 Task: Buy 4 Jeans of size 28 for Baby Girls from Clothing section under best seller category for shipping address: Emma Green, 1133 Star Trek Drive, Pensacola, Florida 32501, Cell Number 8503109646. Pay from credit card ending with 2005, CVV 3321
Action: Mouse pressed left at (348, 96)
Screenshot: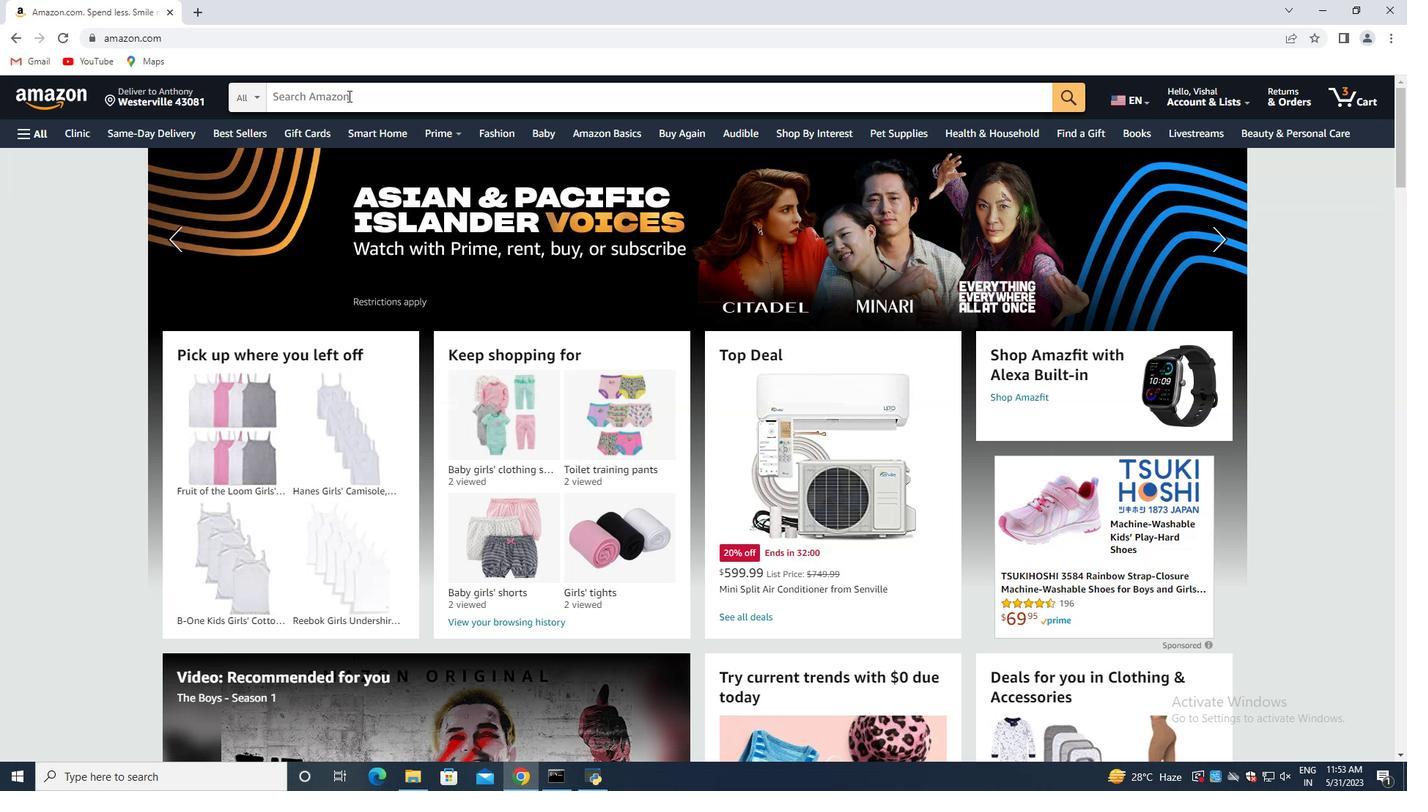 
Action: Key pressed <Key.shift>Jeans<Key.space>of<Key.space>size<Key.space>28<Key.space>for<Key.space><Key.shift>Baby<Key.space><Key.shift>Girls<Key.enter>
Screenshot: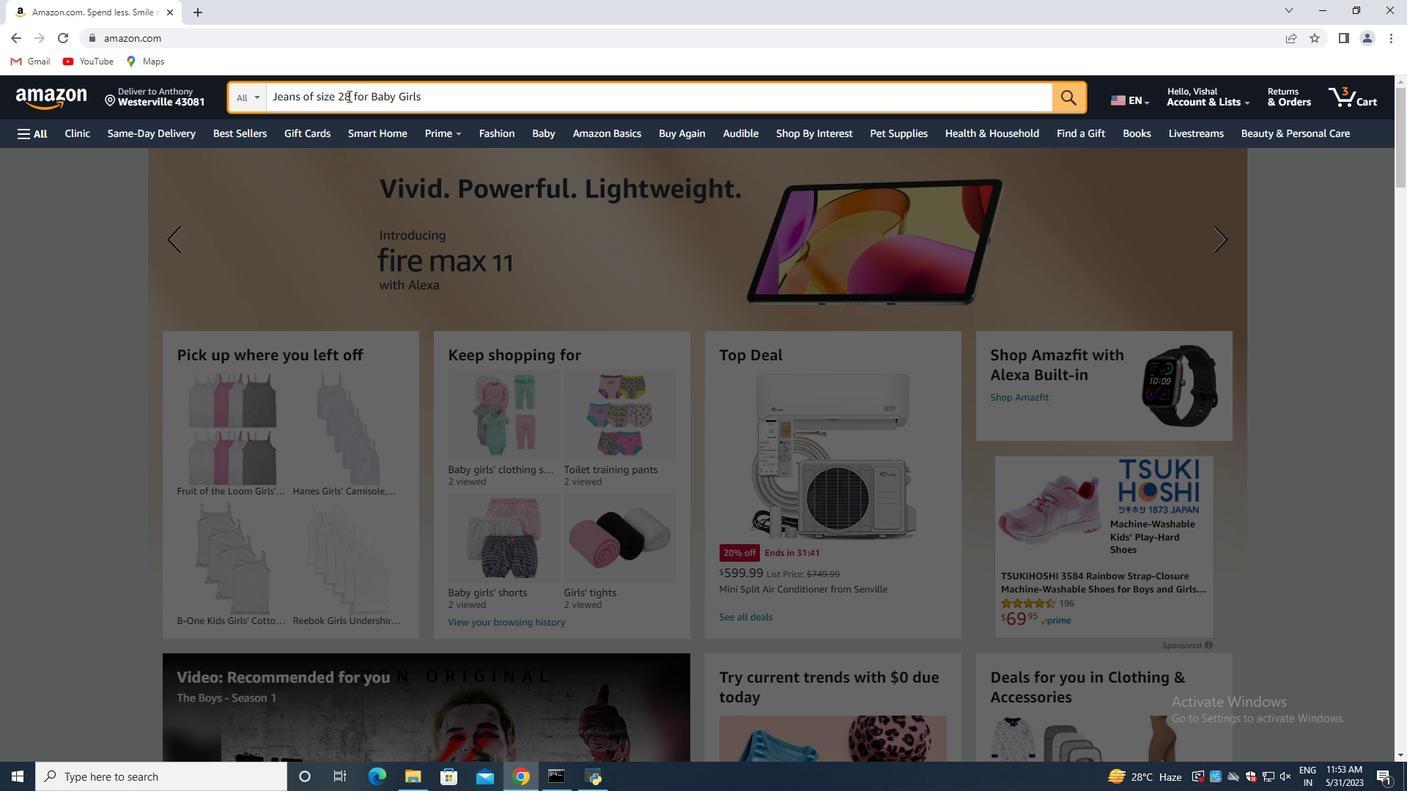 
Action: Mouse moved to (348, 98)
Screenshot: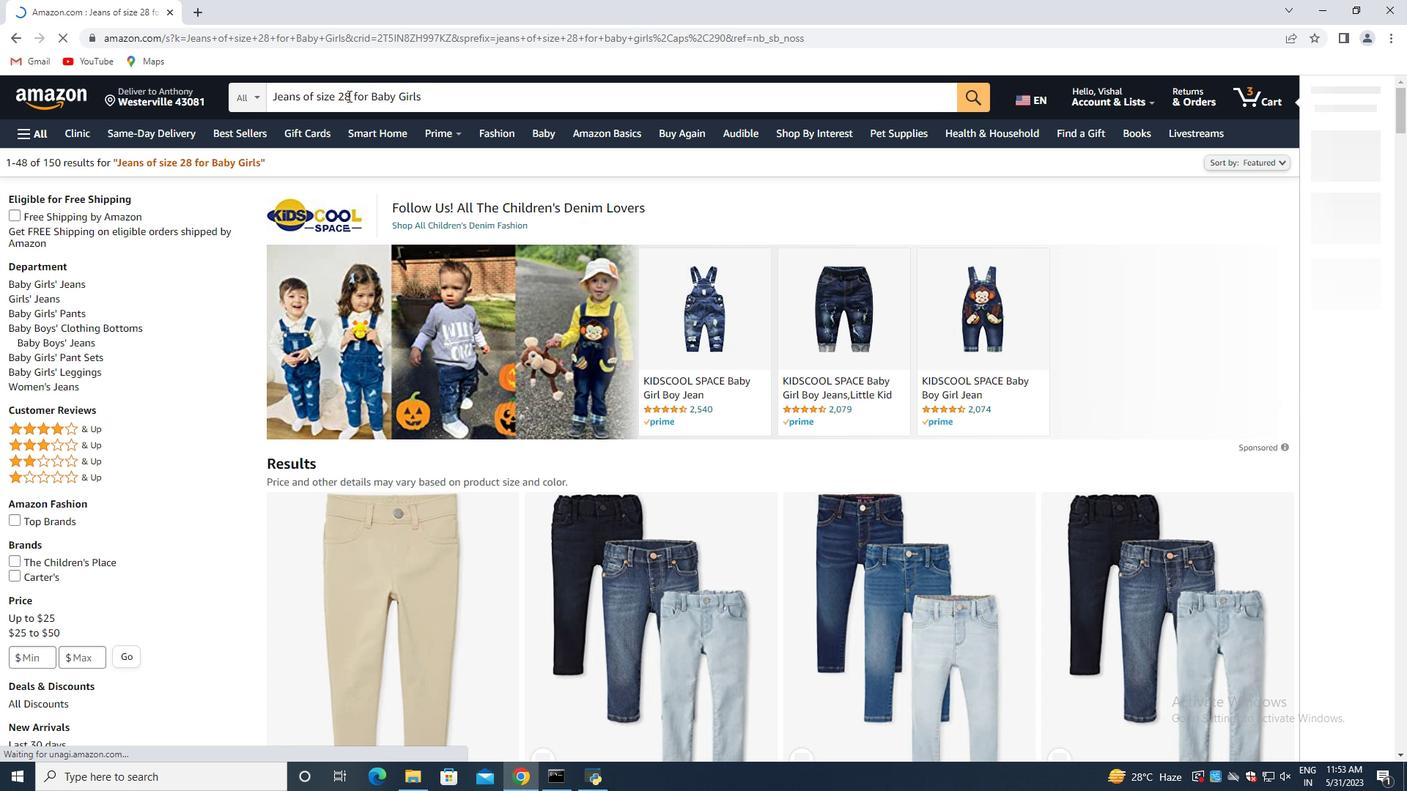 
Action: Mouse scrolled (348, 97) with delta (0, 0)
Screenshot: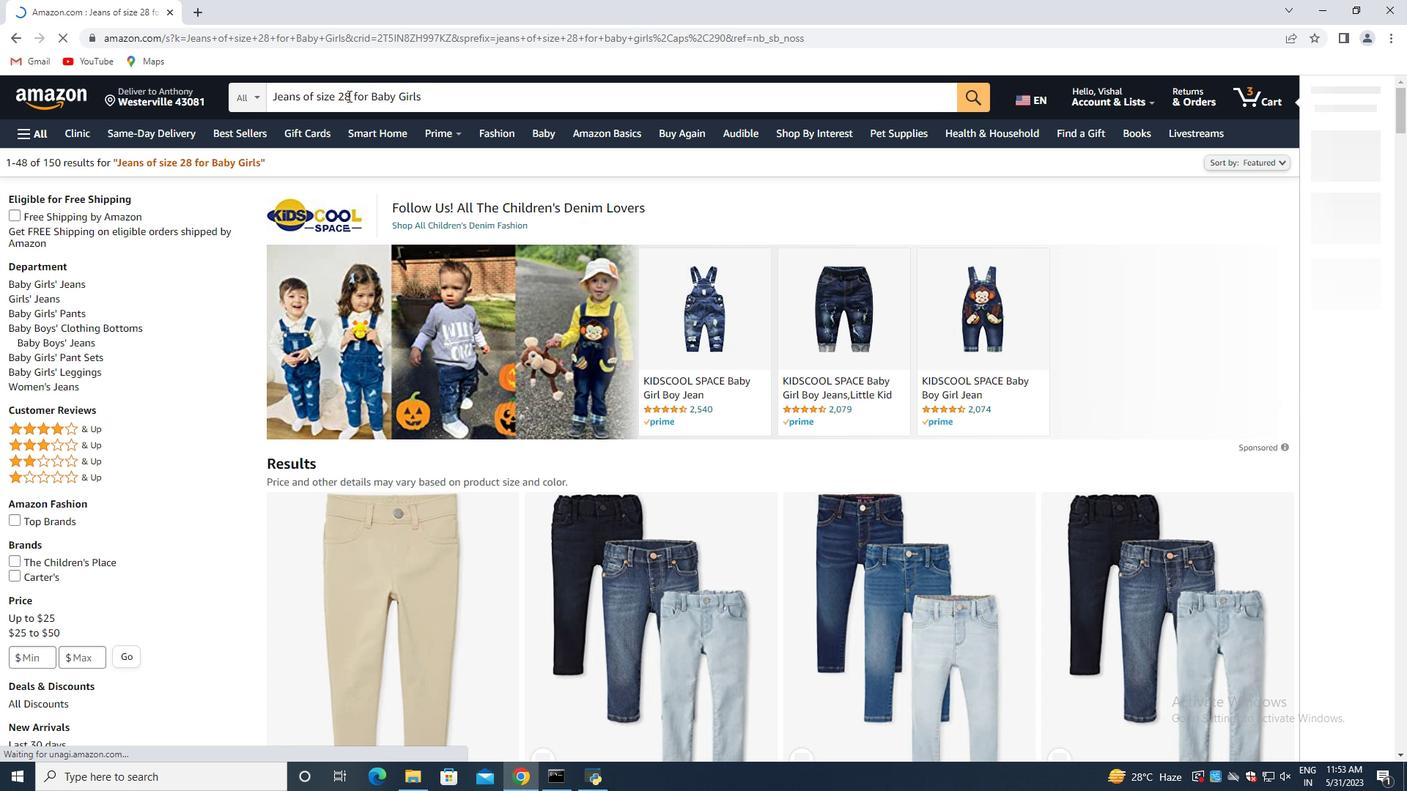 
Action: Mouse moved to (349, 109)
Screenshot: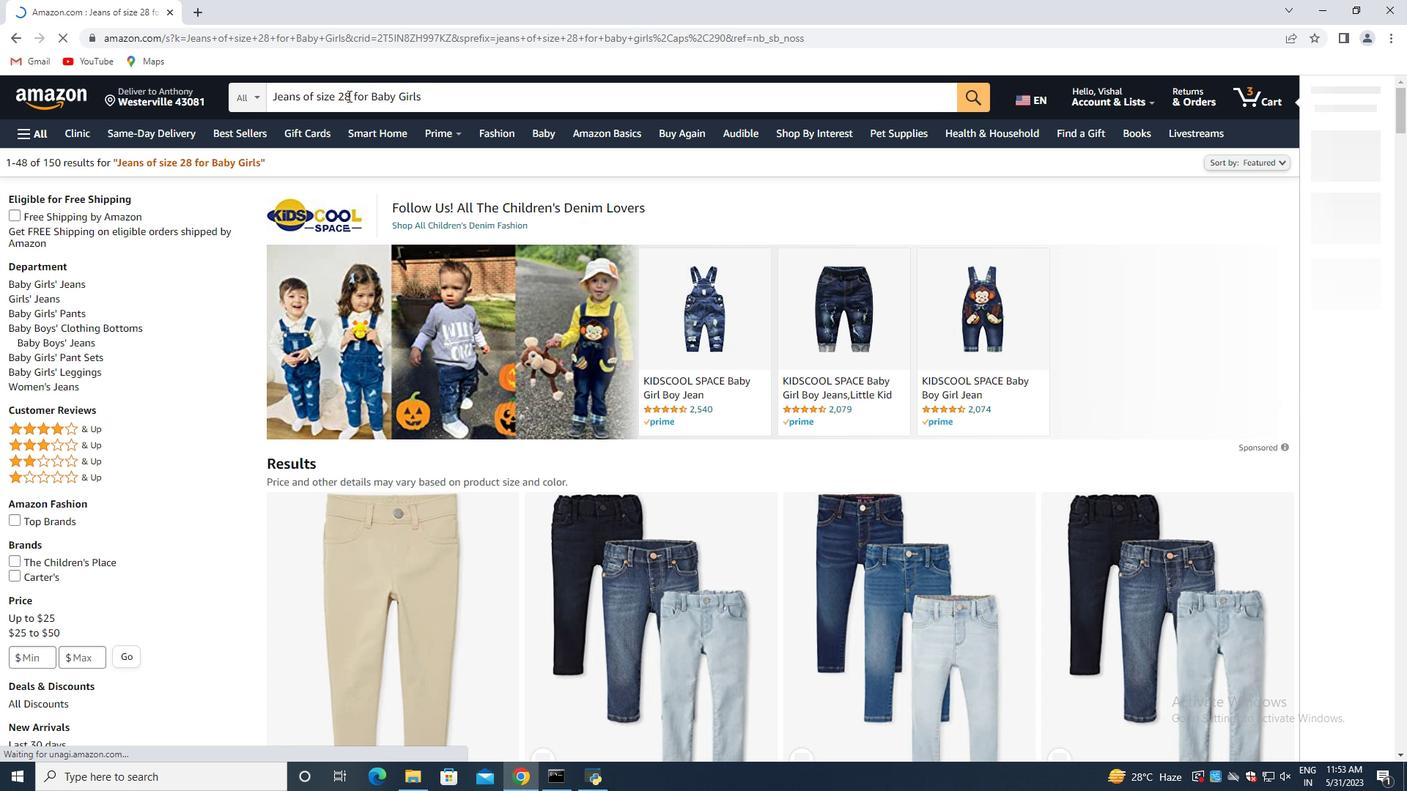 
Action: Mouse scrolled (349, 108) with delta (0, 0)
Screenshot: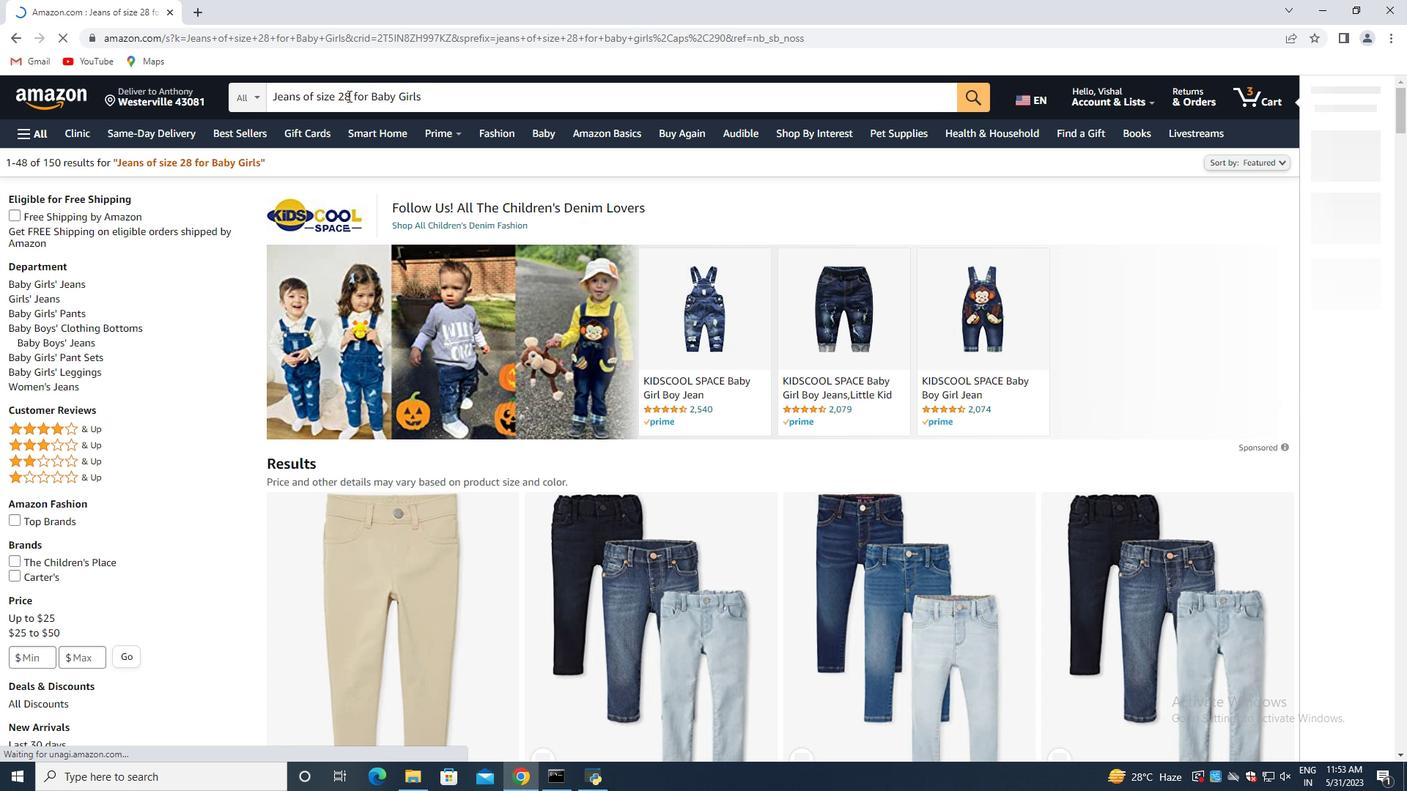 
Action: Mouse moved to (354, 123)
Screenshot: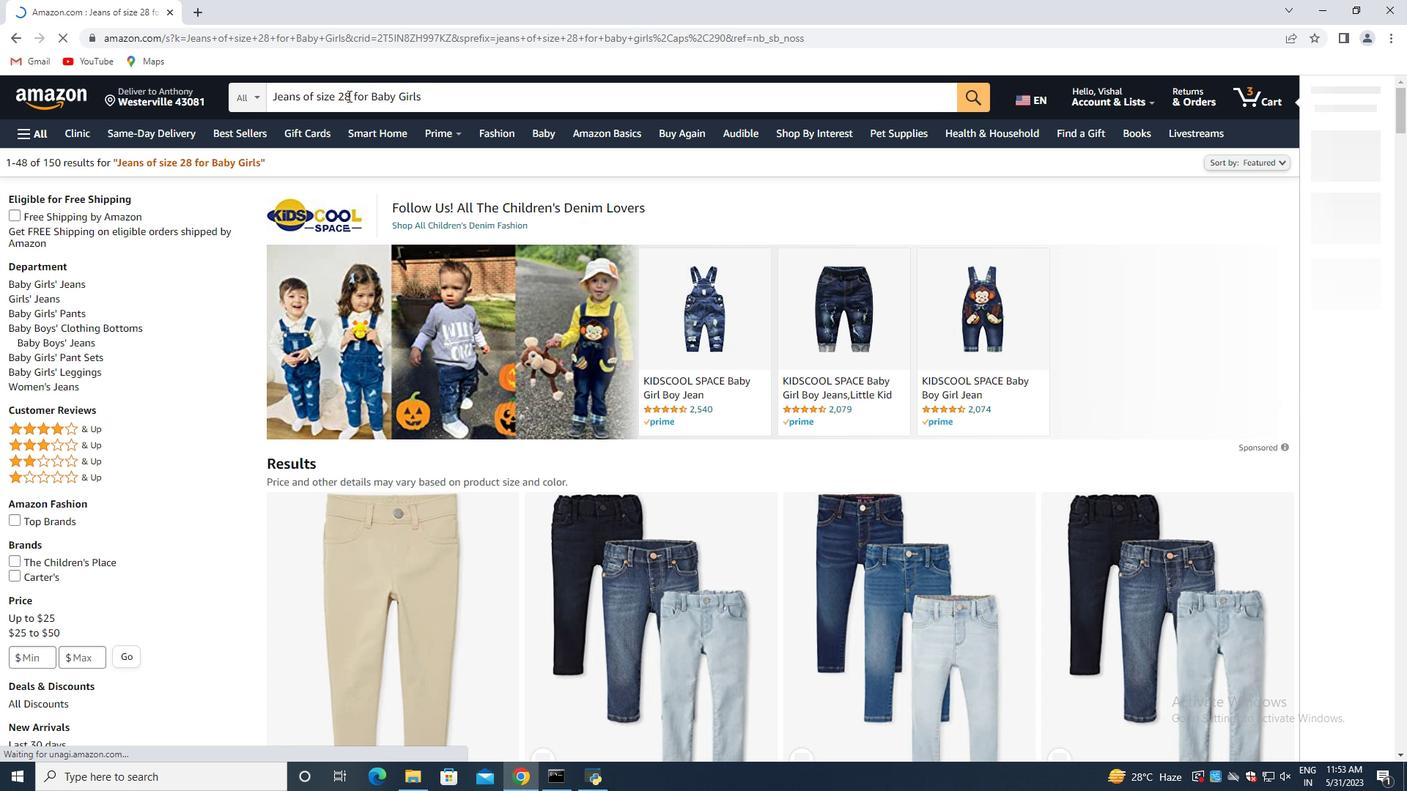 
Action: Mouse scrolled (354, 123) with delta (0, 0)
Screenshot: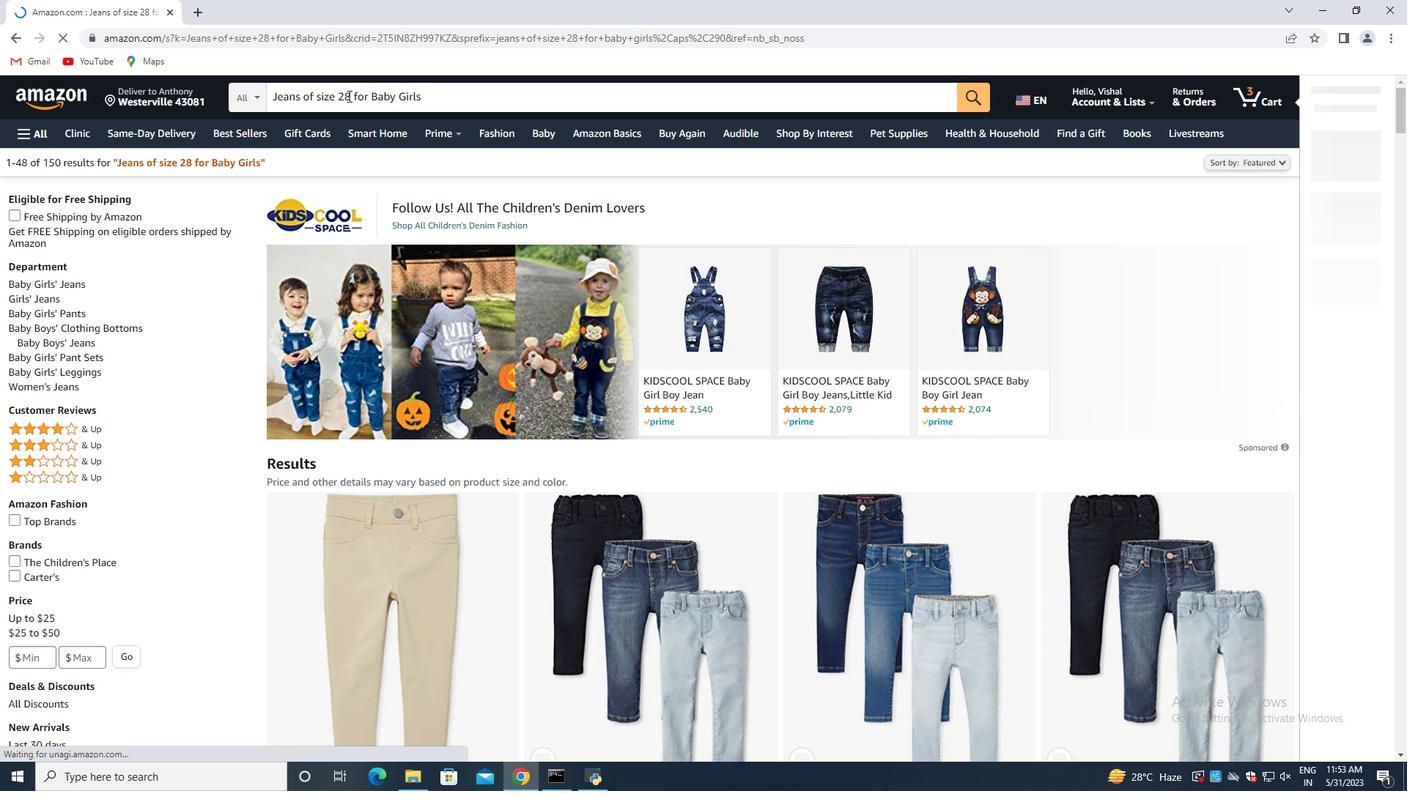 
Action: Mouse moved to (359, 147)
Screenshot: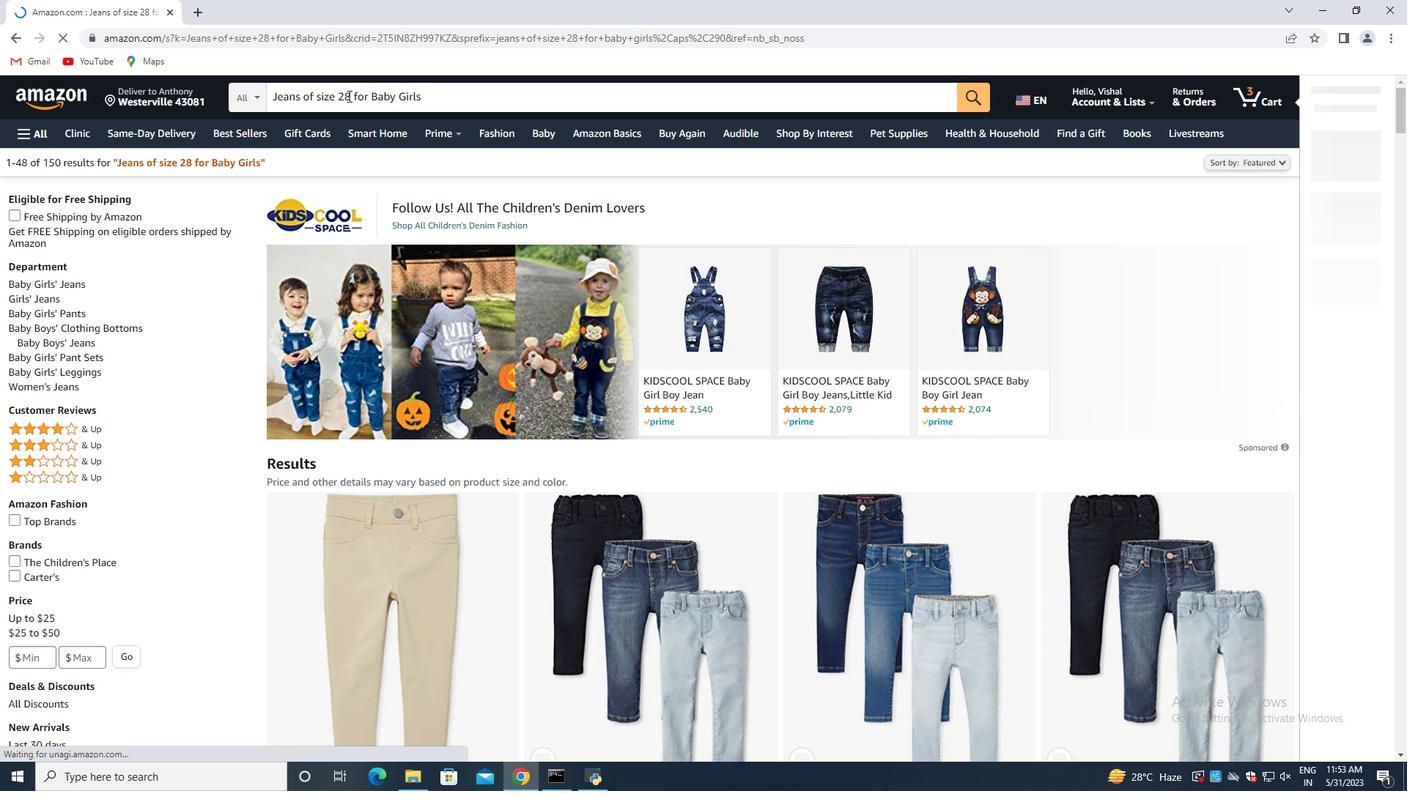 
Action: Mouse scrolled (359, 146) with delta (0, 0)
Screenshot: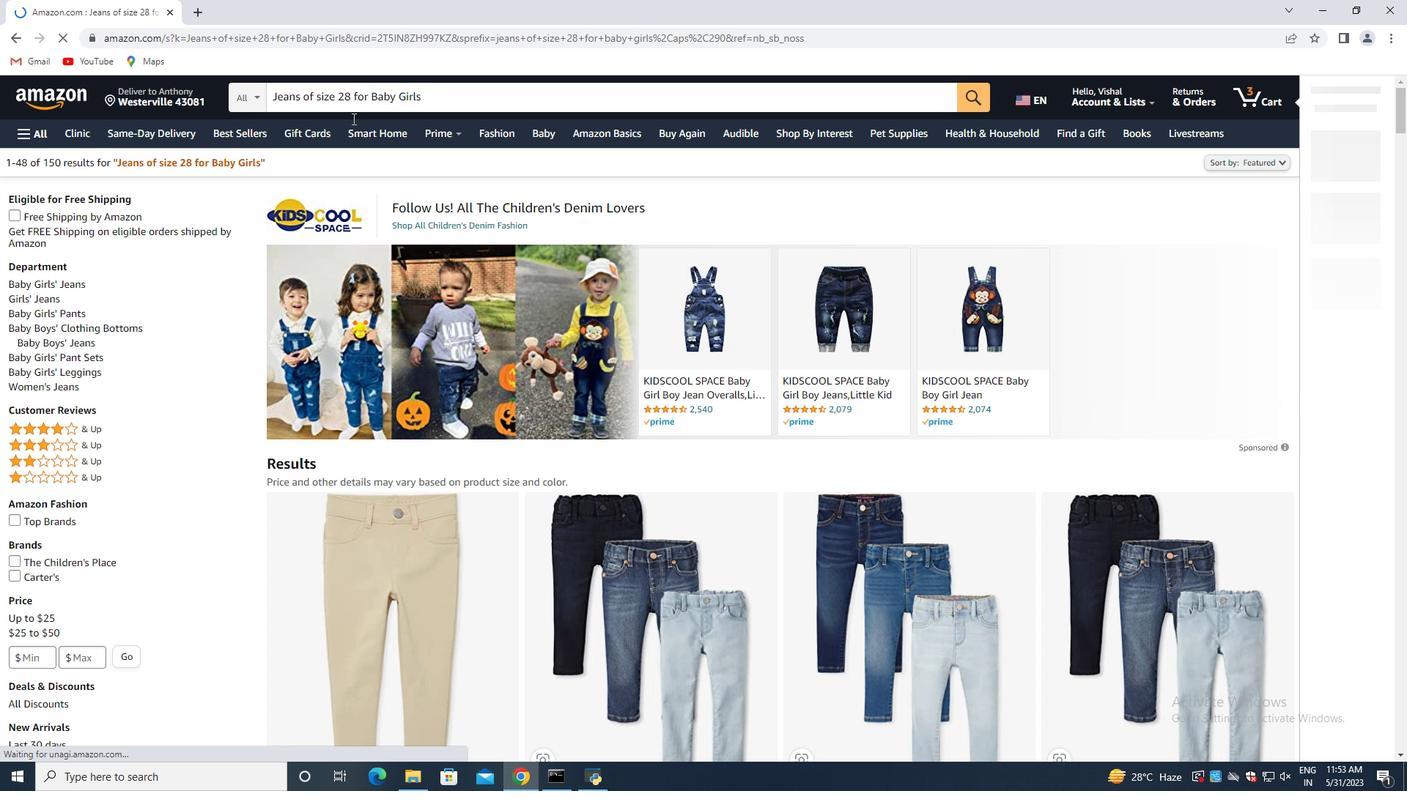 
Action: Mouse moved to (1376, 323)
Screenshot: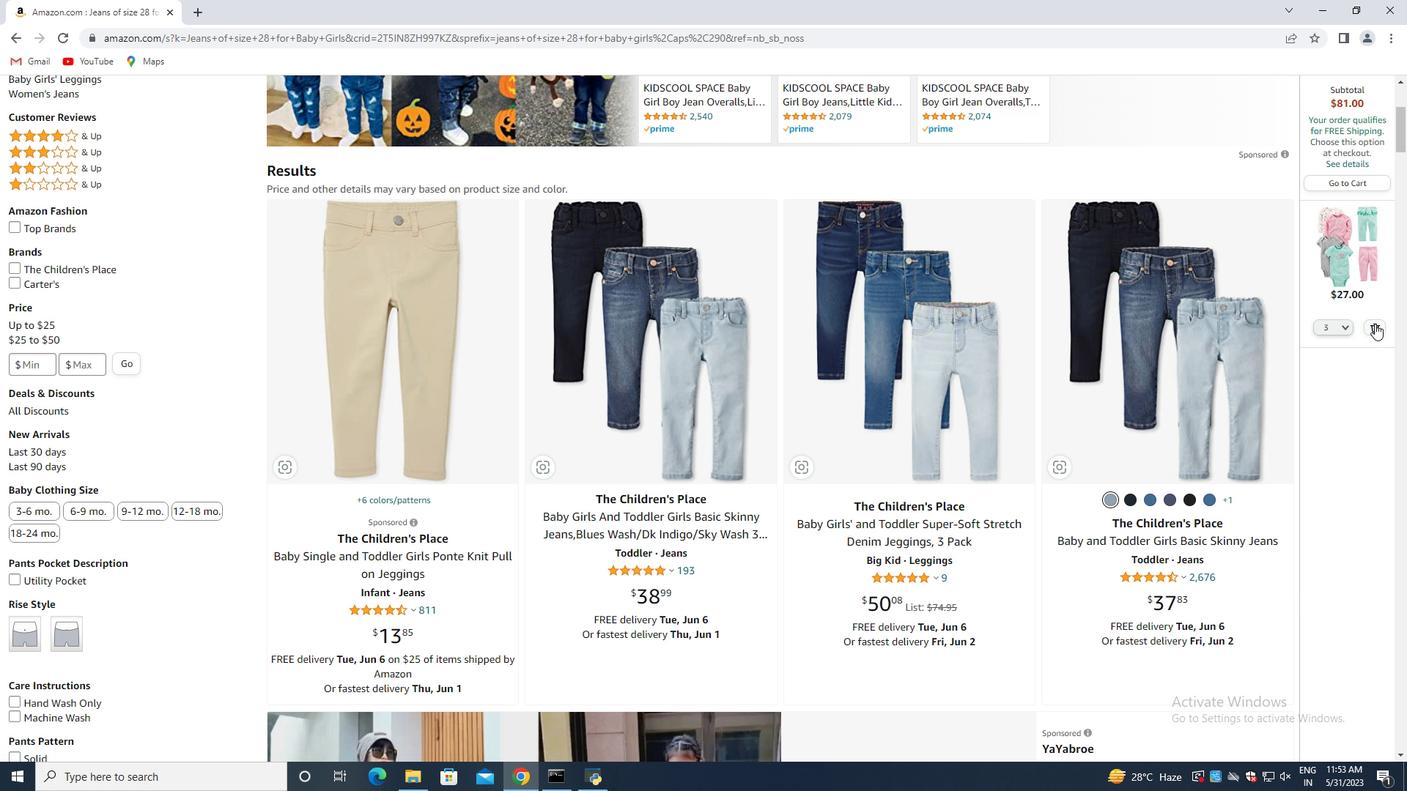 
Action: Mouse pressed left at (1376, 323)
Screenshot: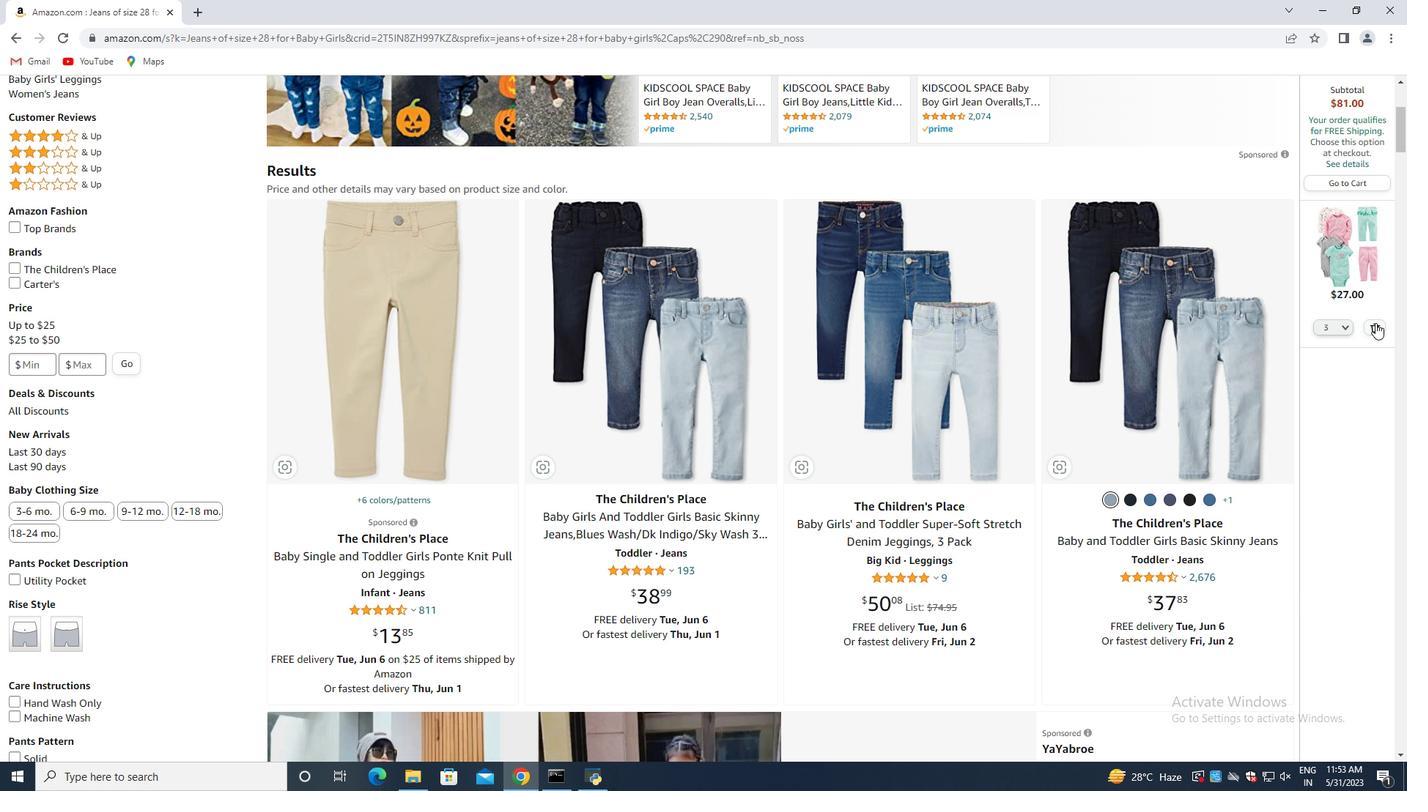 
Action: Mouse moved to (781, 323)
Screenshot: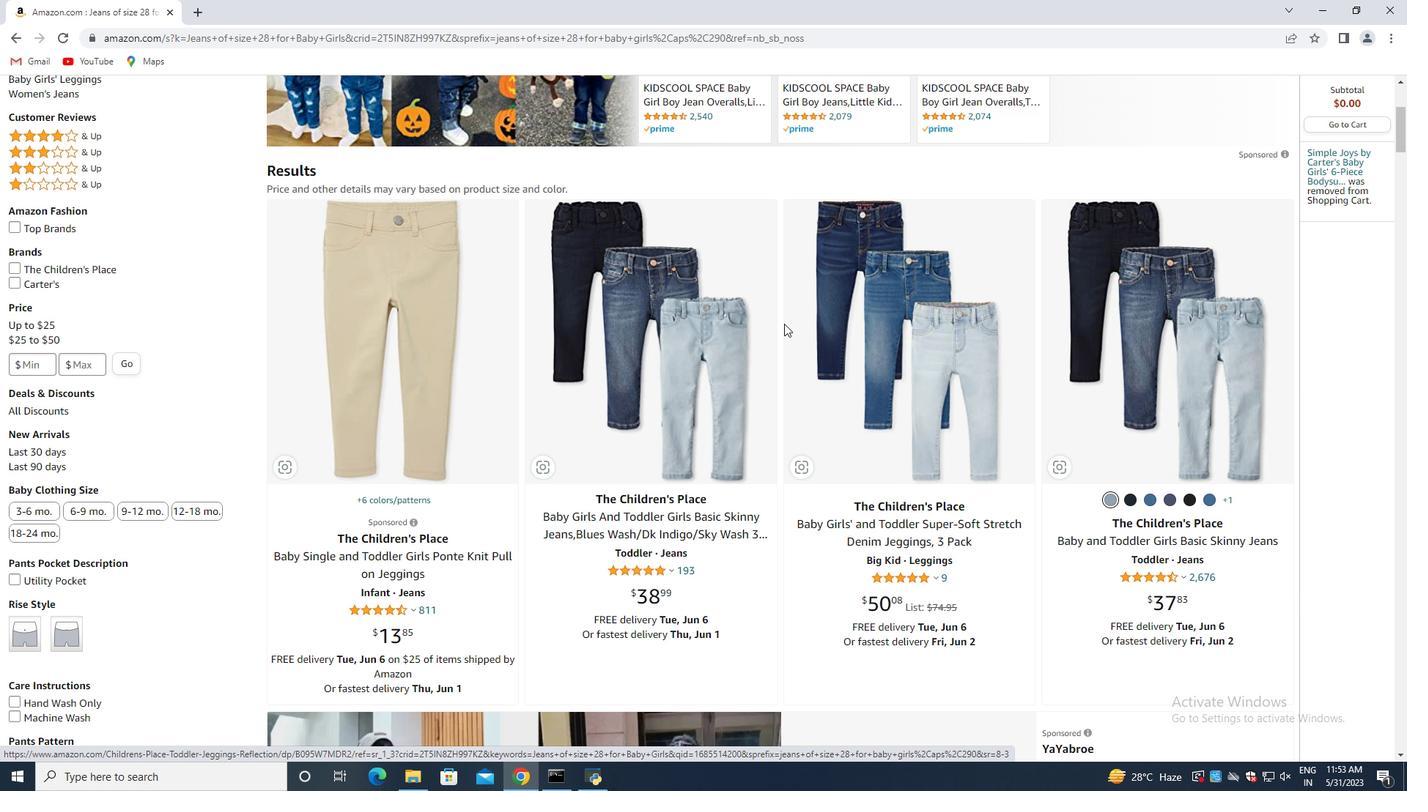 
Action: Mouse scrolled (781, 323) with delta (0, 0)
Screenshot: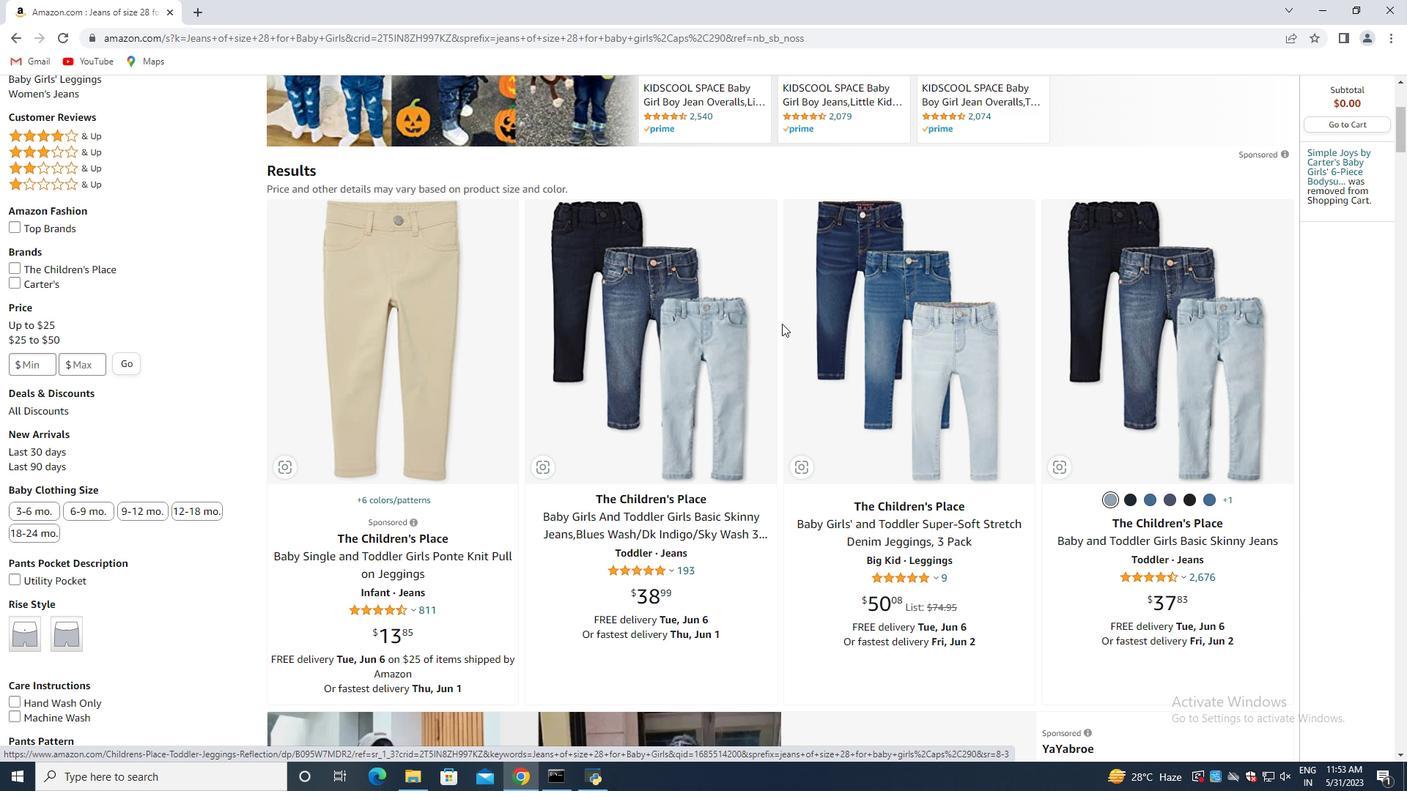 
Action: Mouse moved to (783, 325)
Screenshot: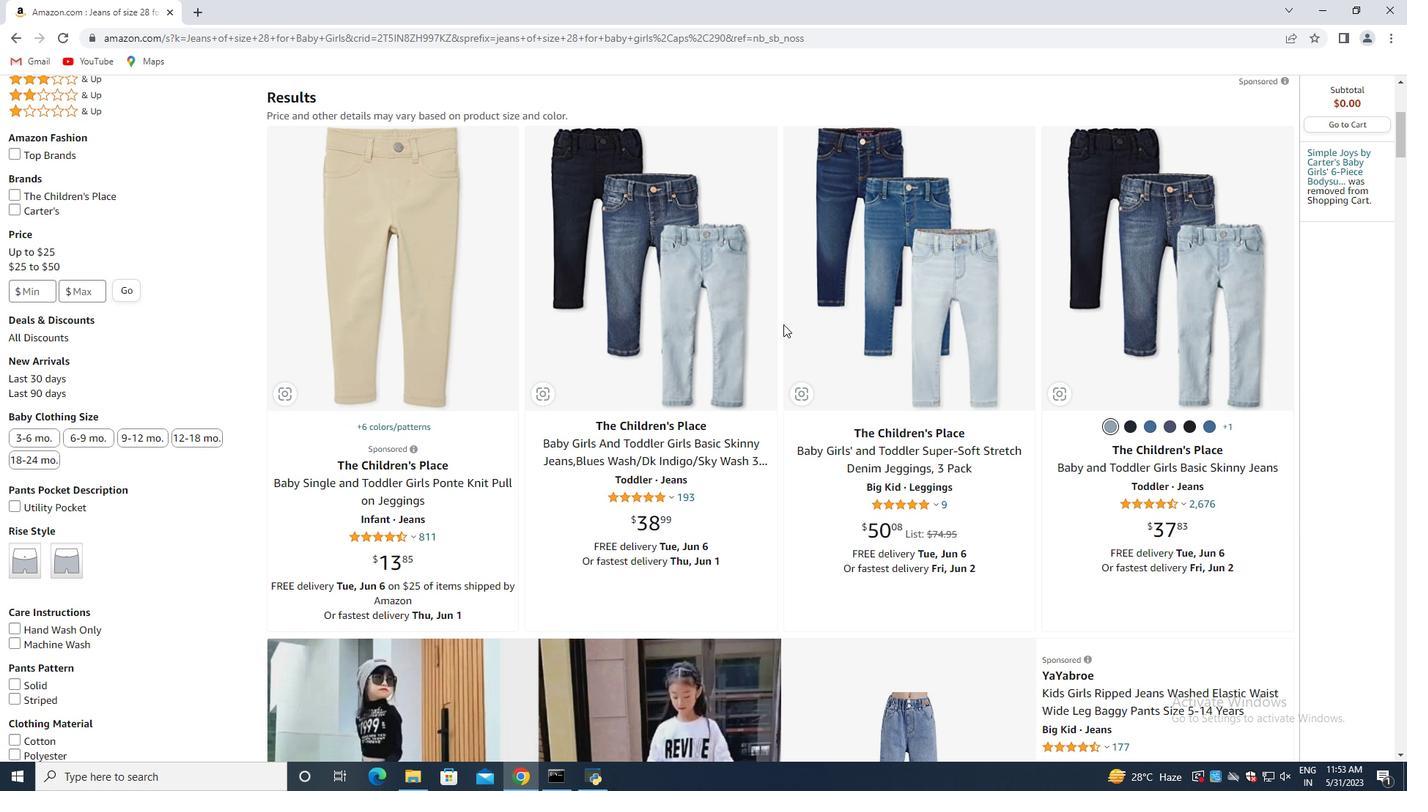 
Action: Mouse scrolled (783, 324) with delta (0, 0)
Screenshot: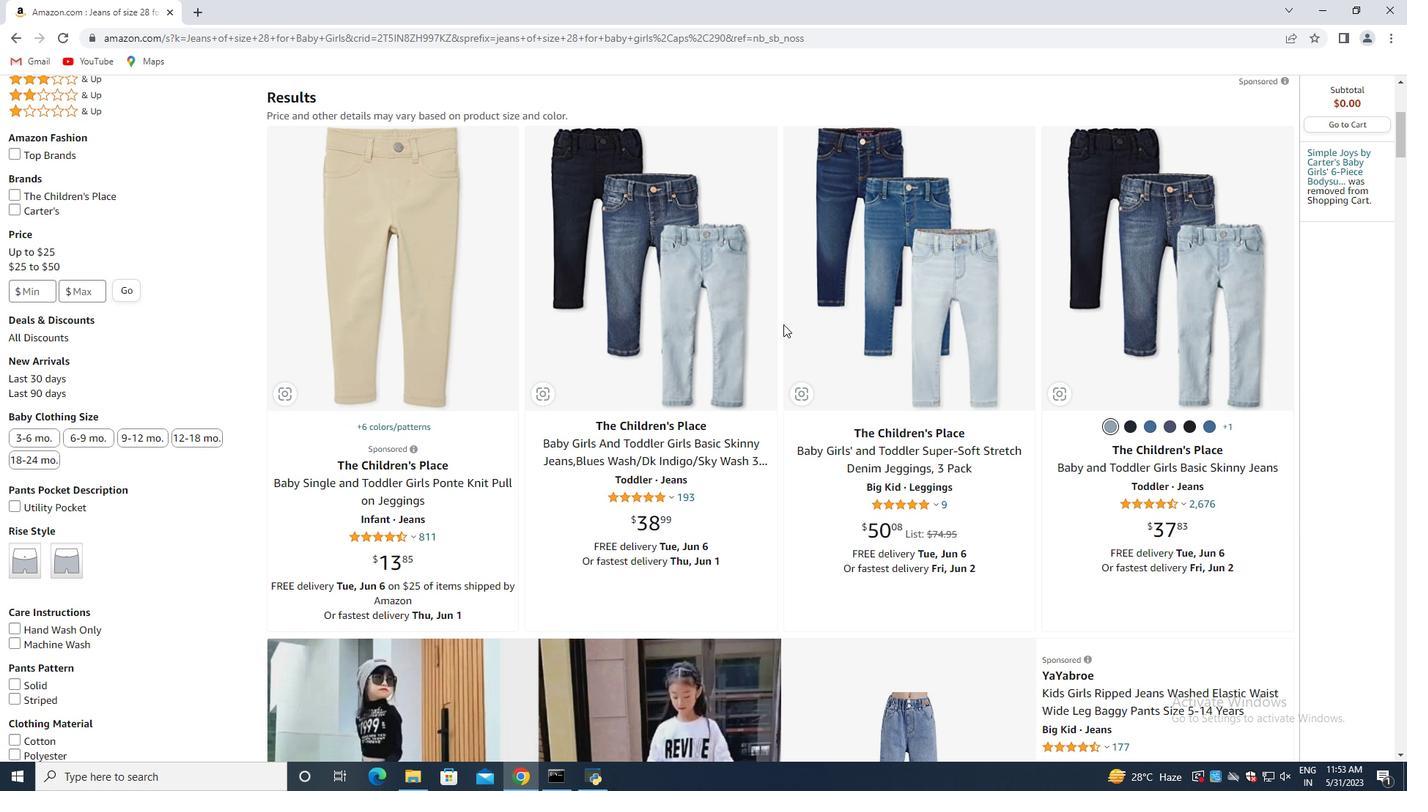 
Action: Mouse moved to (783, 327)
Screenshot: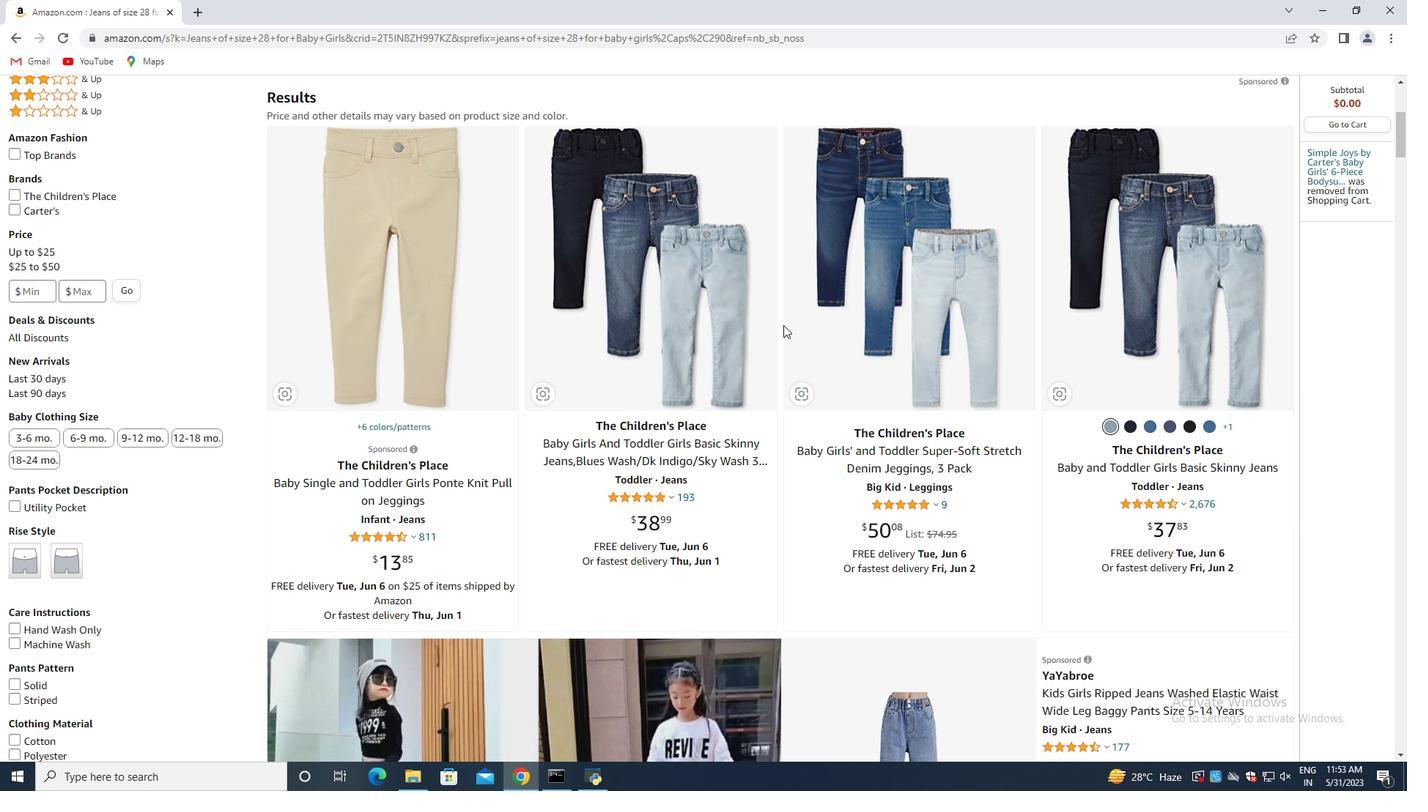 
Action: Mouse scrolled (783, 326) with delta (0, 0)
Screenshot: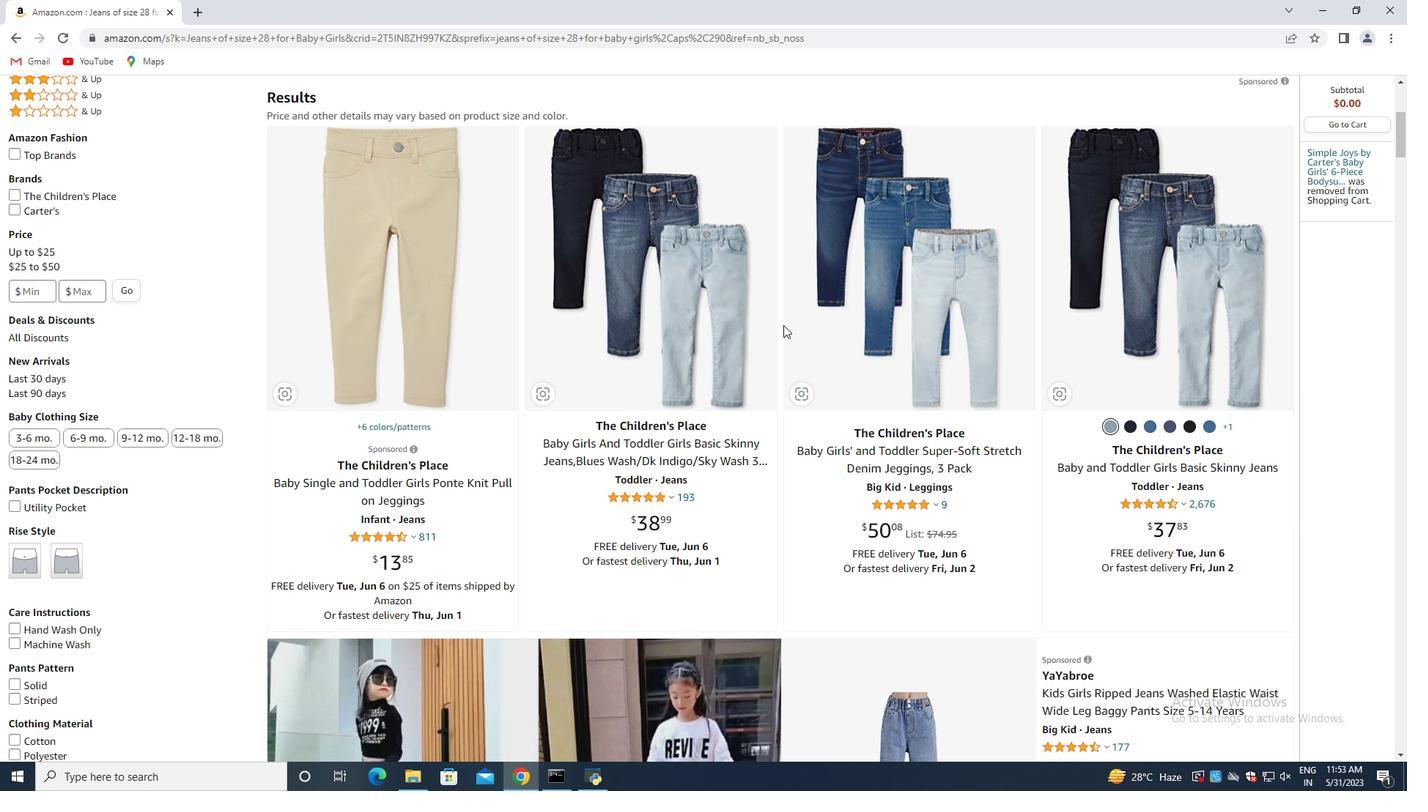 
Action: Mouse moved to (749, 358)
Screenshot: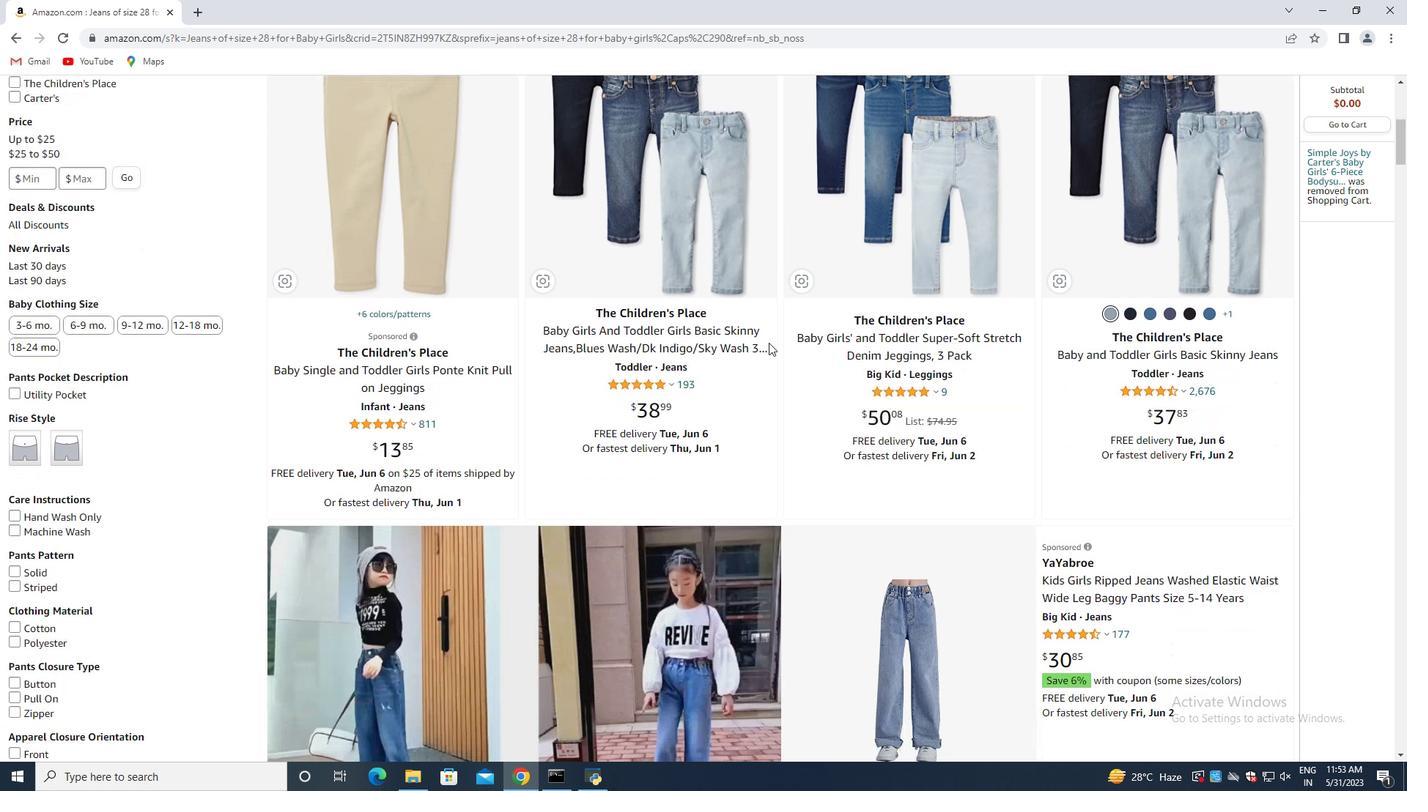 
Action: Mouse scrolled (749, 357) with delta (0, 0)
Screenshot: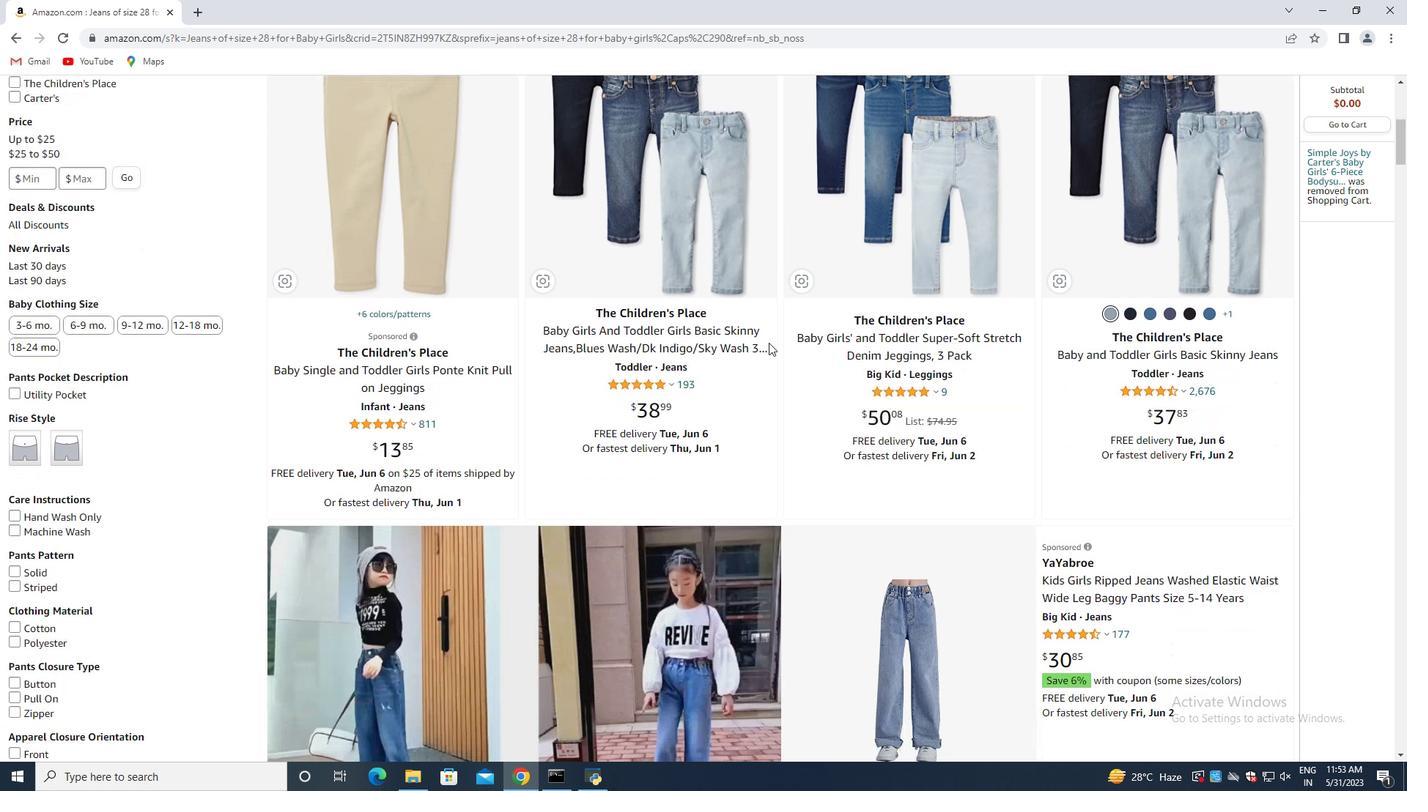 
Action: Mouse moved to (745, 360)
Screenshot: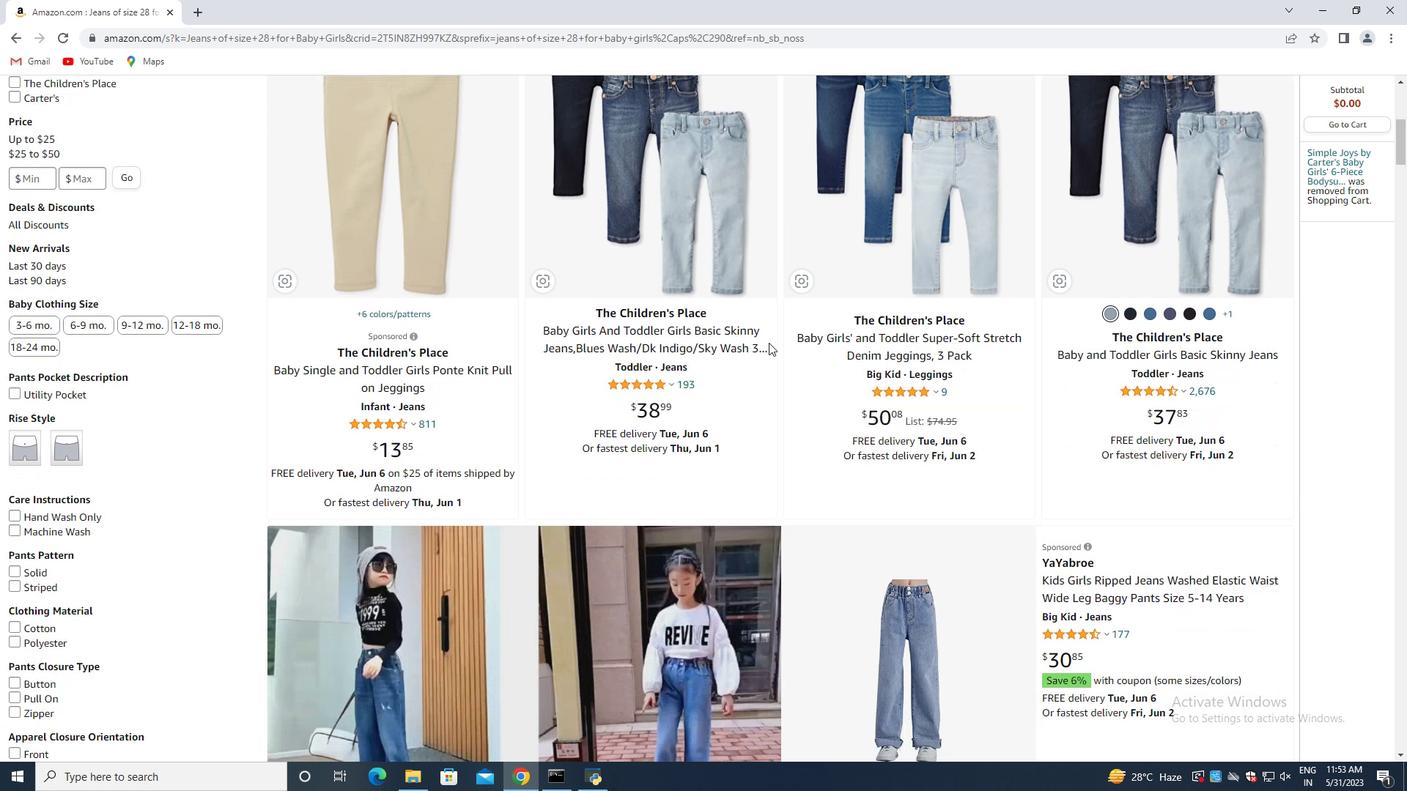 
Action: Mouse scrolled (745, 359) with delta (0, 0)
Screenshot: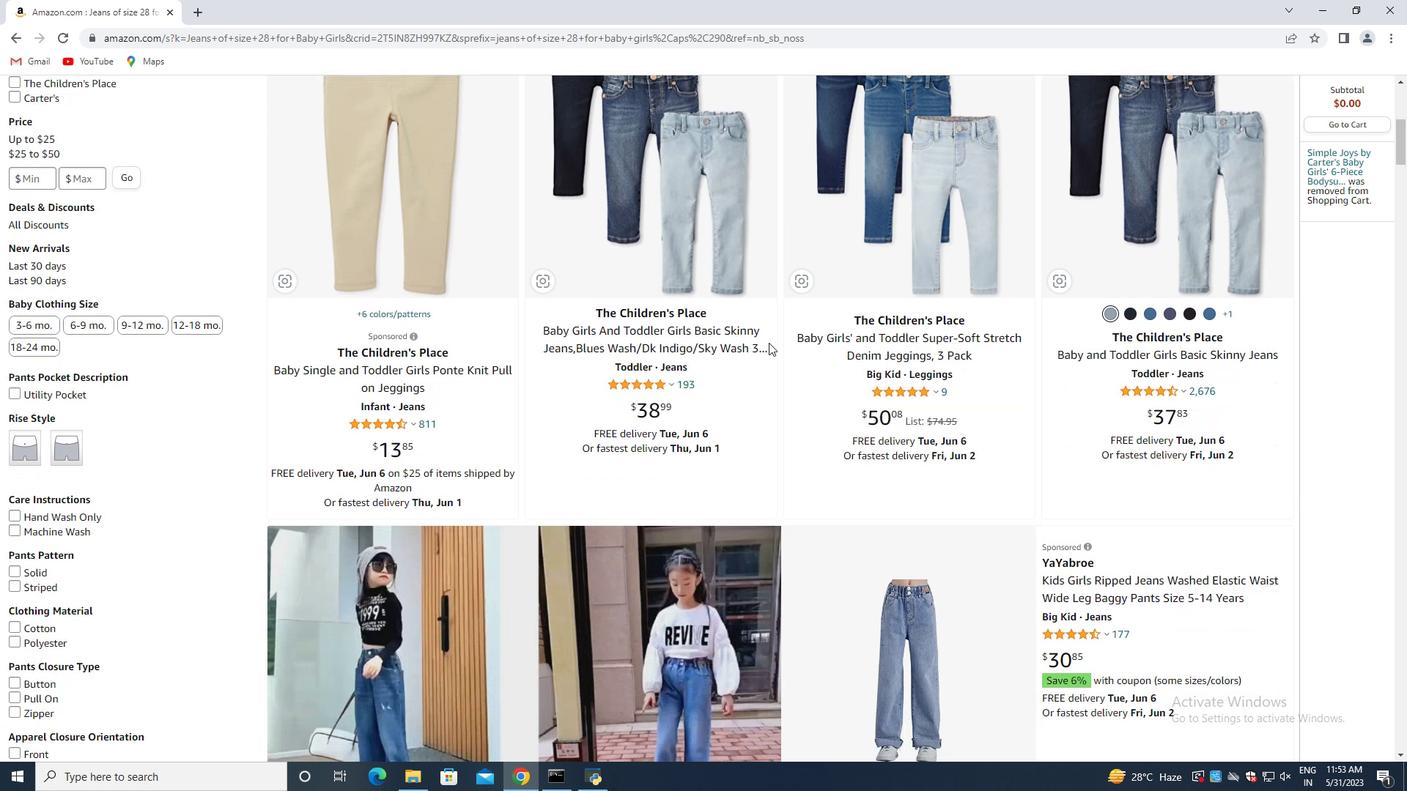 
Action: Mouse moved to (740, 362)
Screenshot: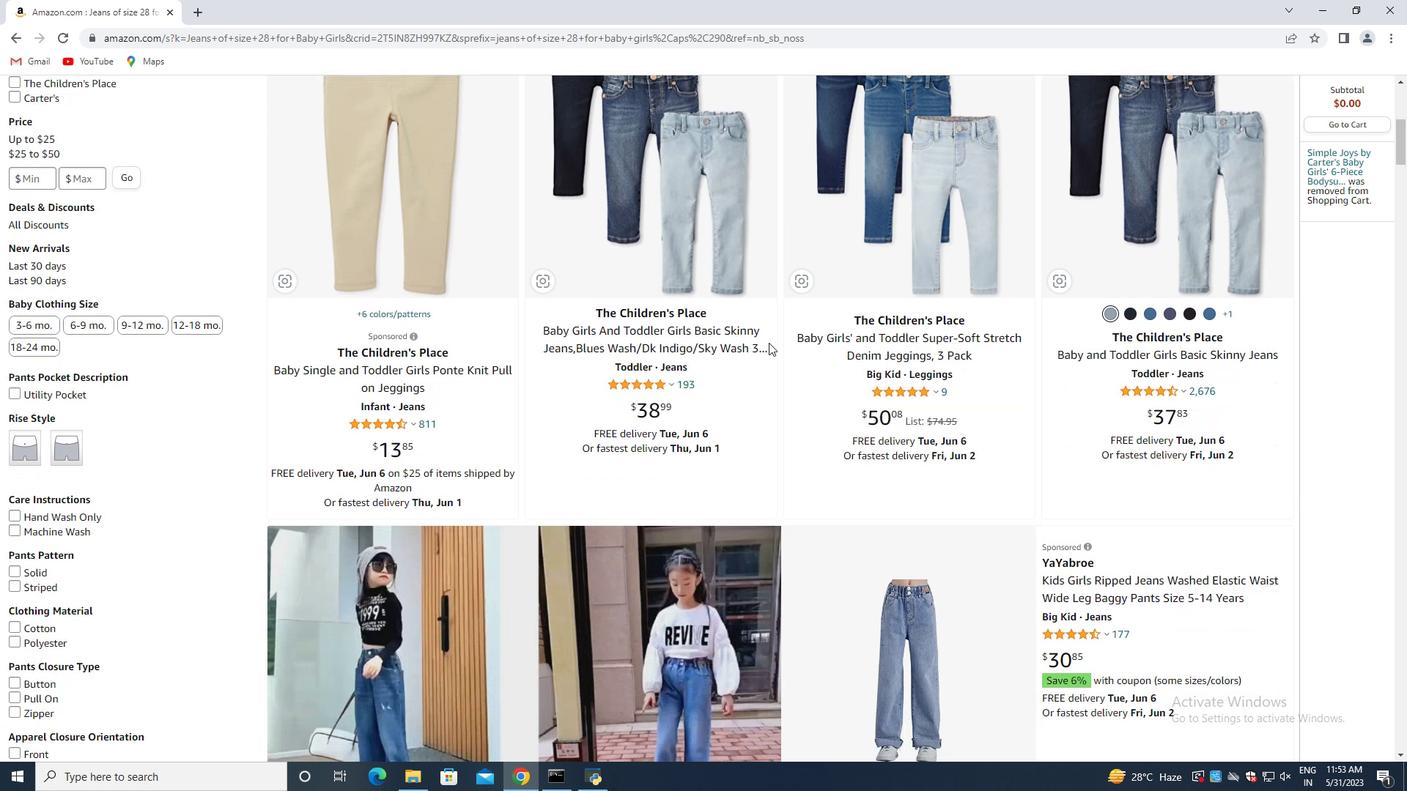 
Action: Mouse scrolled (740, 362) with delta (0, 0)
Screenshot: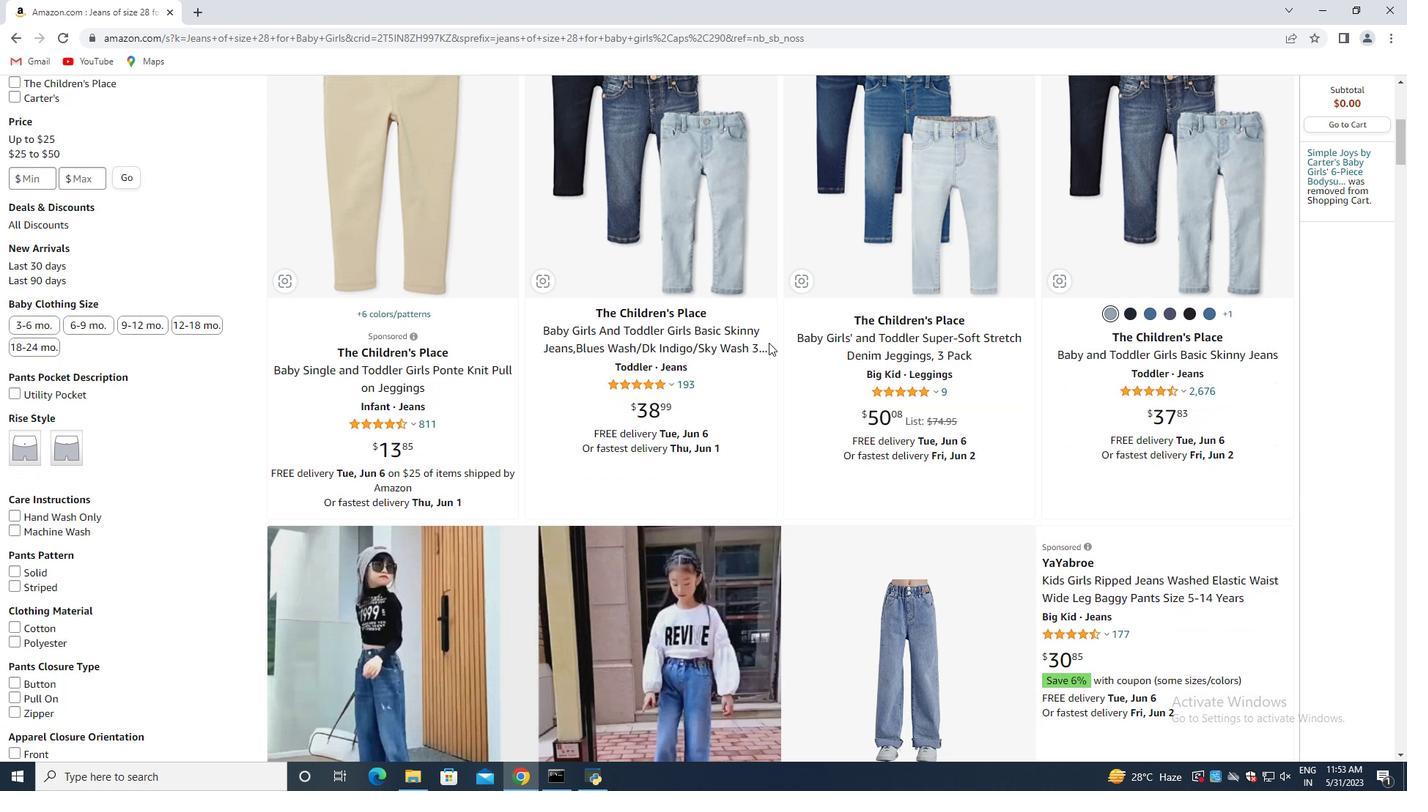 
Action: Mouse moved to (740, 363)
Screenshot: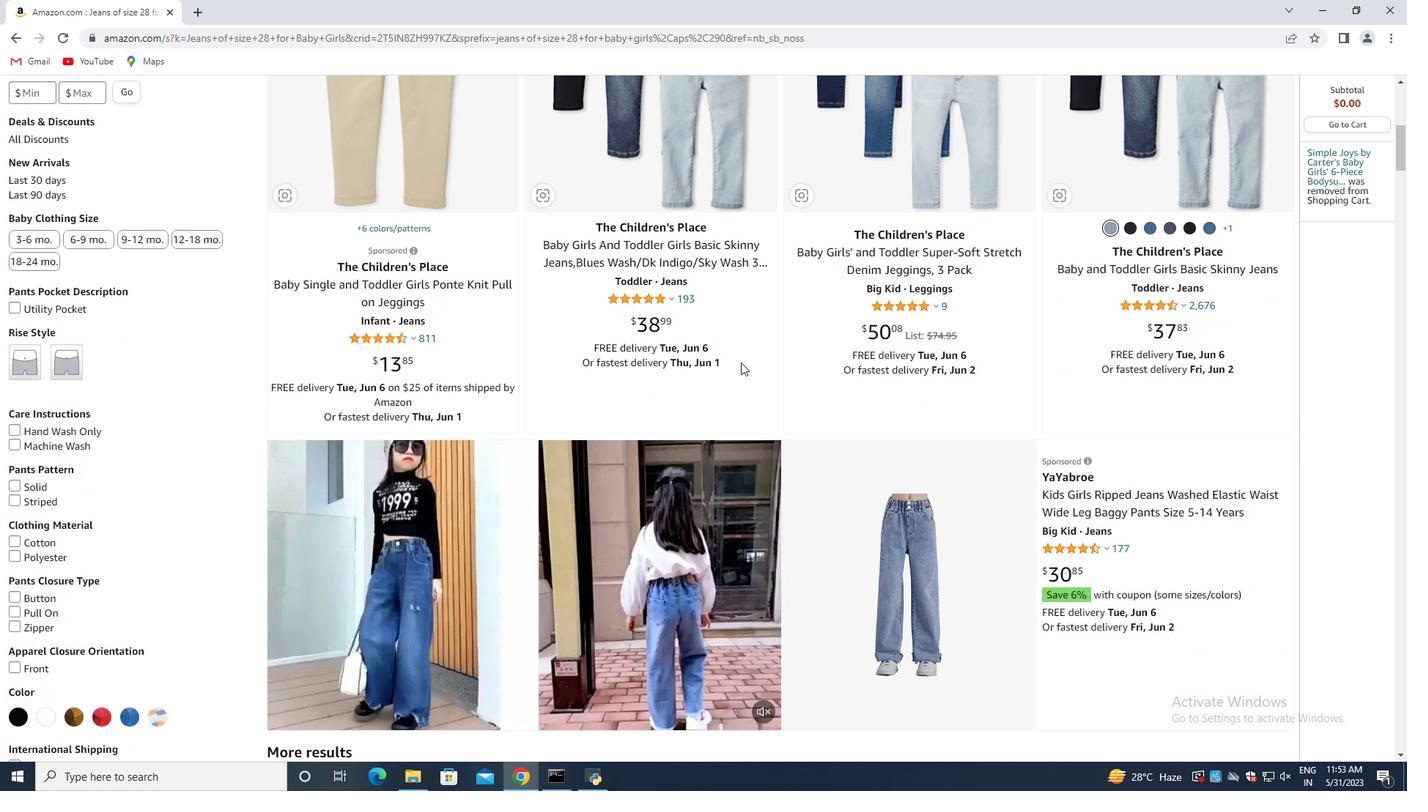 
Action: Mouse scrolled (740, 362) with delta (0, 0)
Screenshot: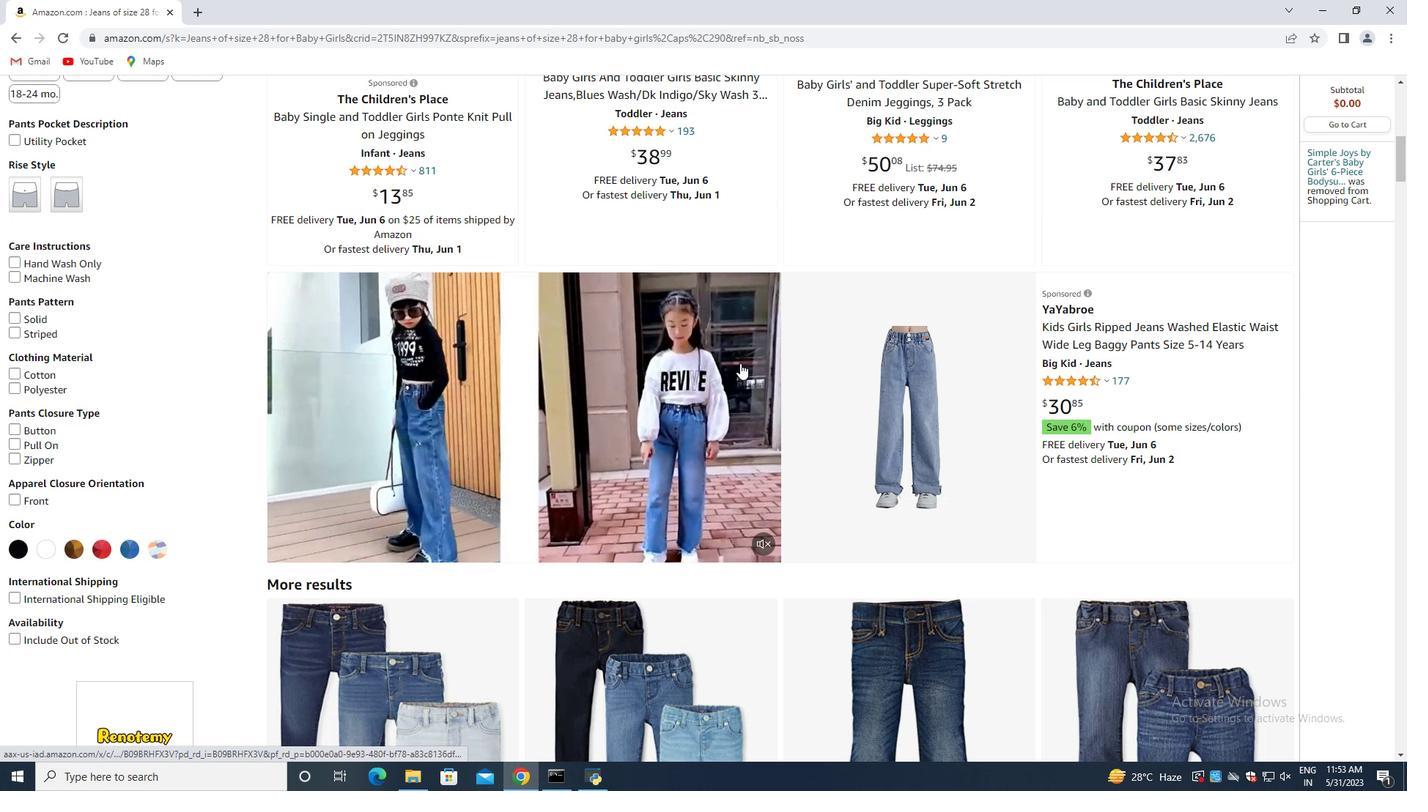 
Action: Mouse scrolled (740, 362) with delta (0, 0)
Screenshot: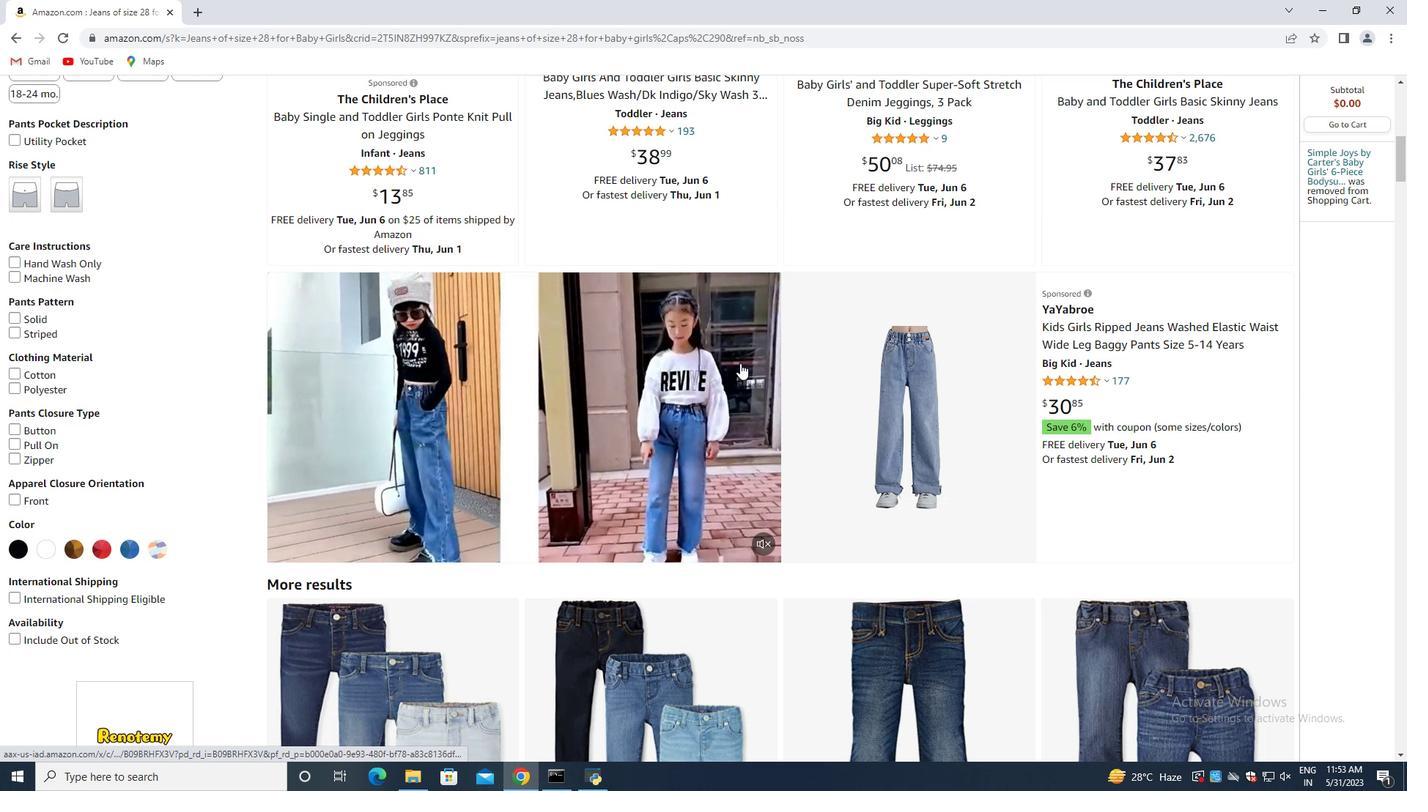 
Action: Mouse scrolled (740, 362) with delta (0, 0)
Screenshot: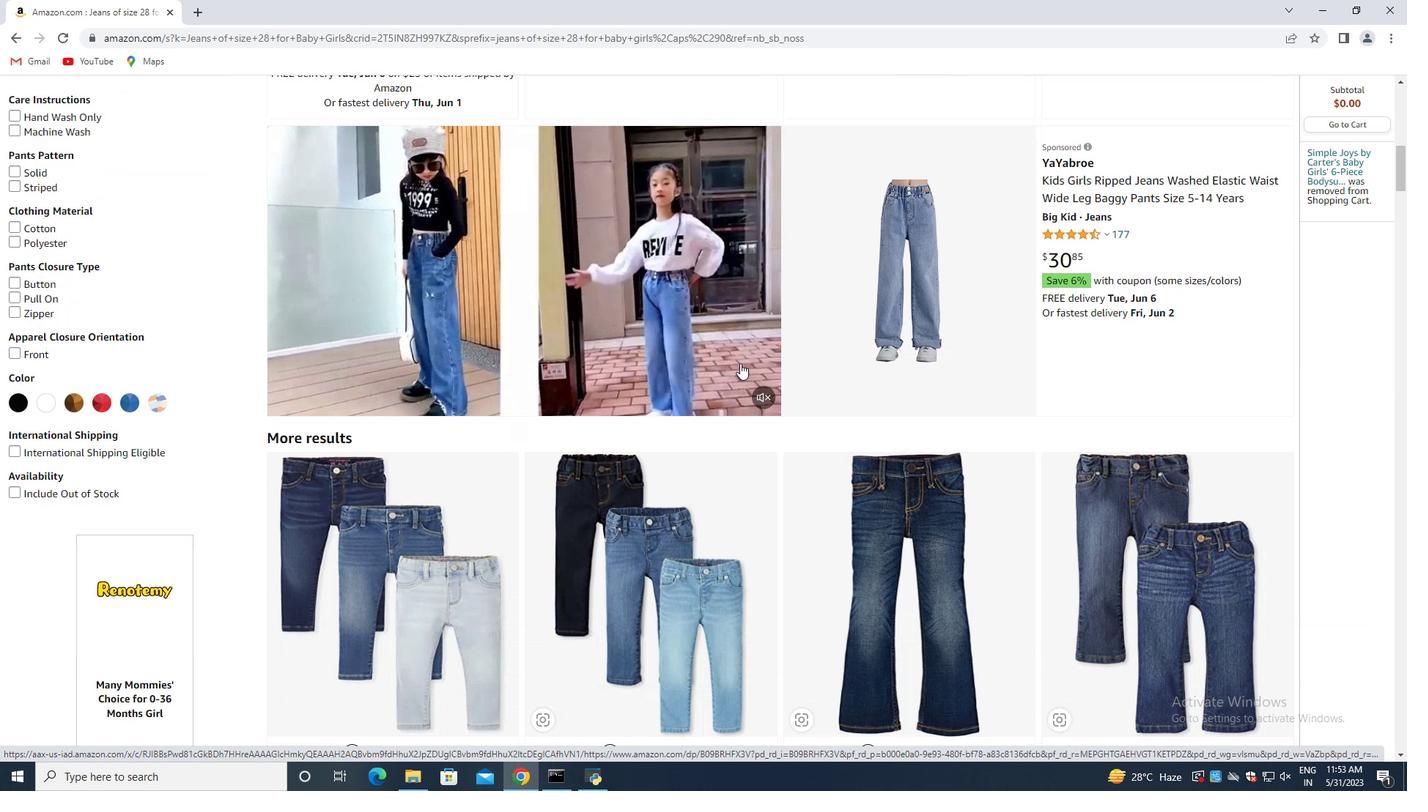 
Action: Mouse scrolled (740, 362) with delta (0, 0)
Screenshot: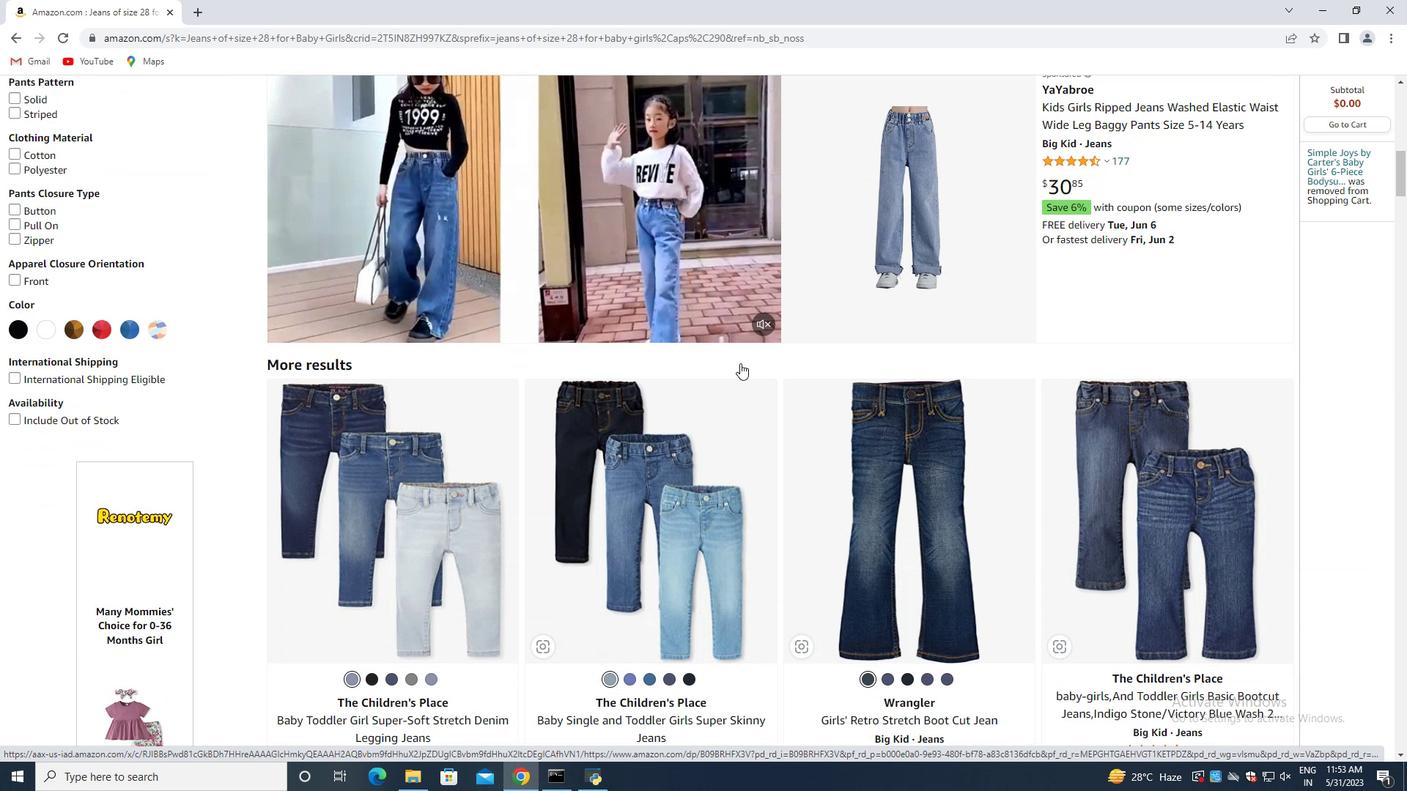 
Action: Mouse scrolled (740, 362) with delta (0, 0)
Screenshot: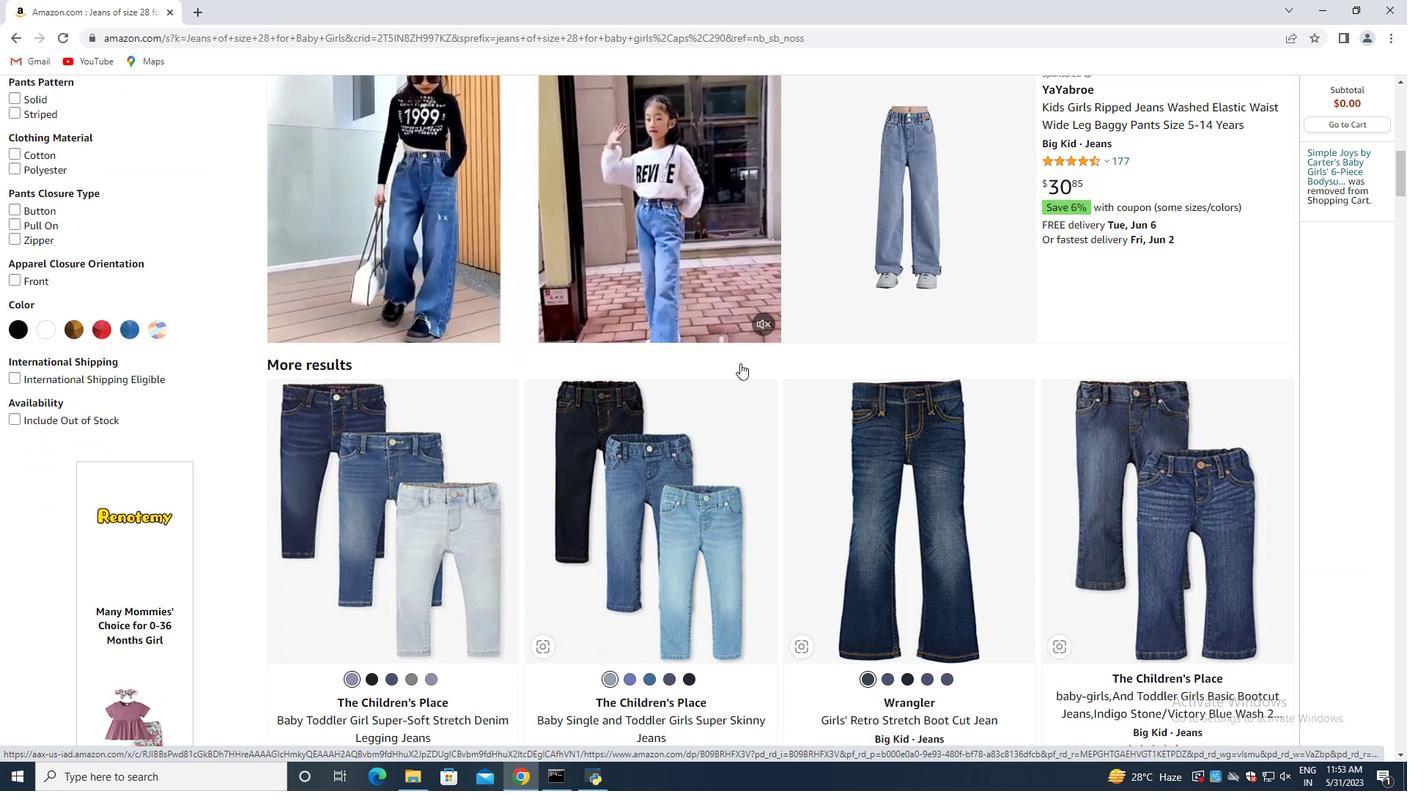 
Action: Mouse moved to (699, 369)
Screenshot: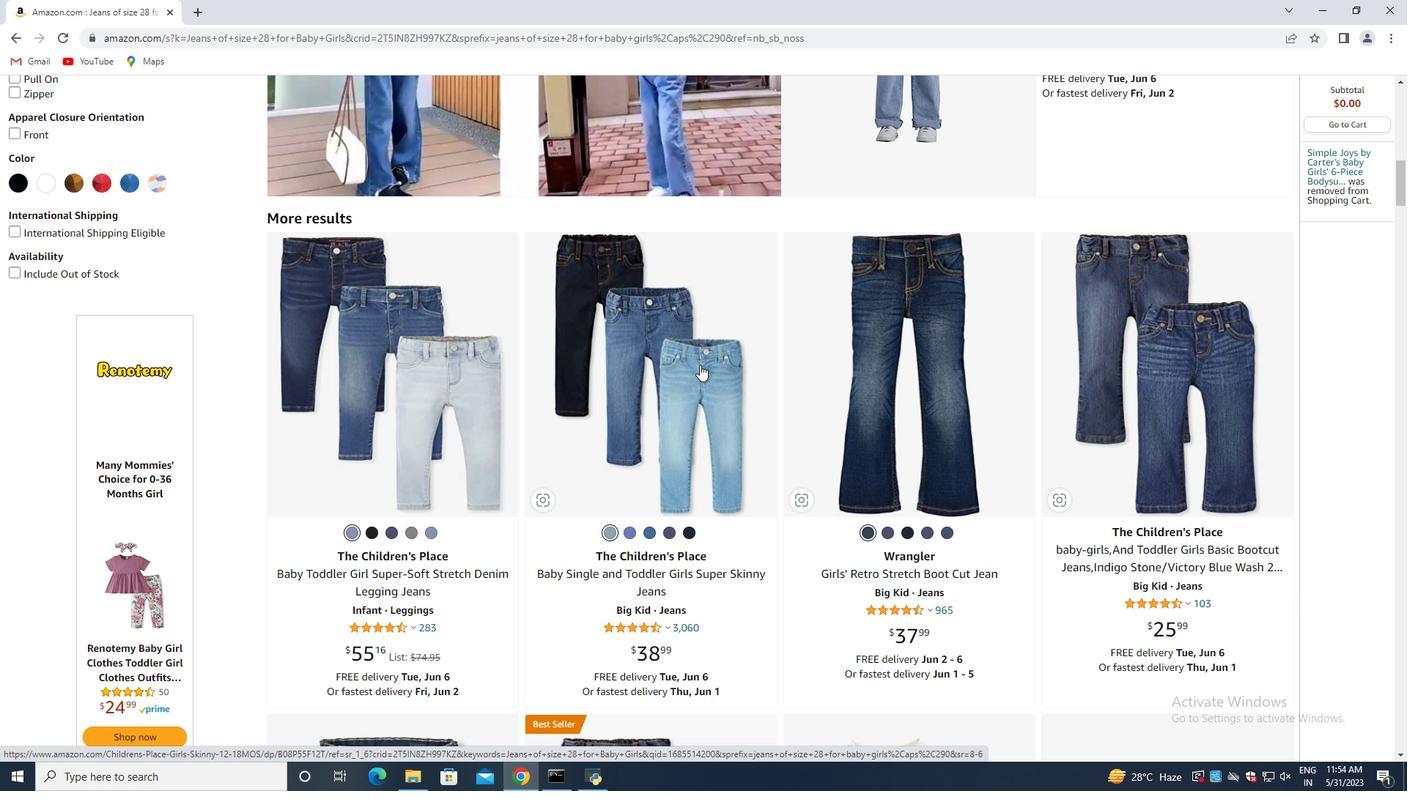 
Action: Mouse scrolled (699, 368) with delta (0, 0)
Screenshot: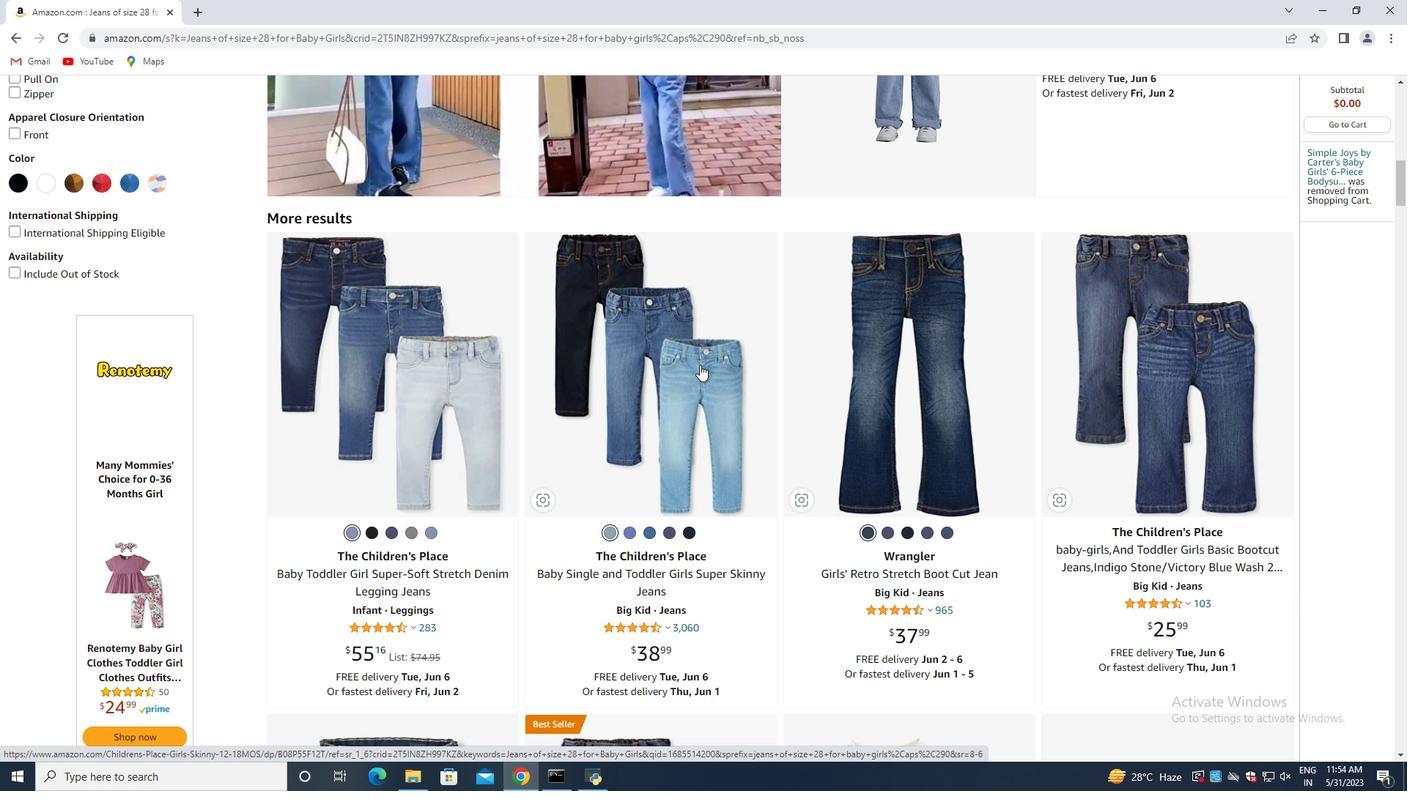 
Action: Mouse moved to (696, 373)
Screenshot: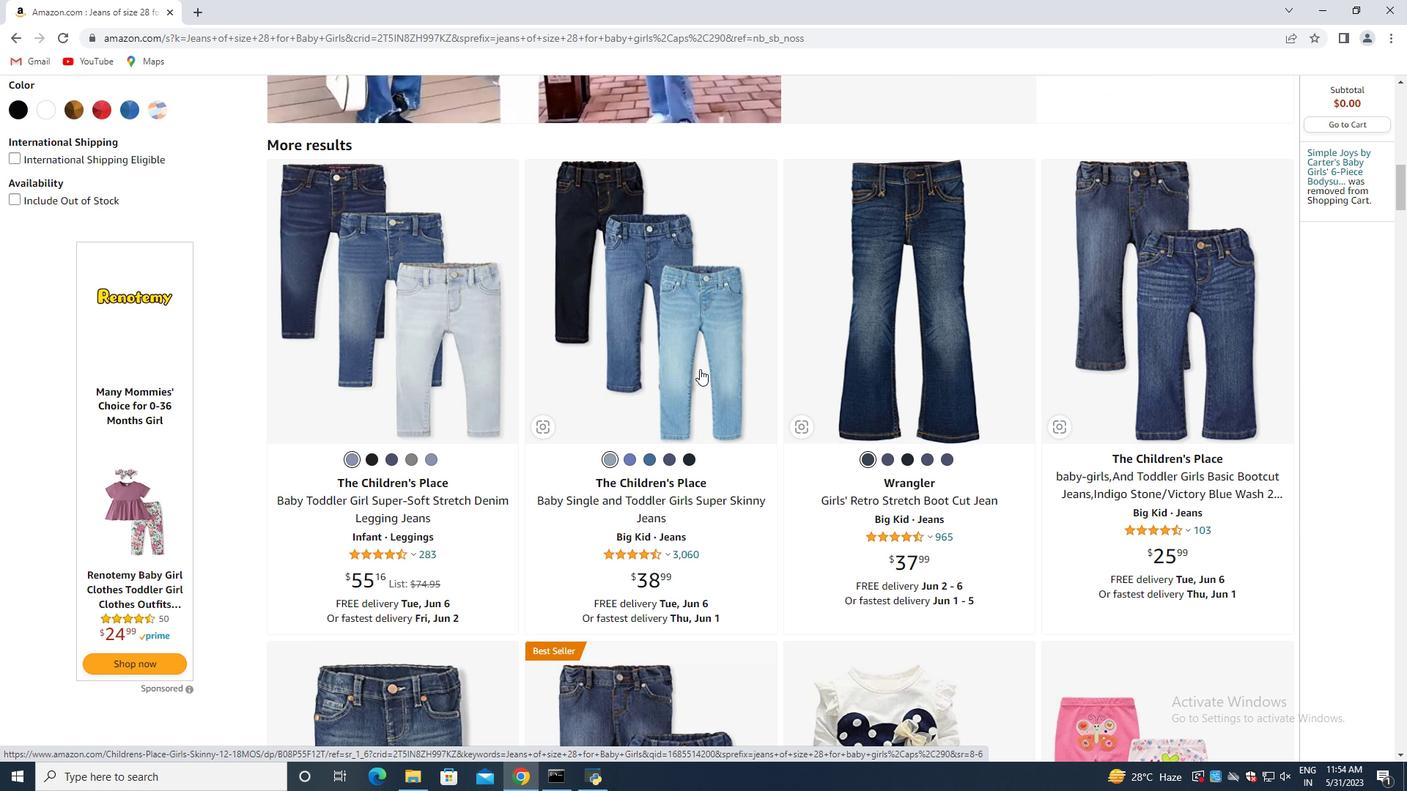 
Action: Mouse scrolled (698, 370) with delta (0, 0)
Screenshot: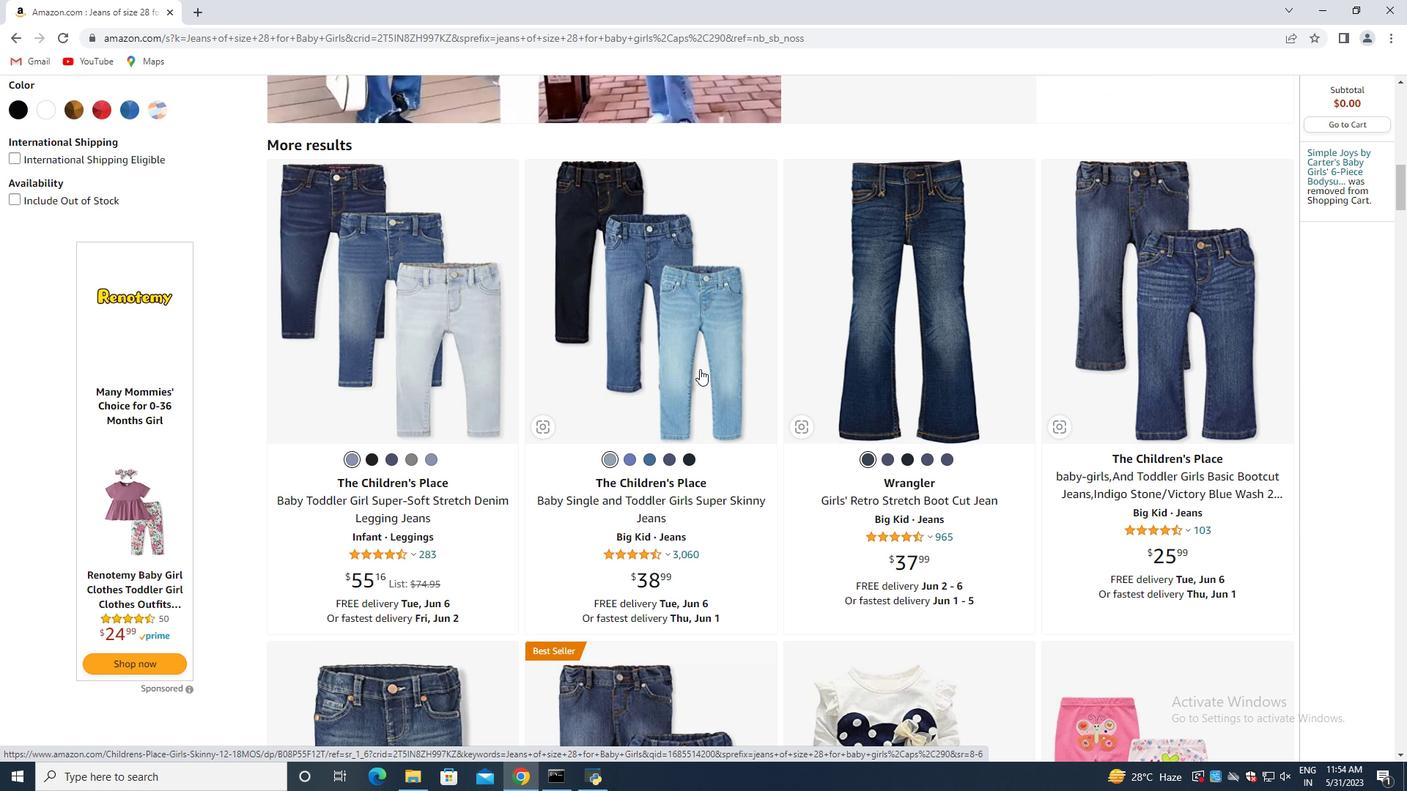 
Action: Mouse moved to (696, 373)
Screenshot: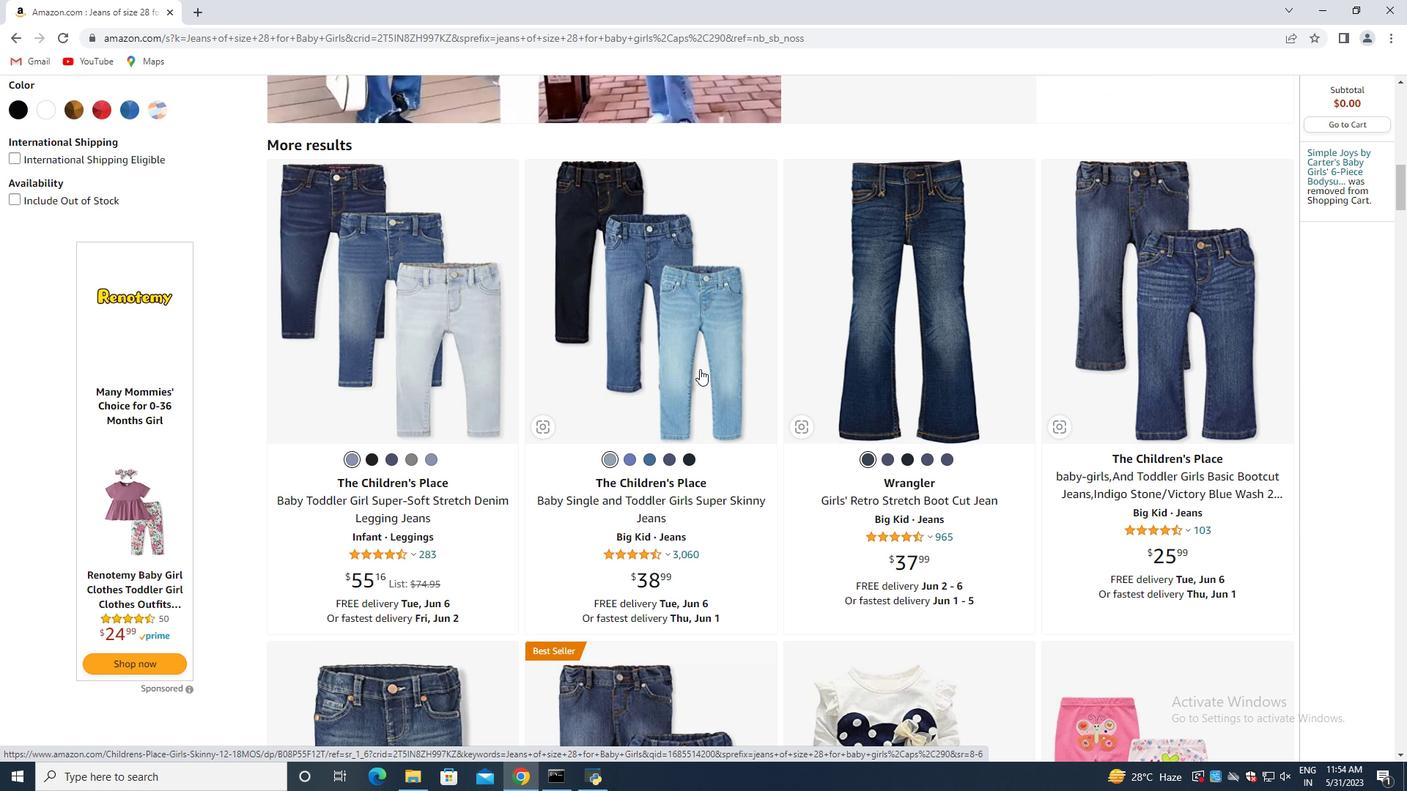
Action: Mouse scrolled (696, 372) with delta (0, 0)
Screenshot: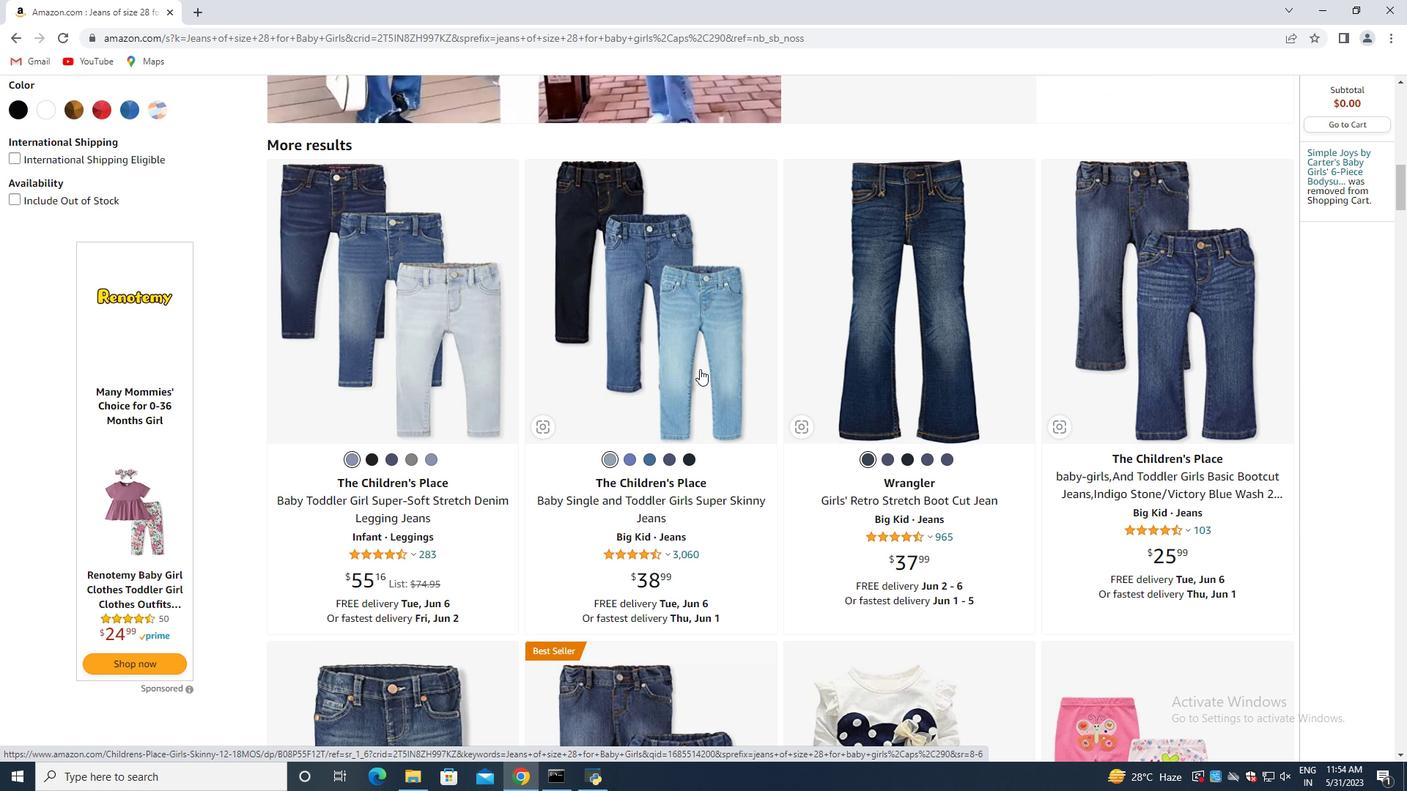 
Action: Mouse moved to (682, 375)
Screenshot: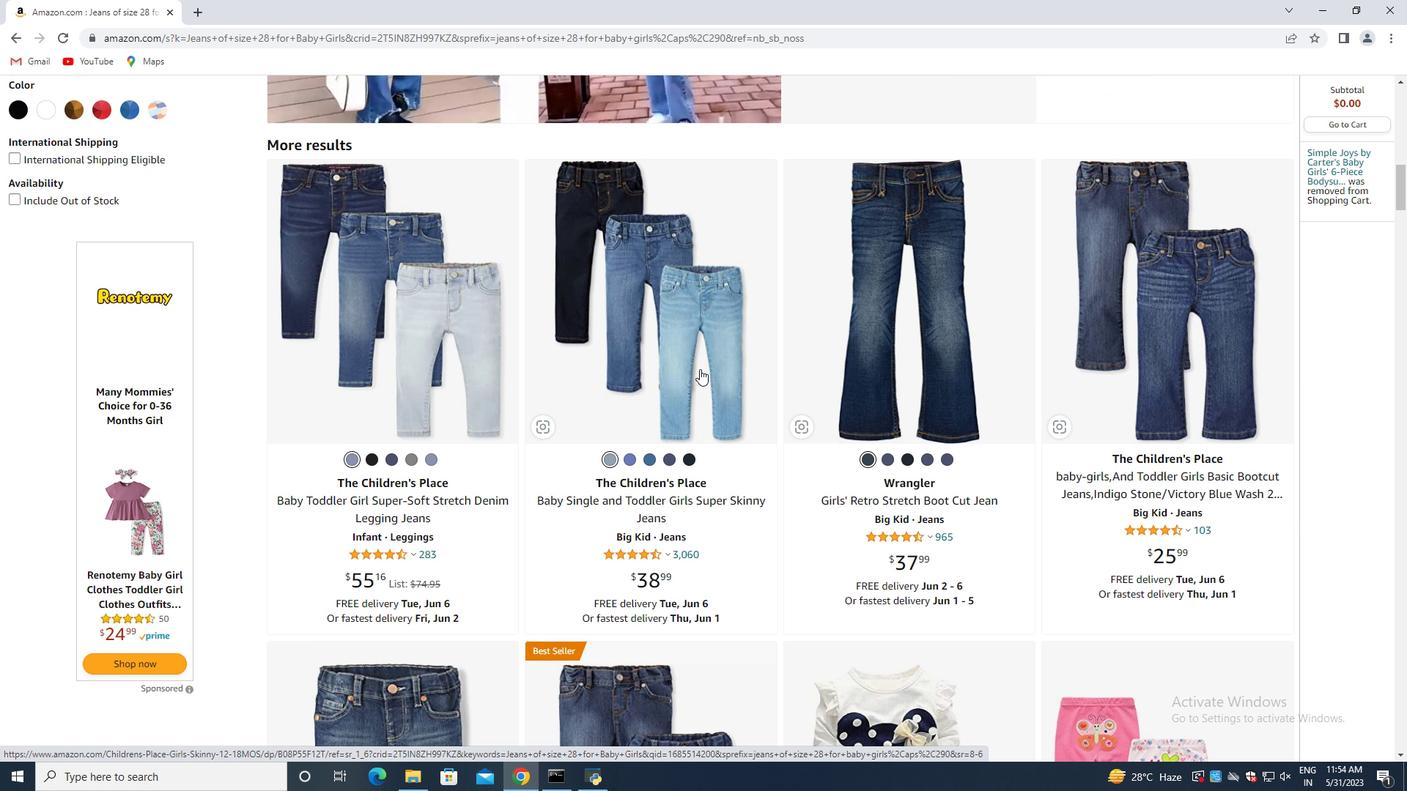 
Action: Mouse scrolled (682, 375) with delta (0, 0)
Screenshot: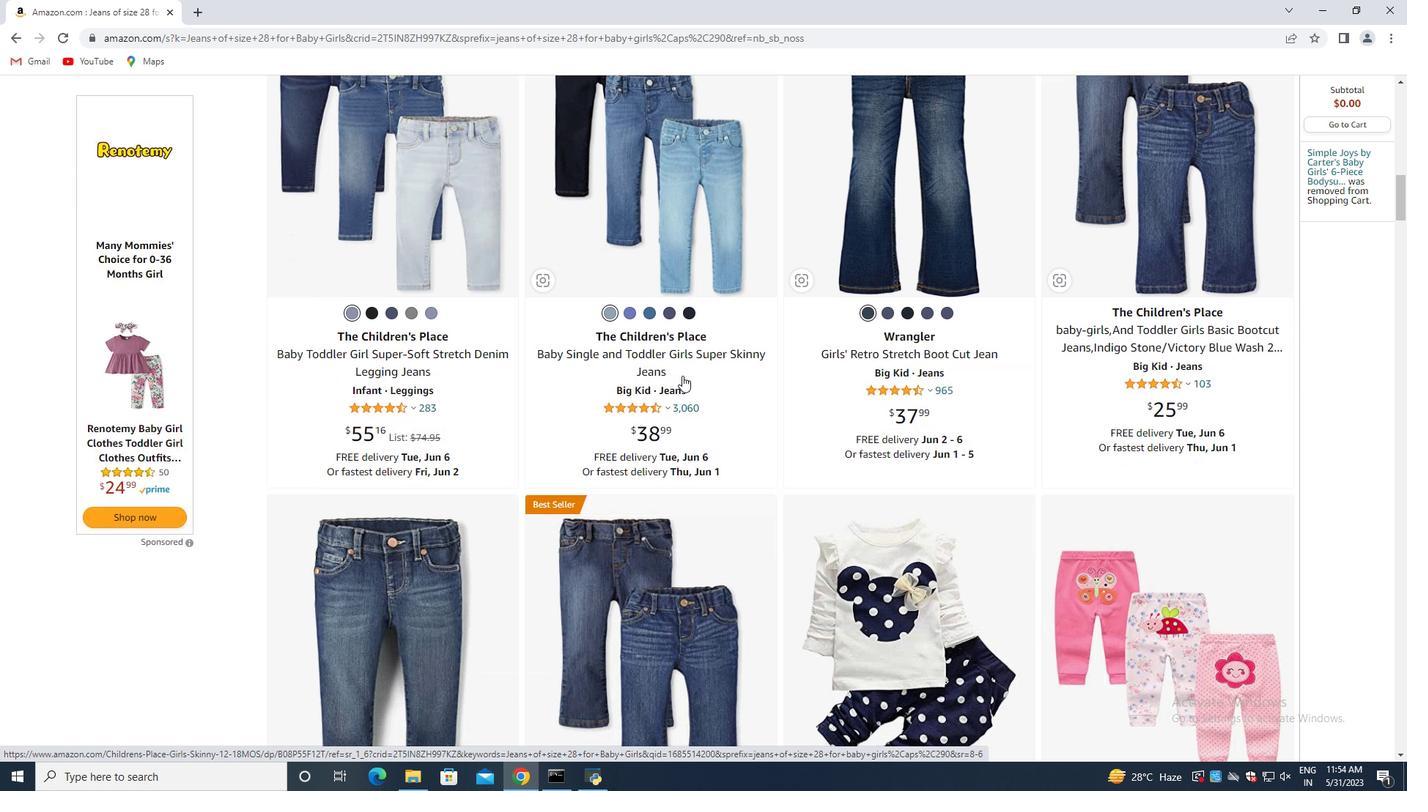 
Action: Mouse moved to (673, 430)
Screenshot: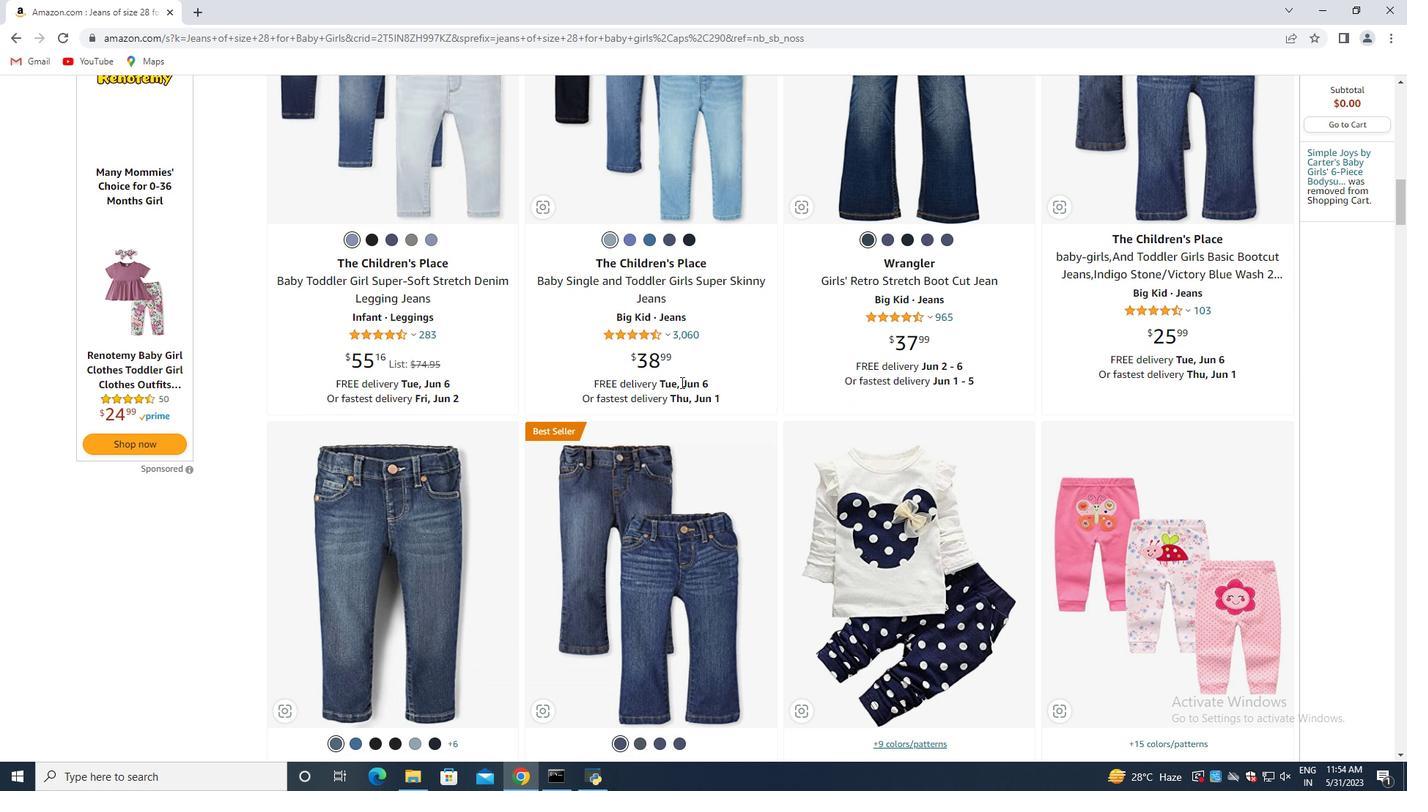 
Action: Mouse scrolled (673, 428) with delta (0, 0)
Screenshot: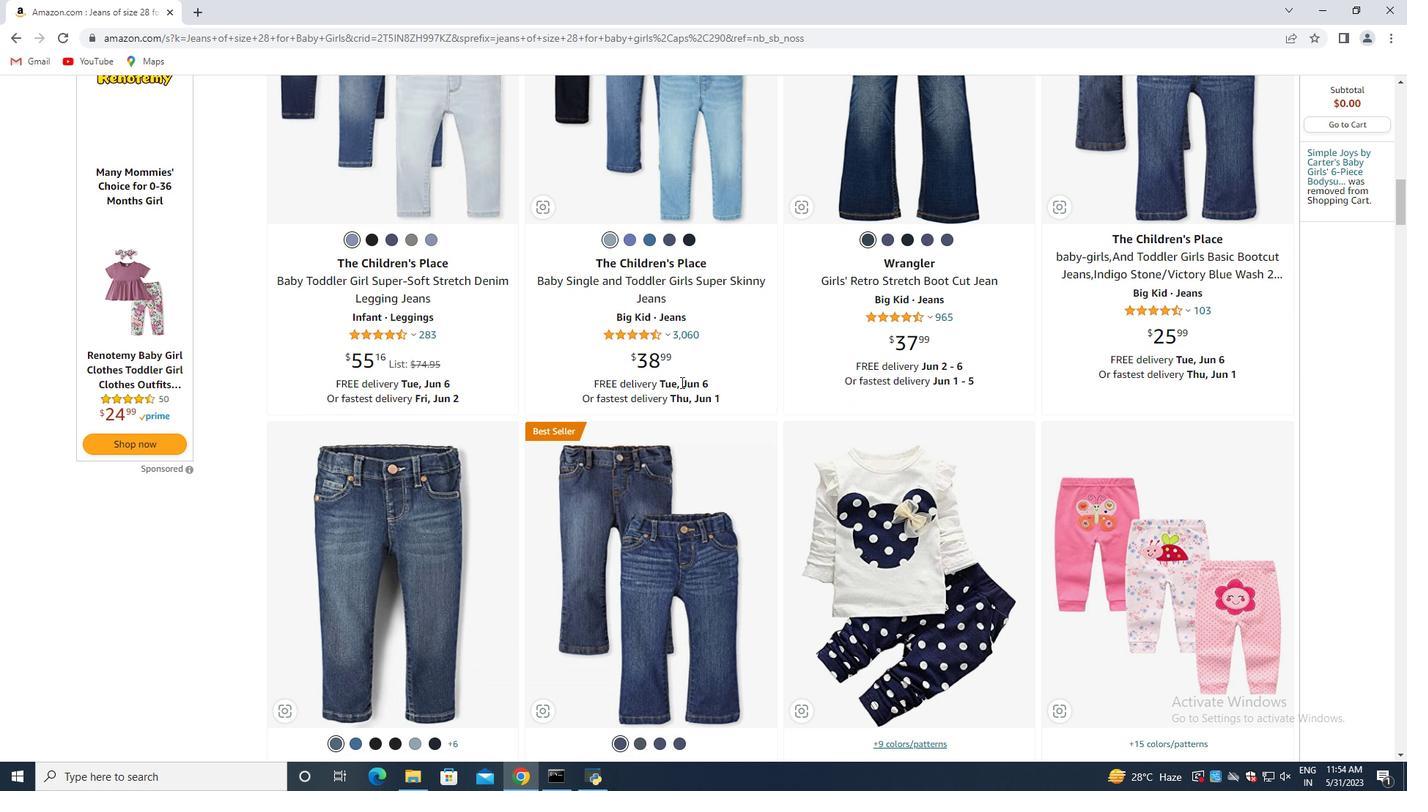 
Action: Mouse moved to (672, 434)
Screenshot: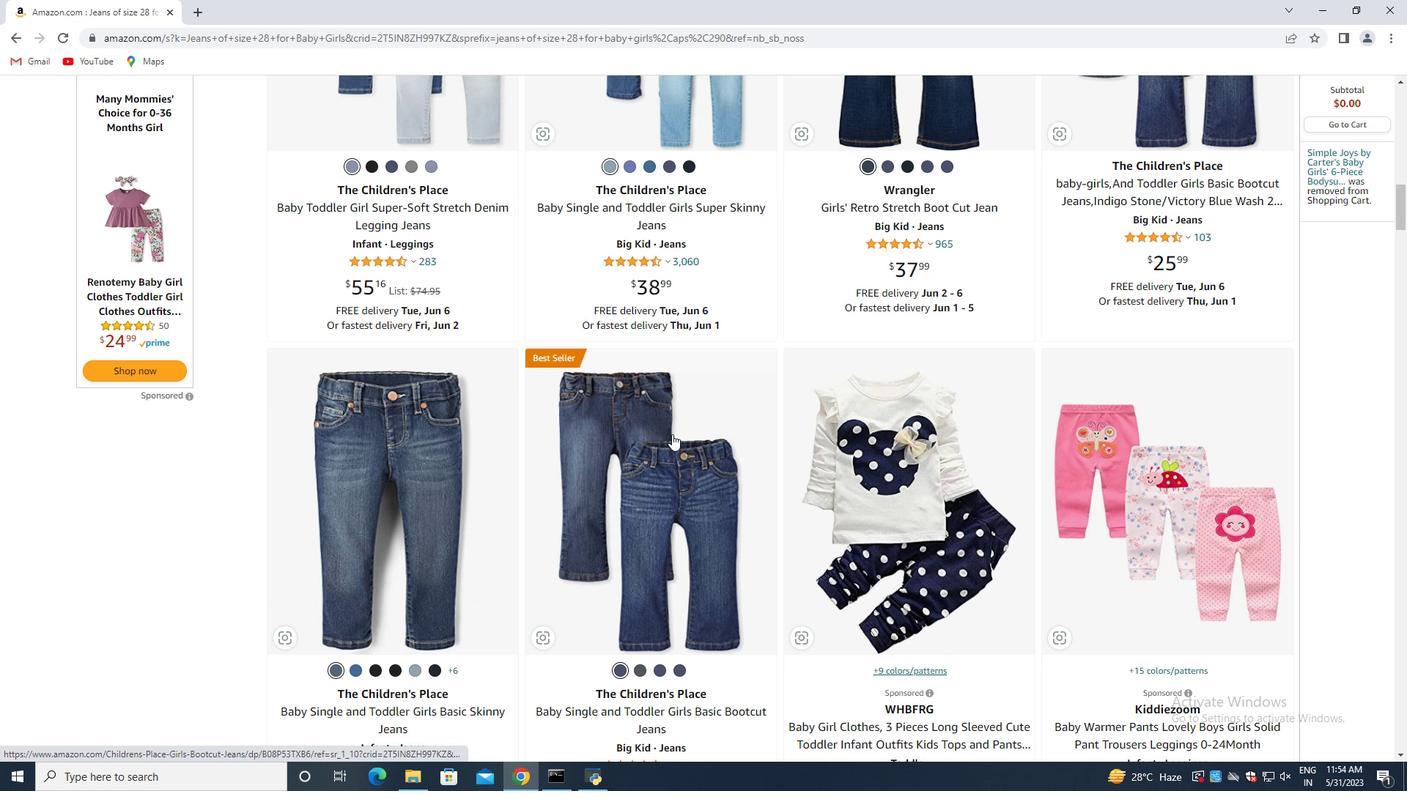 
Action: Mouse scrolled (672, 433) with delta (0, 0)
Screenshot: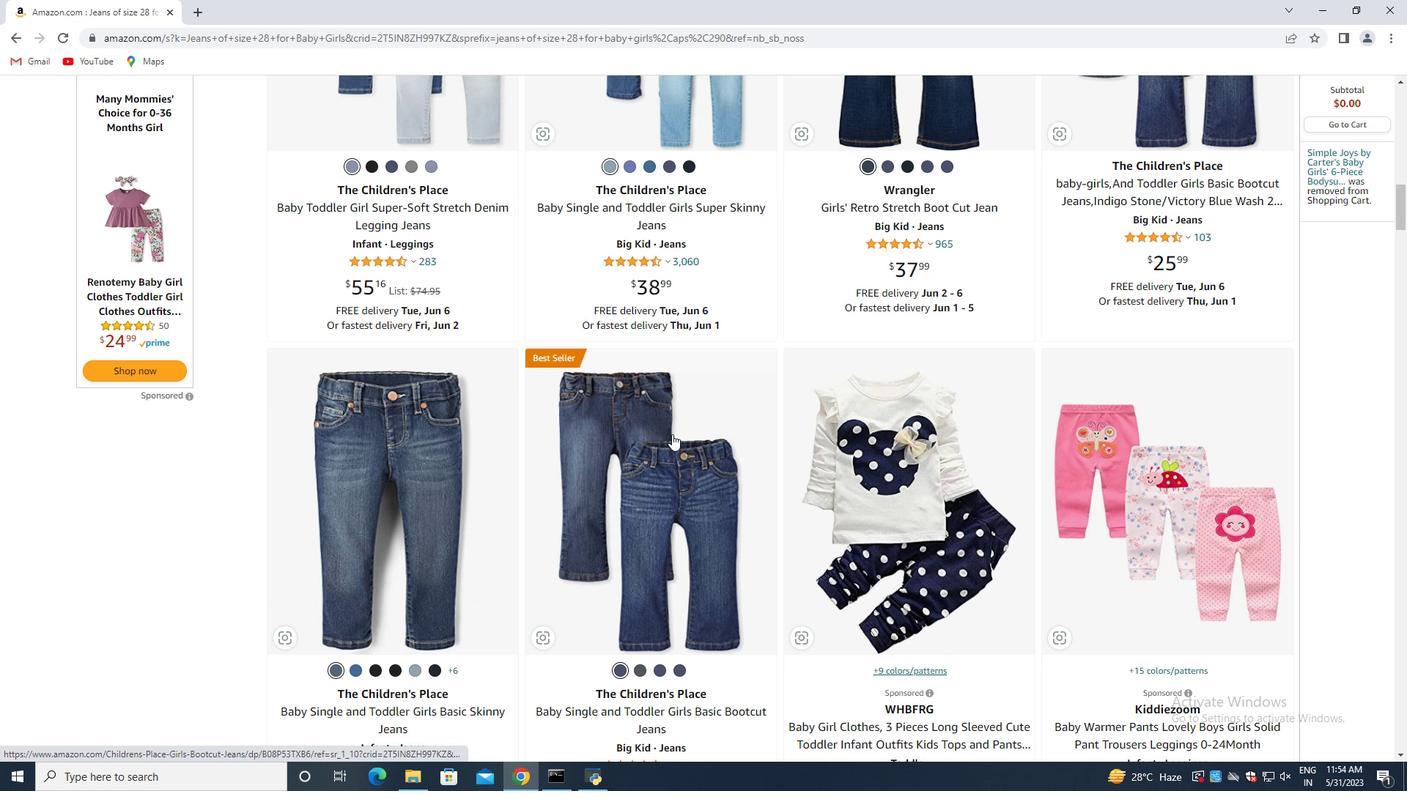 
Action: Mouse moved to (644, 444)
Screenshot: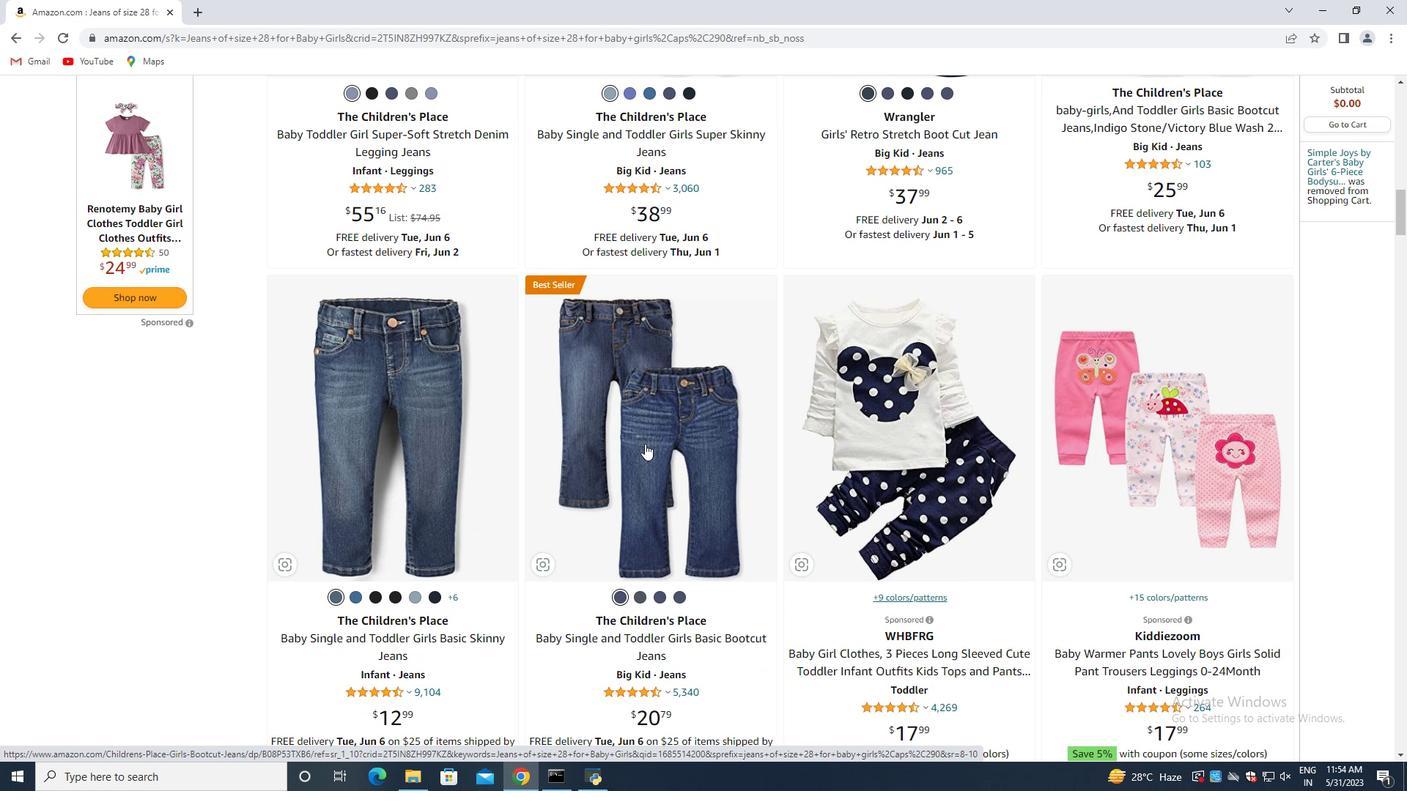 
Action: Mouse scrolled (644, 443) with delta (0, 0)
Screenshot: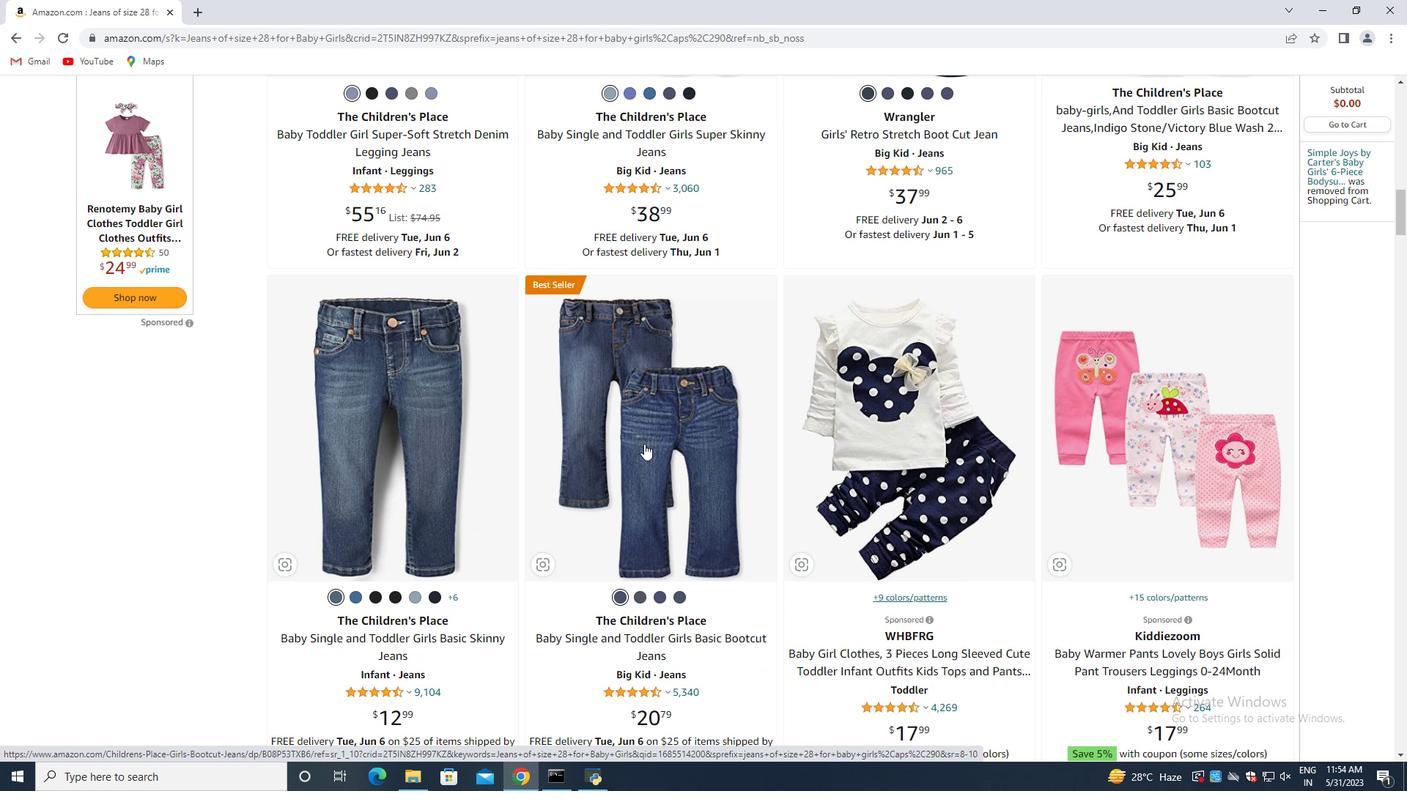 
Action: Mouse scrolled (644, 443) with delta (0, 0)
Screenshot: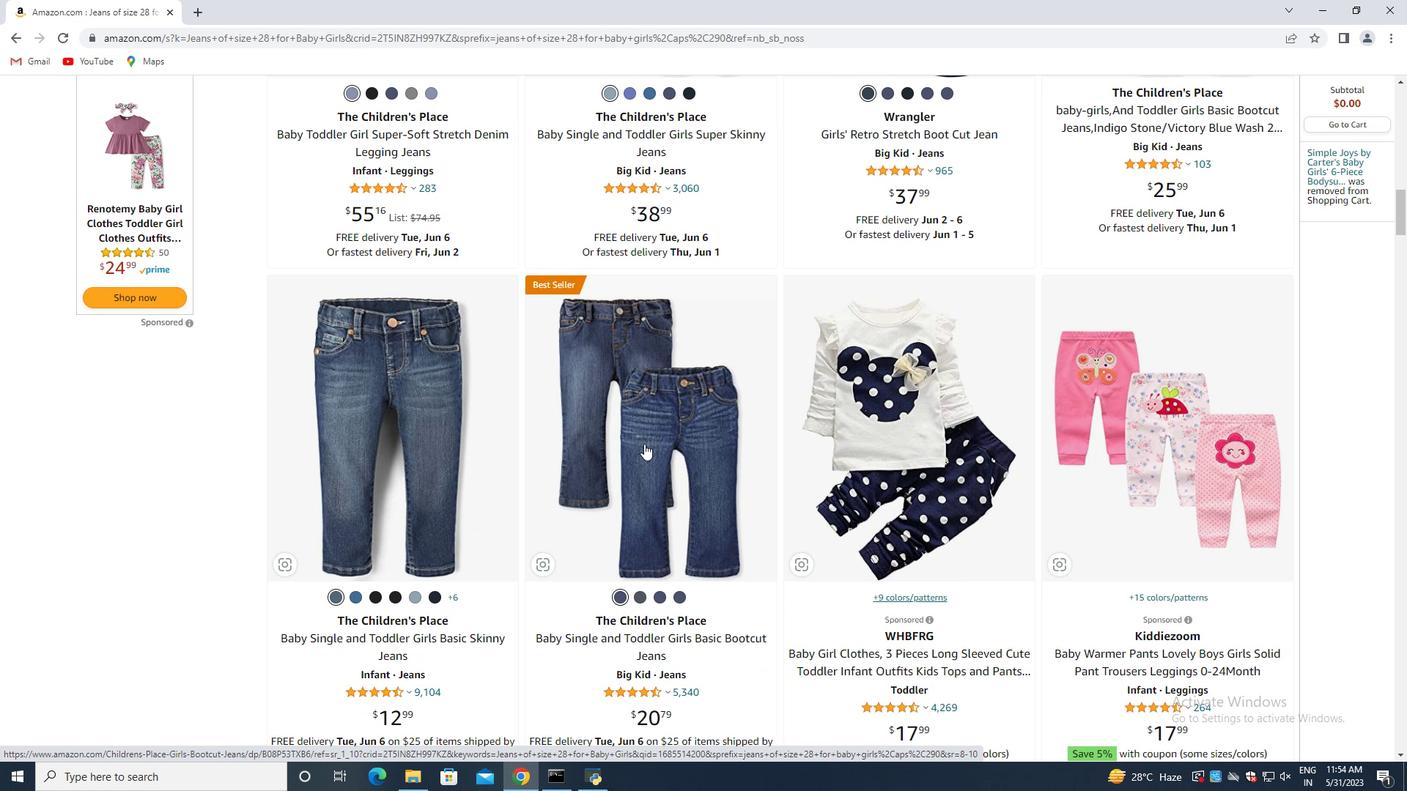 
Action: Mouse moved to (661, 375)
Screenshot: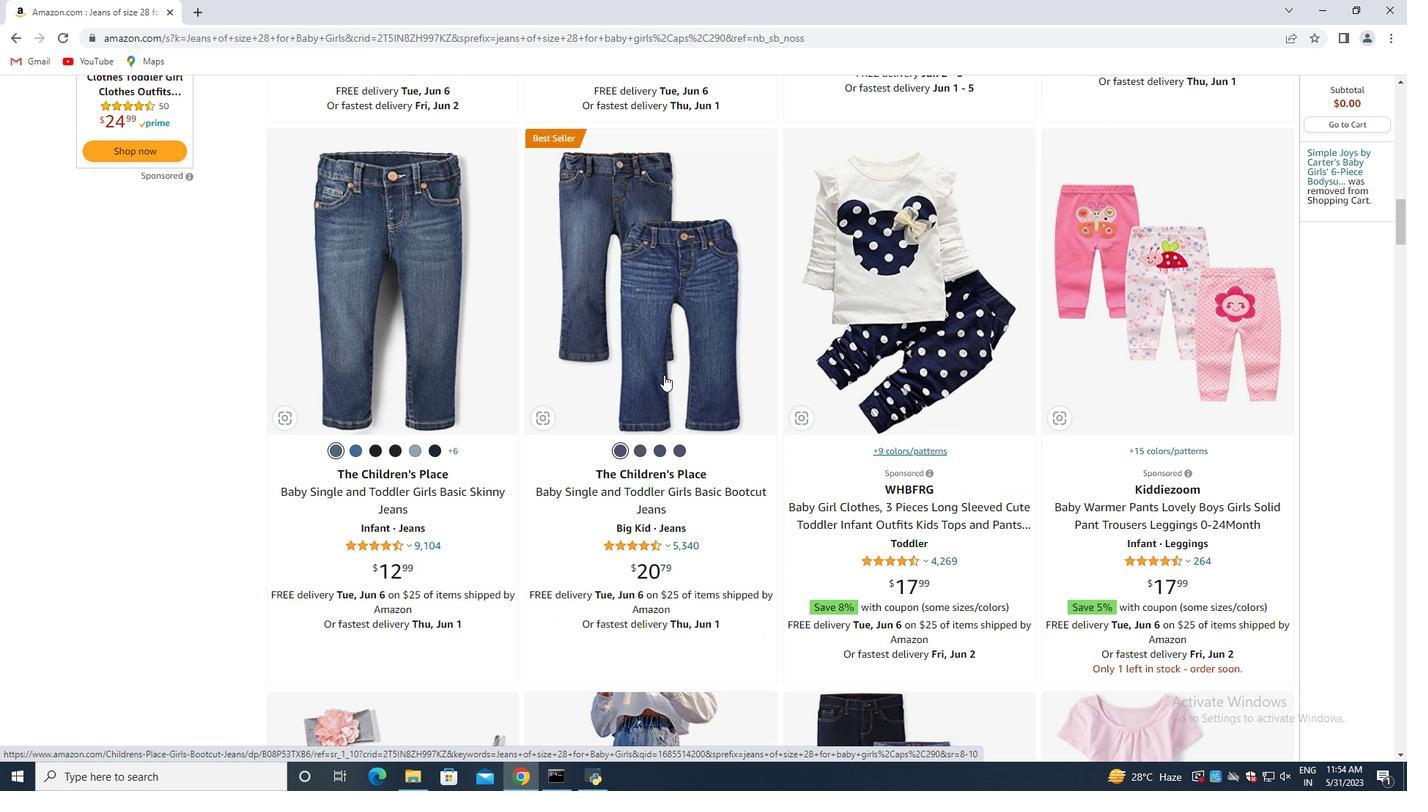 
Action: Mouse pressed left at (661, 375)
Screenshot: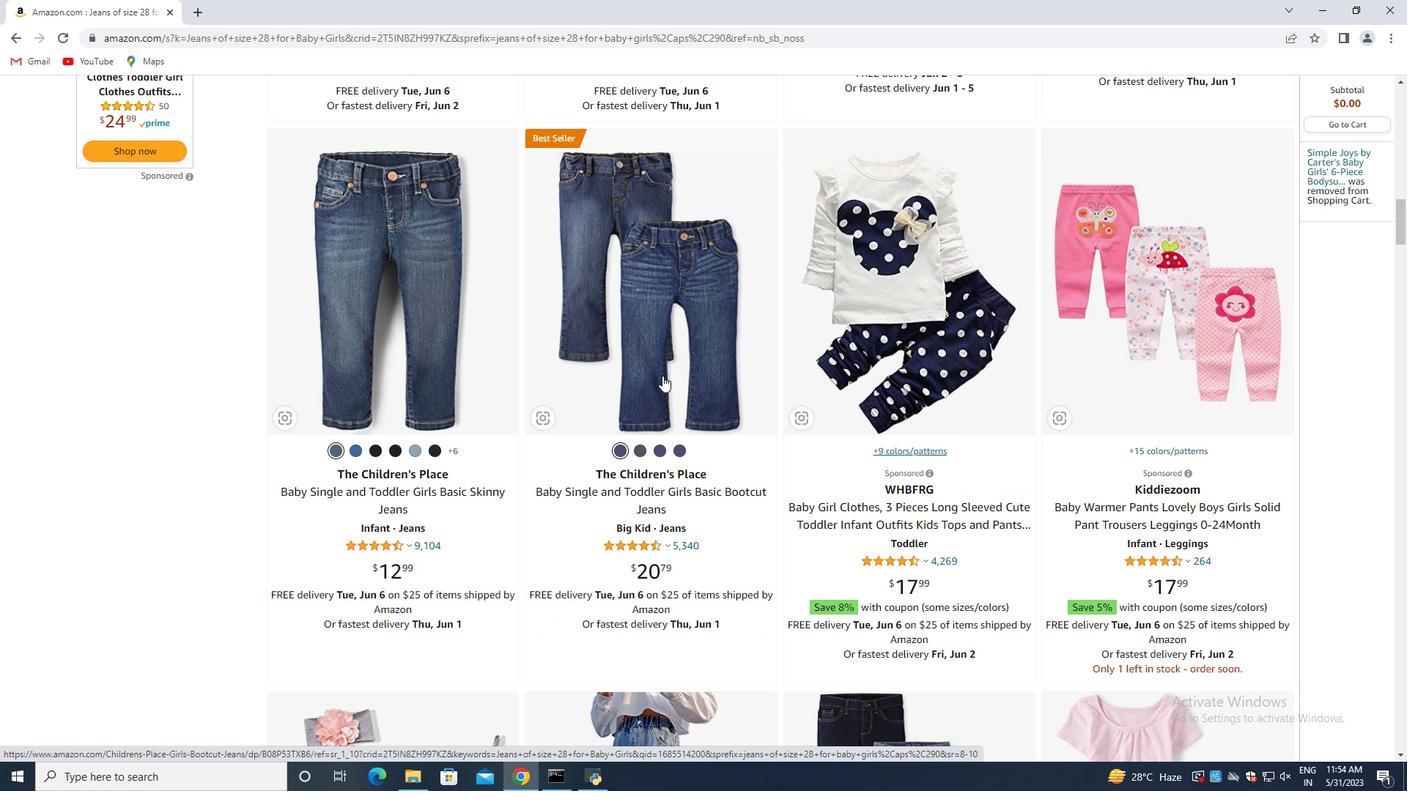 
Action: Mouse moved to (702, 554)
Screenshot: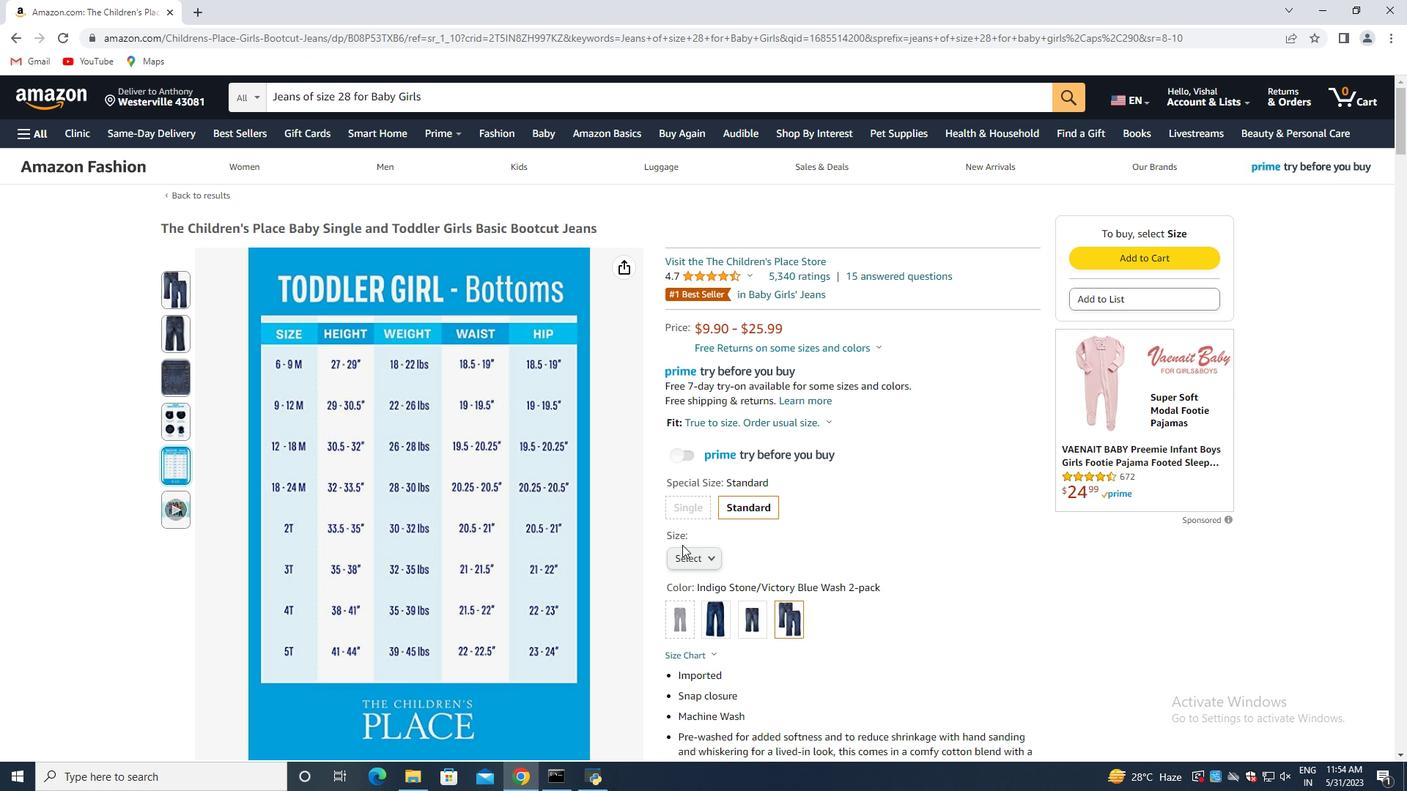 
Action: Mouse pressed left at (702, 554)
Screenshot: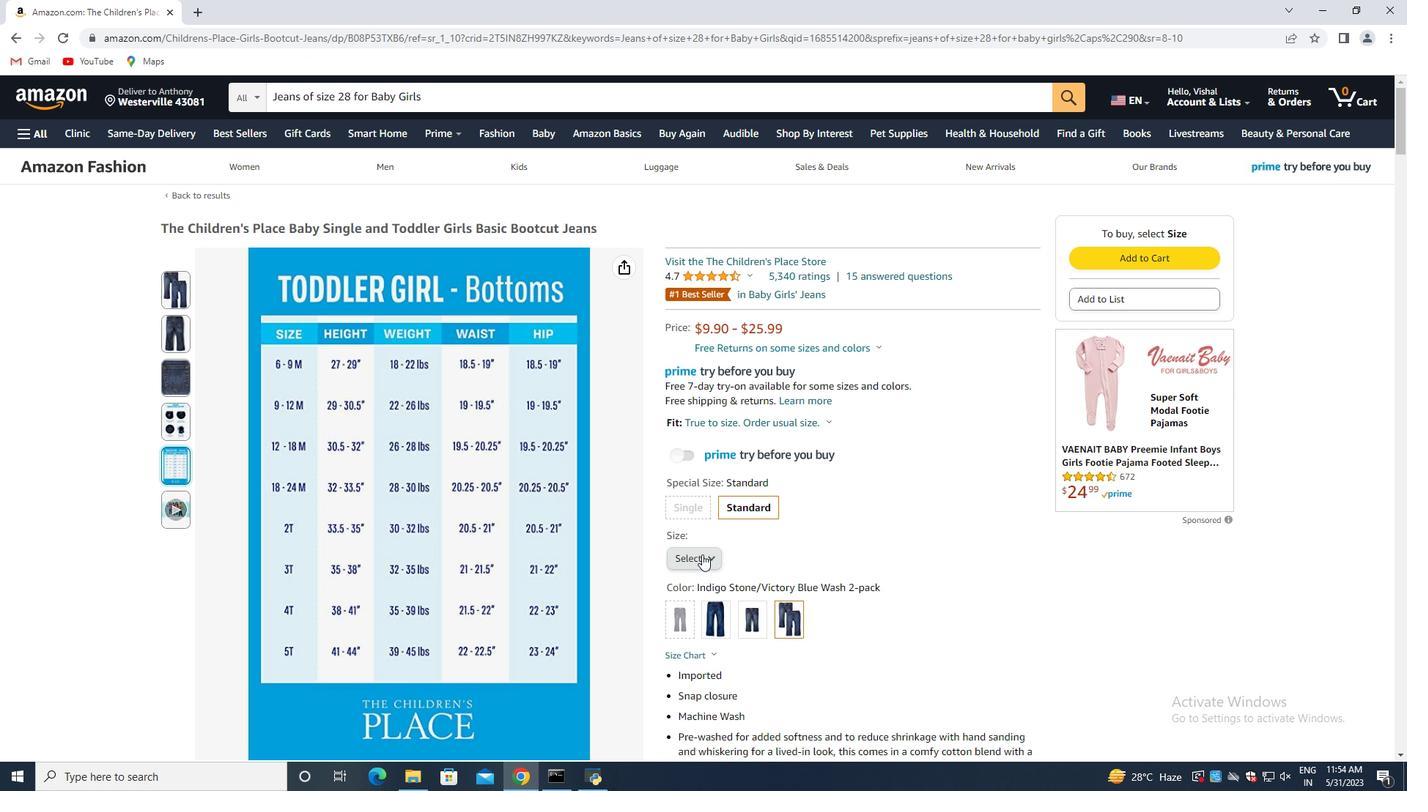 
Action: Mouse moved to (703, 583)
Screenshot: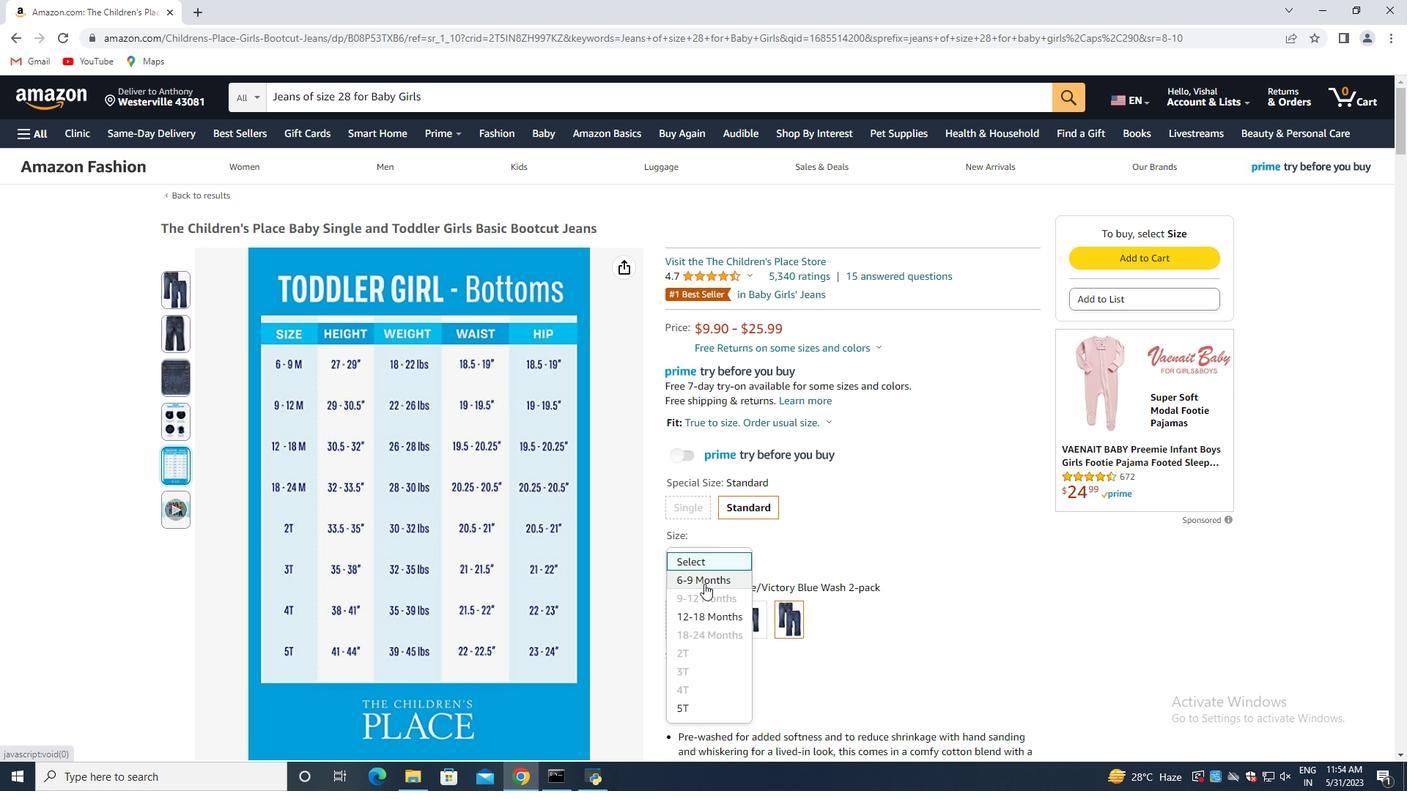
Action: Mouse pressed left at (703, 583)
Screenshot: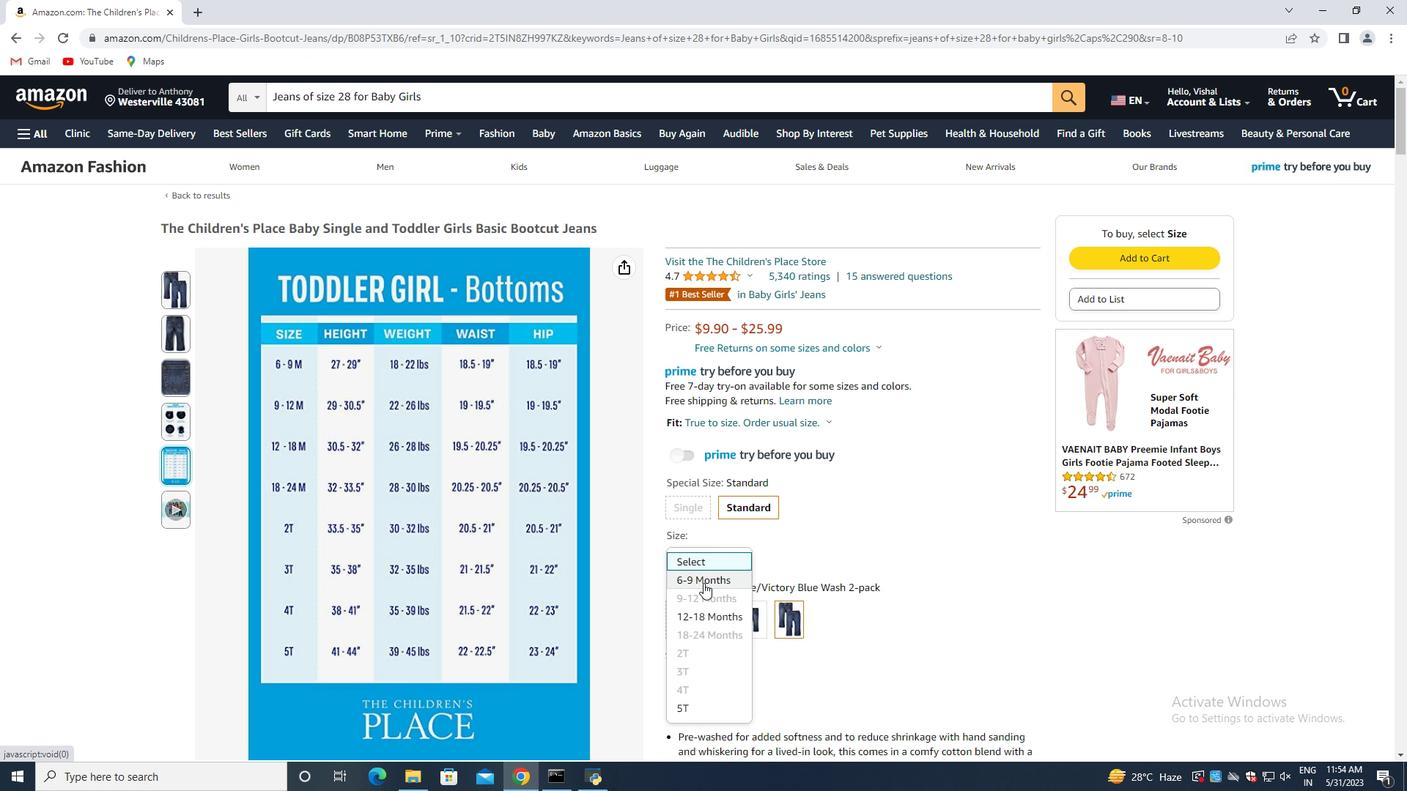 
Action: Mouse moved to (565, 419)
Screenshot: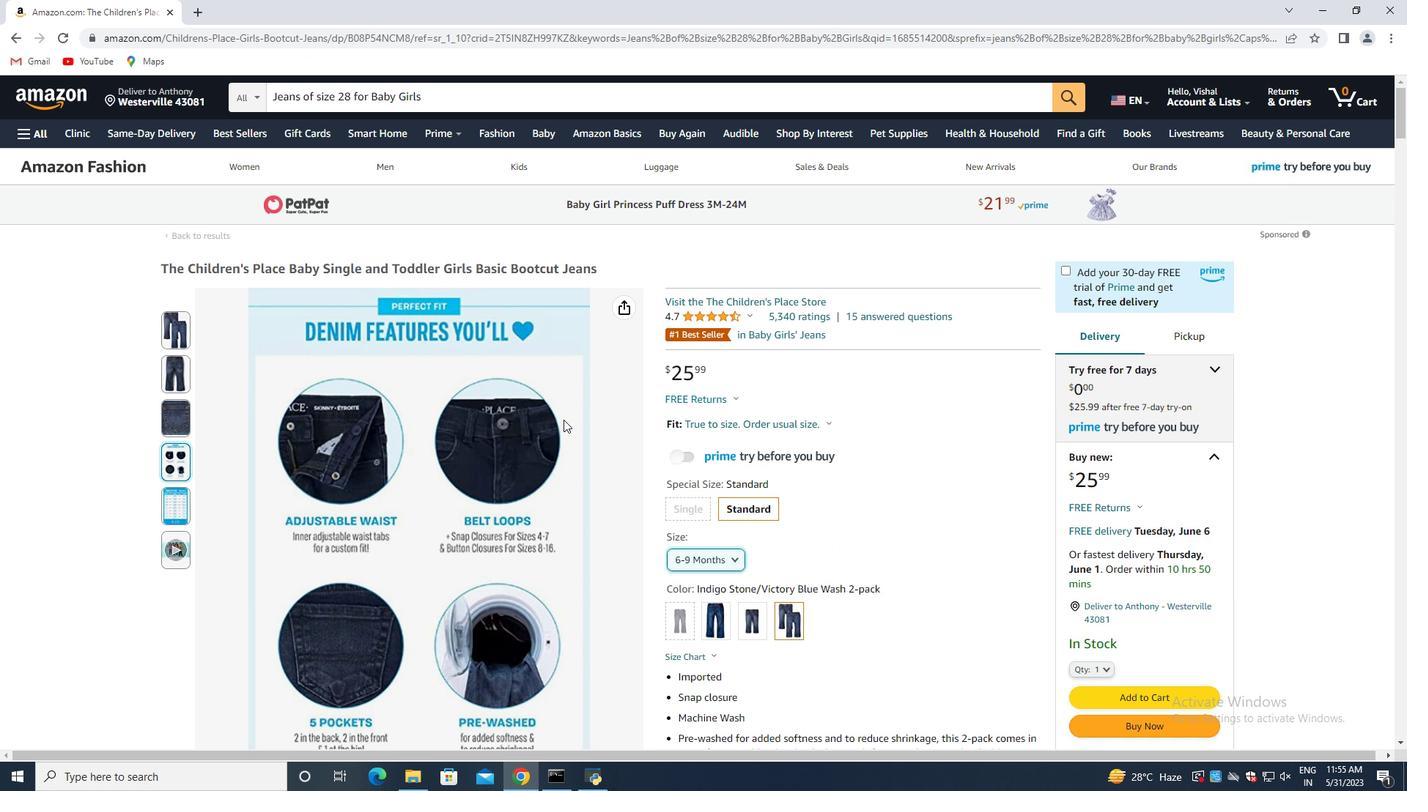 
Action: Mouse scrolled (565, 419) with delta (0, 0)
Screenshot: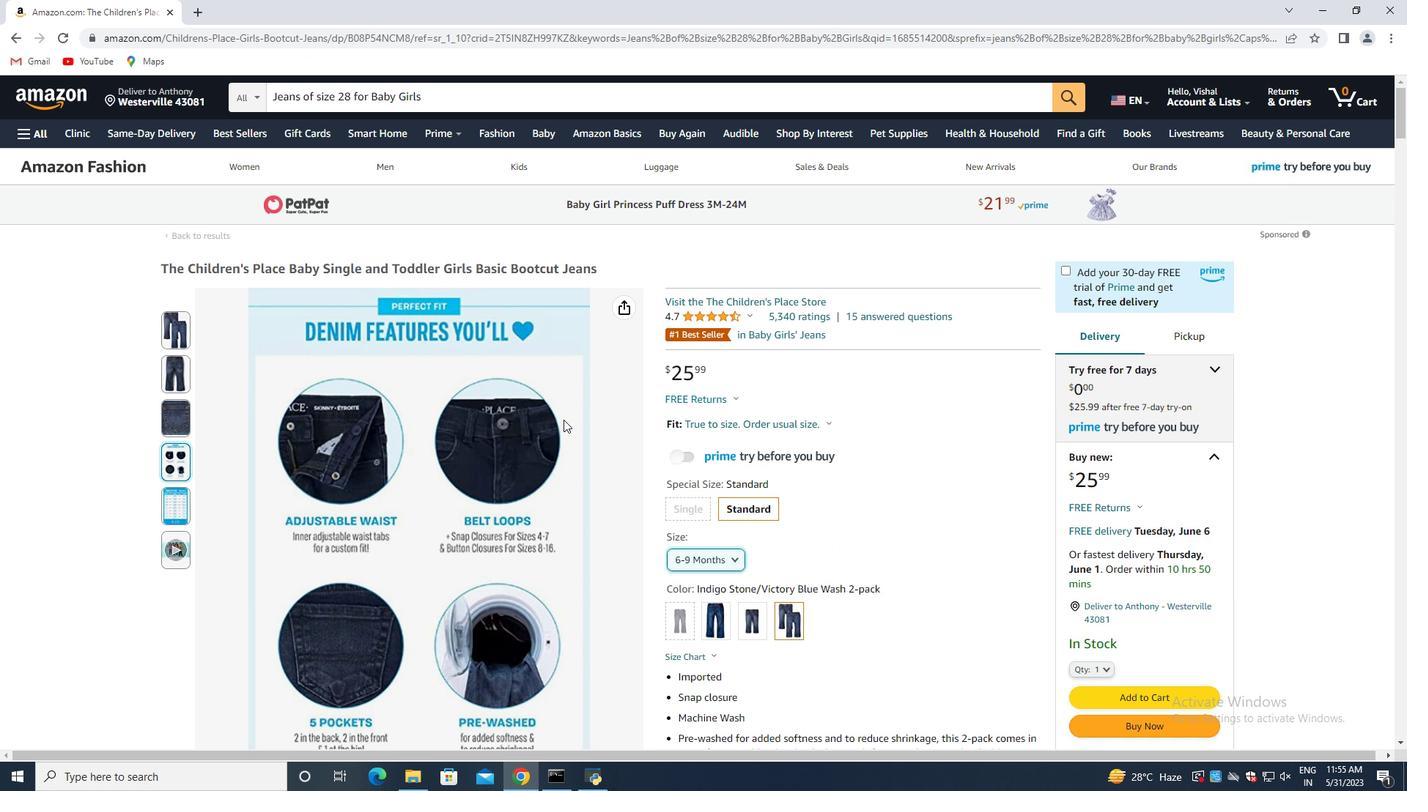 
Action: Mouse moved to (417, 390)
Screenshot: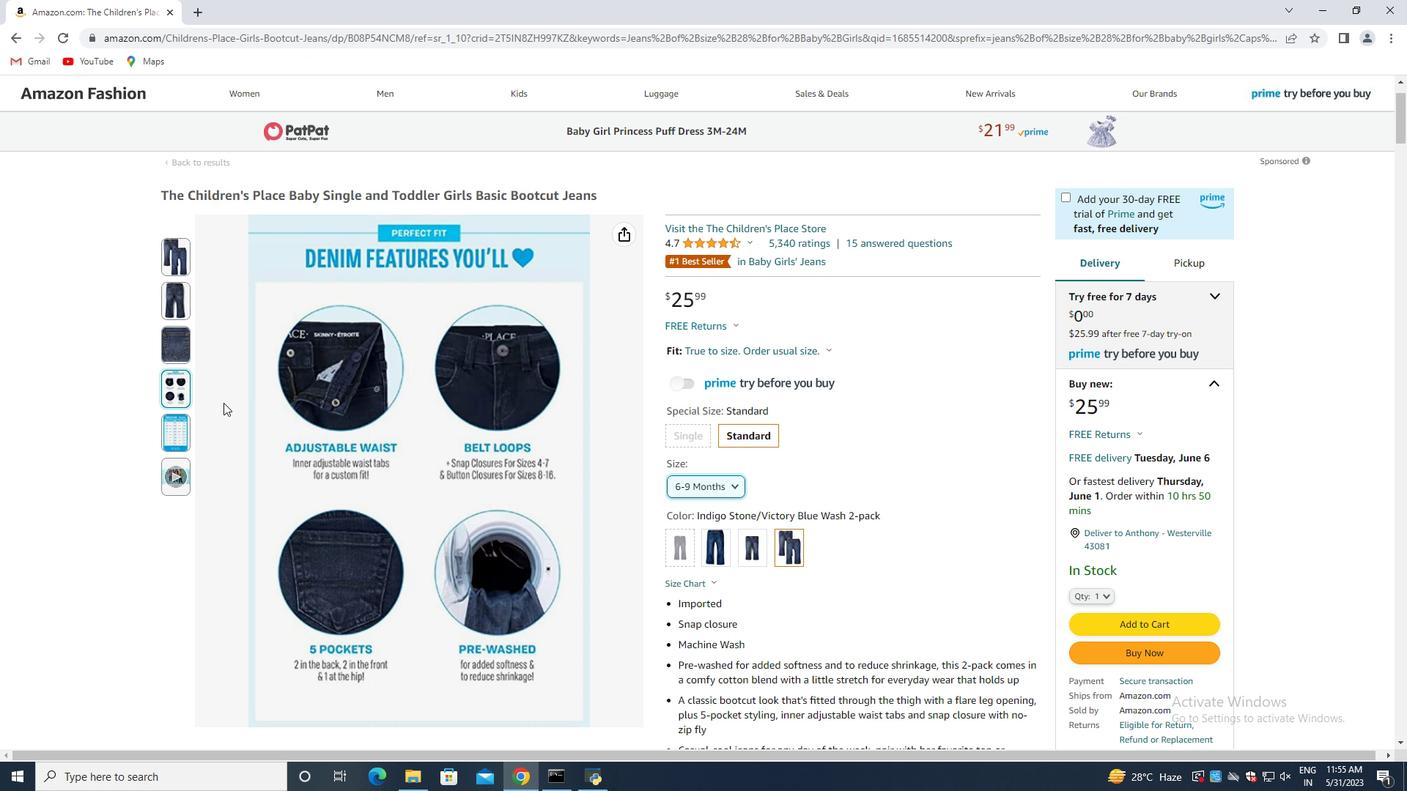 
Action: Mouse scrolled (417, 389) with delta (0, 0)
Screenshot: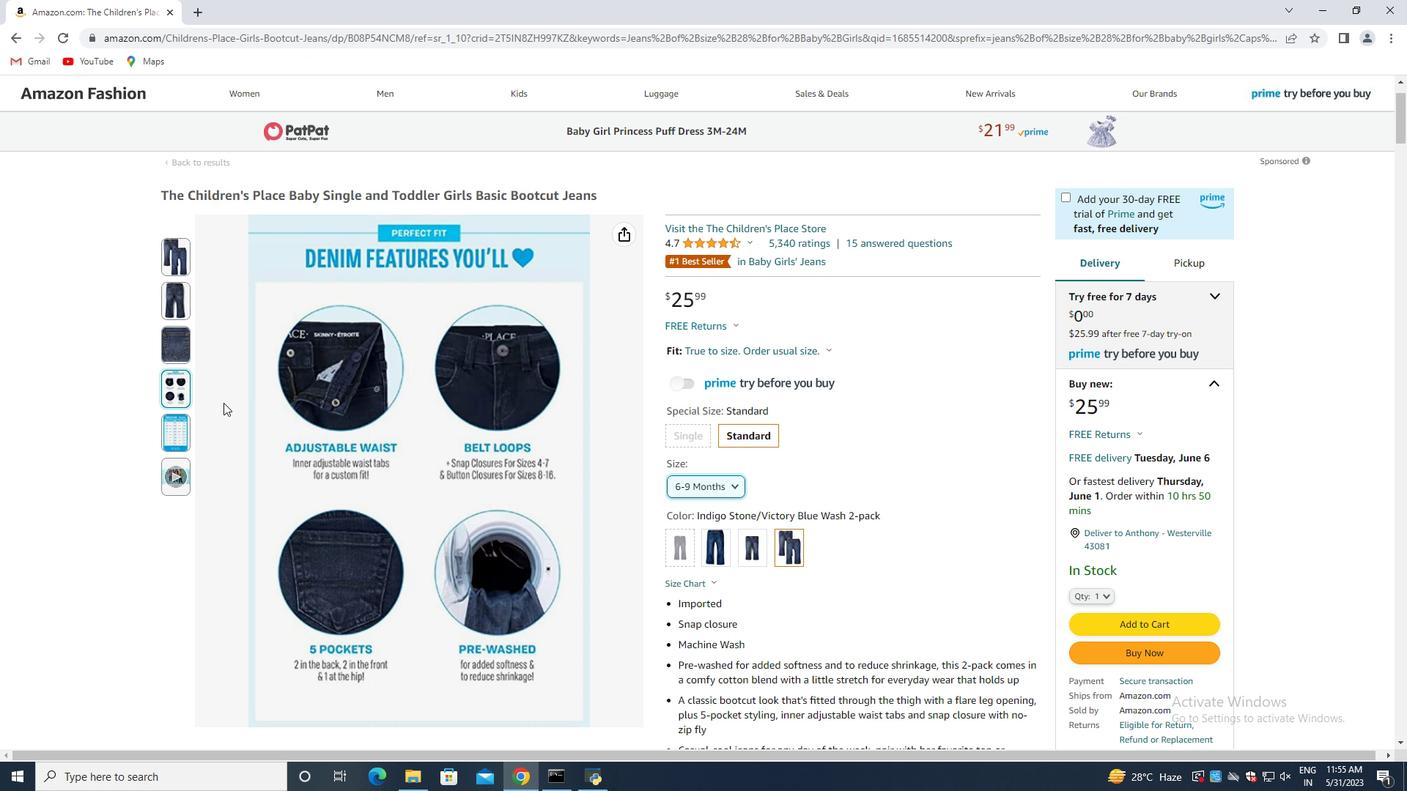 
Action: Mouse moved to (418, 390)
Screenshot: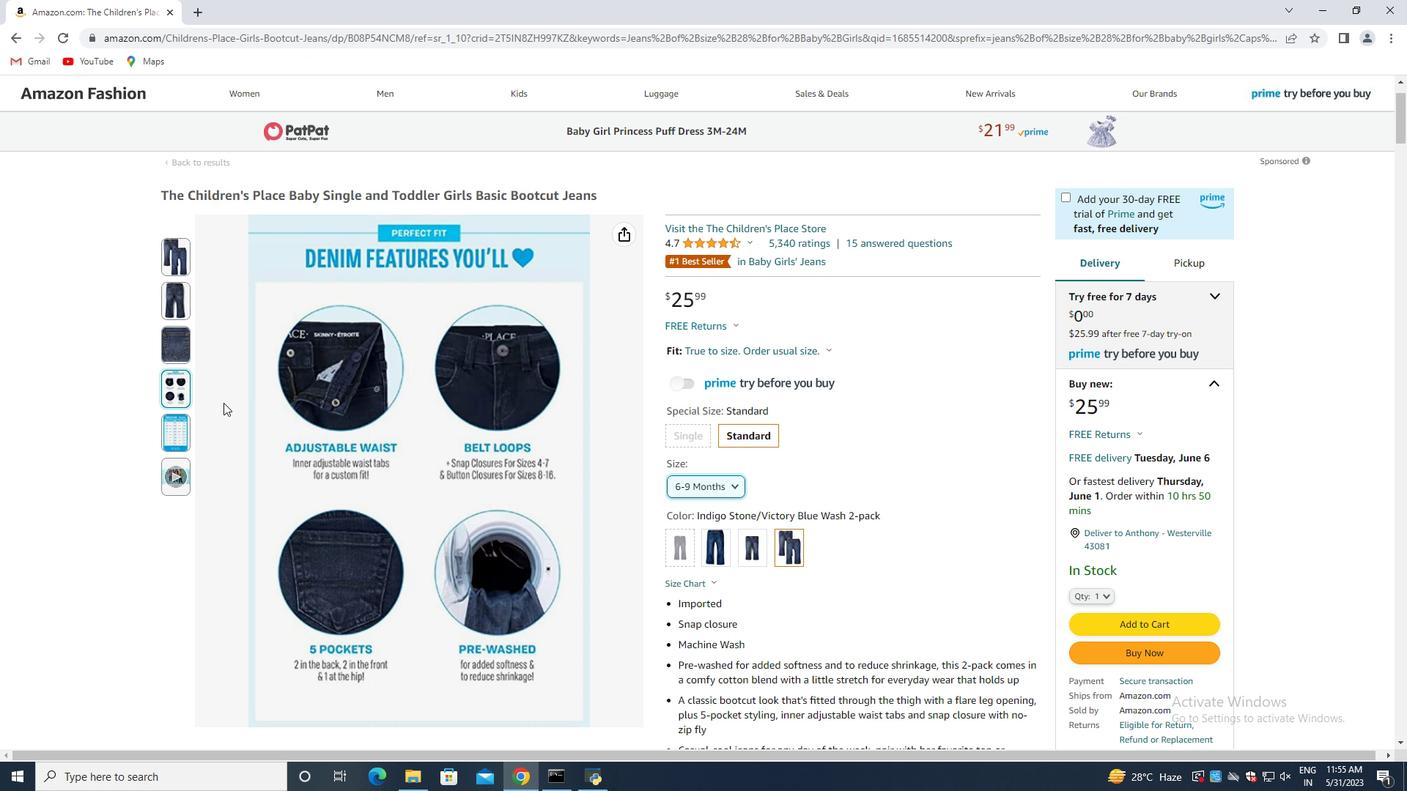 
Action: Mouse scrolled (418, 389) with delta (0, 0)
Screenshot: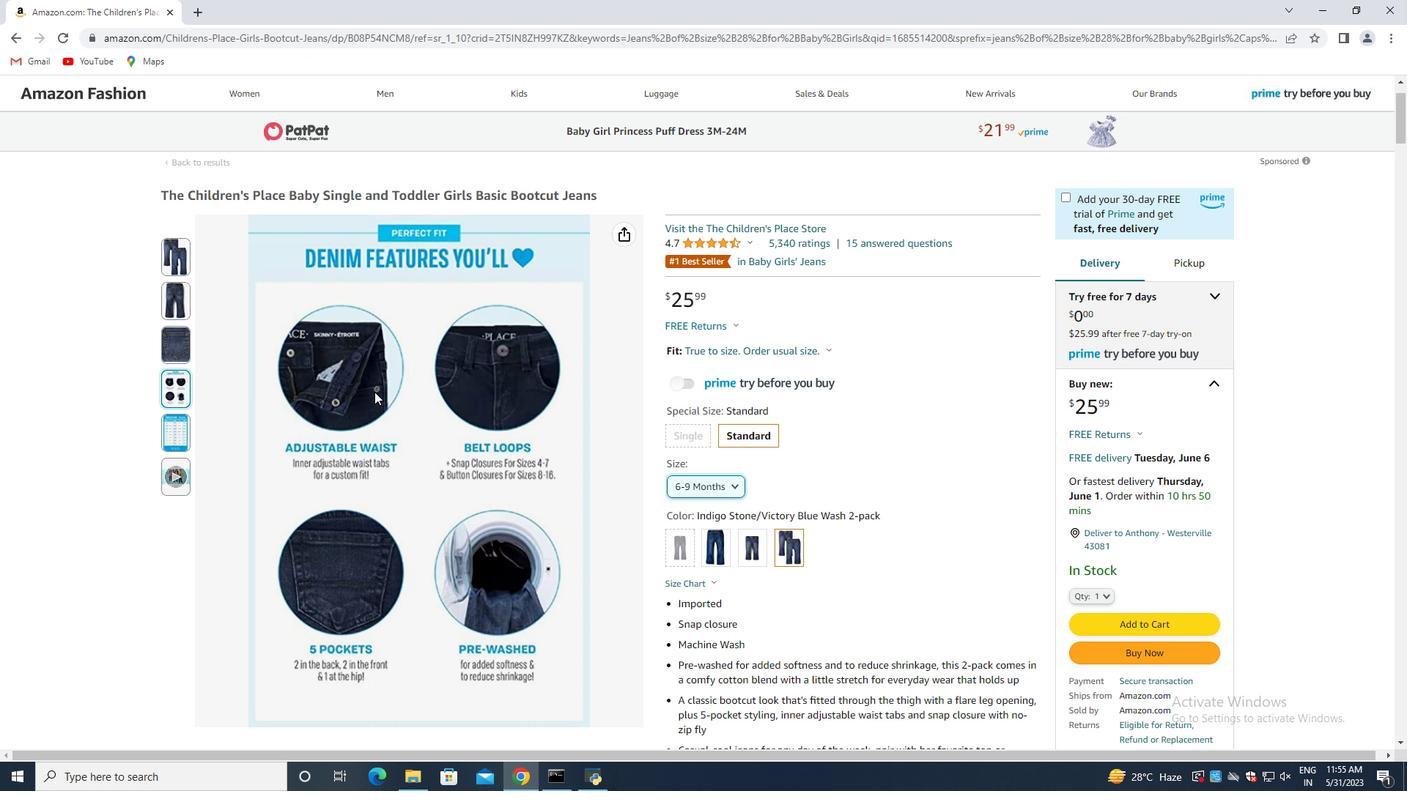 
Action: Mouse moved to (420, 390)
Screenshot: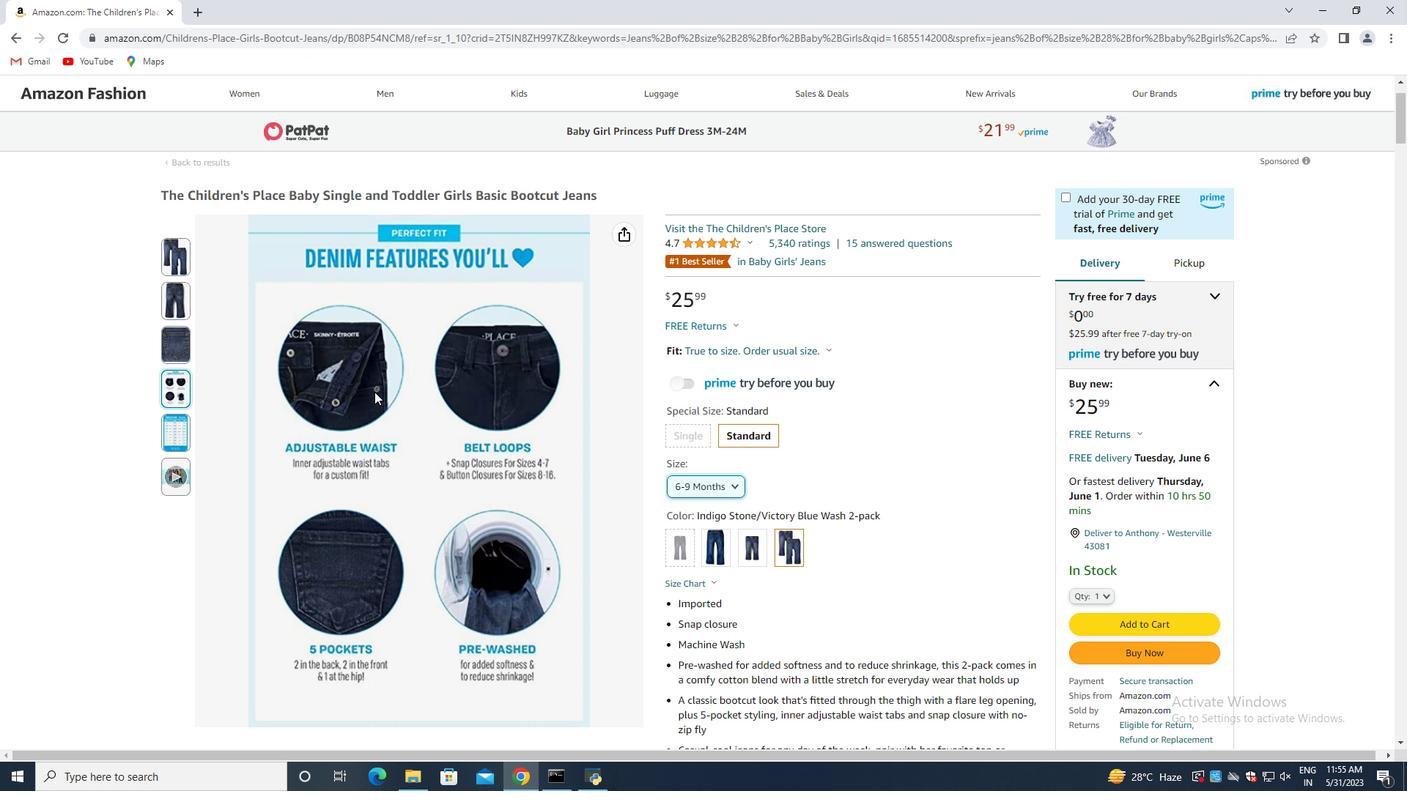 
Action: Mouse scrolled (420, 389) with delta (0, 0)
Screenshot: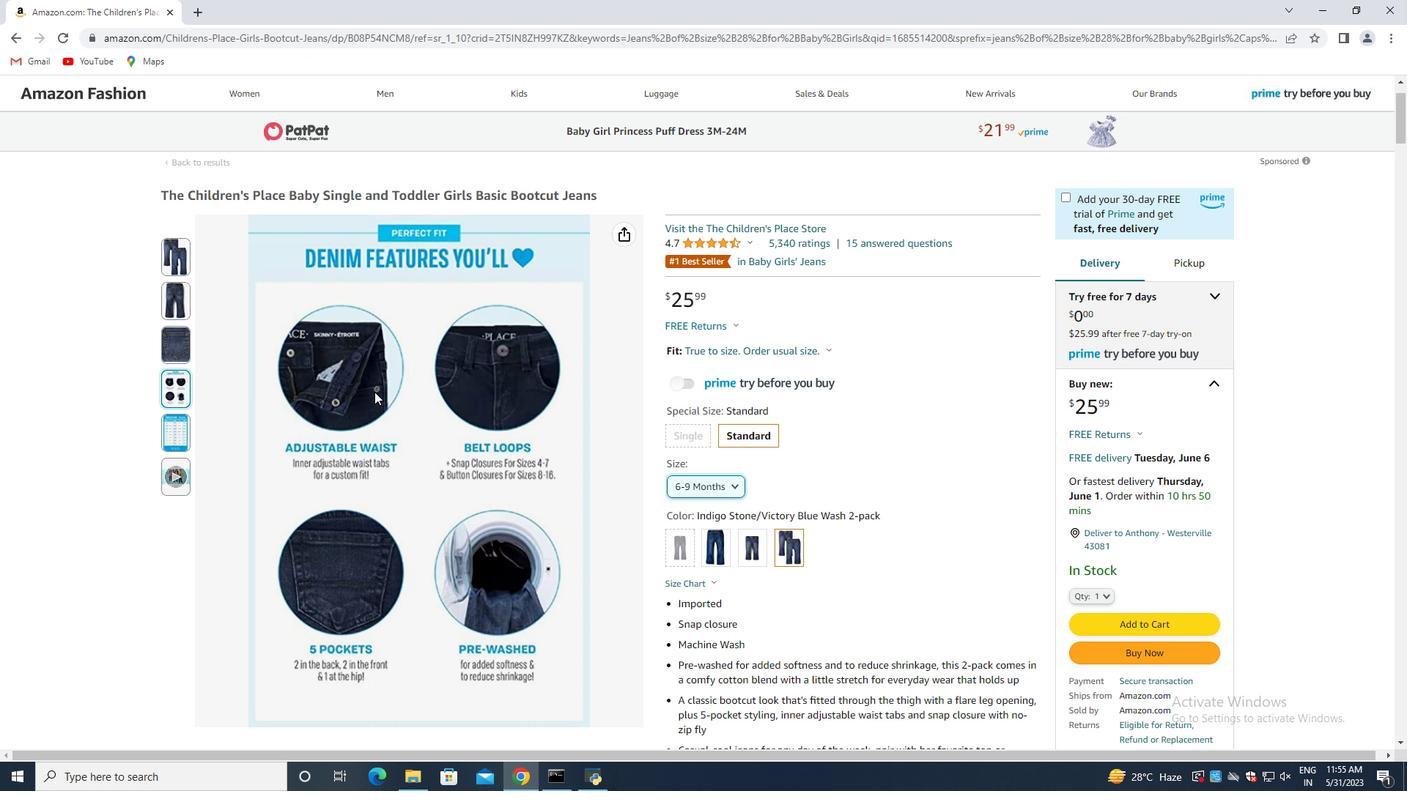 
Action: Mouse moved to (421, 390)
Screenshot: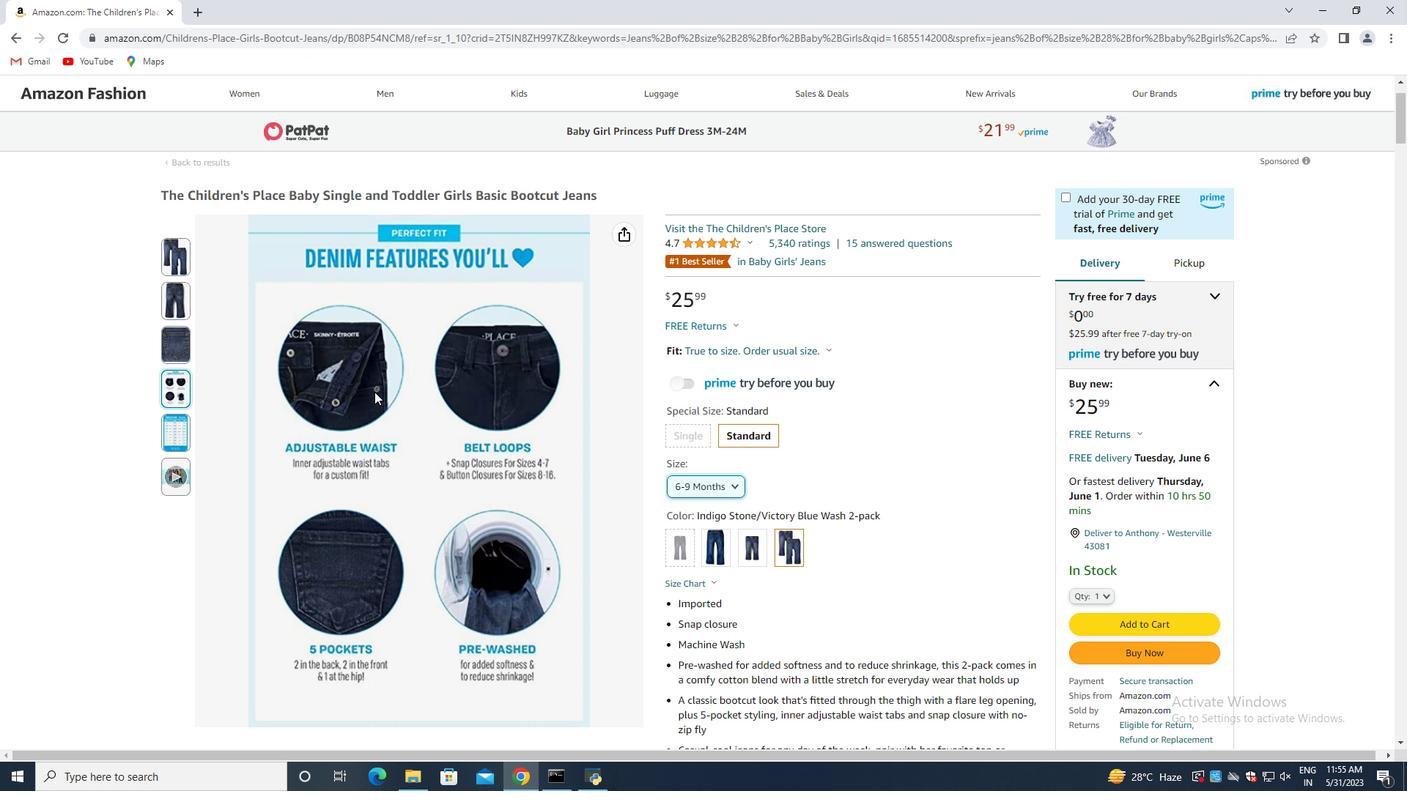 
Action: Mouse scrolled (421, 389) with delta (0, 0)
Screenshot: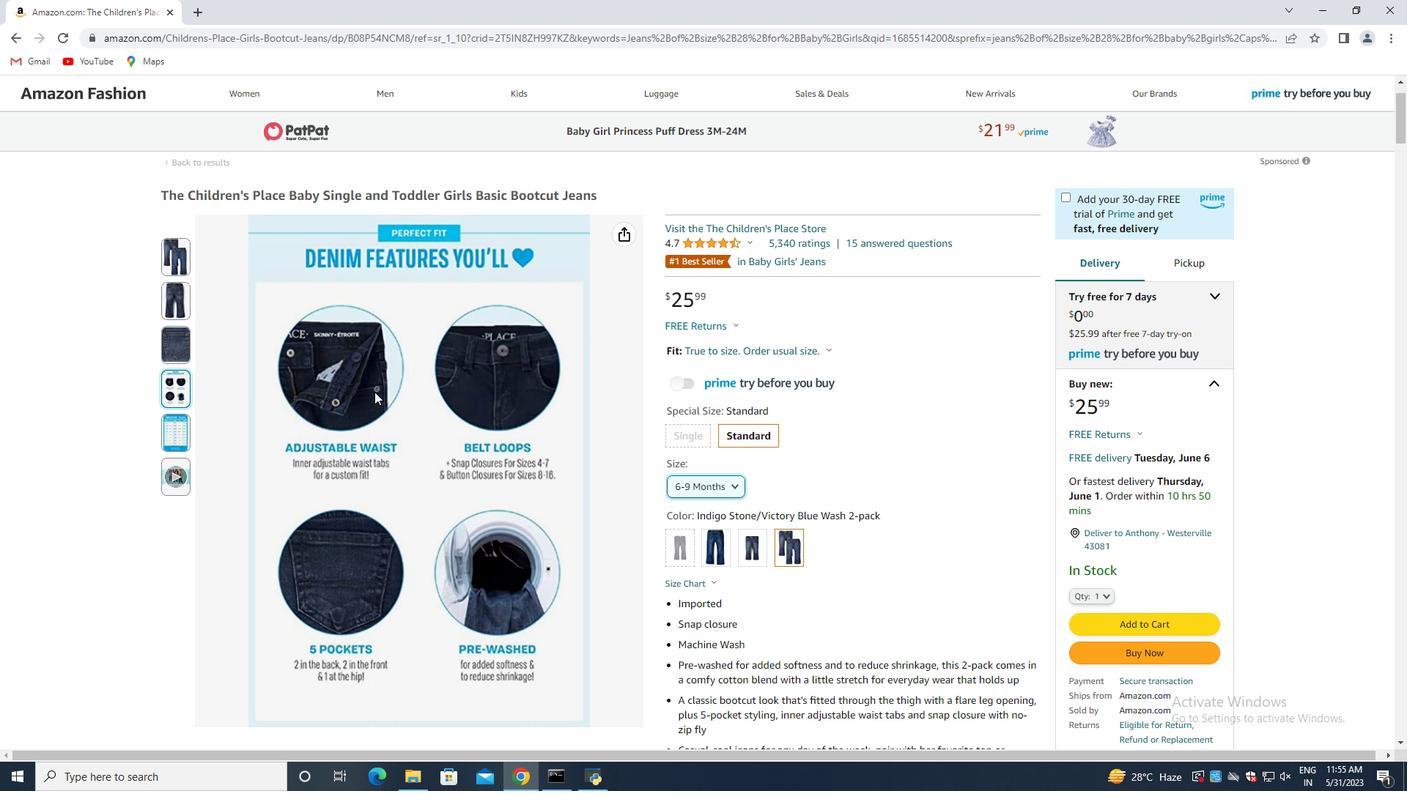 
Action: Mouse moved to (425, 390)
Screenshot: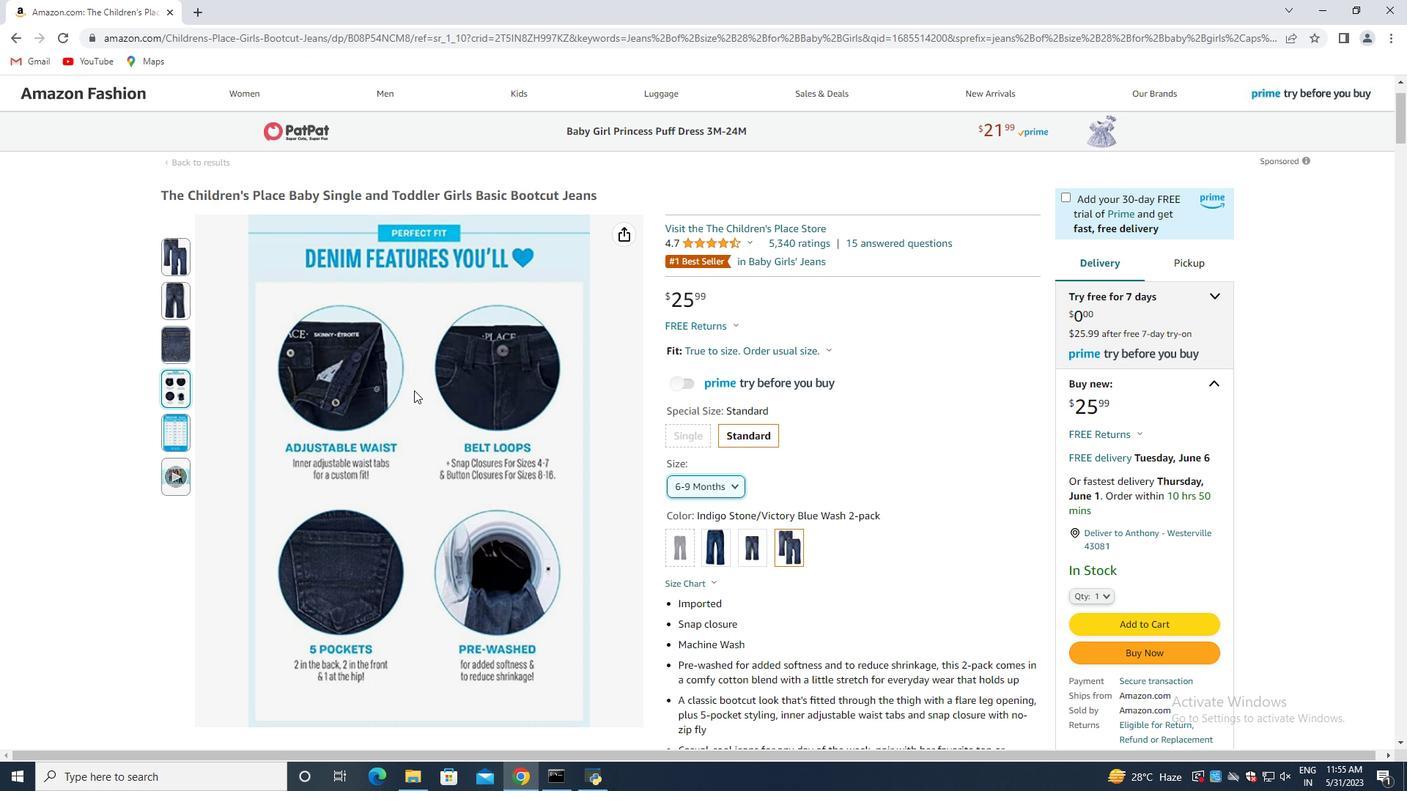 
Action: Mouse scrolled (425, 389) with delta (0, 0)
Screenshot: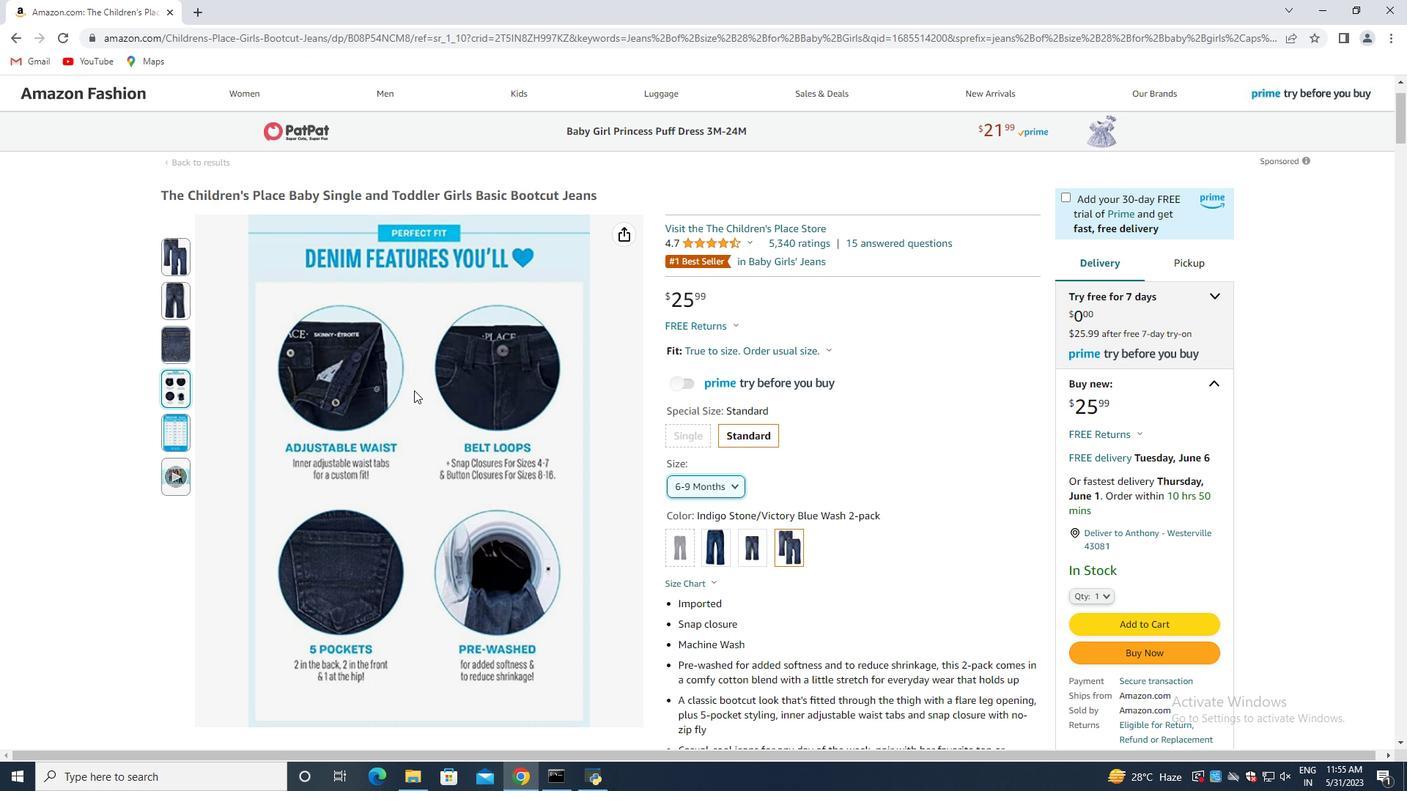
Action: Mouse moved to (439, 389)
Screenshot: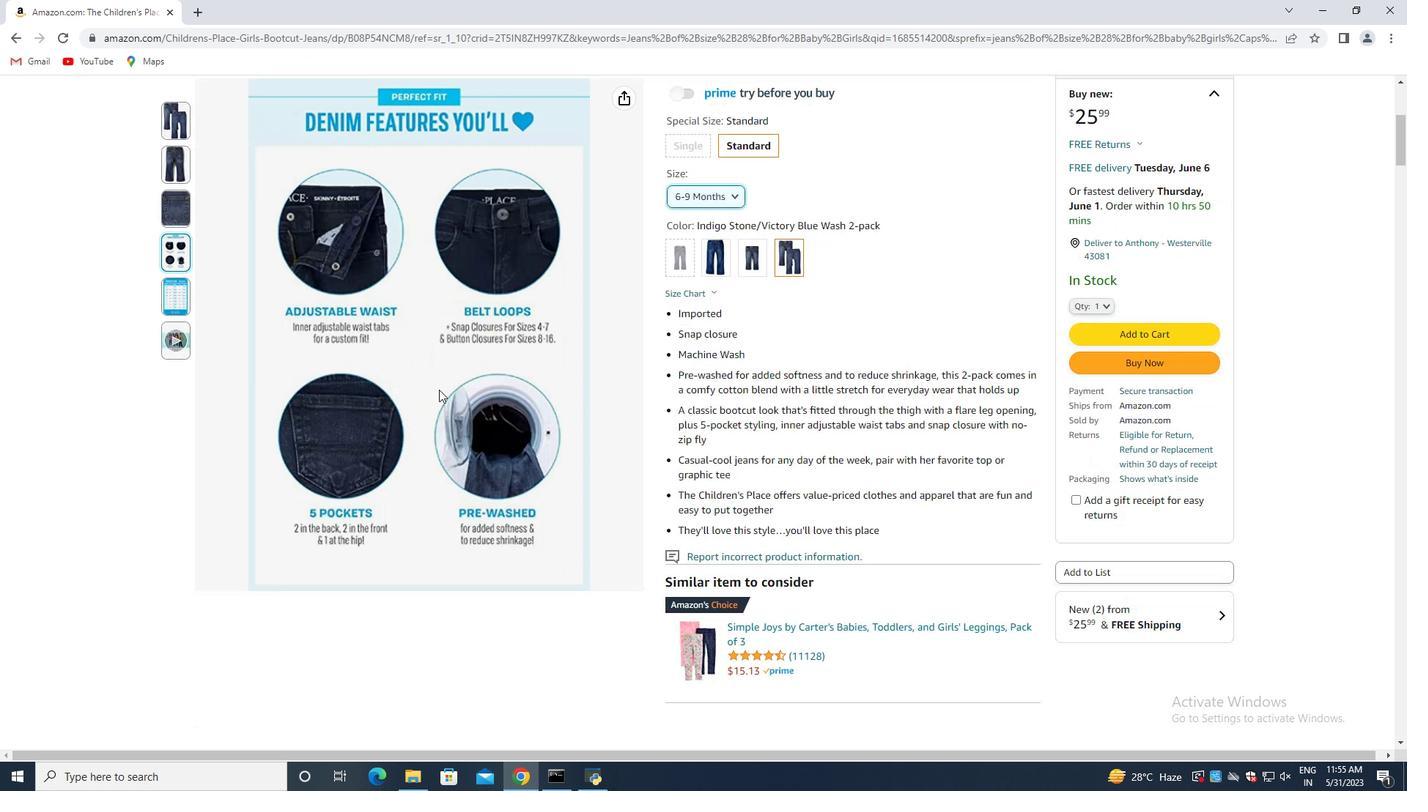 
Action: Mouse scrolled (439, 389) with delta (0, 0)
Screenshot: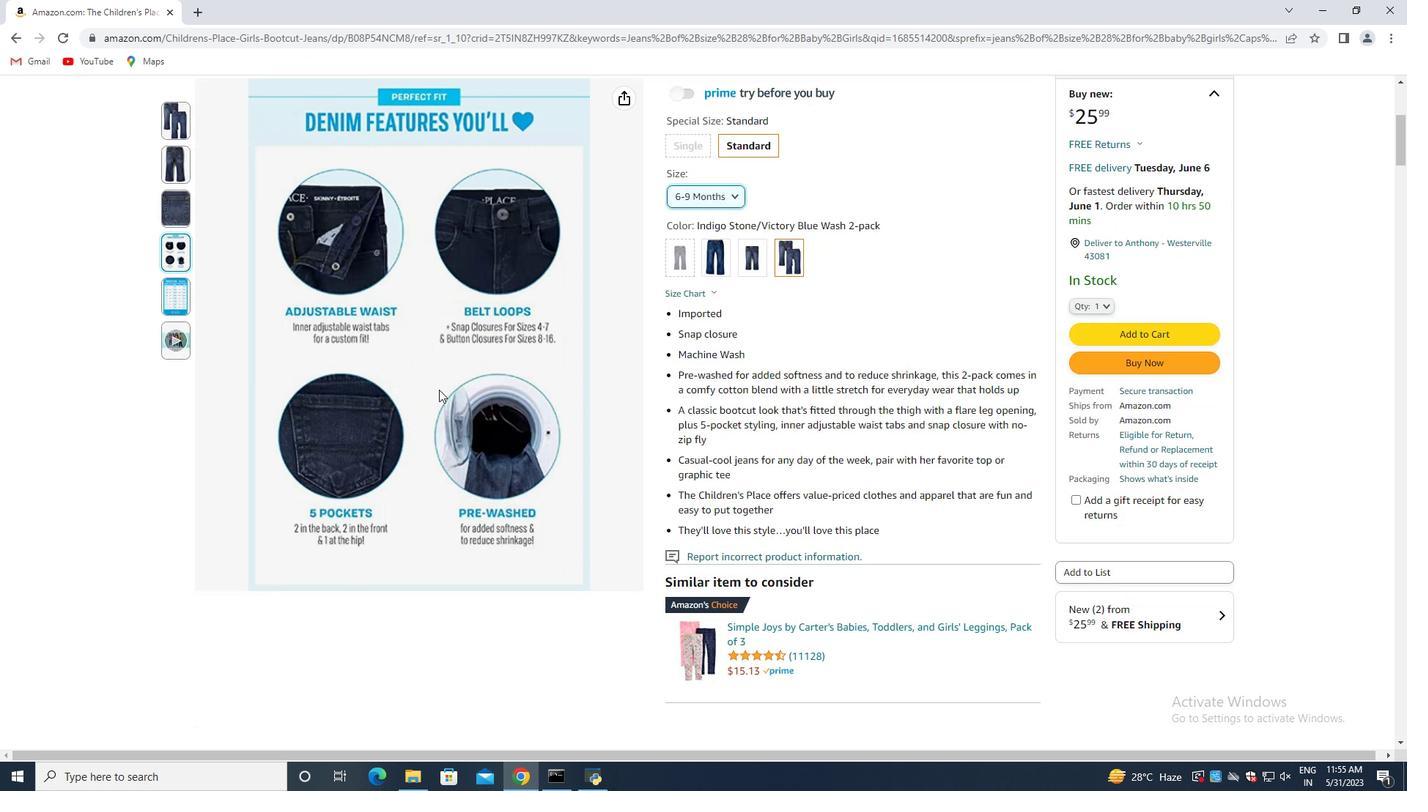 
Action: Mouse scrolled (439, 389) with delta (0, 0)
Screenshot: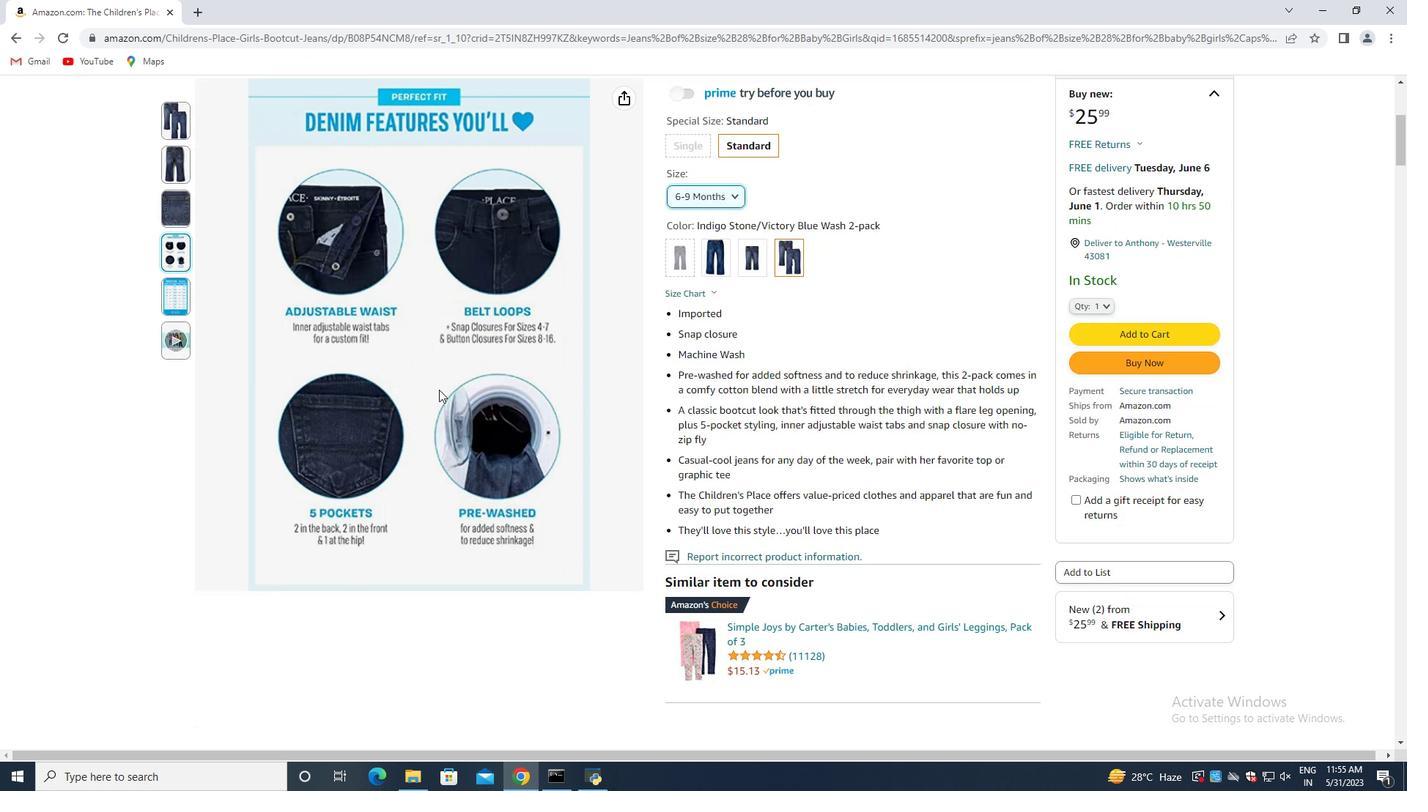 
Action: Mouse moved to (441, 389)
Screenshot: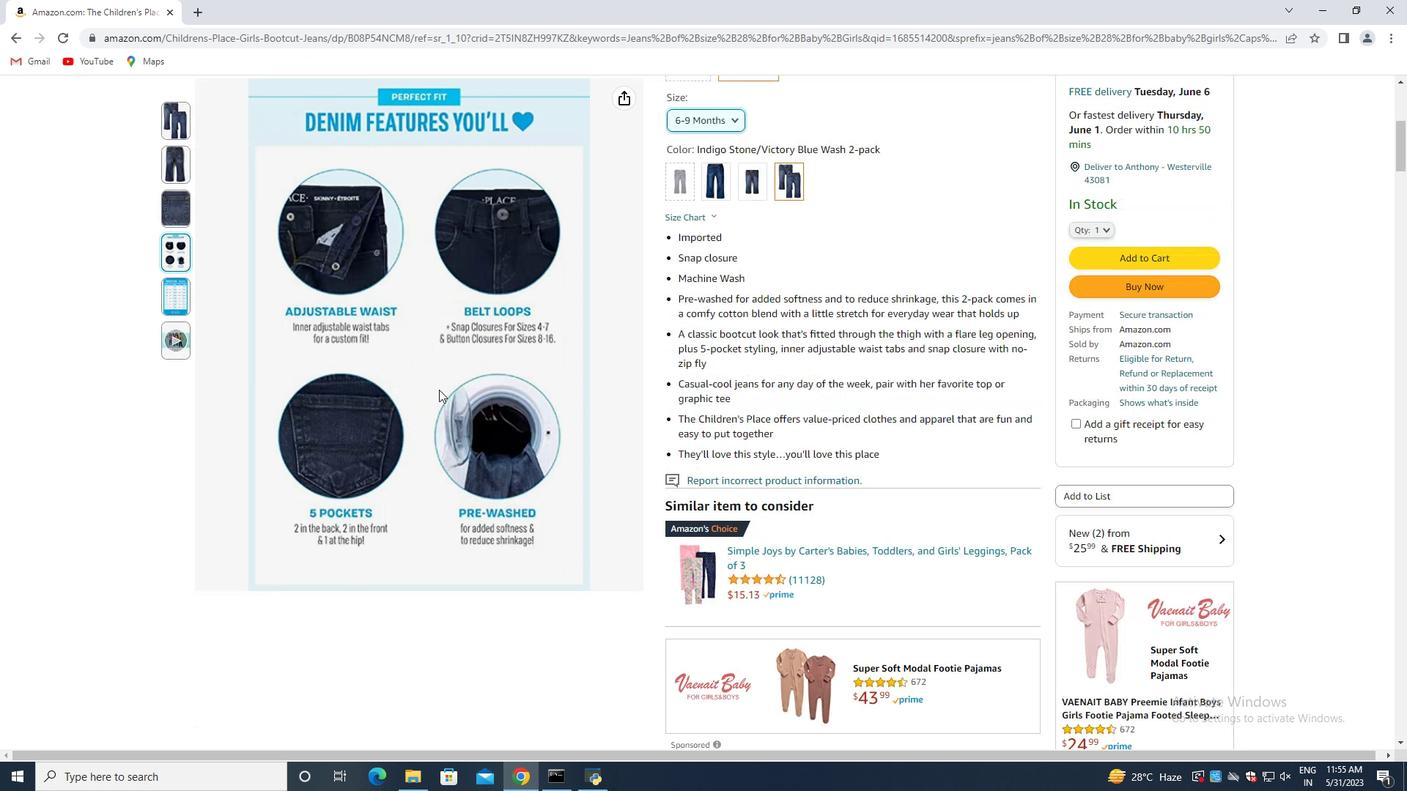 
Action: Mouse scrolled (441, 389) with delta (0, 0)
Screenshot: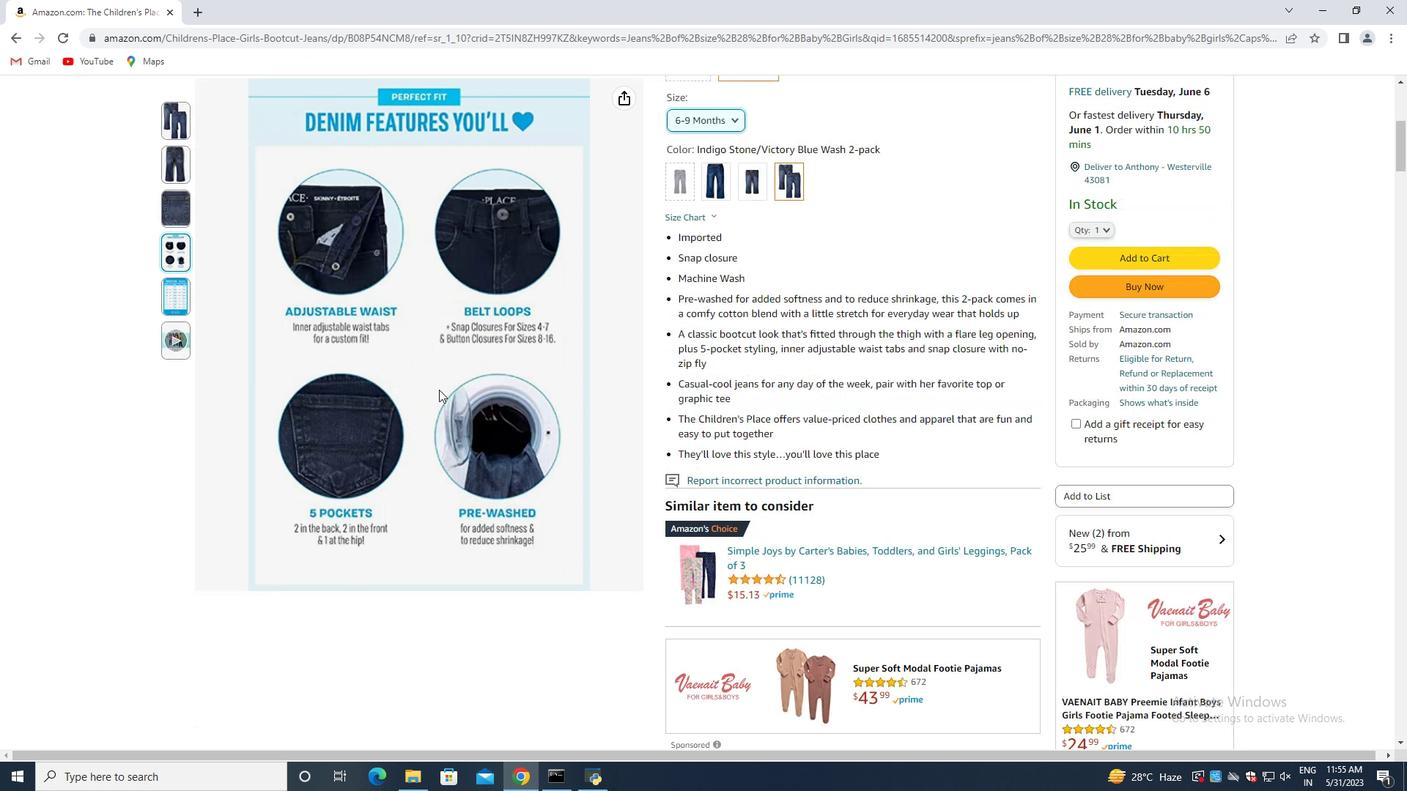 
Action: Mouse moved to (462, 387)
Screenshot: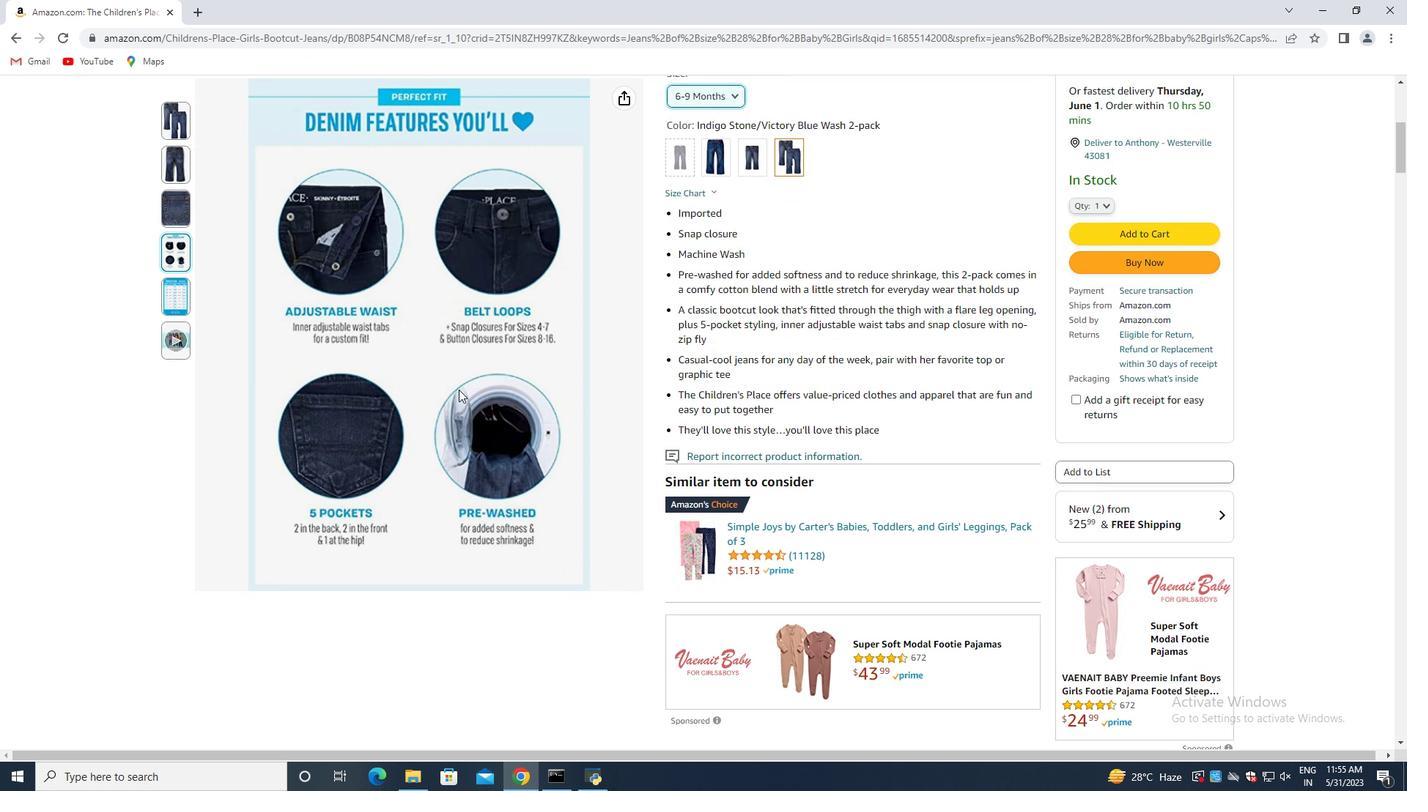 
Action: Mouse scrolled (462, 386) with delta (0, 0)
Screenshot: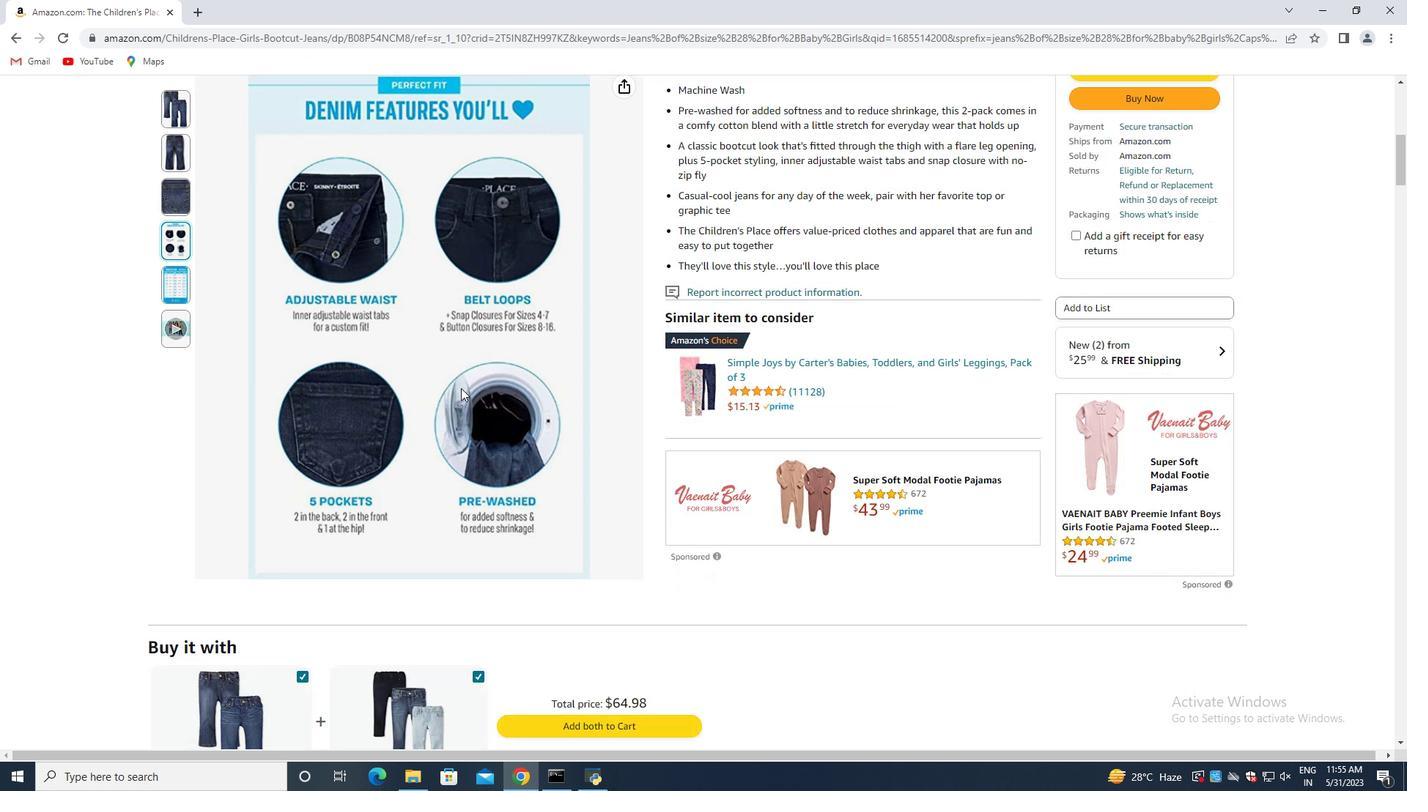 
Action: Mouse scrolled (462, 386) with delta (0, 0)
Screenshot: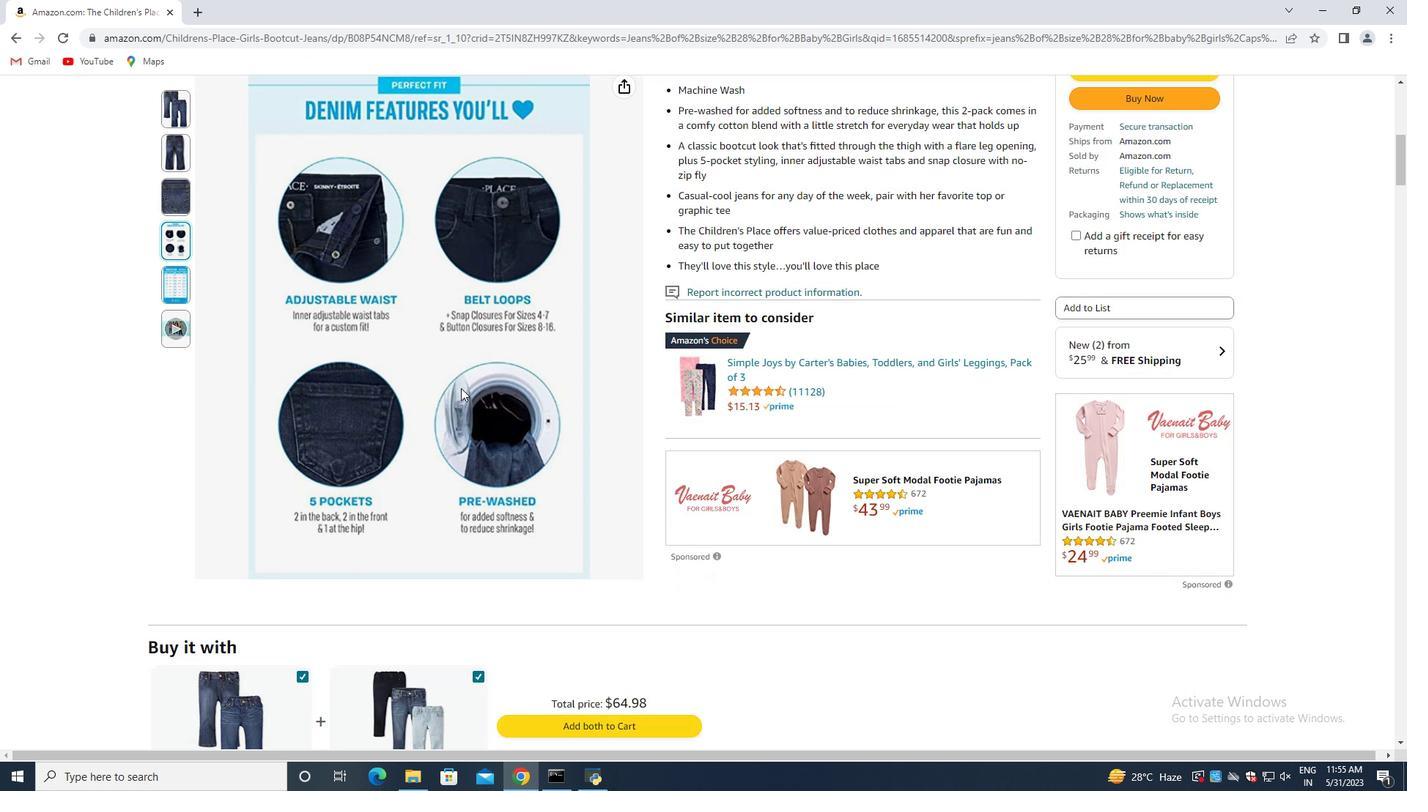 
Action: Mouse scrolled (462, 386) with delta (0, 0)
Screenshot: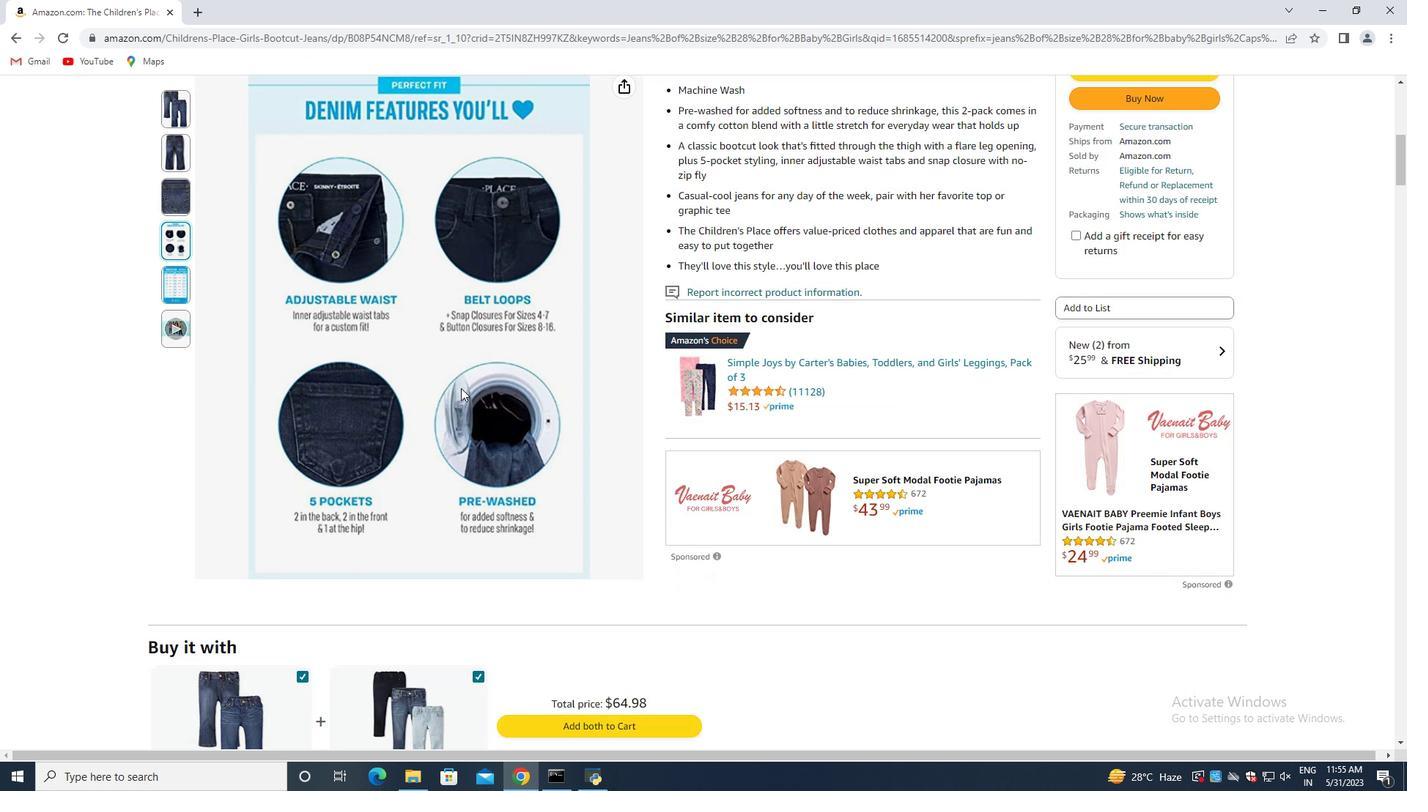
Action: Mouse moved to (466, 385)
Screenshot: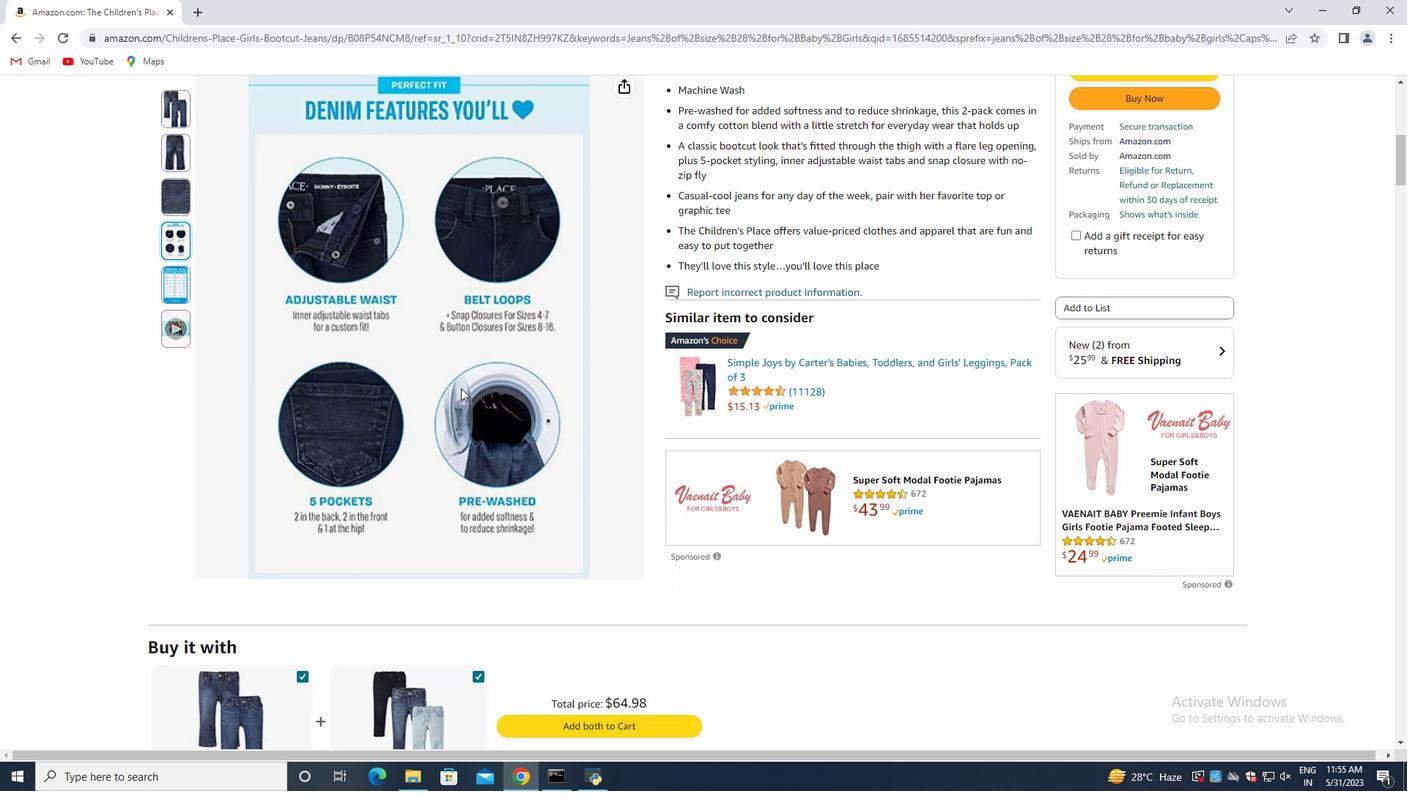 
Action: Mouse scrolled (464, 386) with delta (0, 0)
Screenshot: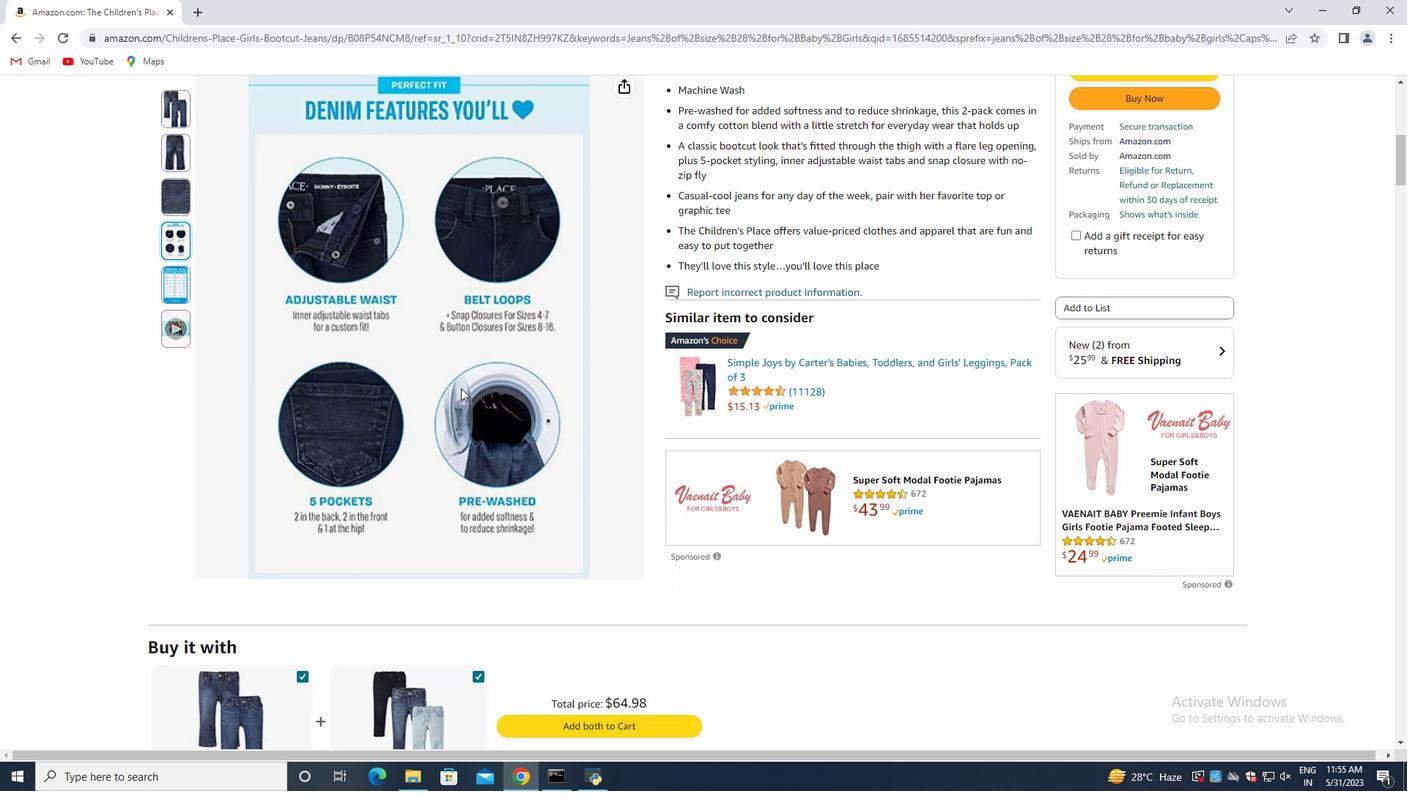 
Action: Mouse moved to (482, 384)
Screenshot: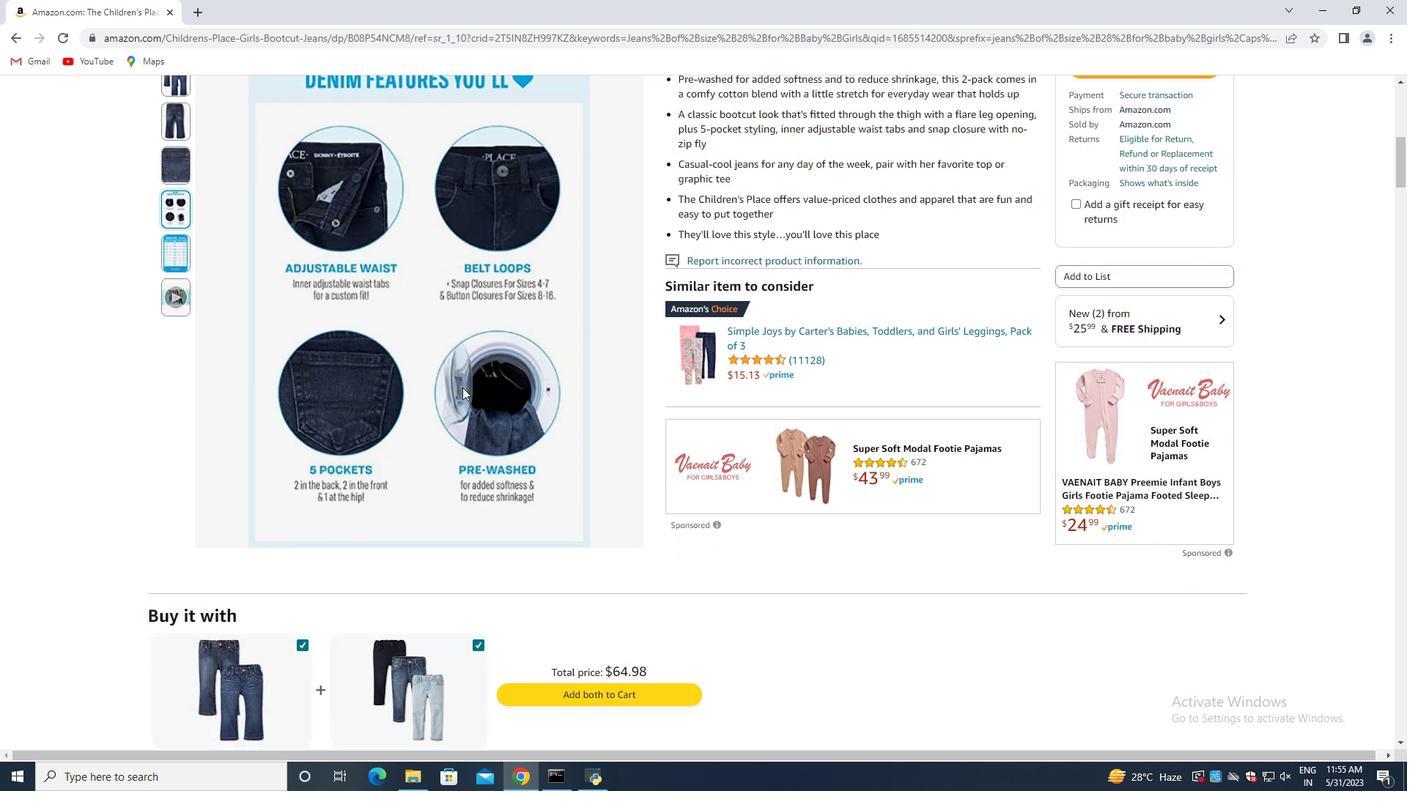 
Action: Mouse scrolled (482, 384) with delta (0, 0)
Screenshot: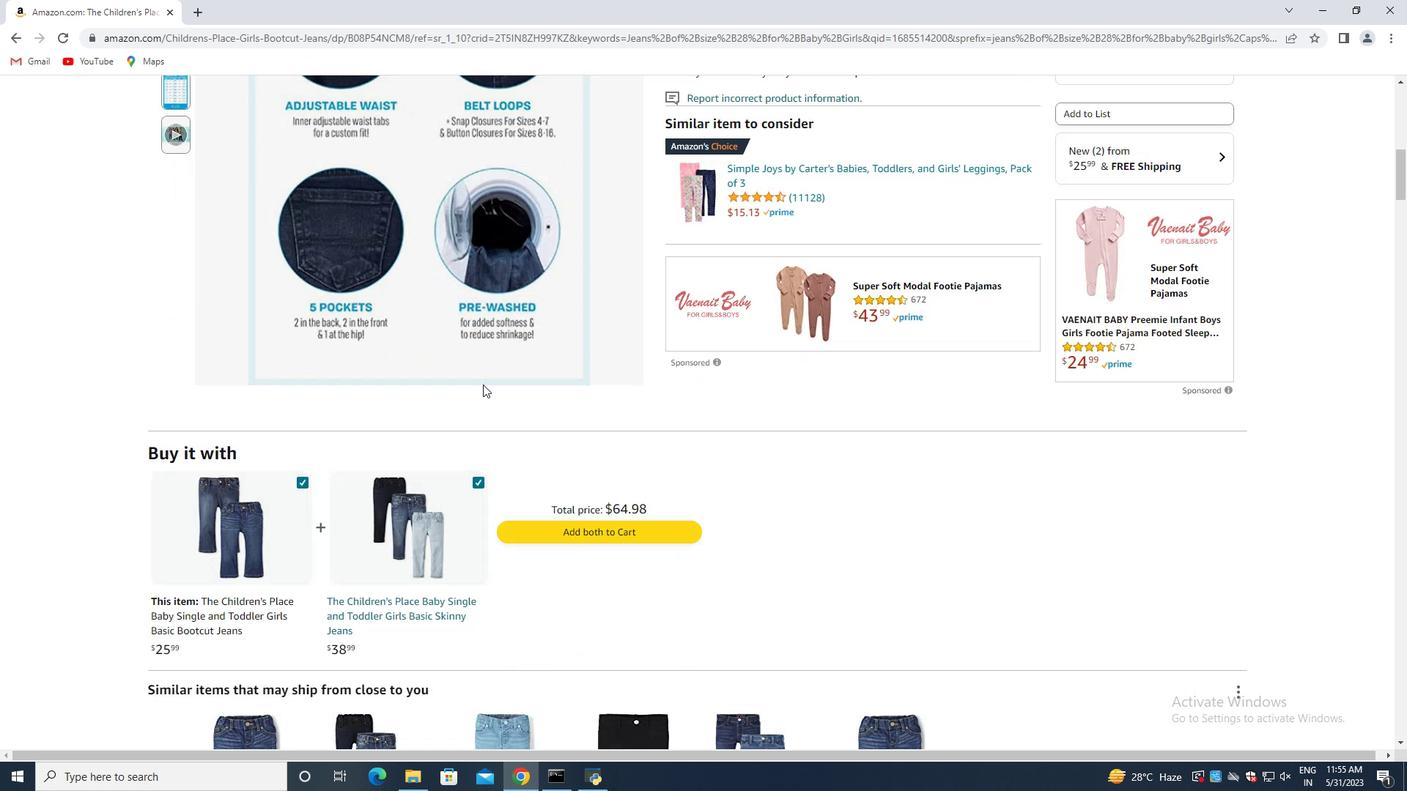 
Action: Mouse scrolled (482, 384) with delta (0, 0)
Screenshot: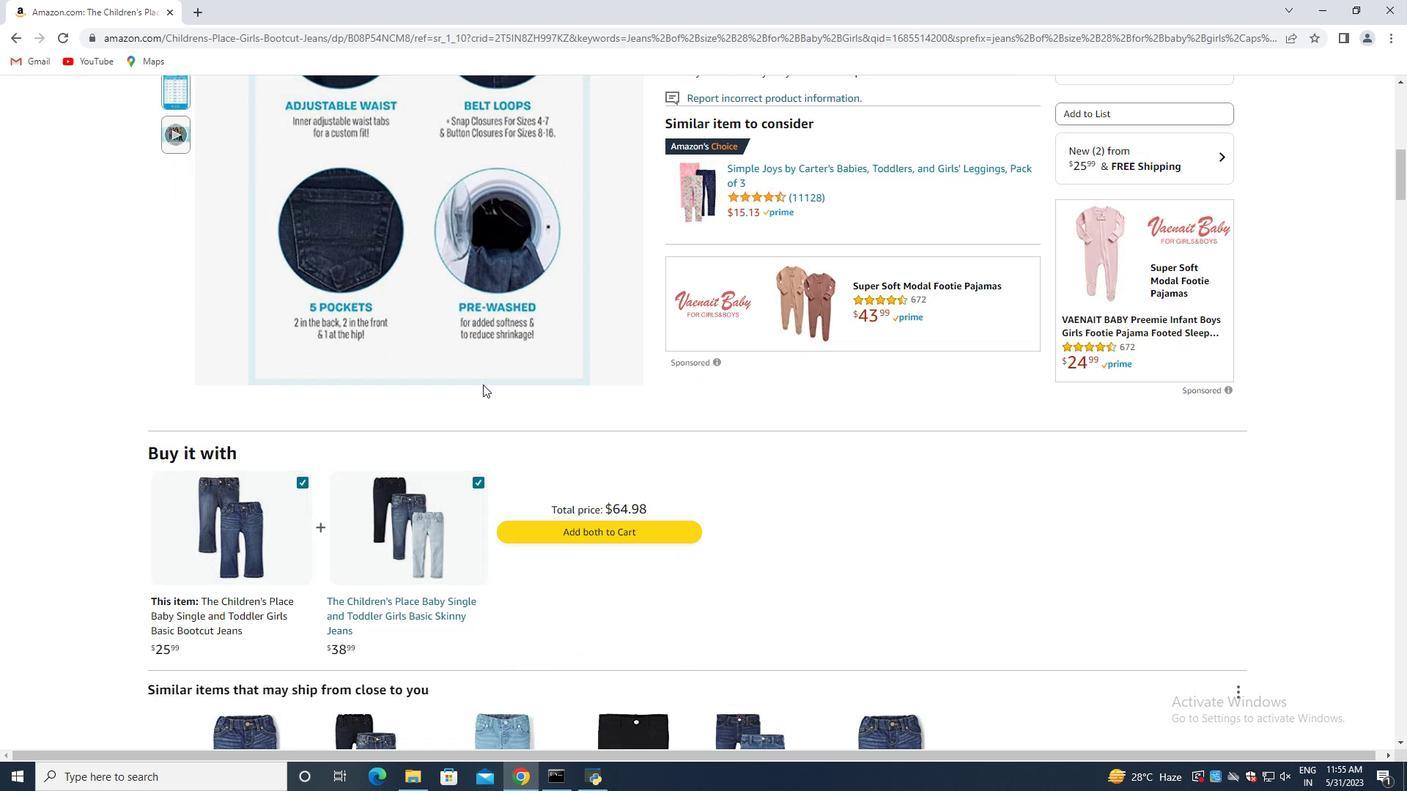 
Action: Mouse scrolled (482, 384) with delta (0, 0)
Screenshot: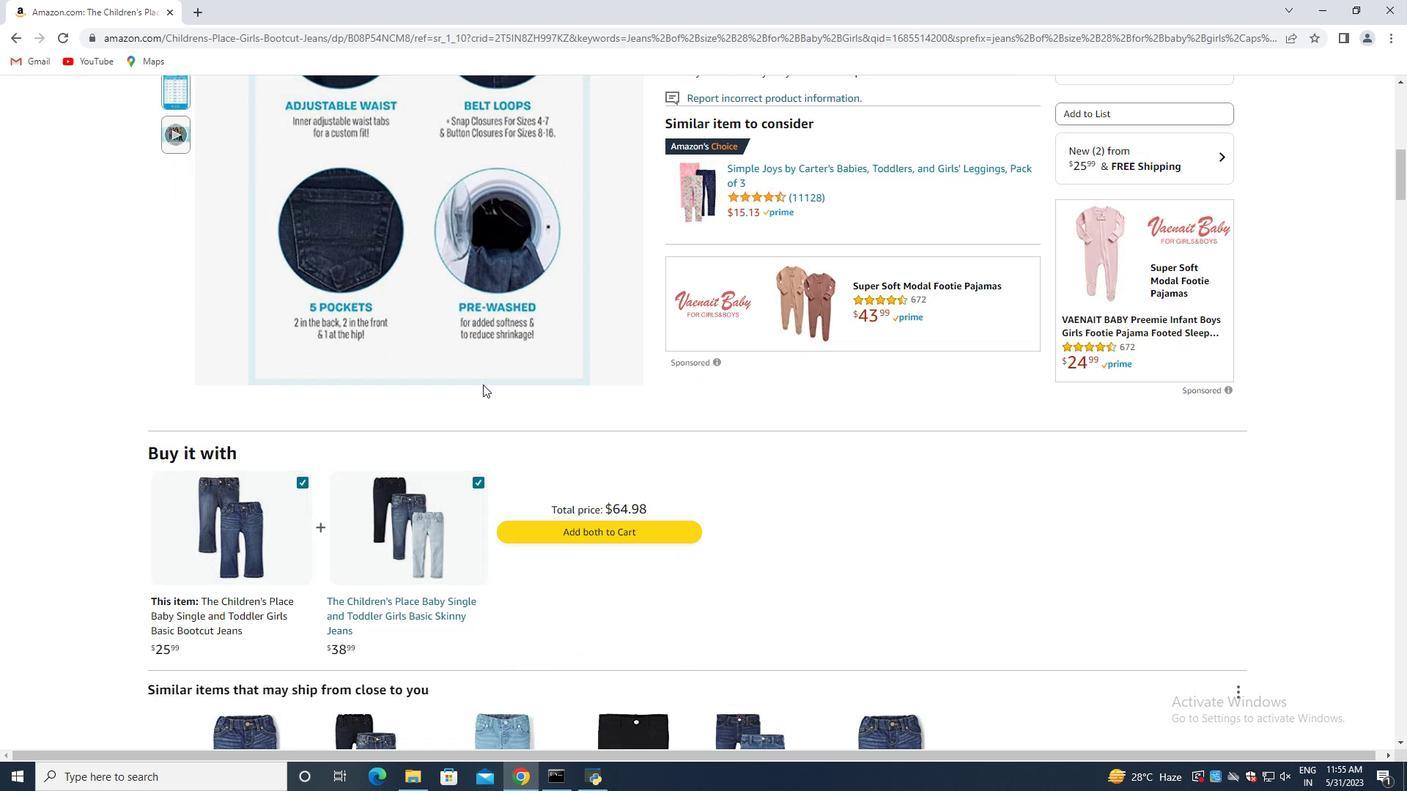
Action: Mouse scrolled (482, 384) with delta (0, 0)
Screenshot: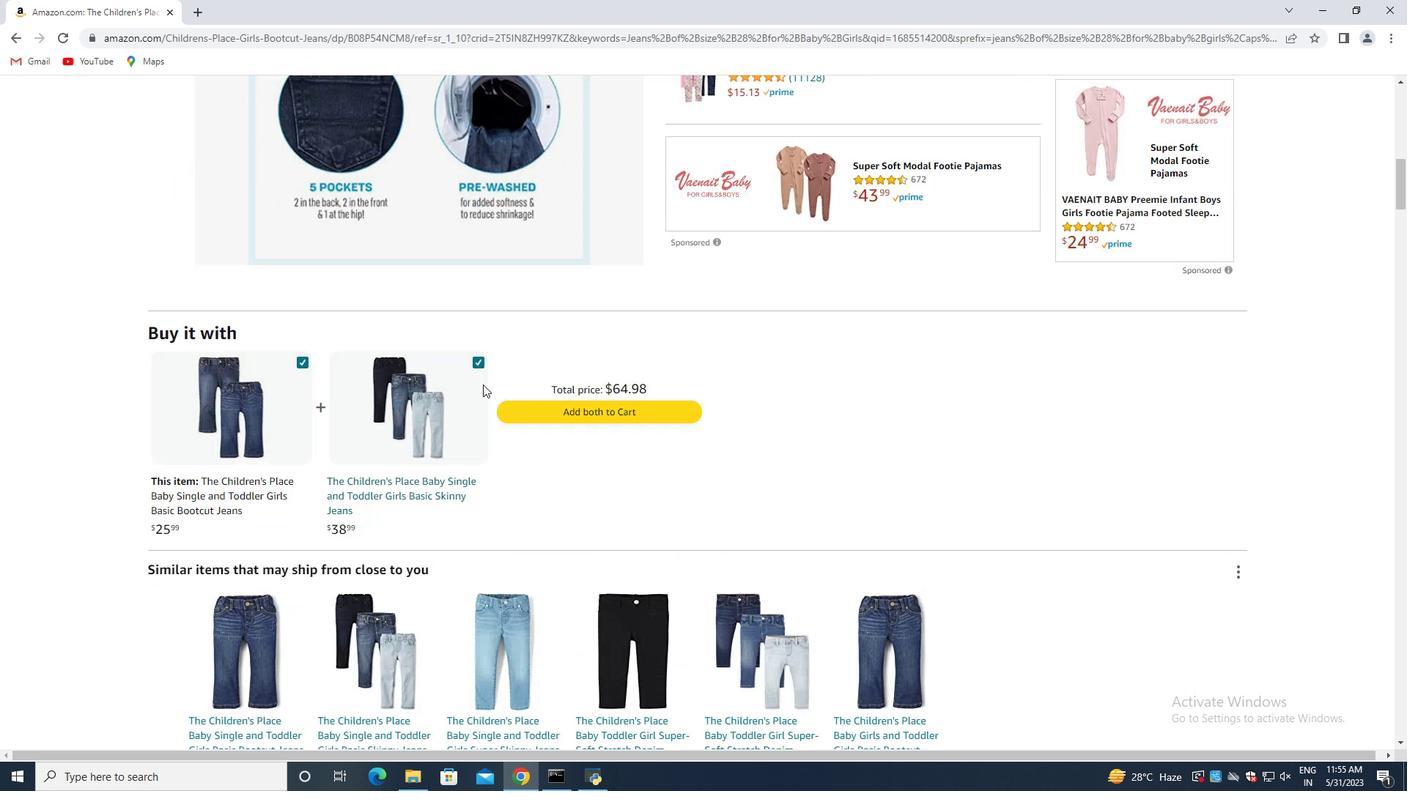 
Action: Mouse moved to (484, 384)
Screenshot: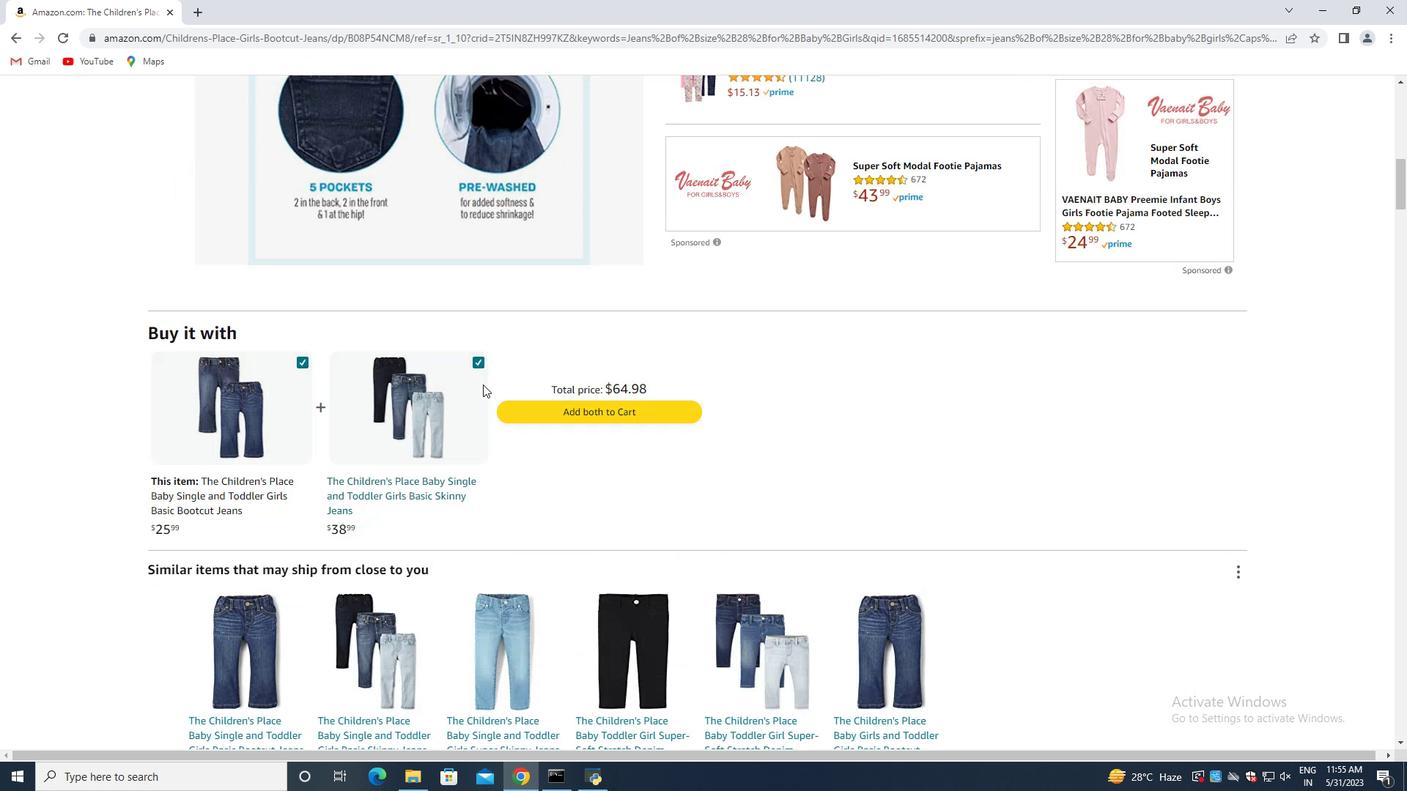 
Action: Mouse scrolled (484, 384) with delta (0, 0)
Screenshot: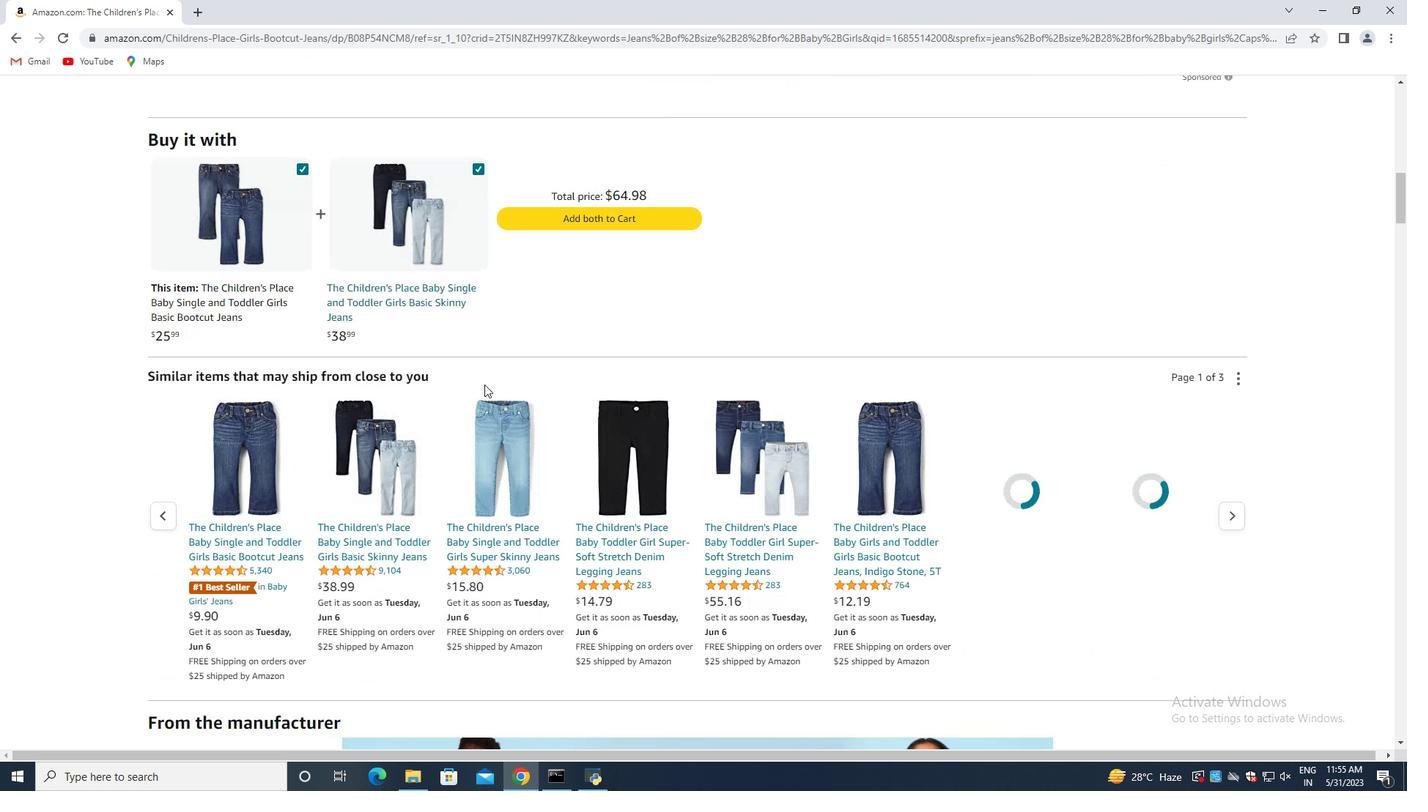 
Action: Mouse scrolled (484, 384) with delta (0, 0)
Screenshot: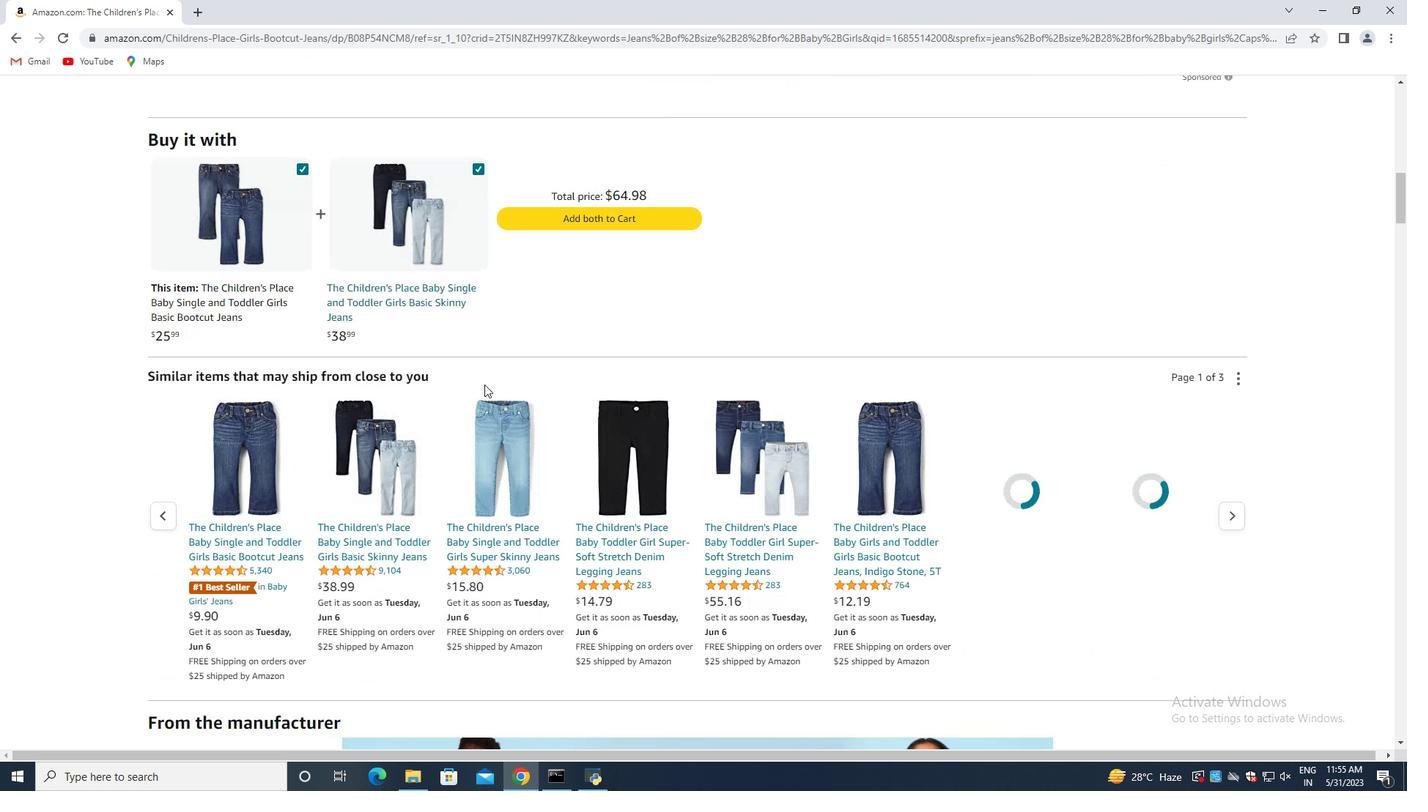 
Action: Mouse scrolled (484, 384) with delta (0, 0)
Screenshot: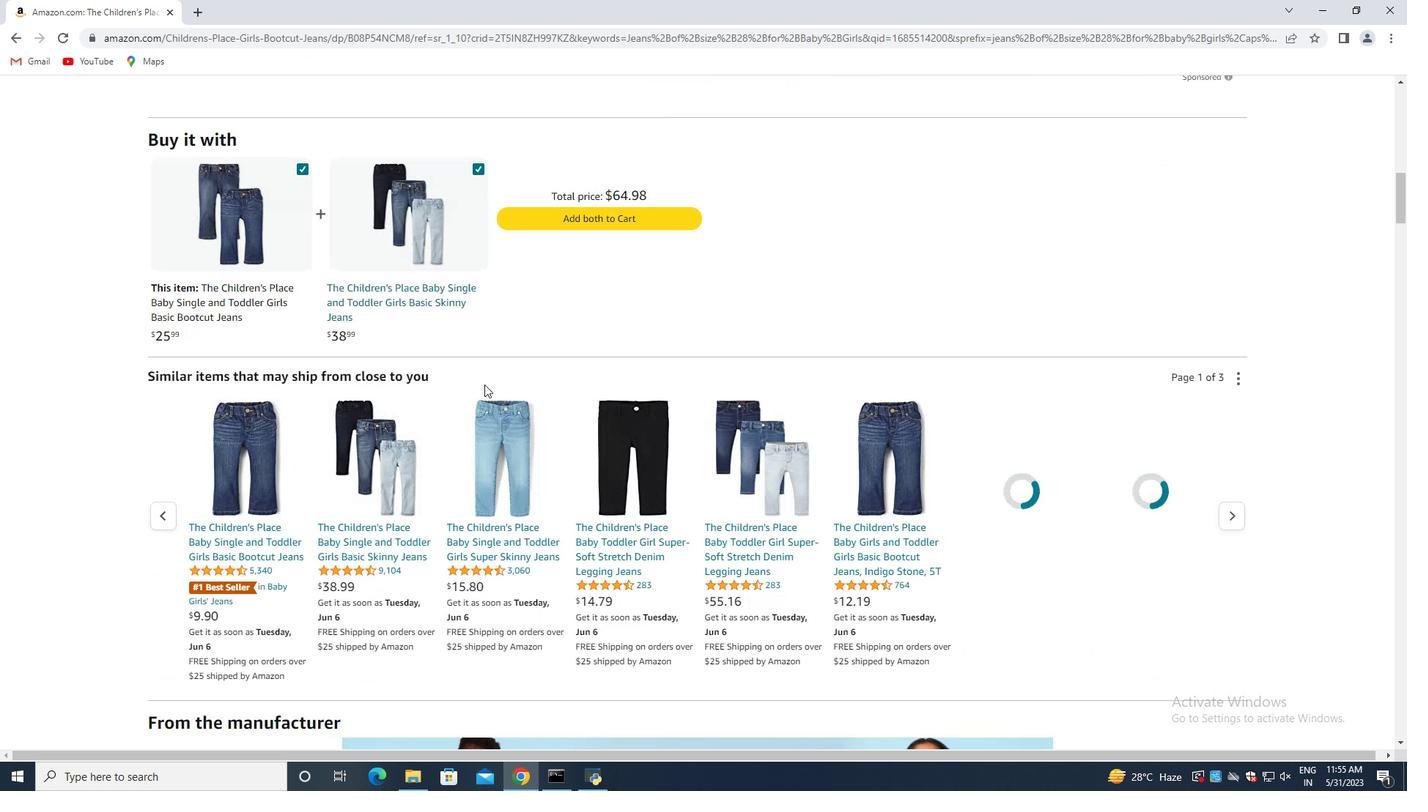 
Action: Mouse scrolled (484, 384) with delta (0, 0)
Screenshot: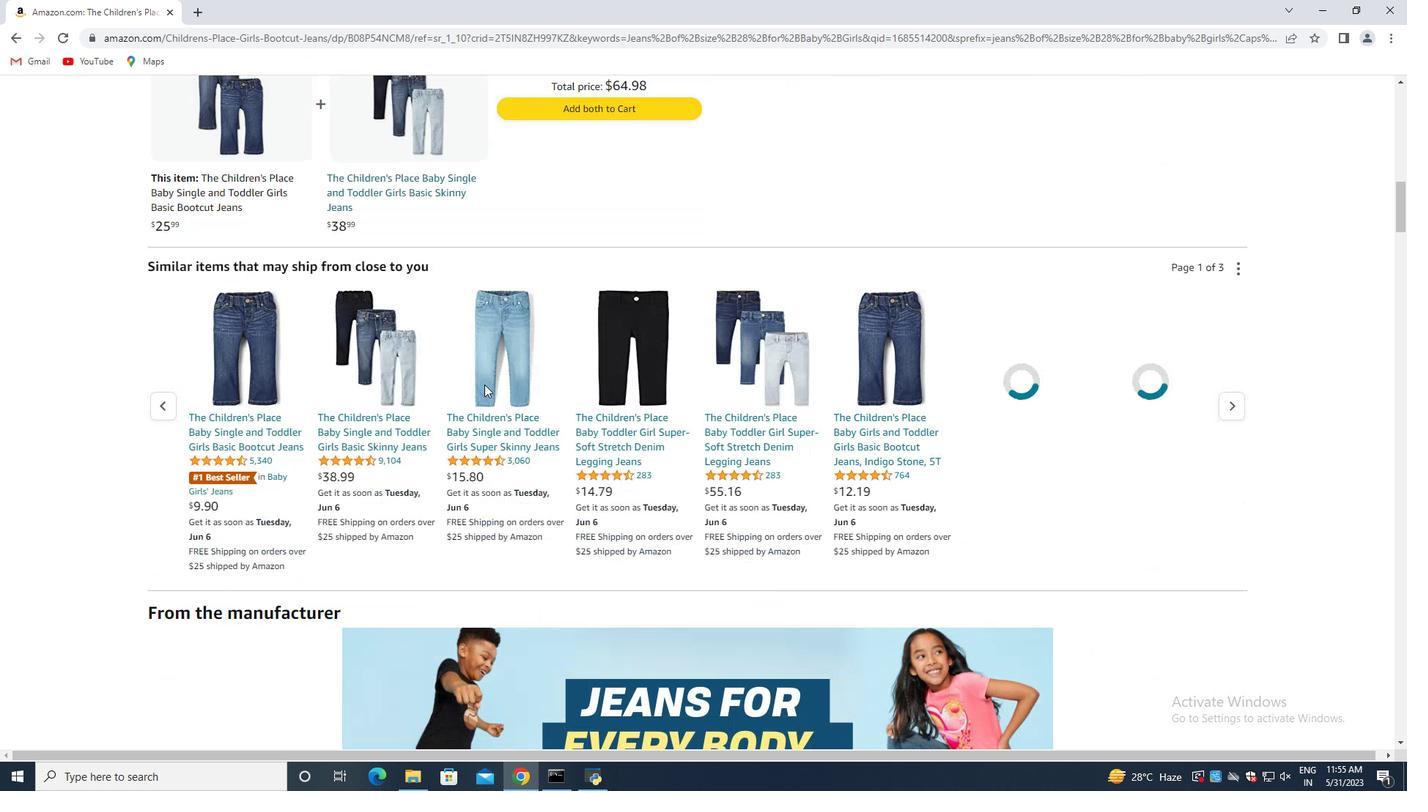 
Action: Mouse moved to (485, 385)
Screenshot: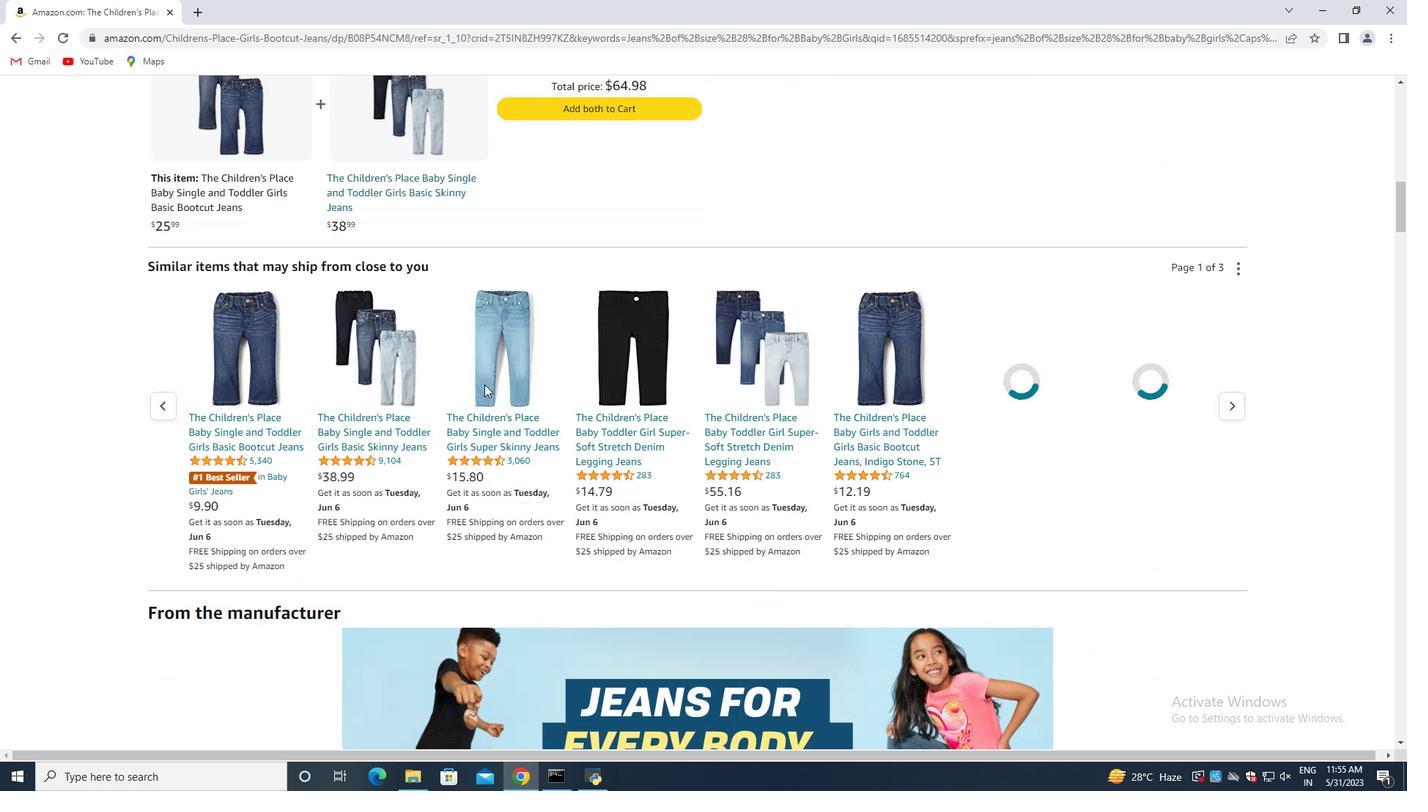 
Action: Mouse scrolled (485, 384) with delta (0, 0)
Screenshot: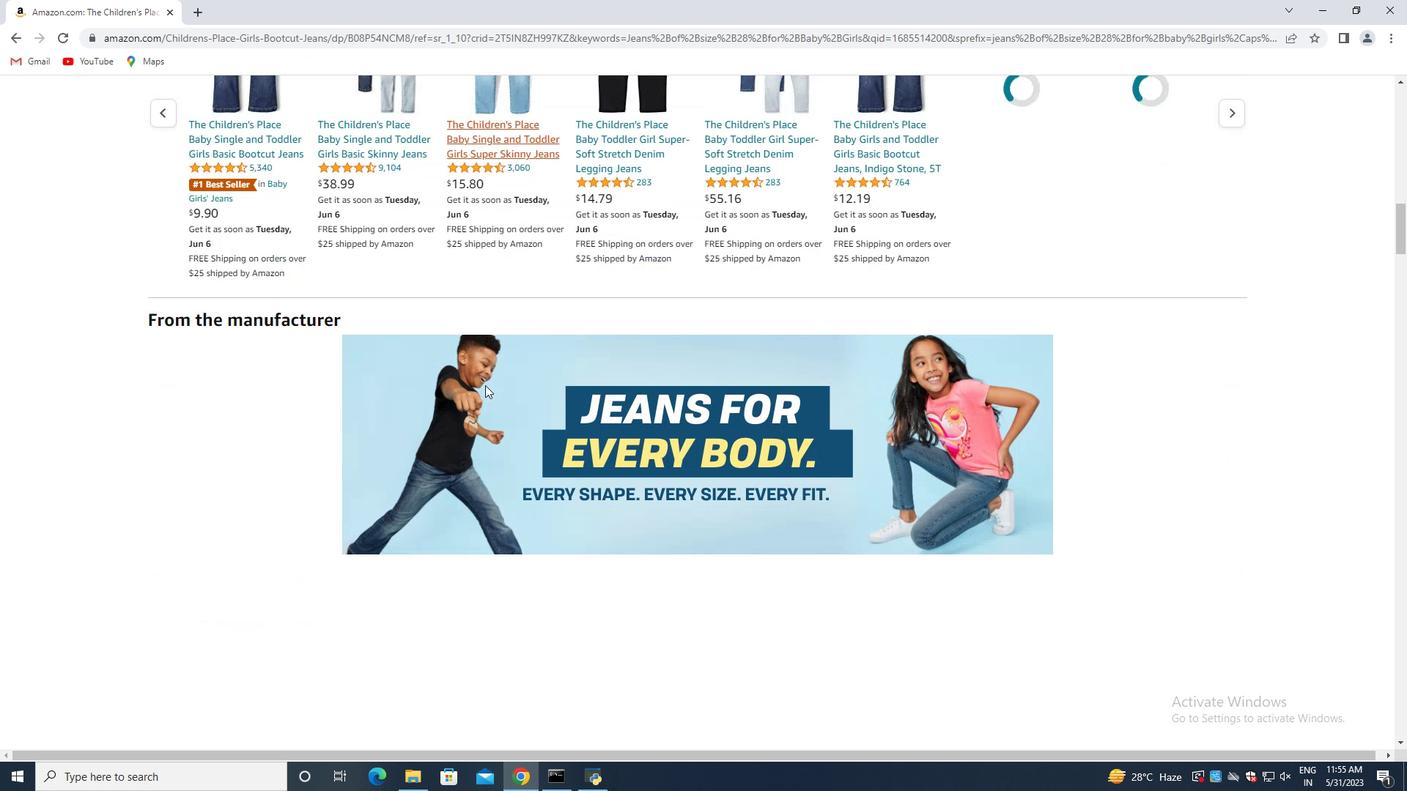 
Action: Mouse moved to (485, 385)
Screenshot: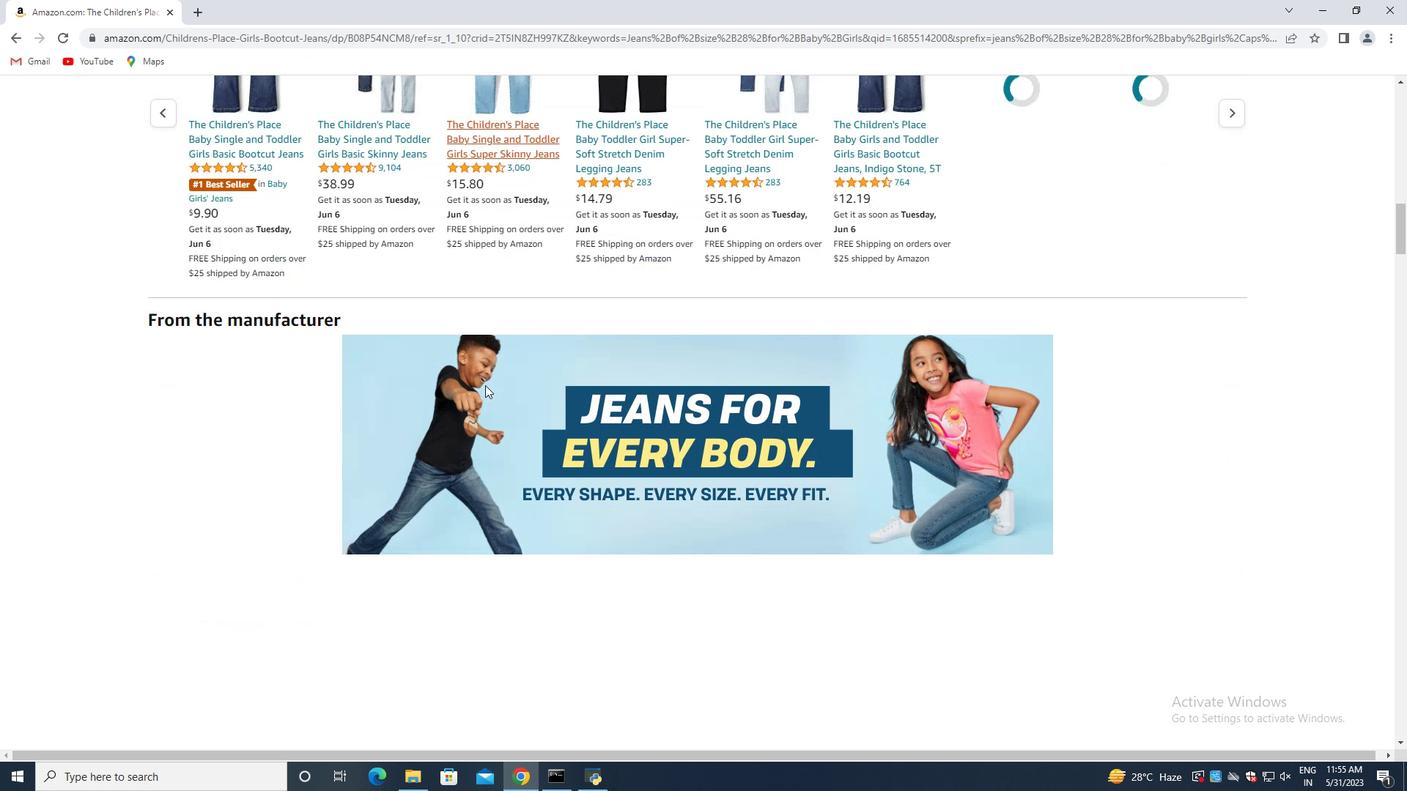 
Action: Mouse scrolled (485, 384) with delta (0, 0)
Screenshot: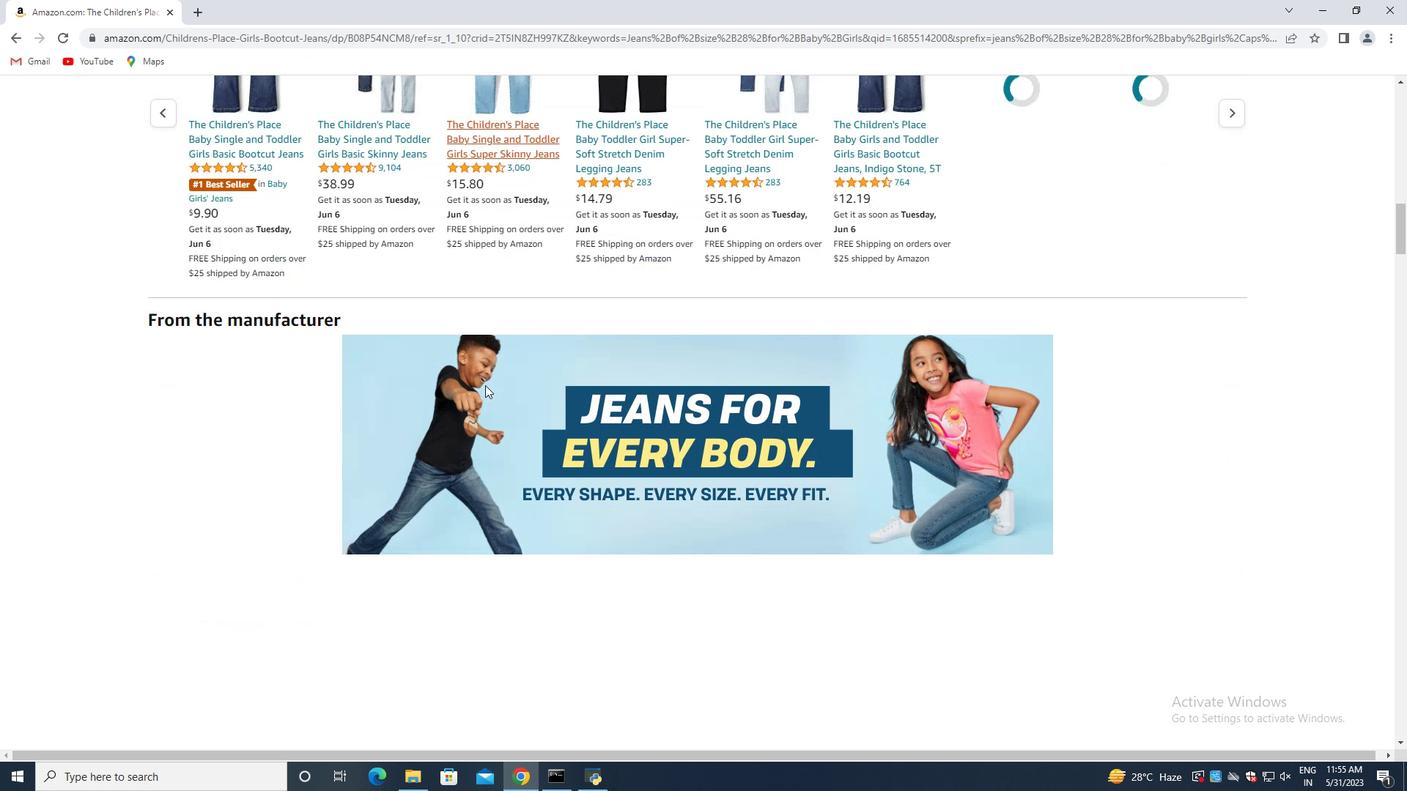 
Action: Mouse scrolled (485, 384) with delta (0, 0)
Screenshot: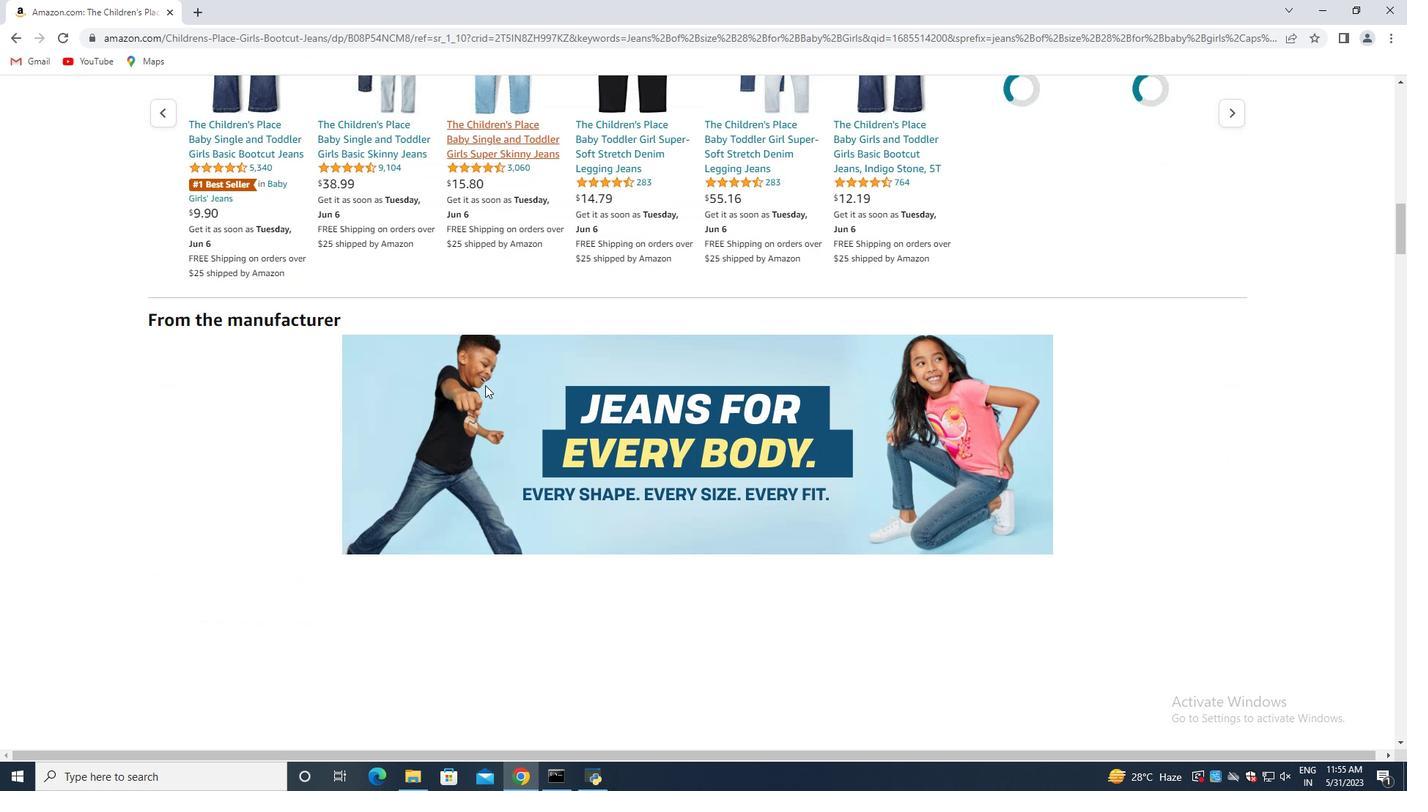 
Action: Mouse scrolled (485, 384) with delta (0, 0)
Screenshot: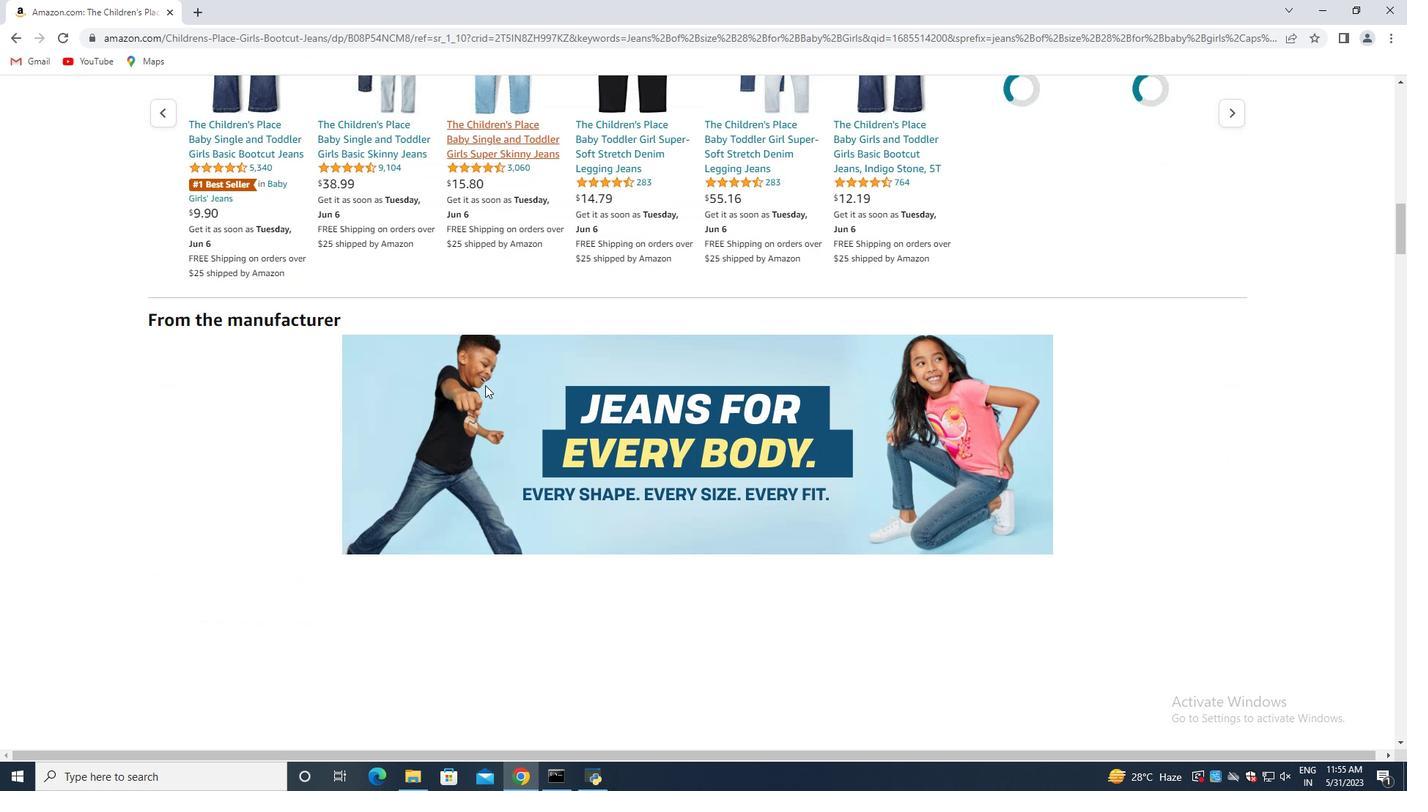 
Action: Mouse moved to (486, 390)
Screenshot: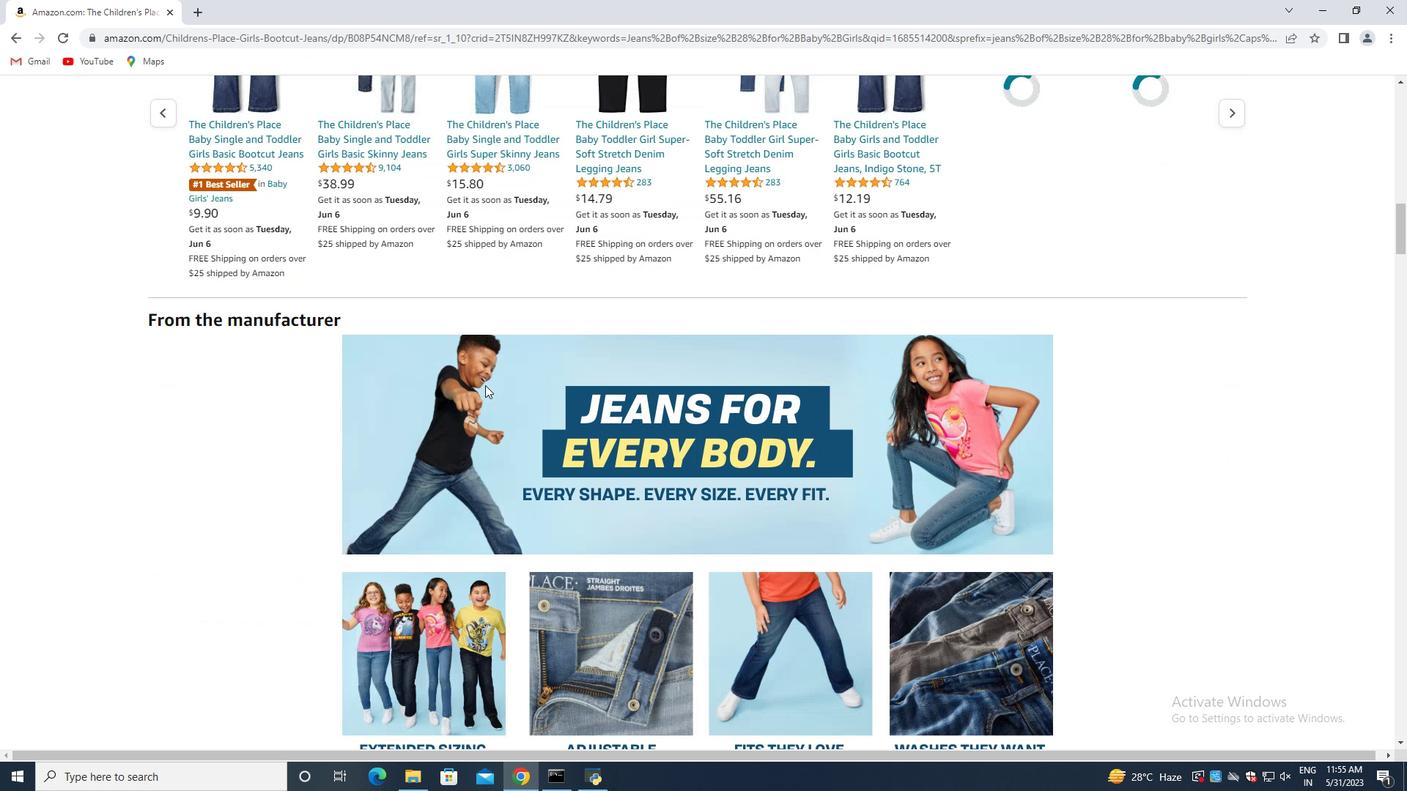 
Action: Mouse scrolled (486, 389) with delta (0, 0)
Screenshot: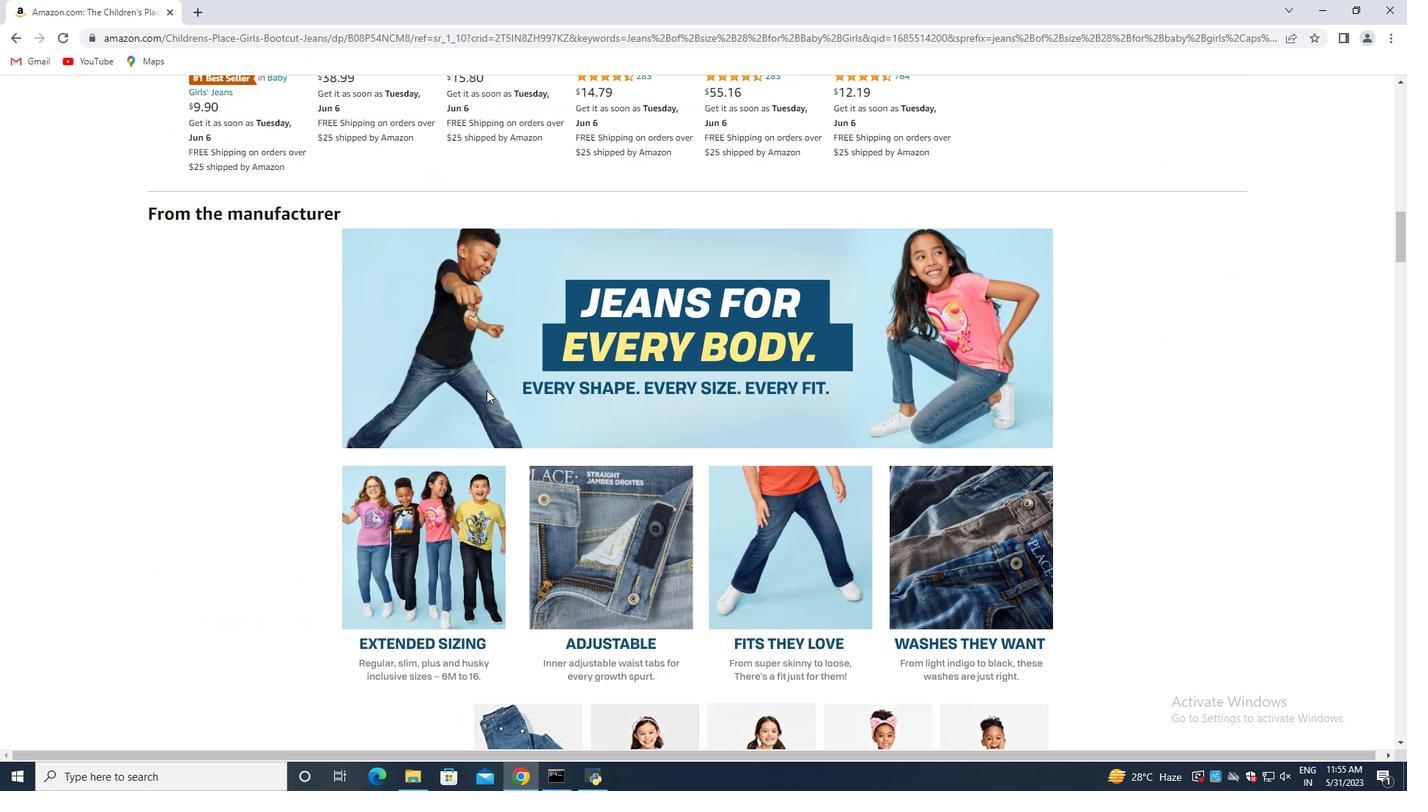 
Action: Mouse scrolled (486, 389) with delta (0, 0)
Screenshot: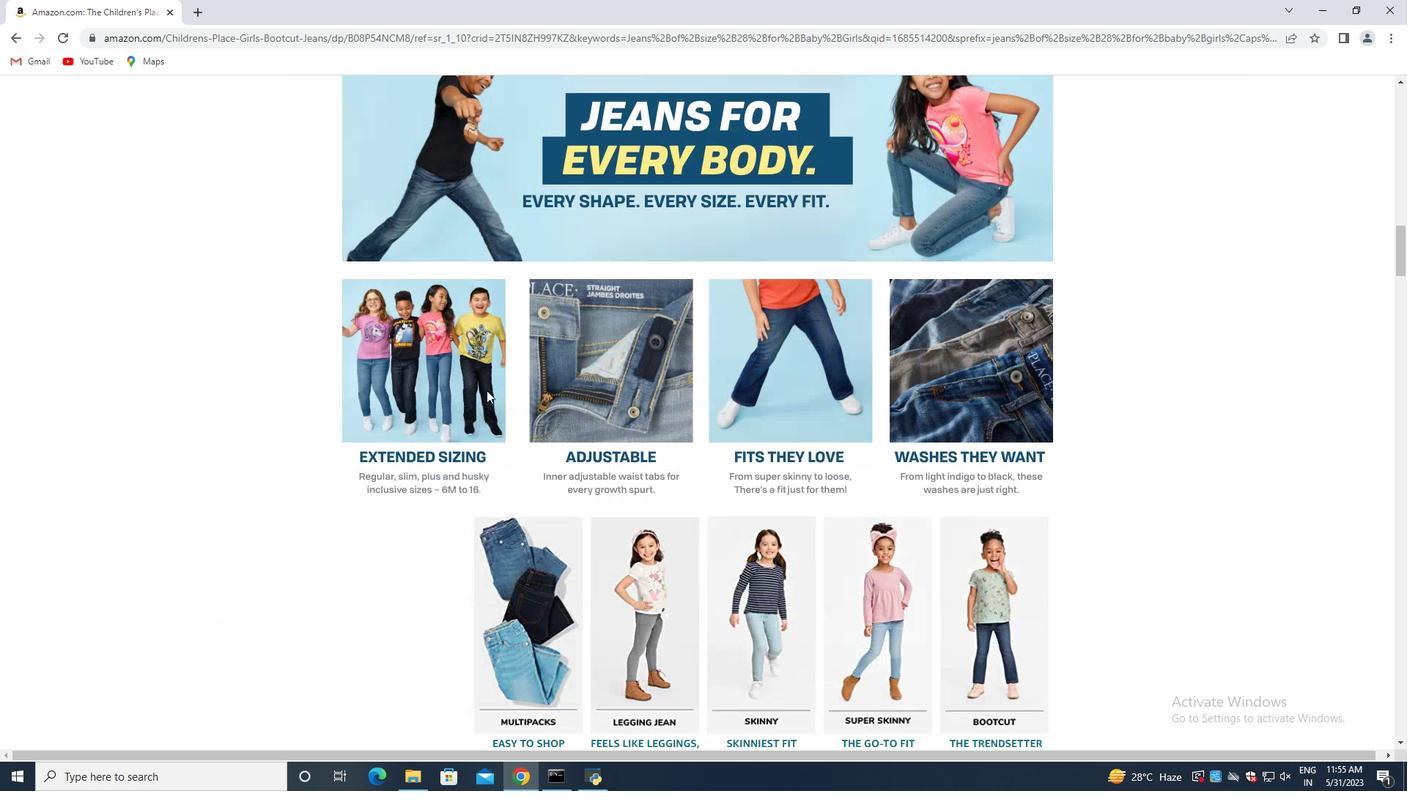 
Action: Mouse moved to (486, 391)
Screenshot: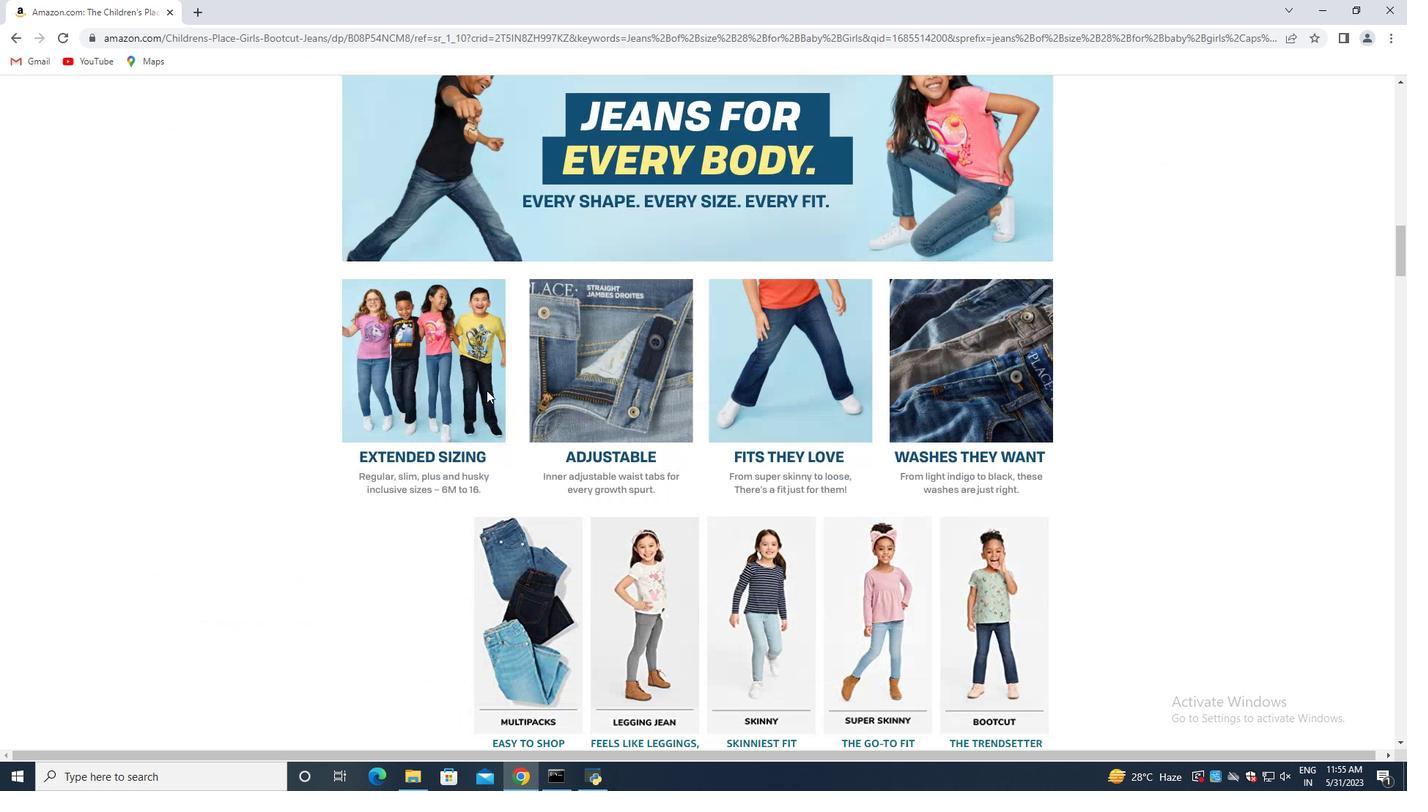 
Action: Mouse scrolled (486, 390) with delta (0, 0)
Screenshot: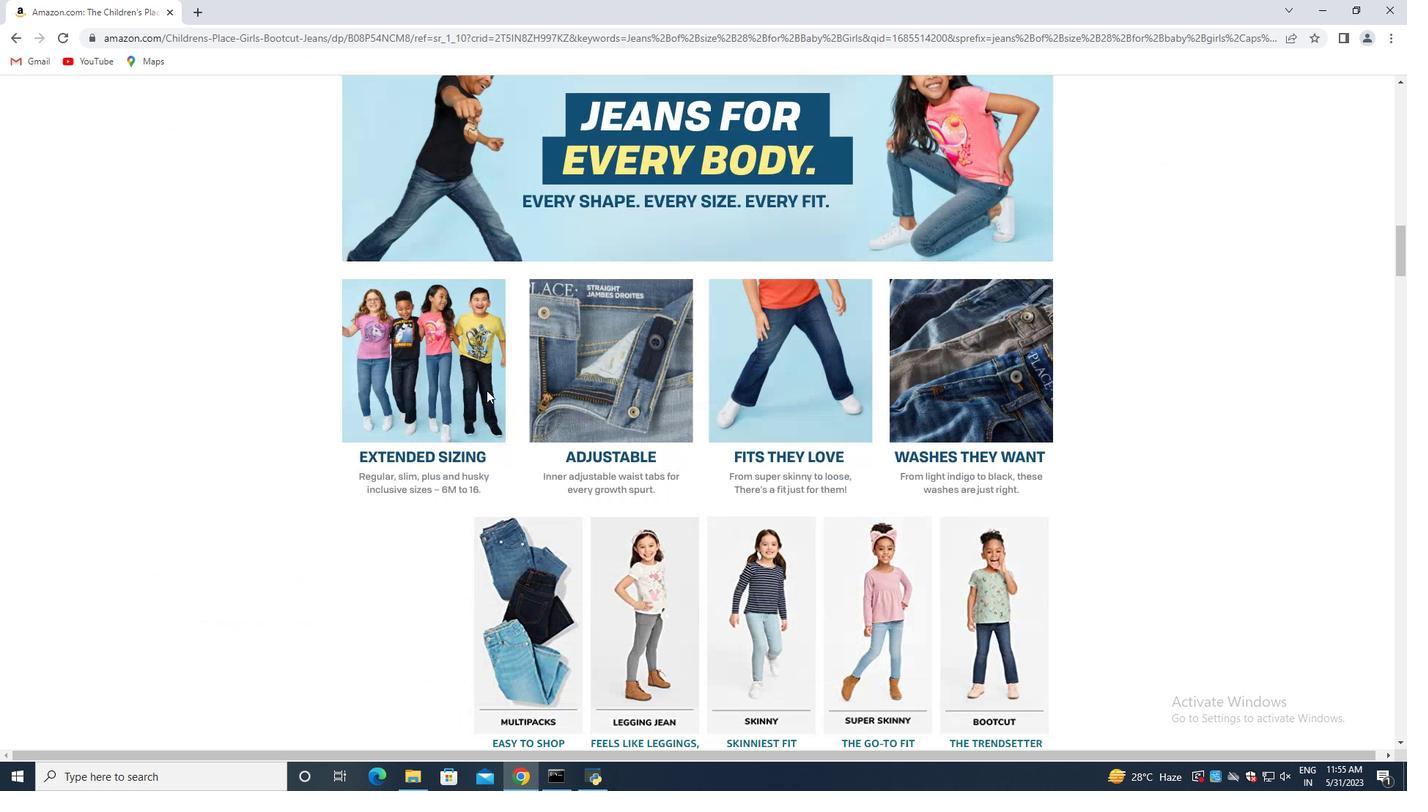 
Action: Mouse moved to (480, 399)
Screenshot: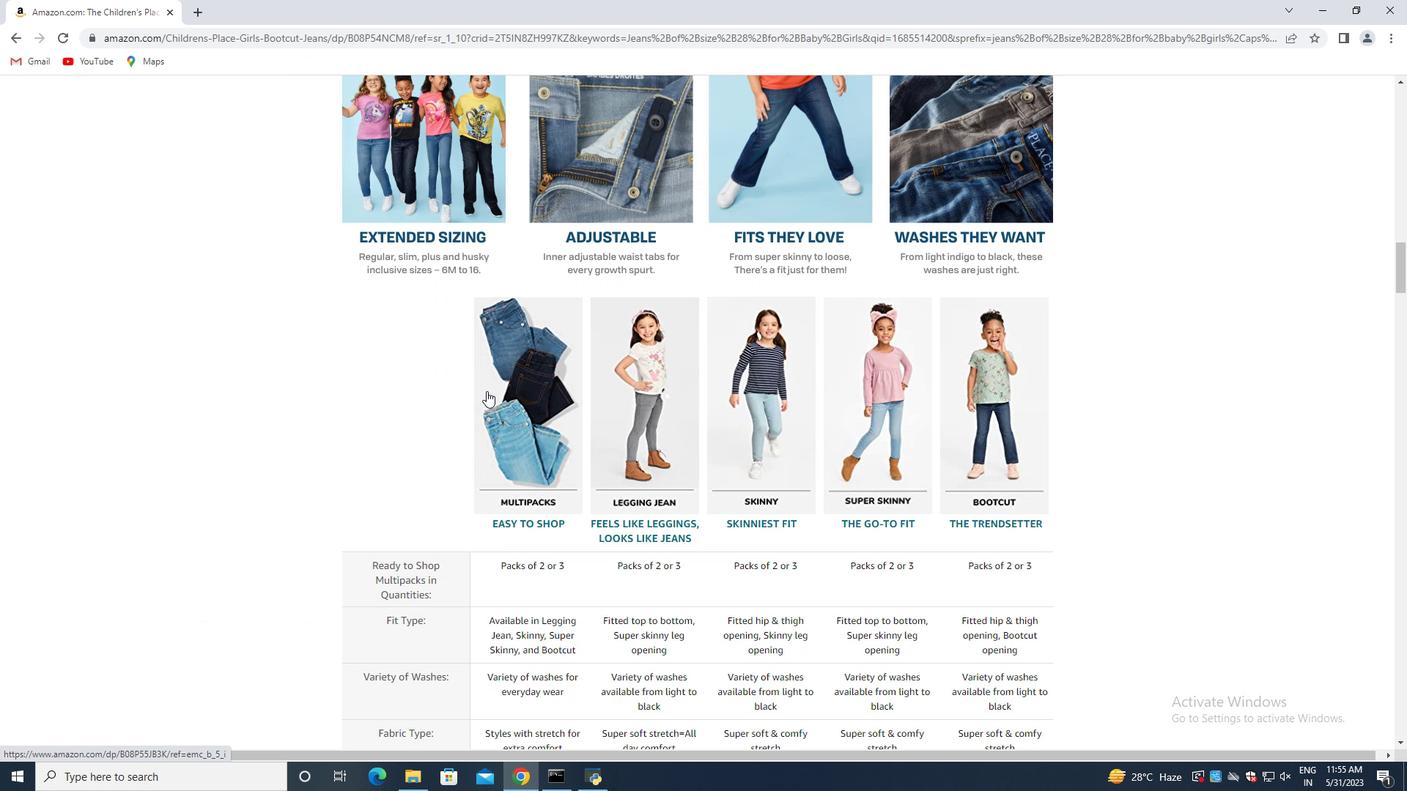 
Action: Mouse scrolled (480, 398) with delta (0, 0)
Screenshot: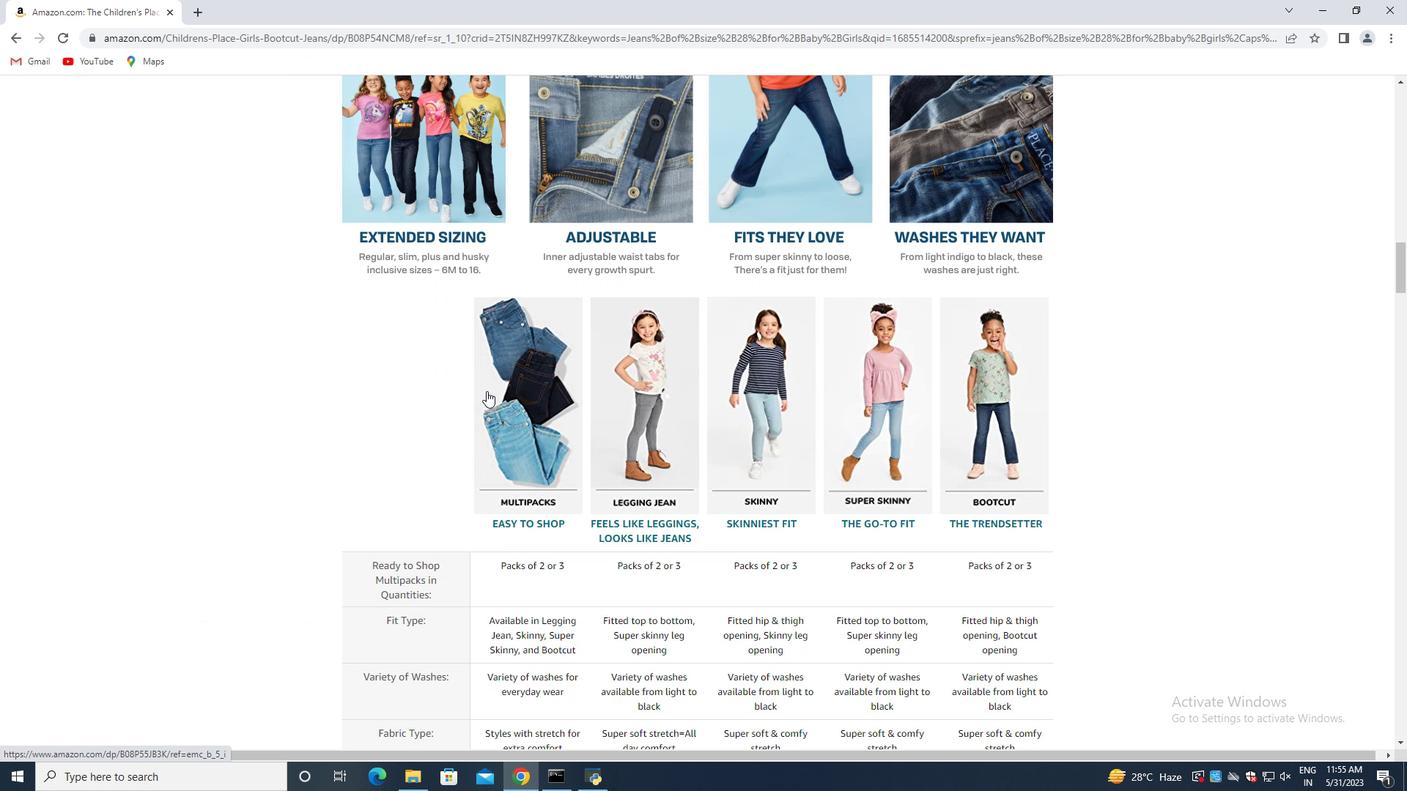 
Action: Mouse moved to (471, 410)
Screenshot: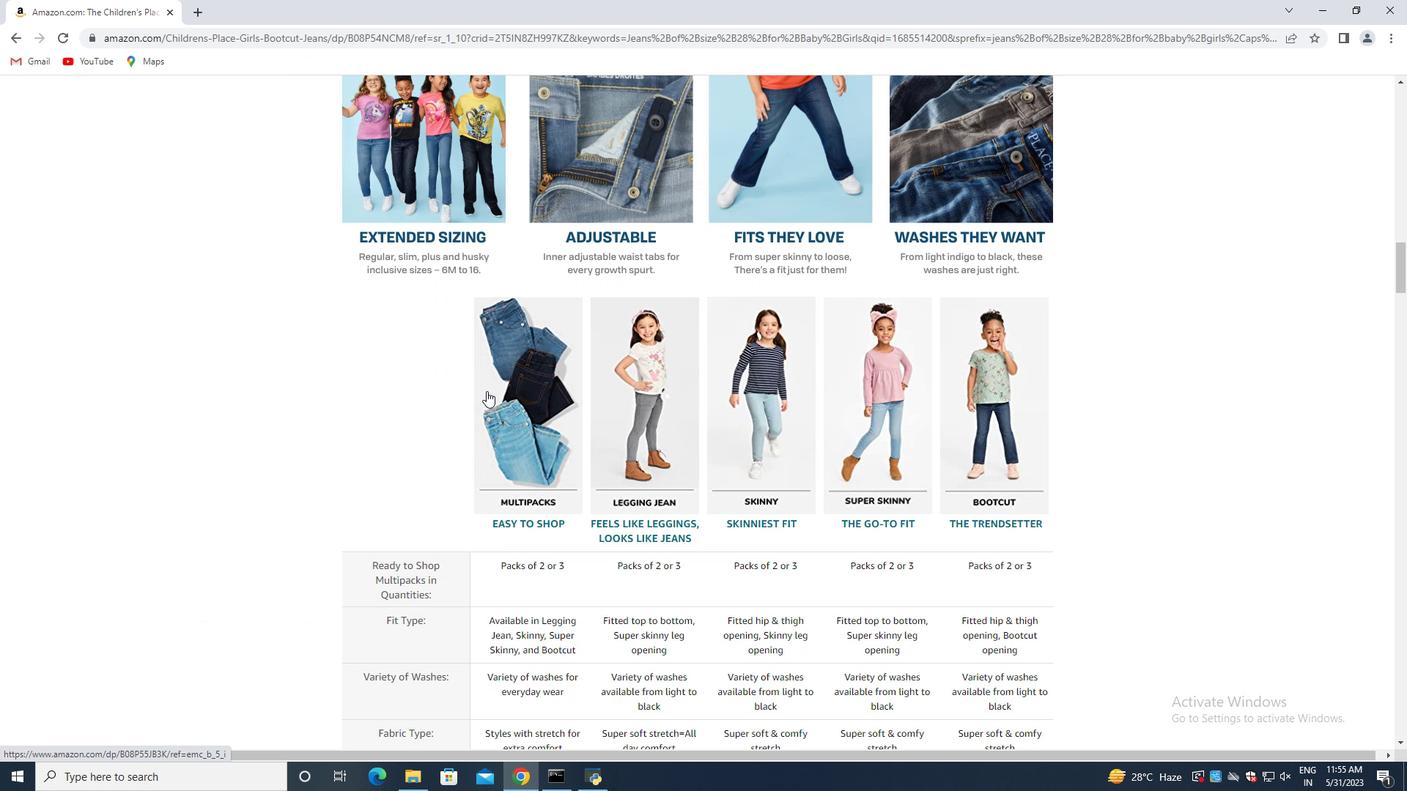 
Action: Mouse scrolled (471, 409) with delta (0, 0)
Screenshot: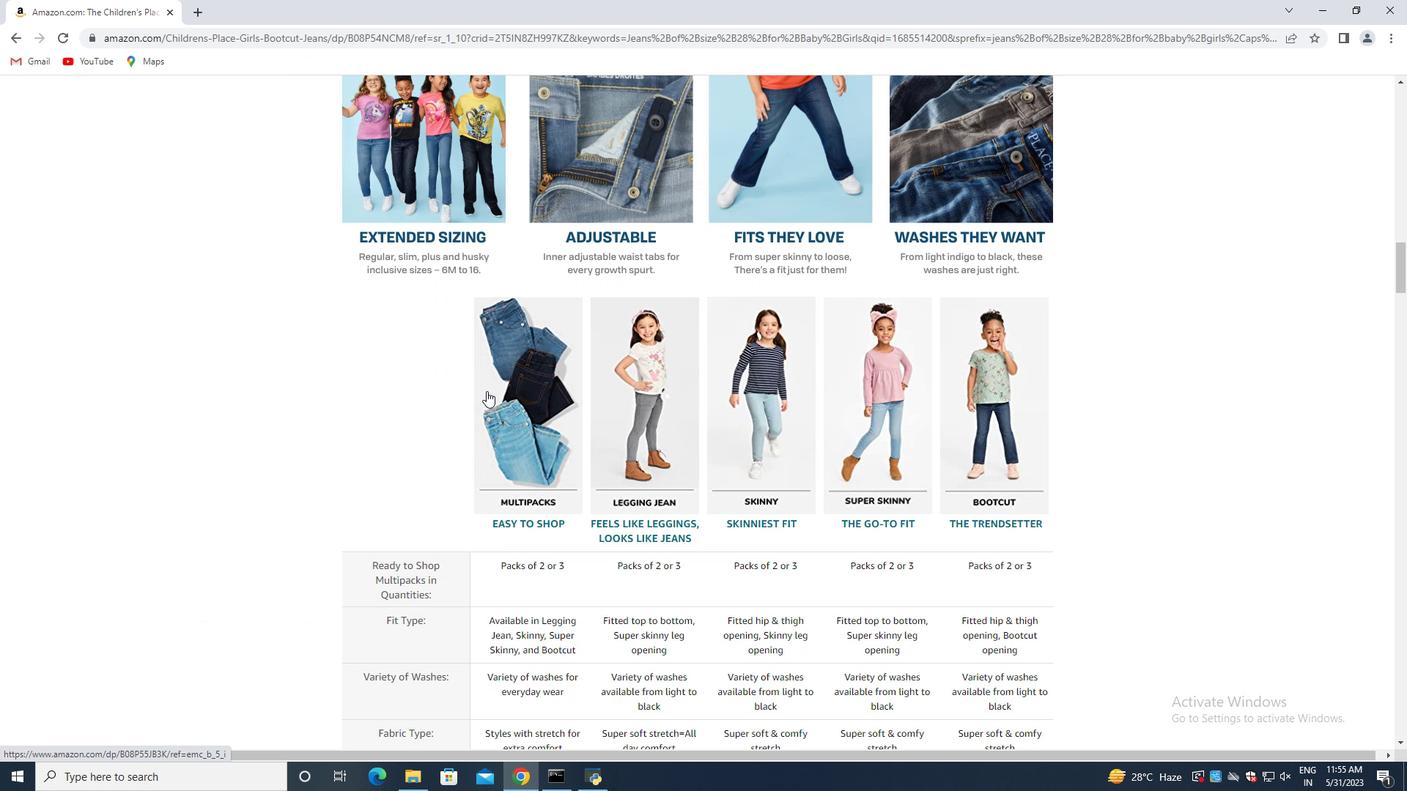 
Action: Mouse moved to (469, 412)
Screenshot: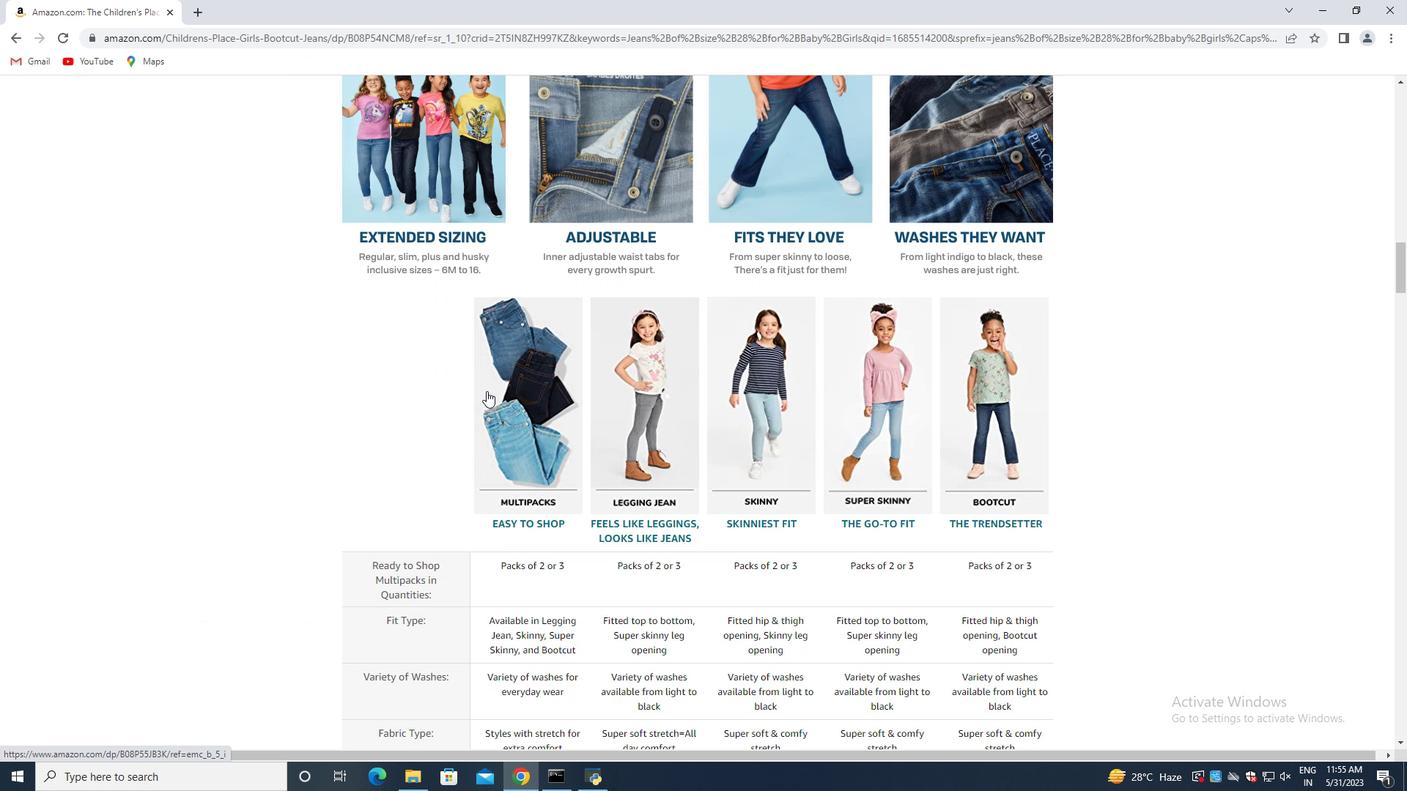 
Action: Mouse scrolled (469, 411) with delta (0, 0)
Screenshot: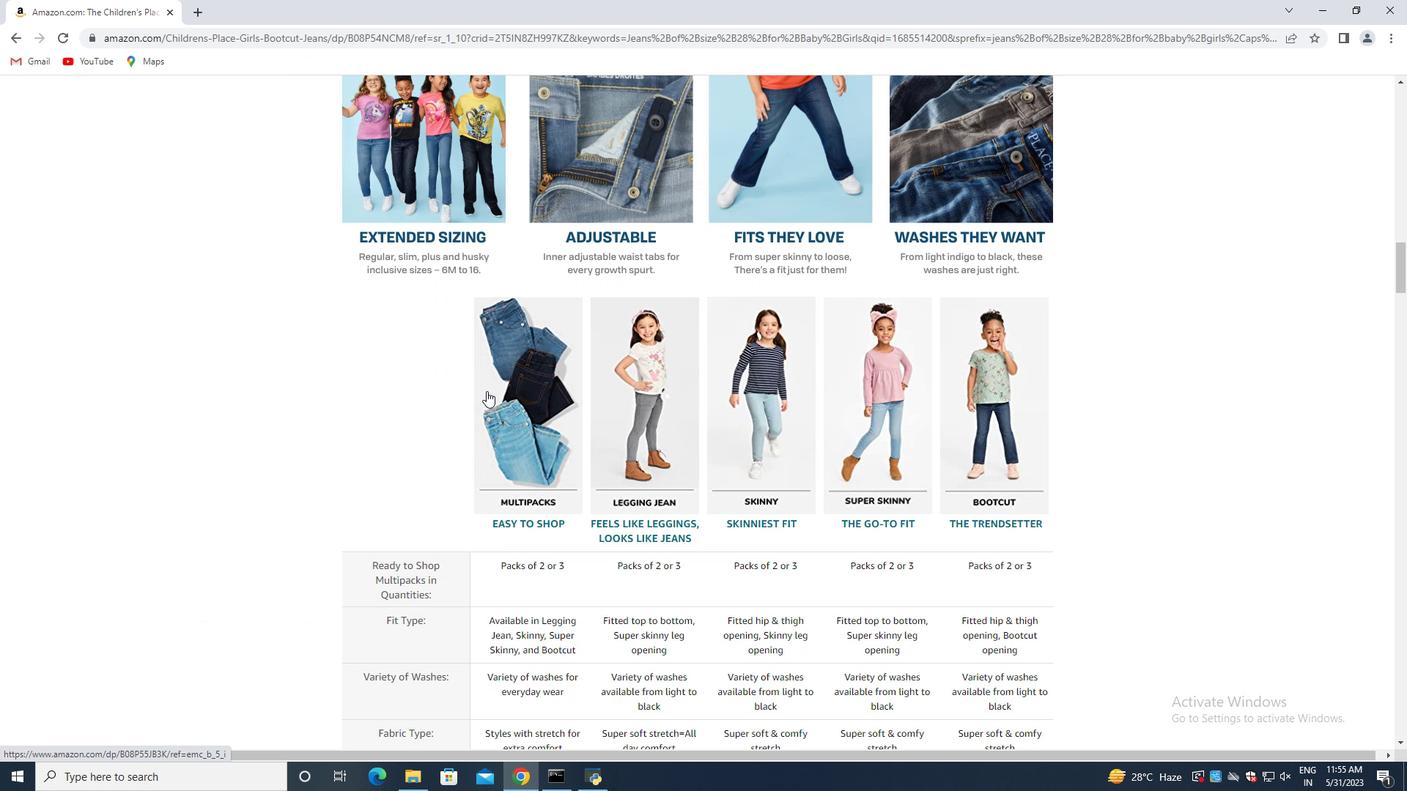 
Action: Mouse scrolled (469, 411) with delta (0, 0)
Screenshot: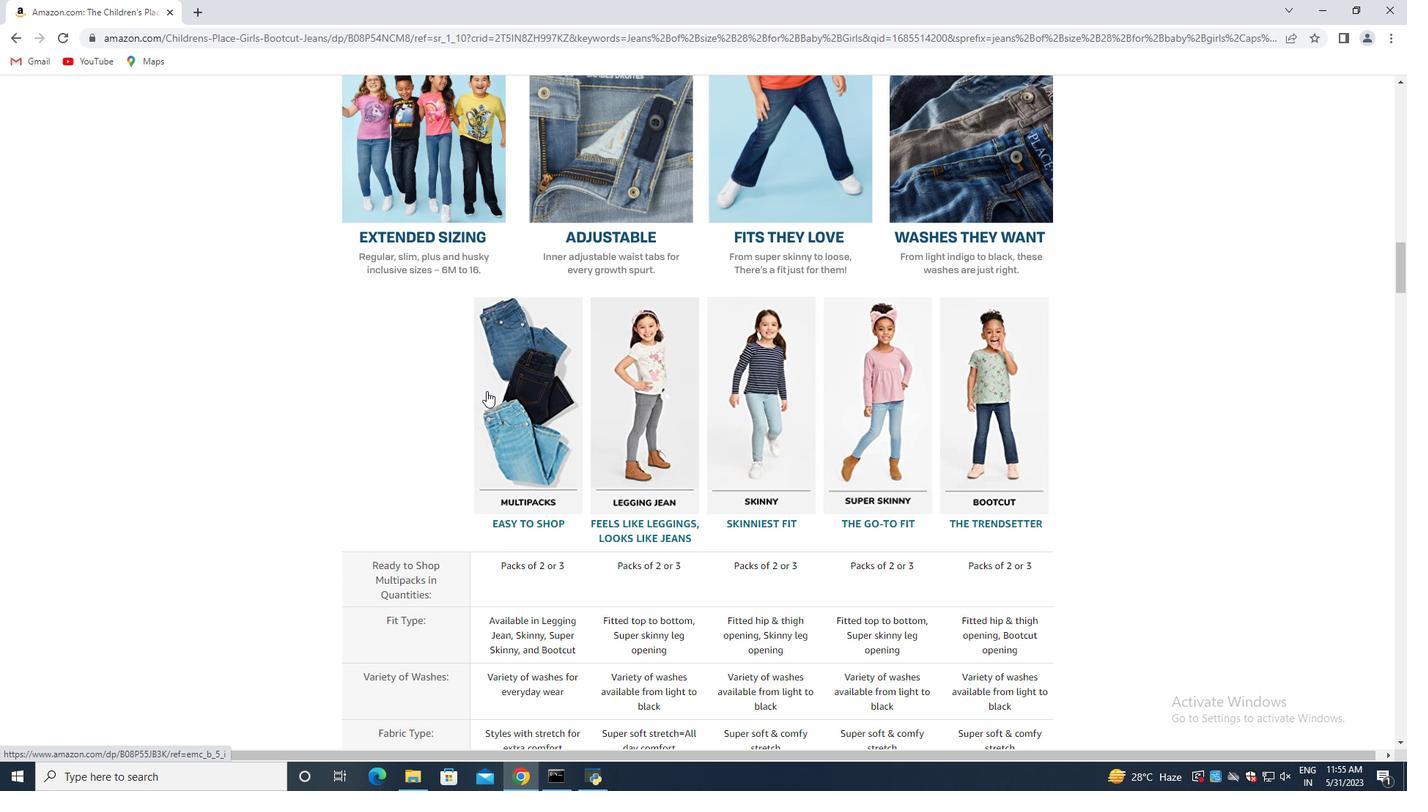 
Action: Mouse moved to (480, 341)
Screenshot: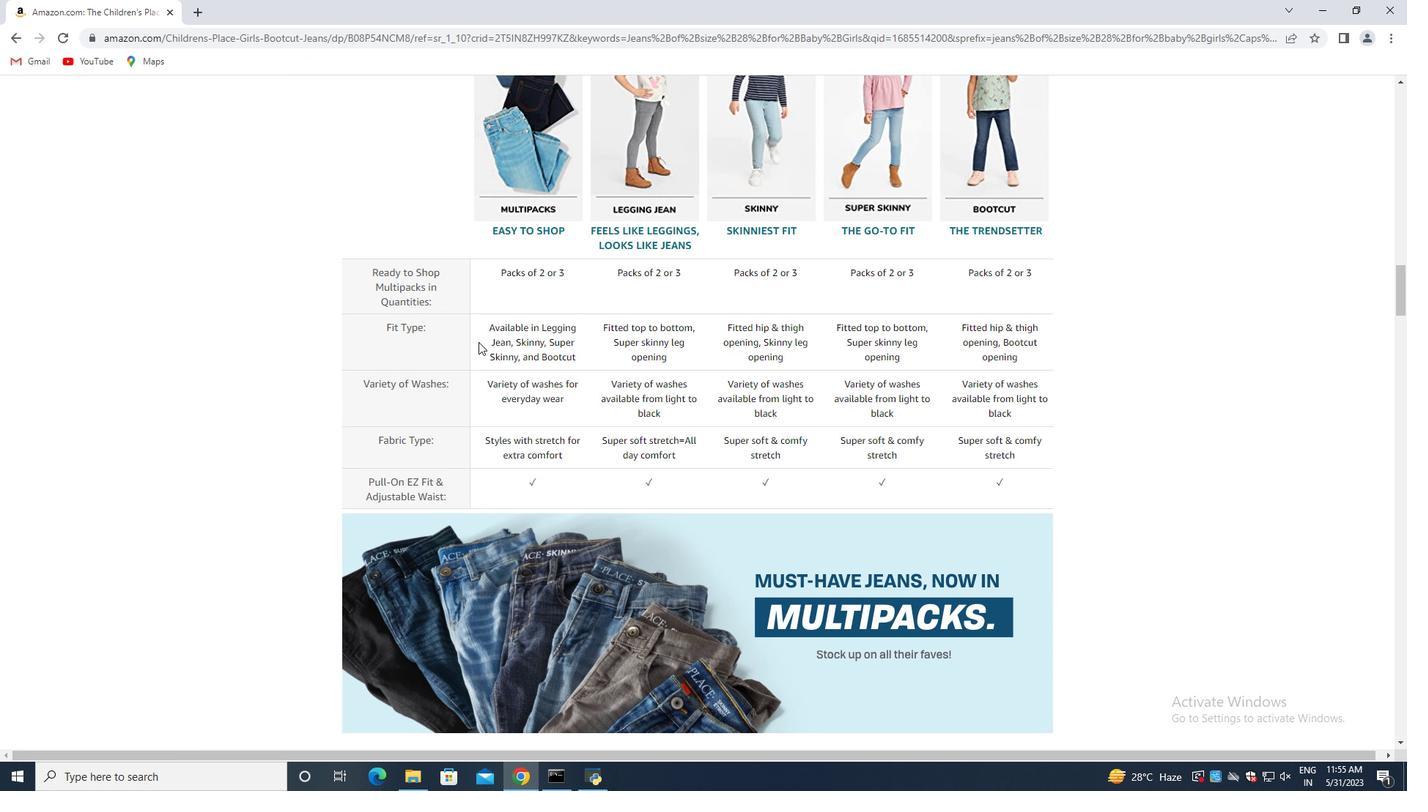 
Action: Mouse scrolled (480, 340) with delta (0, 0)
Screenshot: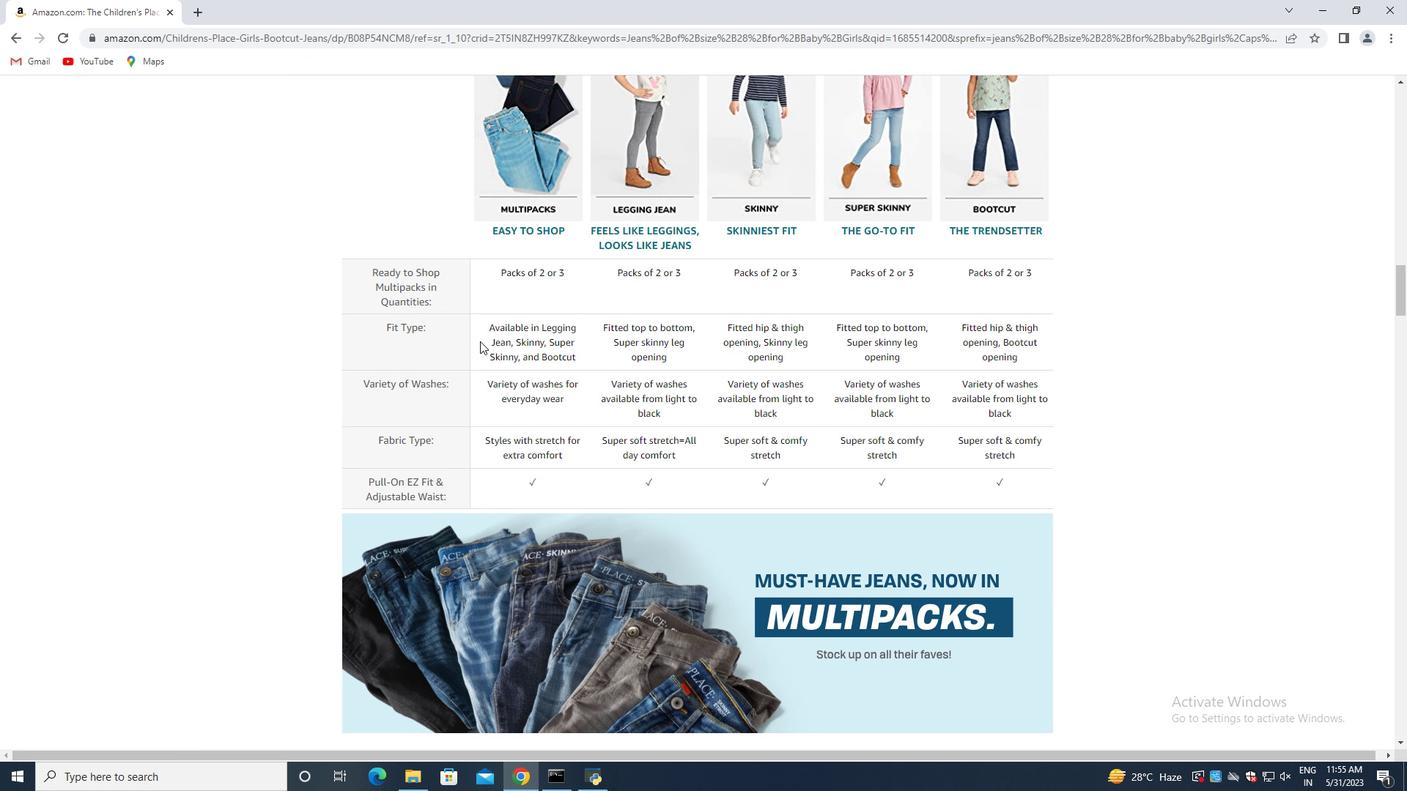 
Action: Mouse scrolled (480, 340) with delta (0, 0)
Screenshot: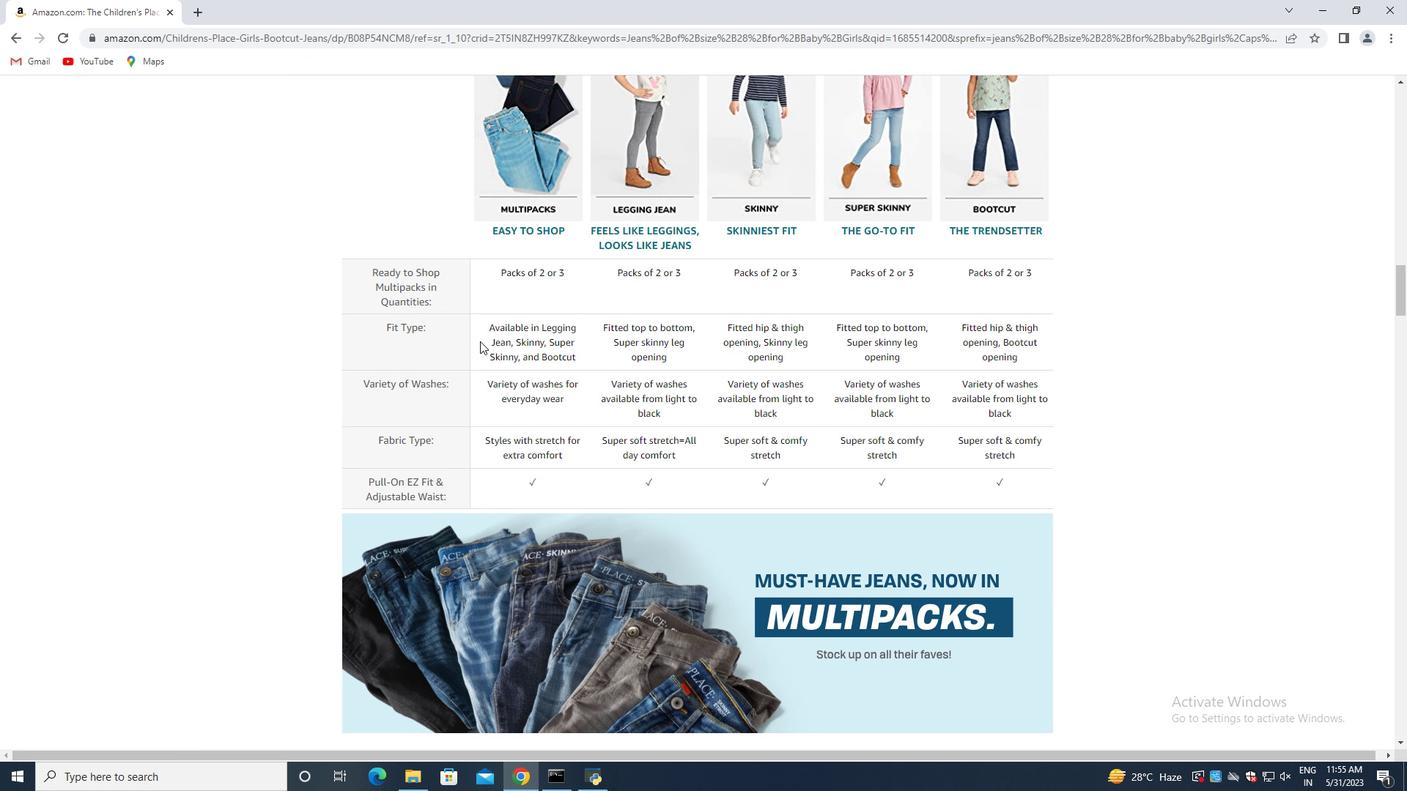 
Action: Mouse scrolled (480, 340) with delta (0, 0)
Screenshot: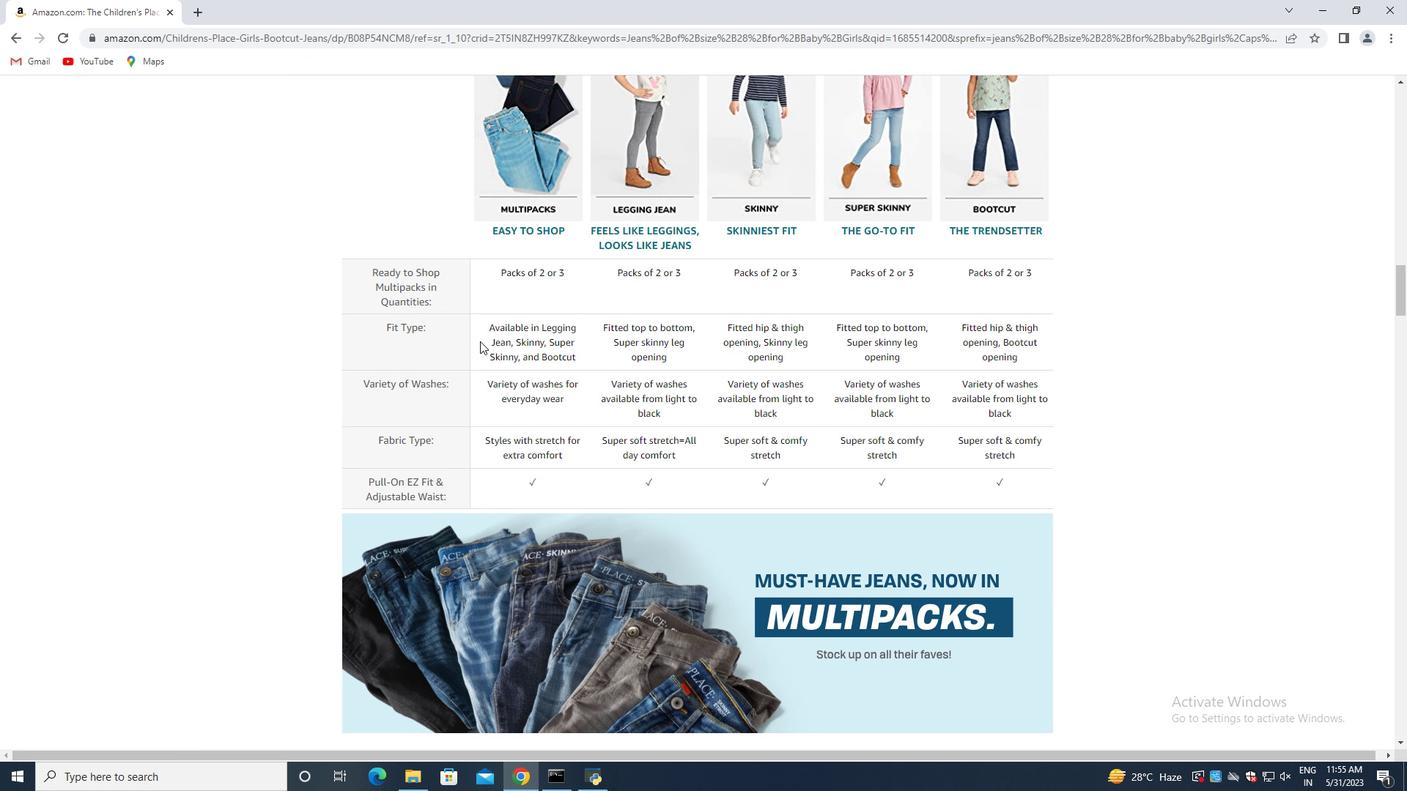 
Action: Mouse scrolled (480, 340) with delta (0, 0)
Screenshot: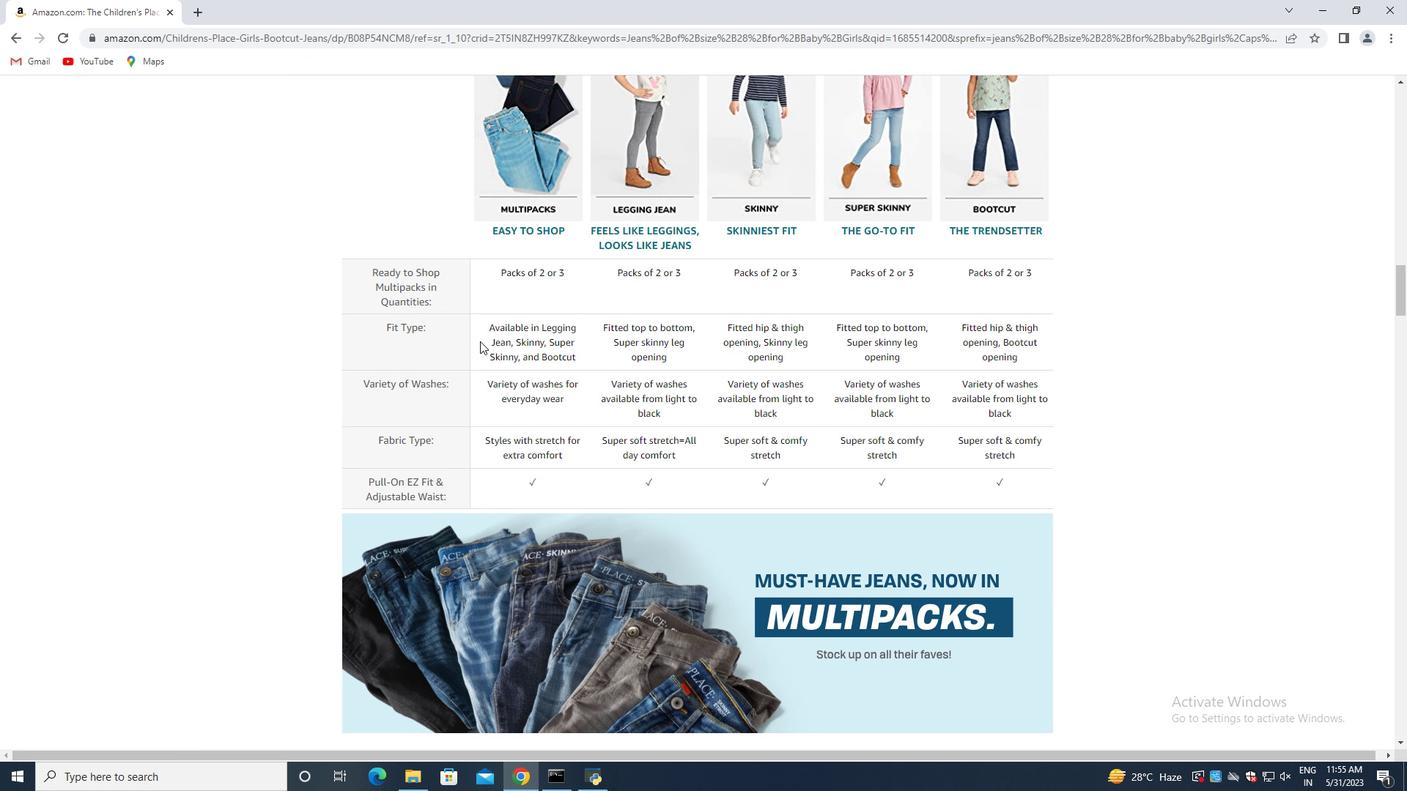 
Action: Mouse moved to (482, 345)
Screenshot: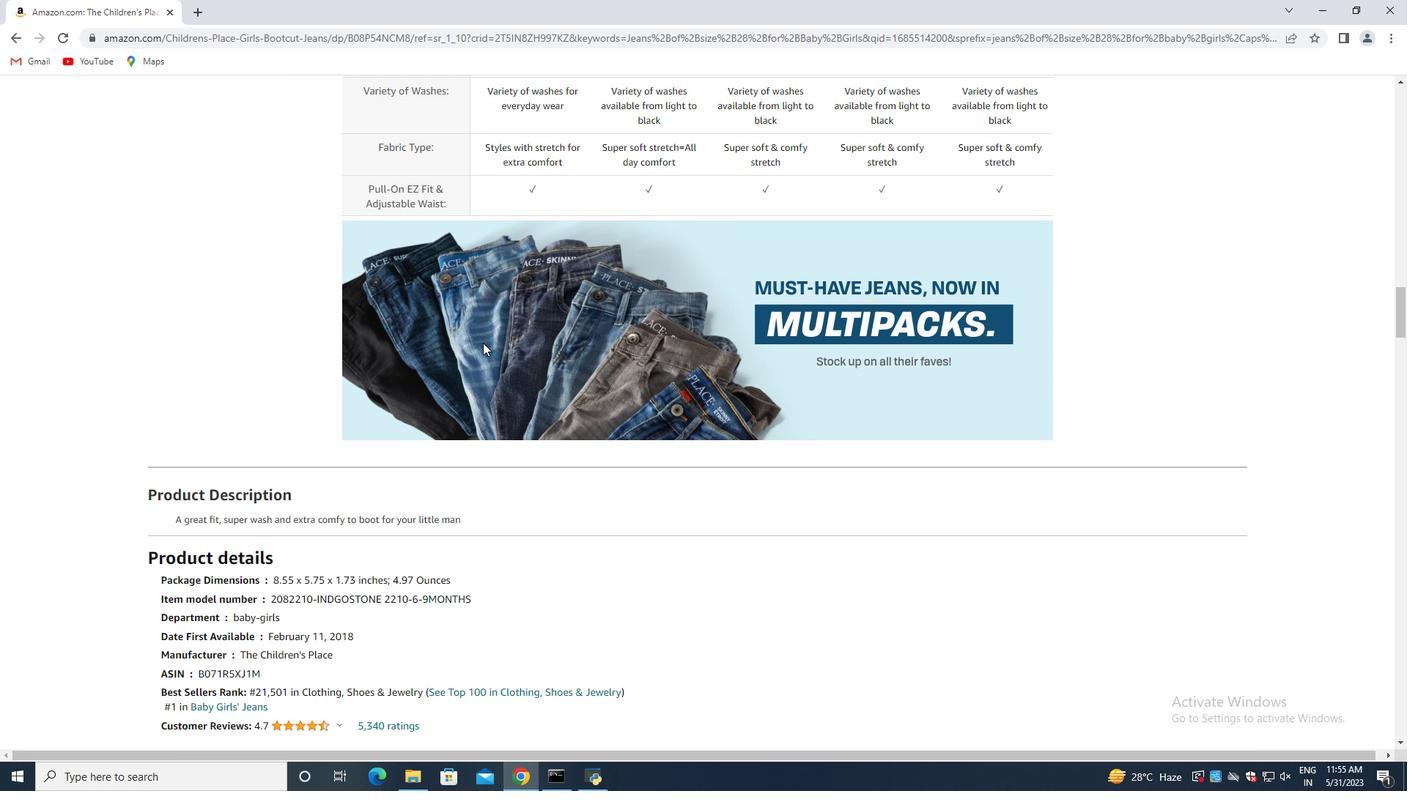 
Action: Mouse scrolled (482, 344) with delta (0, 0)
Screenshot: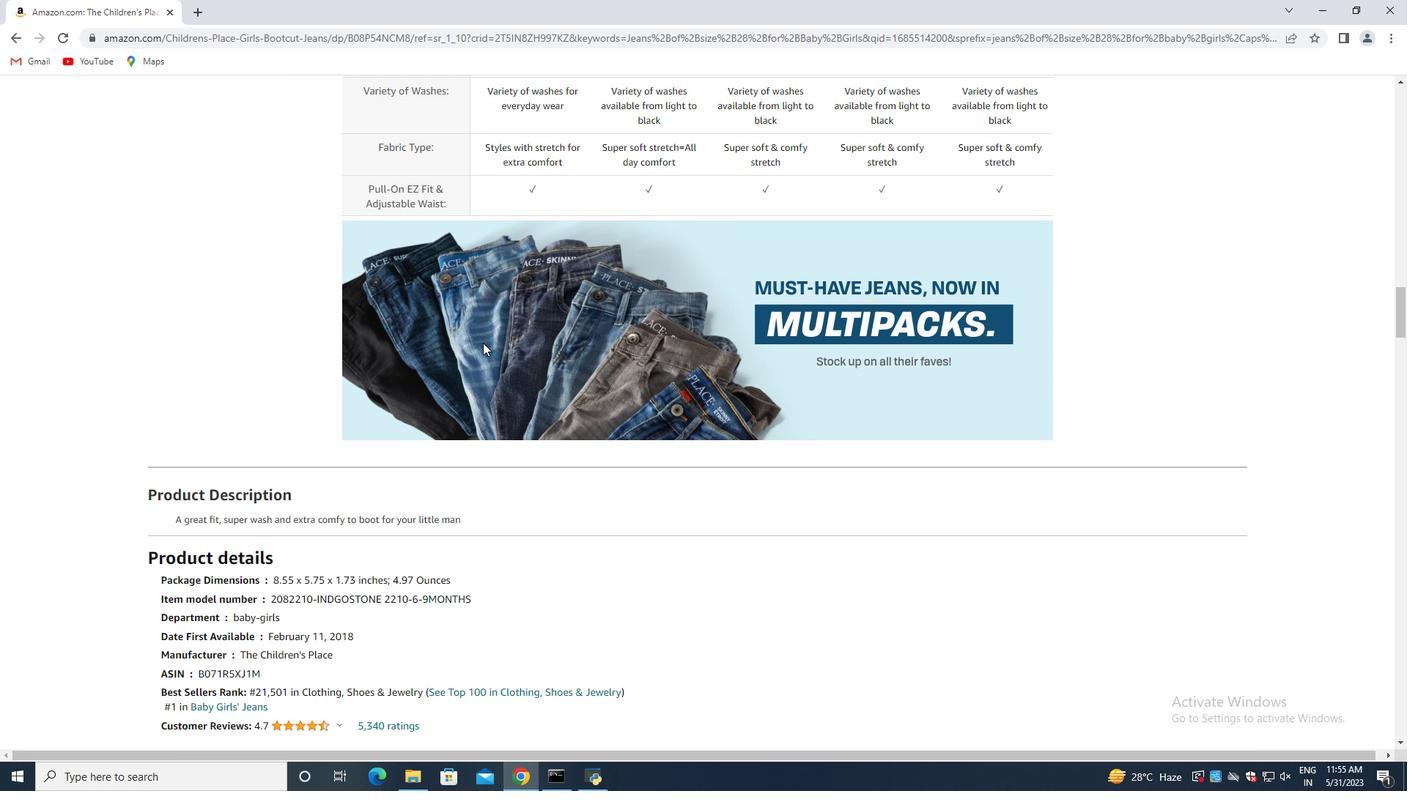 
Action: Mouse scrolled (482, 344) with delta (0, 0)
Screenshot: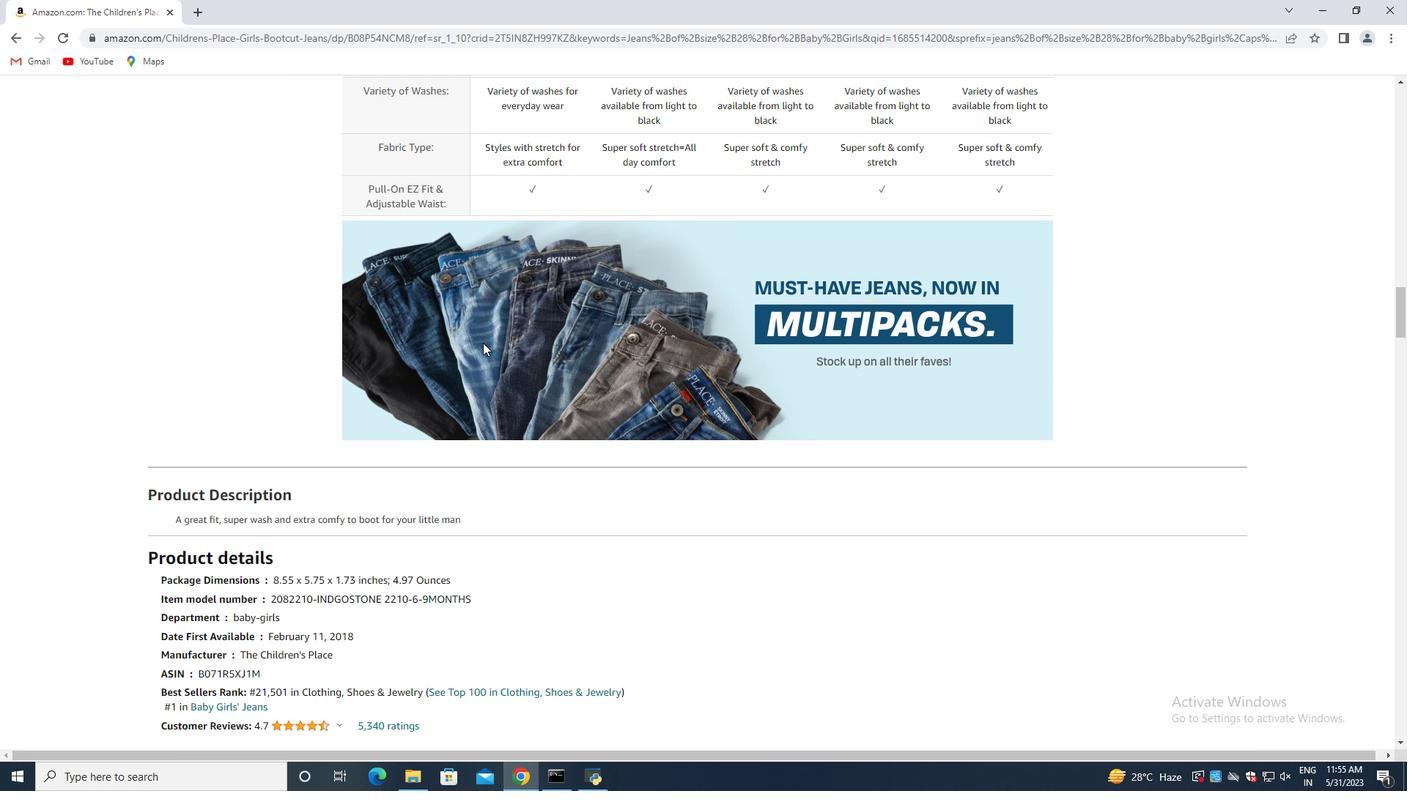 
Action: Mouse scrolled (482, 344) with delta (0, 0)
Screenshot: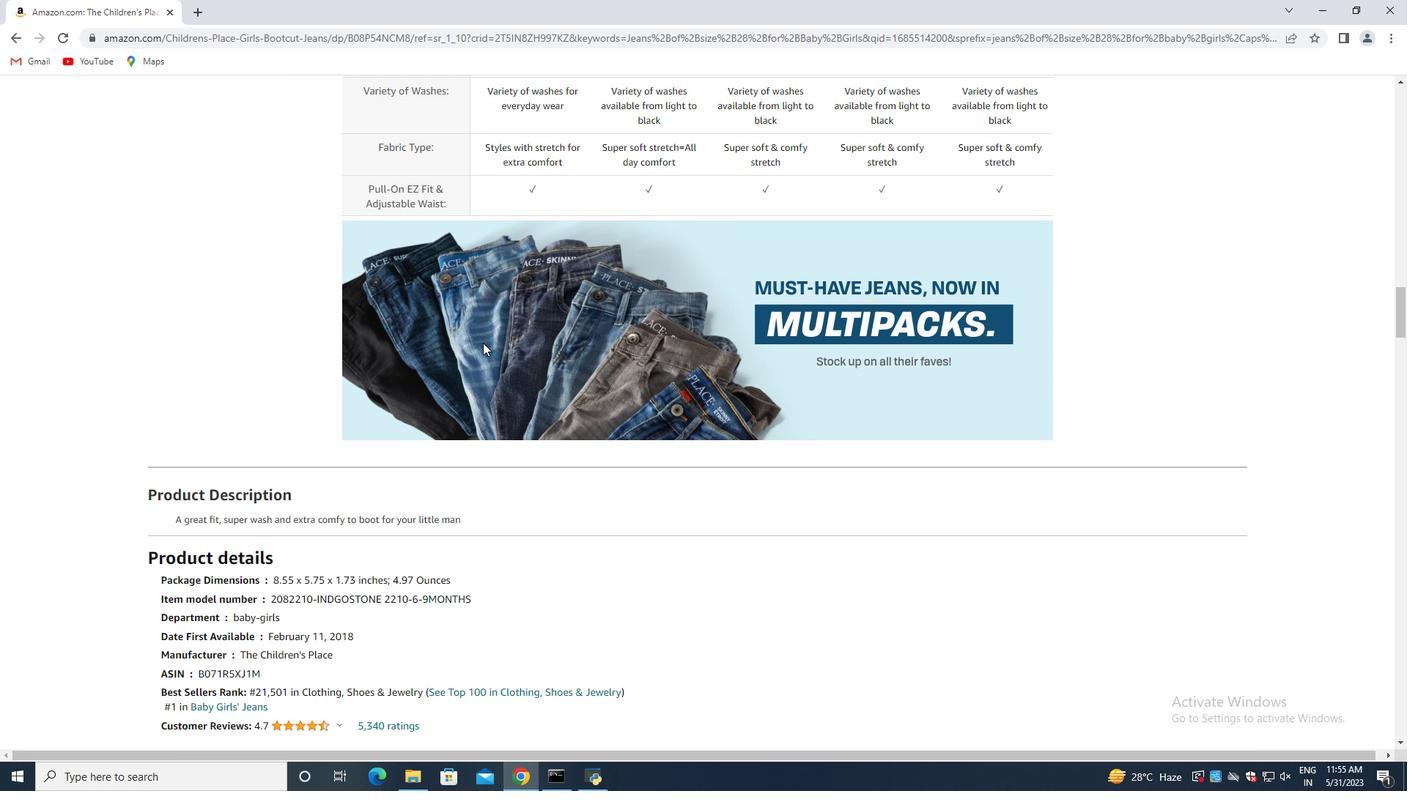 
Action: Mouse moved to (482, 346)
Screenshot: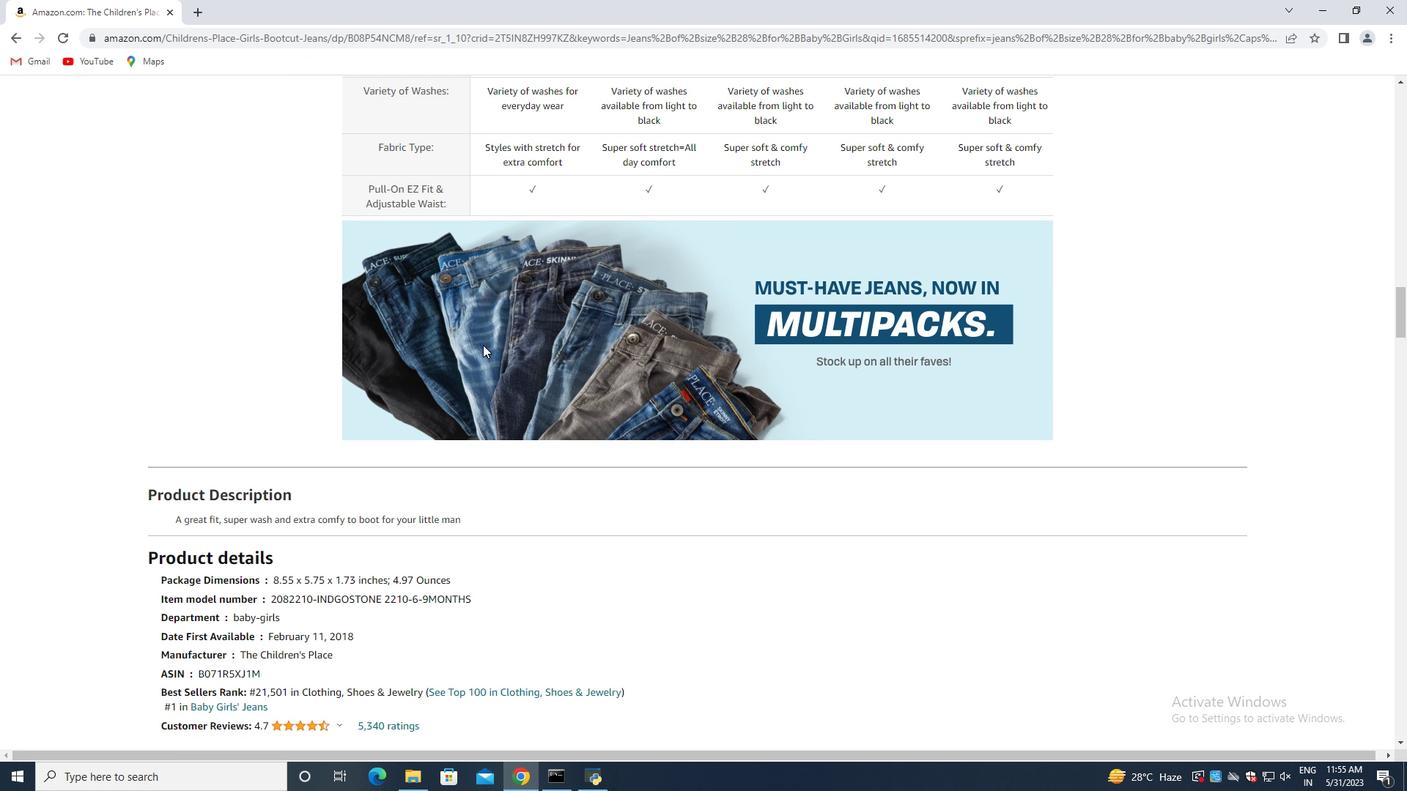 
Action: Mouse scrolled (482, 345) with delta (0, 0)
Screenshot: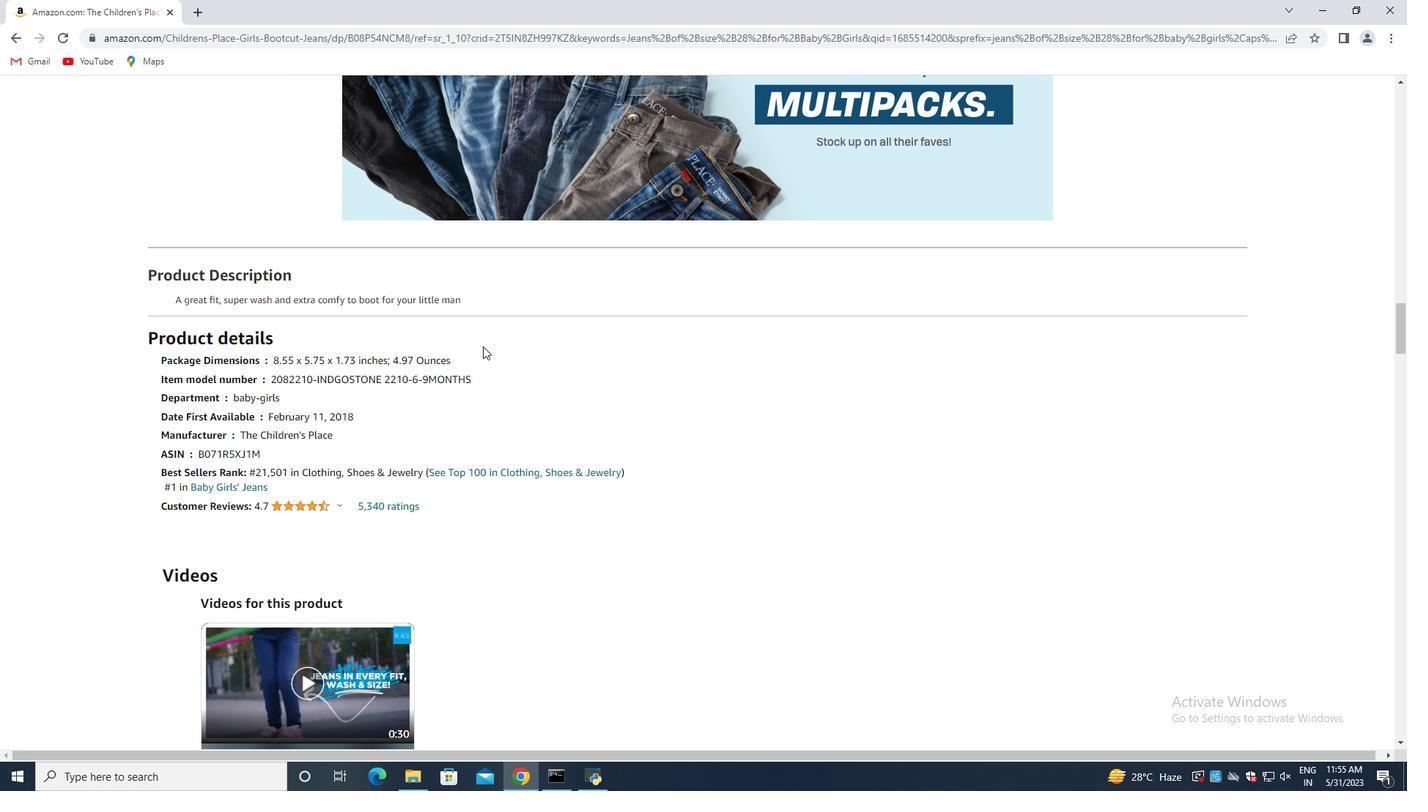 
Action: Mouse moved to (482, 347)
Screenshot: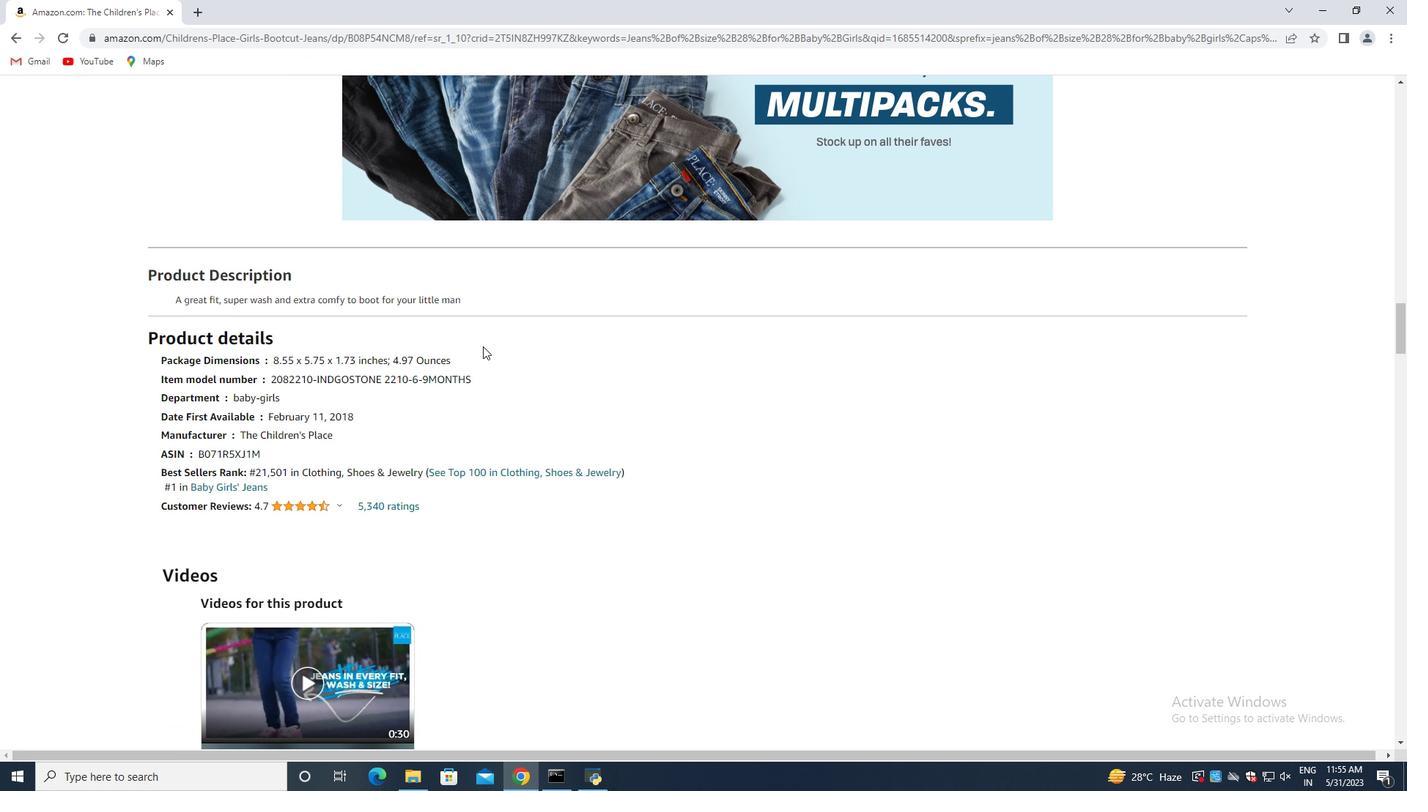 
Action: Mouse scrolled (482, 346) with delta (0, 0)
Screenshot: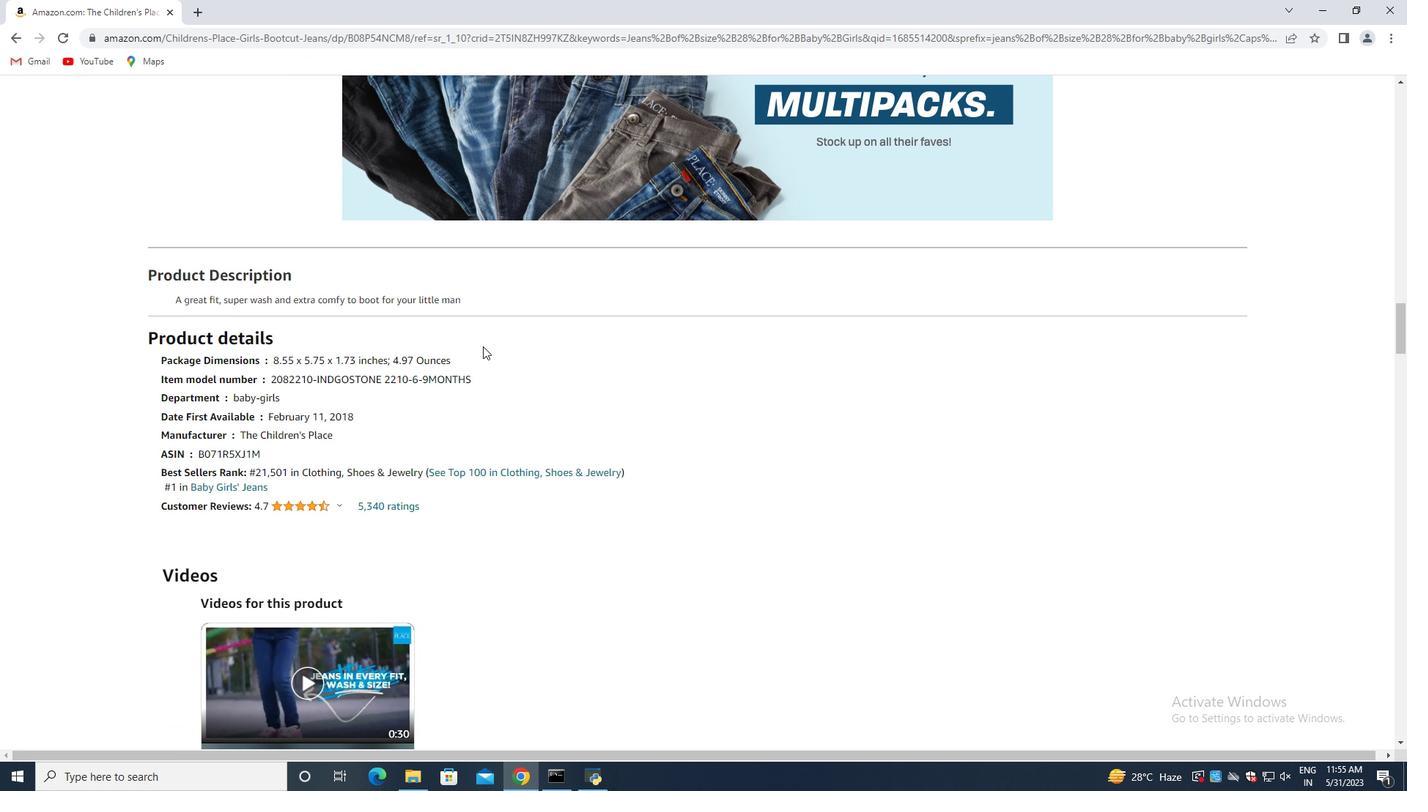 
Action: Mouse scrolled (482, 346) with delta (0, 0)
Screenshot: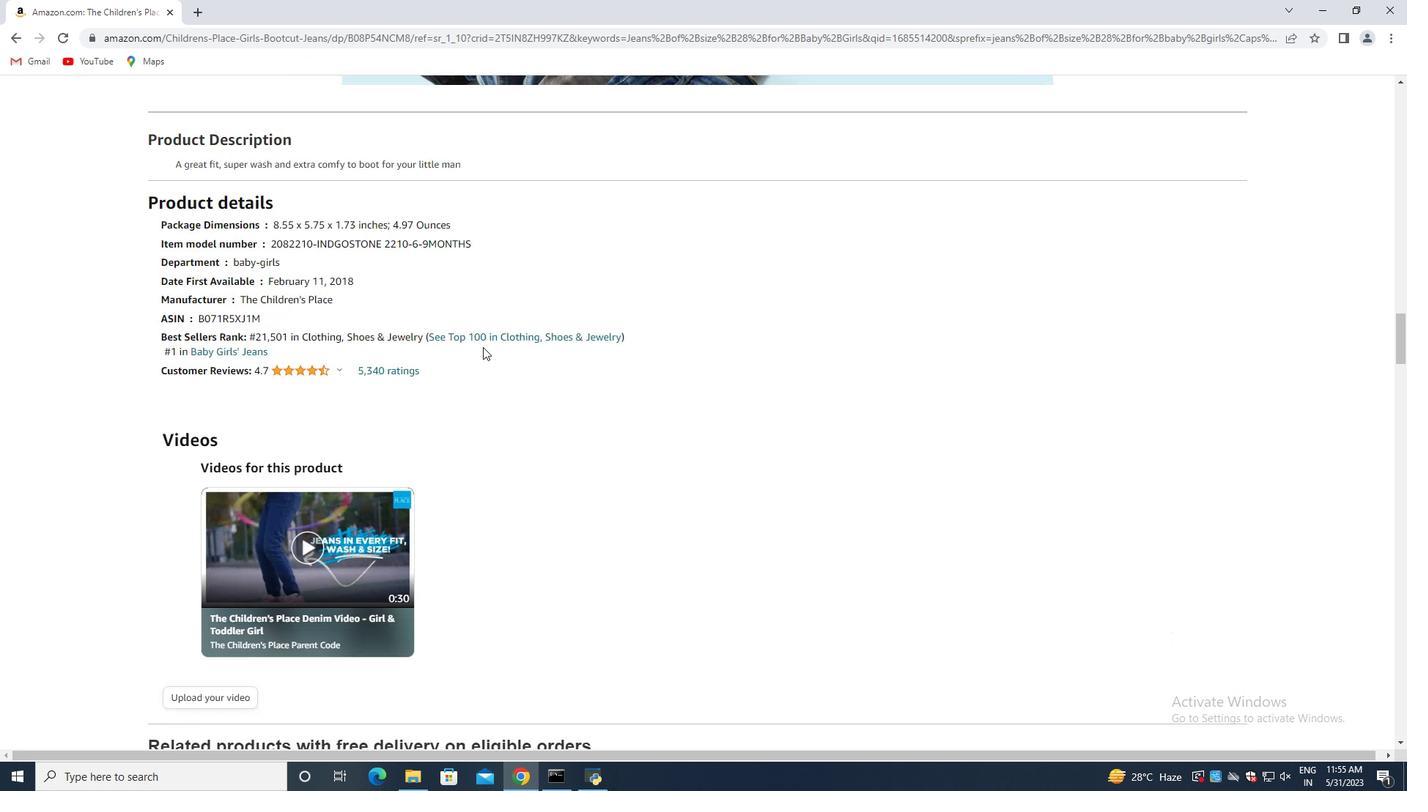 
Action: Mouse scrolled (482, 346) with delta (0, 0)
Screenshot: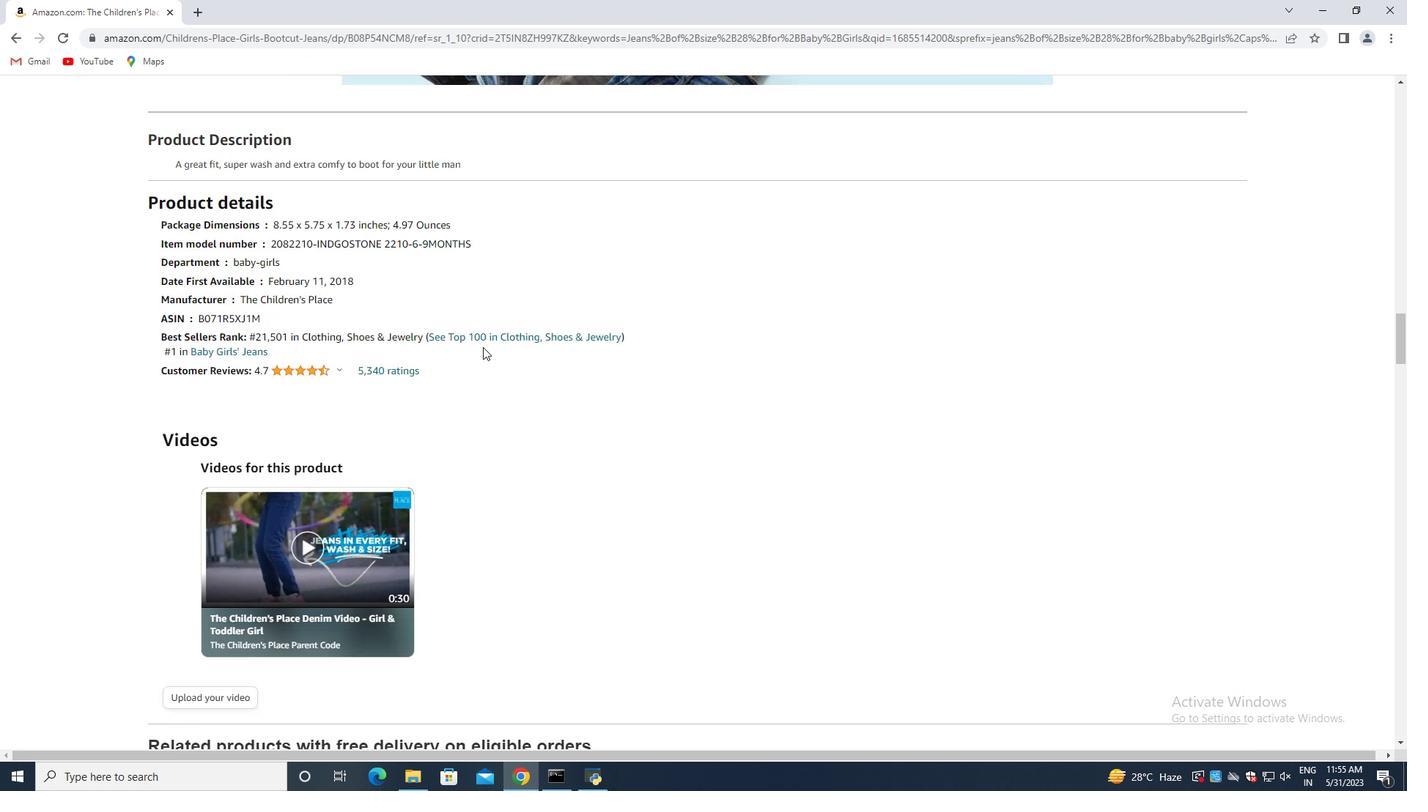 
Action: Mouse scrolled (482, 346) with delta (0, 0)
Screenshot: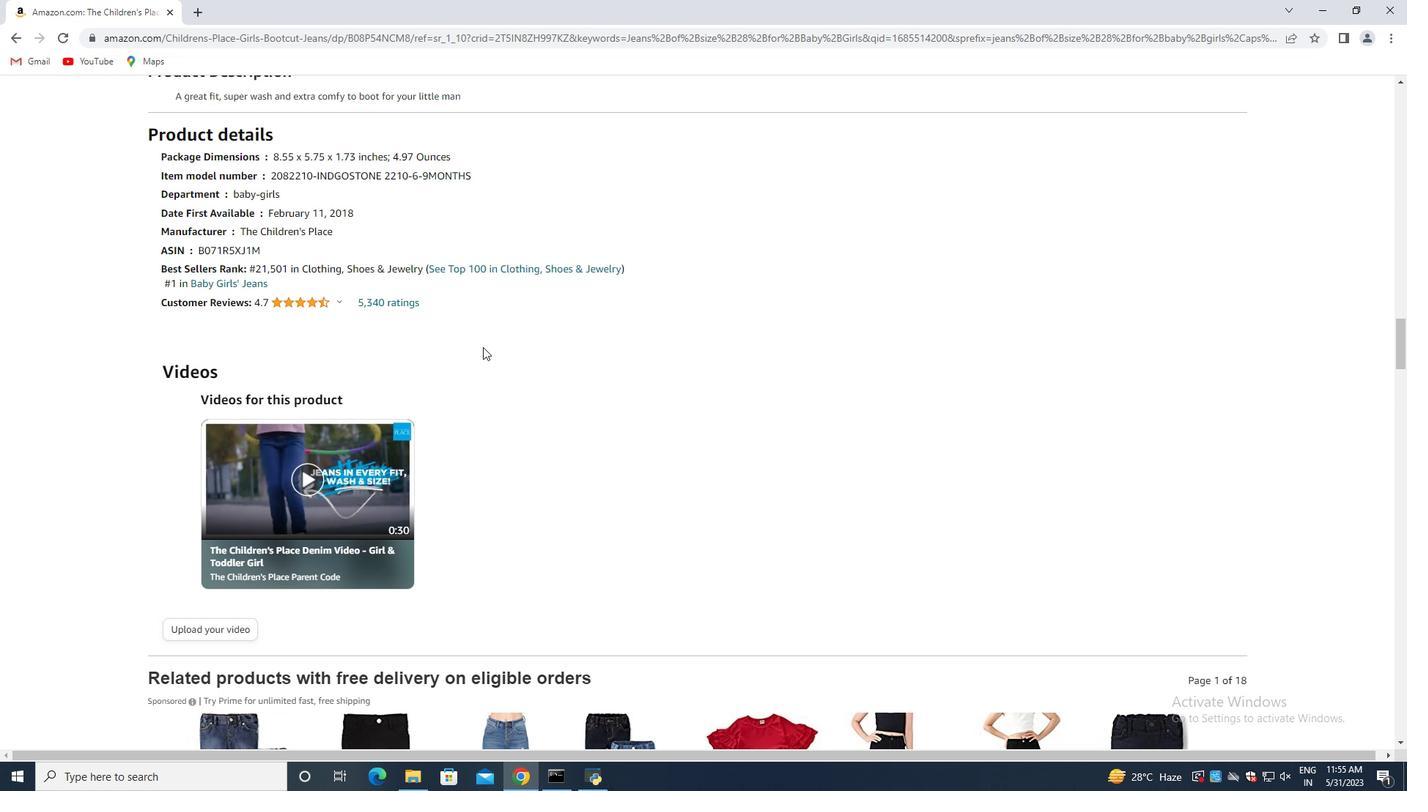 
Action: Mouse scrolled (482, 346) with delta (0, 0)
Screenshot: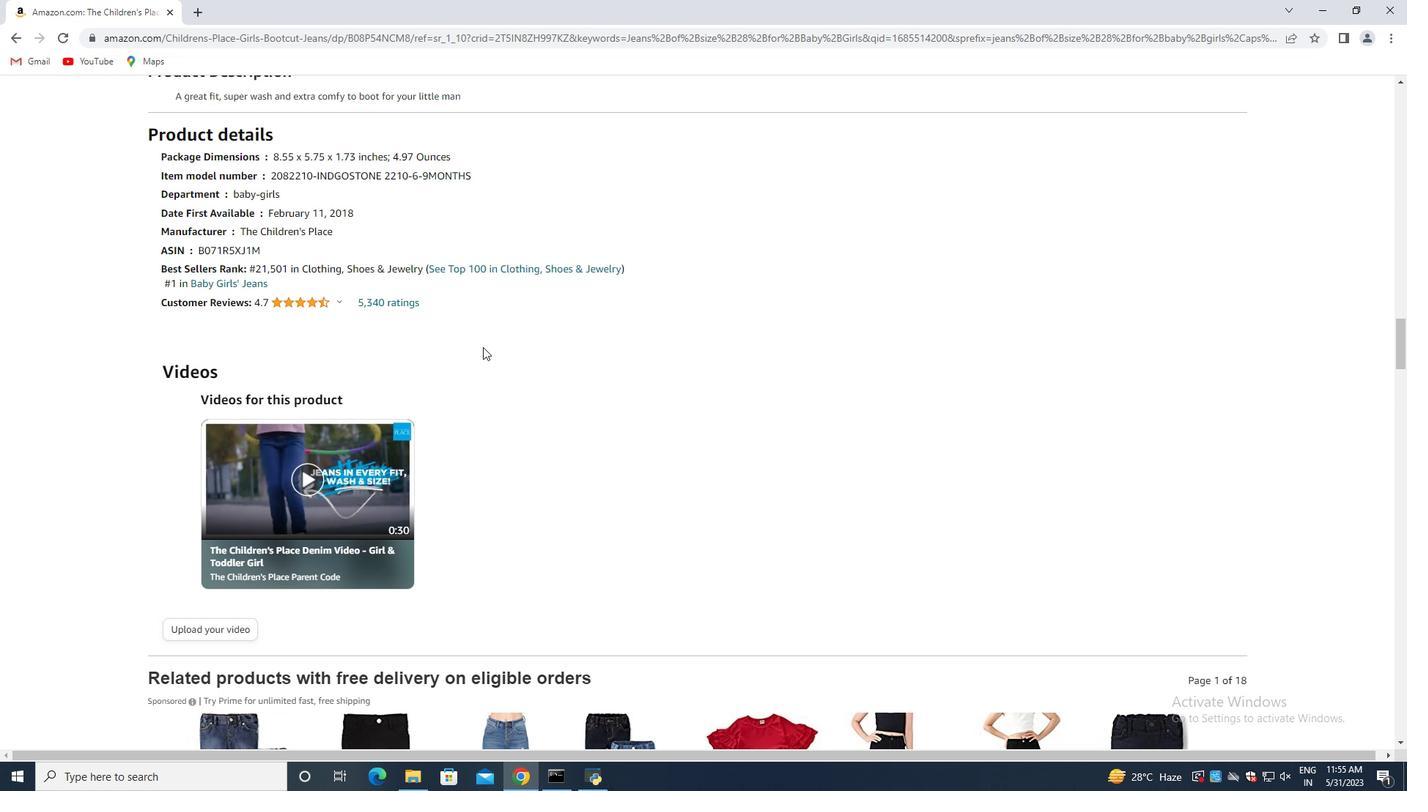 
Action: Mouse moved to (482, 347)
Screenshot: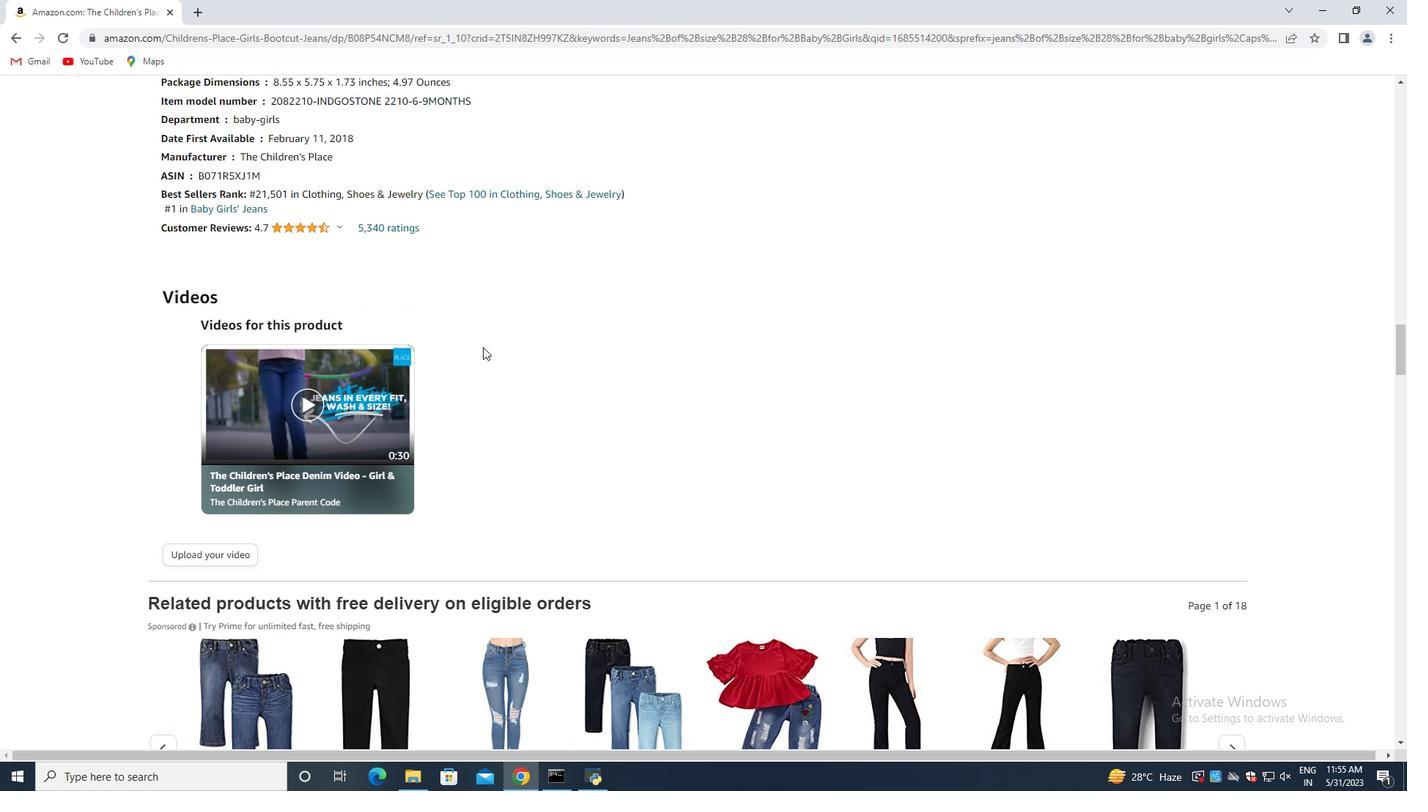 
Action: Mouse scrolled (482, 346) with delta (0, 0)
Screenshot: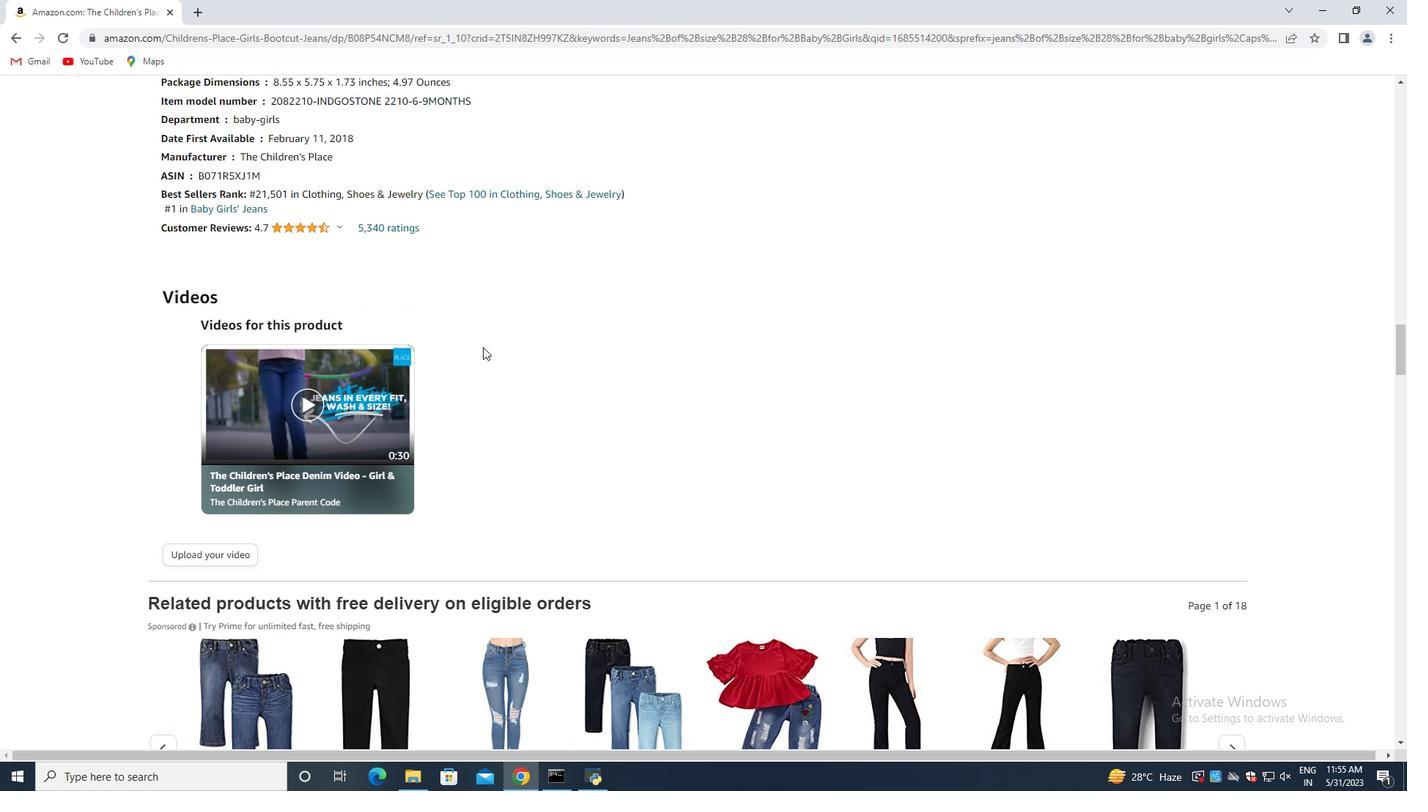 
Action: Mouse scrolled (482, 346) with delta (0, 0)
Screenshot: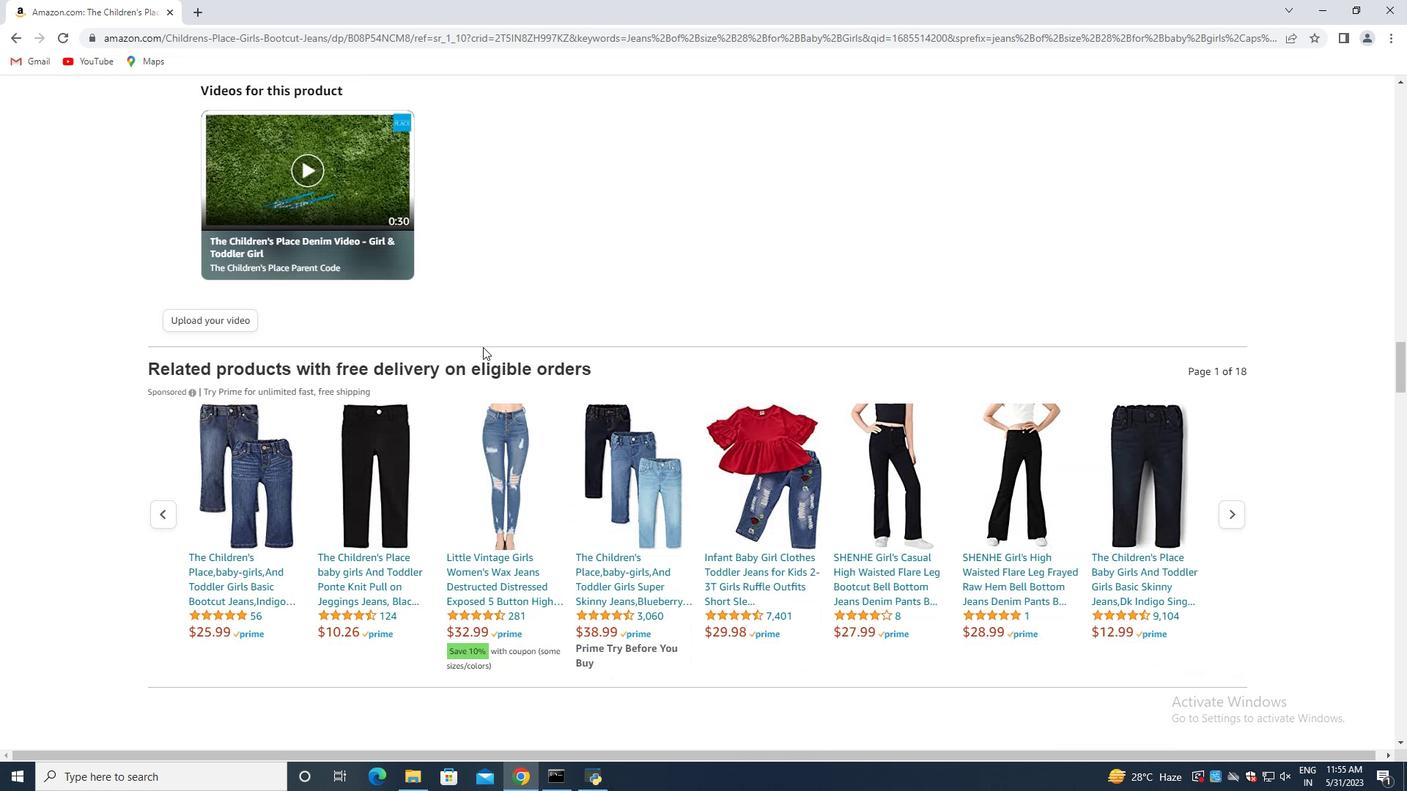 
Action: Mouse scrolled (482, 346) with delta (0, 0)
Screenshot: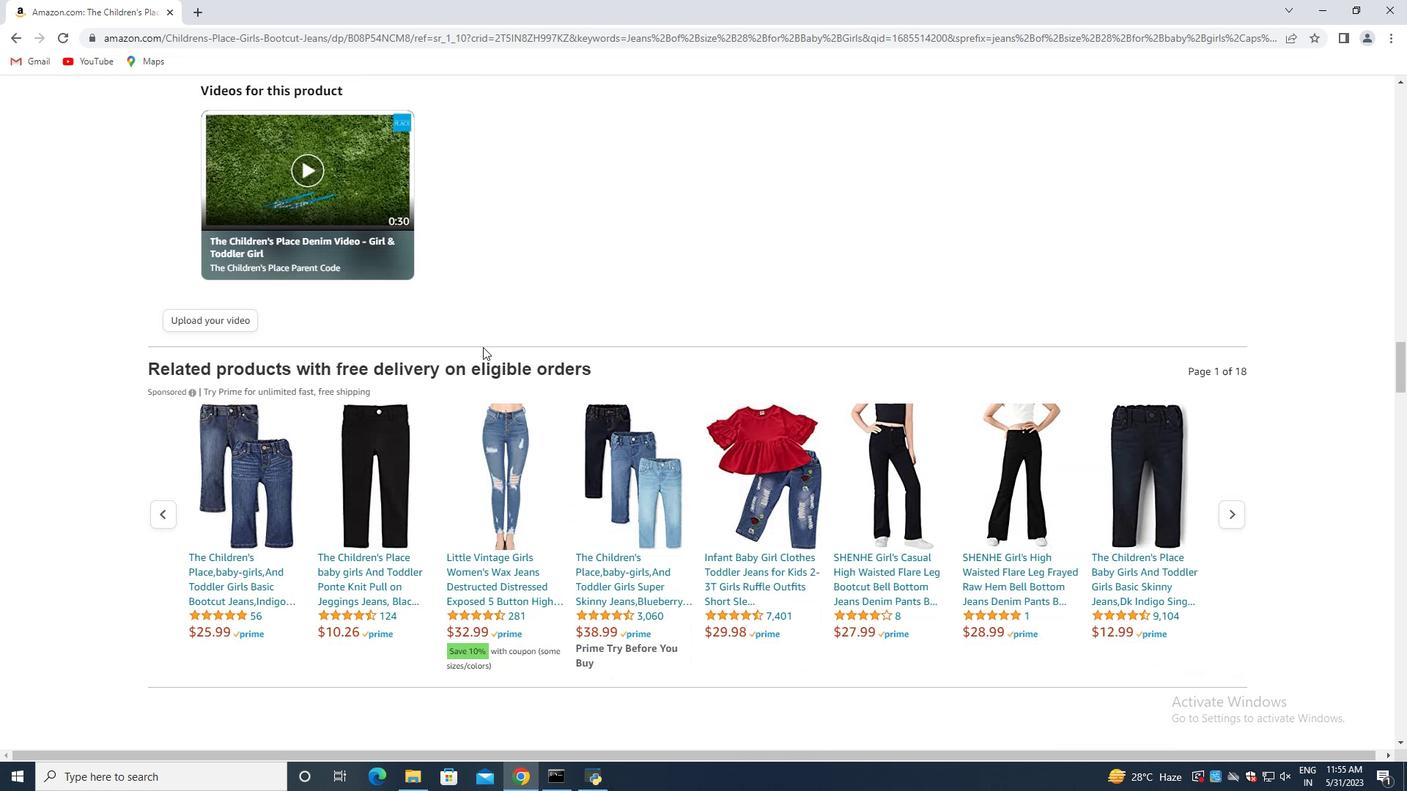 
Action: Mouse scrolled (482, 346) with delta (0, 0)
Screenshot: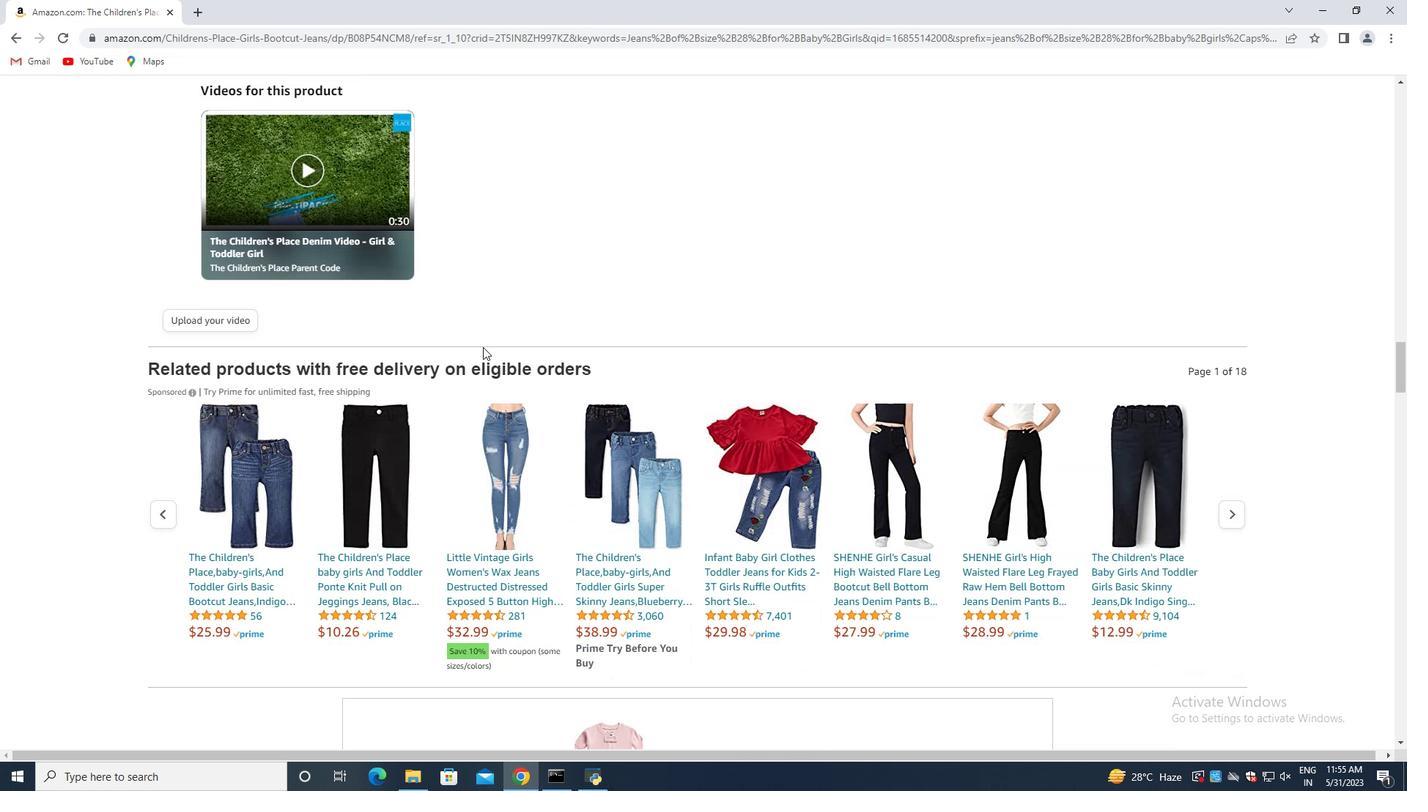 
Action: Mouse moved to (319, 365)
Screenshot: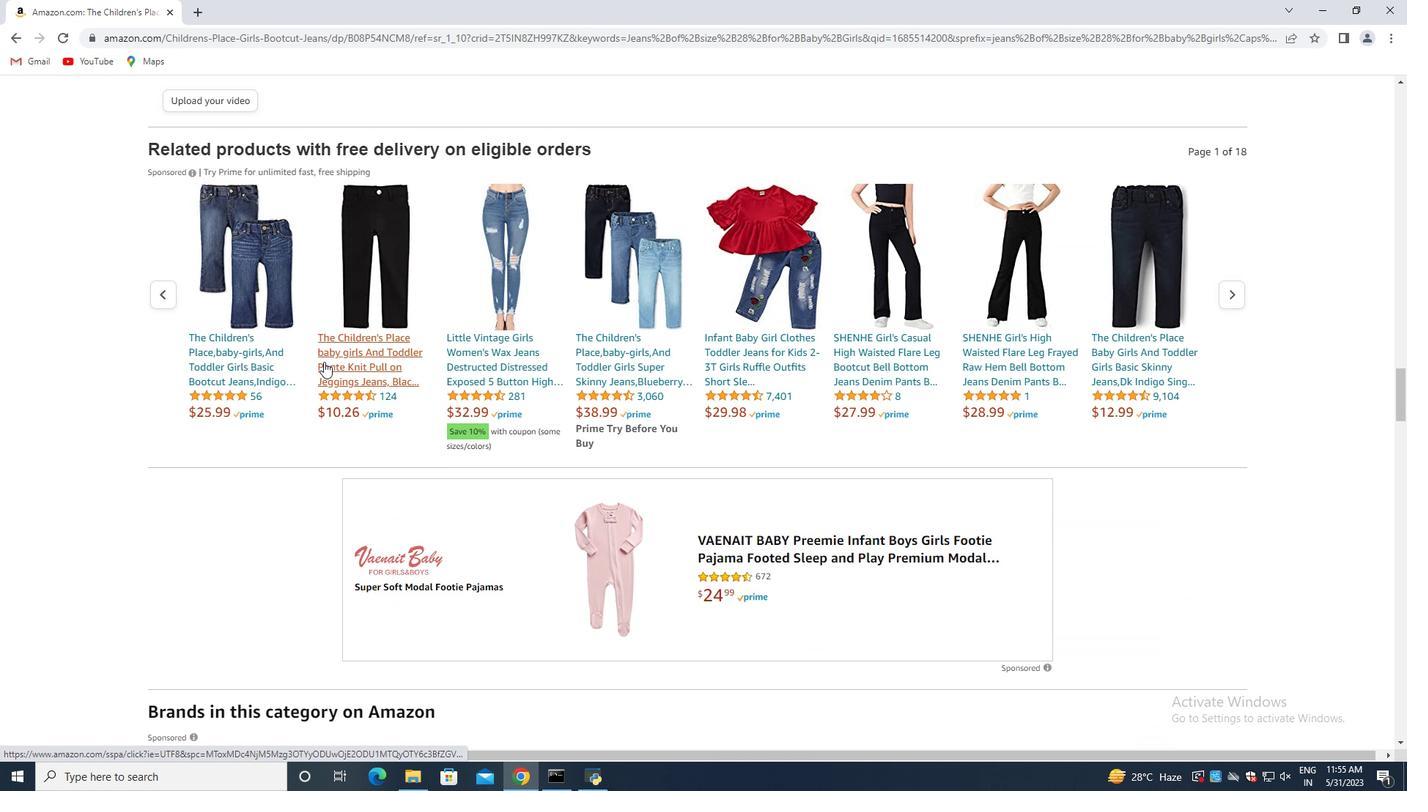
Action: Mouse scrolled (319, 364) with delta (0, 0)
Screenshot: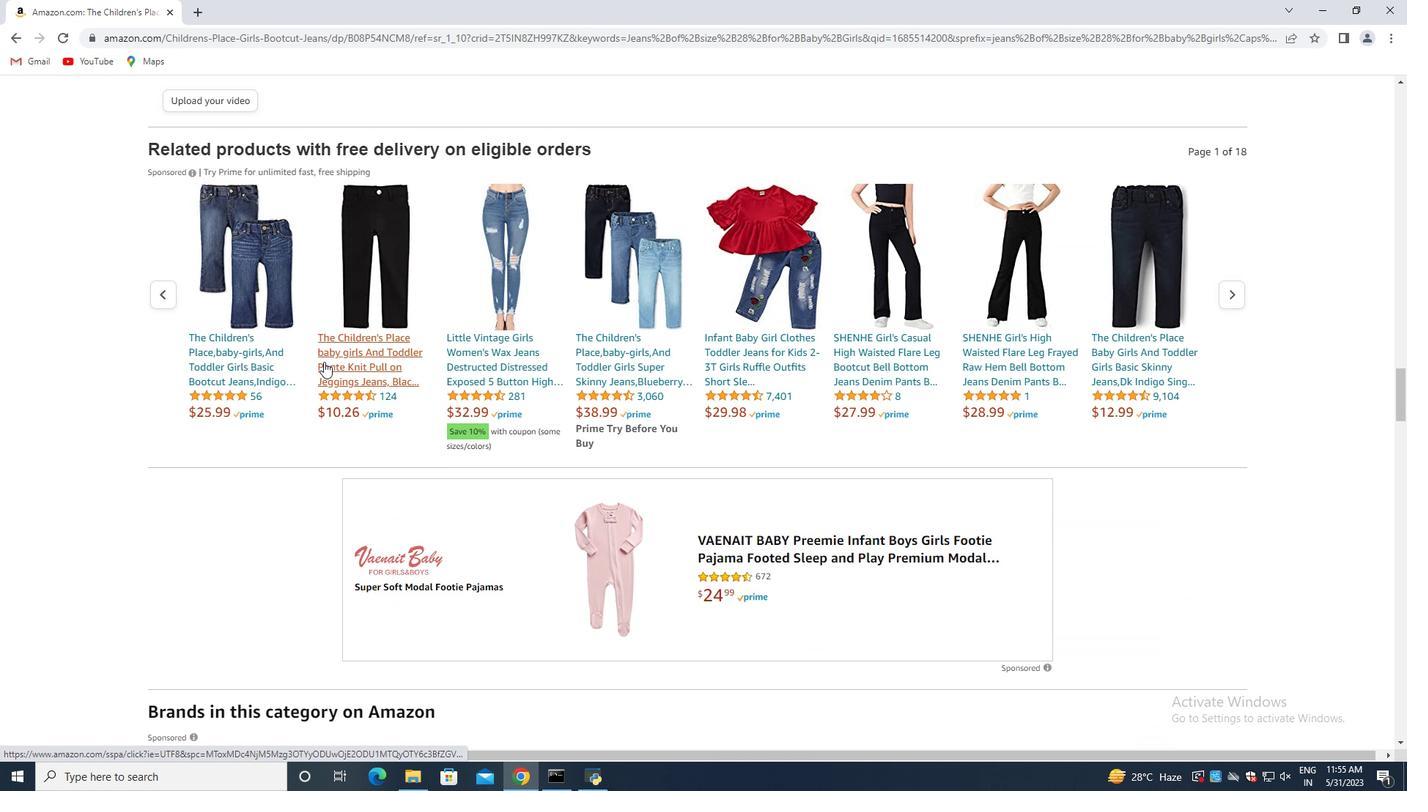 
Action: Mouse moved to (321, 366)
Screenshot: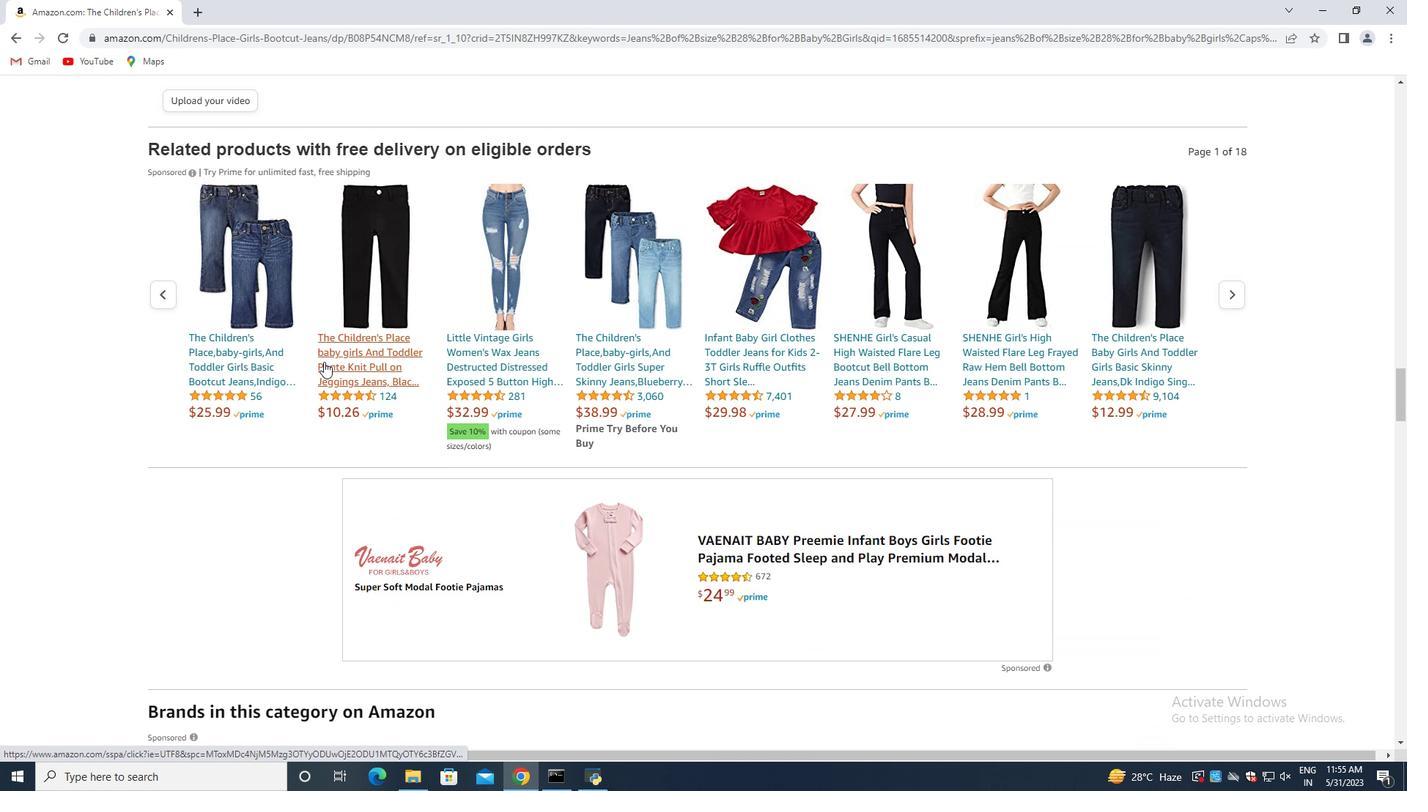 
Action: Mouse scrolled (321, 365) with delta (0, 0)
Screenshot: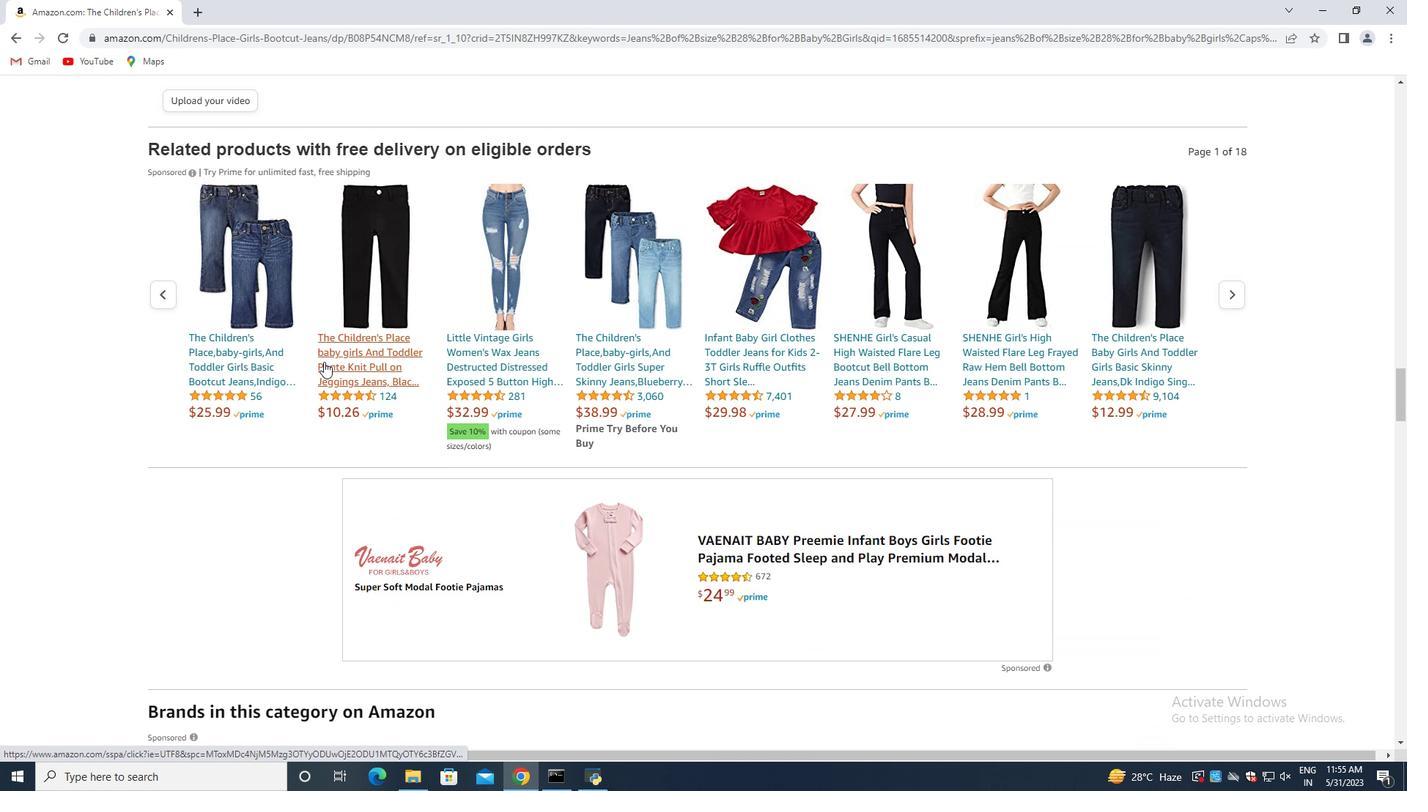
Action: Mouse moved to (322, 367)
Screenshot: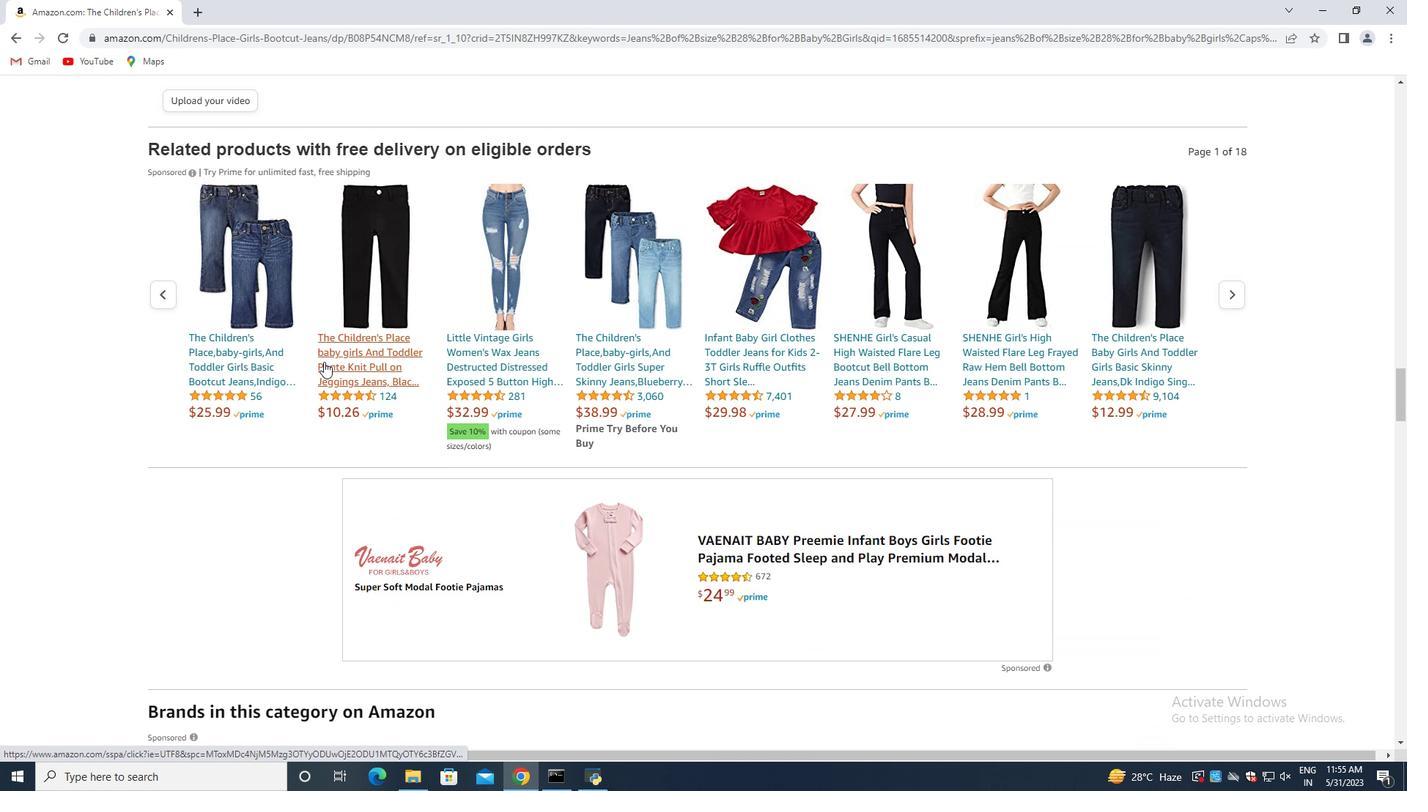 
Action: Mouse scrolled (322, 366) with delta (0, 0)
Screenshot: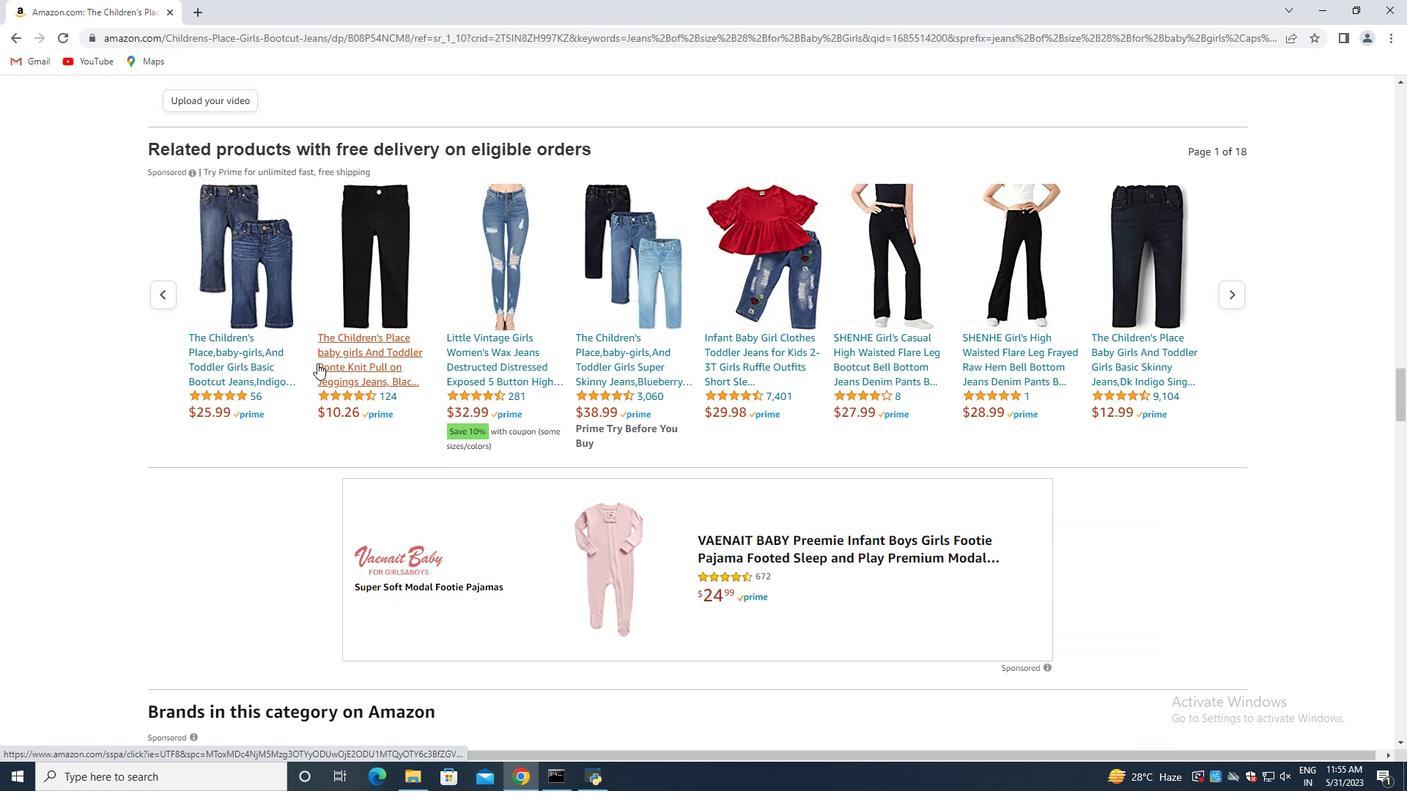
Action: Mouse moved to (323, 367)
Screenshot: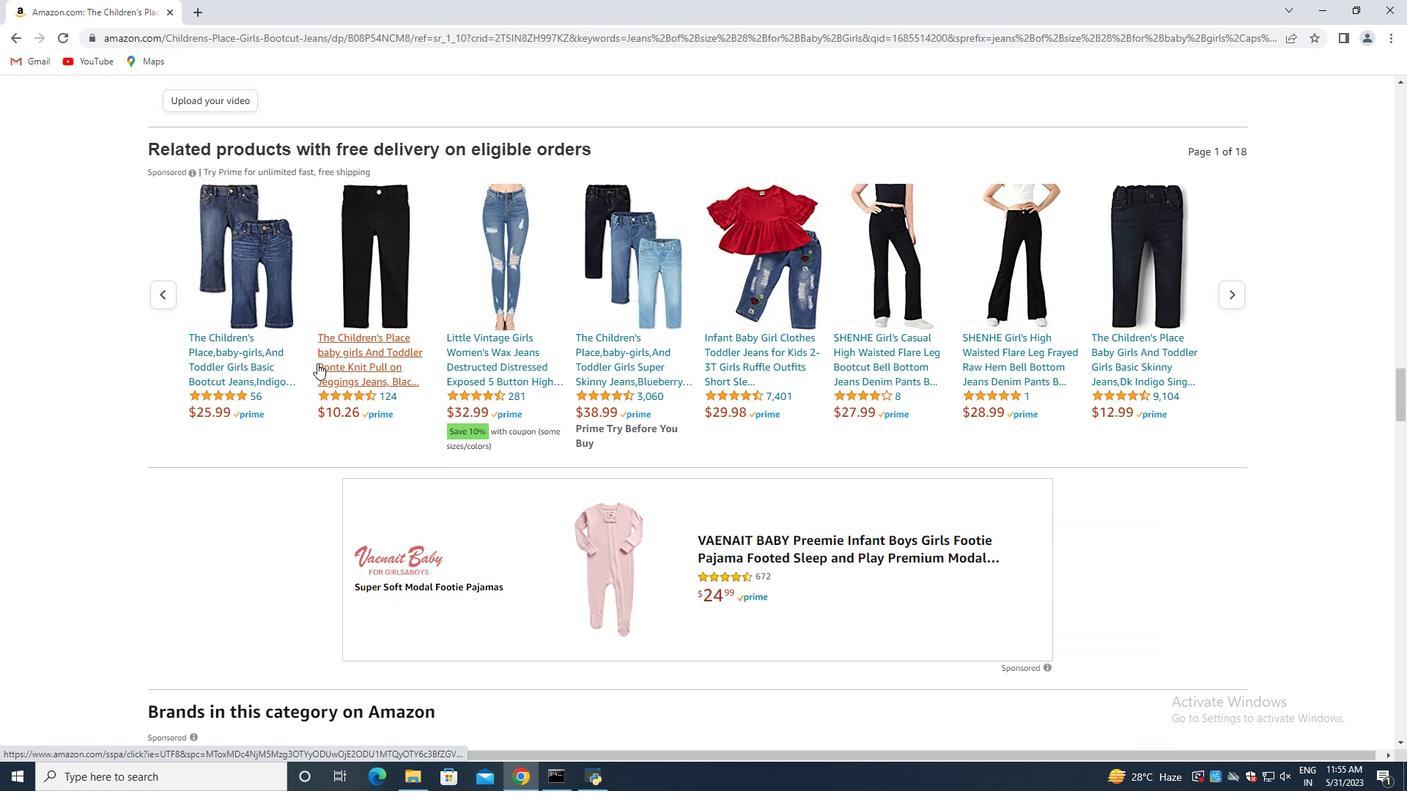 
Action: Mouse scrolled (323, 366) with delta (0, 0)
Screenshot: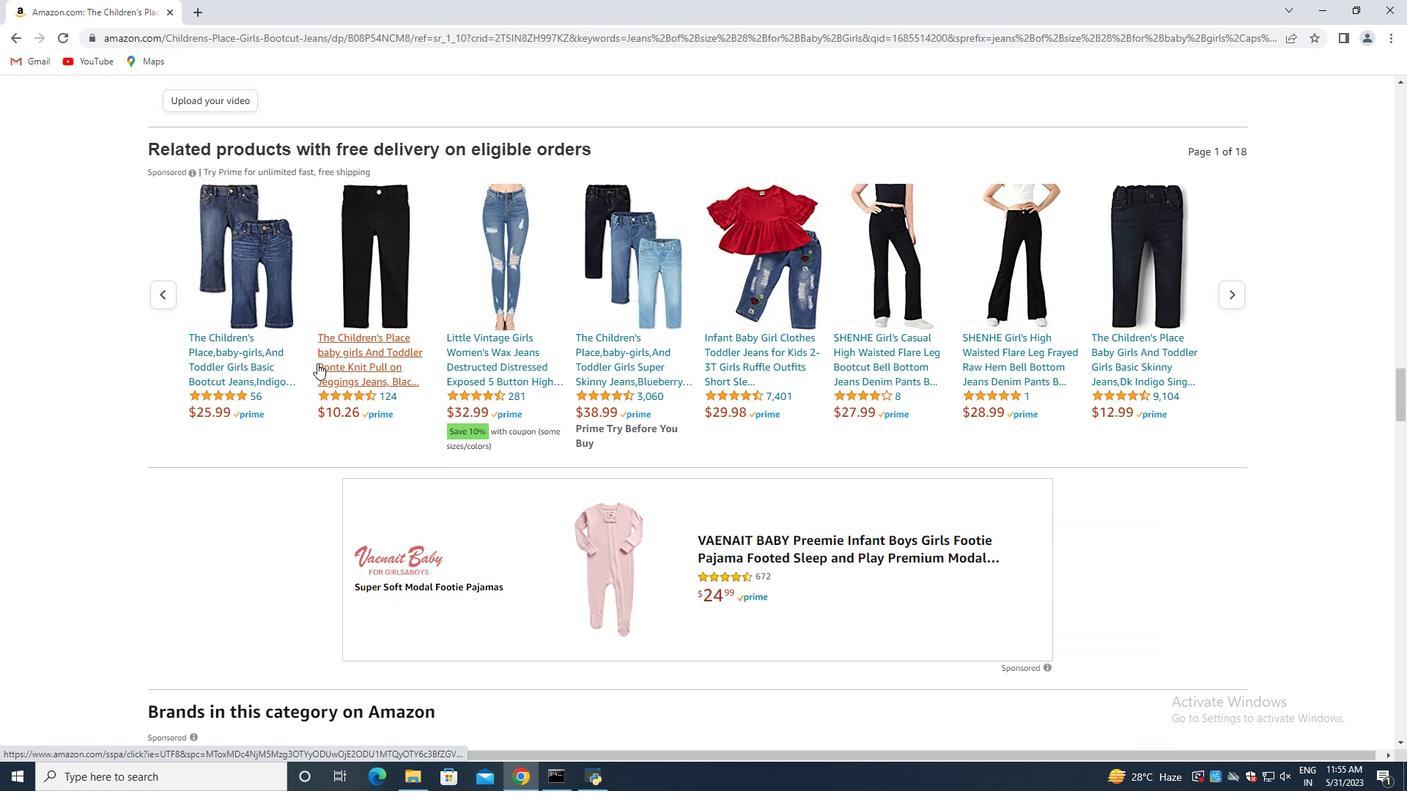 
Action: Mouse moved to (327, 367)
Screenshot: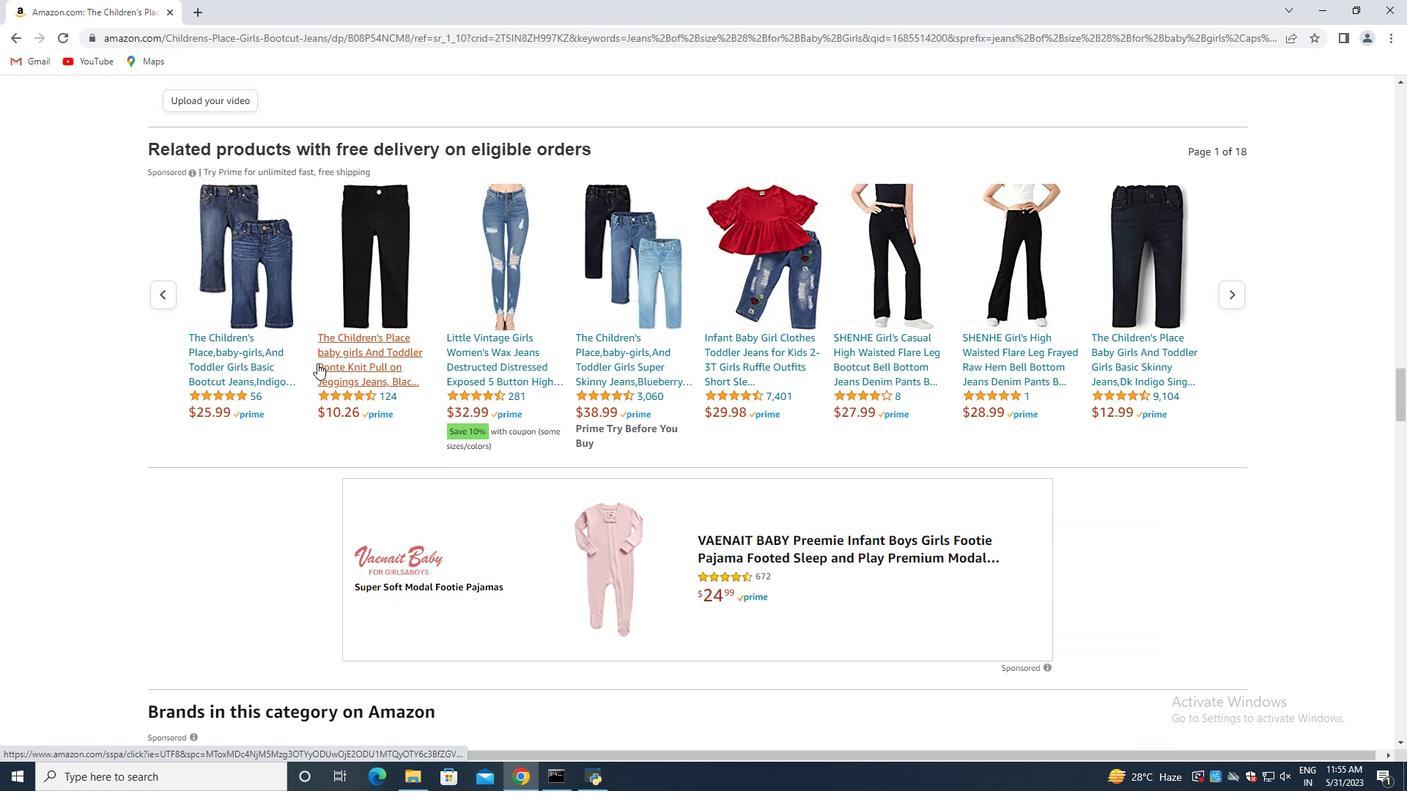 
Action: Mouse scrolled (327, 367) with delta (0, 0)
Screenshot: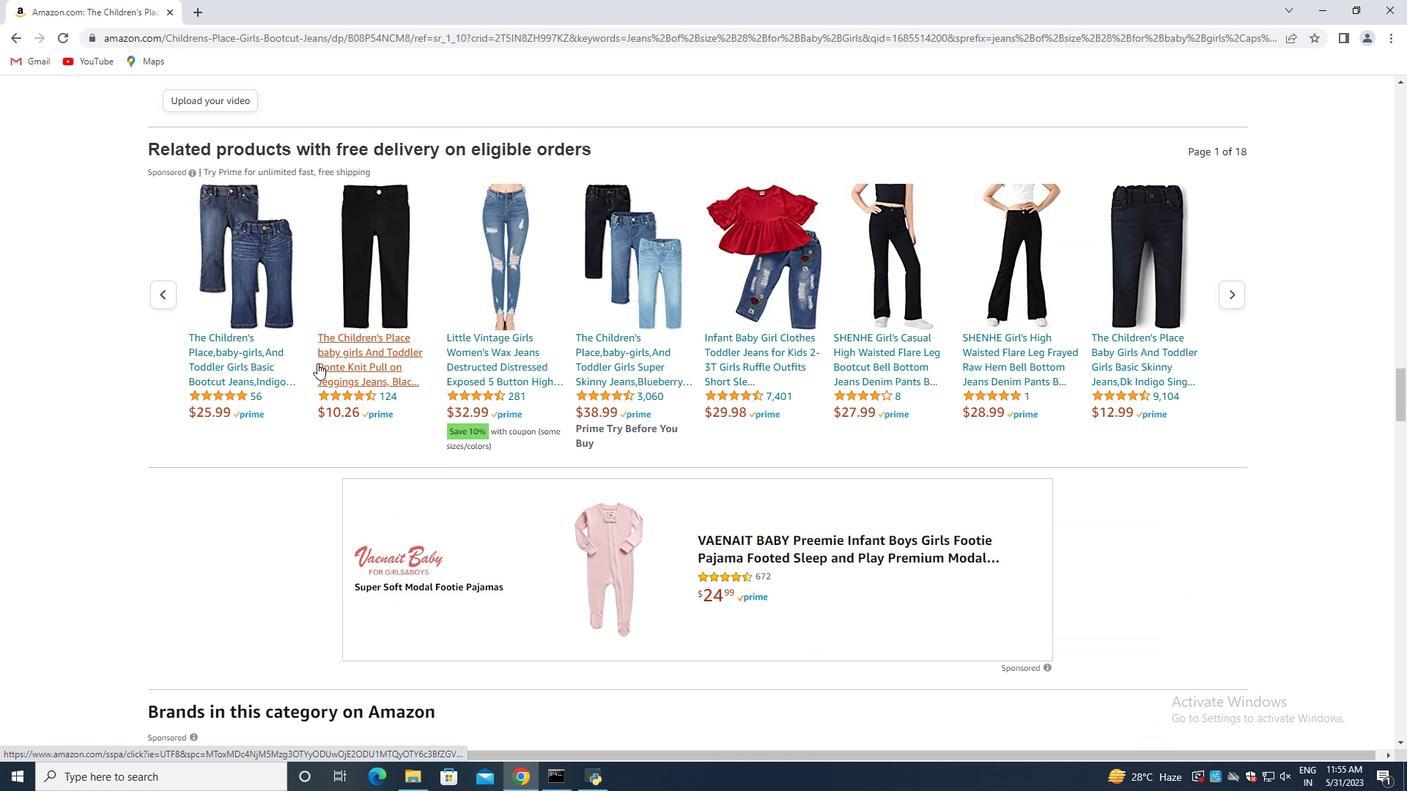 
Action: Mouse moved to (347, 361)
Screenshot: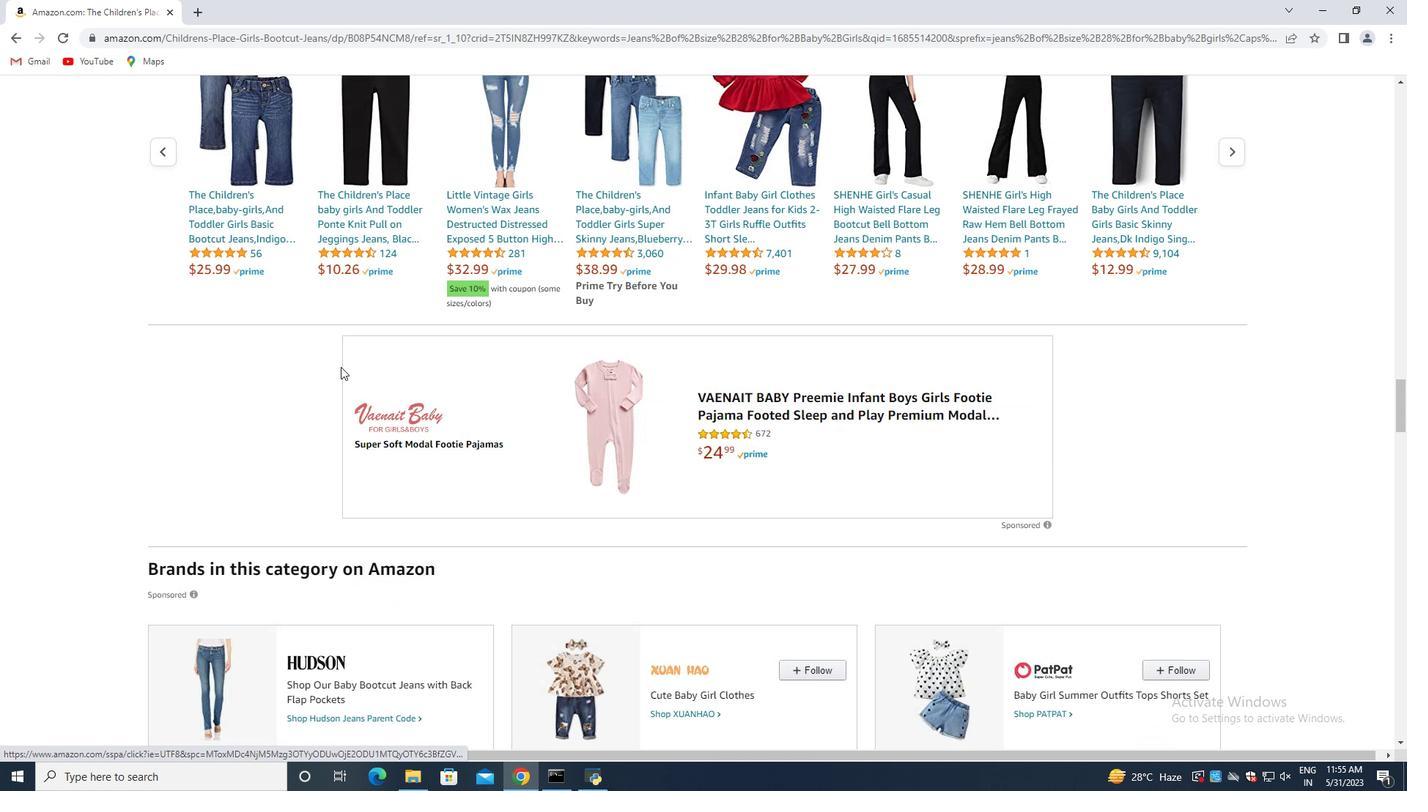 
Action: Mouse scrolled (347, 360) with delta (0, 0)
Screenshot: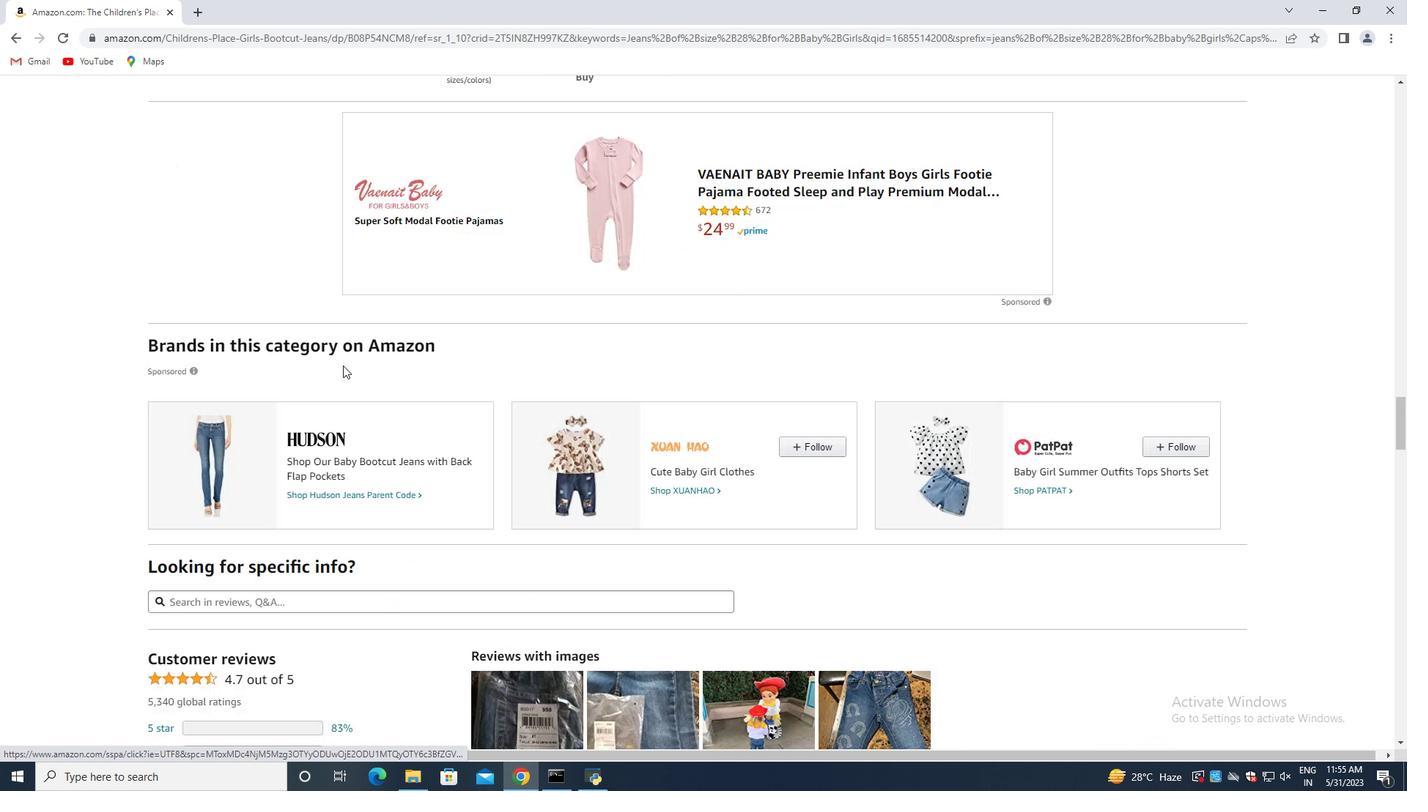 
Action: Mouse scrolled (347, 360) with delta (0, 0)
Screenshot: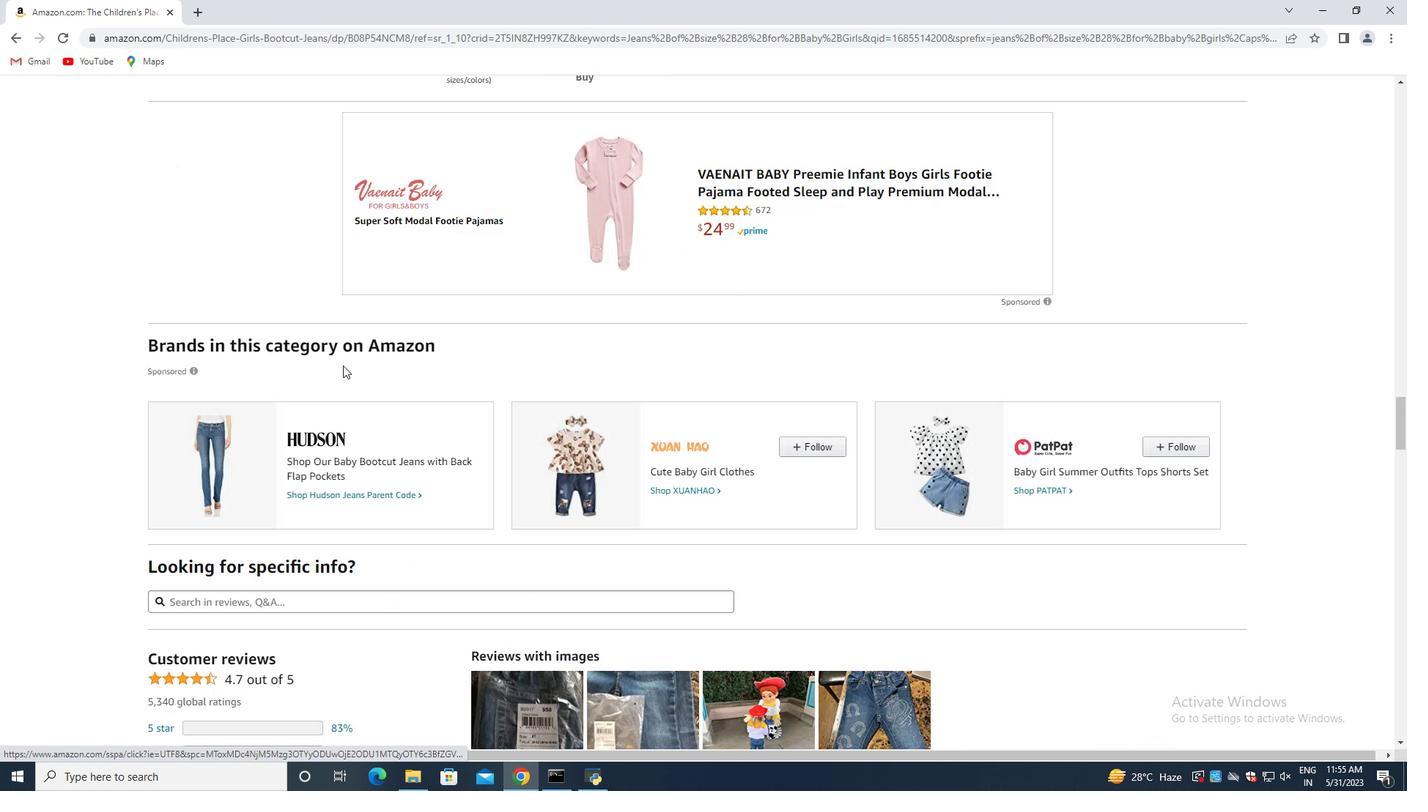 
Action: Mouse moved to (350, 361)
Screenshot: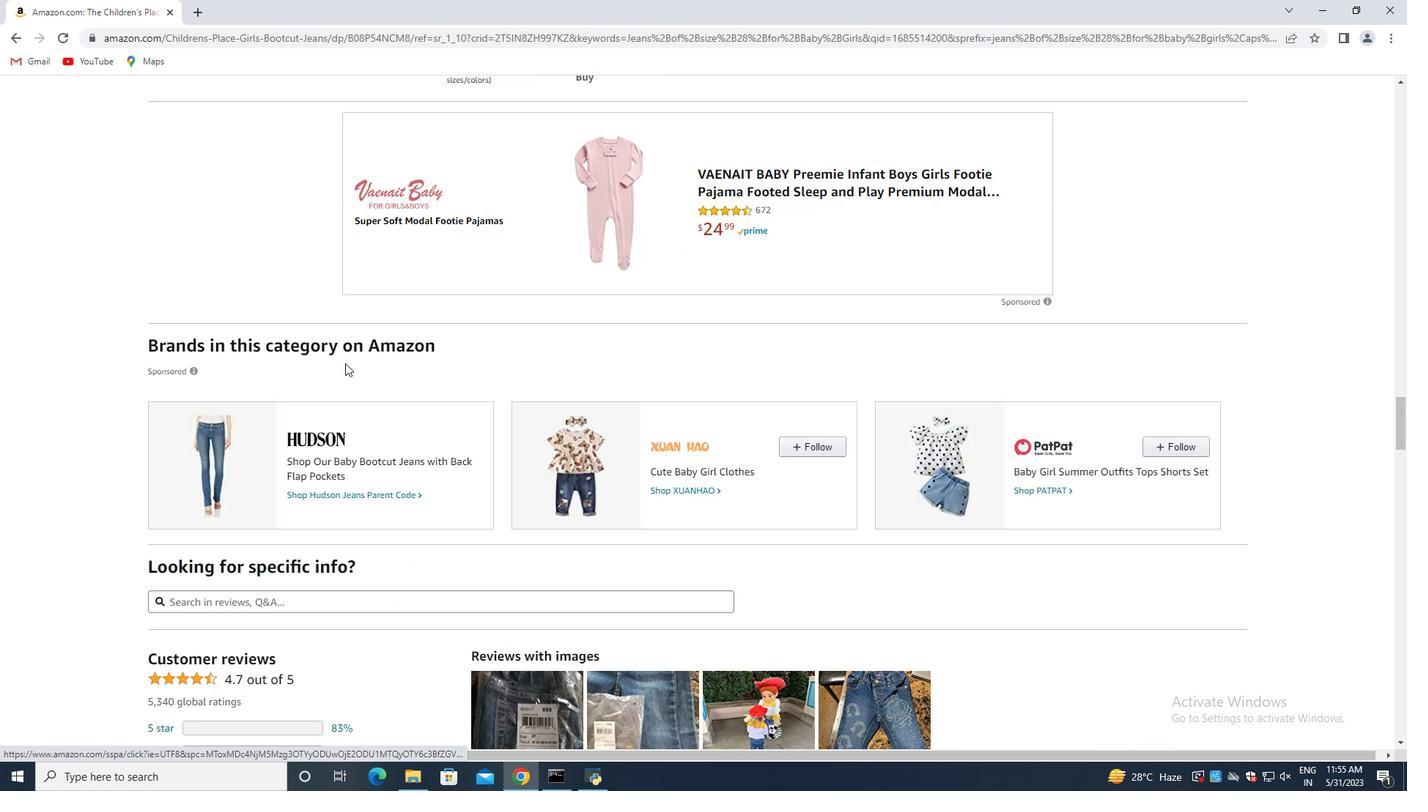 
Action: Mouse scrolled (350, 360) with delta (0, 0)
Screenshot: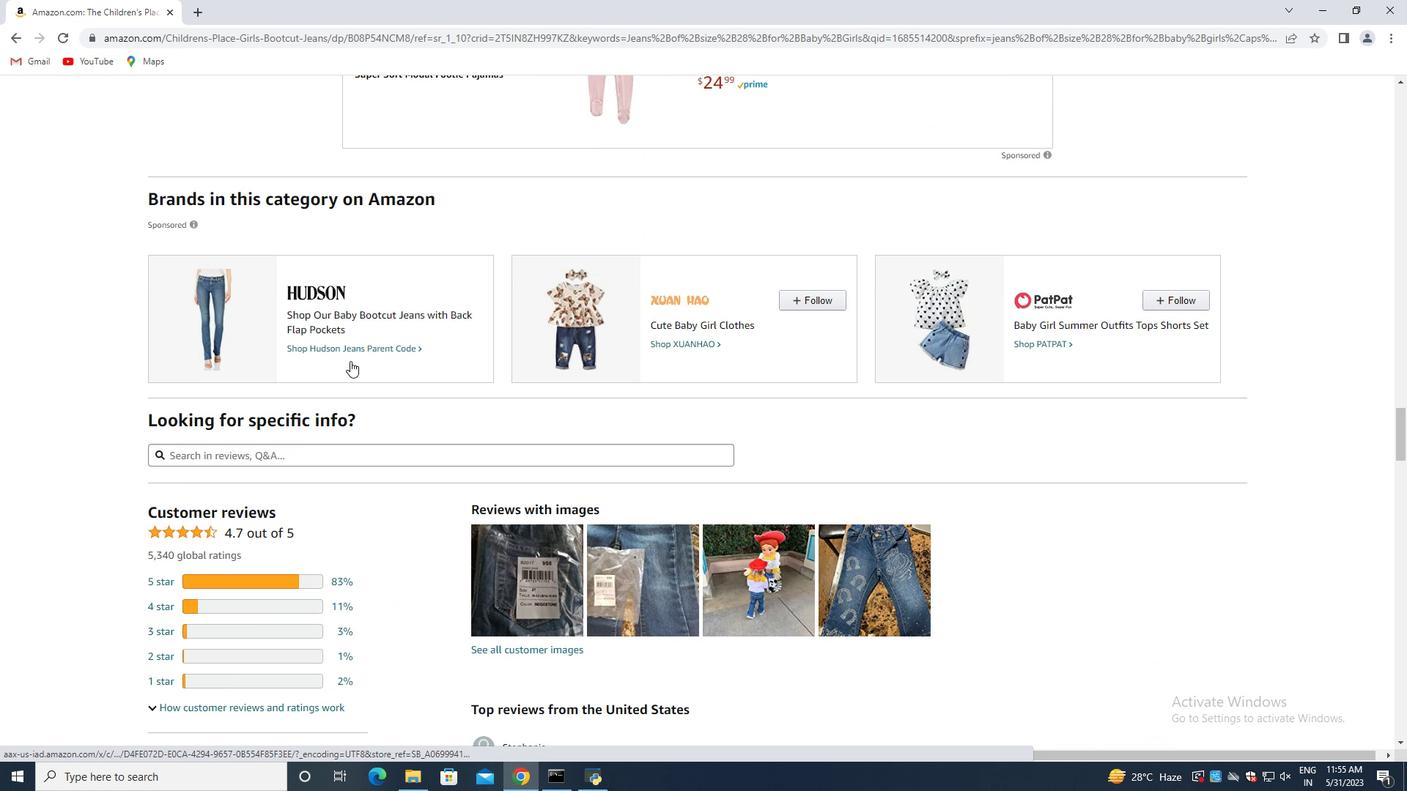 
Action: Mouse scrolled (350, 360) with delta (0, 0)
Screenshot: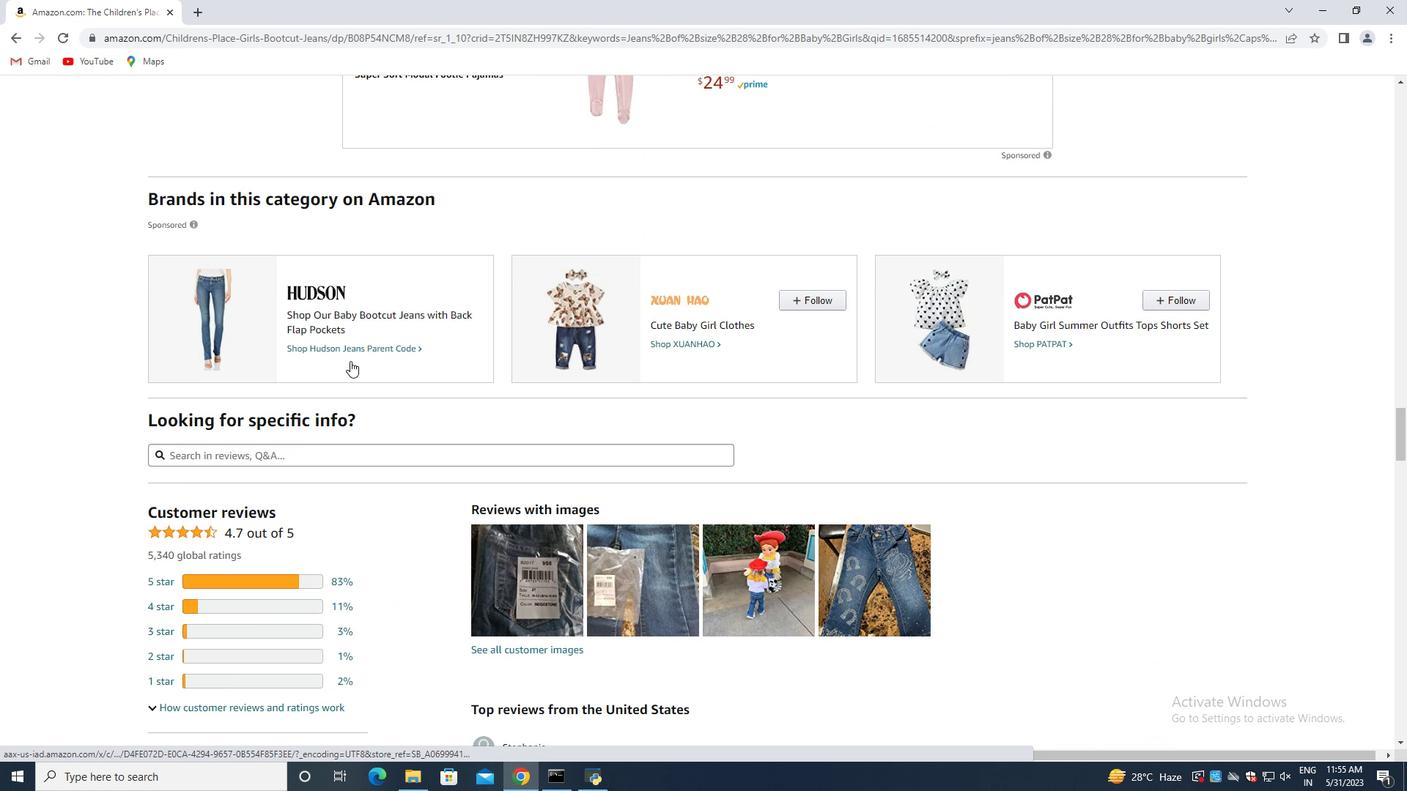 
Action: Mouse scrolled (350, 360) with delta (0, 0)
Screenshot: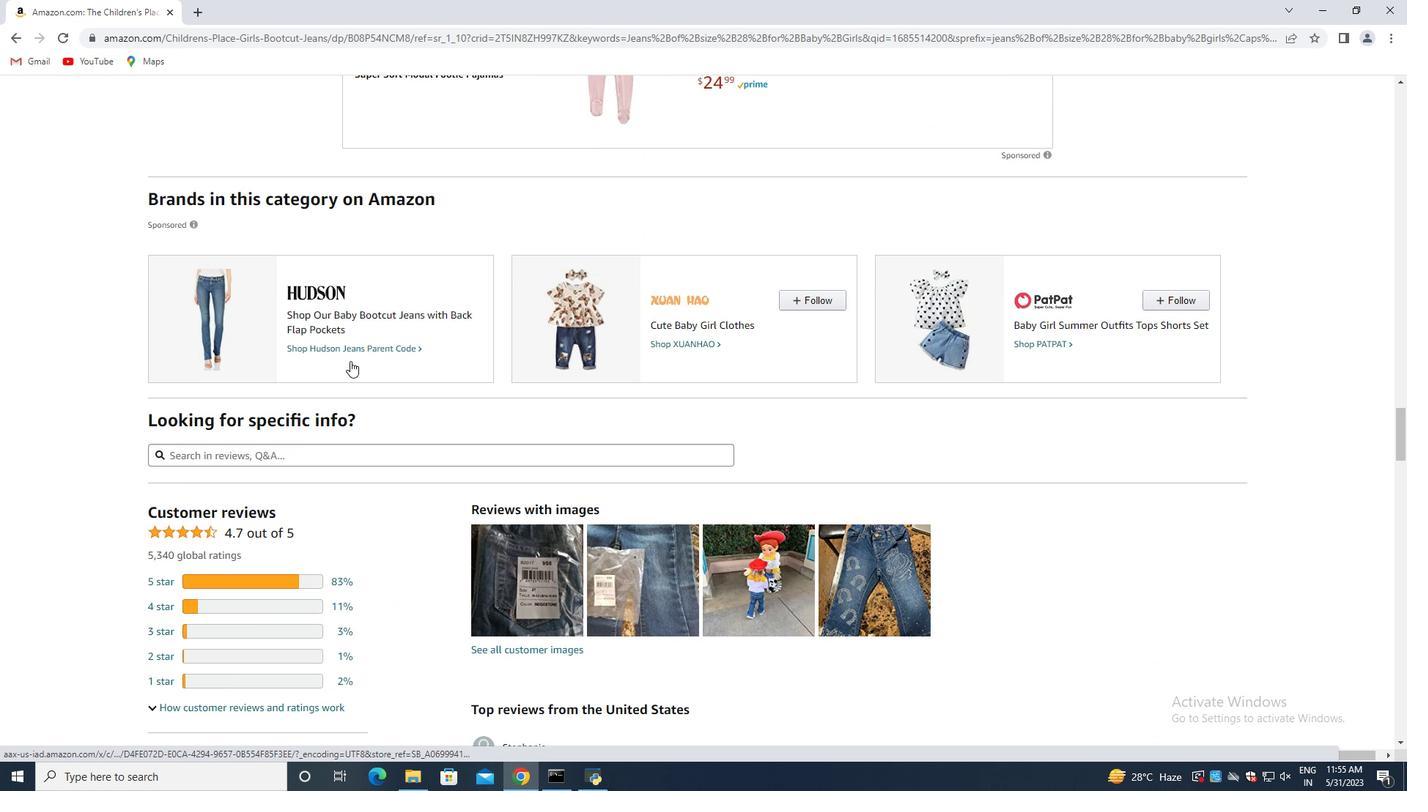 
Action: Mouse scrolled (350, 360) with delta (0, 0)
Screenshot: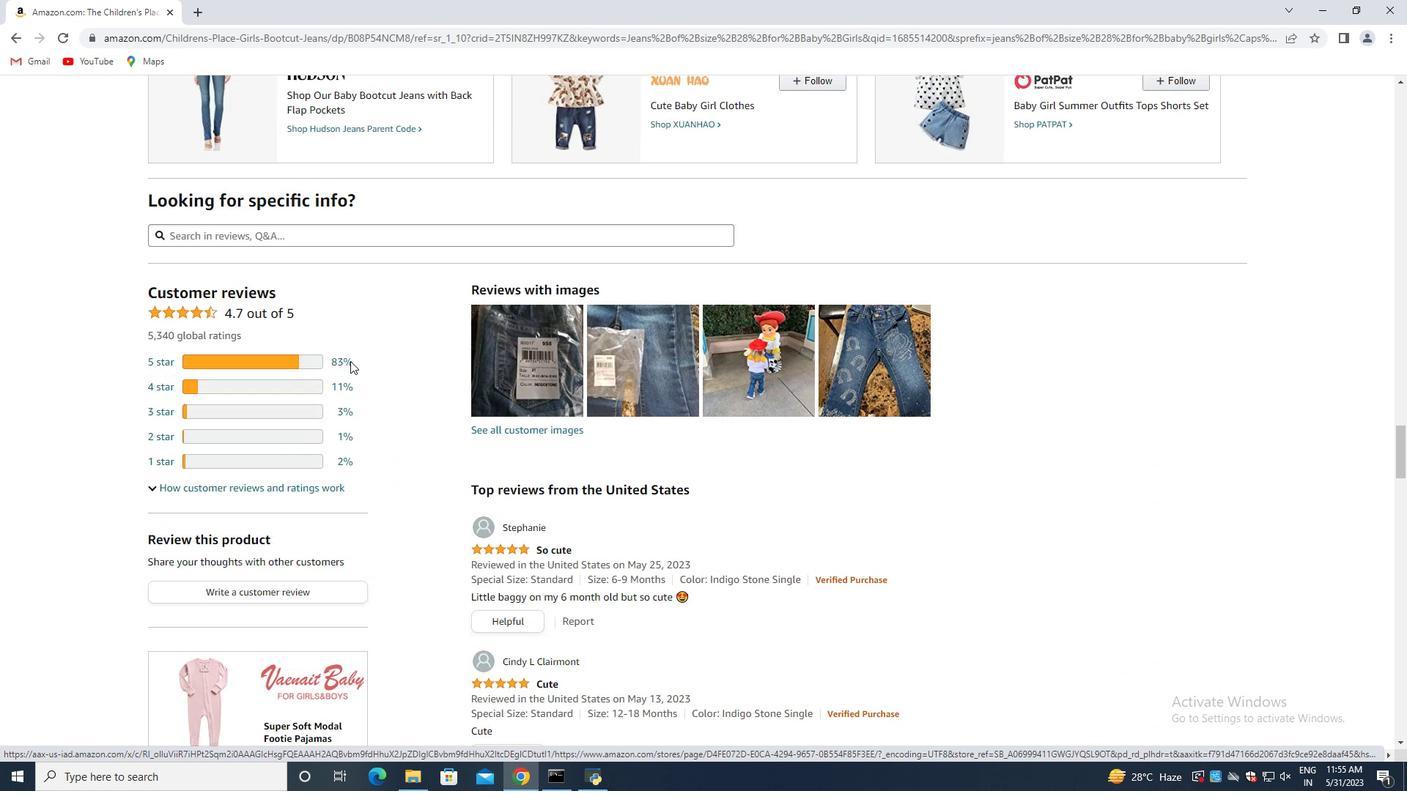 
Action: Mouse scrolled (350, 360) with delta (0, 0)
Screenshot: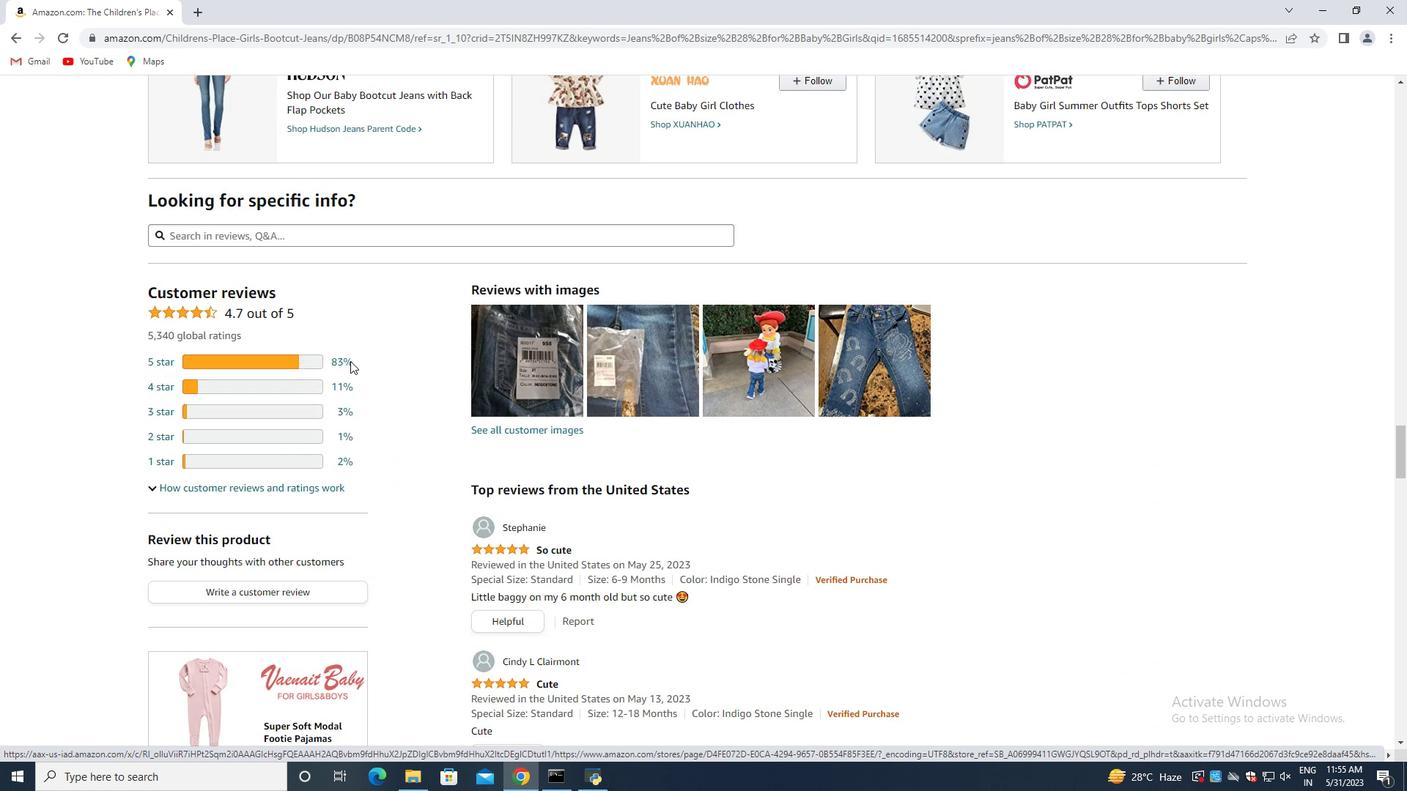 
Action: Mouse scrolled (350, 360) with delta (0, 0)
Screenshot: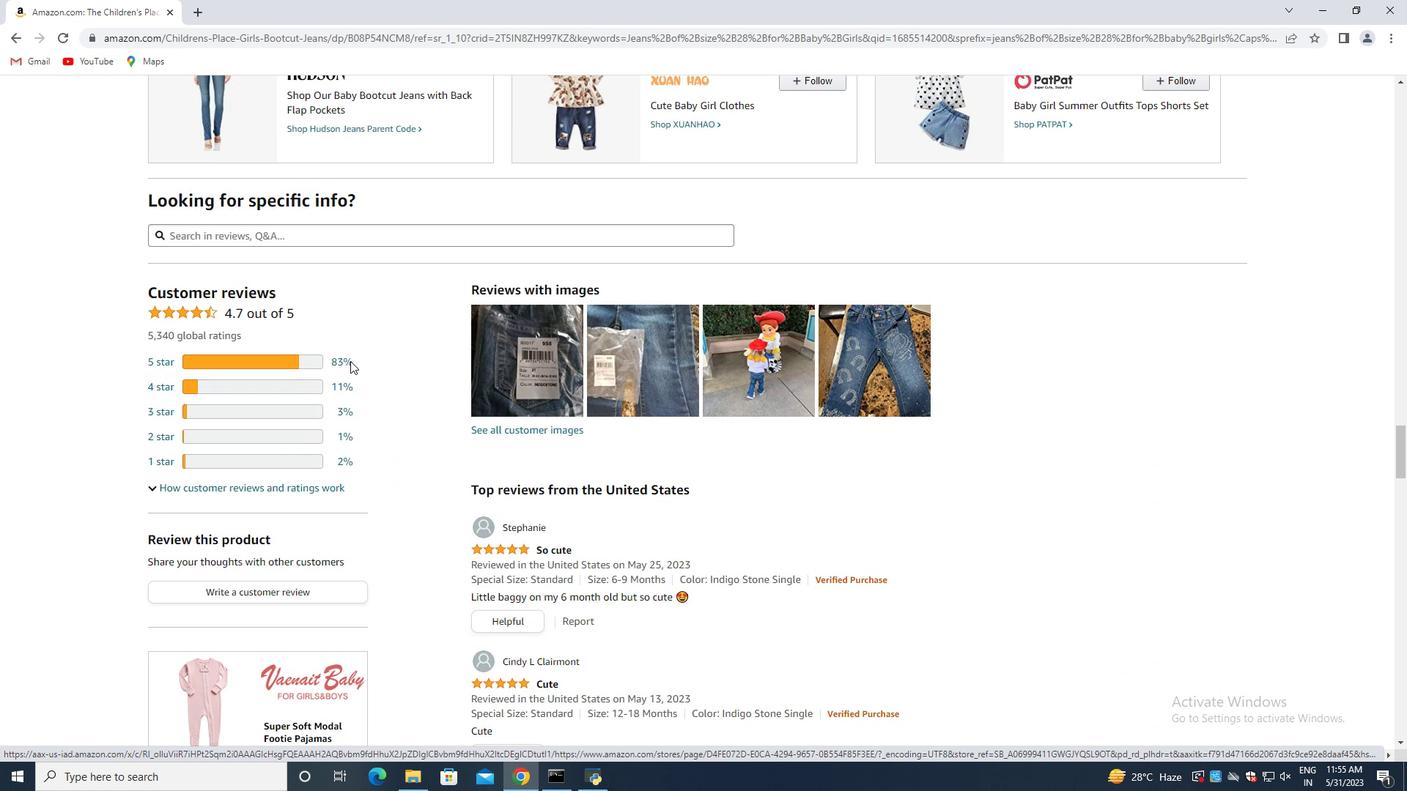 
Action: Mouse moved to (754, 134)
Screenshot: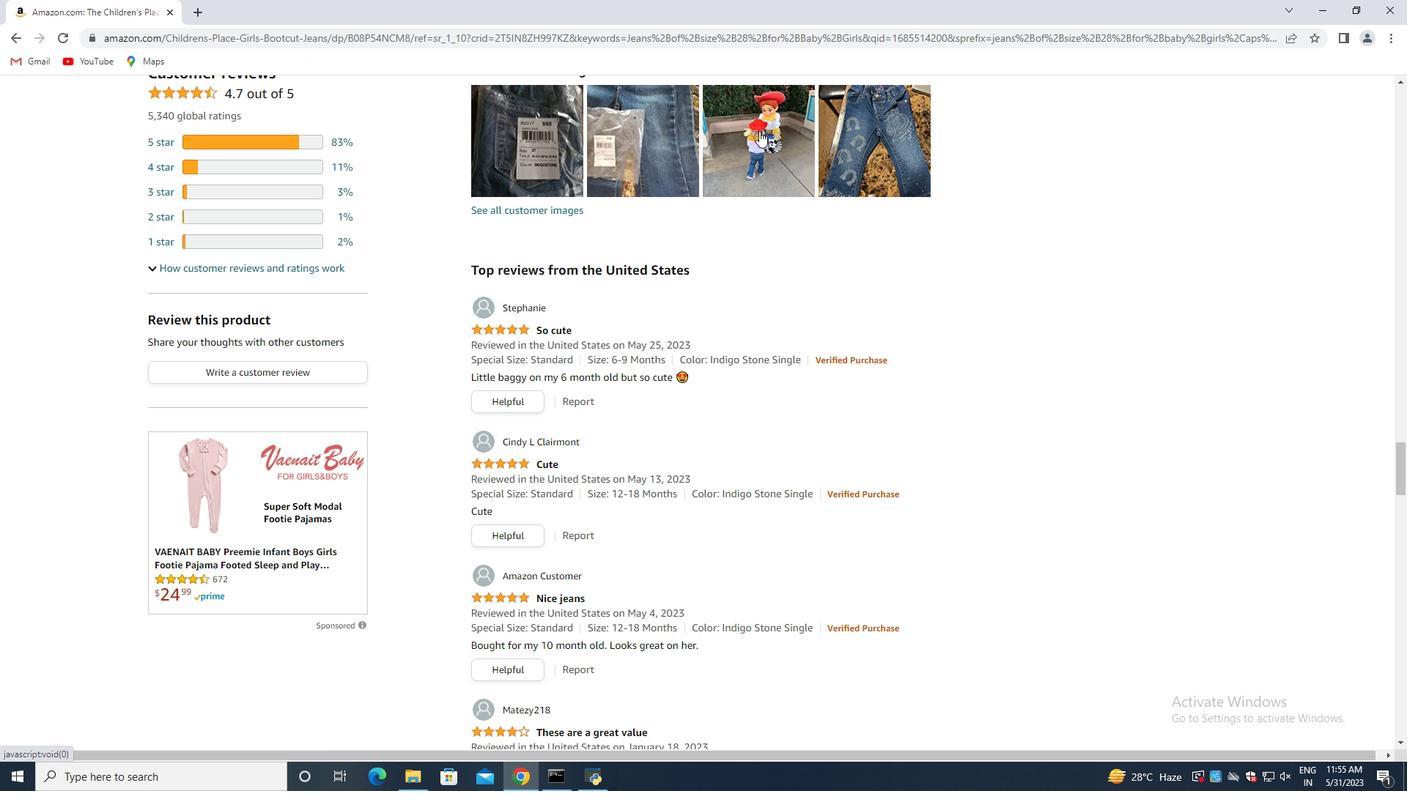 
Action: Mouse pressed left at (754, 134)
Screenshot: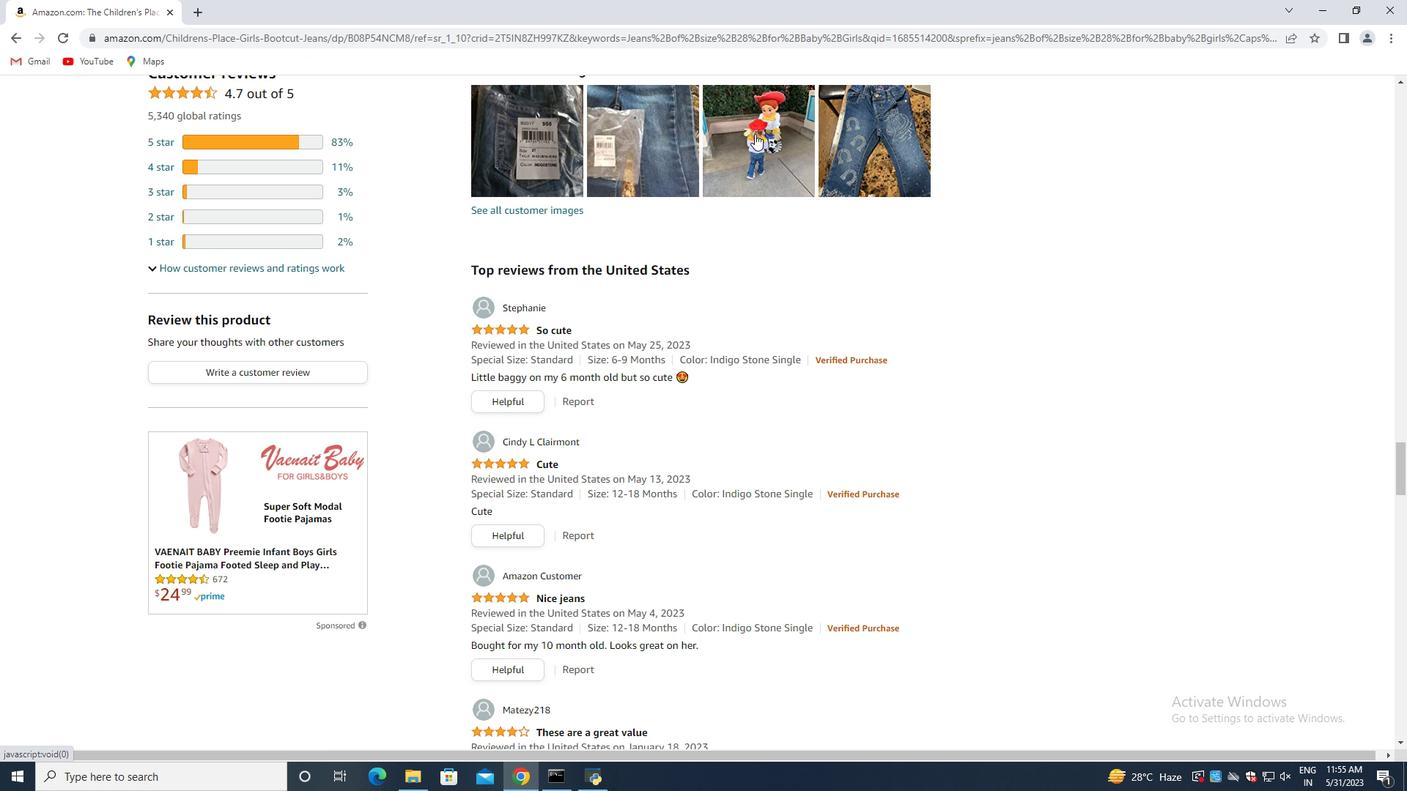 
Action: Mouse moved to (368, 441)
Screenshot: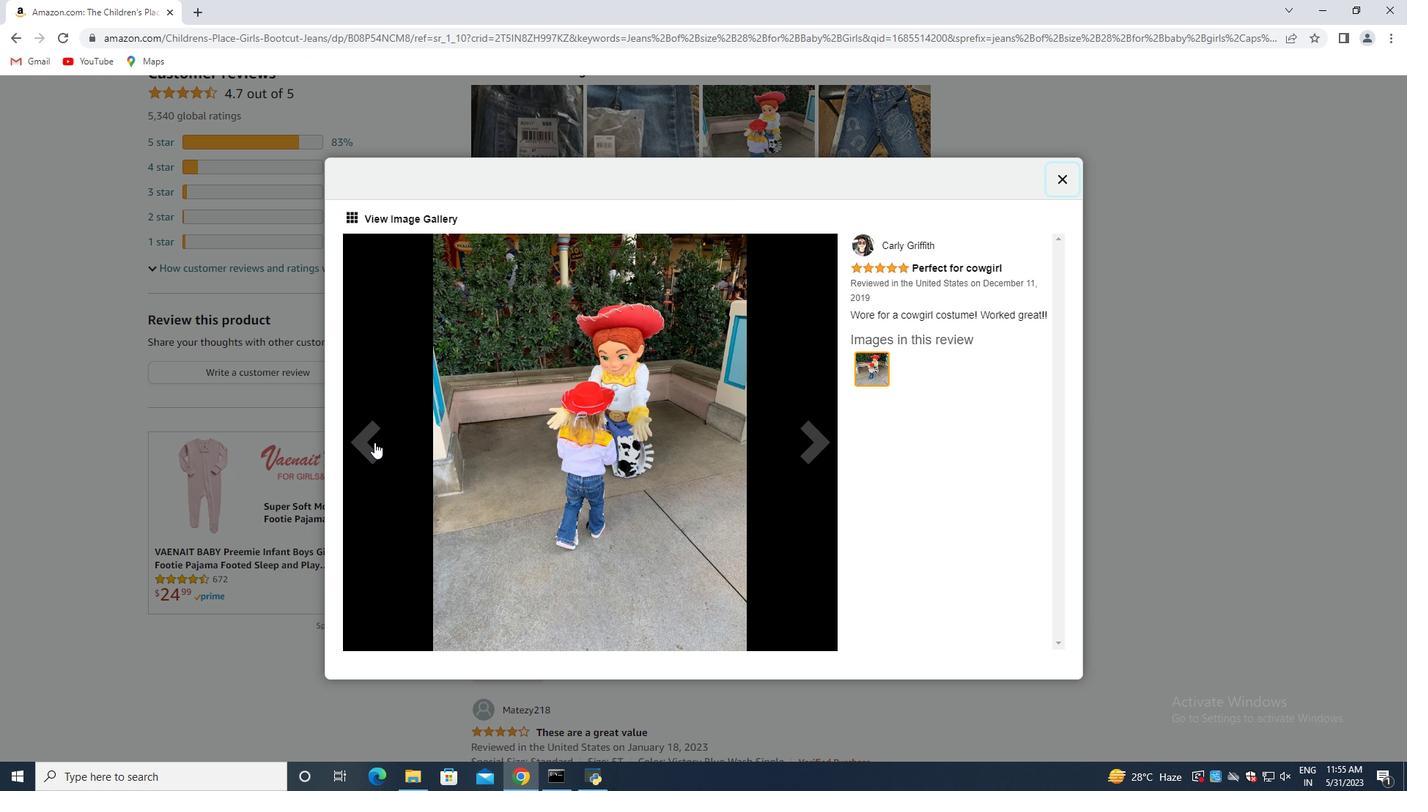 
Action: Mouse pressed left at (368, 441)
Screenshot: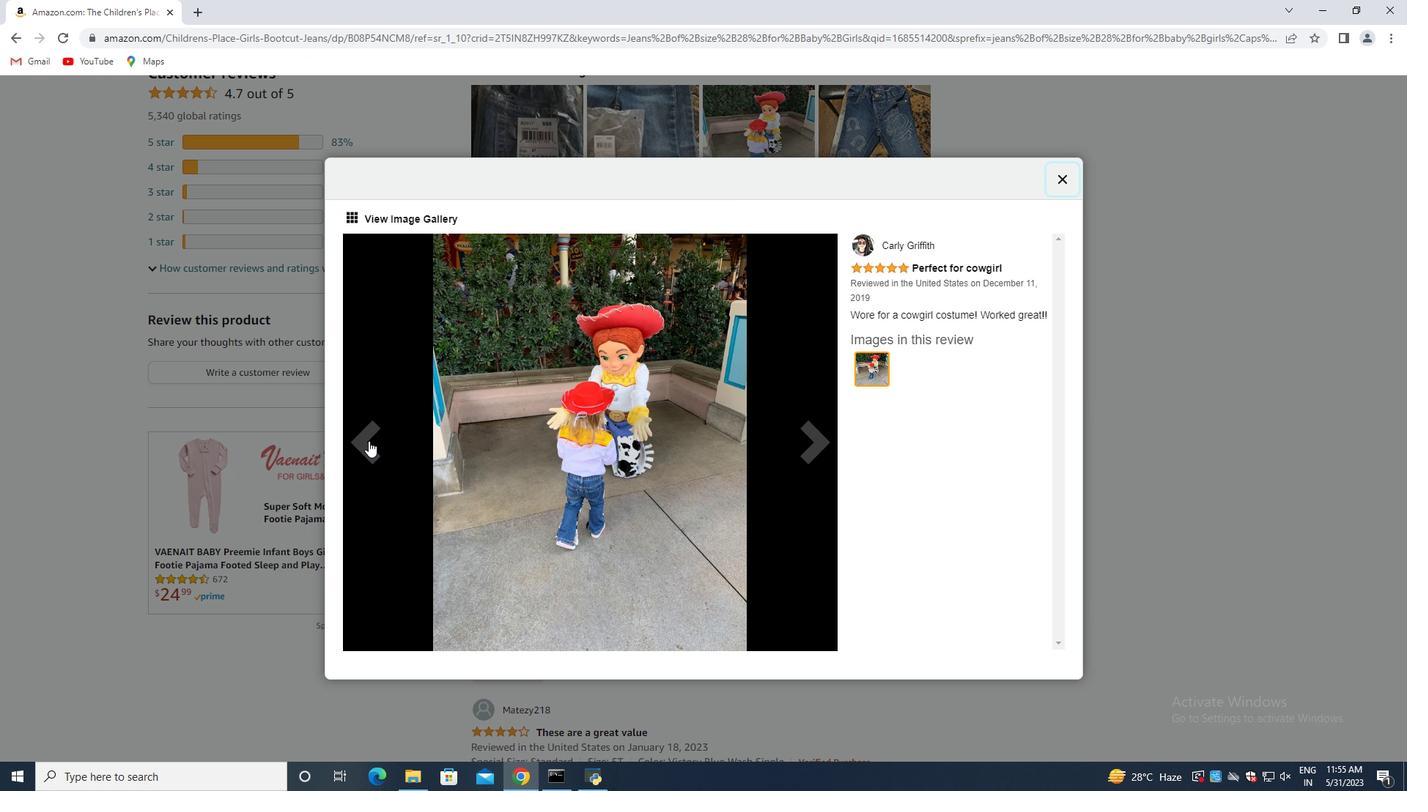 
Action: Mouse pressed left at (368, 441)
Screenshot: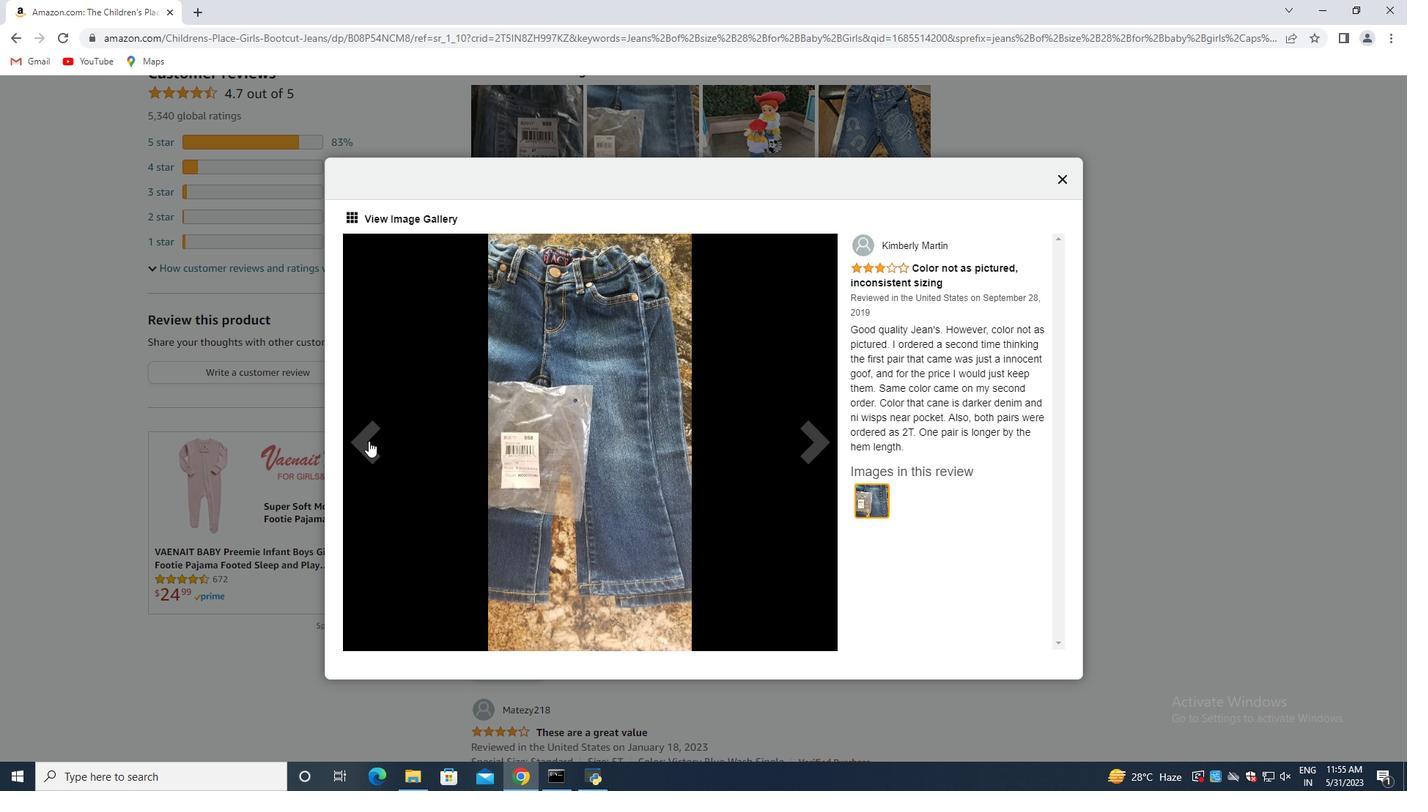 
Action: Mouse moved to (819, 440)
Screenshot: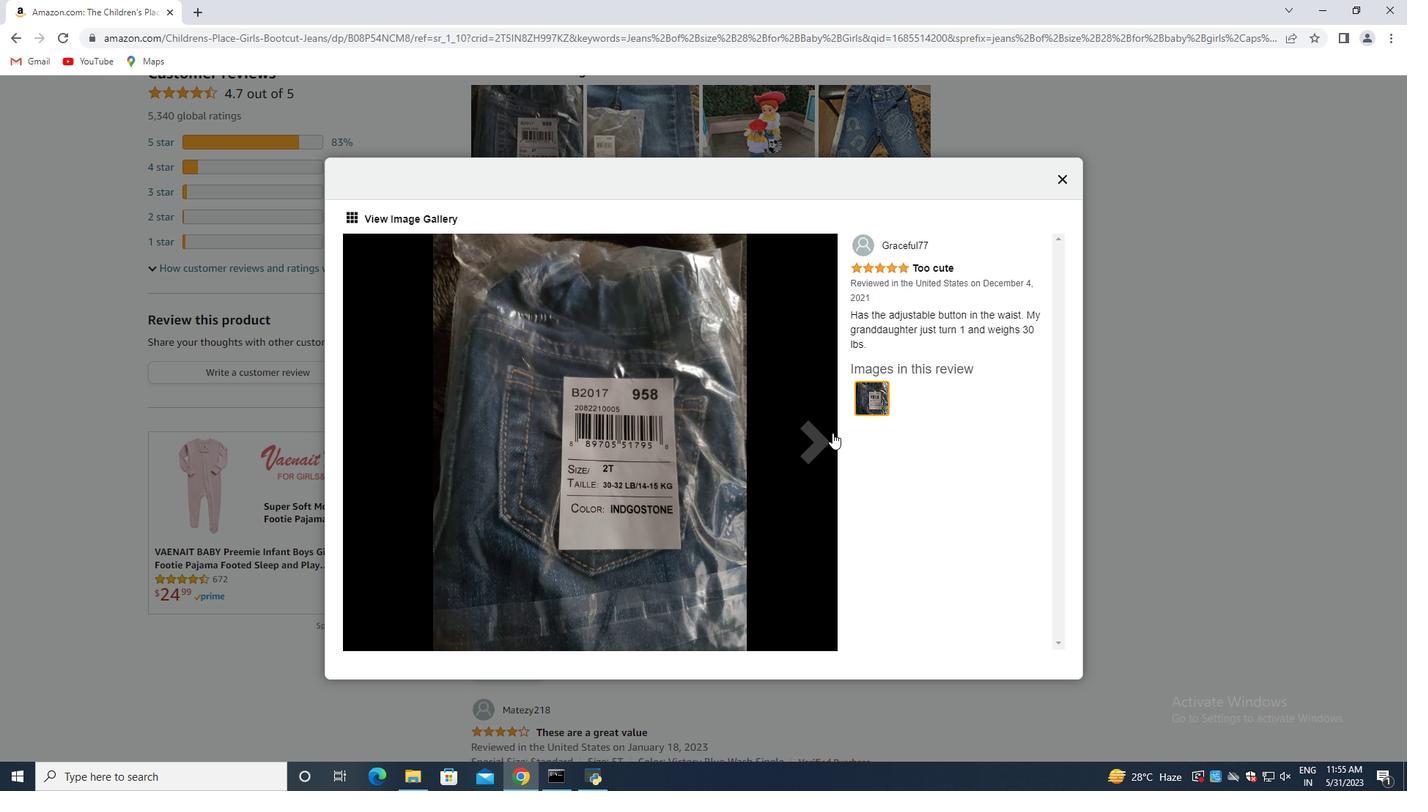 
Action: Mouse pressed left at (819, 440)
Screenshot: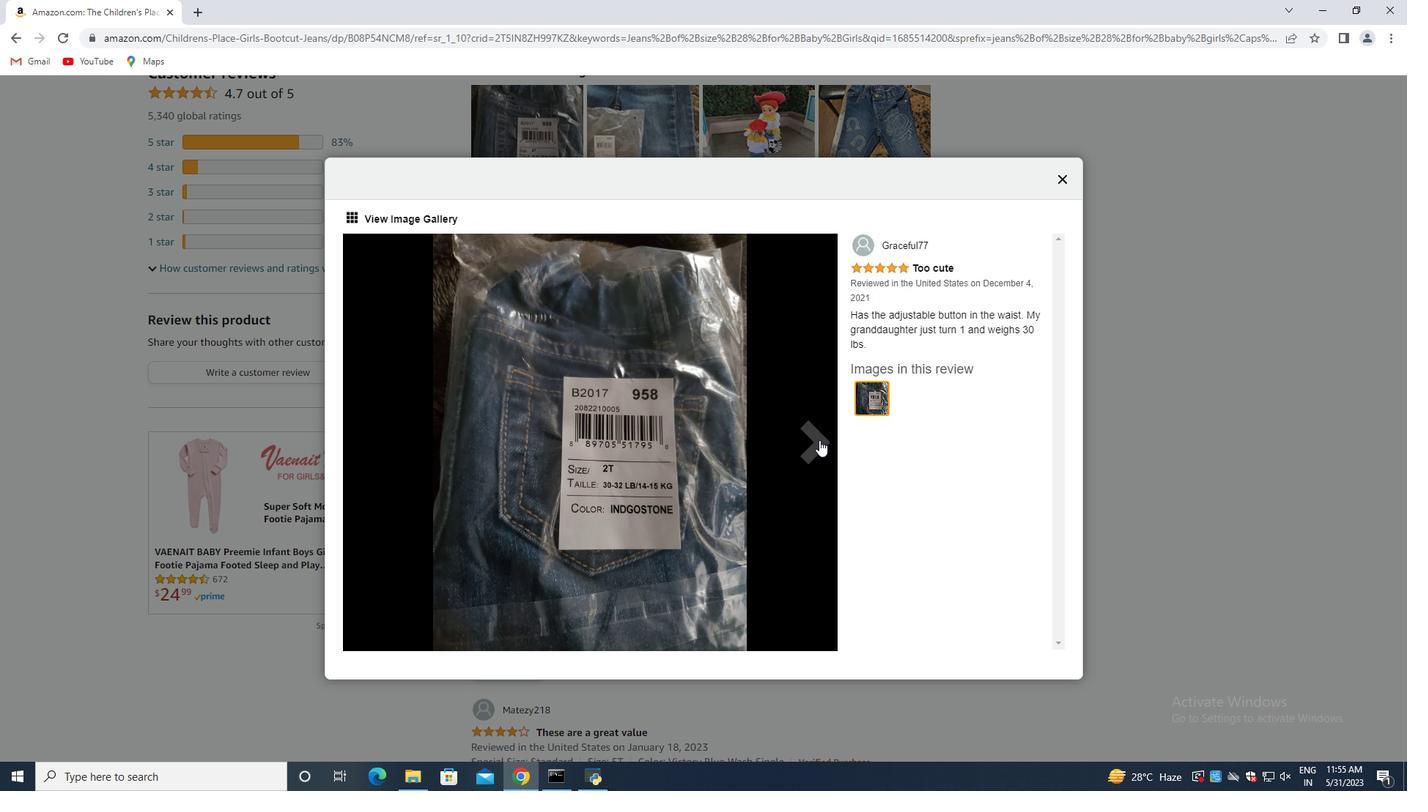 
Action: Mouse pressed left at (819, 440)
Screenshot: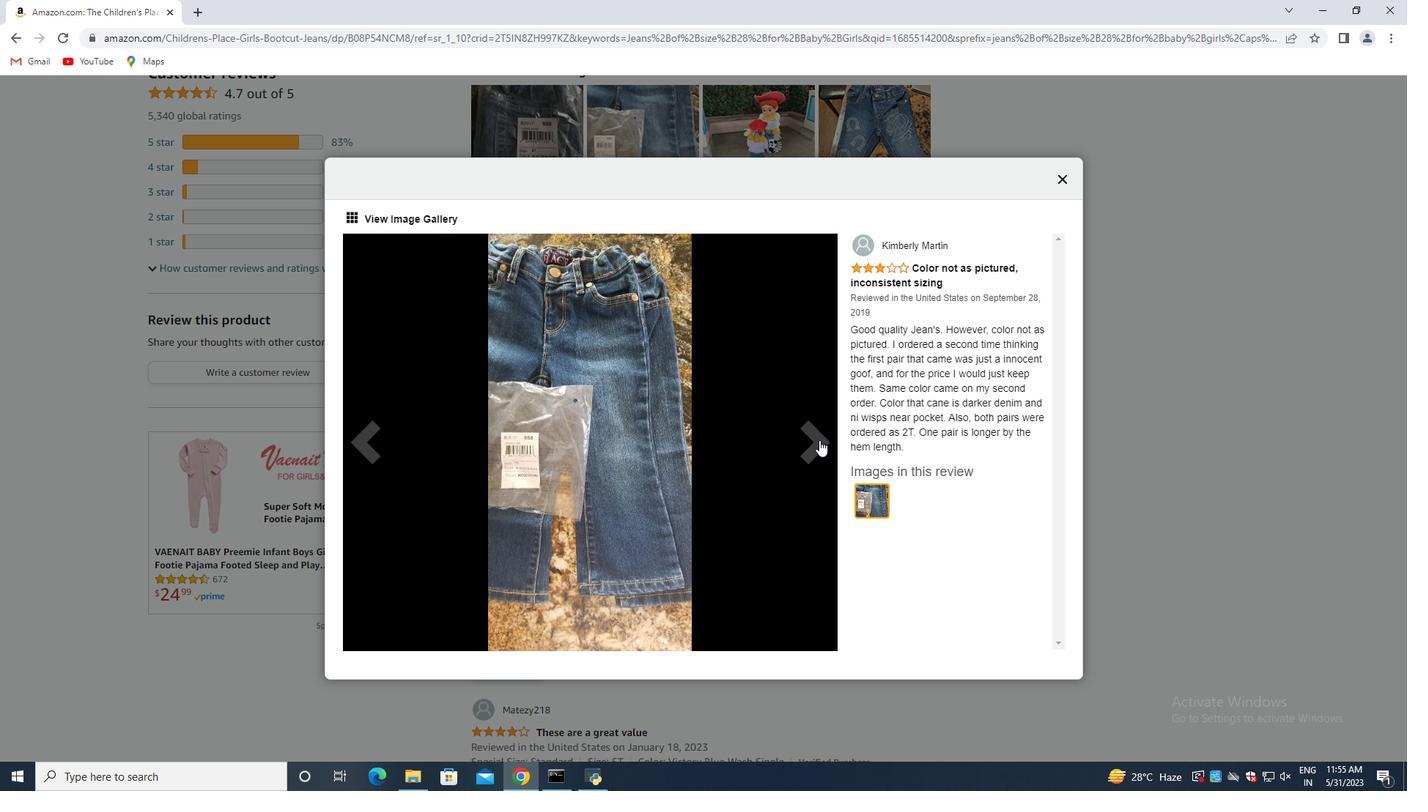 
Action: Mouse pressed left at (819, 440)
Screenshot: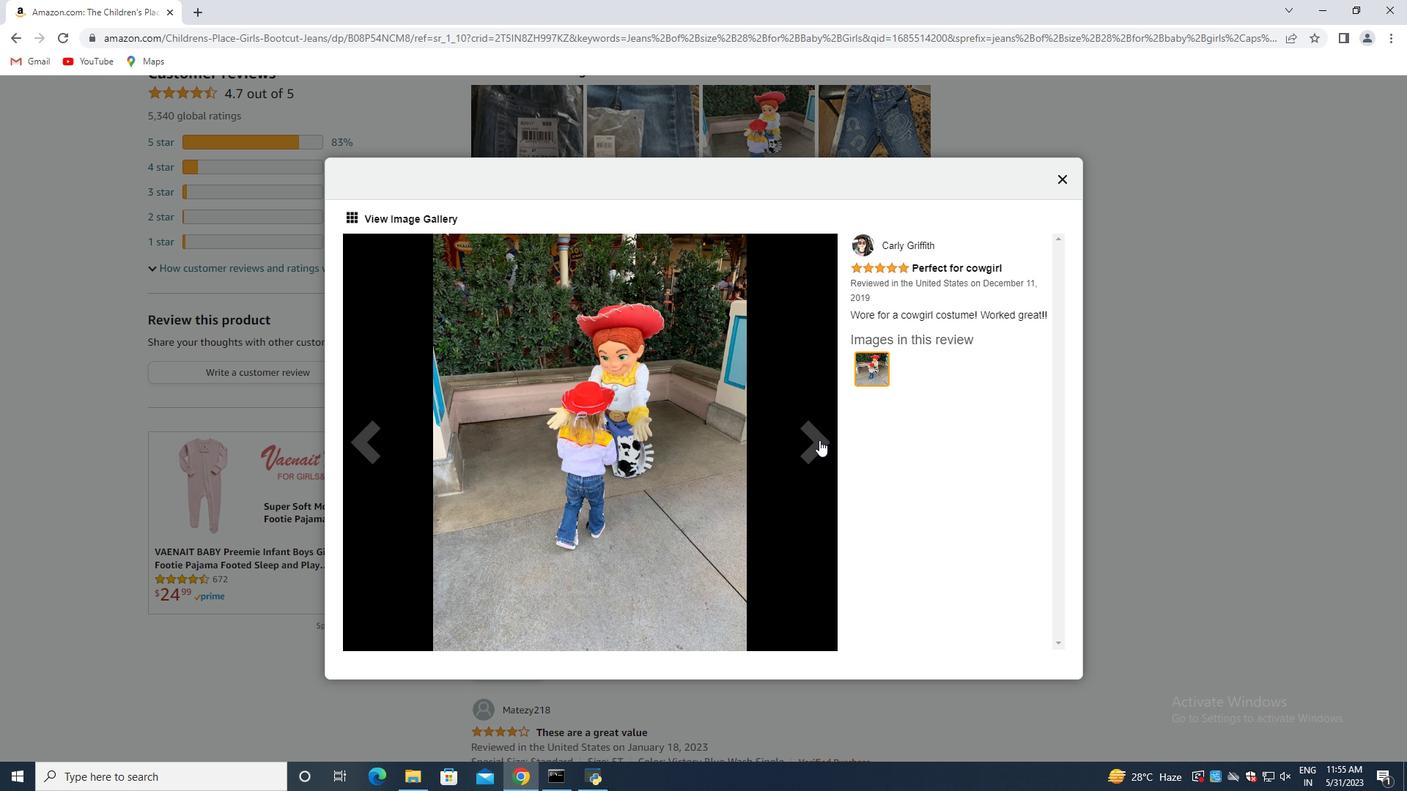 
Action: Mouse pressed left at (819, 440)
Screenshot: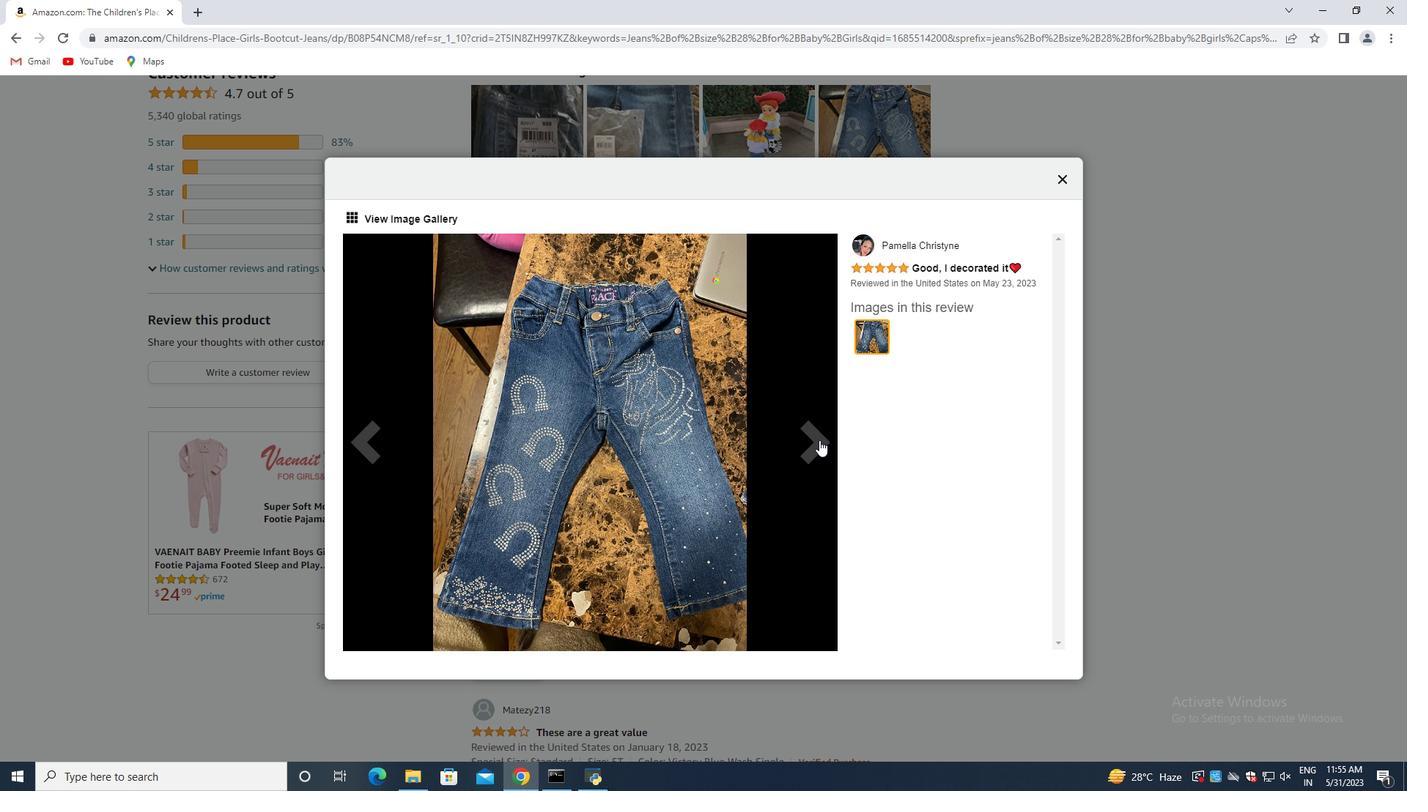
Action: Mouse moved to (1065, 180)
Screenshot: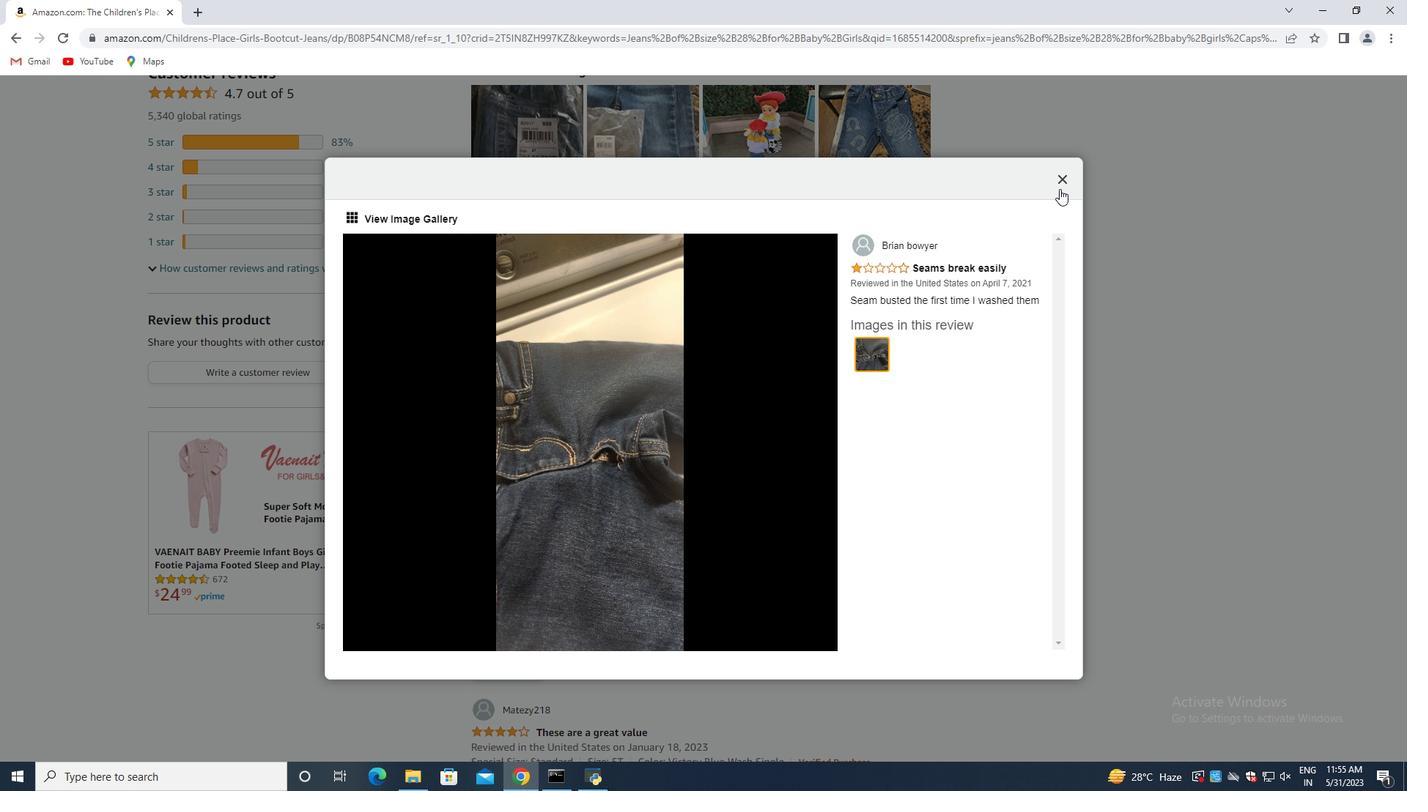 
Action: Mouse pressed left at (1065, 180)
Screenshot: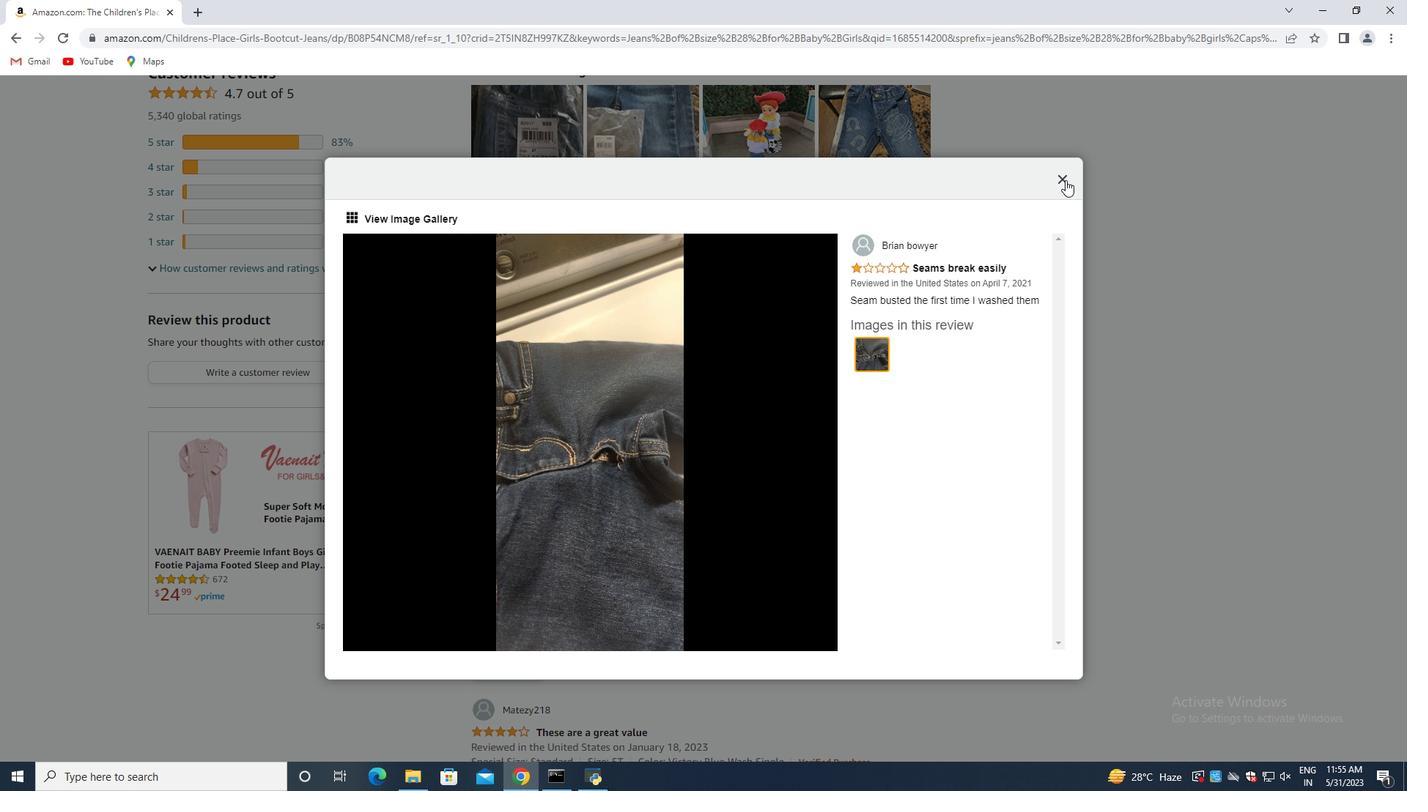 
Action: Mouse moved to (504, 418)
Screenshot: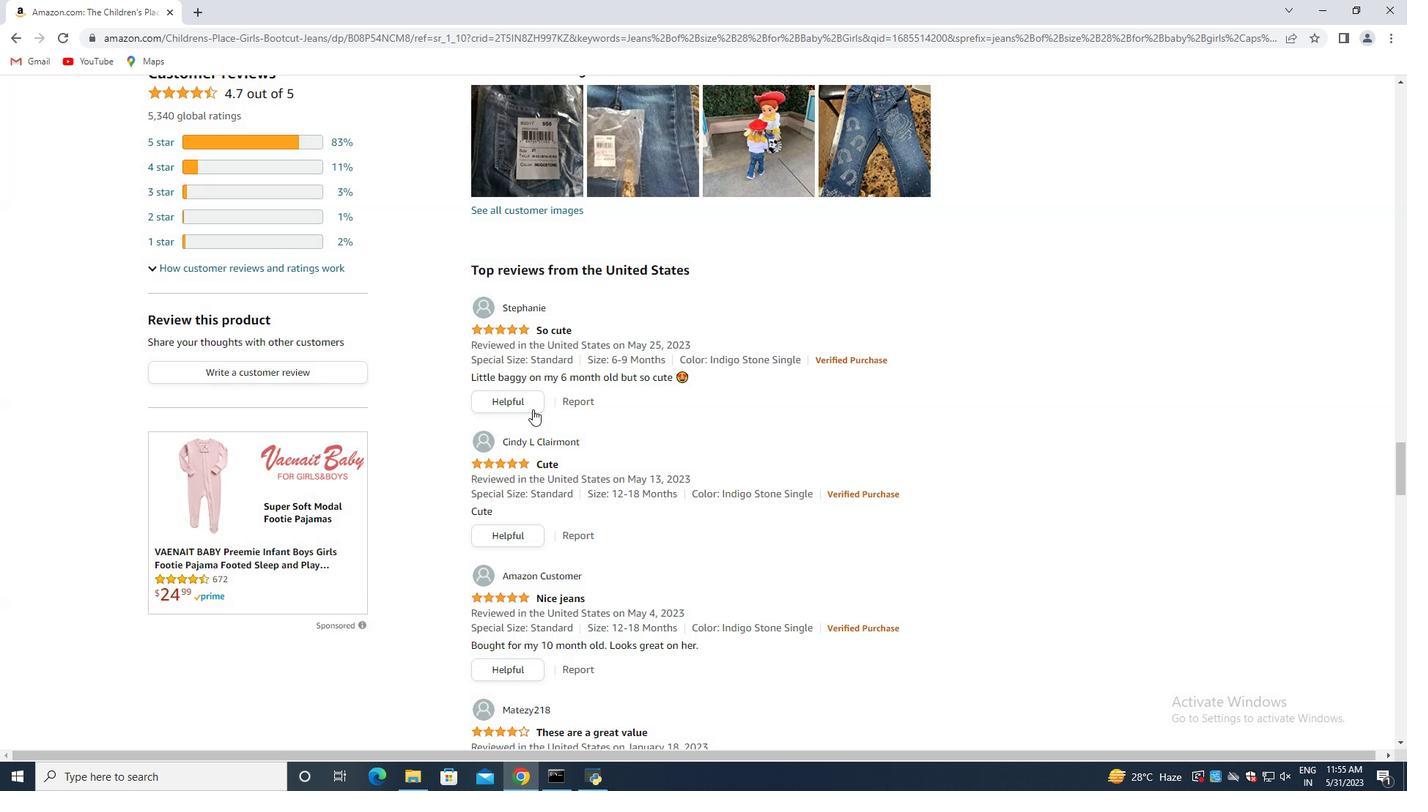 
Action: Mouse scrolled (504, 417) with delta (0, 0)
Screenshot: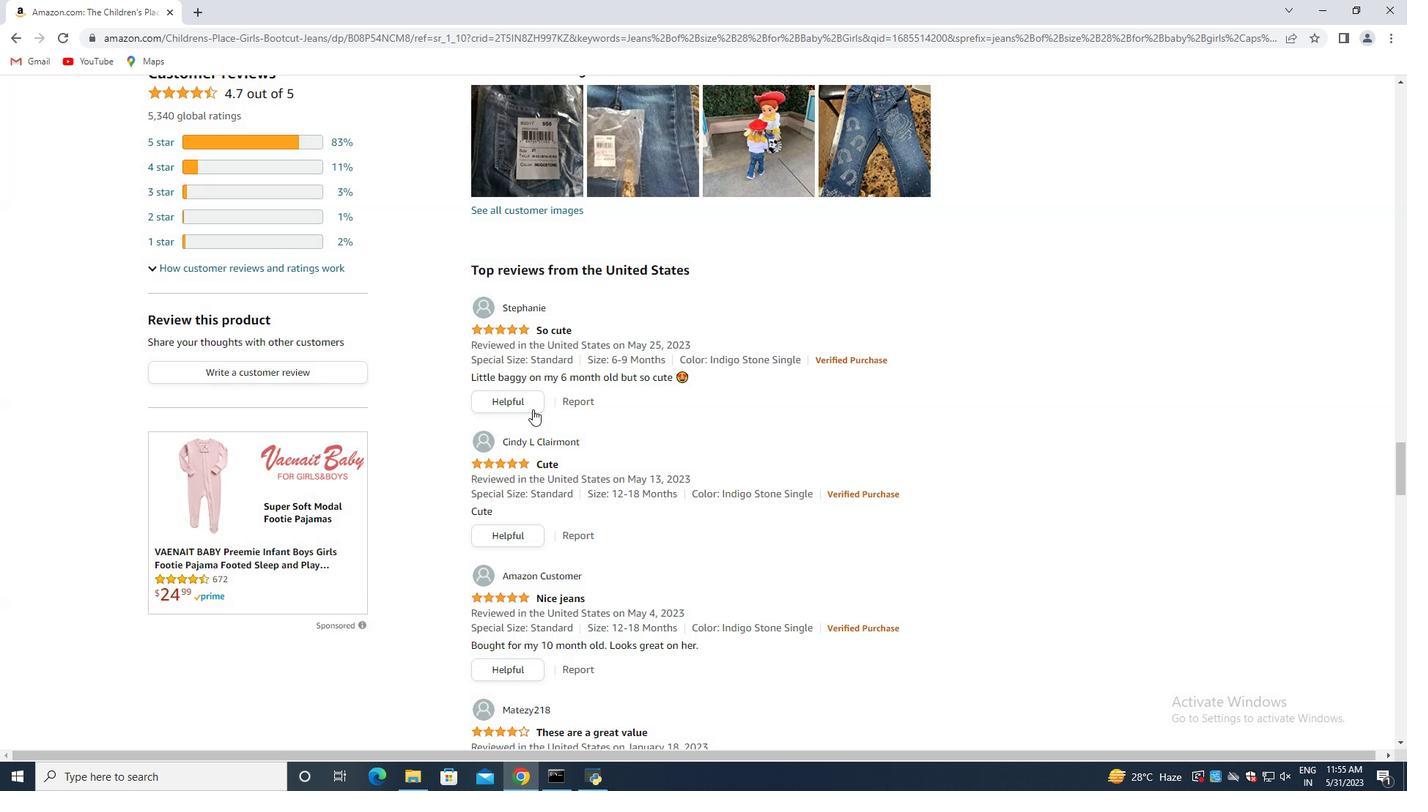 
Action: Mouse scrolled (504, 417) with delta (0, 0)
Screenshot: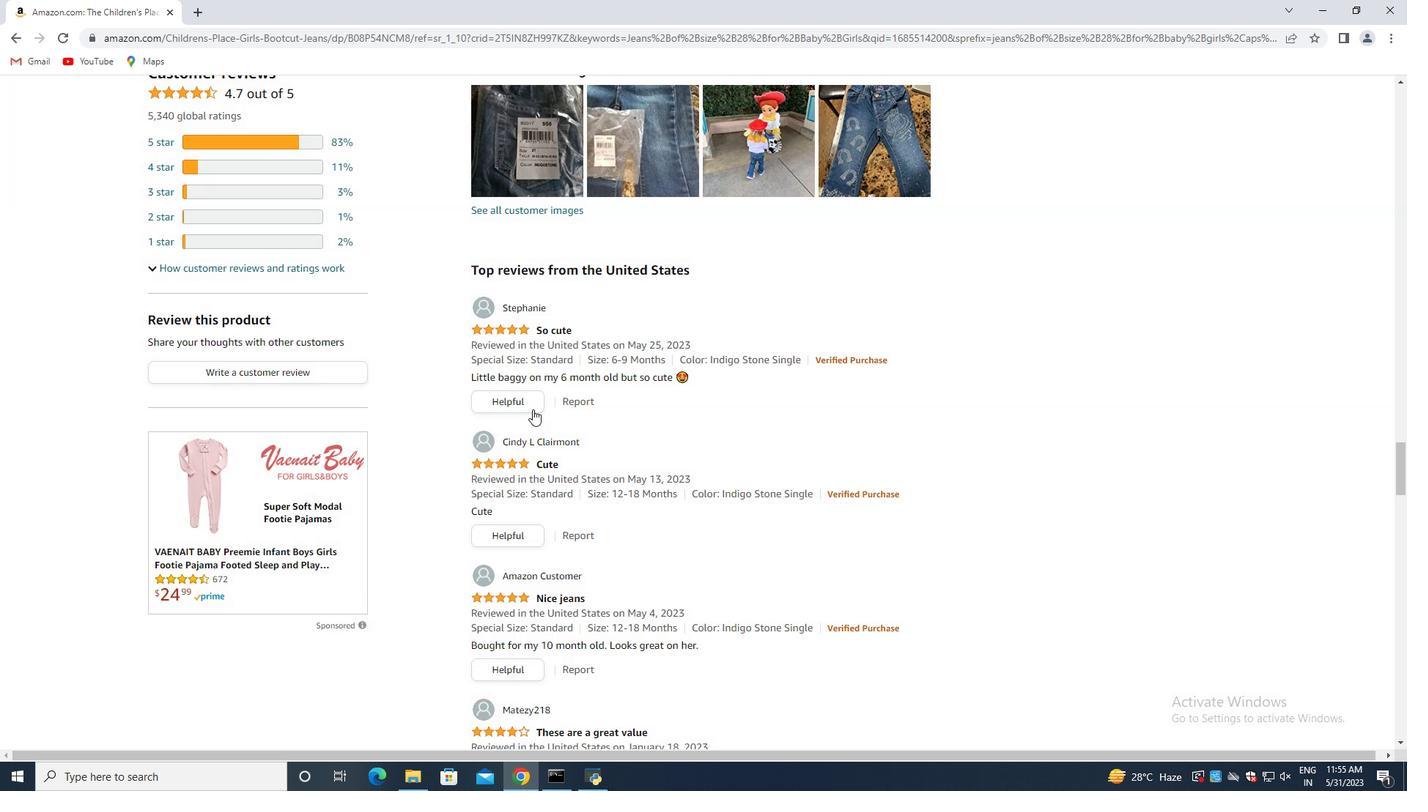 
Action: Mouse scrolled (504, 417) with delta (0, 0)
Screenshot: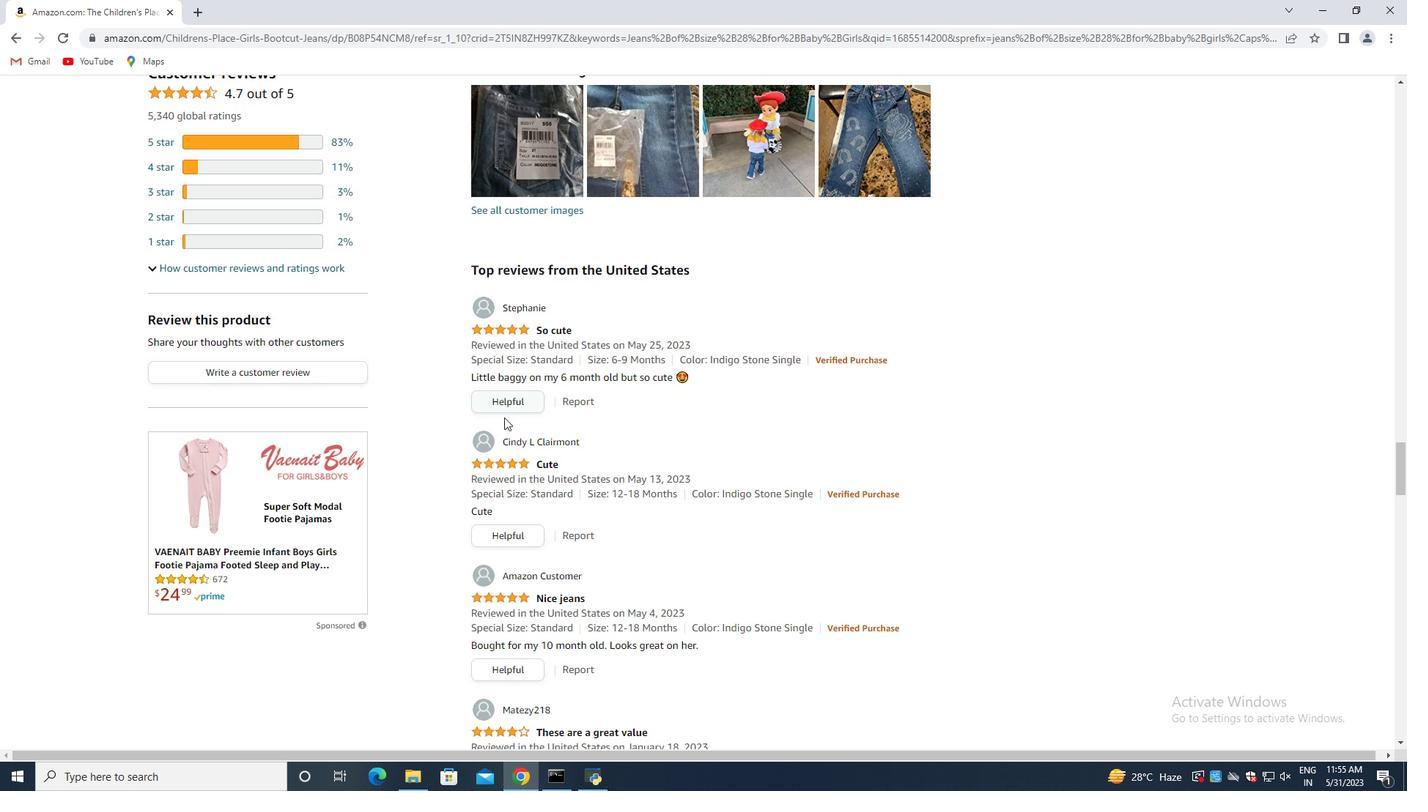 
Action: Mouse moved to (503, 419)
Screenshot: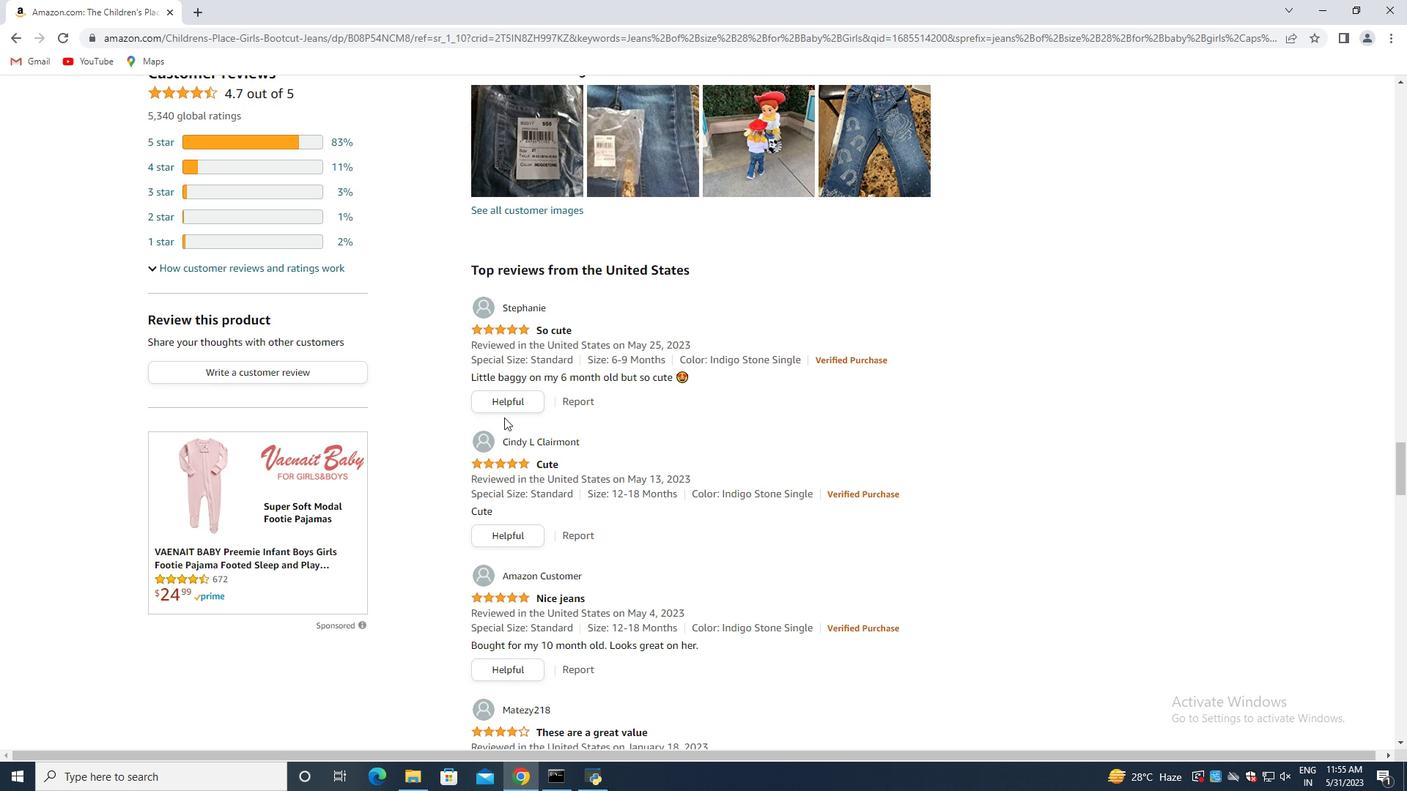 
Action: Mouse scrolled (503, 418) with delta (0, 0)
Screenshot: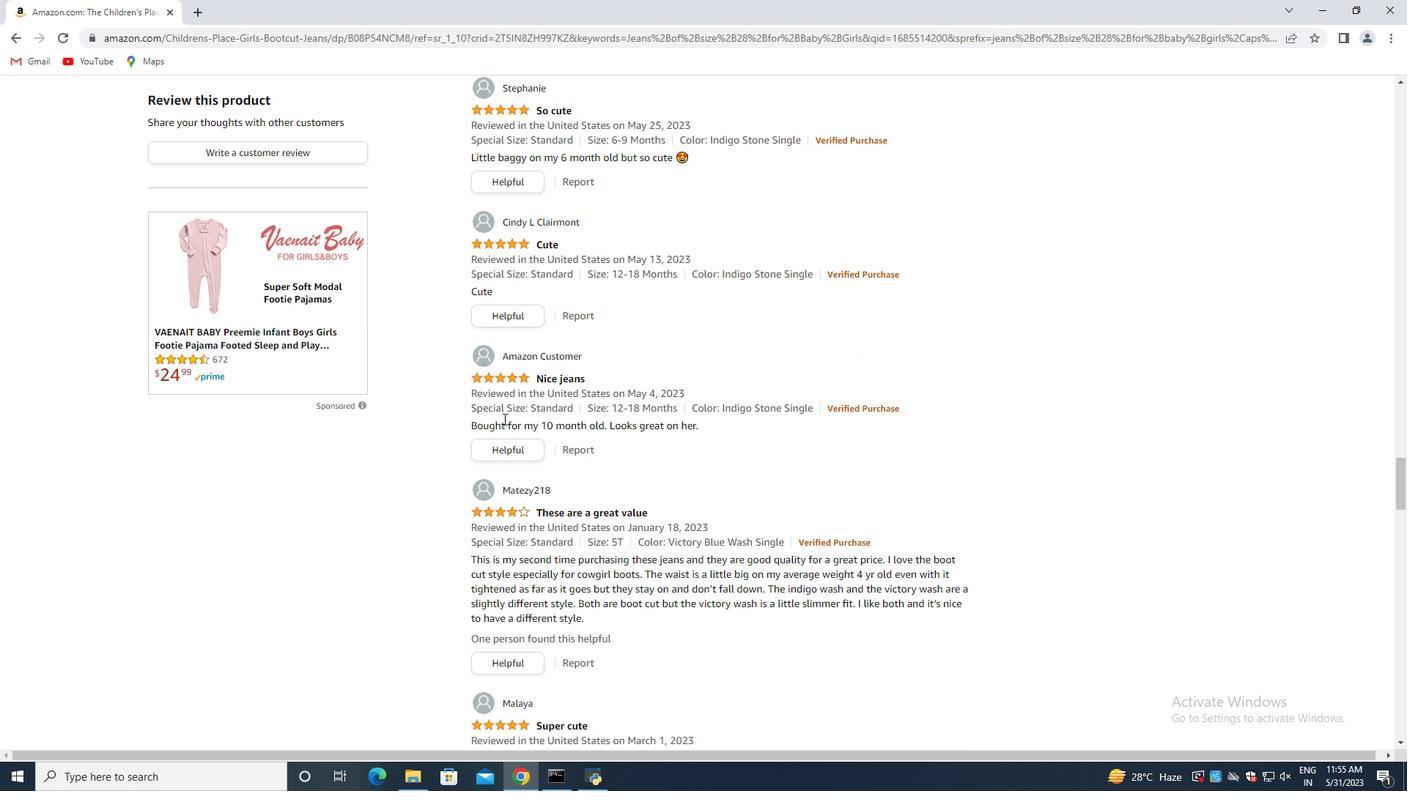 
Action: Mouse scrolled (503, 418) with delta (0, 0)
Screenshot: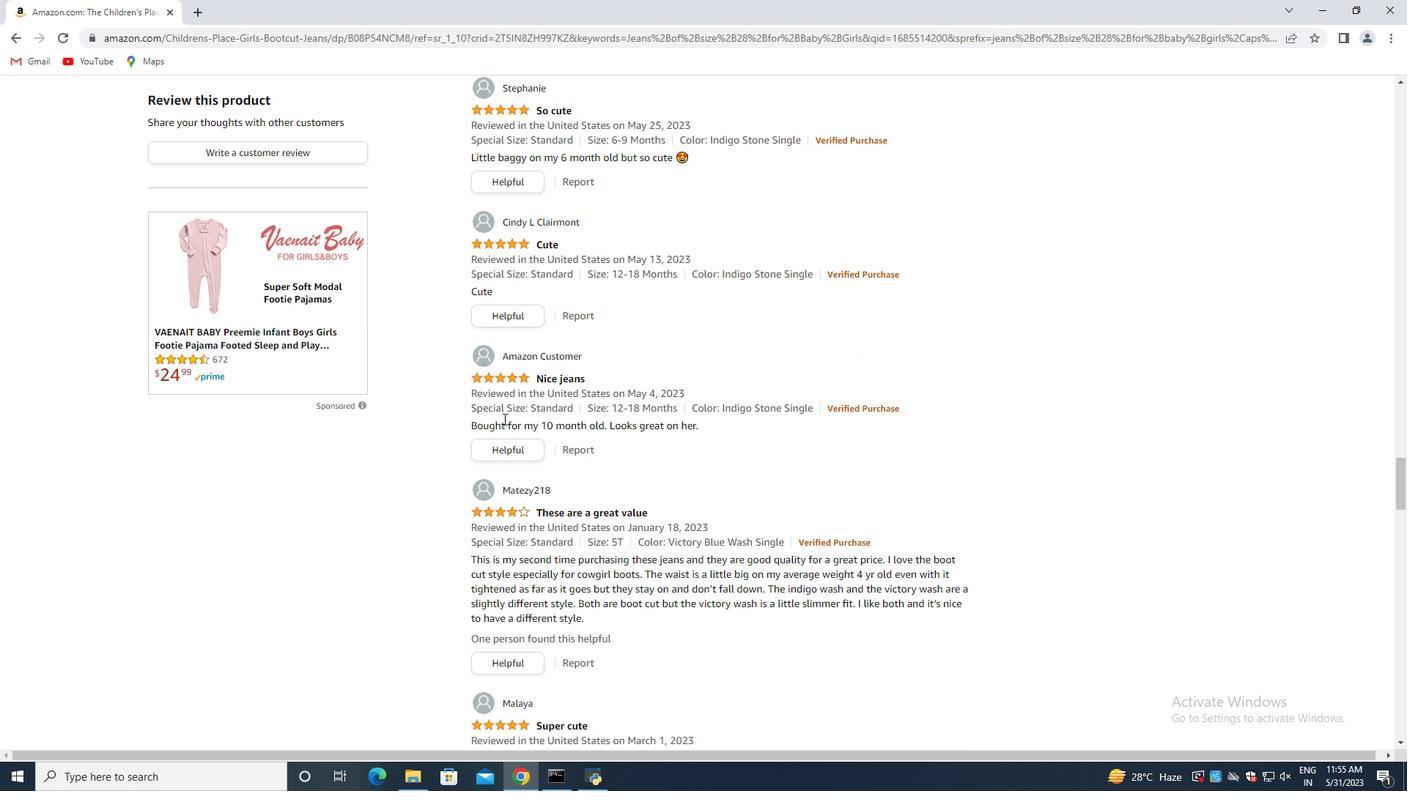 
Action: Mouse scrolled (503, 418) with delta (0, 0)
Screenshot: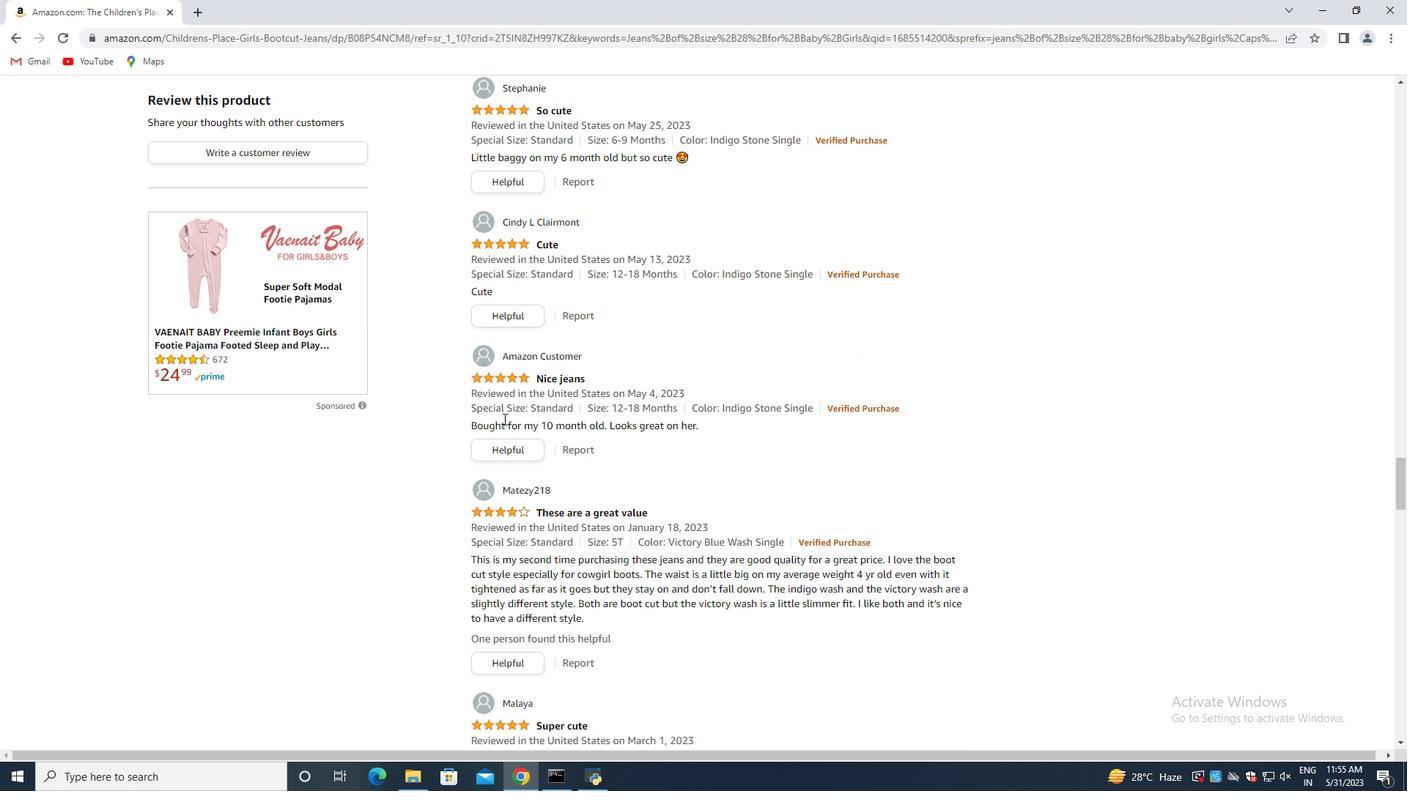
Action: Mouse scrolled (503, 418) with delta (0, 0)
Screenshot: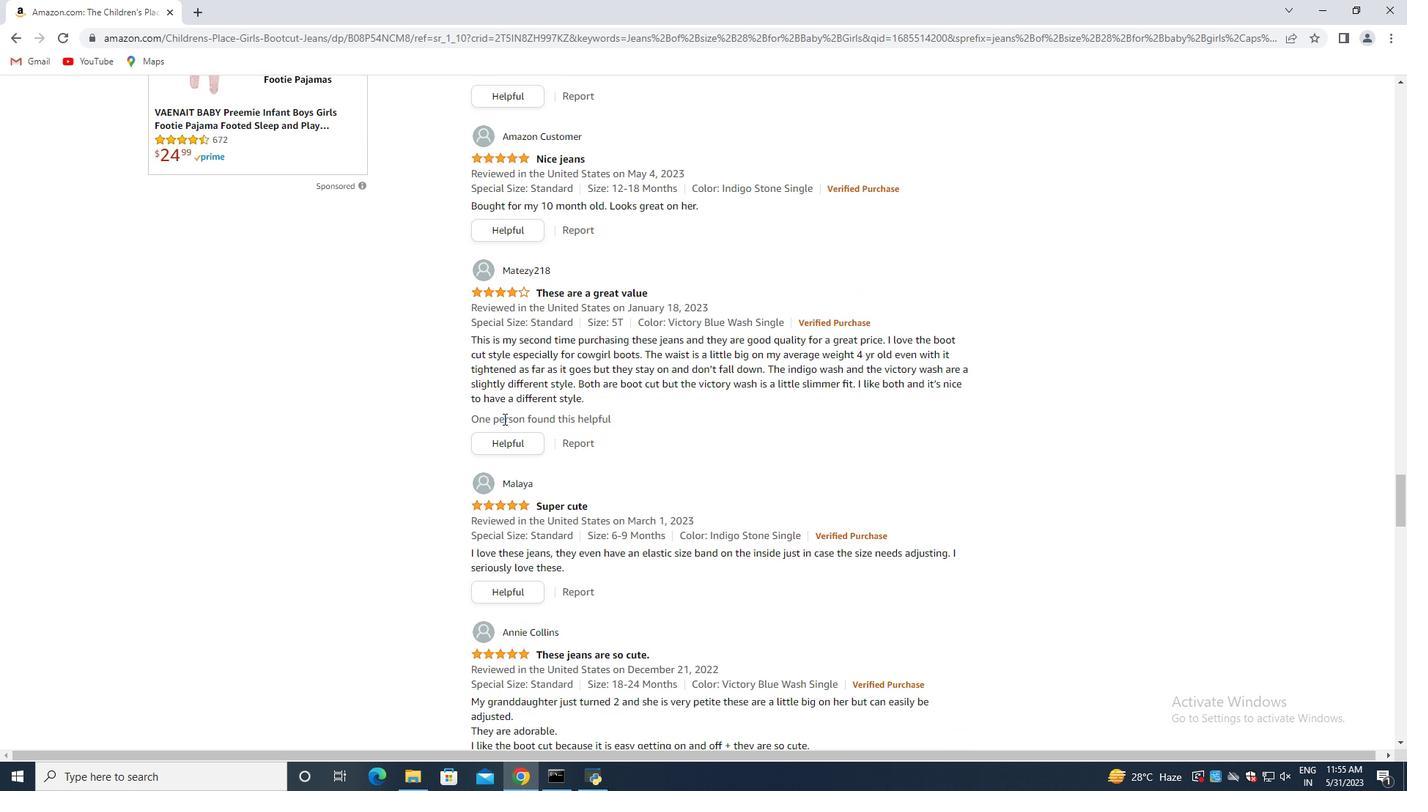 
Action: Mouse scrolled (503, 418) with delta (0, 0)
Screenshot: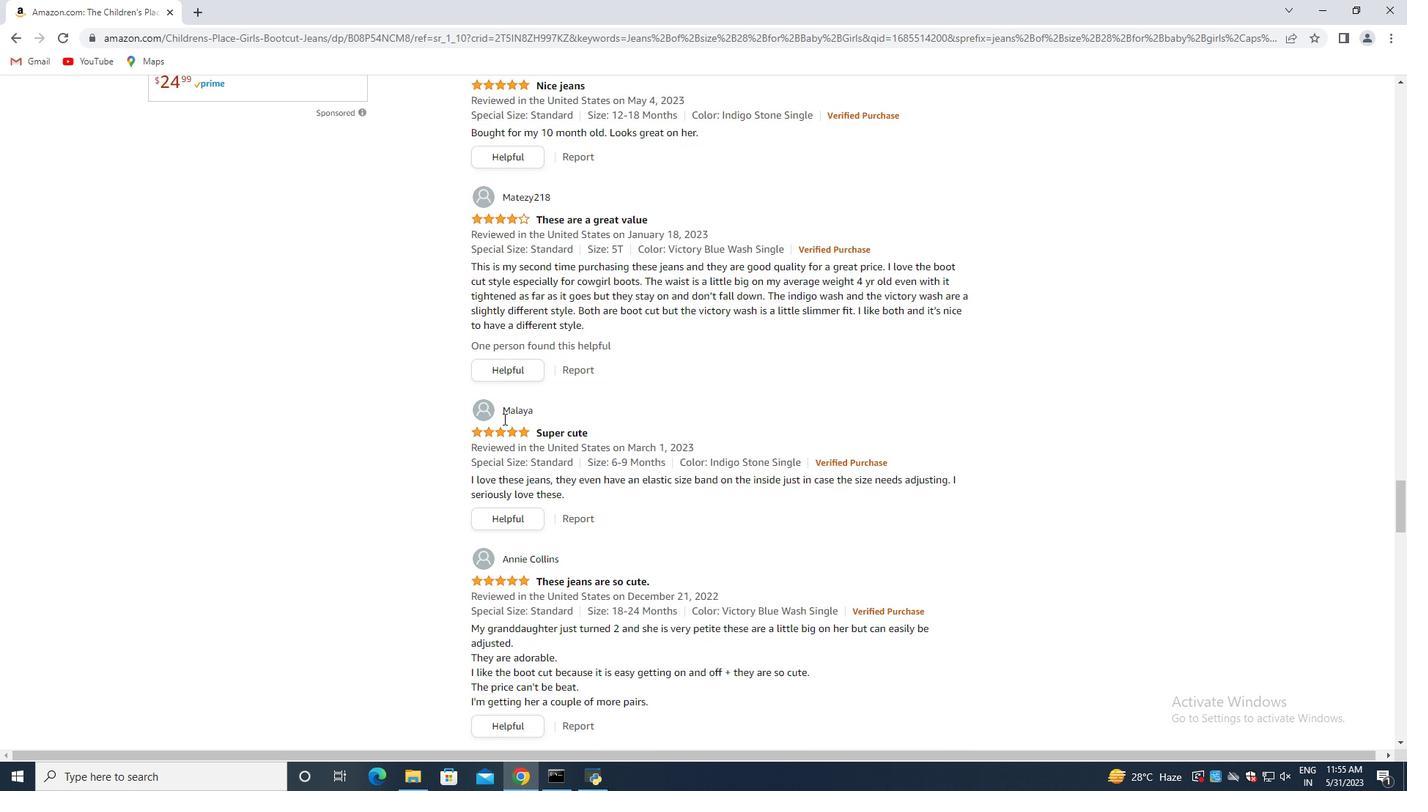 
Action: Mouse moved to (502, 420)
Screenshot: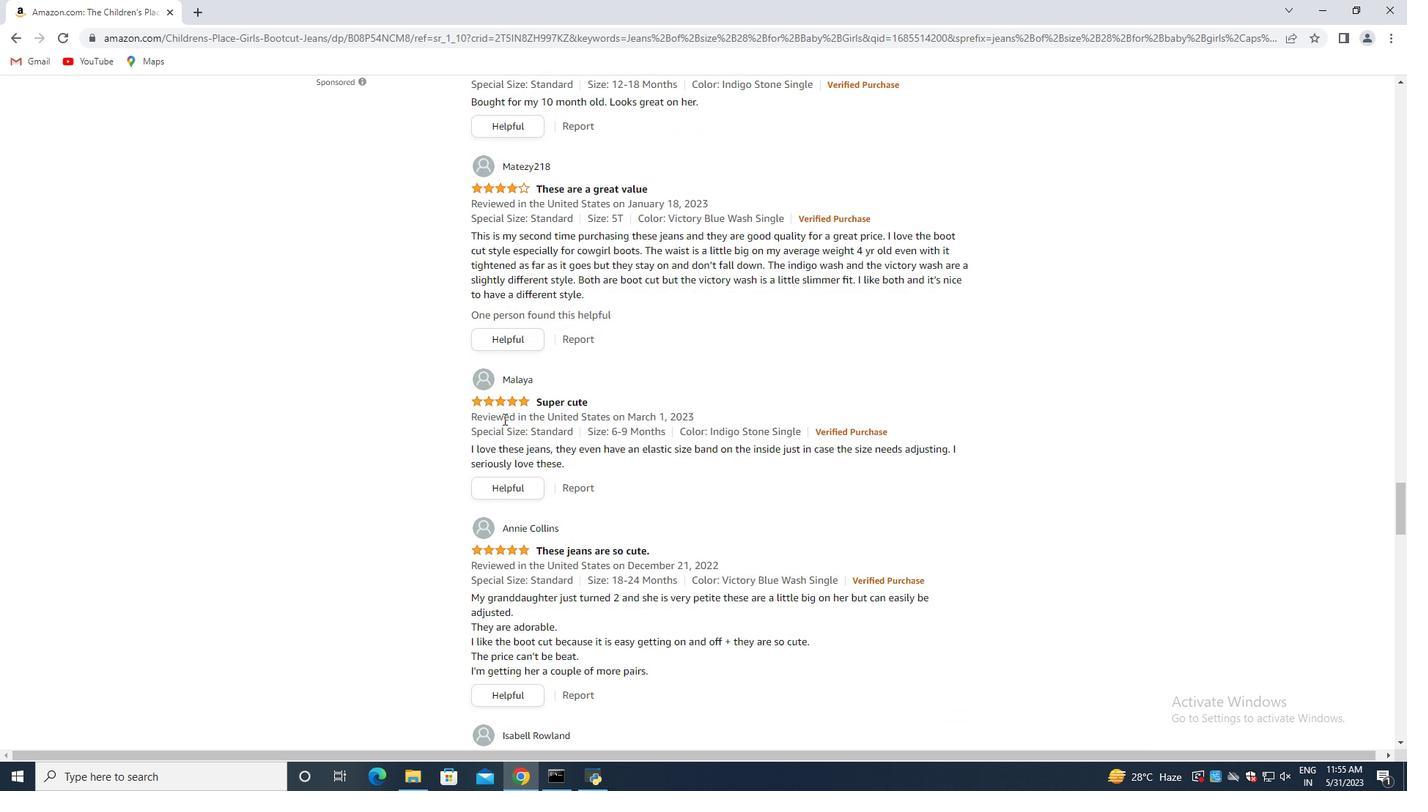 
Action: Mouse scrolled (502, 419) with delta (0, 0)
Screenshot: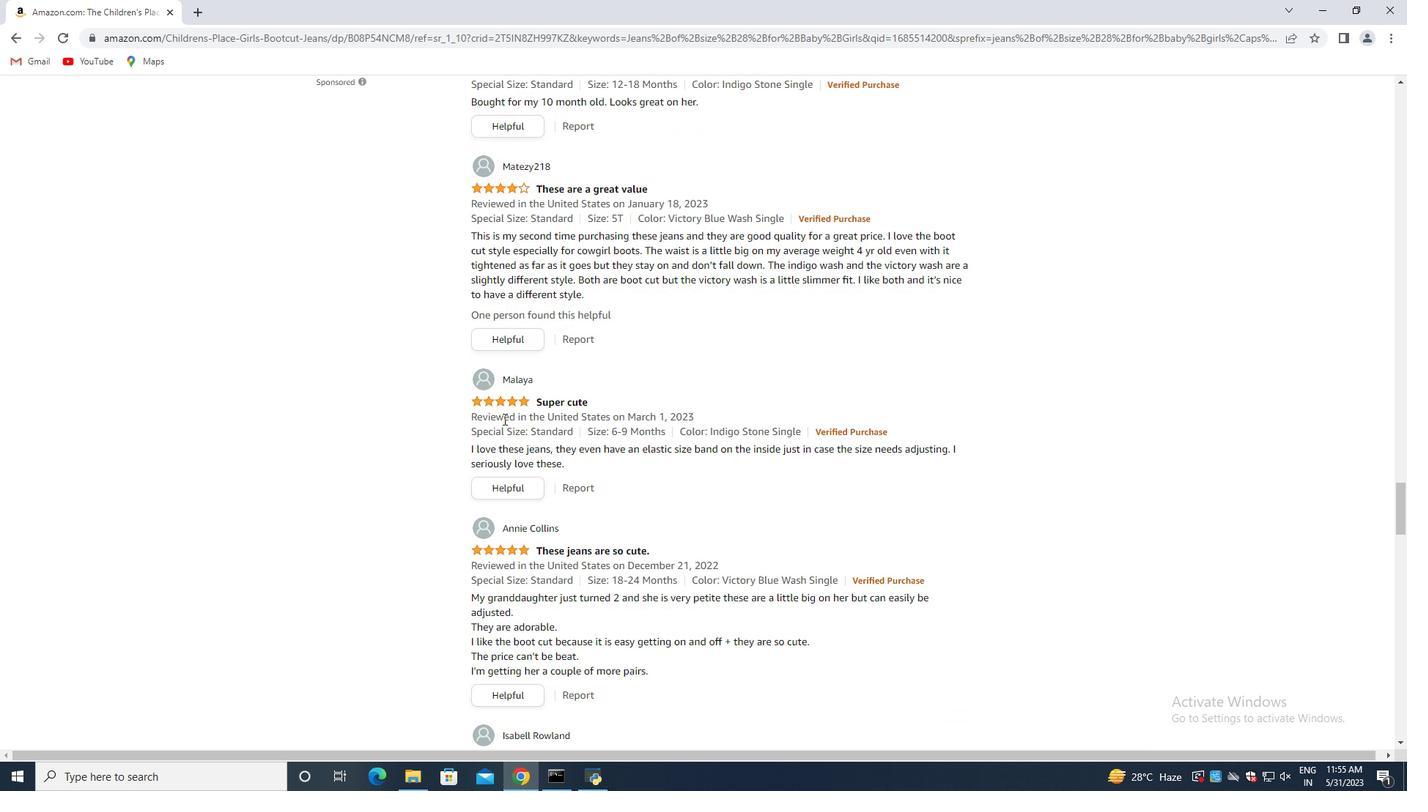 
Action: Mouse scrolled (502, 419) with delta (0, 0)
Screenshot: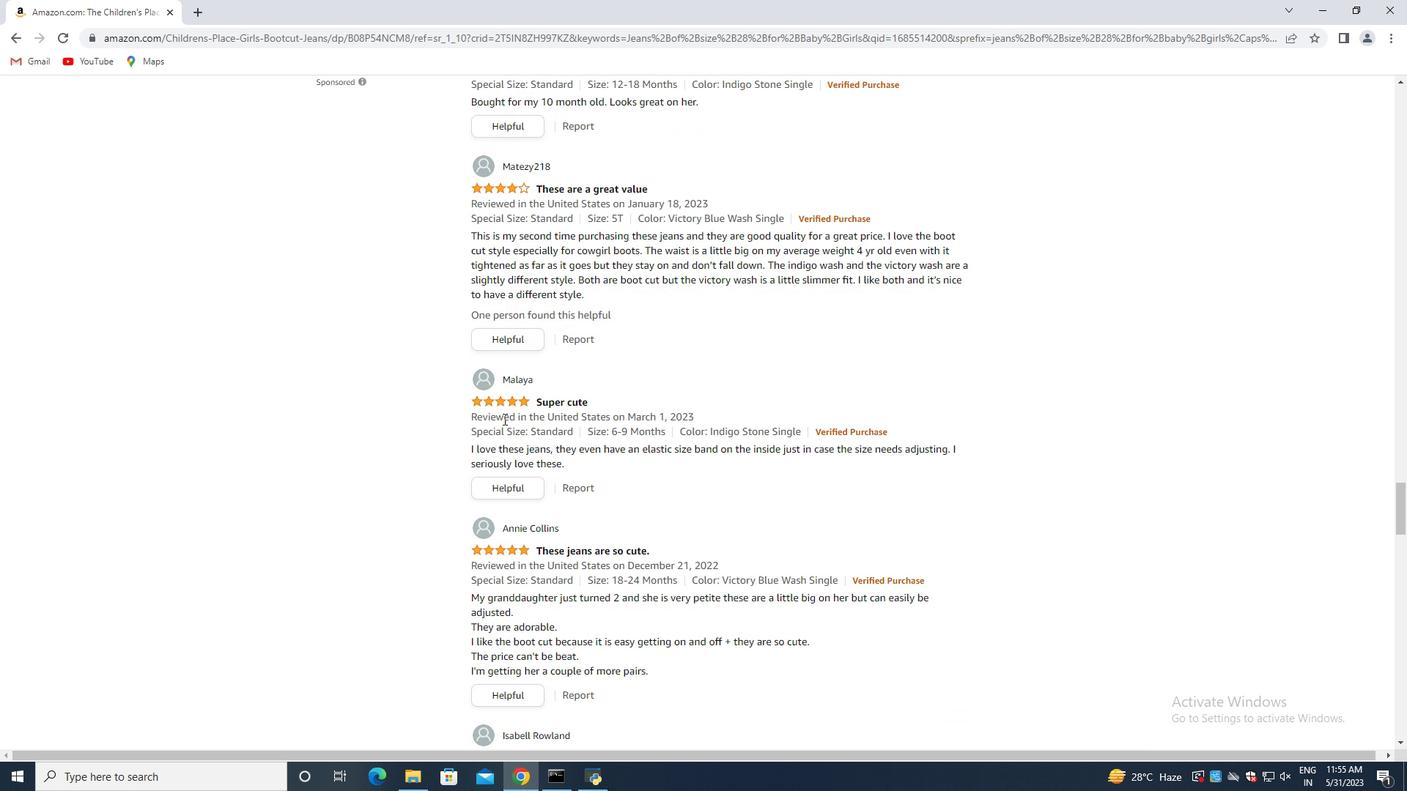 
Action: Mouse scrolled (502, 419) with delta (0, 0)
Screenshot: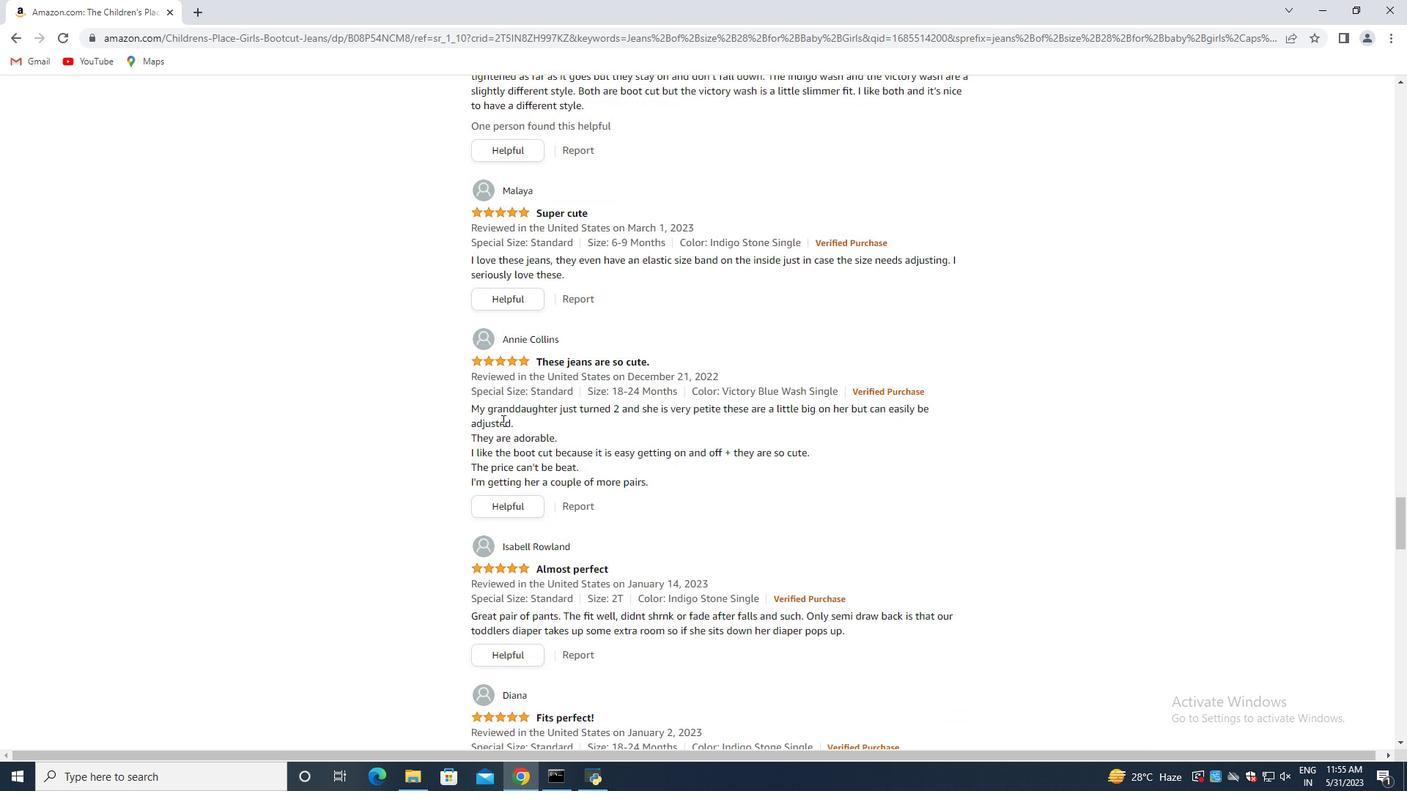 
Action: Mouse scrolled (502, 421) with delta (0, 0)
Screenshot: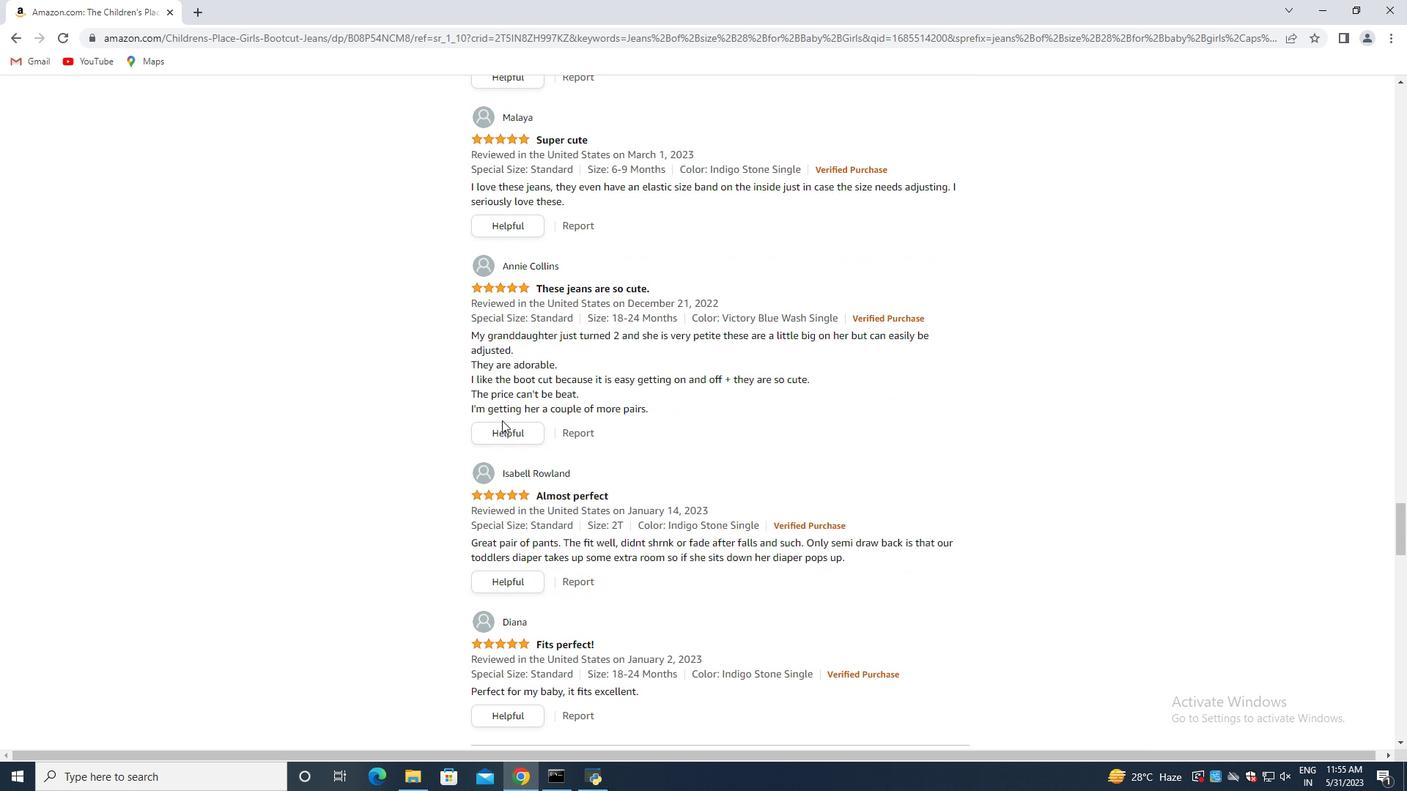 
Action: Mouse scrolled (502, 421) with delta (0, 0)
Screenshot: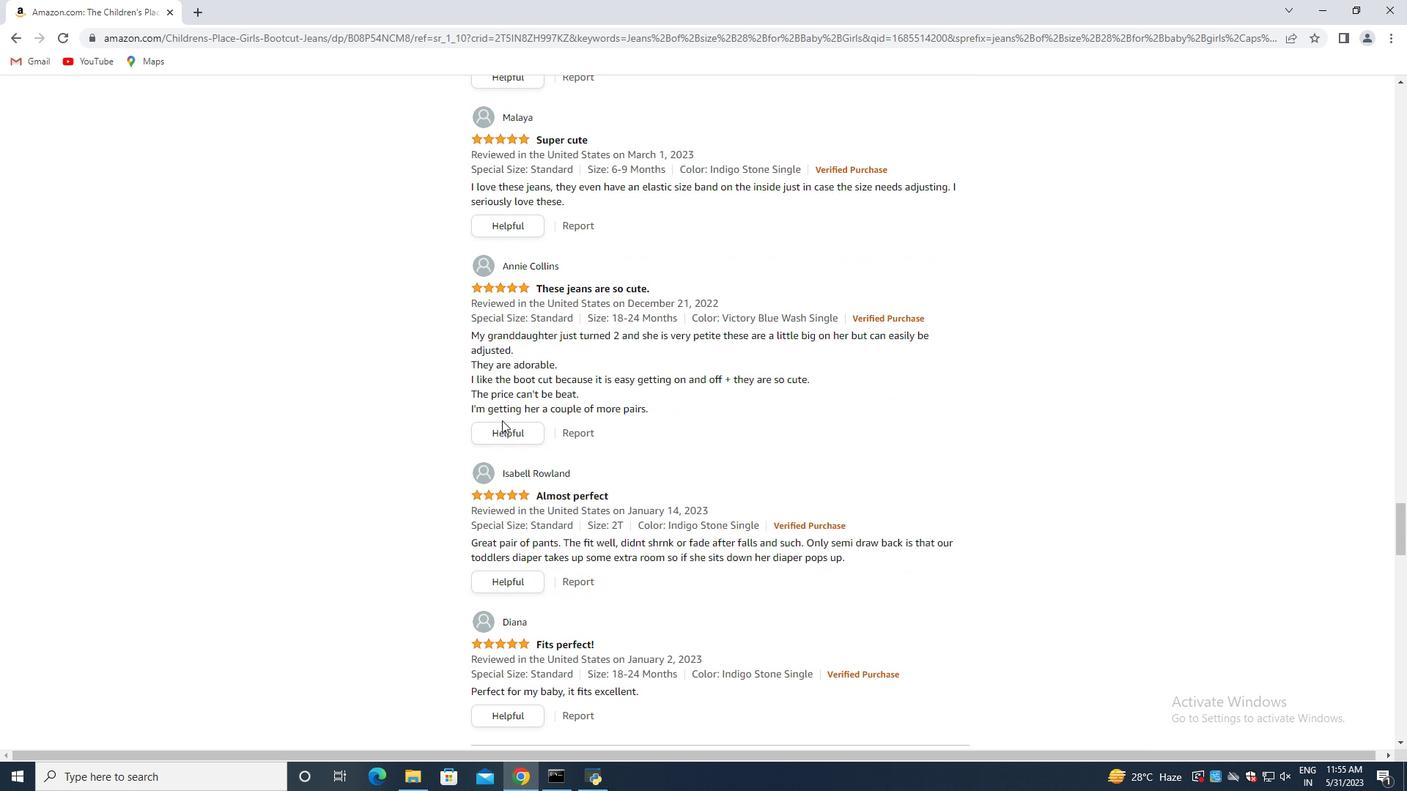 
Action: Mouse scrolled (502, 421) with delta (0, 0)
Screenshot: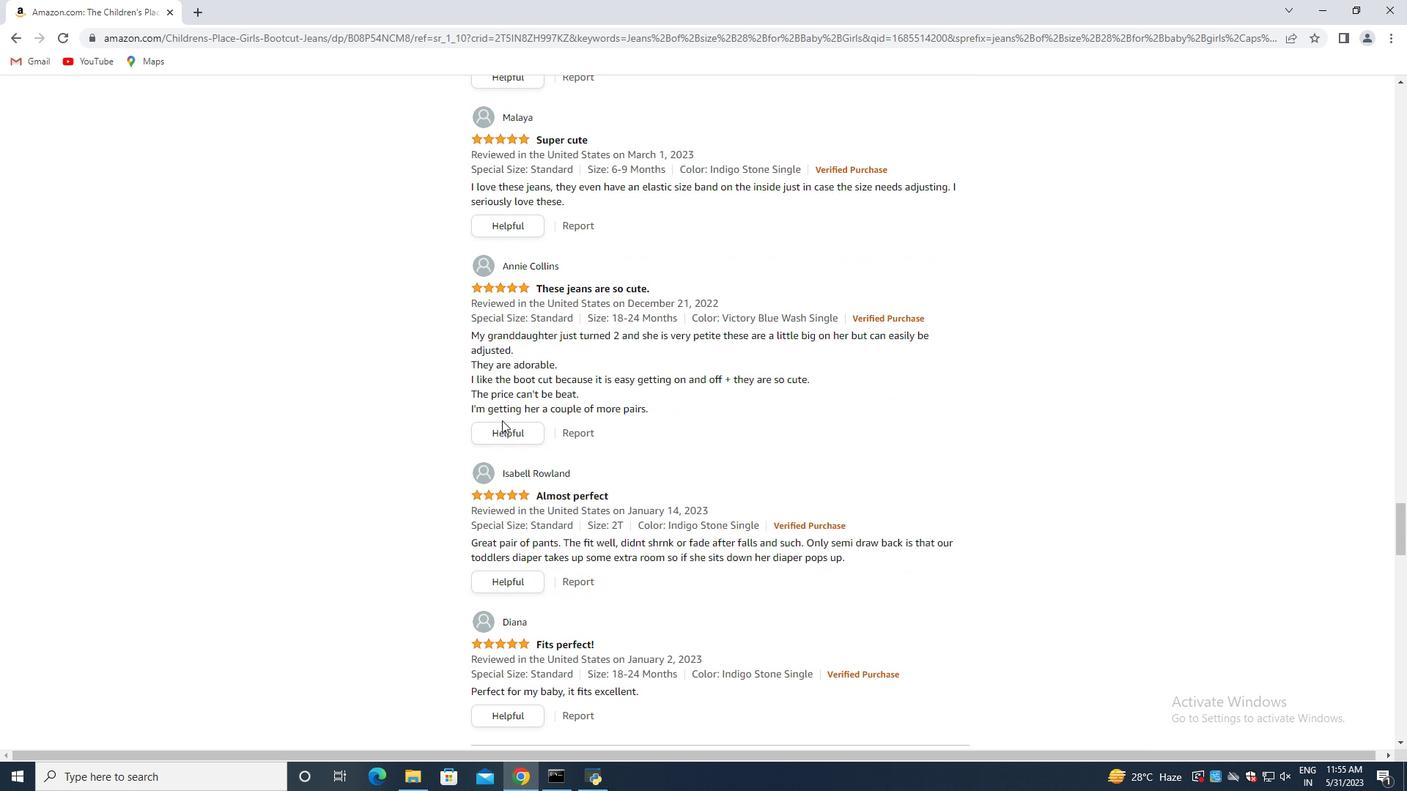 
Action: Mouse scrolled (502, 421) with delta (0, 0)
Screenshot: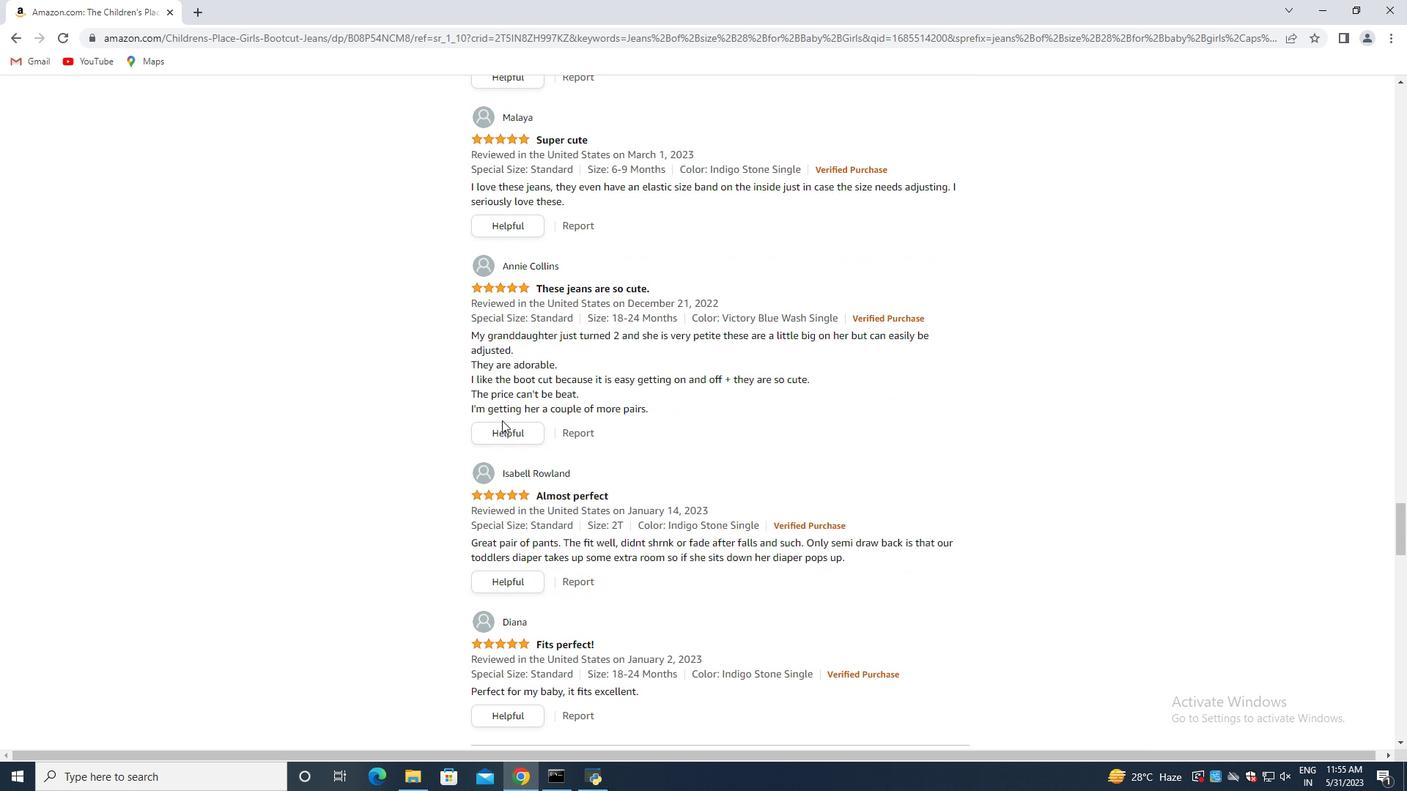 
Action: Mouse scrolled (502, 421) with delta (0, 0)
Screenshot: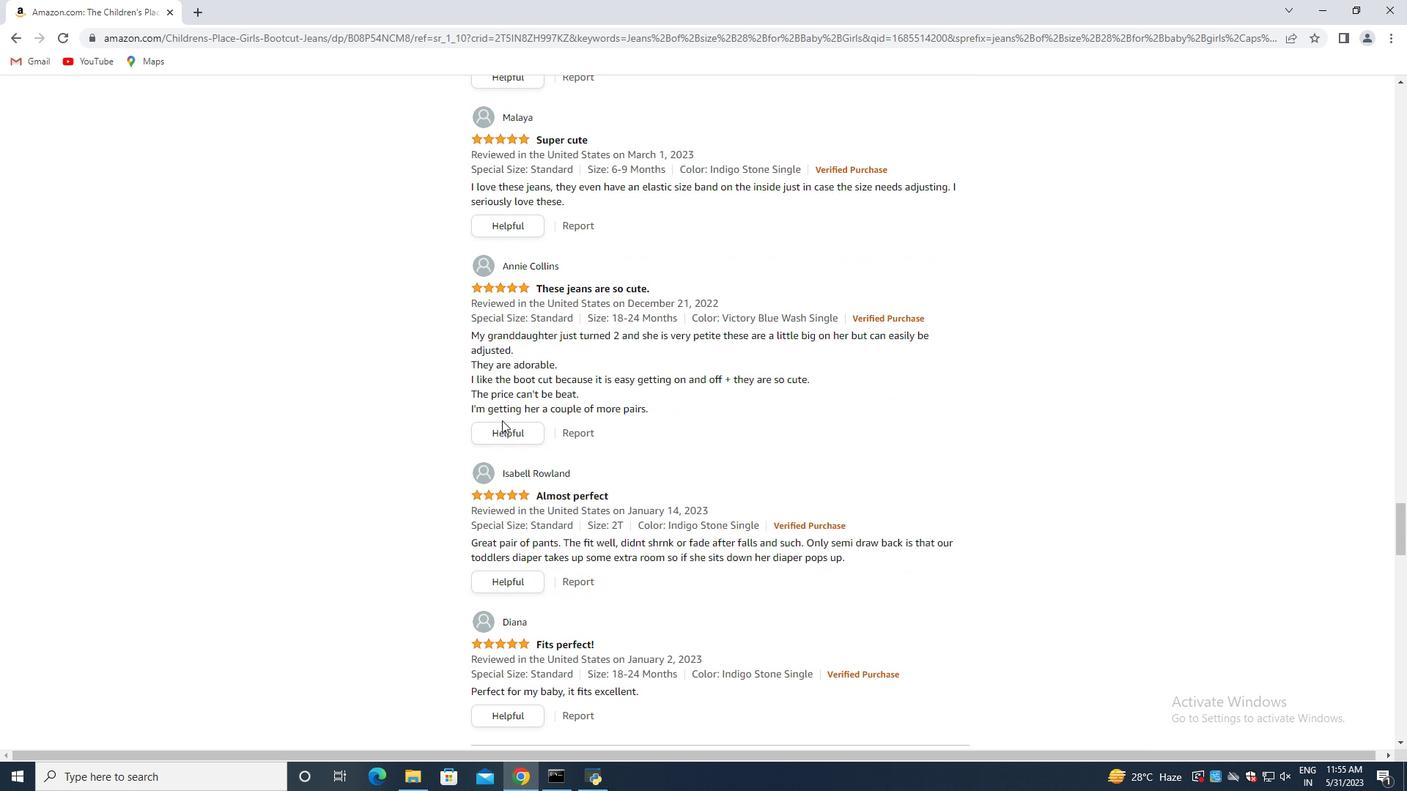 
Action: Mouse scrolled (502, 421) with delta (0, 0)
Screenshot: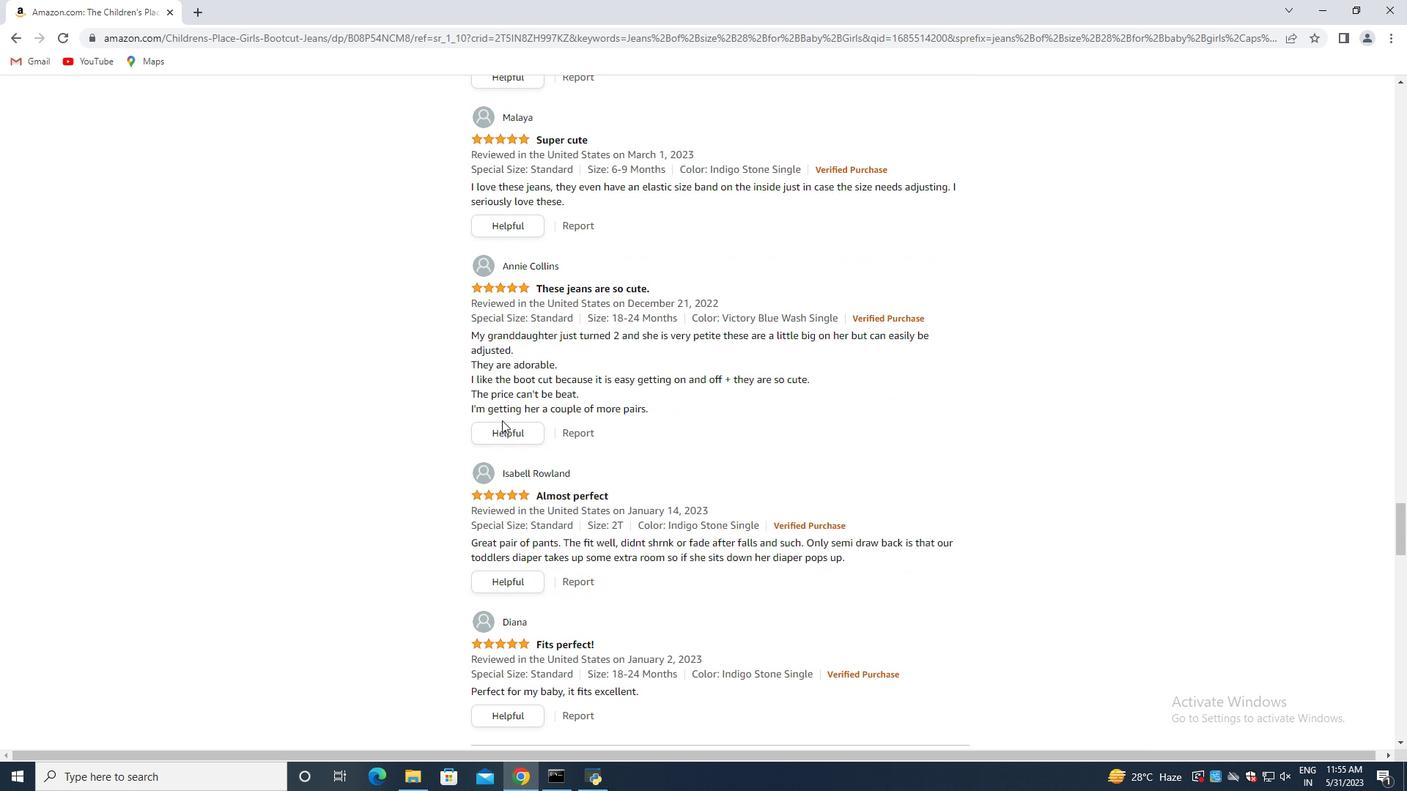 
Action: Mouse scrolled (502, 421) with delta (0, 0)
Screenshot: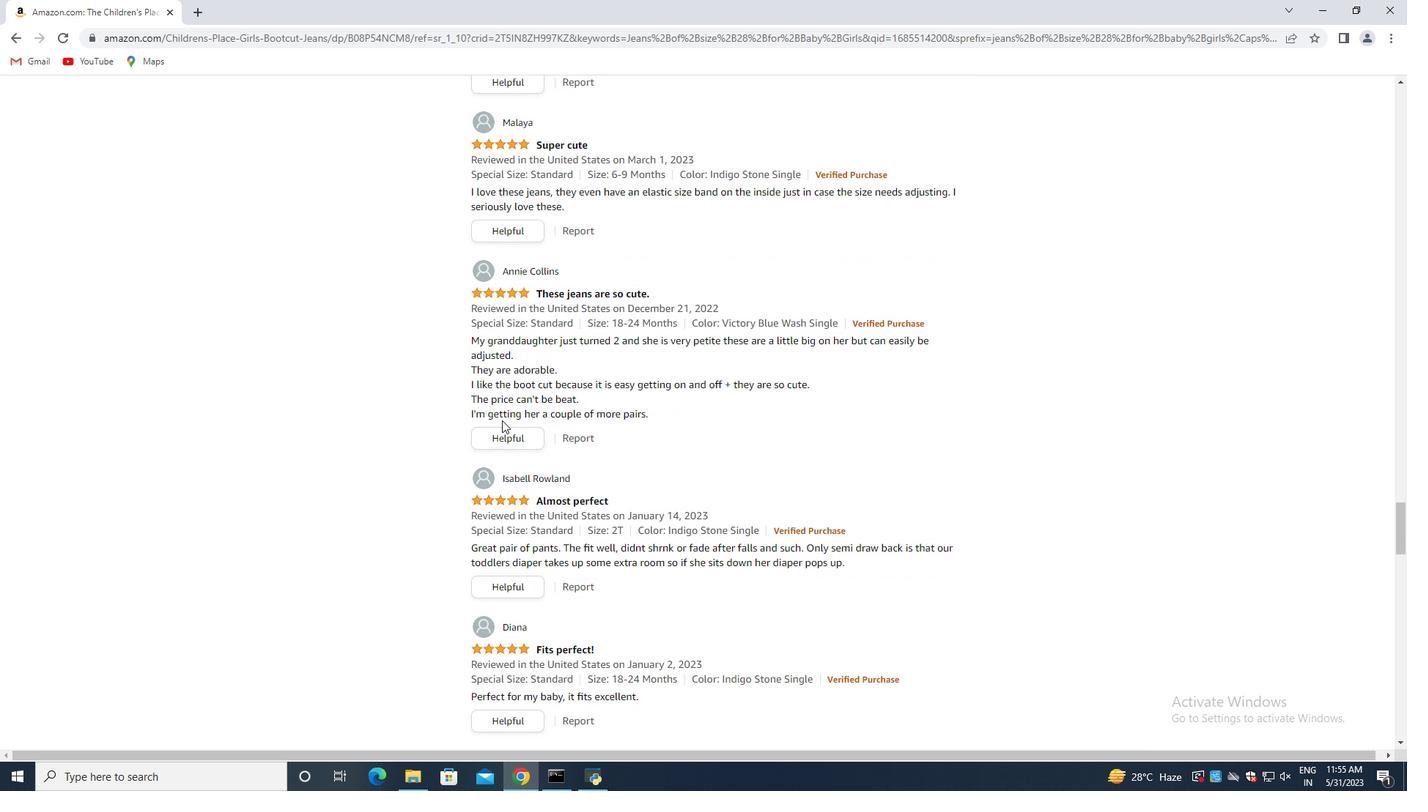 
Action: Mouse scrolled (502, 421) with delta (0, 0)
Screenshot: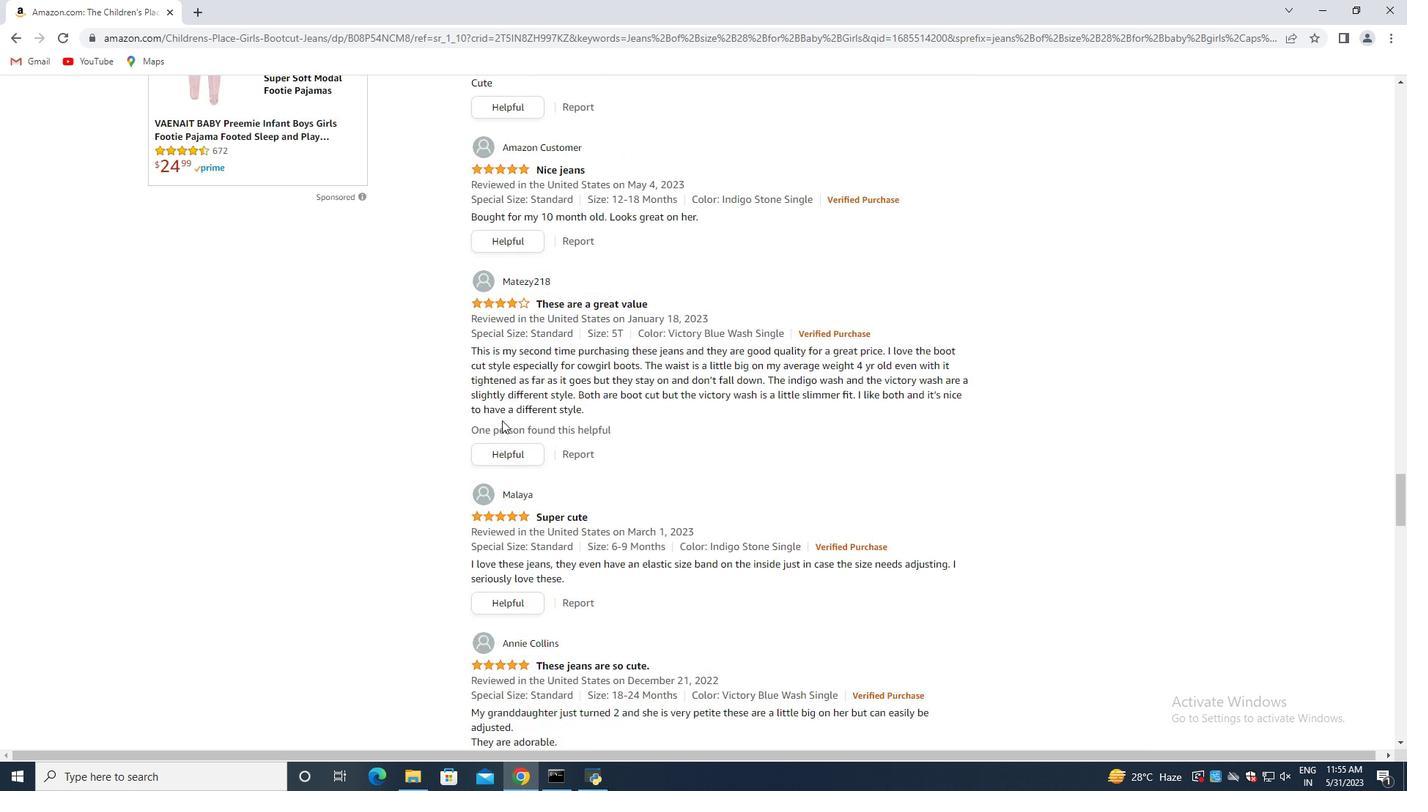 
Action: Mouse scrolled (502, 421) with delta (0, 0)
Screenshot: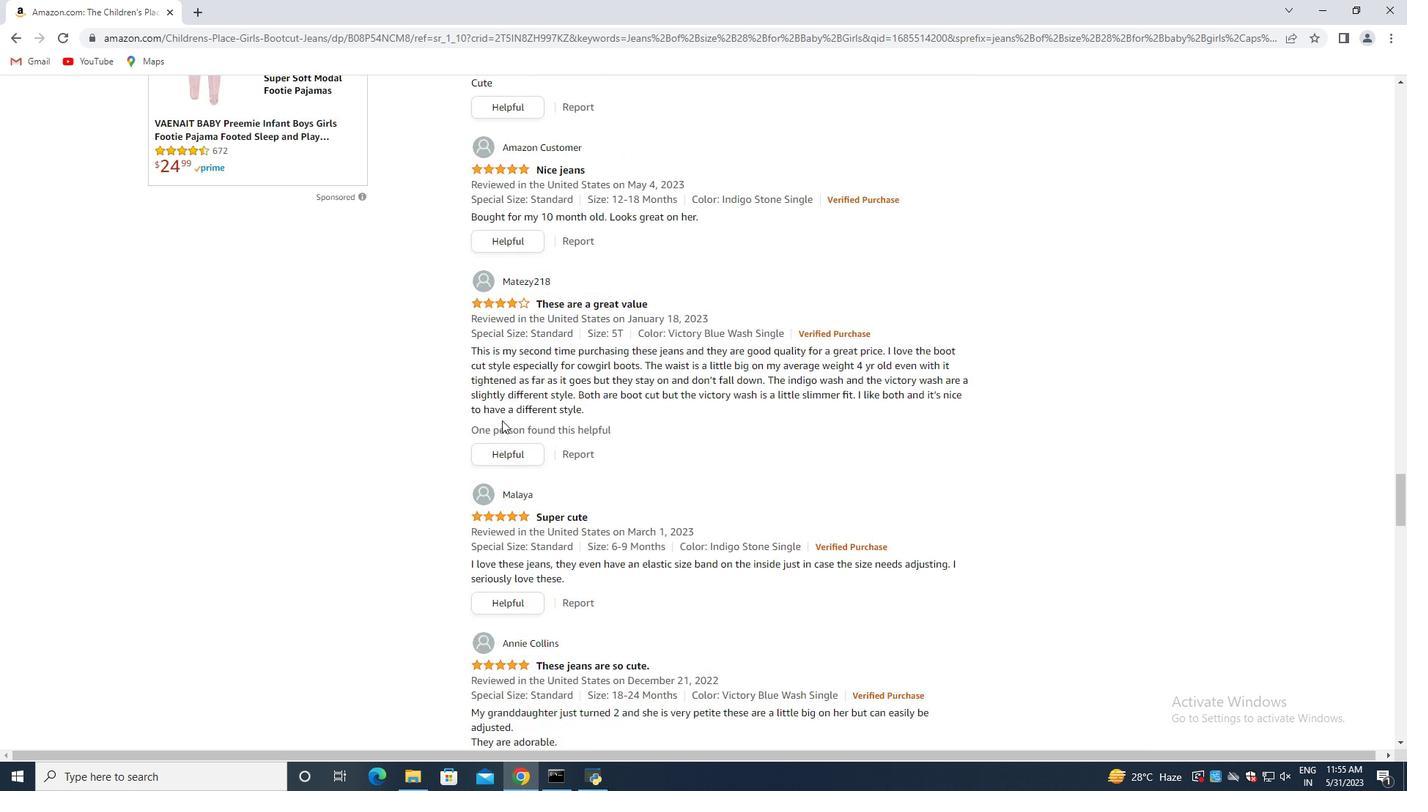 
Action: Mouse scrolled (502, 421) with delta (0, 0)
Screenshot: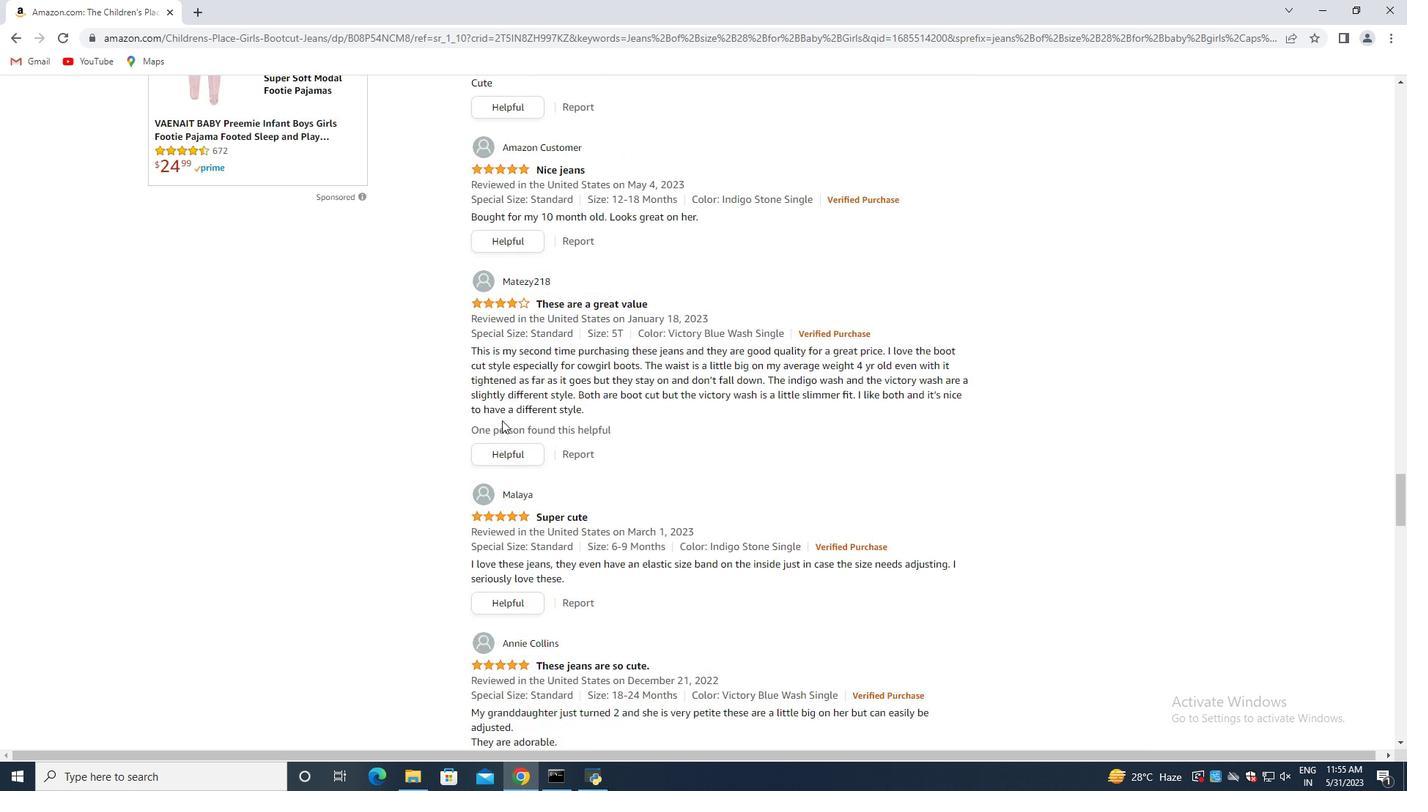 
Action: Mouse scrolled (502, 421) with delta (0, 0)
Screenshot: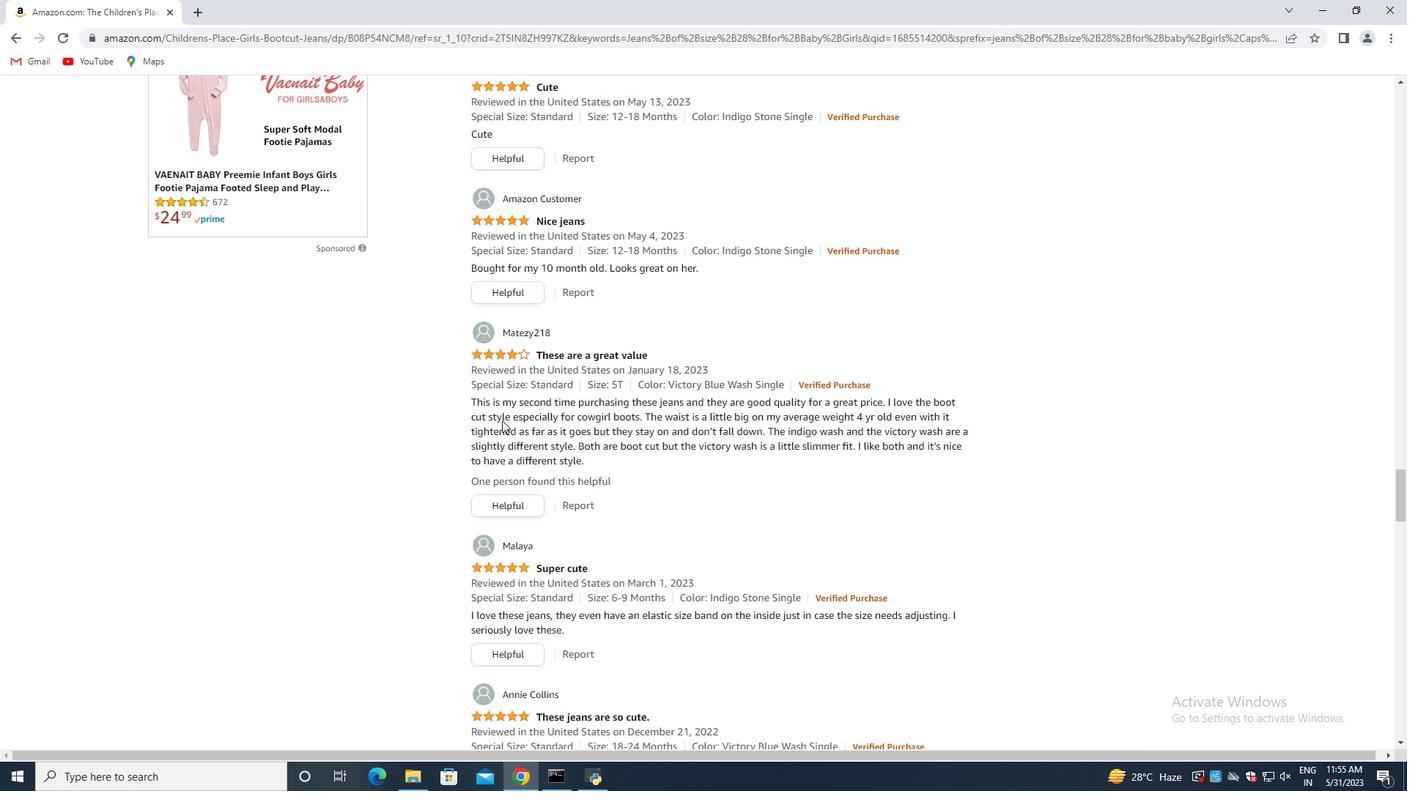 
Action: Mouse scrolled (502, 421) with delta (0, 0)
Screenshot: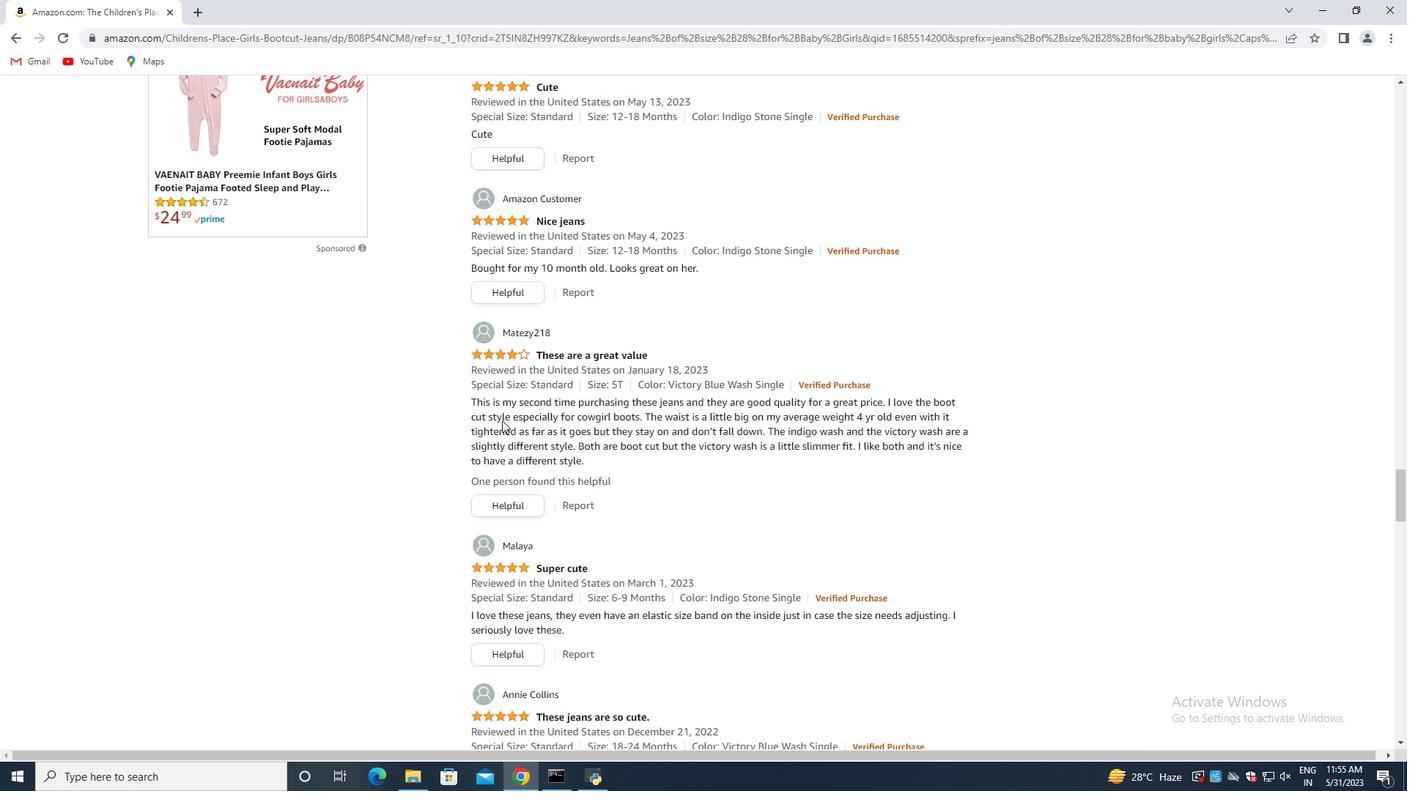 
Action: Mouse scrolled (502, 421) with delta (0, 0)
Screenshot: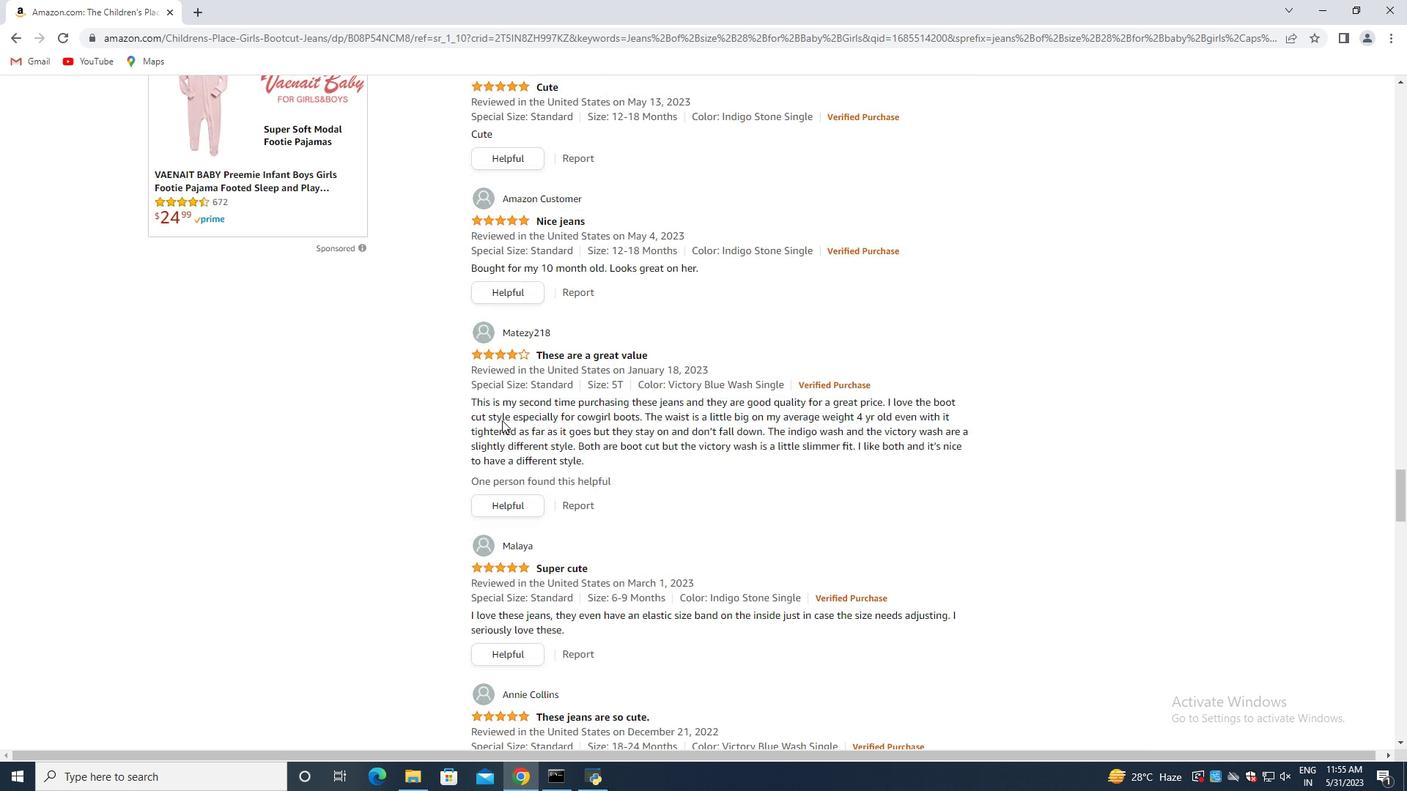 
Action: Mouse scrolled (502, 421) with delta (0, 0)
Screenshot: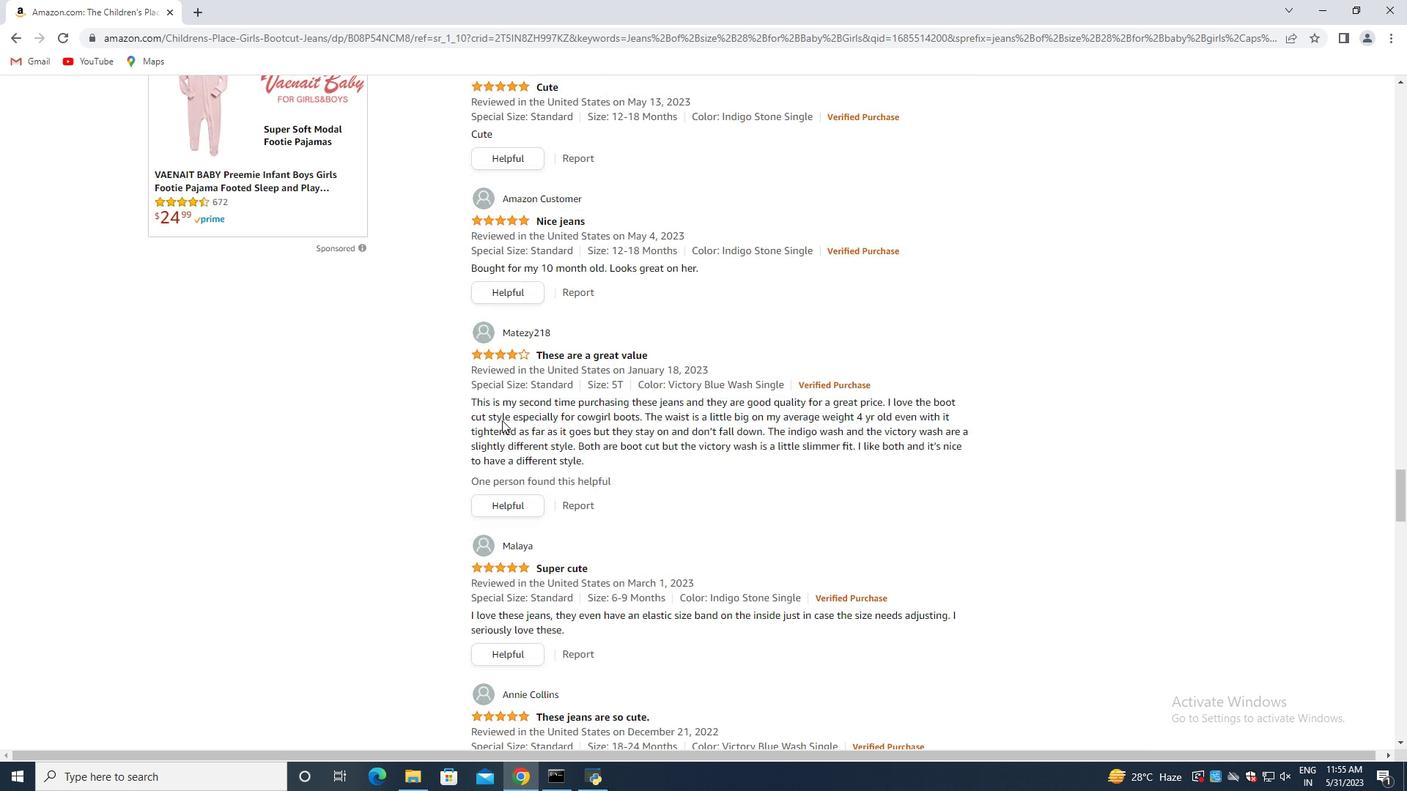 
Action: Mouse scrolled (502, 421) with delta (0, 0)
Screenshot: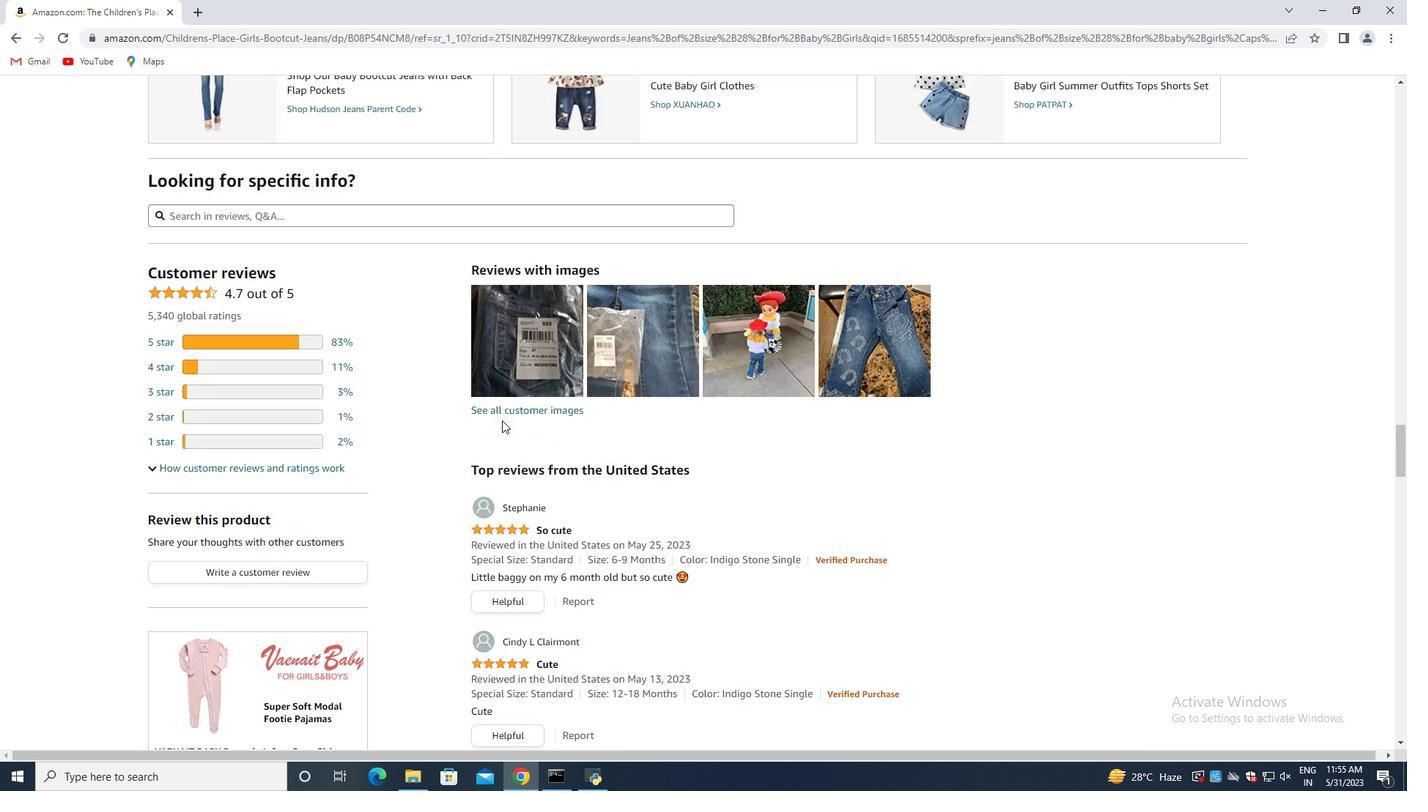 
Action: Mouse scrolled (502, 421) with delta (0, 0)
Screenshot: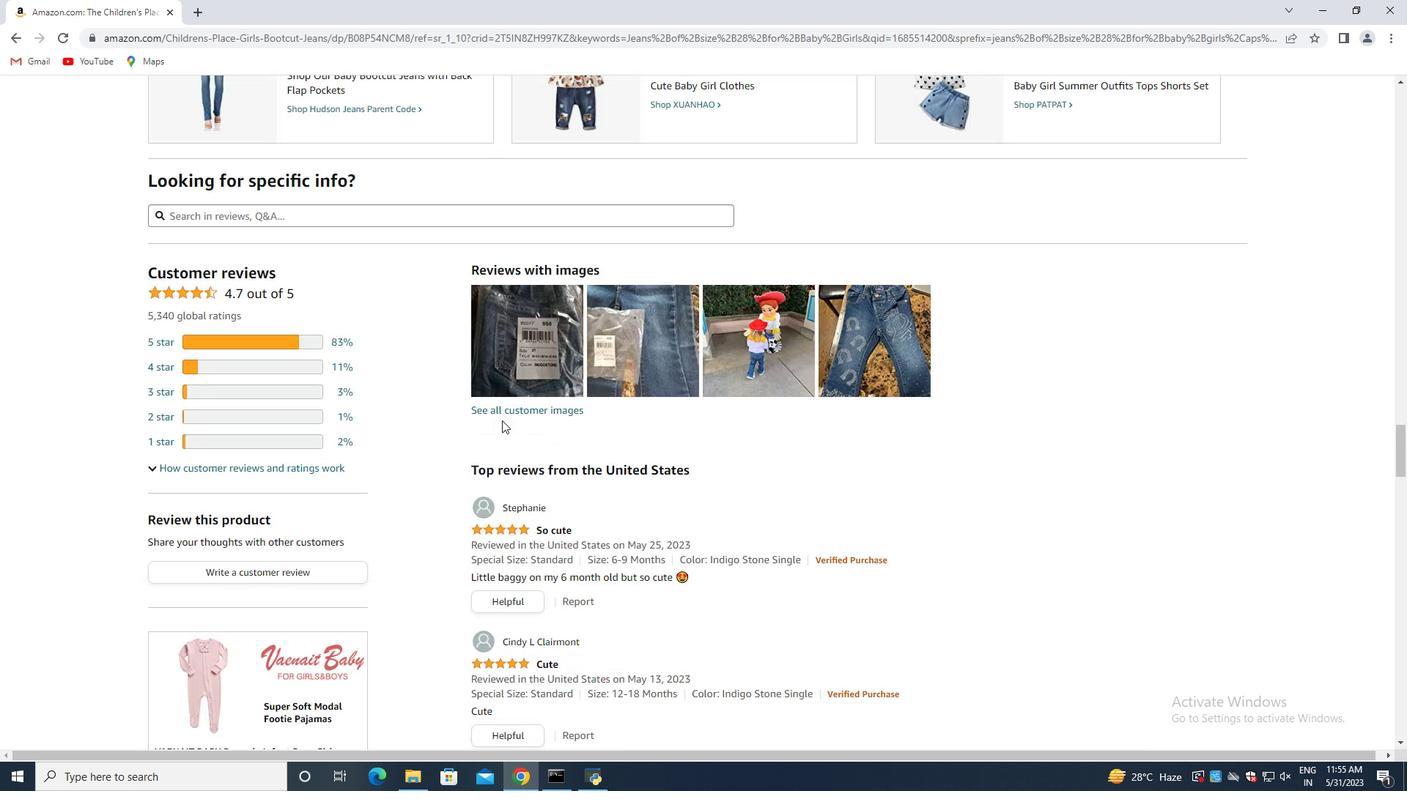 
Action: Mouse scrolled (502, 421) with delta (0, 0)
Screenshot: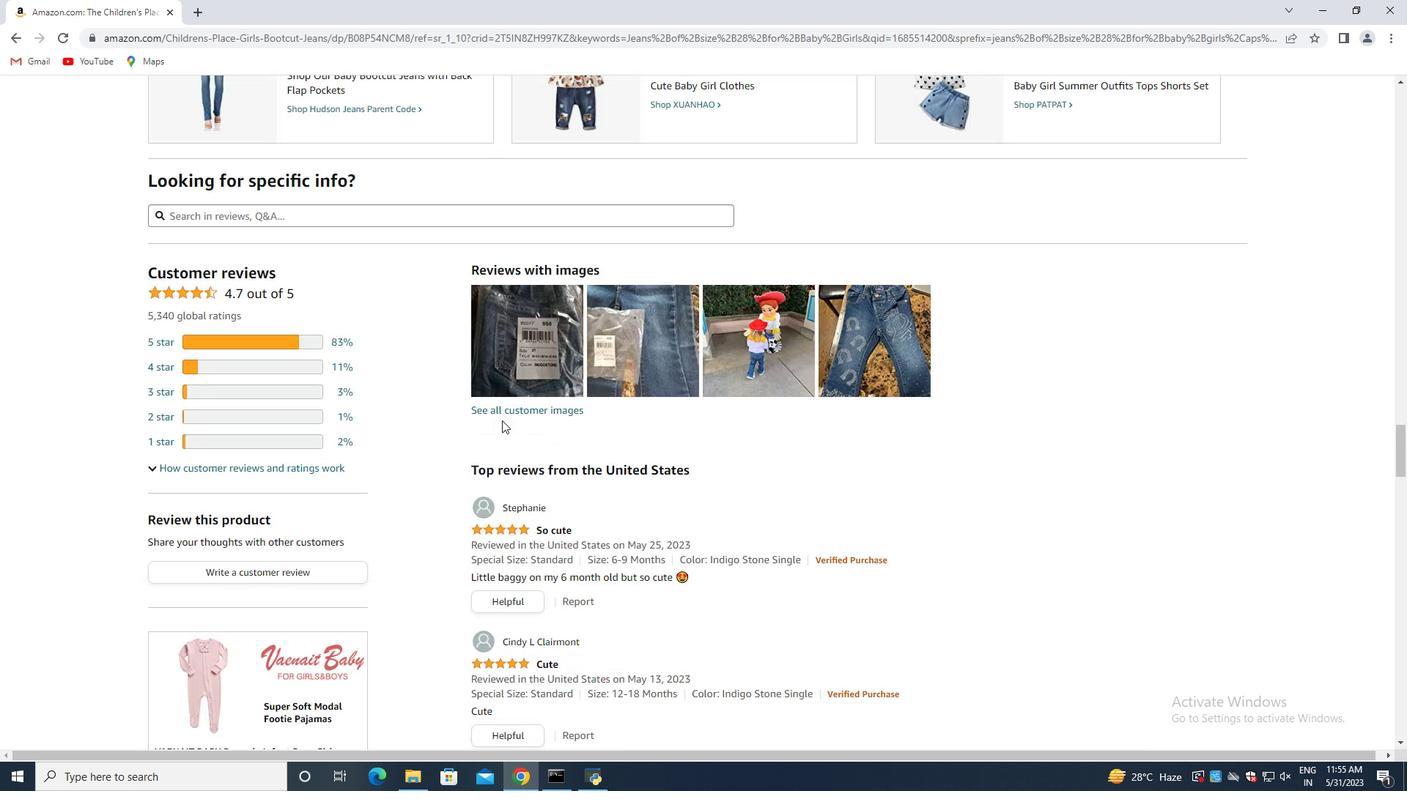 
Action: Mouse scrolled (502, 421) with delta (0, 0)
Screenshot: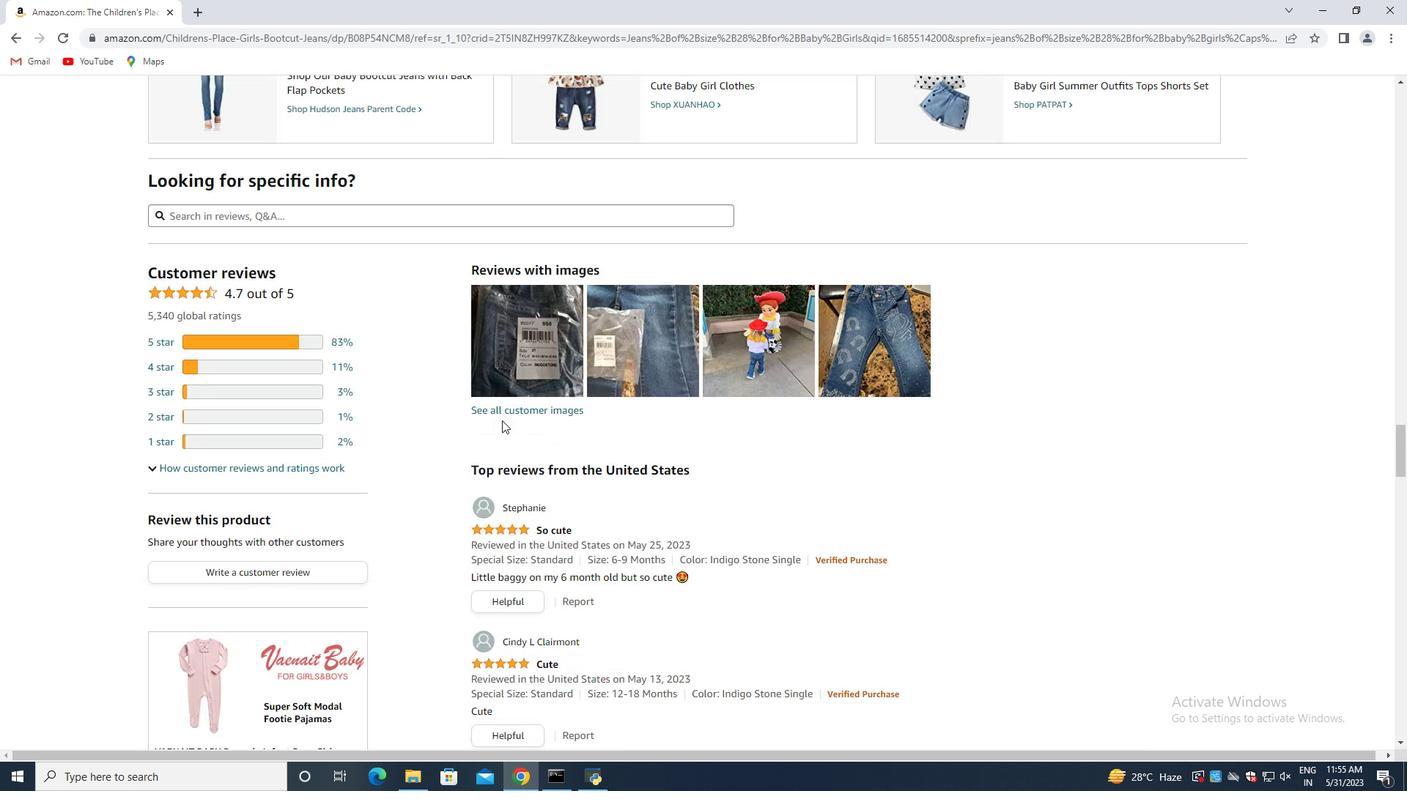 
Action: Mouse scrolled (502, 421) with delta (0, 0)
Screenshot: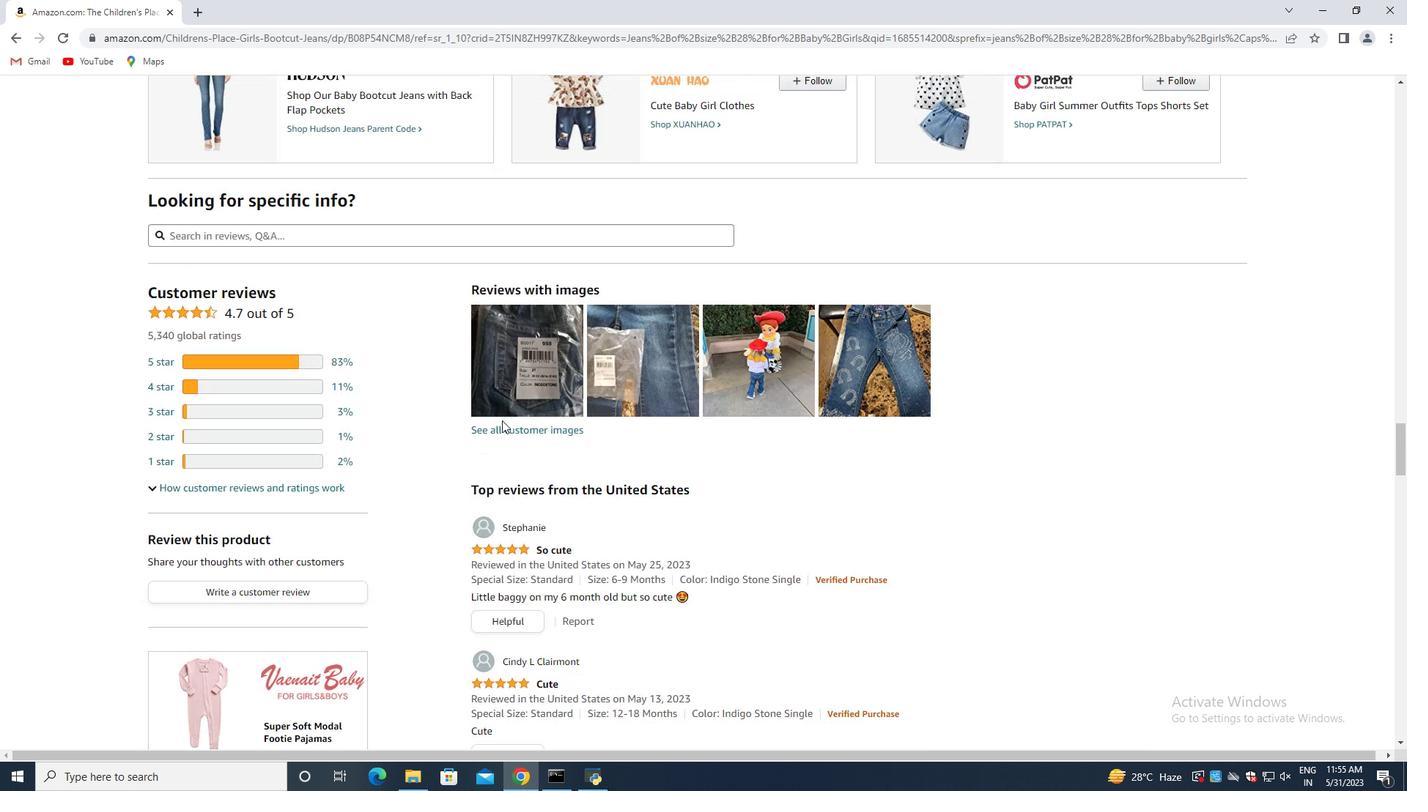 
Action: Mouse scrolled (502, 421) with delta (0, 0)
Screenshot: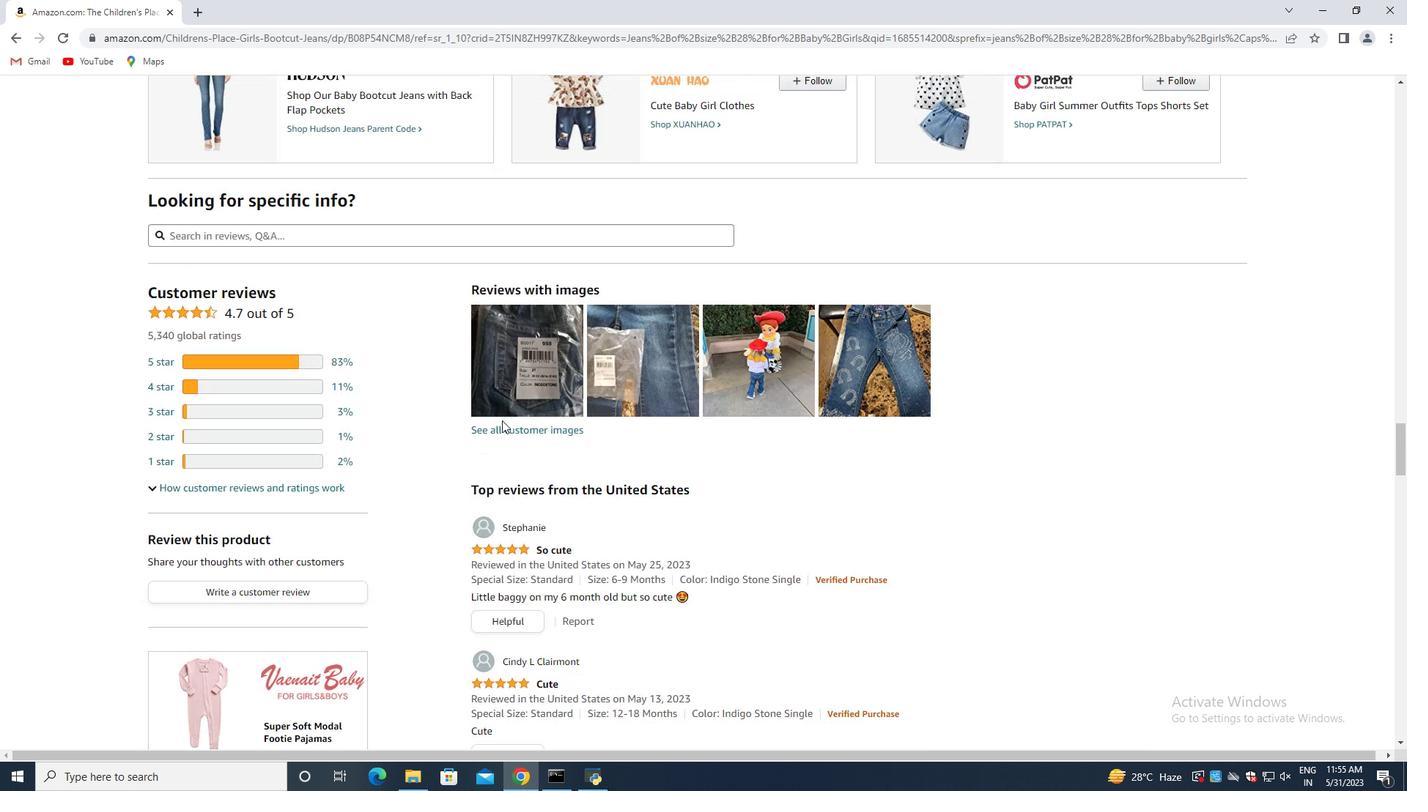 
Action: Mouse scrolled (502, 421) with delta (0, 0)
Screenshot: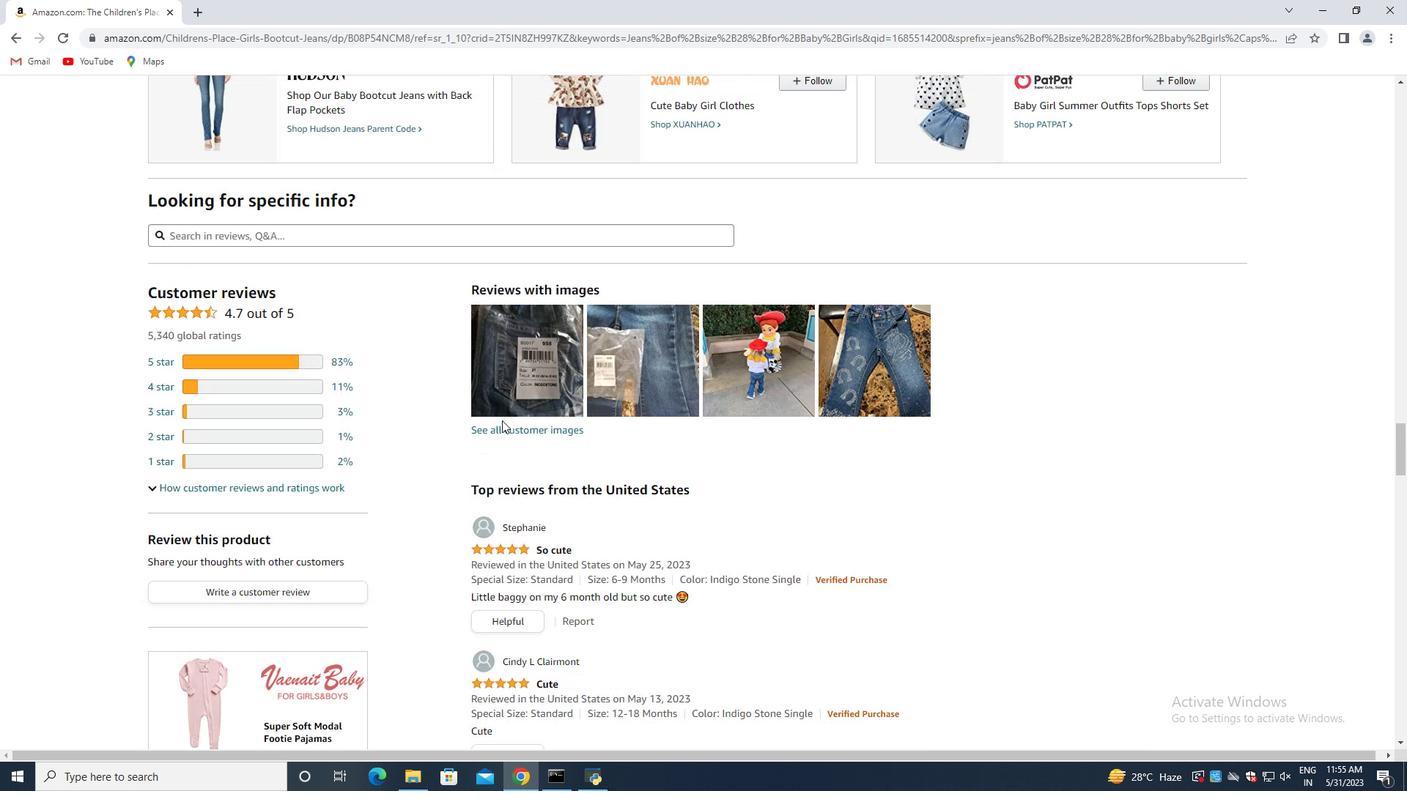 
Action: Mouse scrolled (502, 421) with delta (0, 0)
Screenshot: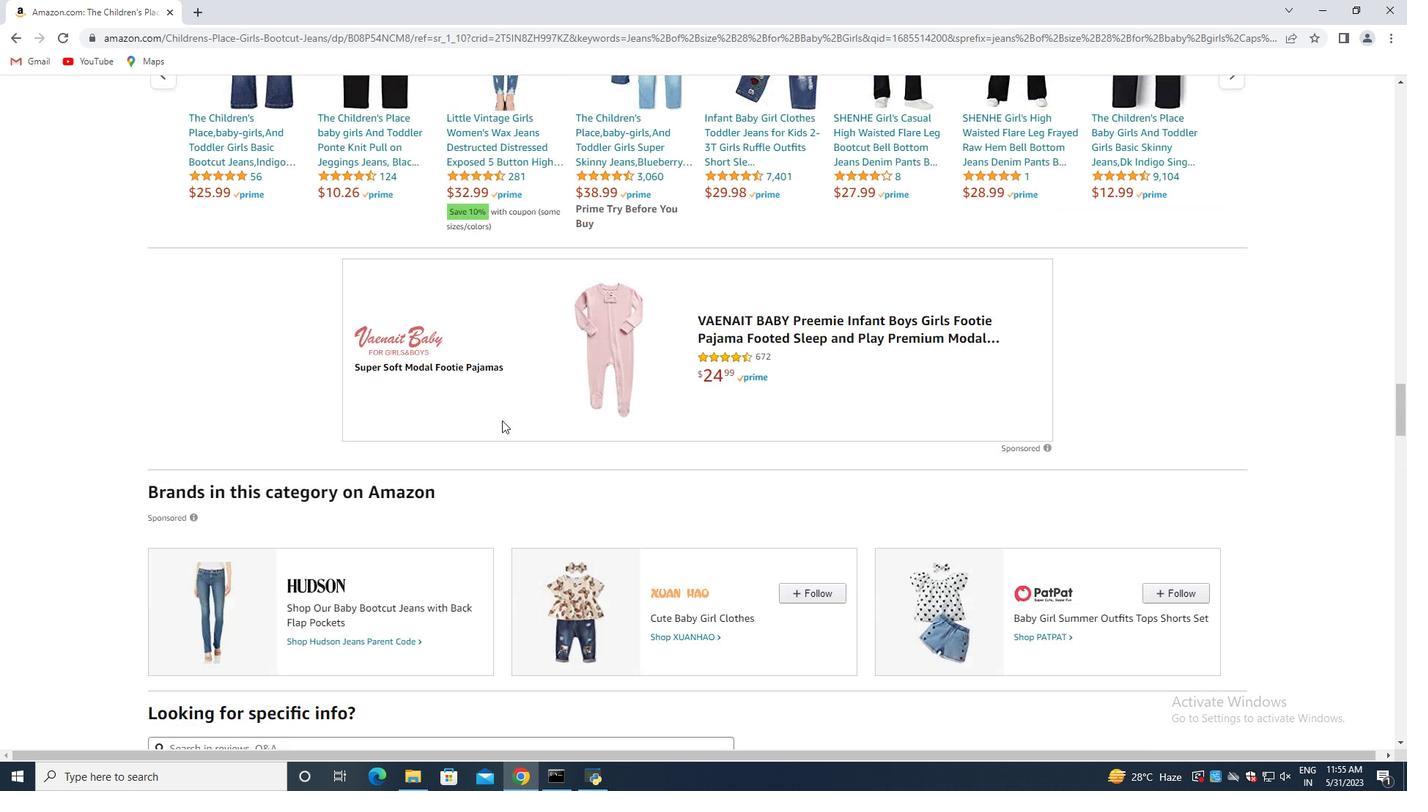 
Action: Mouse scrolled (502, 421) with delta (0, 0)
Screenshot: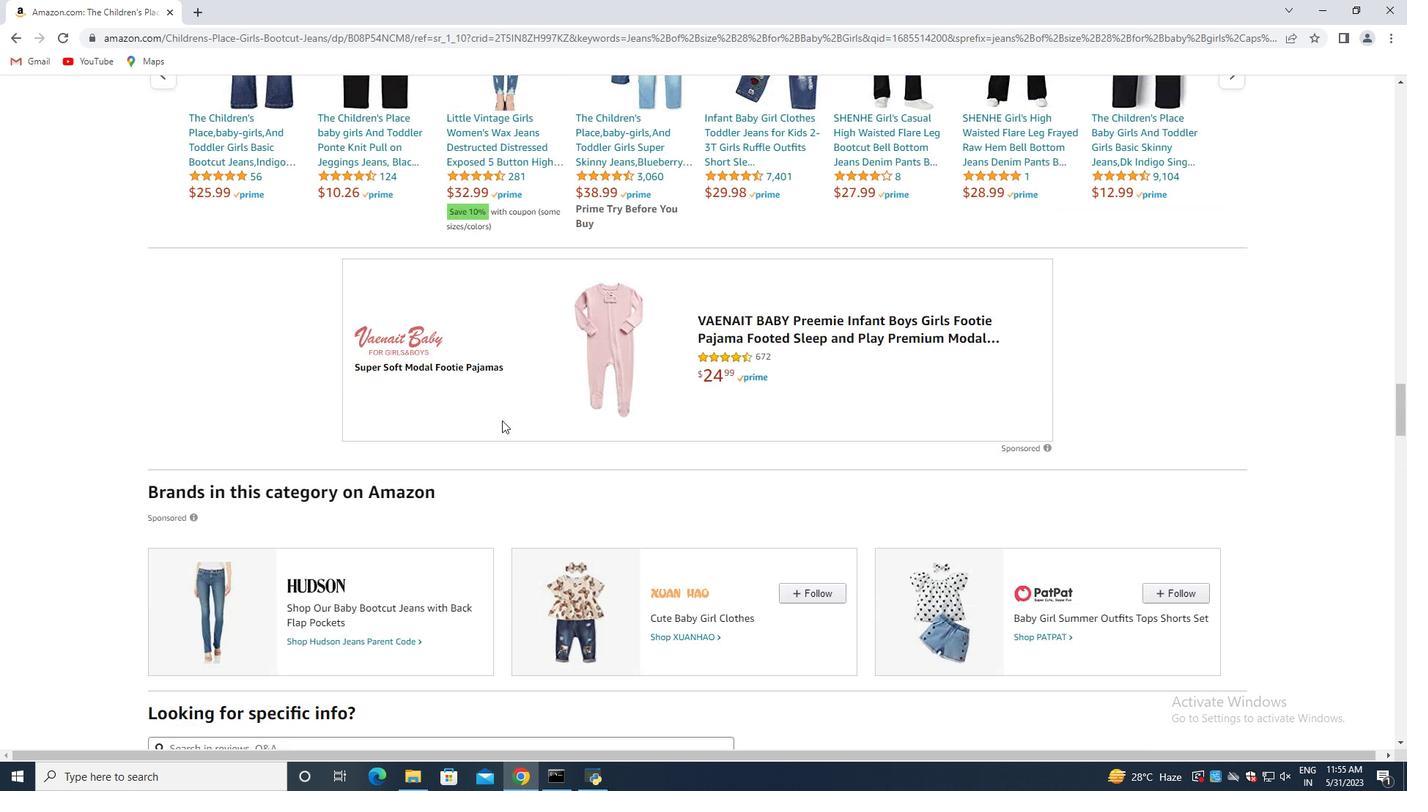 
Action: Mouse scrolled (502, 421) with delta (0, 0)
Screenshot: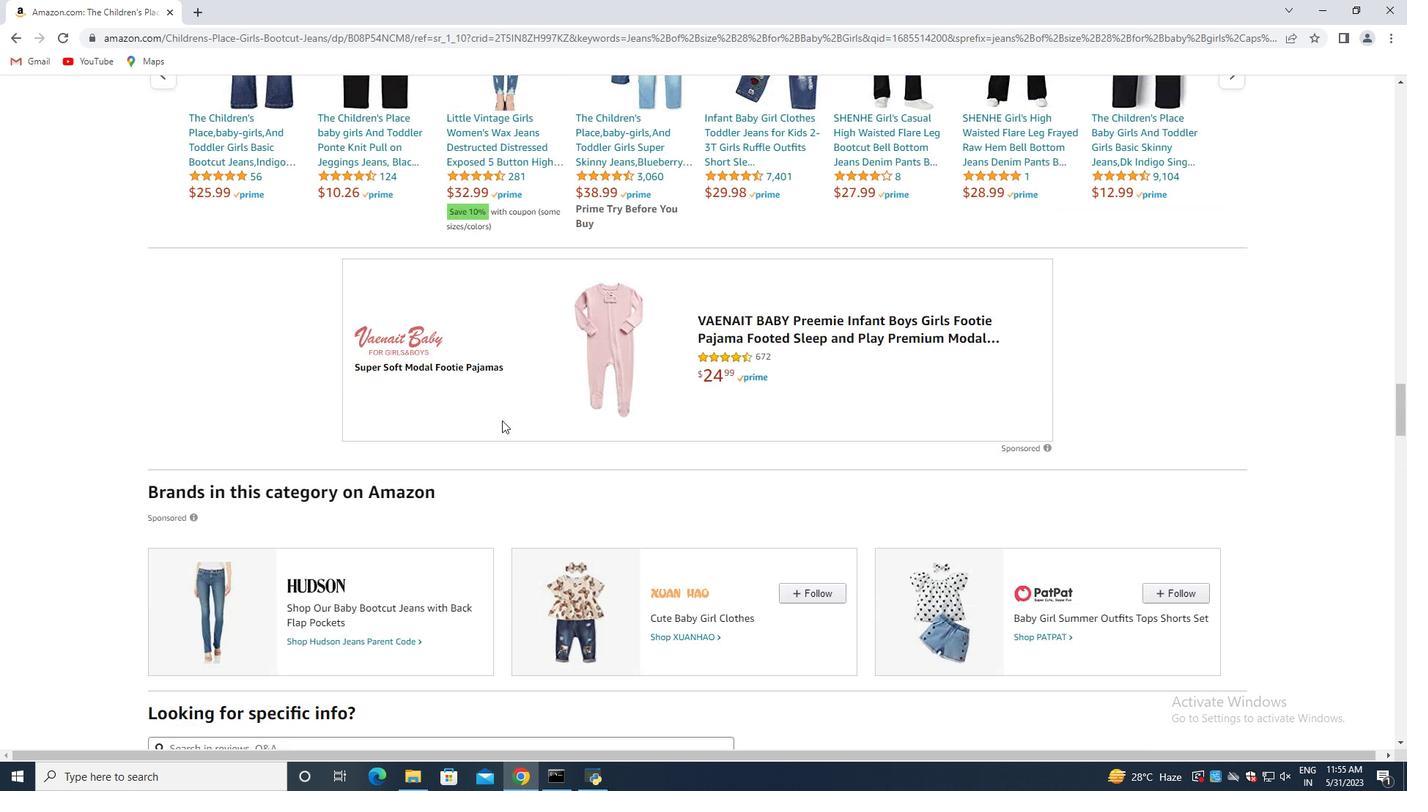 
Action: Mouse scrolled (502, 421) with delta (0, 0)
Screenshot: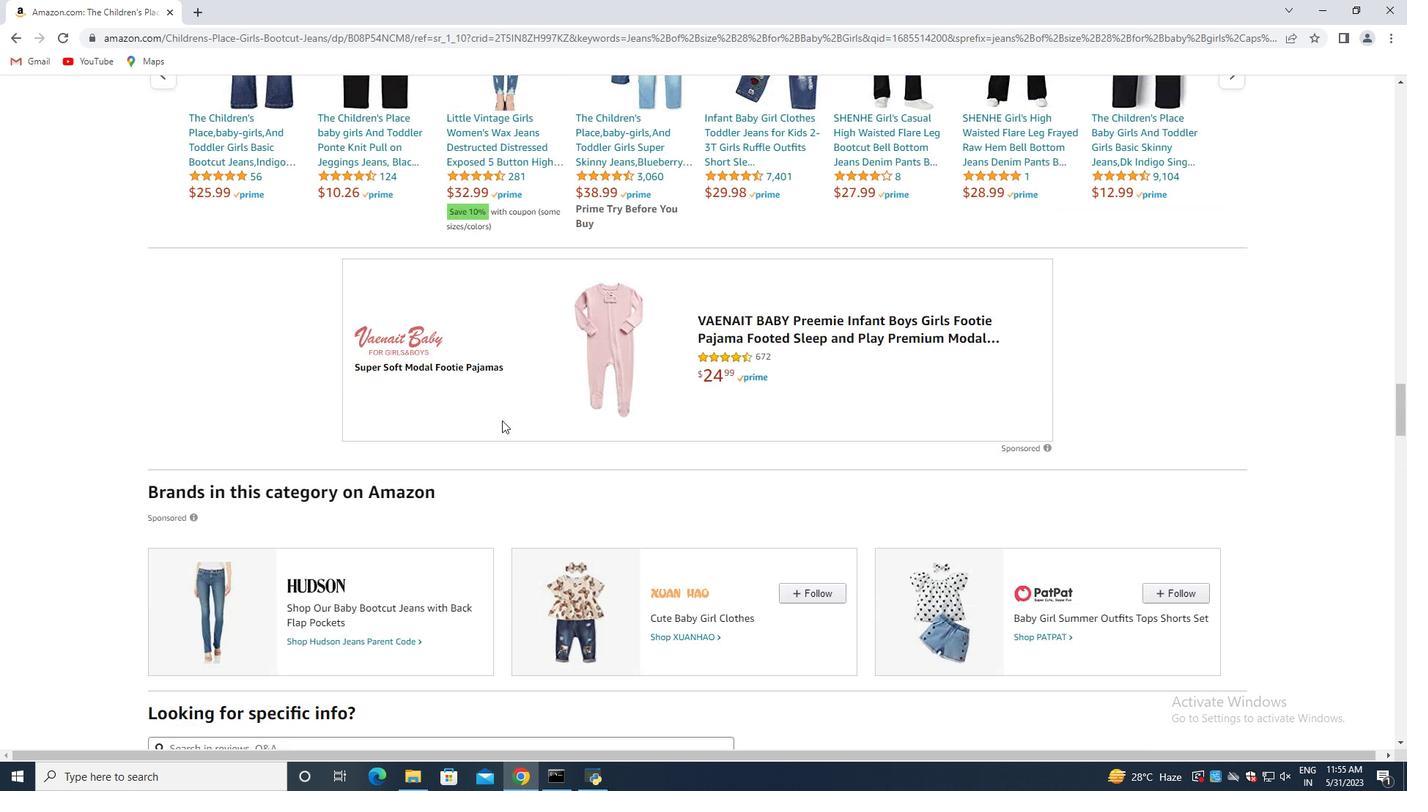 
Action: Mouse scrolled (502, 421) with delta (0, 0)
Screenshot: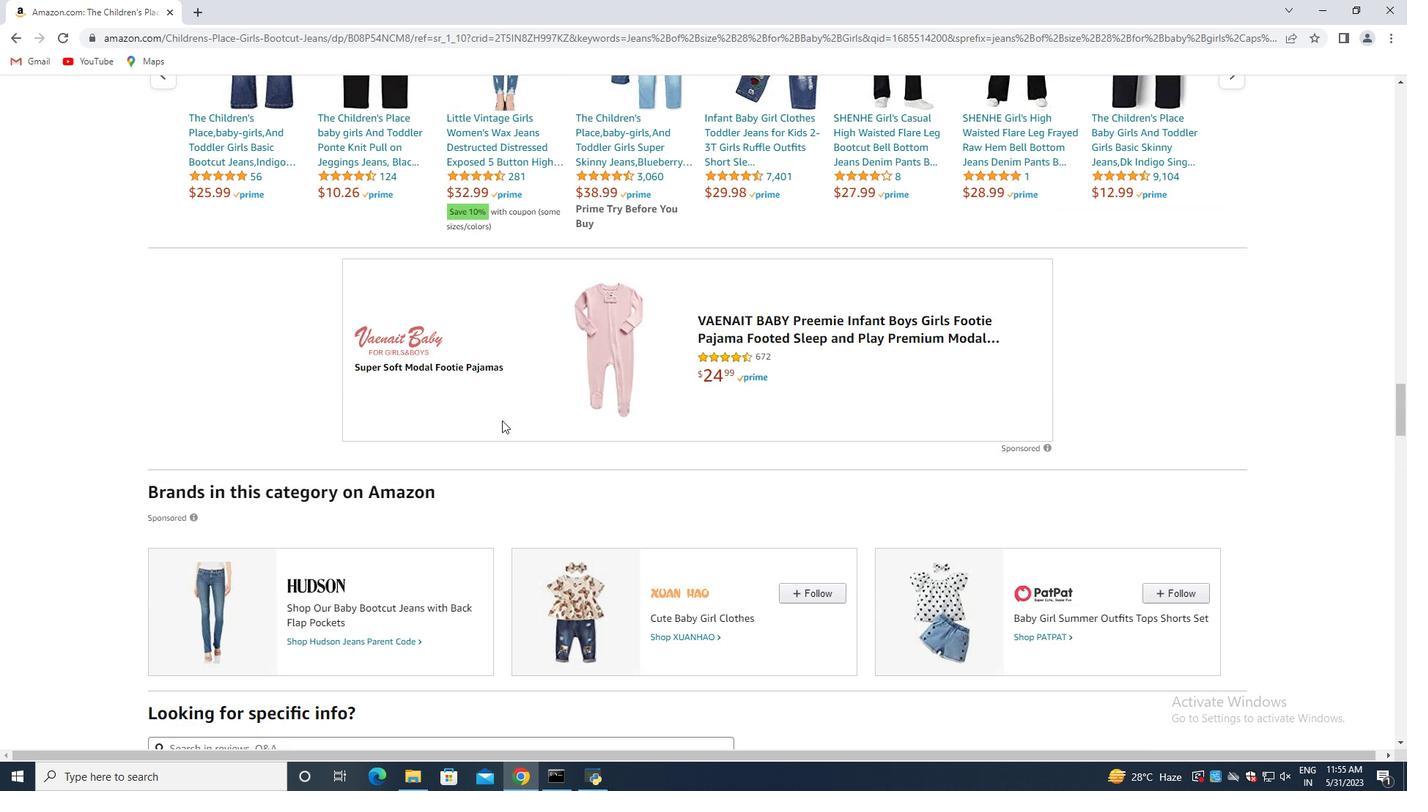 
Action: Mouse scrolled (502, 421) with delta (0, 0)
Screenshot: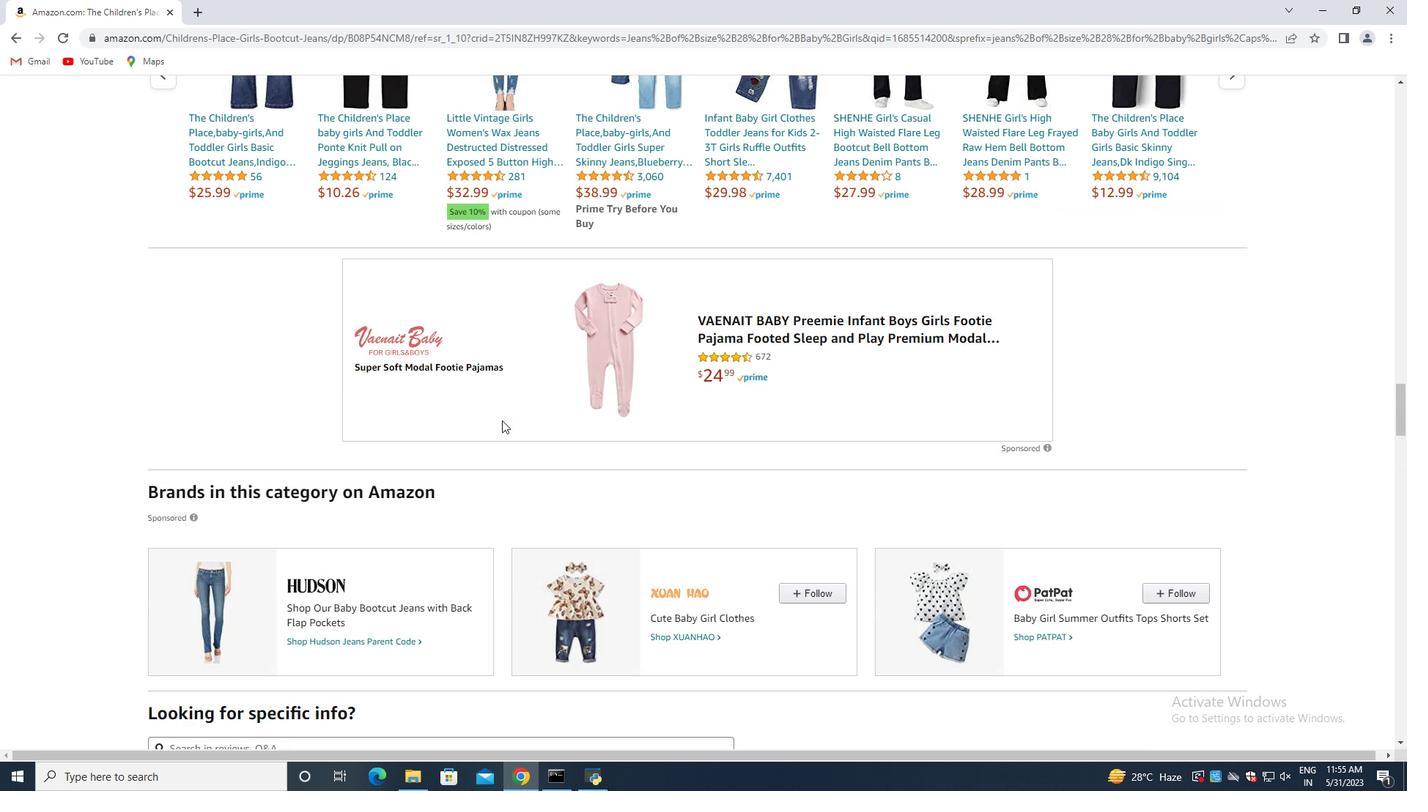 
Action: Mouse scrolled (502, 421) with delta (0, 0)
Screenshot: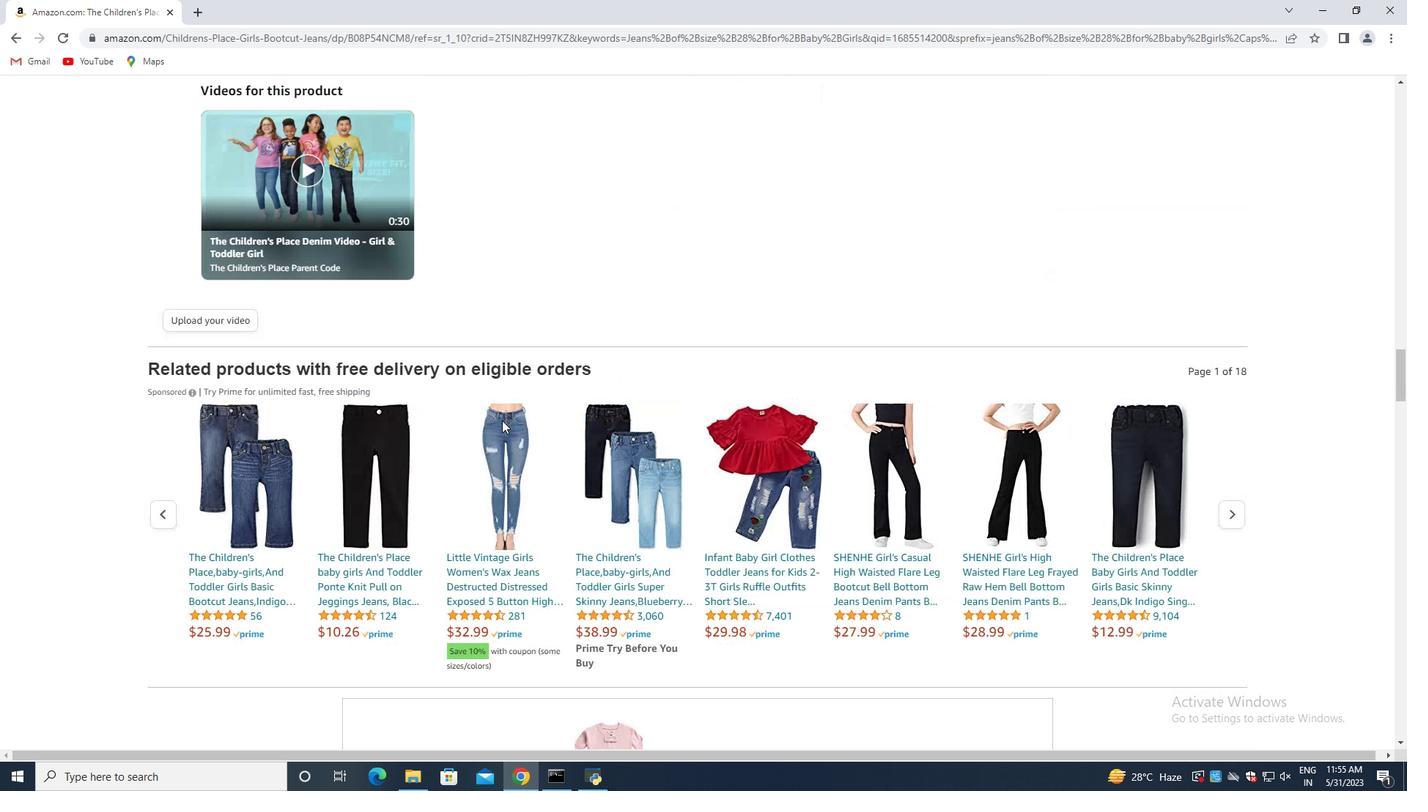 
Action: Mouse scrolled (502, 421) with delta (0, 0)
Screenshot: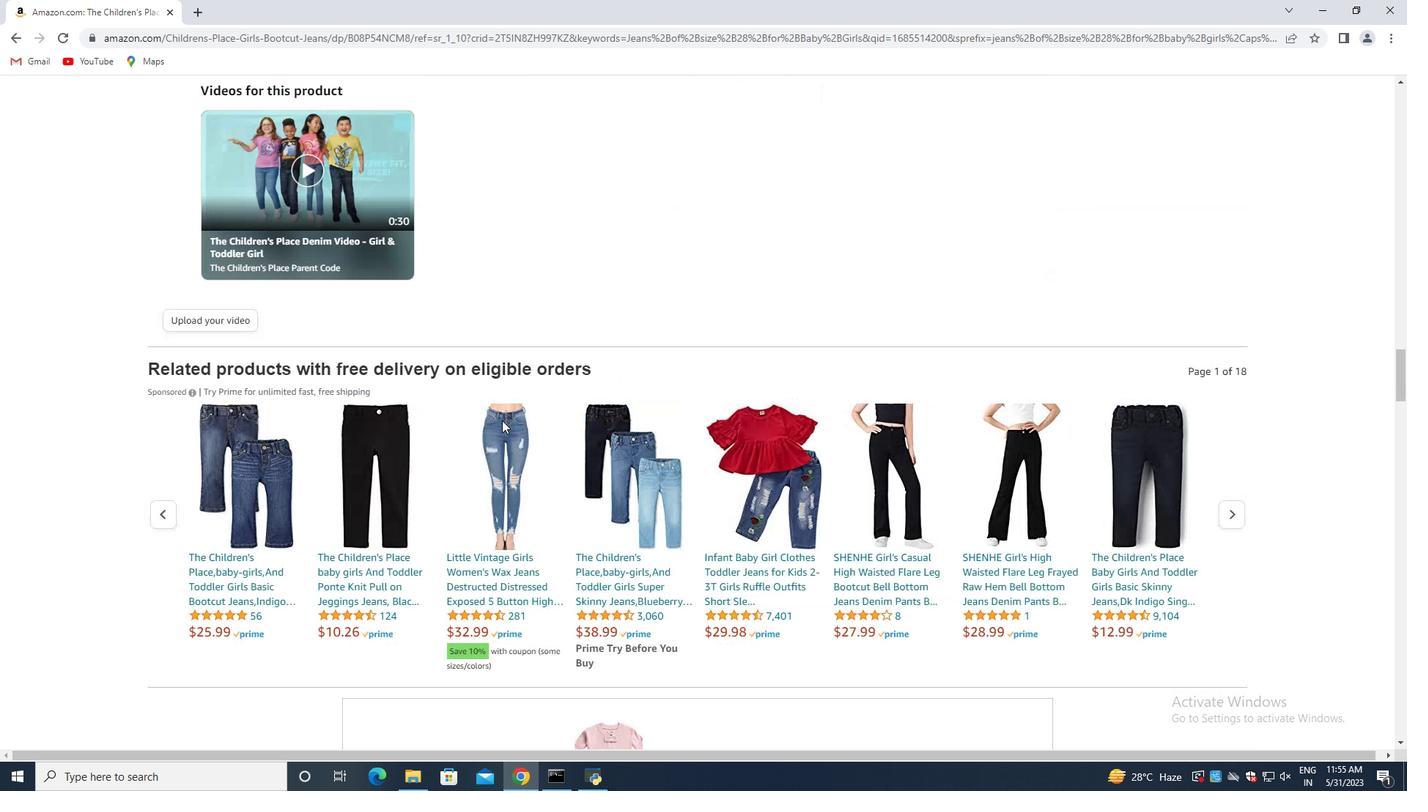 
Action: Mouse scrolled (502, 421) with delta (0, 0)
Screenshot: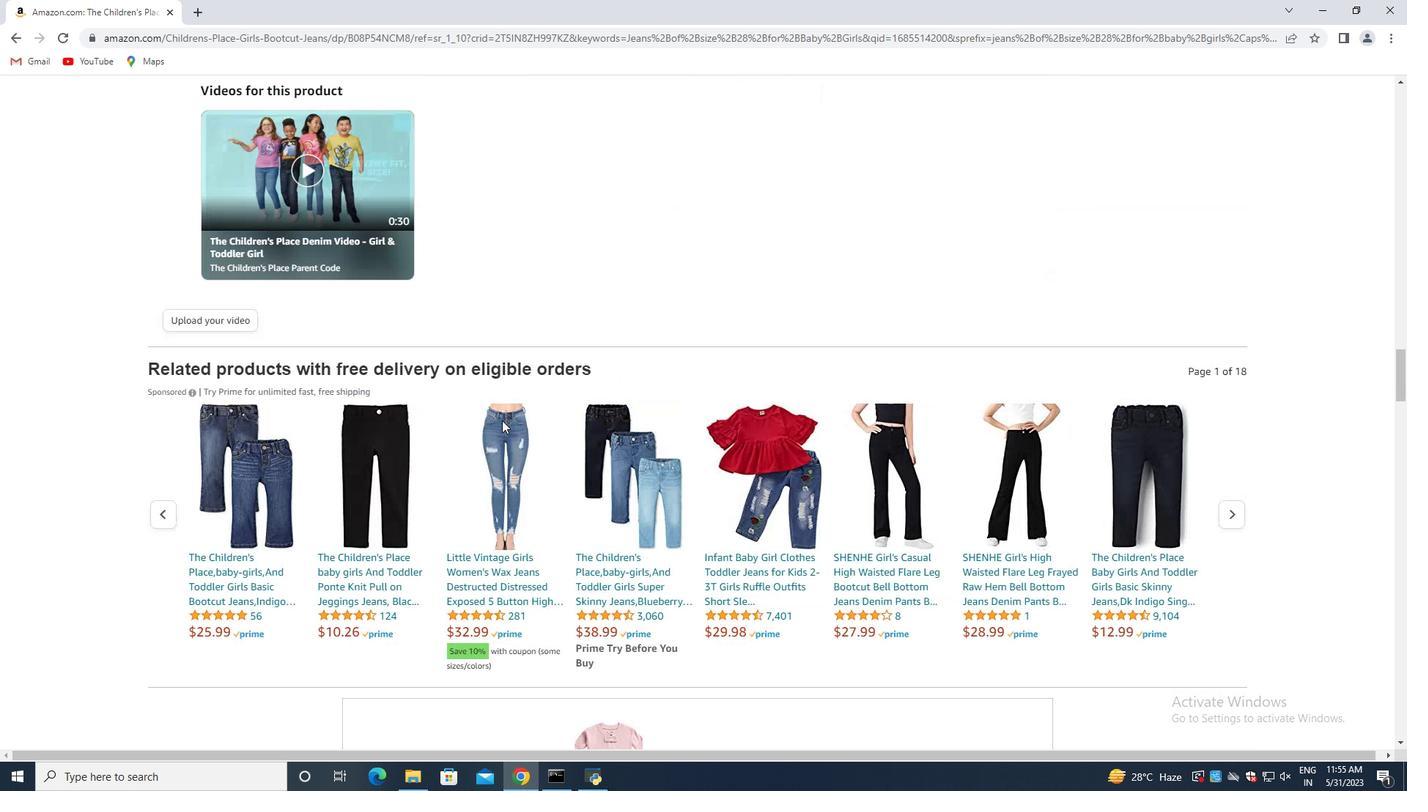 
Action: Mouse scrolled (502, 421) with delta (0, 0)
Screenshot: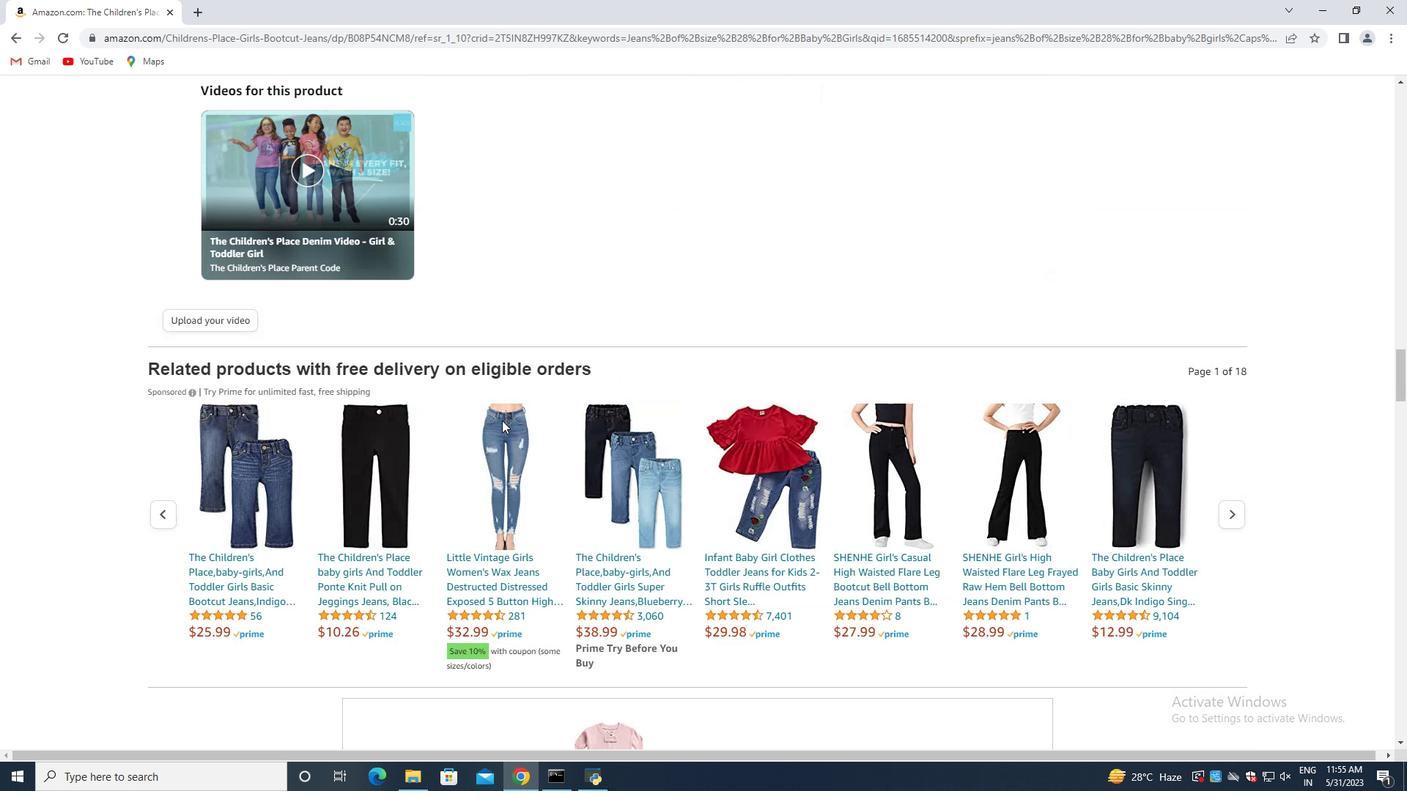 
Action: Mouse scrolled (502, 421) with delta (0, 0)
Screenshot: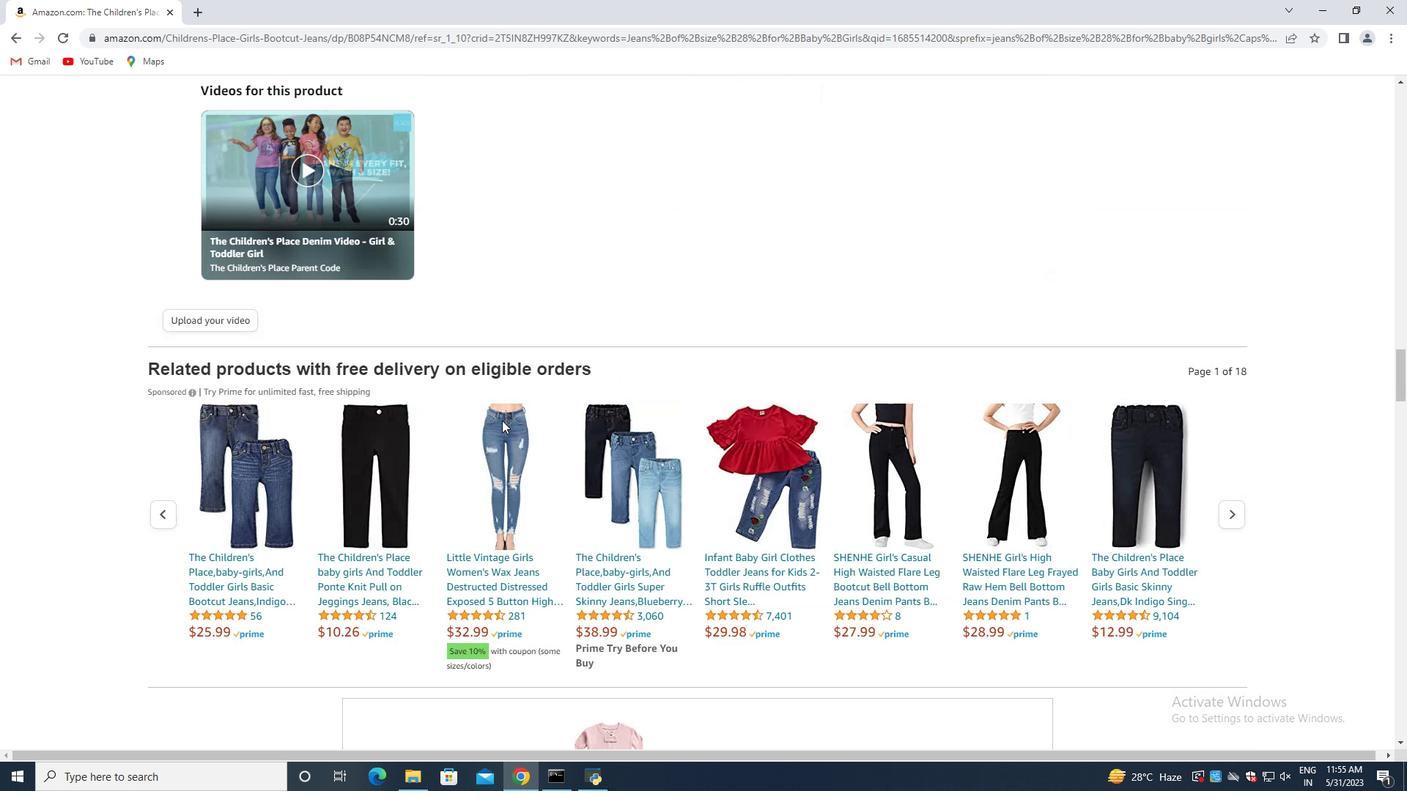 
Action: Mouse scrolled (502, 421) with delta (0, 0)
Screenshot: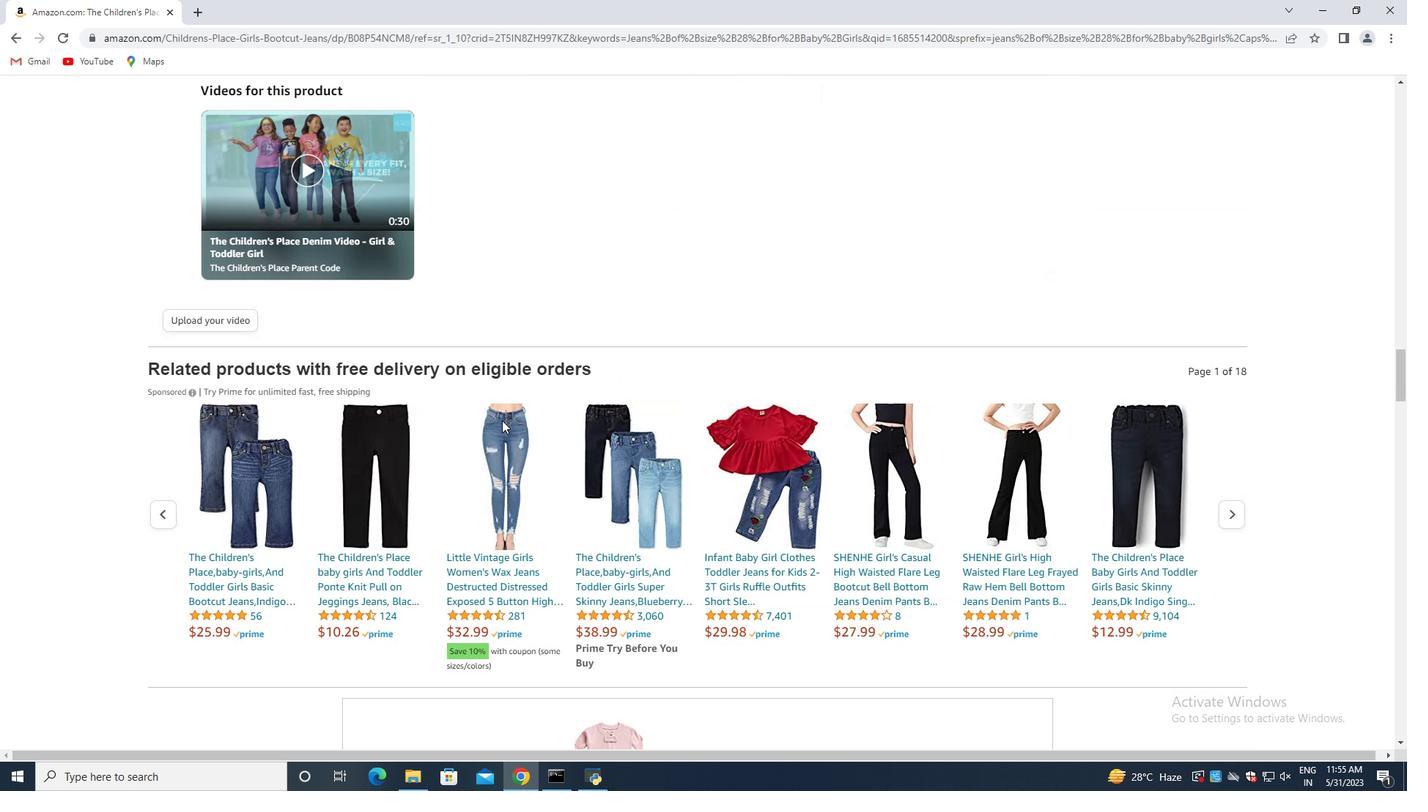 
Action: Mouse scrolled (502, 421) with delta (0, 0)
Screenshot: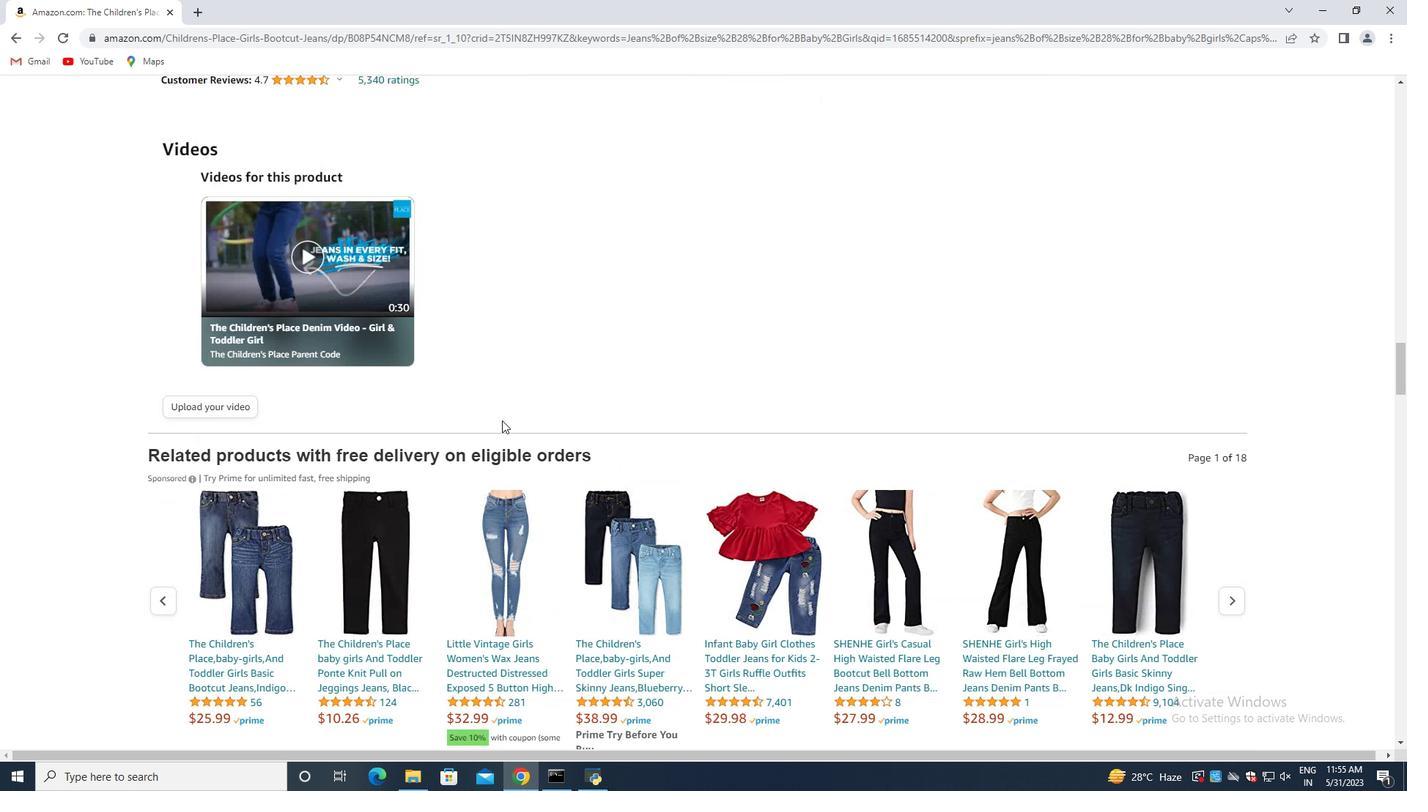 
Action: Mouse scrolled (502, 421) with delta (0, 0)
Screenshot: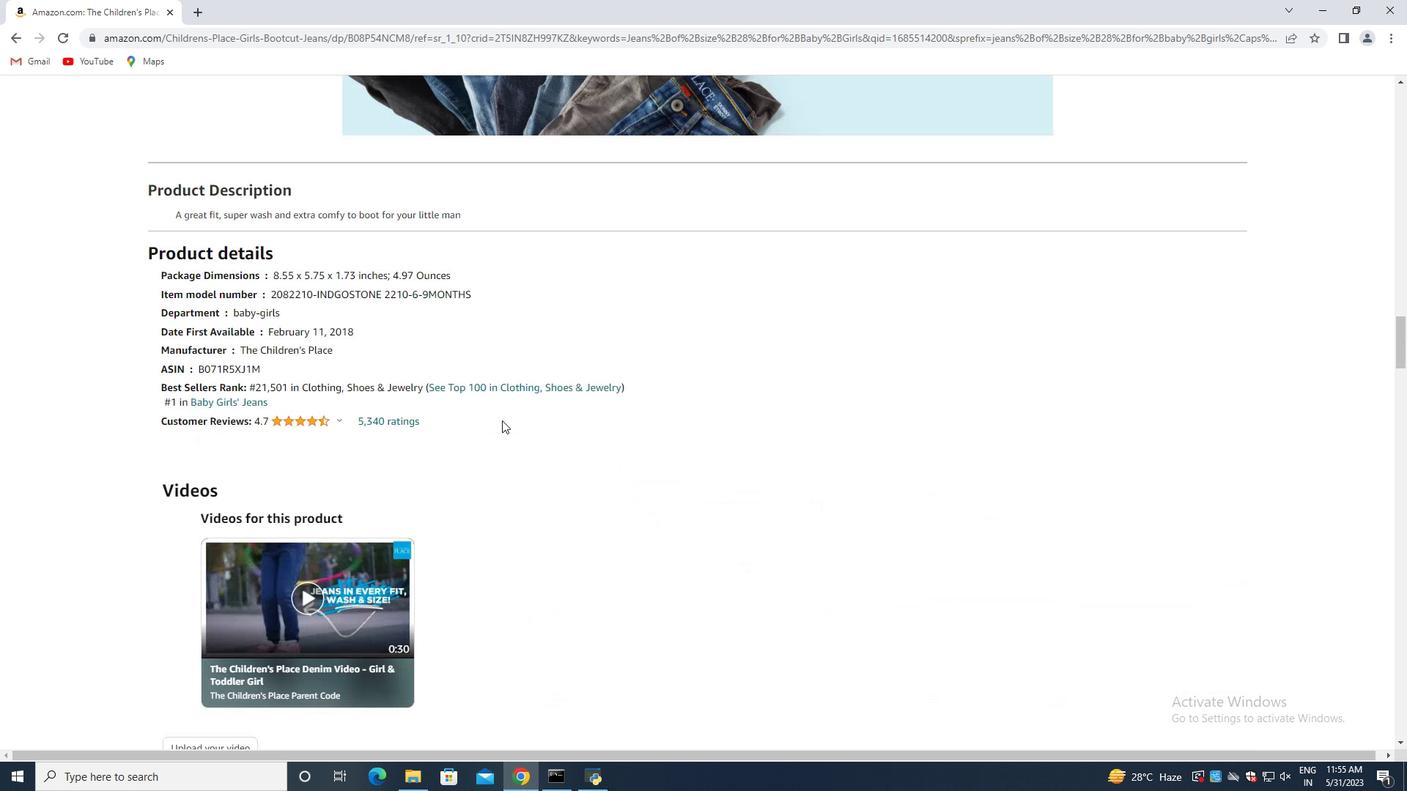 
Action: Mouse scrolled (502, 421) with delta (0, 0)
Screenshot: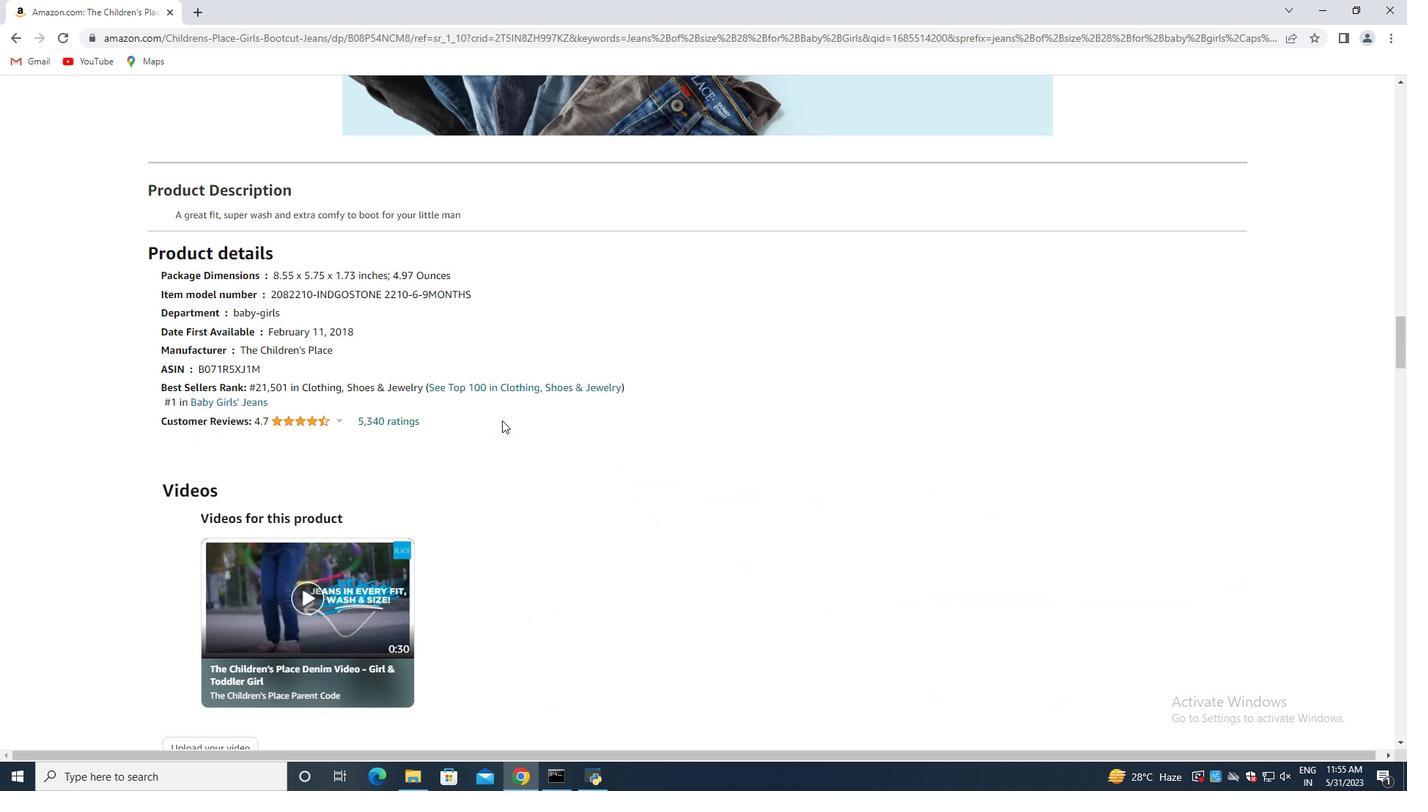 
Action: Mouse scrolled (502, 421) with delta (0, 0)
Screenshot: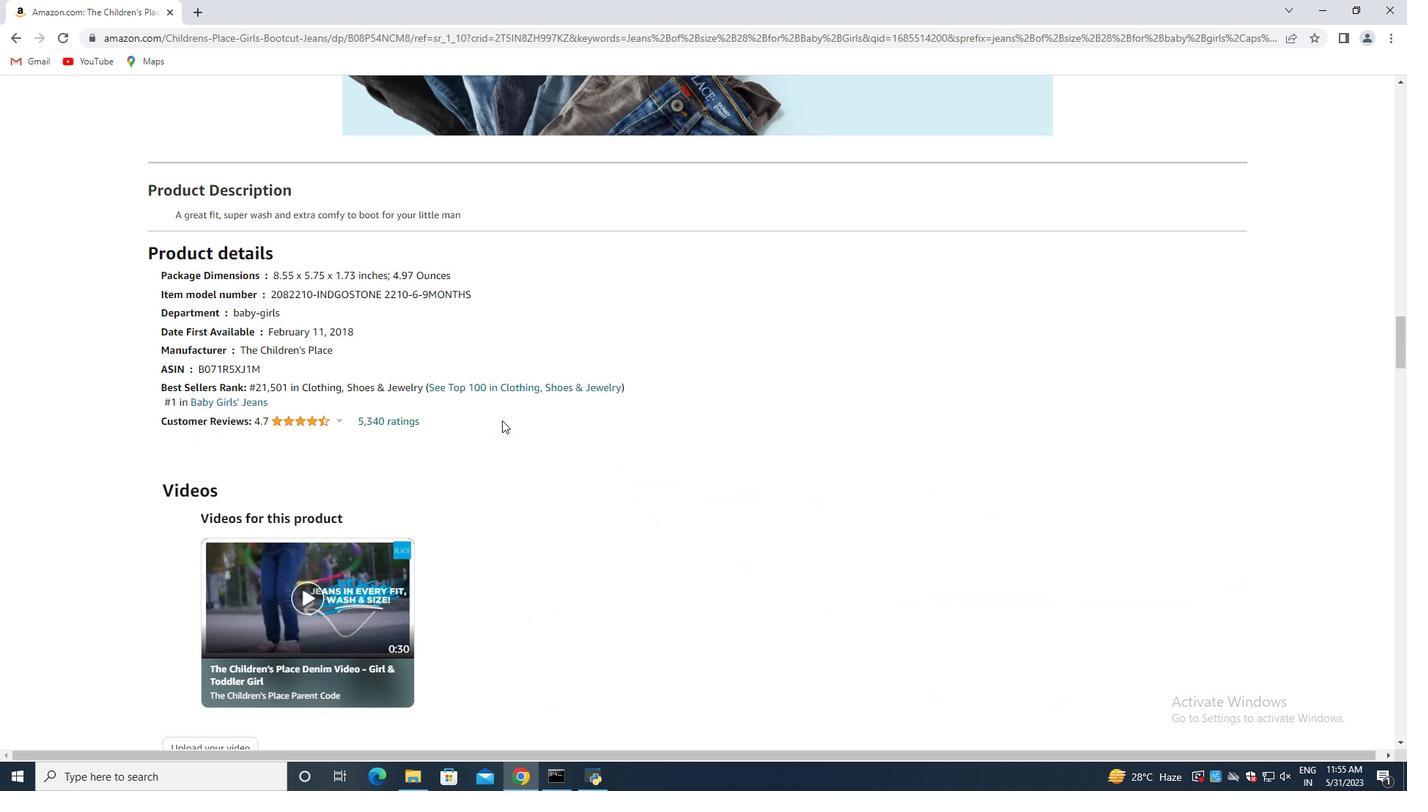 
Action: Mouse scrolled (502, 421) with delta (0, 0)
Screenshot: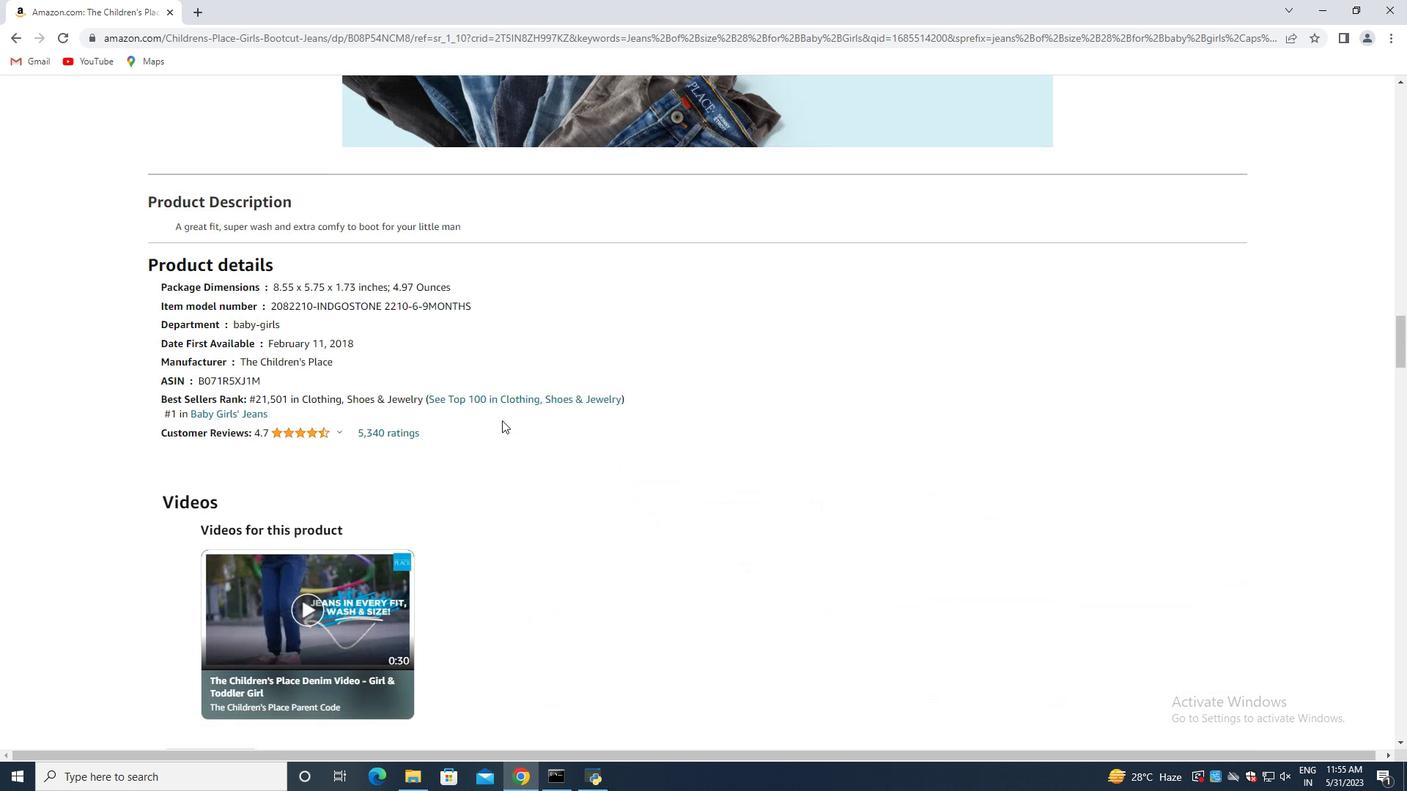 
Action: Mouse scrolled (502, 421) with delta (0, 0)
Screenshot: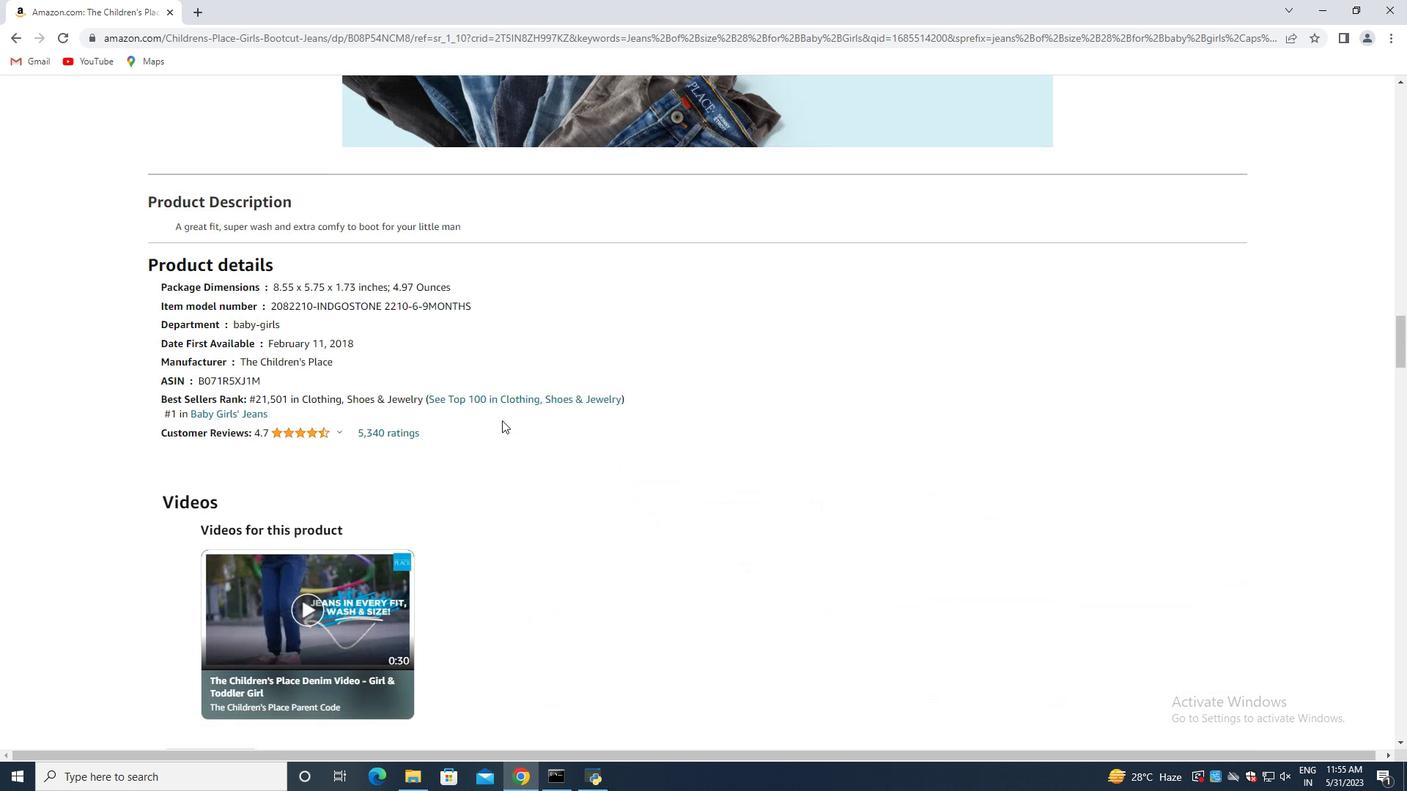 
Action: Mouse scrolled (502, 421) with delta (0, 0)
Screenshot: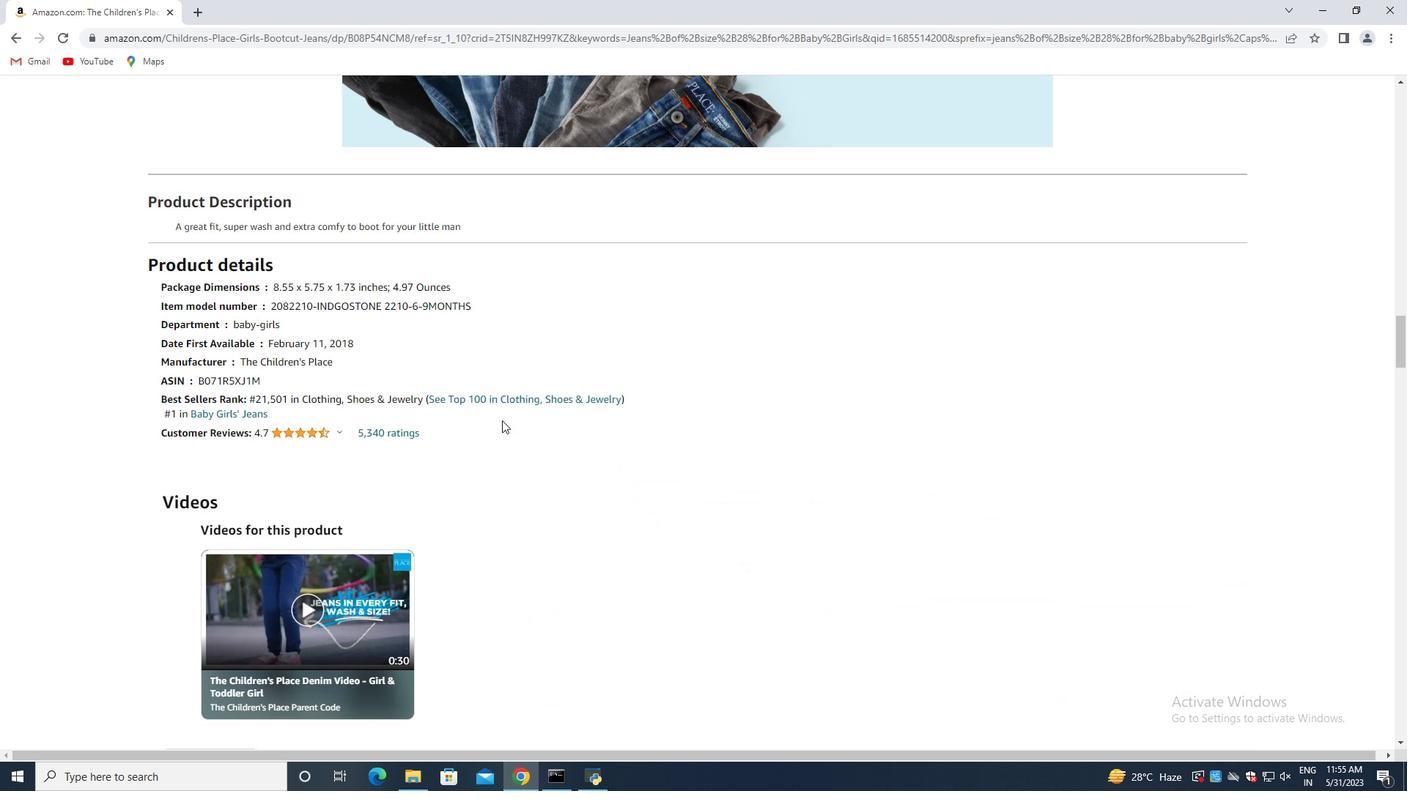 
Action: Mouse scrolled (502, 421) with delta (0, 0)
Screenshot: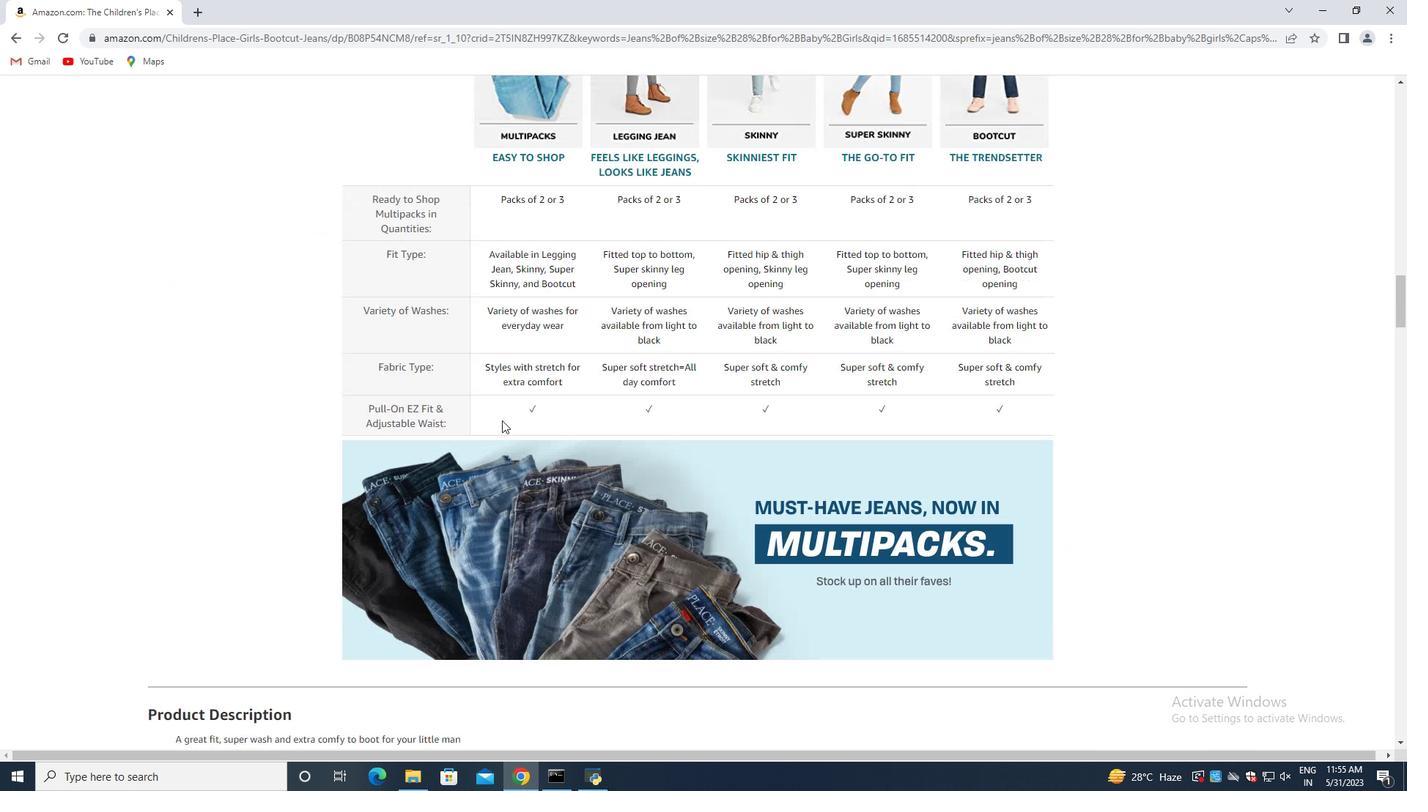 
Action: Mouse scrolled (502, 421) with delta (0, 0)
Screenshot: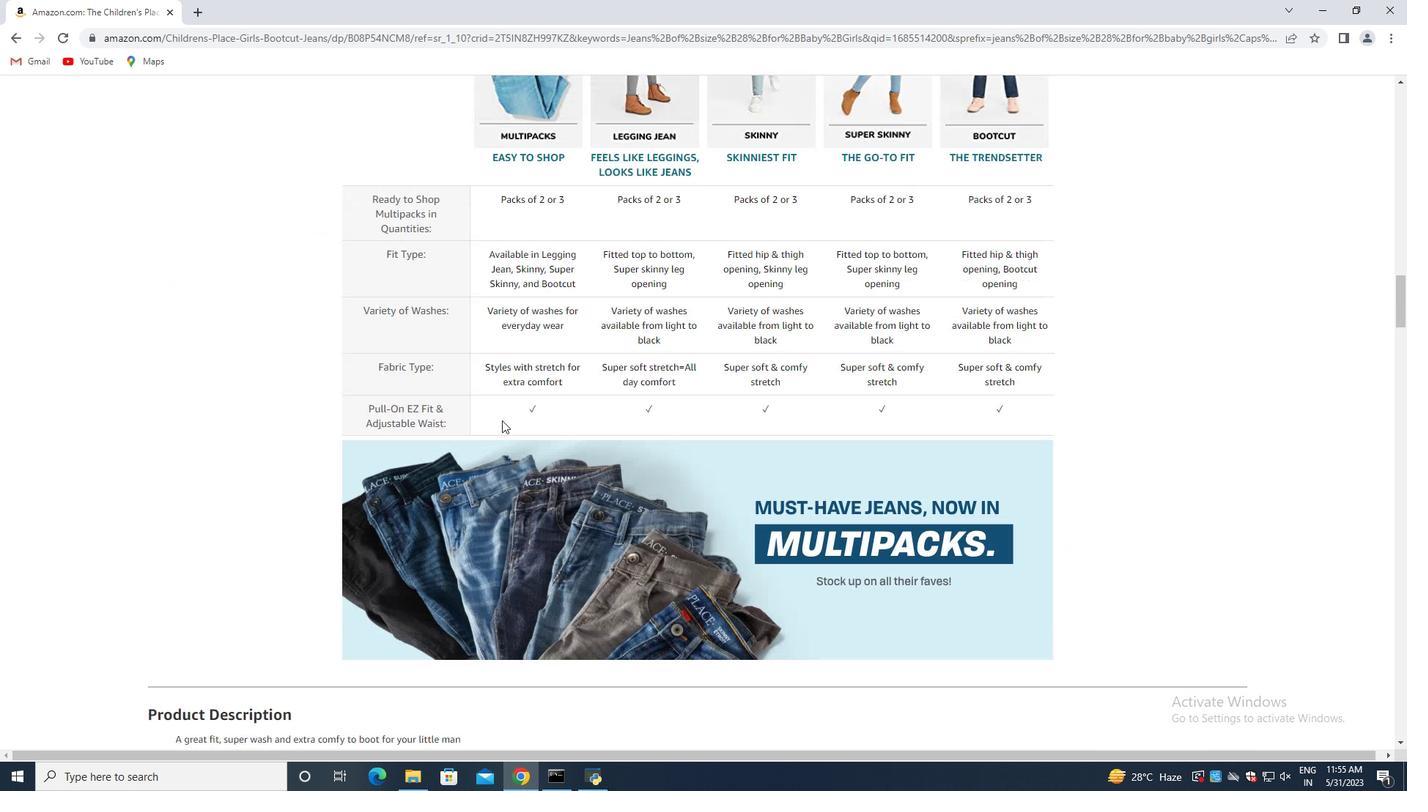 
Action: Mouse scrolled (502, 421) with delta (0, 0)
Screenshot: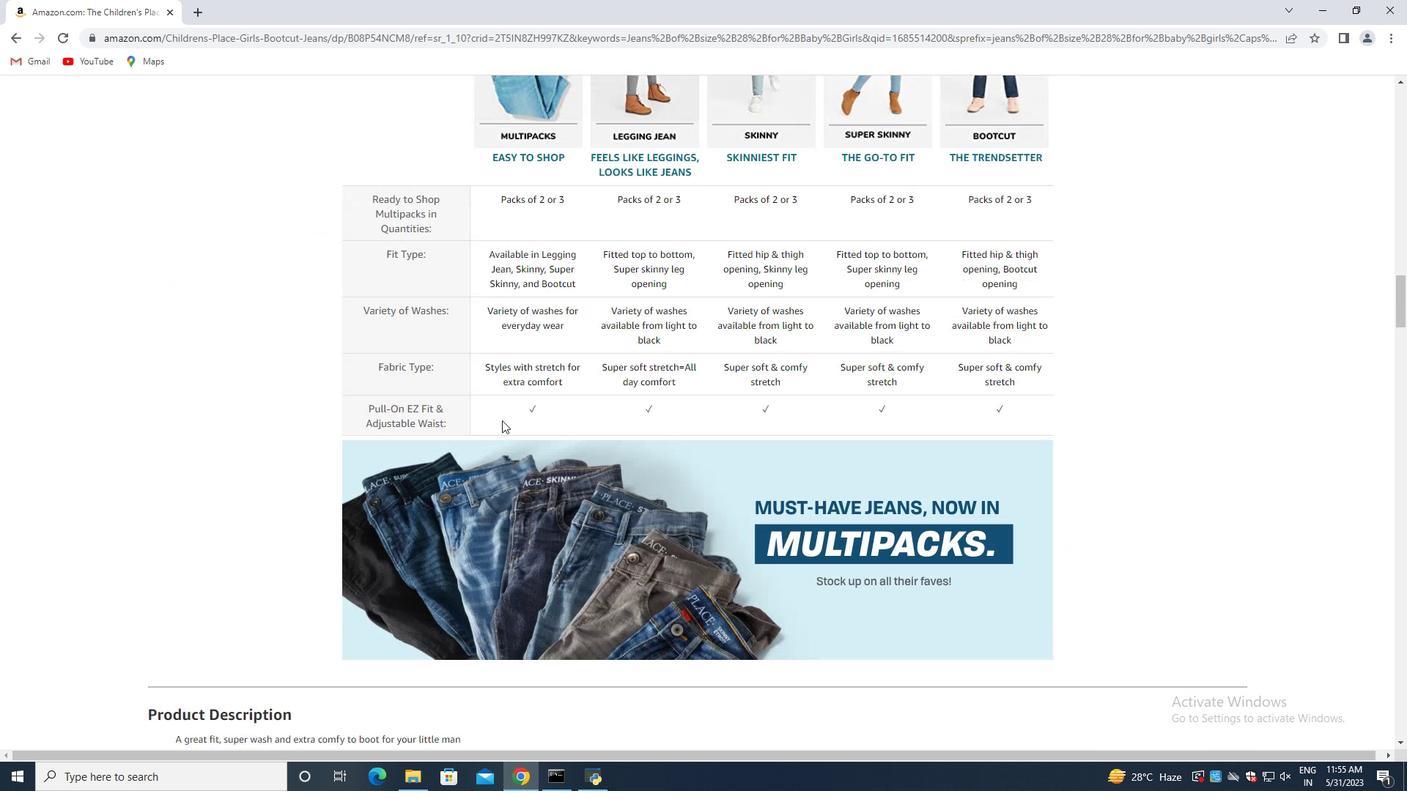 
Action: Mouse scrolled (502, 421) with delta (0, 0)
Screenshot: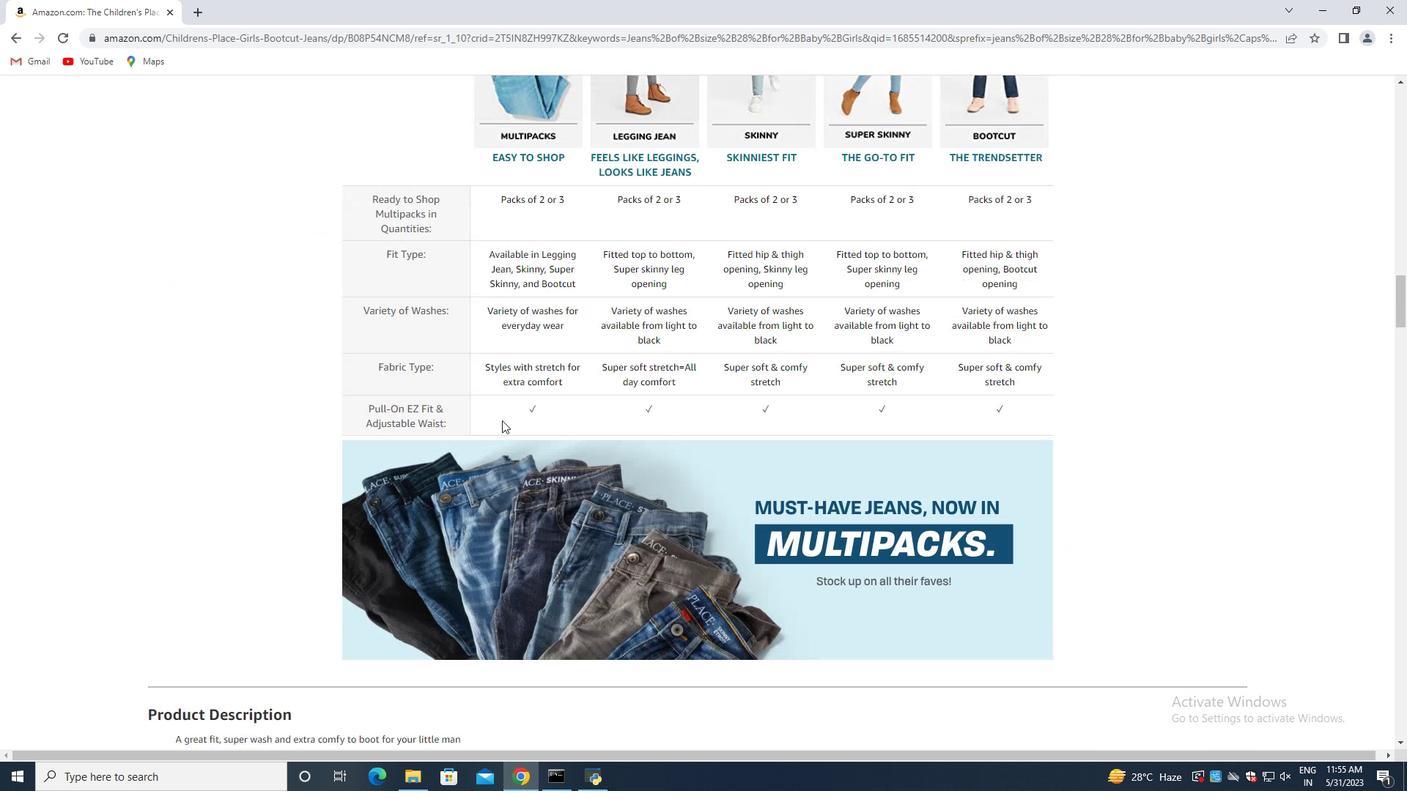 
Action: Mouse scrolled (502, 421) with delta (0, 0)
Screenshot: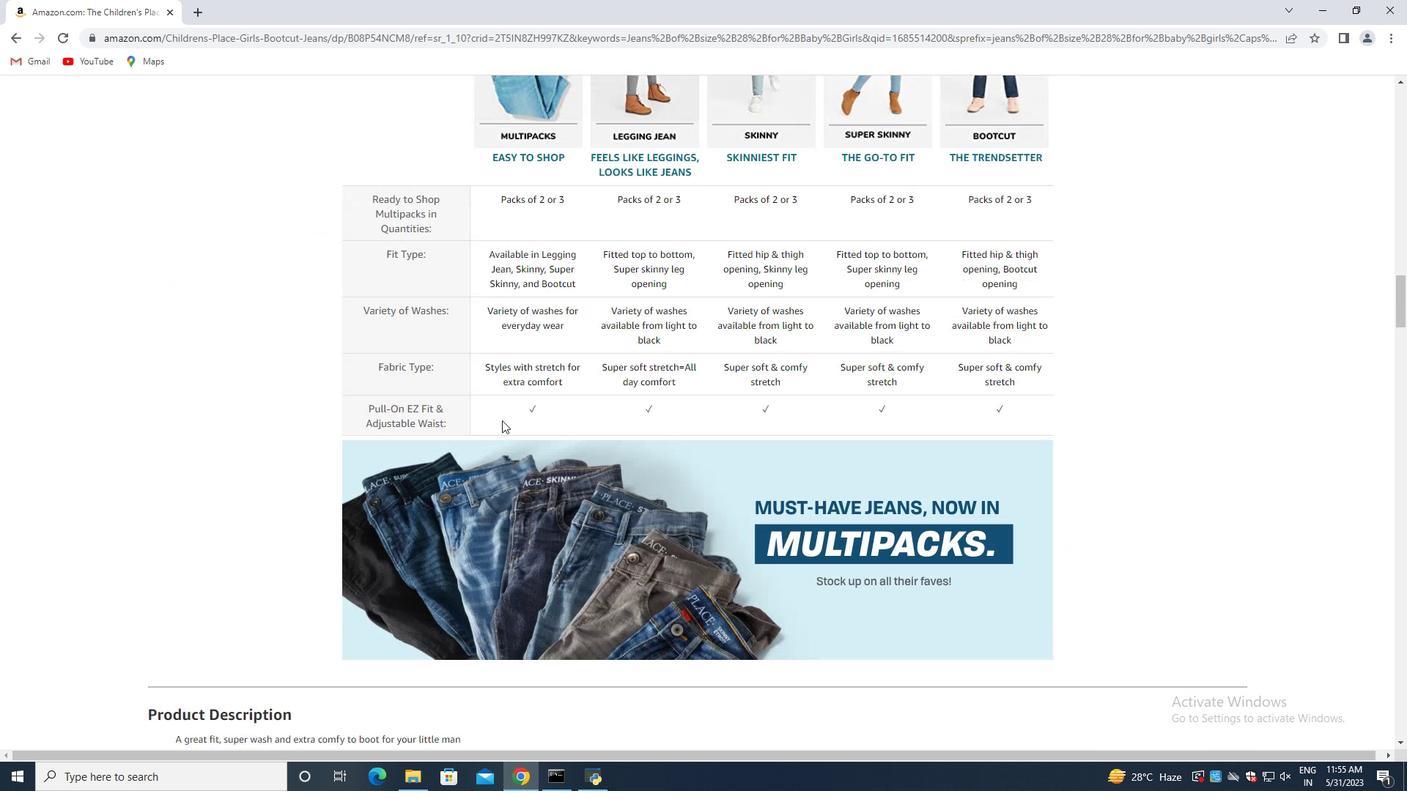 
Action: Mouse scrolled (502, 421) with delta (0, 0)
Screenshot: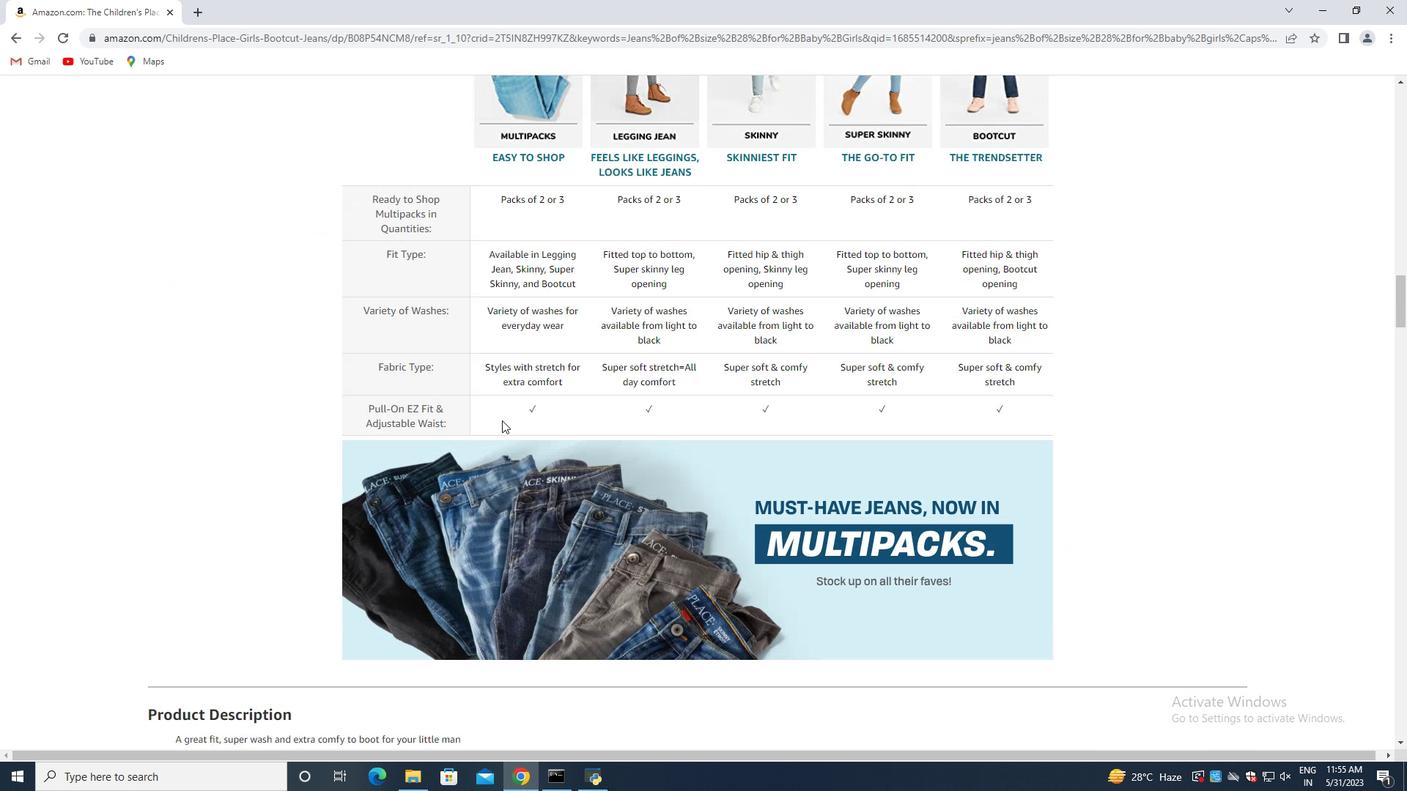 
Action: Mouse scrolled (502, 421) with delta (0, 0)
Screenshot: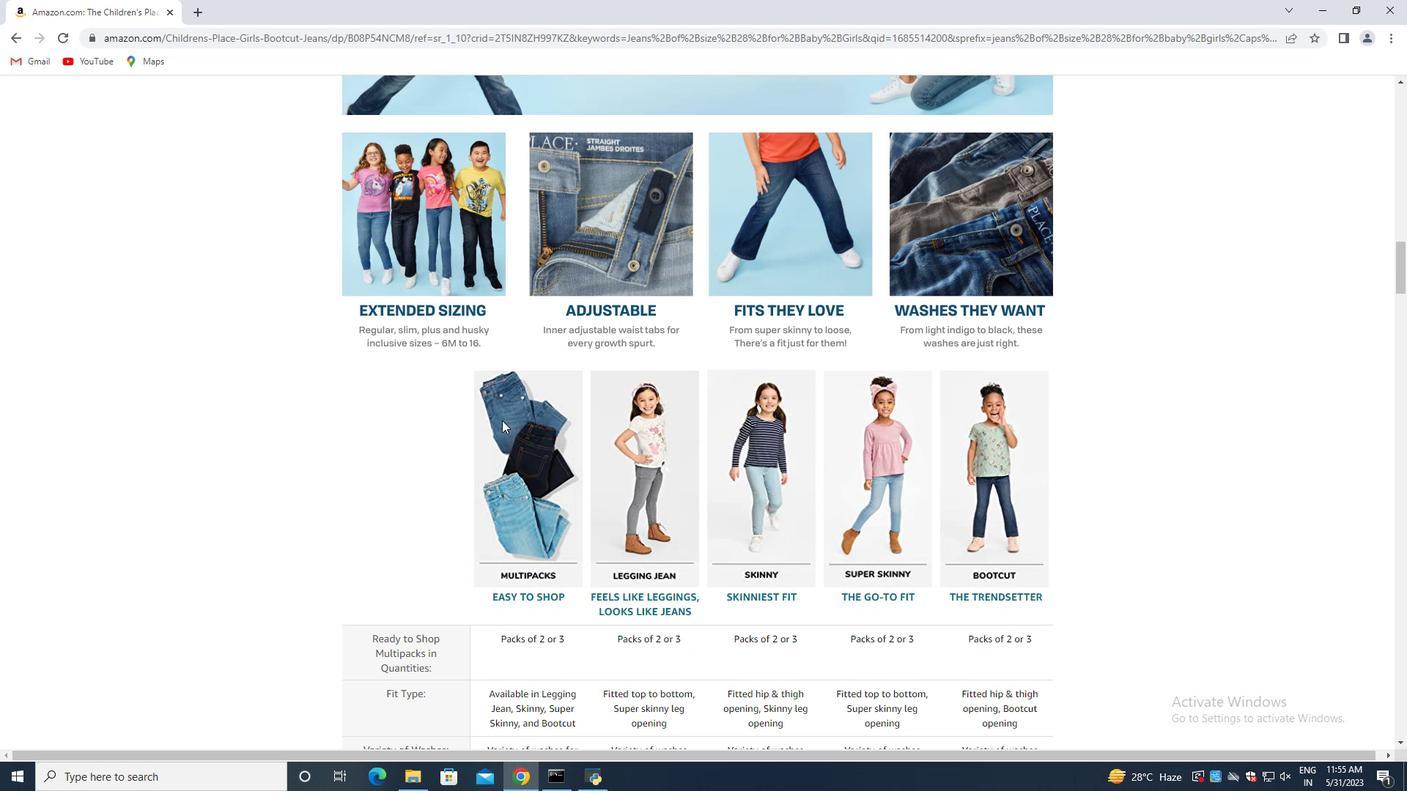 
Action: Mouse scrolled (502, 419) with delta (0, 0)
Screenshot: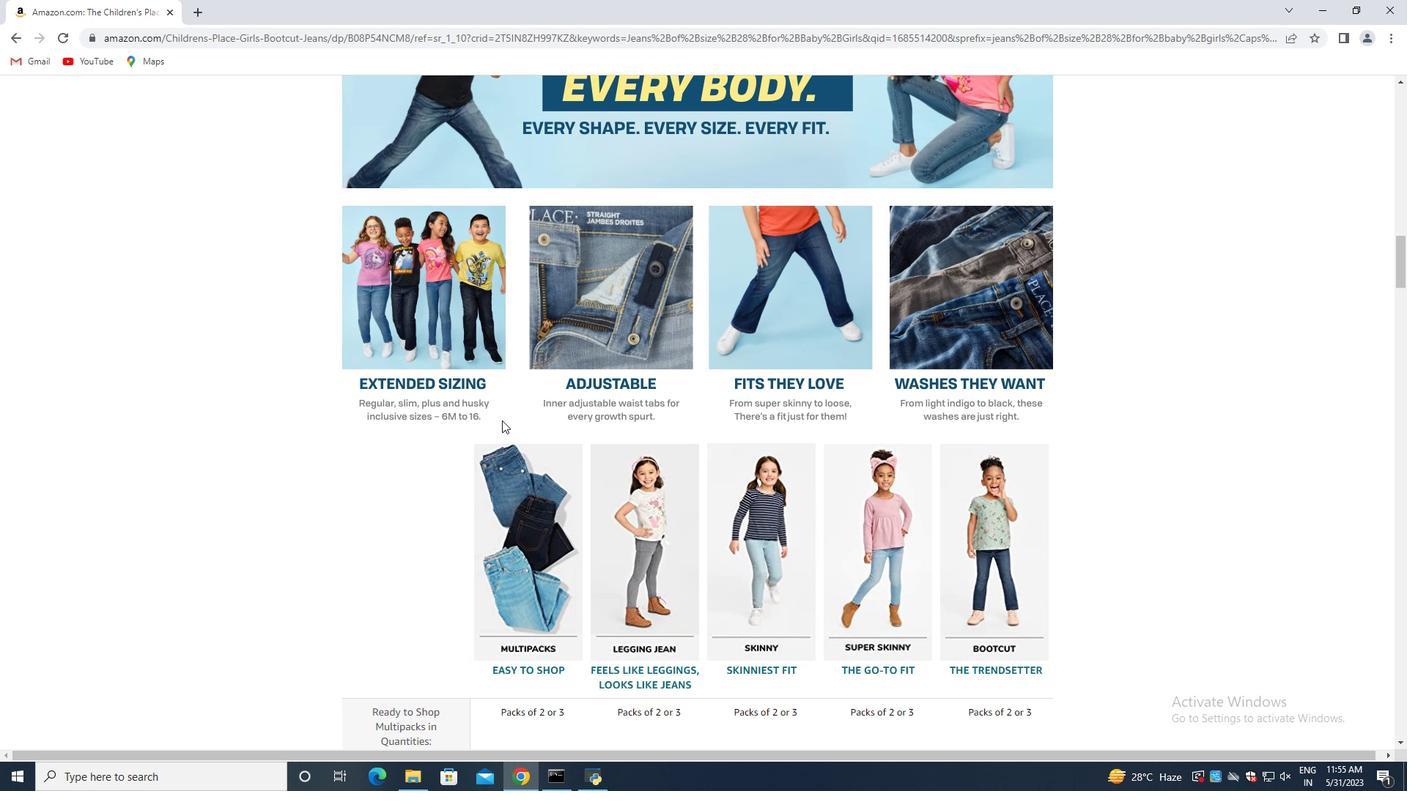 
Action: Mouse scrolled (502, 419) with delta (0, 0)
Screenshot: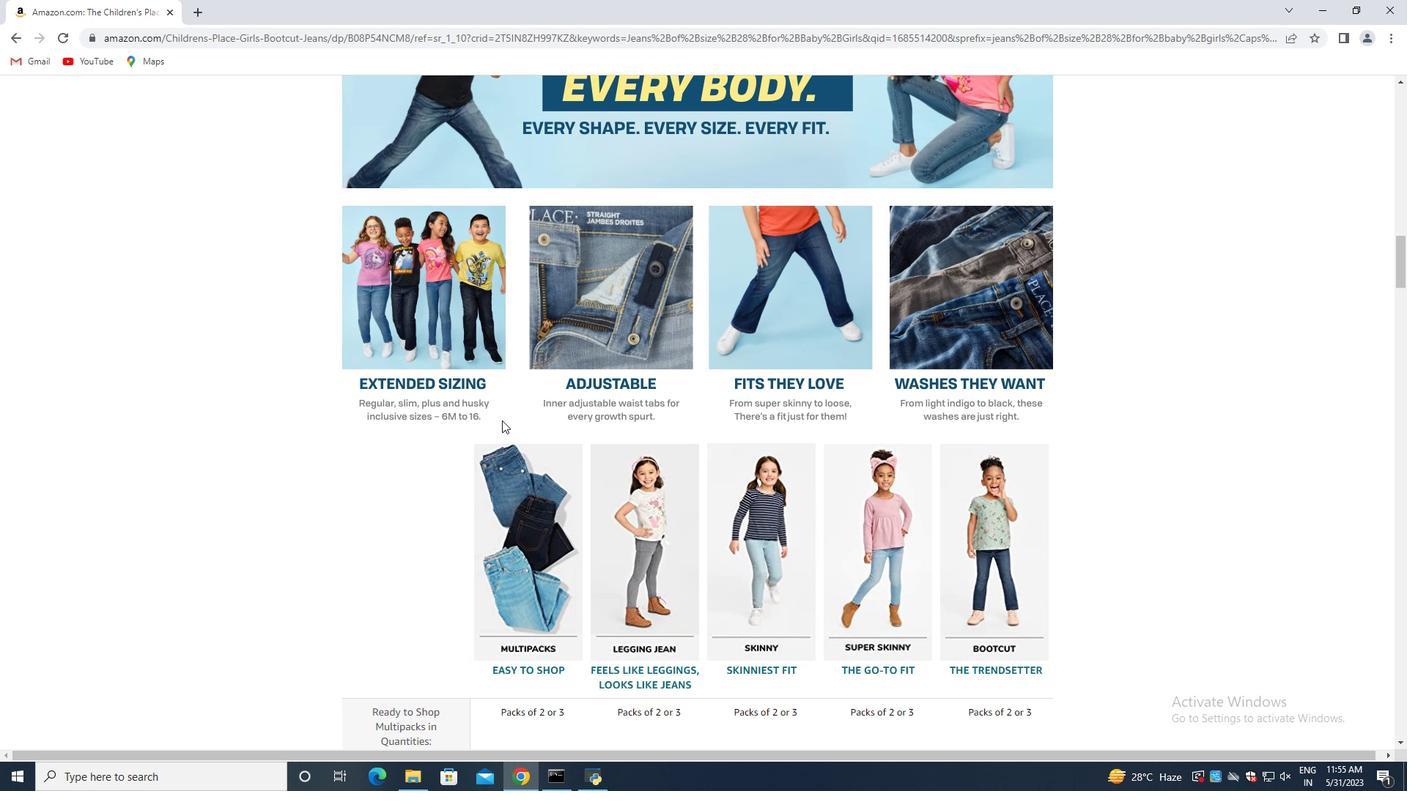
Action: Mouse scrolled (502, 419) with delta (0, 0)
Screenshot: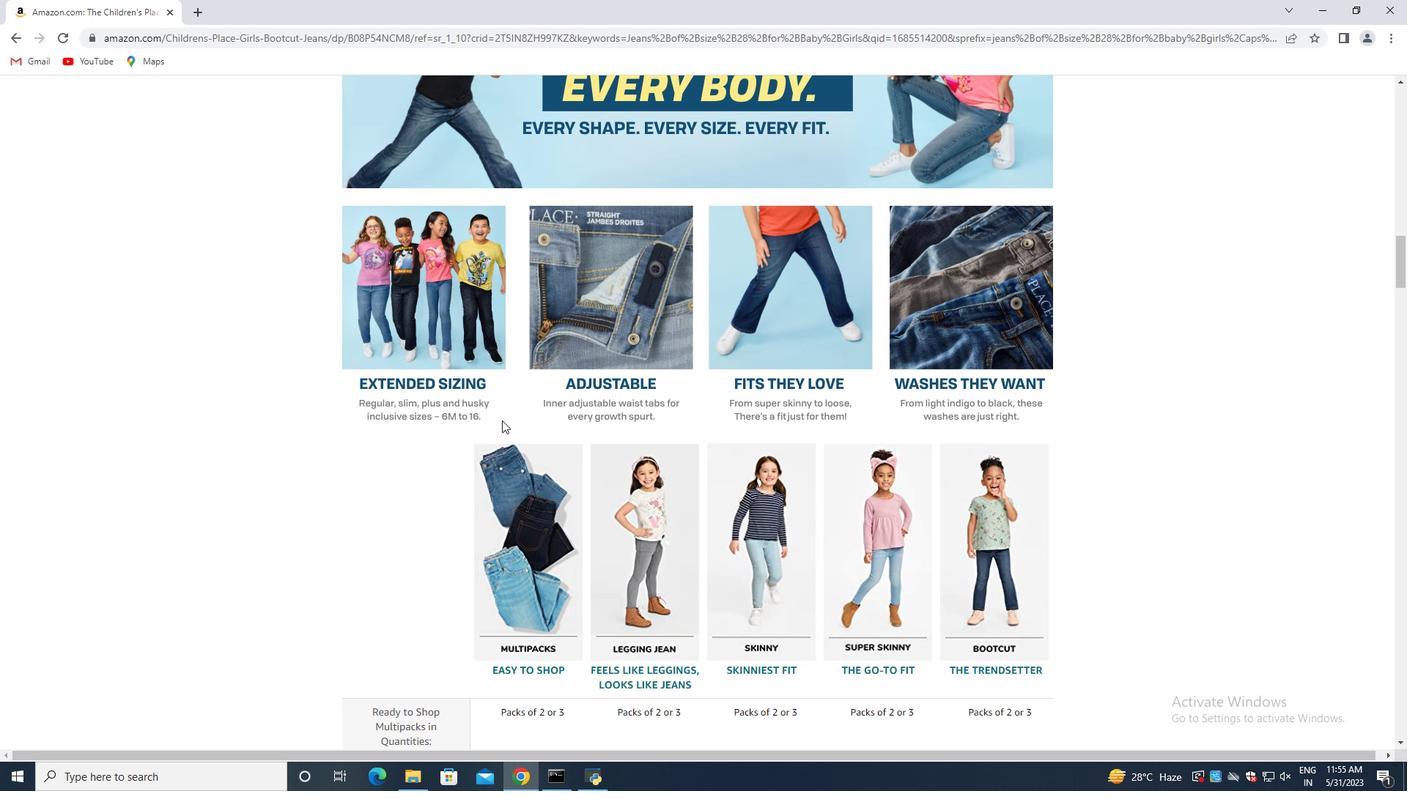 
Action: Mouse moved to (501, 420)
Screenshot: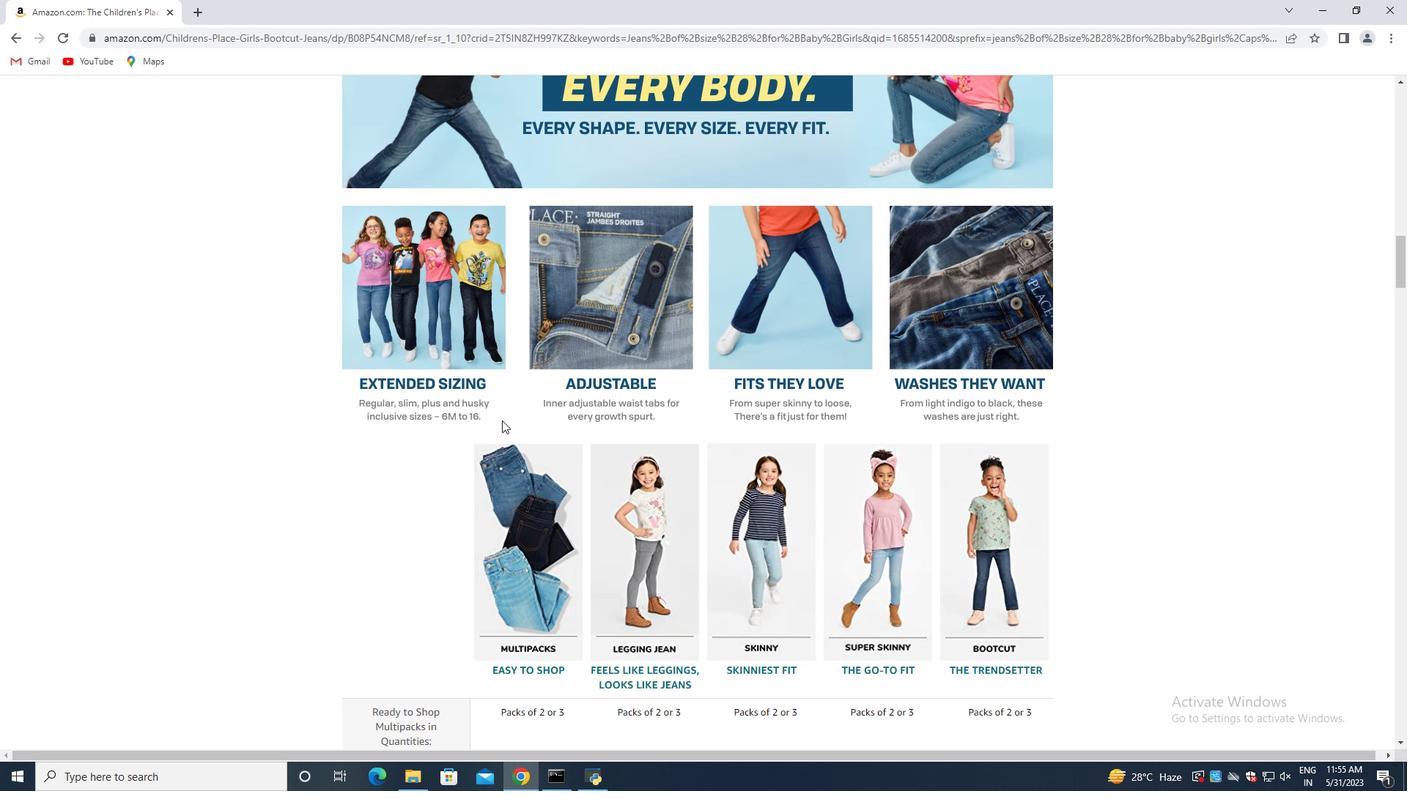 
Action: Mouse scrolled (501, 419) with delta (0, 0)
Screenshot: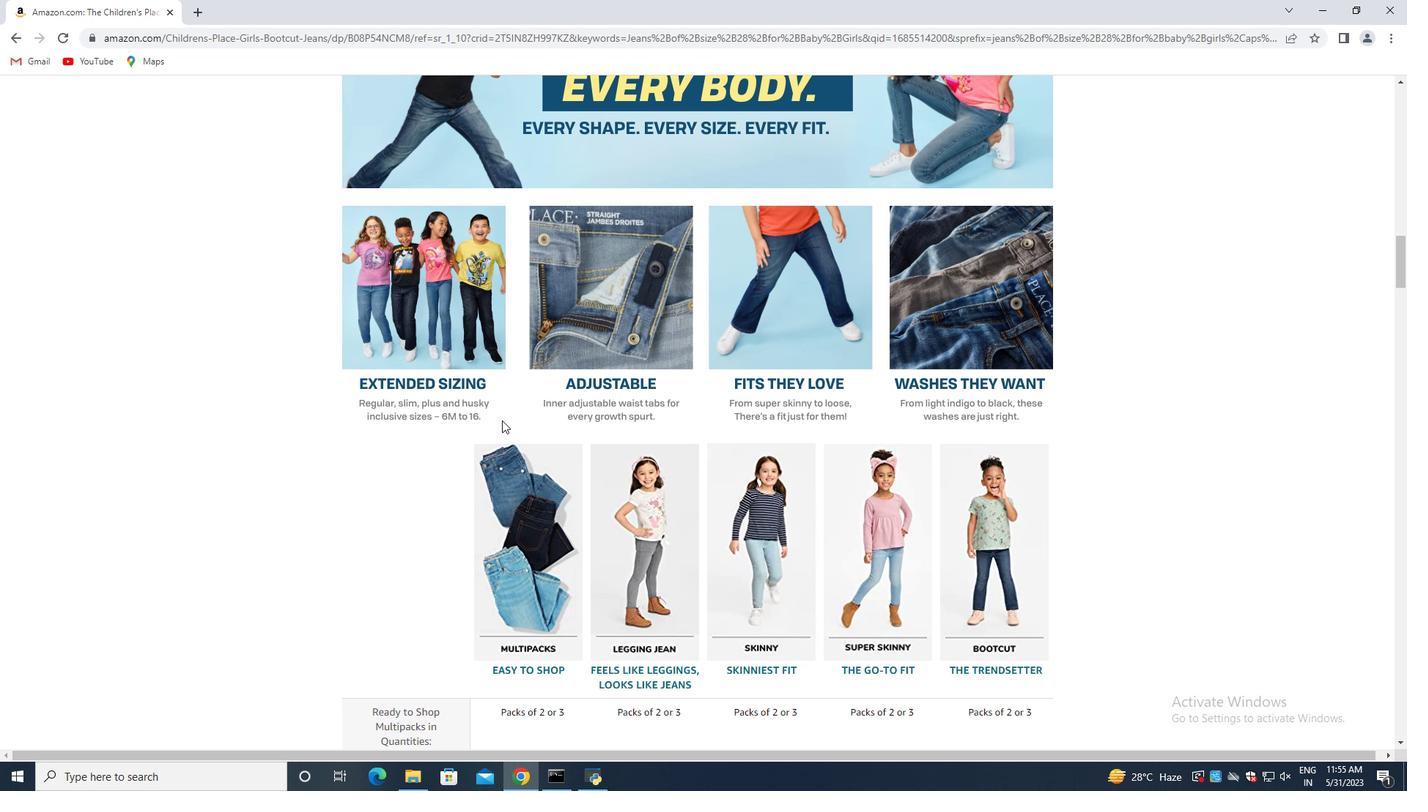 
Action: Mouse scrolled (501, 421) with delta (0, 0)
Screenshot: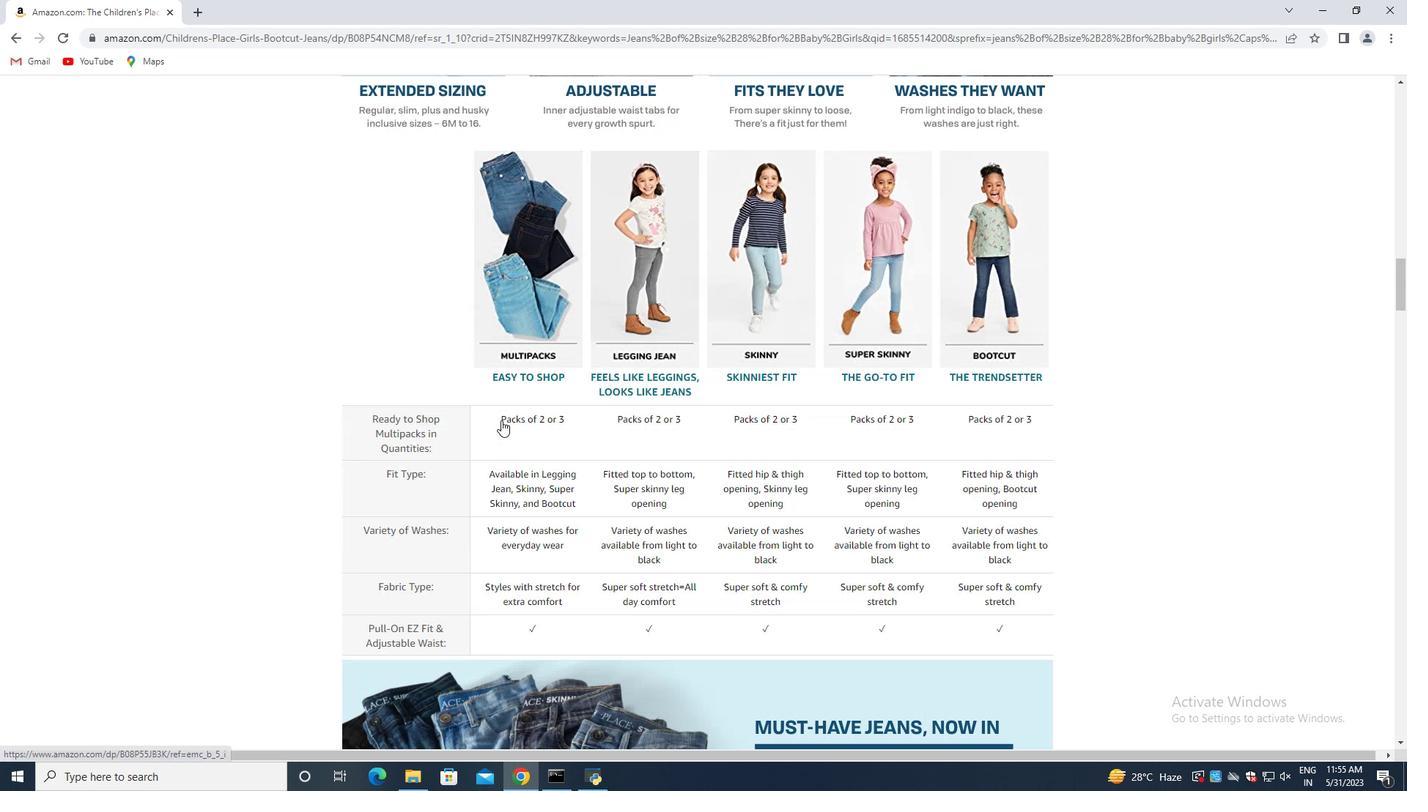 
Action: Mouse scrolled (501, 421) with delta (0, 0)
Screenshot: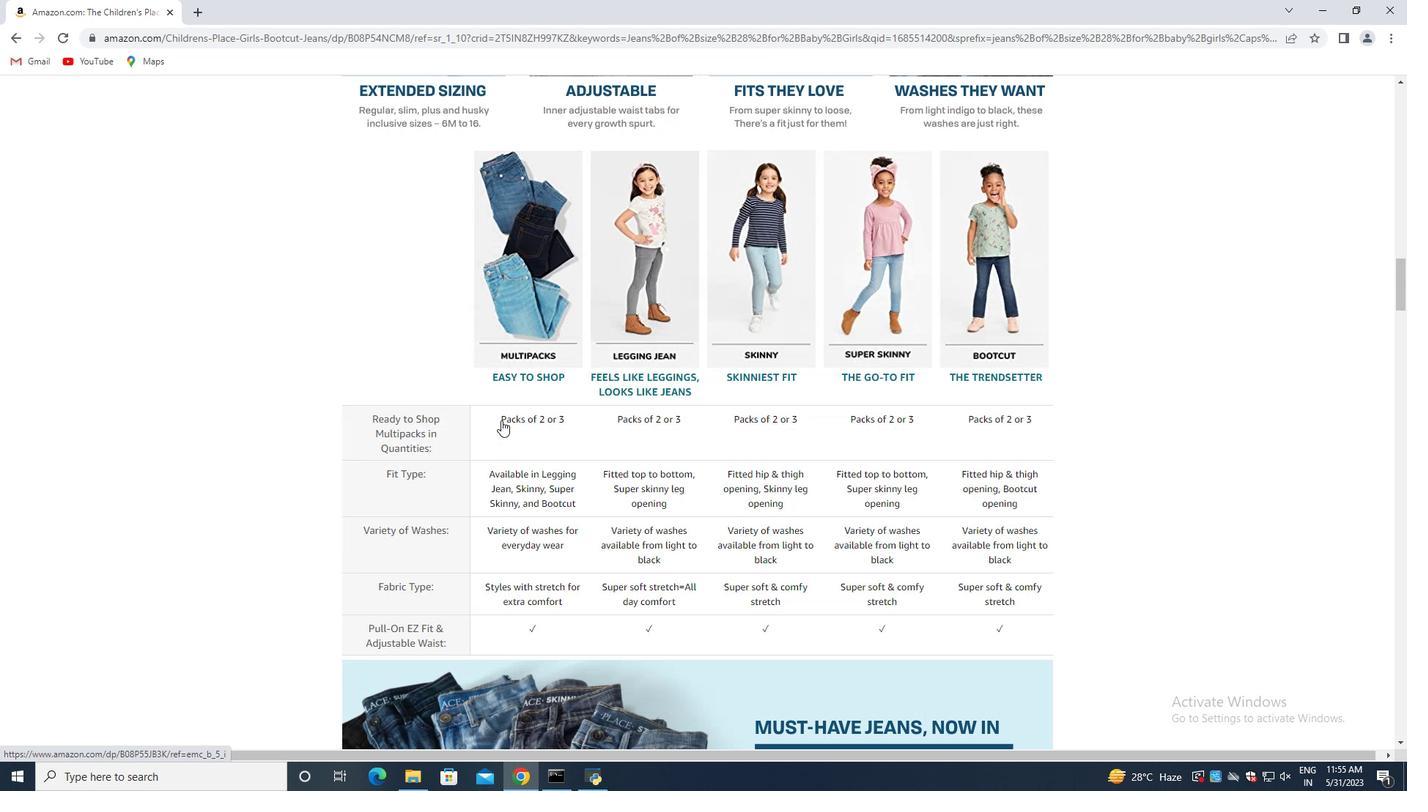 
Action: Mouse scrolled (501, 421) with delta (0, 0)
Screenshot: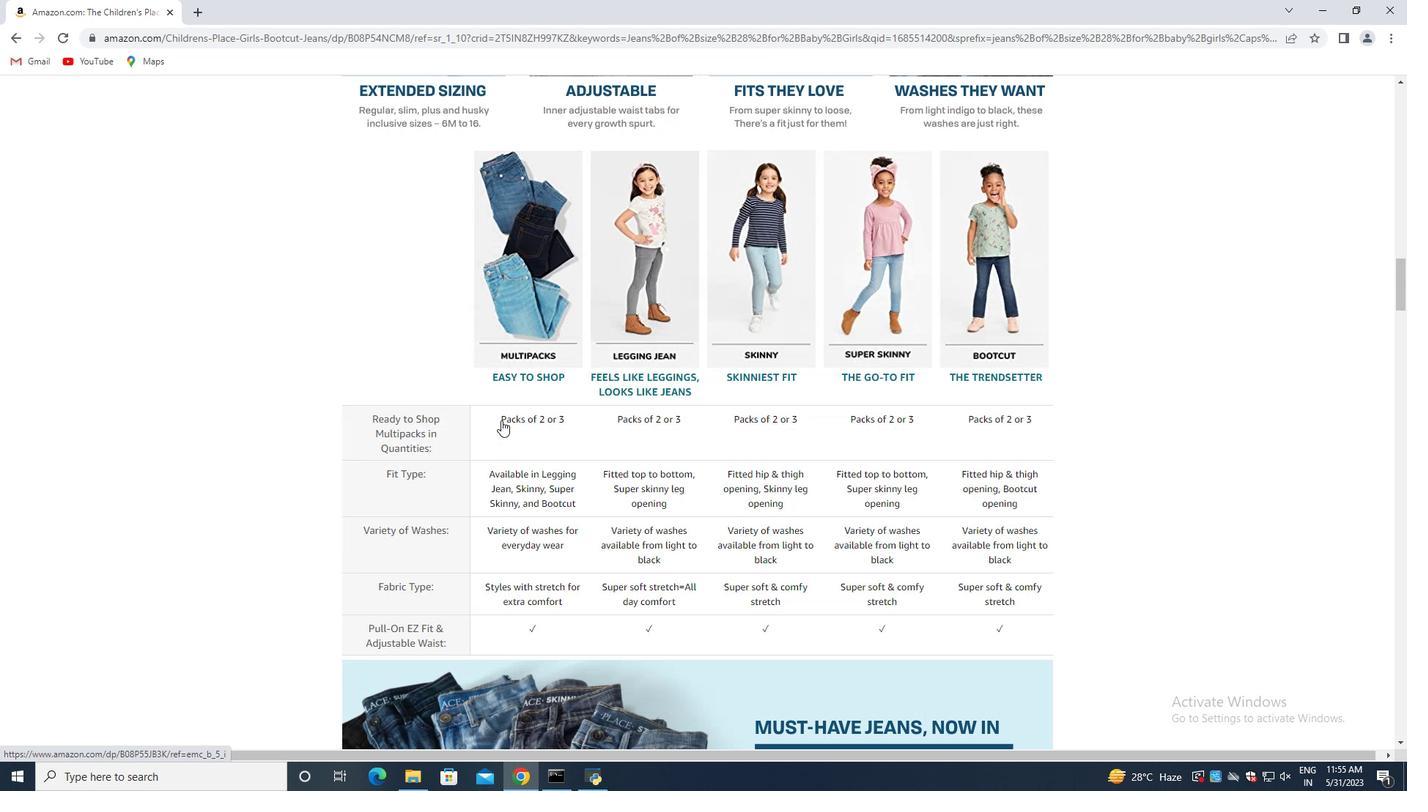 
Action: Mouse scrolled (501, 421) with delta (0, 0)
Screenshot: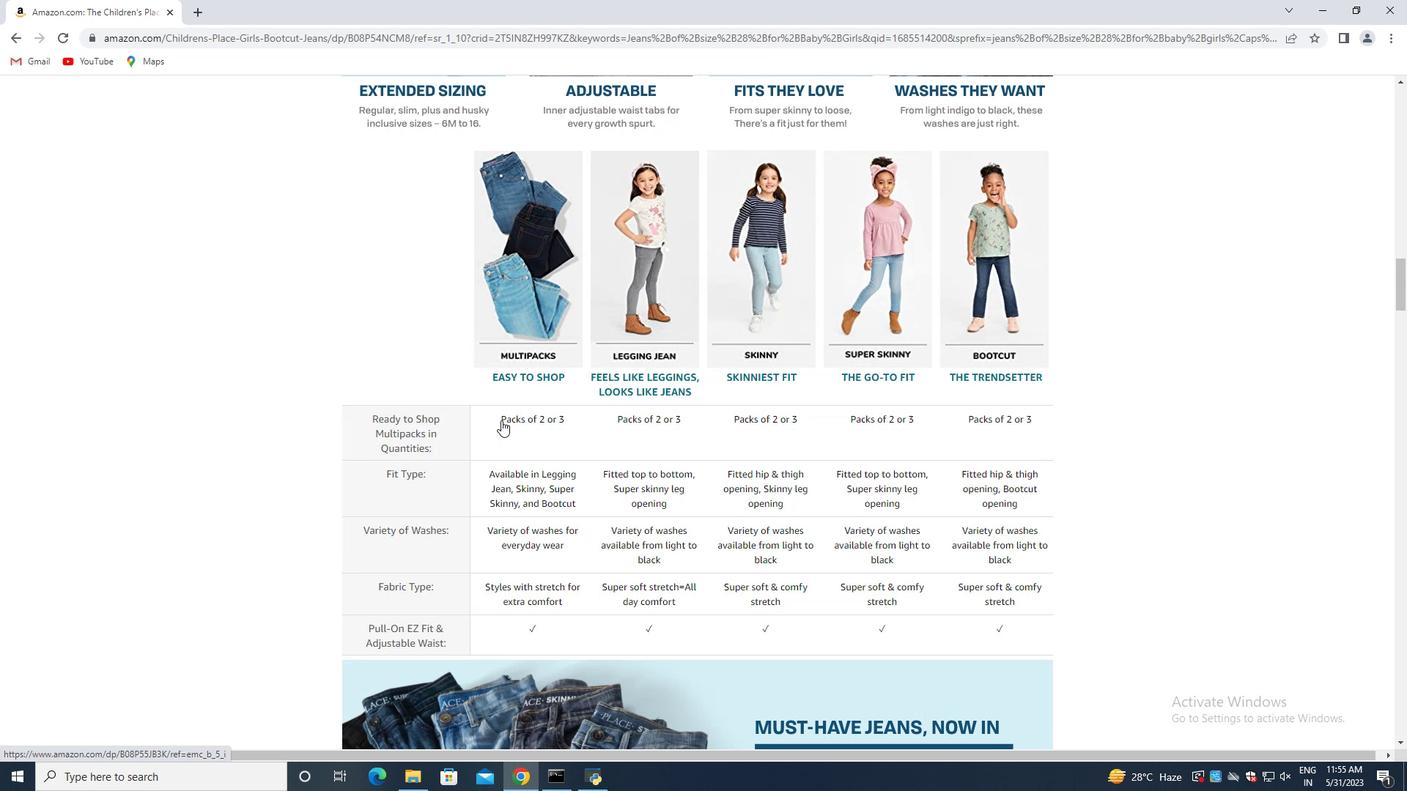 
Action: Mouse scrolled (501, 421) with delta (0, 0)
Screenshot: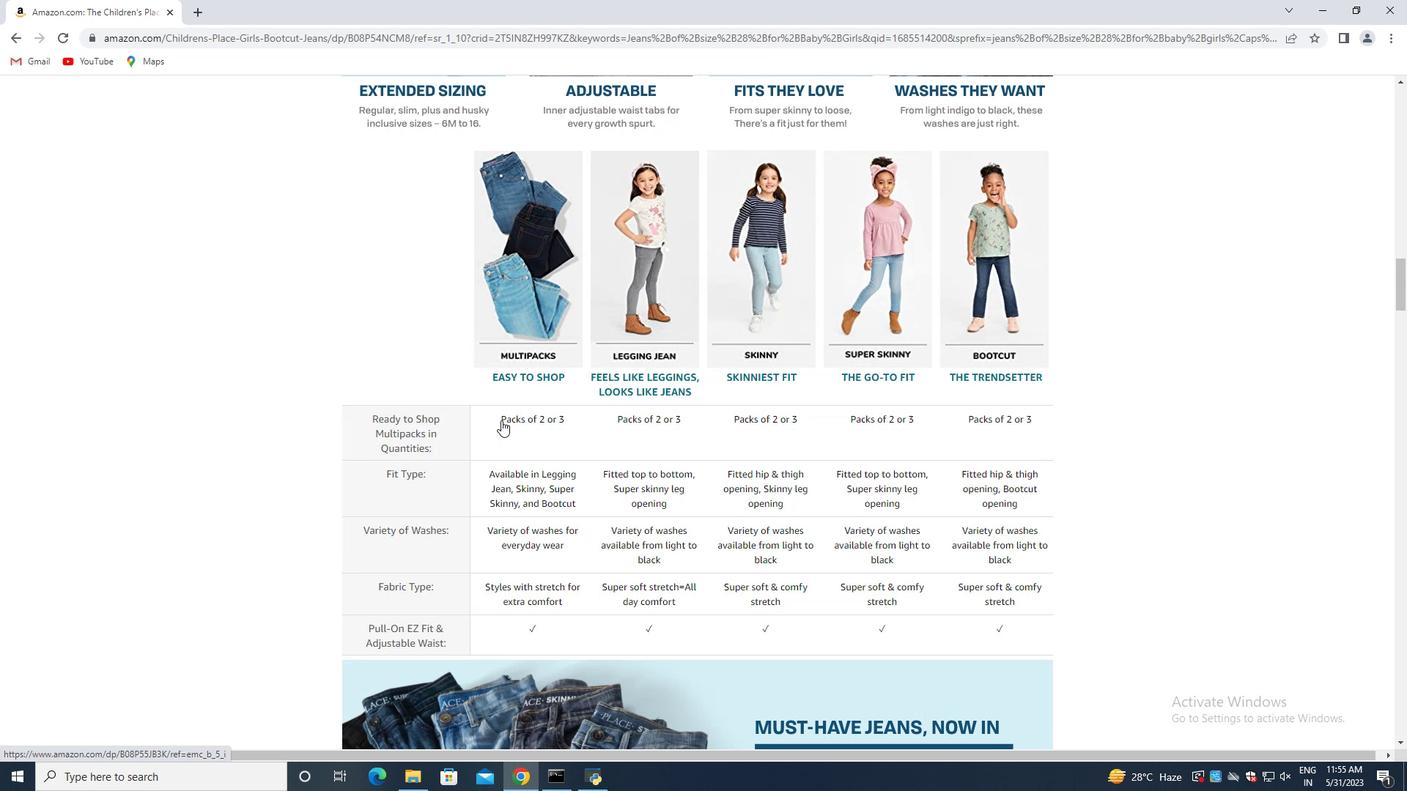 
Action: Mouse scrolled (501, 421) with delta (0, 0)
Screenshot: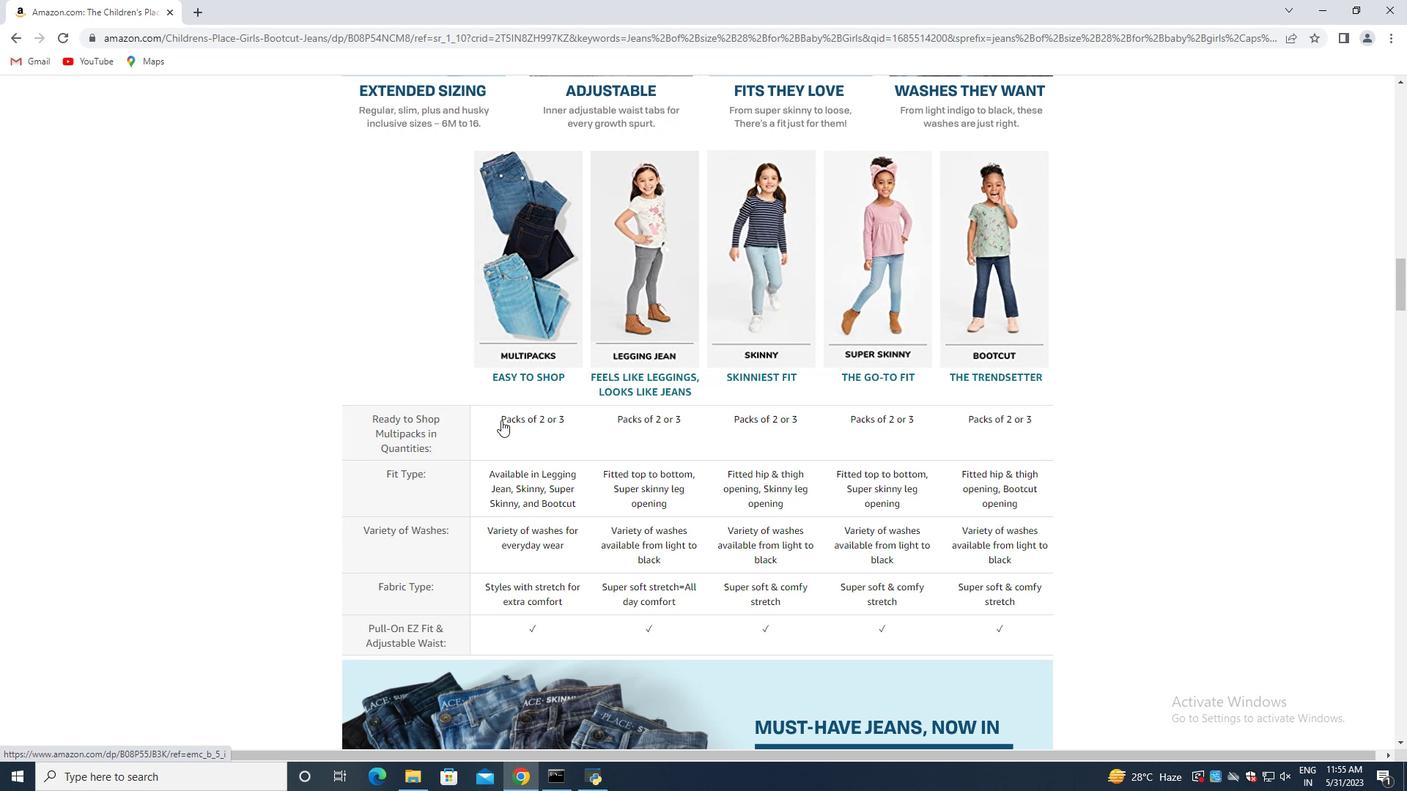 
Action: Mouse scrolled (501, 421) with delta (0, 0)
Screenshot: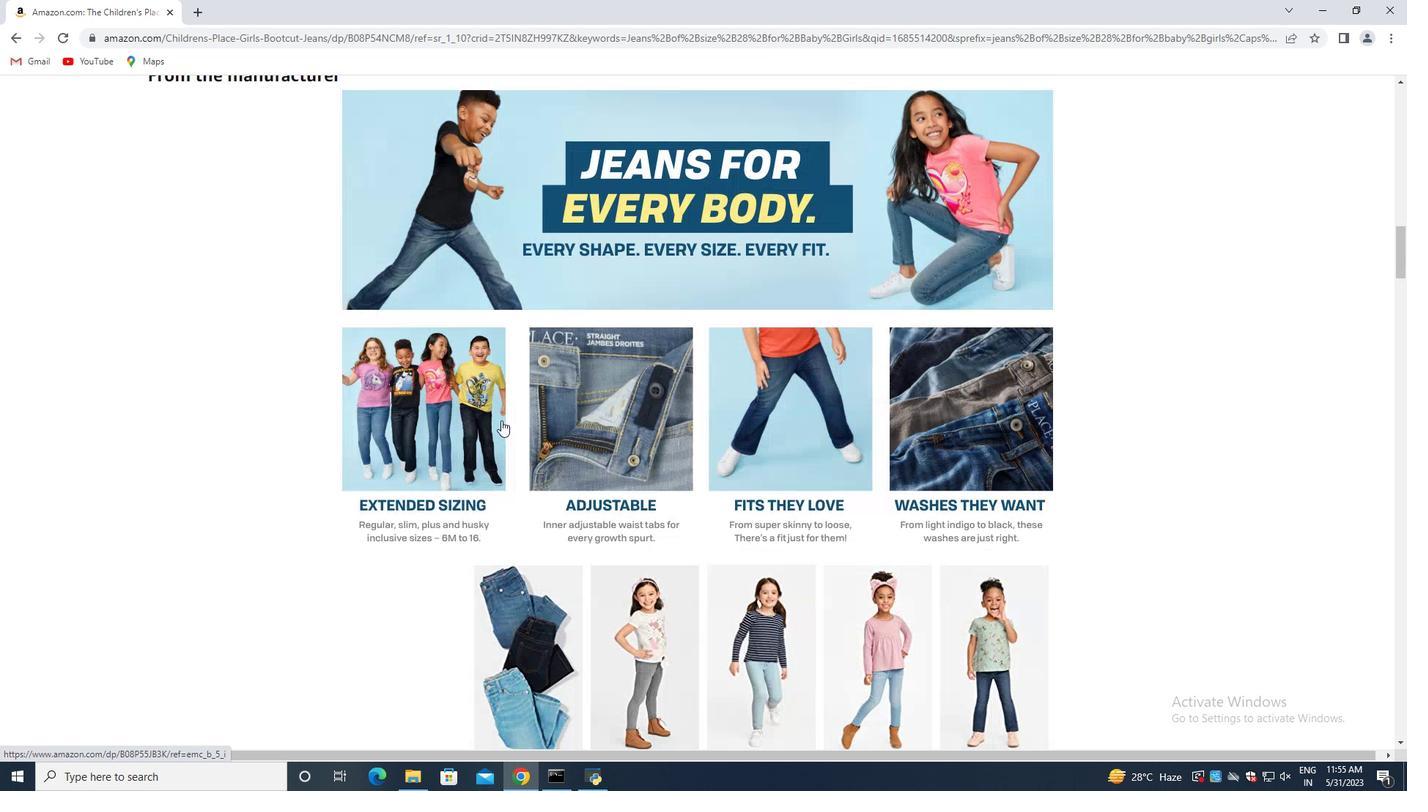 
Action: Mouse scrolled (501, 421) with delta (0, 0)
Screenshot: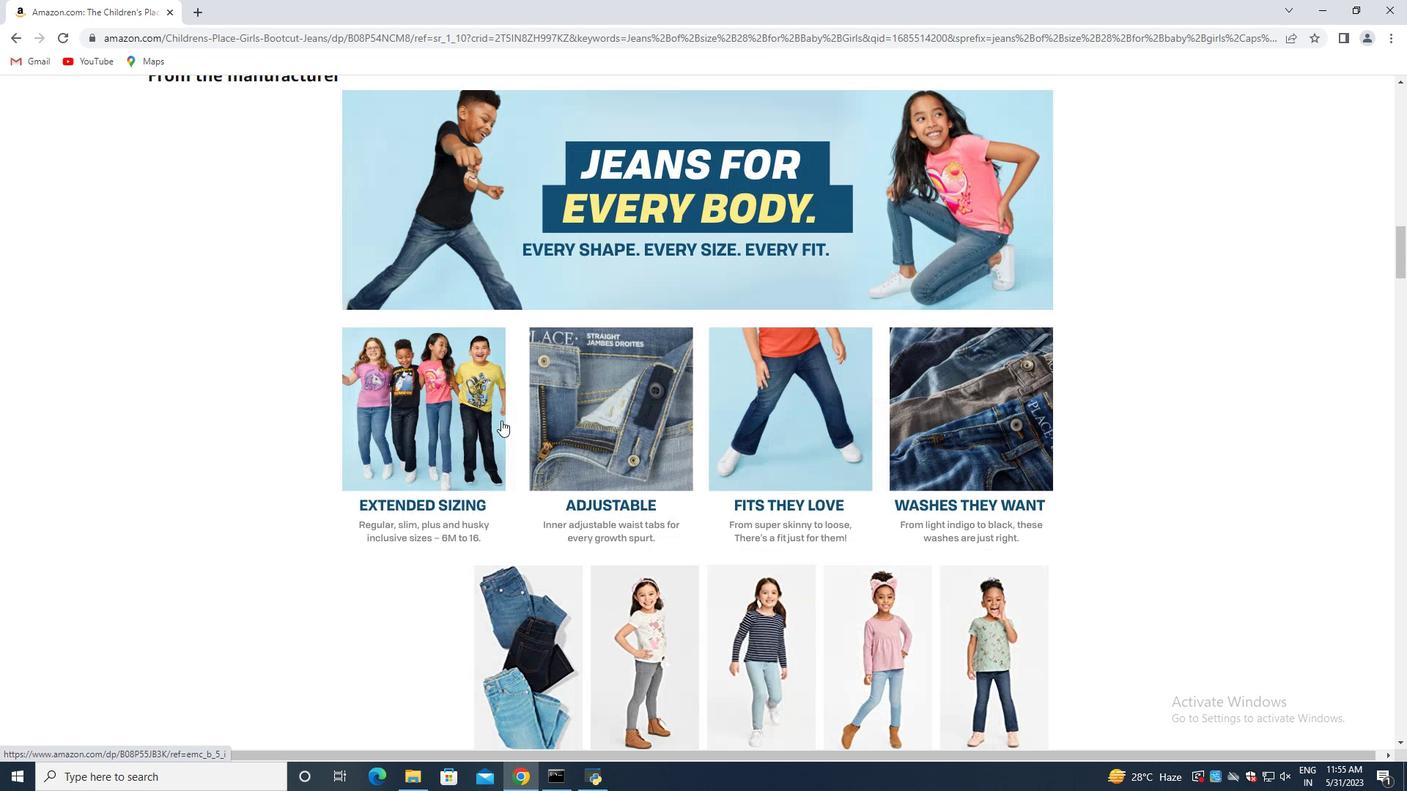 
Action: Mouse scrolled (501, 421) with delta (0, 0)
Screenshot: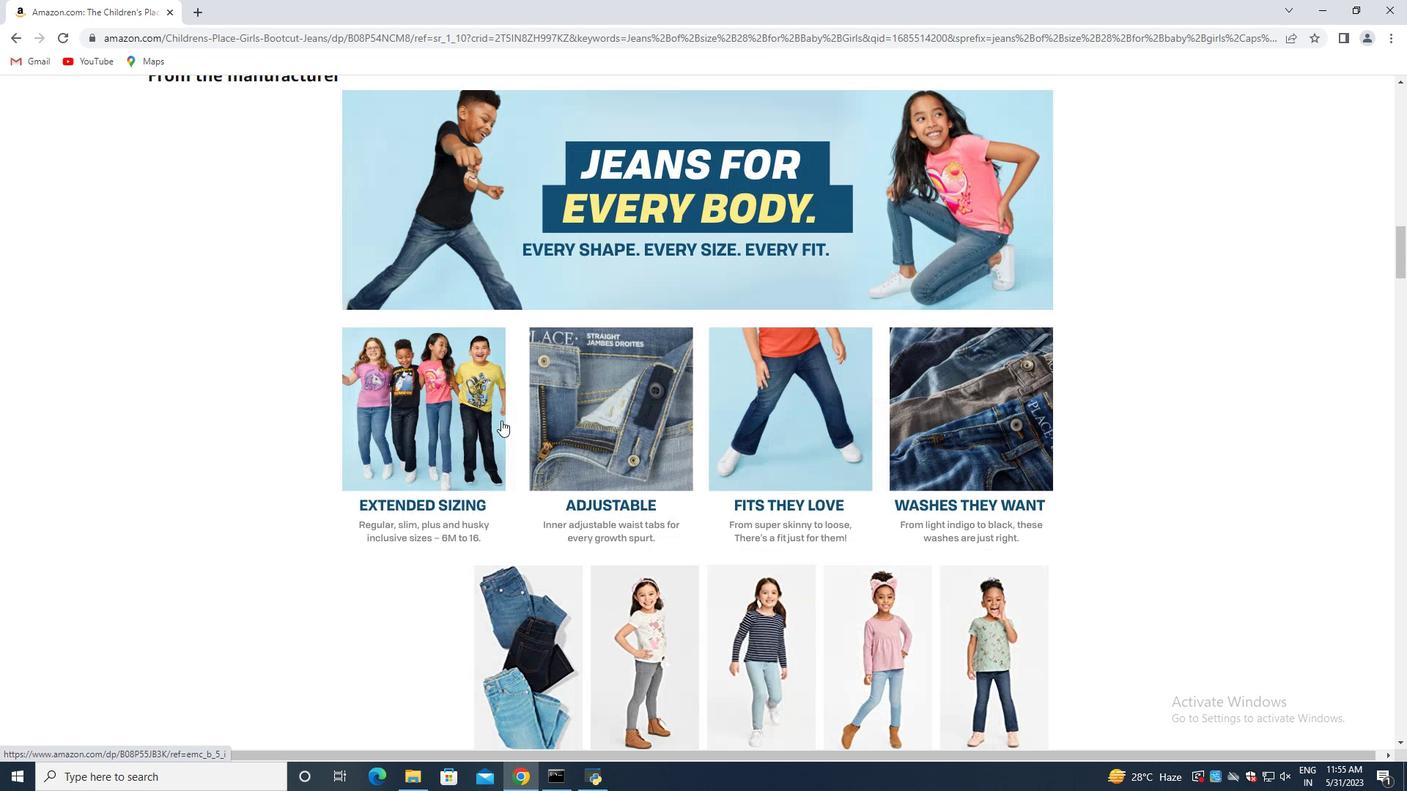 
Action: Mouse scrolled (501, 421) with delta (0, 0)
Screenshot: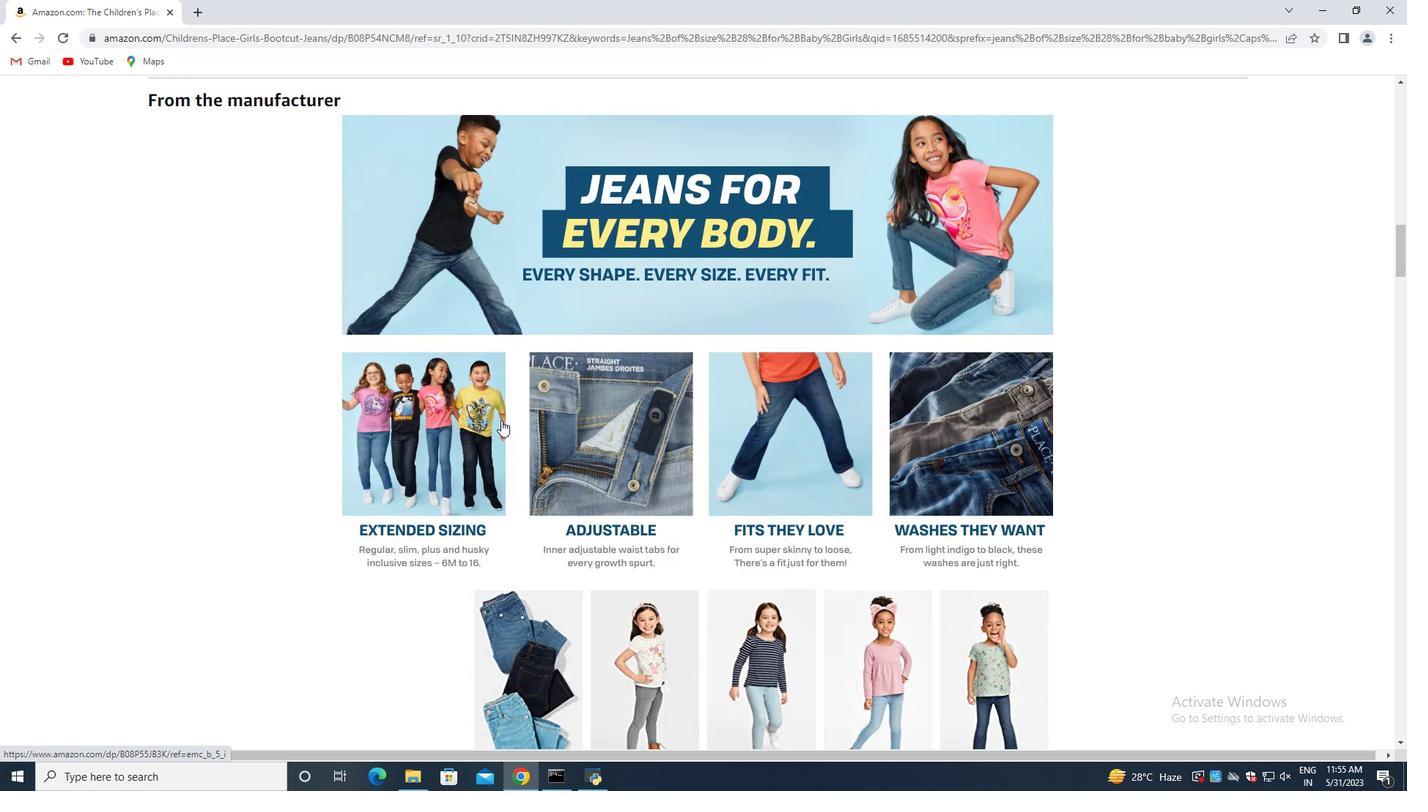 
Action: Mouse scrolled (501, 421) with delta (0, 0)
Screenshot: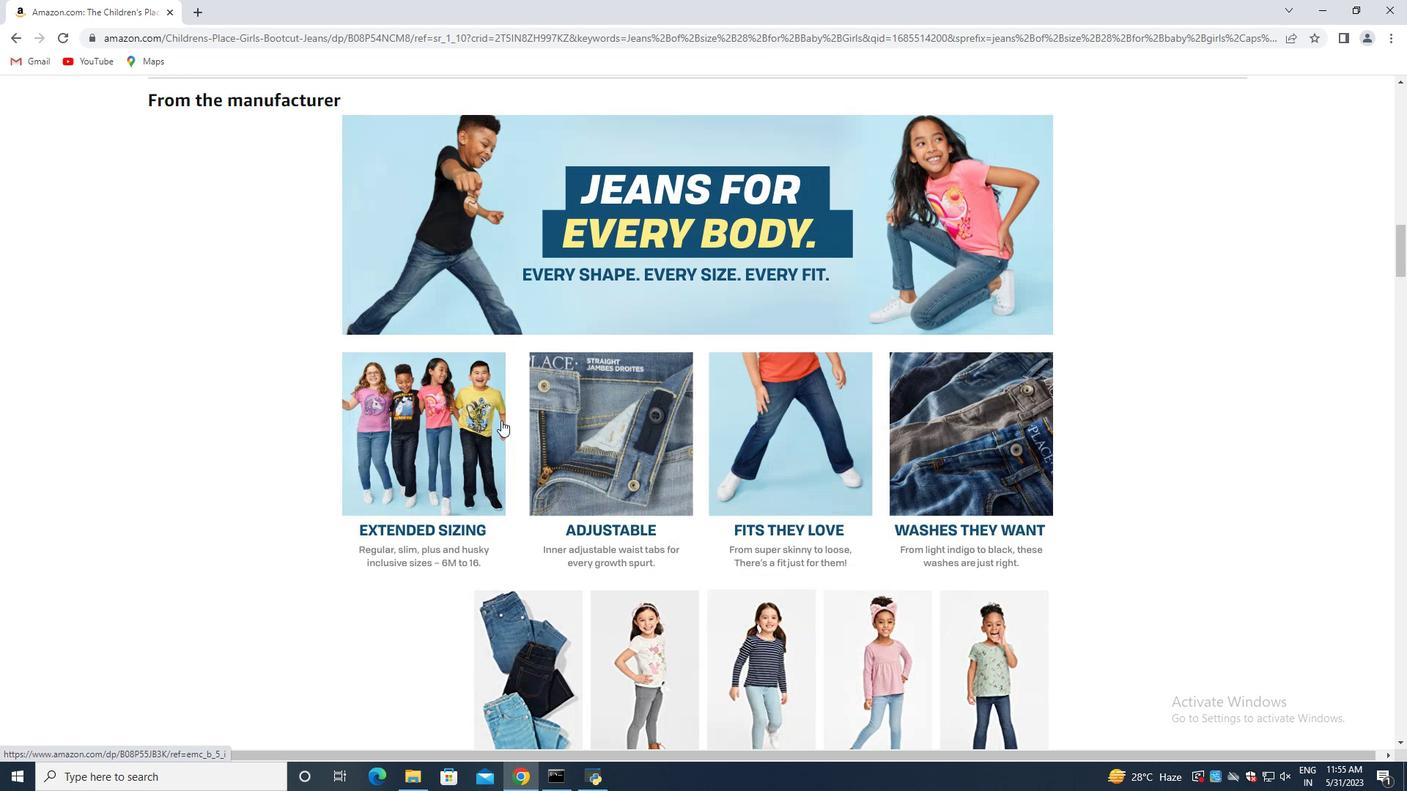
Action: Mouse scrolled (501, 421) with delta (0, 0)
Screenshot: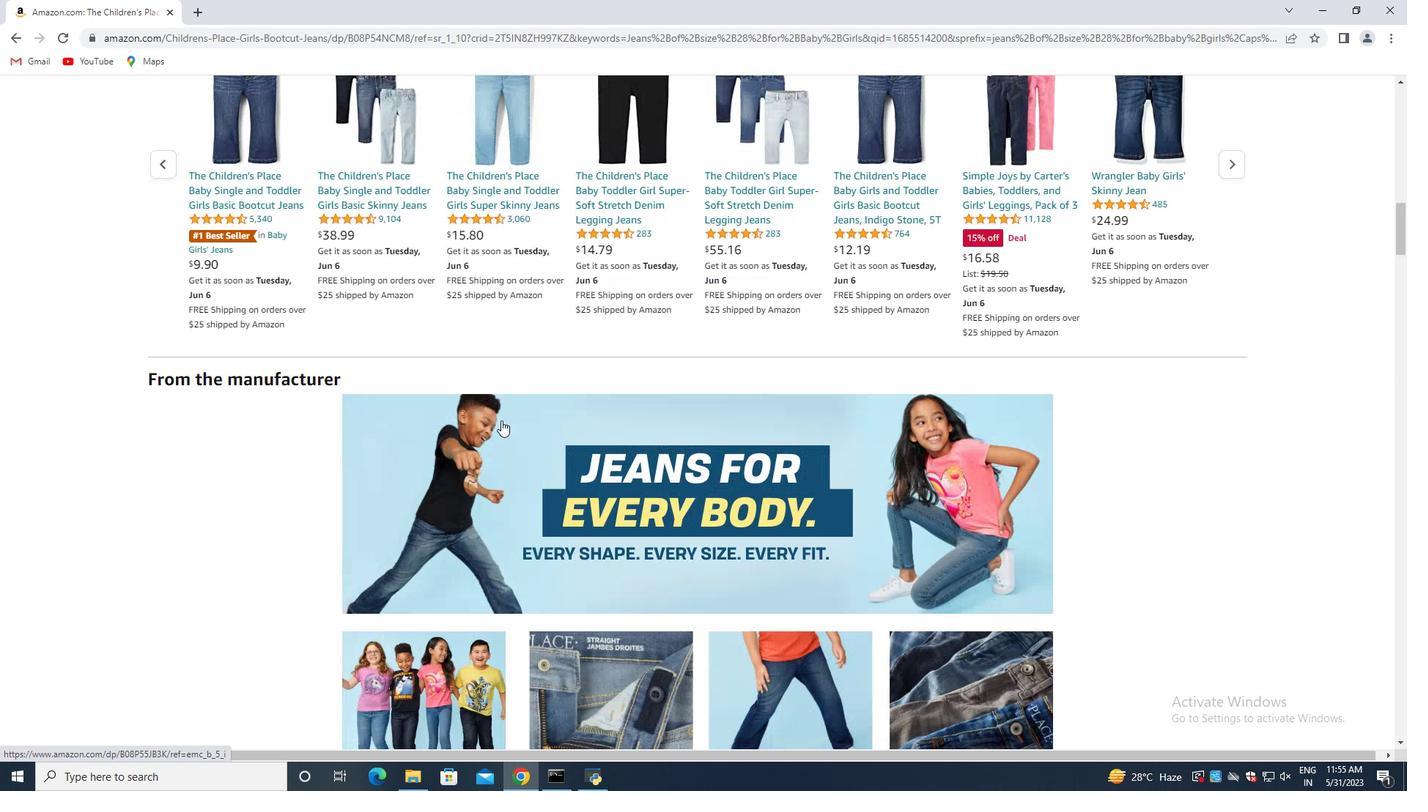 
Action: Mouse scrolled (501, 421) with delta (0, 0)
Screenshot: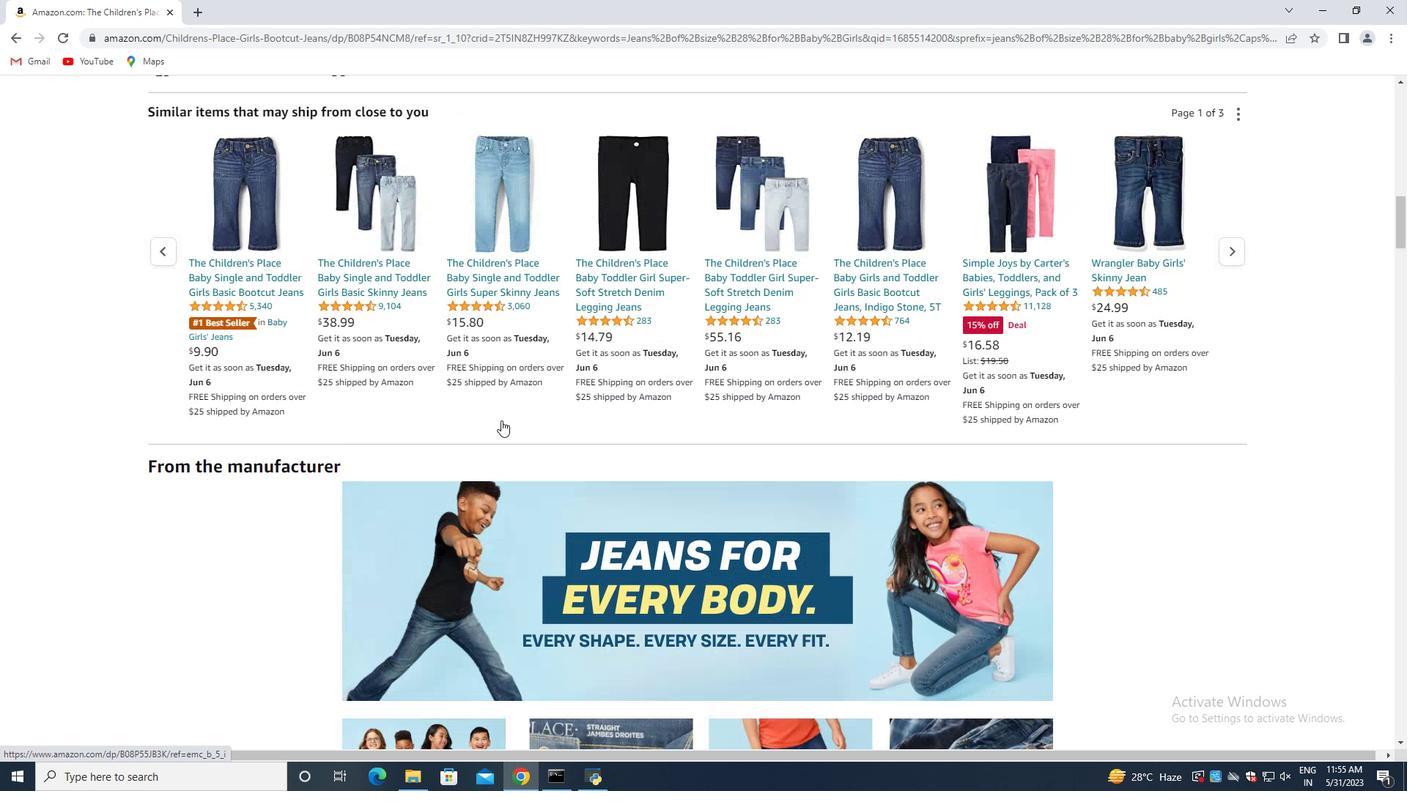 
Action: Mouse scrolled (501, 421) with delta (0, 0)
Screenshot: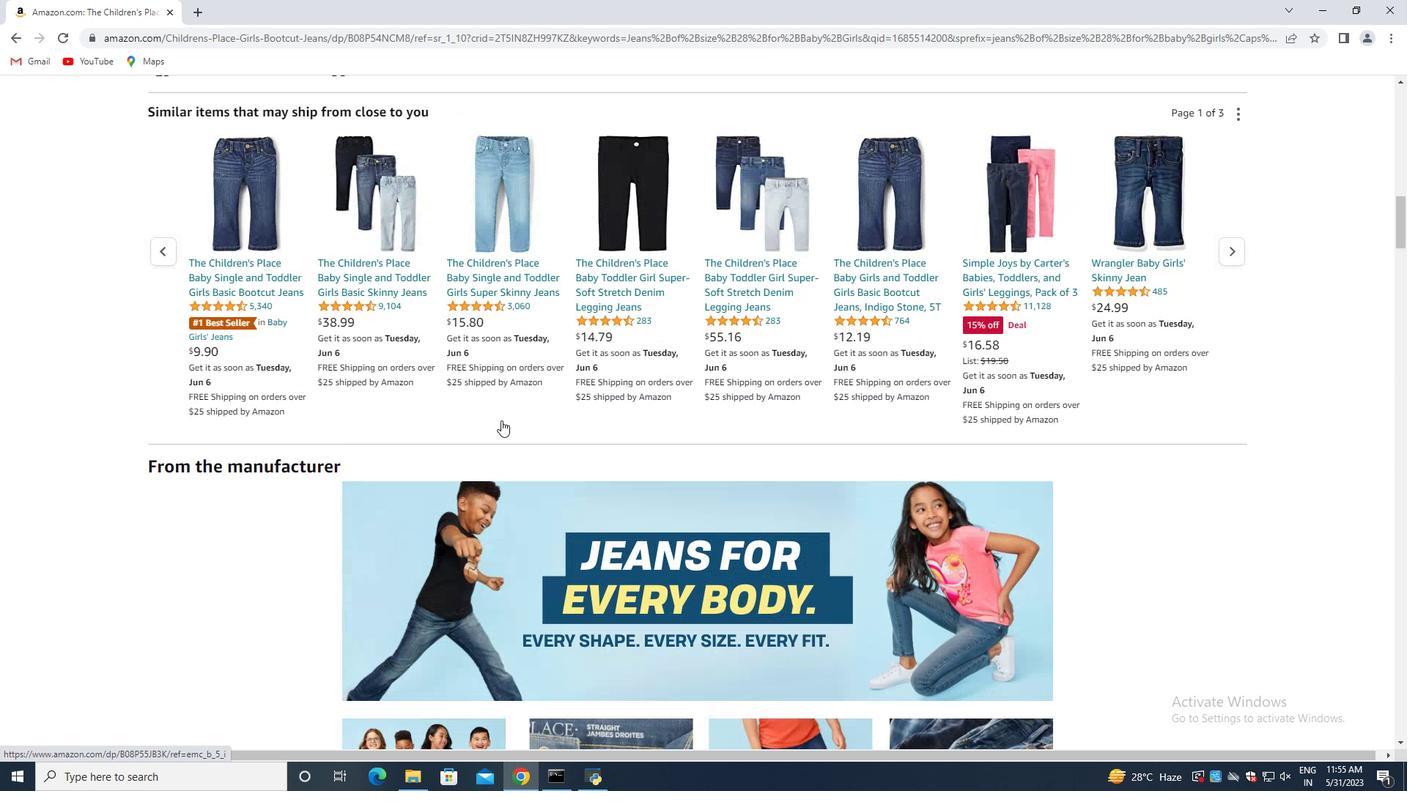 
Action: Mouse scrolled (501, 421) with delta (0, 0)
Screenshot: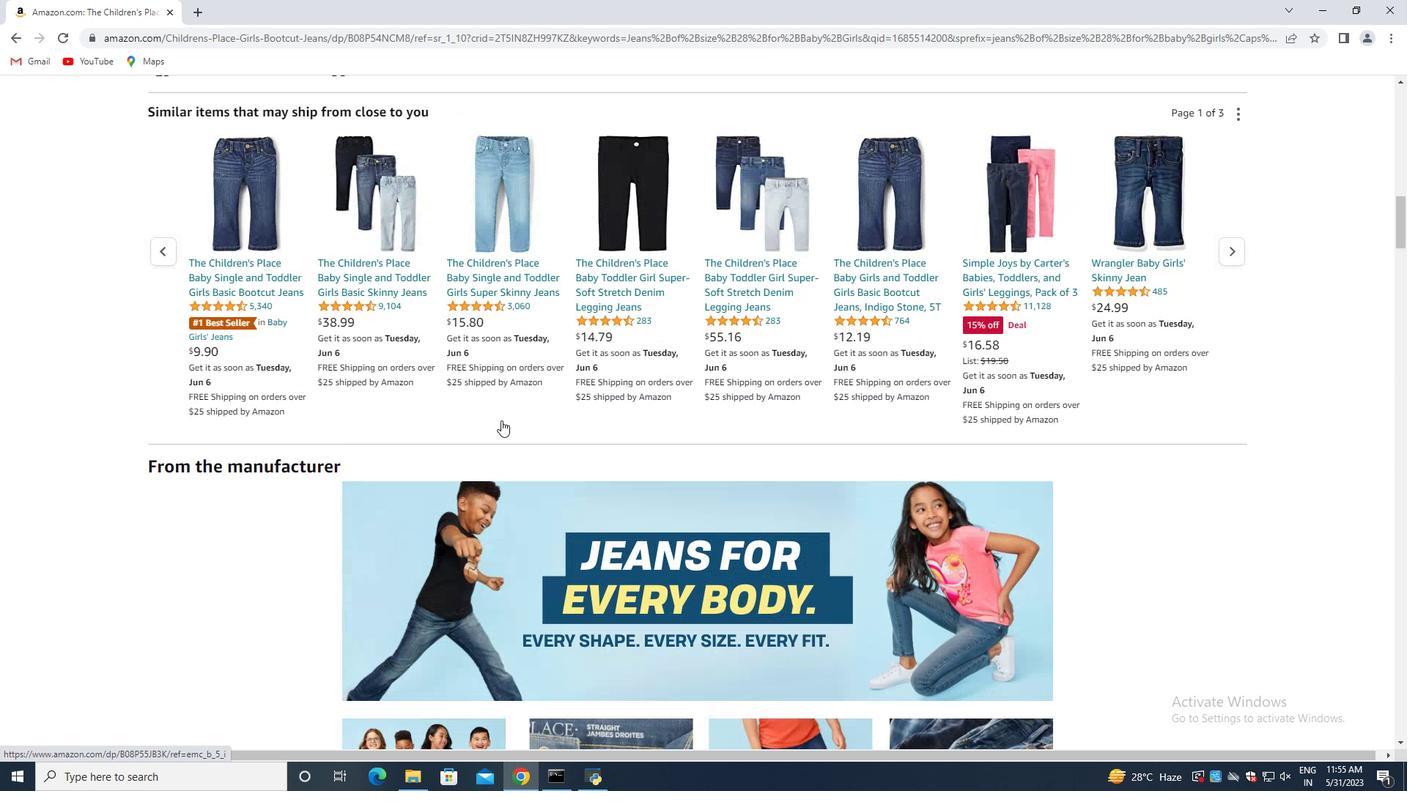 
Action: Mouse scrolled (501, 421) with delta (0, 0)
Screenshot: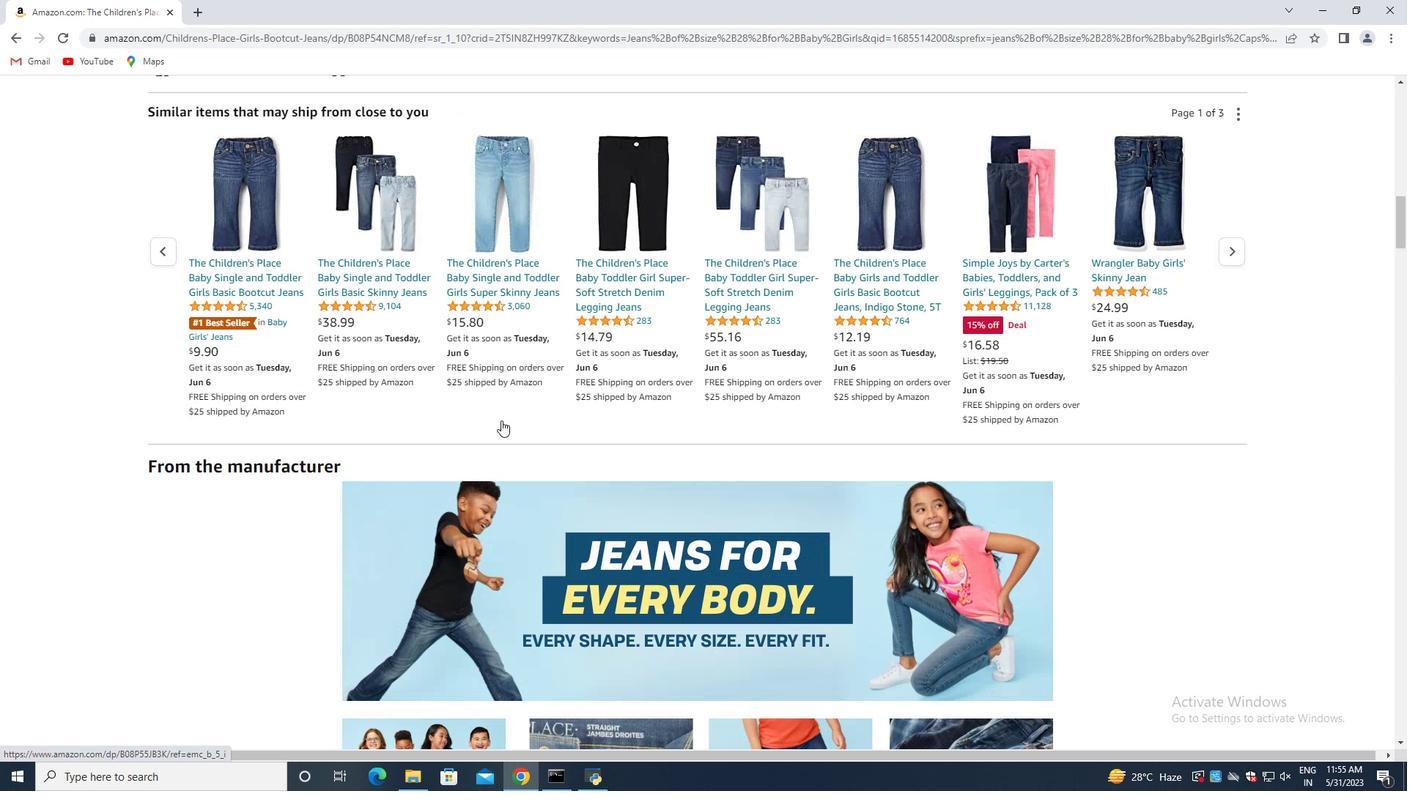 
Action: Mouse scrolled (501, 421) with delta (0, 0)
Screenshot: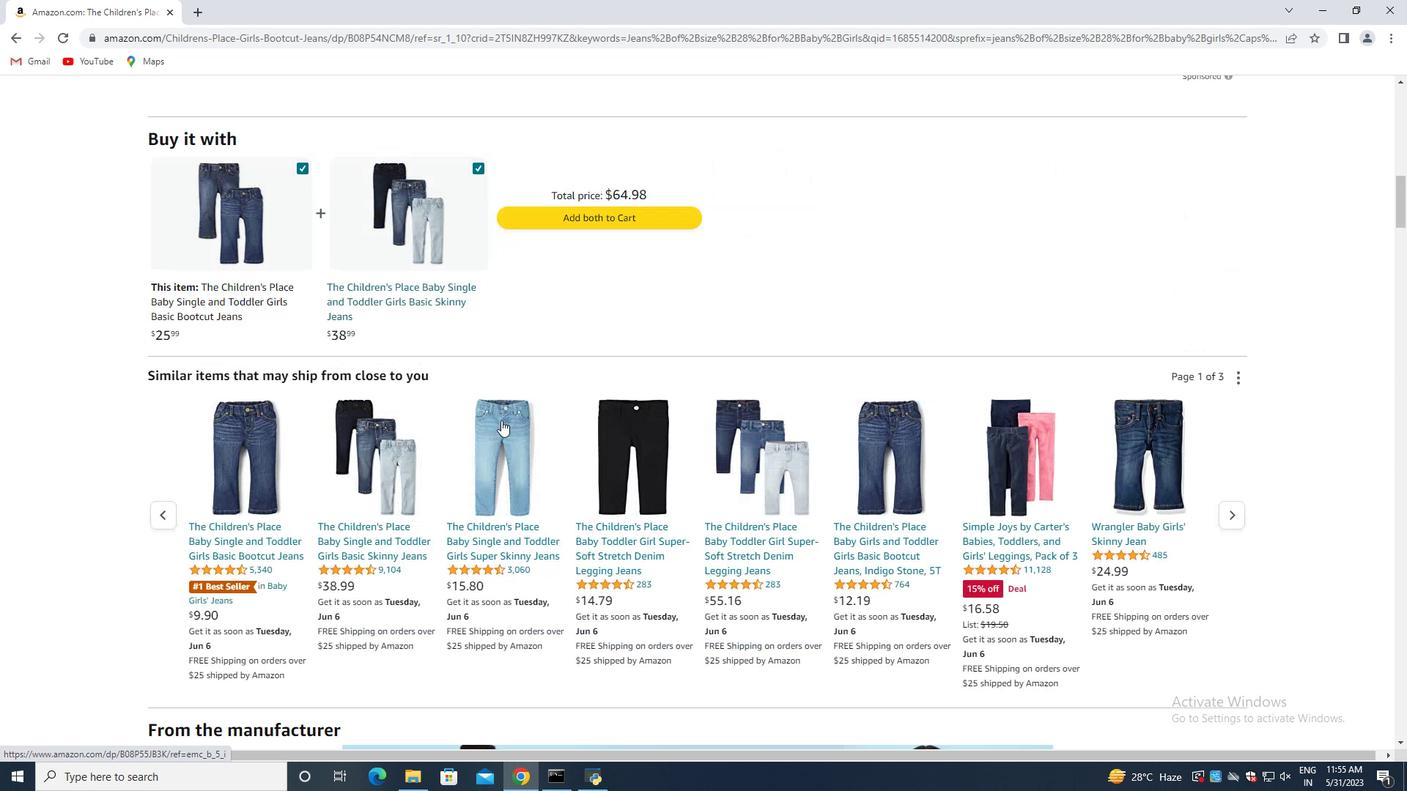 
Action: Mouse scrolled (501, 421) with delta (0, 0)
Screenshot: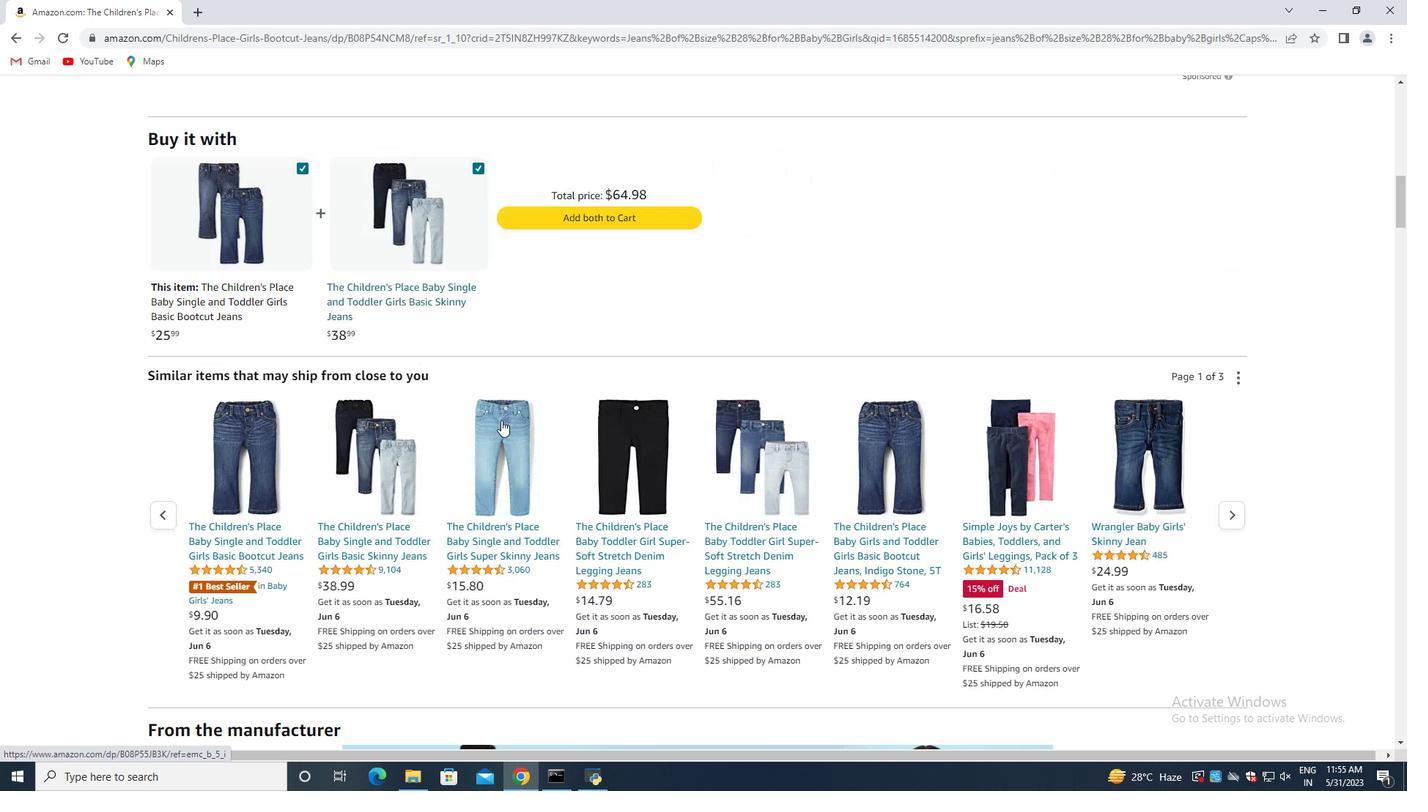 
Action: Mouse scrolled (501, 421) with delta (0, 0)
Screenshot: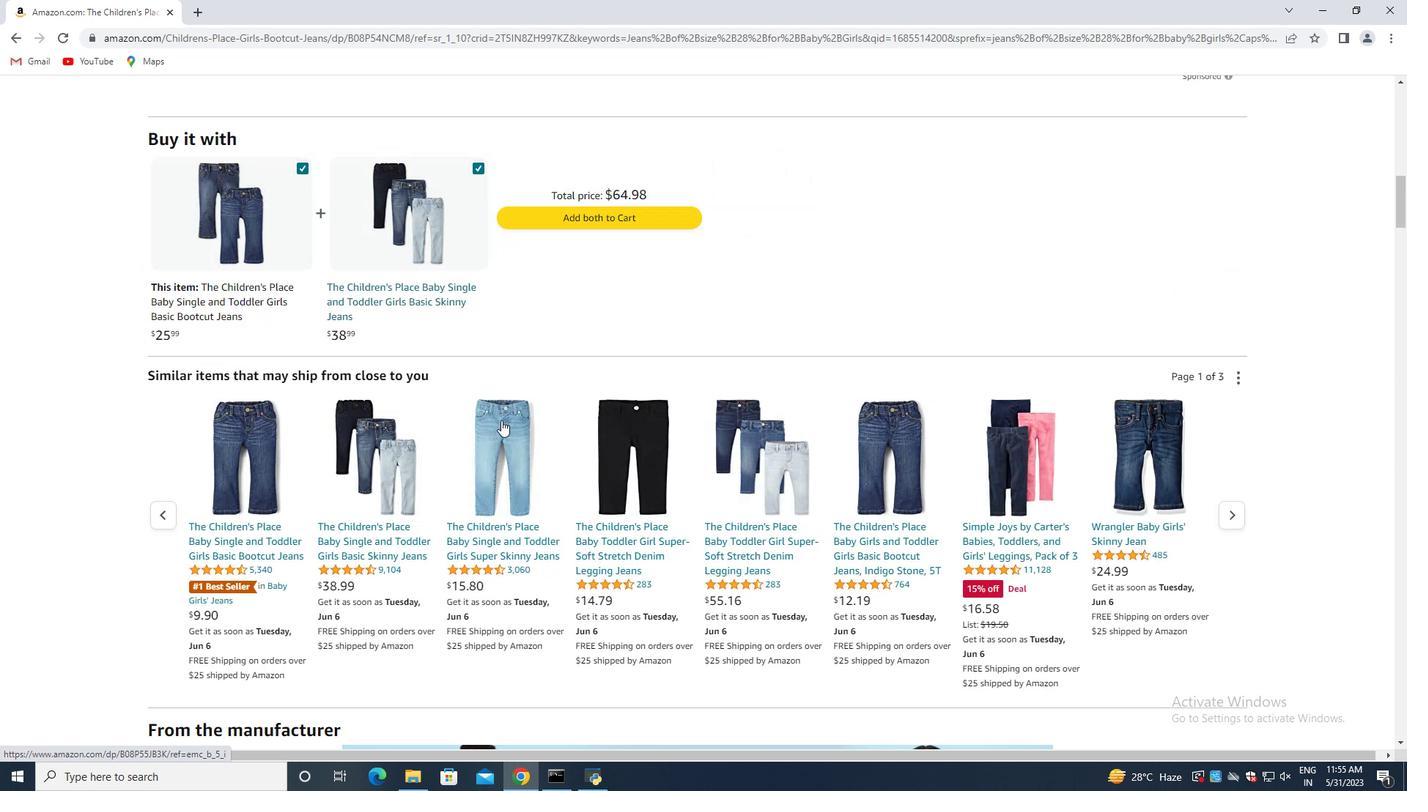 
Action: Mouse scrolled (501, 421) with delta (0, 0)
Screenshot: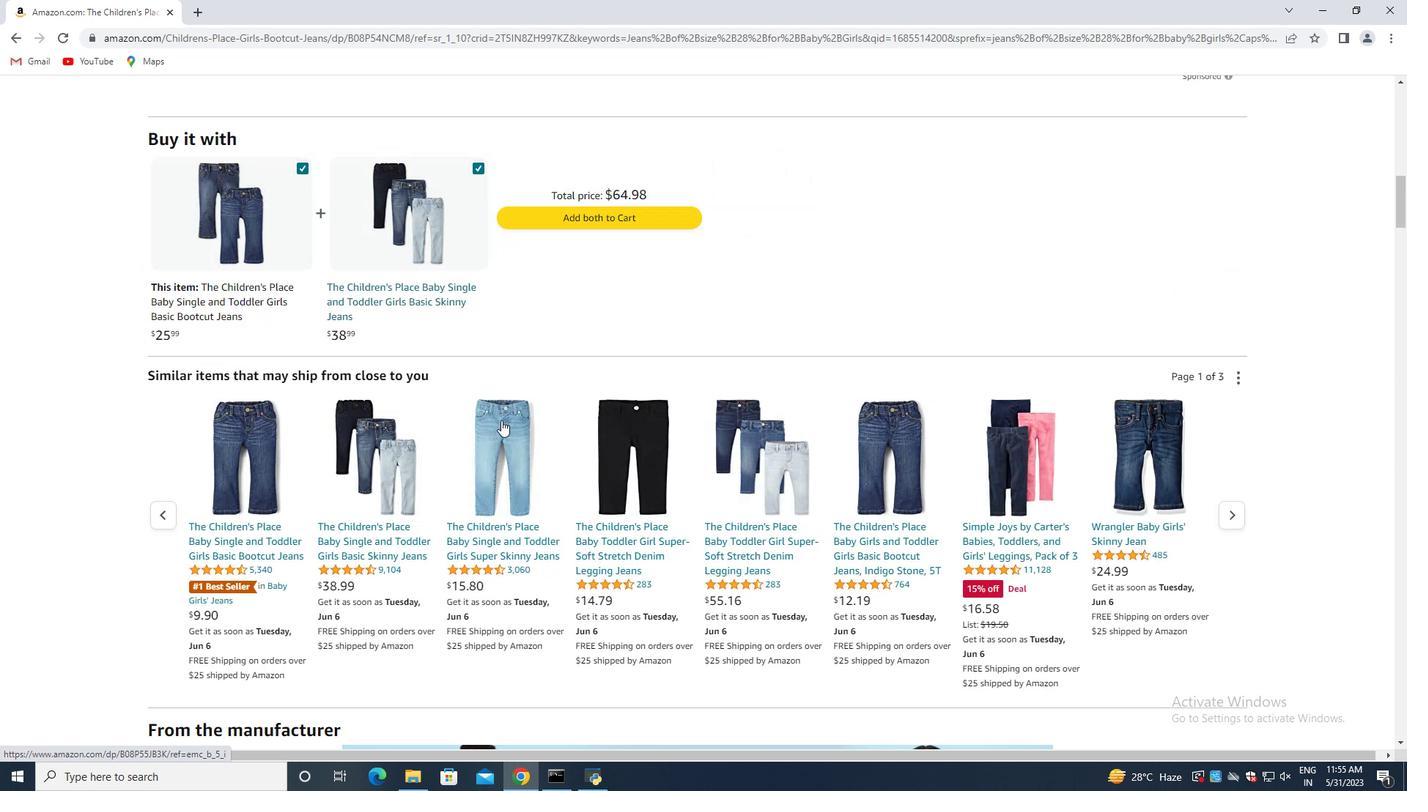 
Action: Mouse scrolled (501, 421) with delta (0, 0)
Screenshot: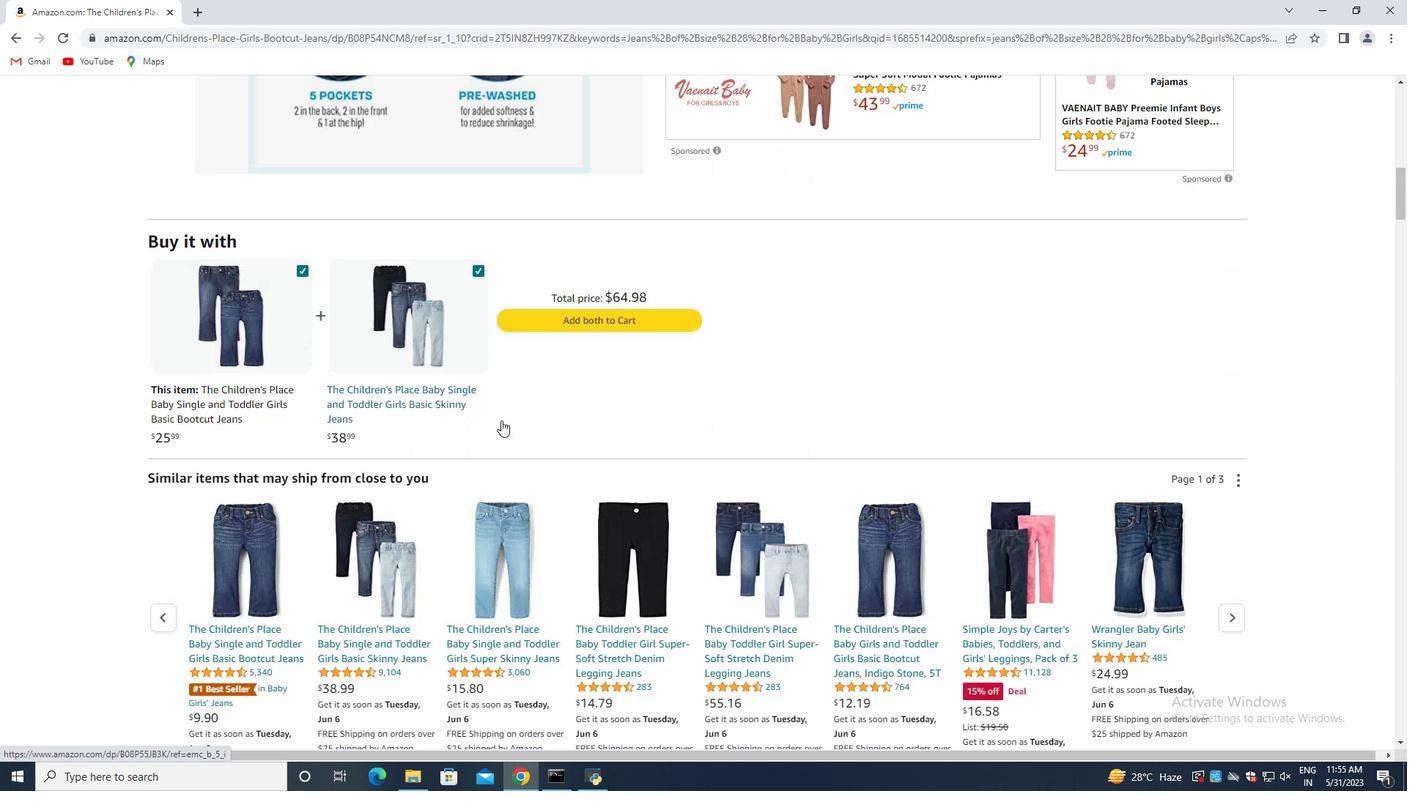
Action: Mouse scrolled (501, 421) with delta (0, 0)
Screenshot: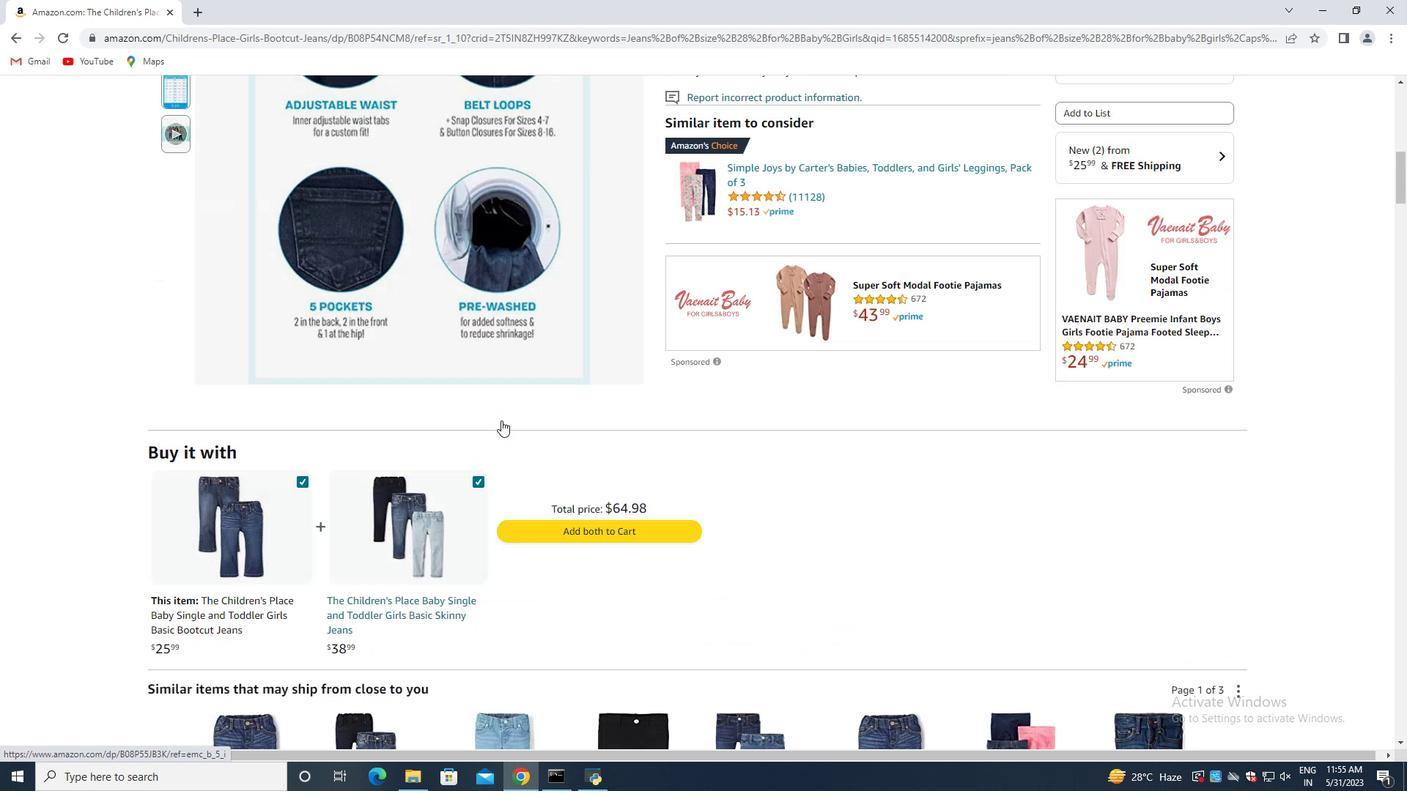
Action: Mouse scrolled (501, 421) with delta (0, 0)
Screenshot: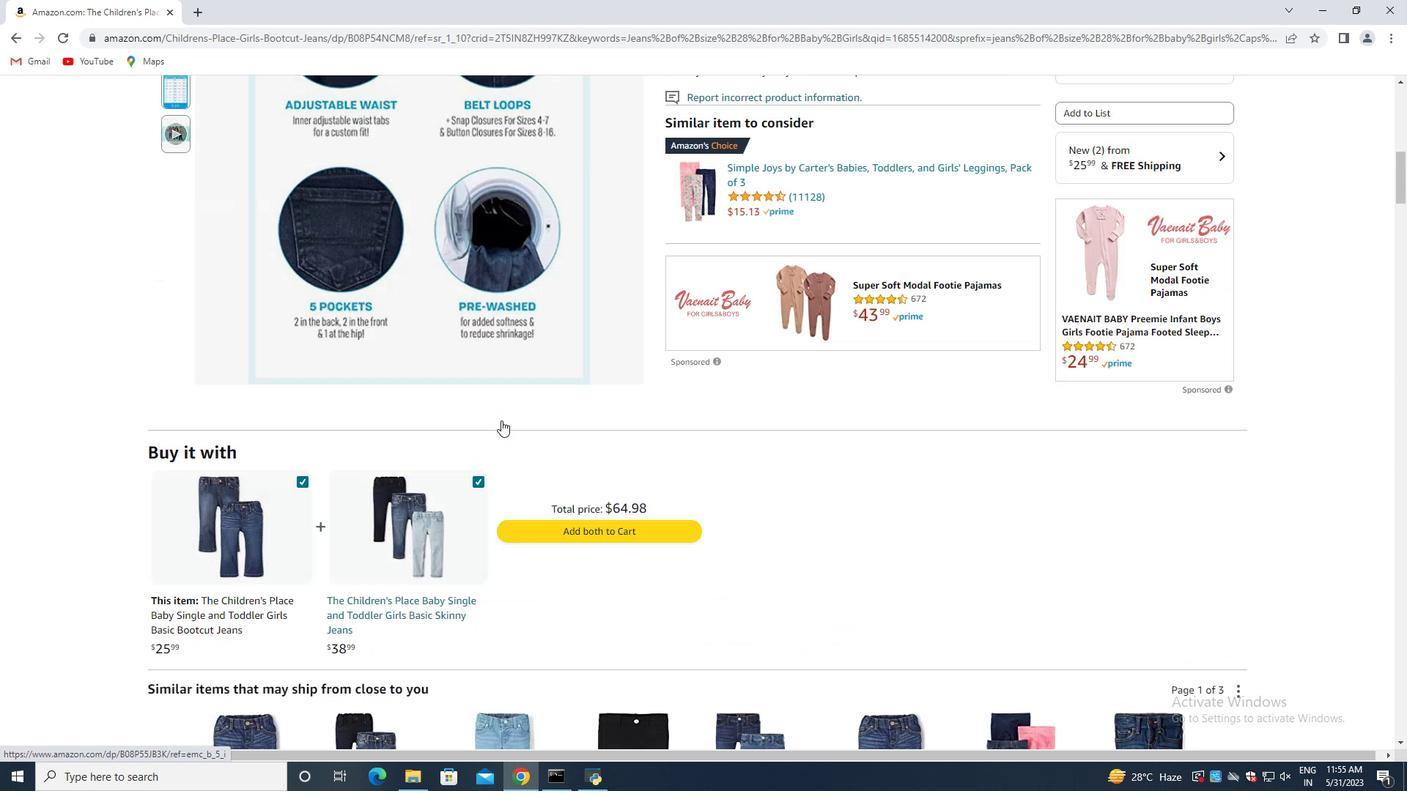 
Action: Mouse scrolled (501, 421) with delta (0, 0)
Screenshot: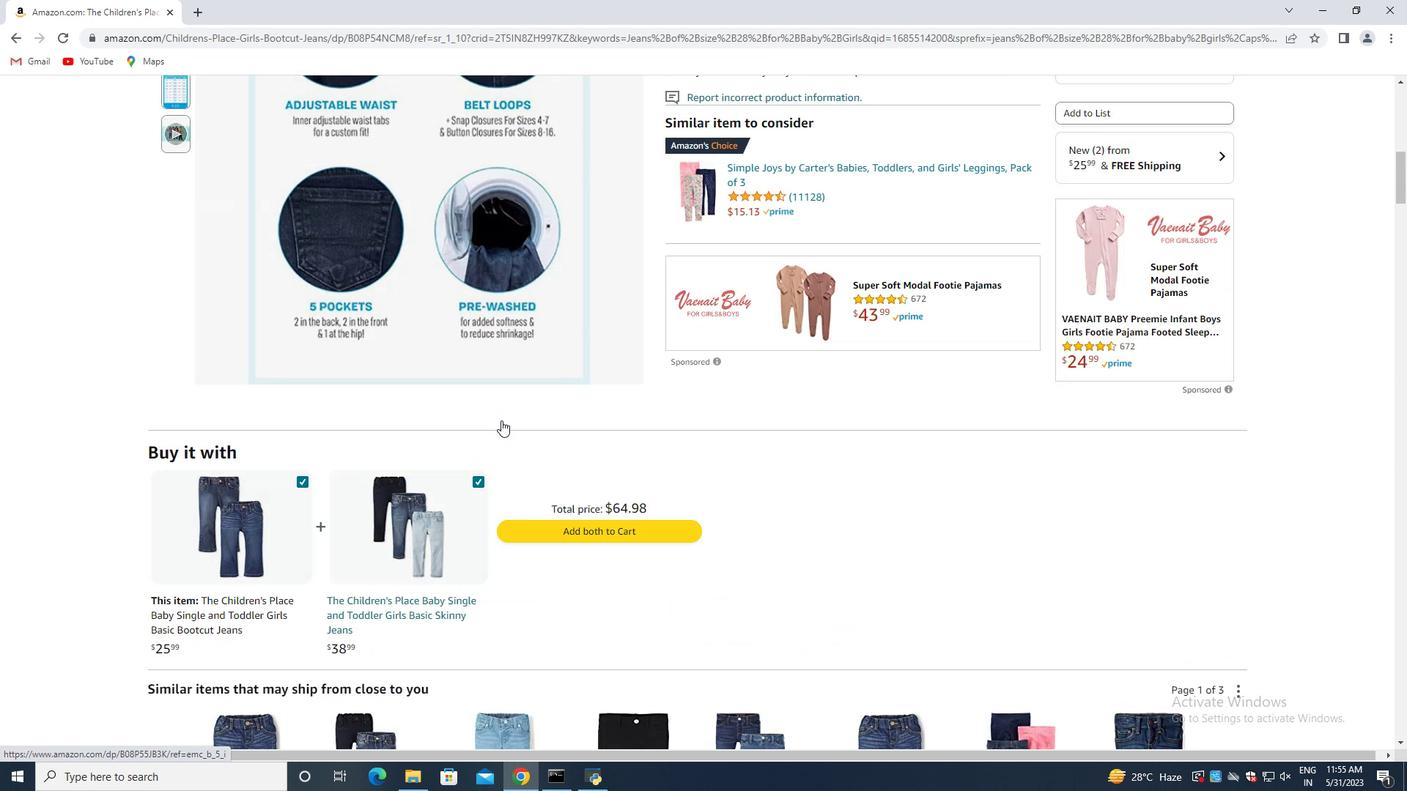 
Action: Mouse scrolled (501, 421) with delta (0, 0)
Screenshot: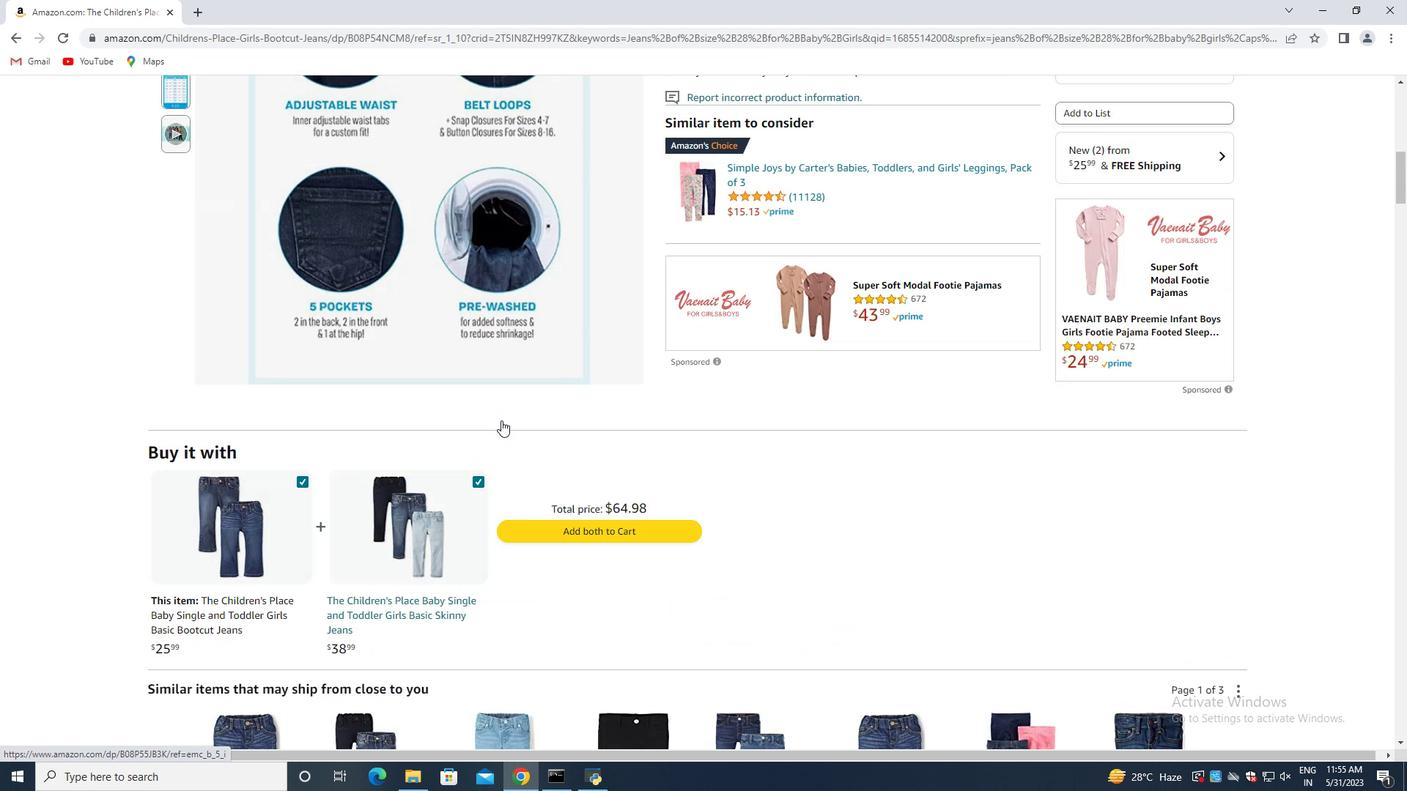 
Action: Mouse scrolled (501, 421) with delta (0, 0)
Screenshot: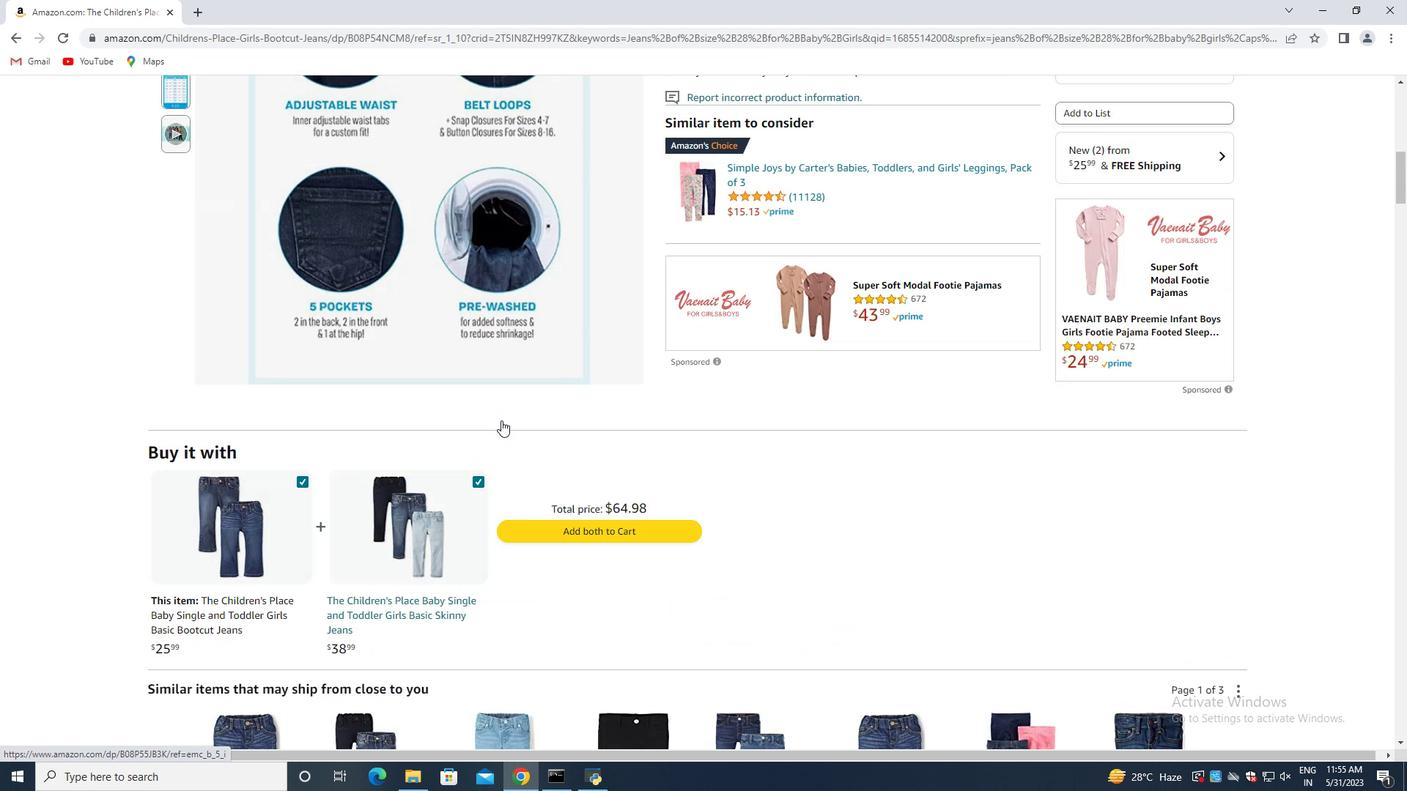
Action: Mouse scrolled (501, 421) with delta (0, 0)
Screenshot: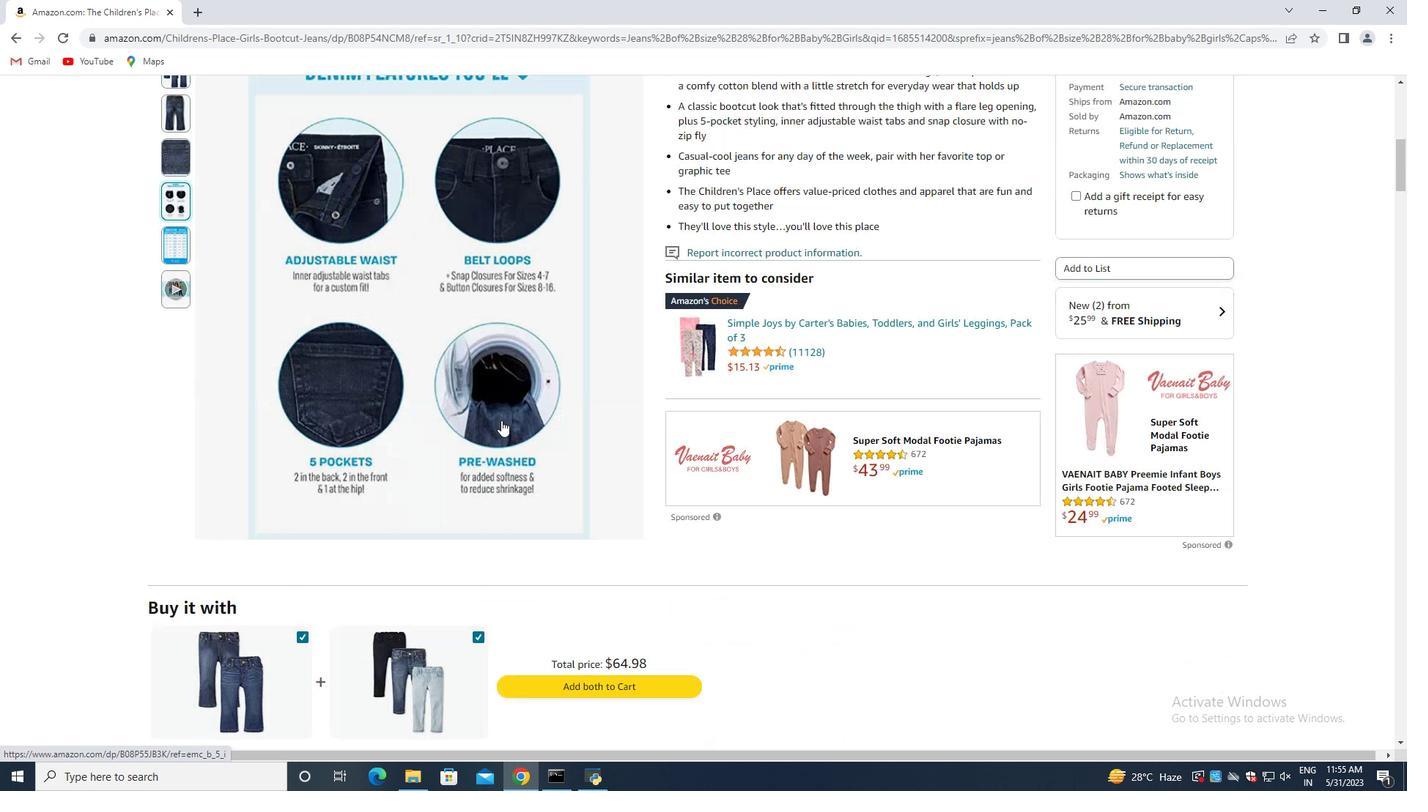 
Action: Mouse scrolled (501, 421) with delta (0, 0)
